 Task: Personal: Personal Workflow Board.
Action: Mouse moved to (308, 224)
Screenshot: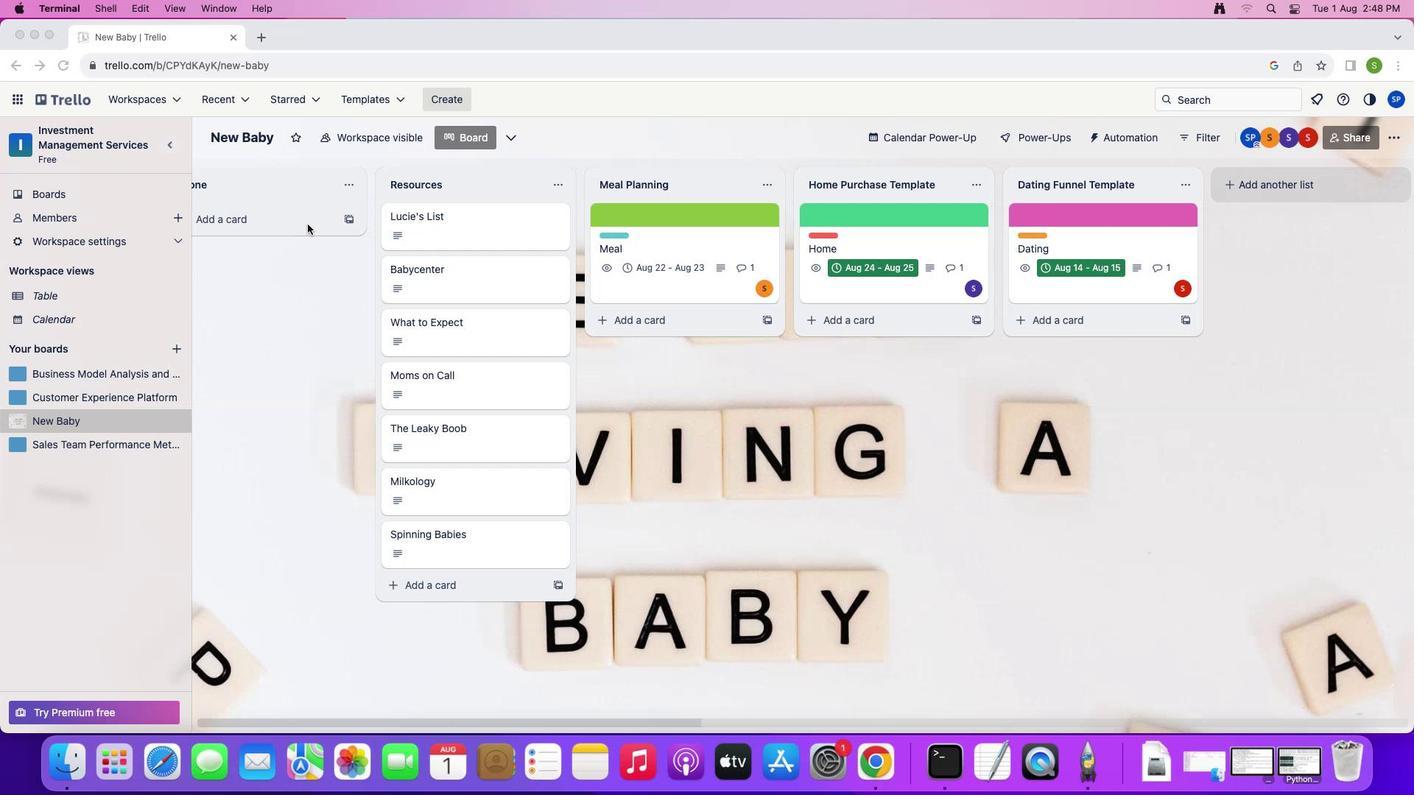 
Action: Mouse pressed left at (308, 224)
Screenshot: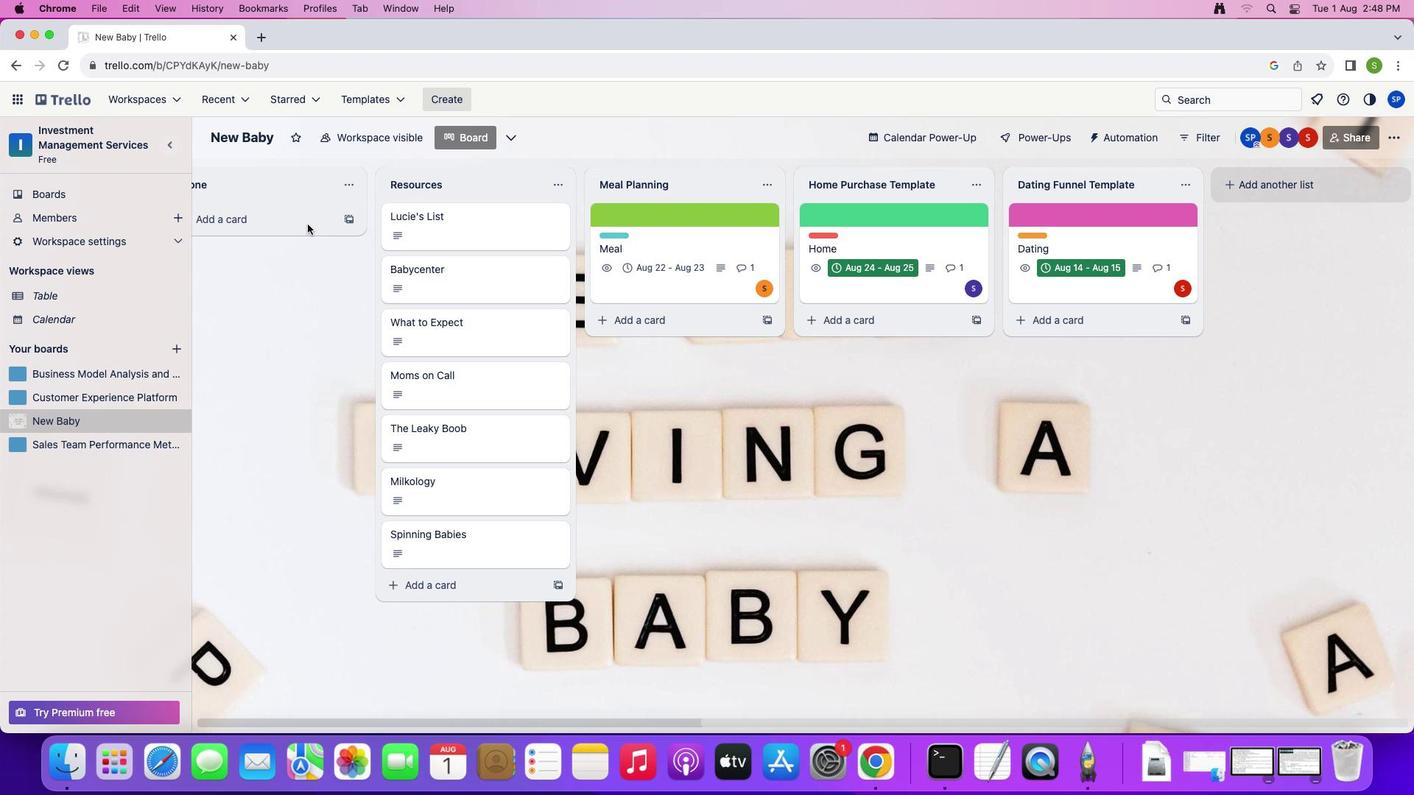
Action: Mouse moved to (82, 103)
Screenshot: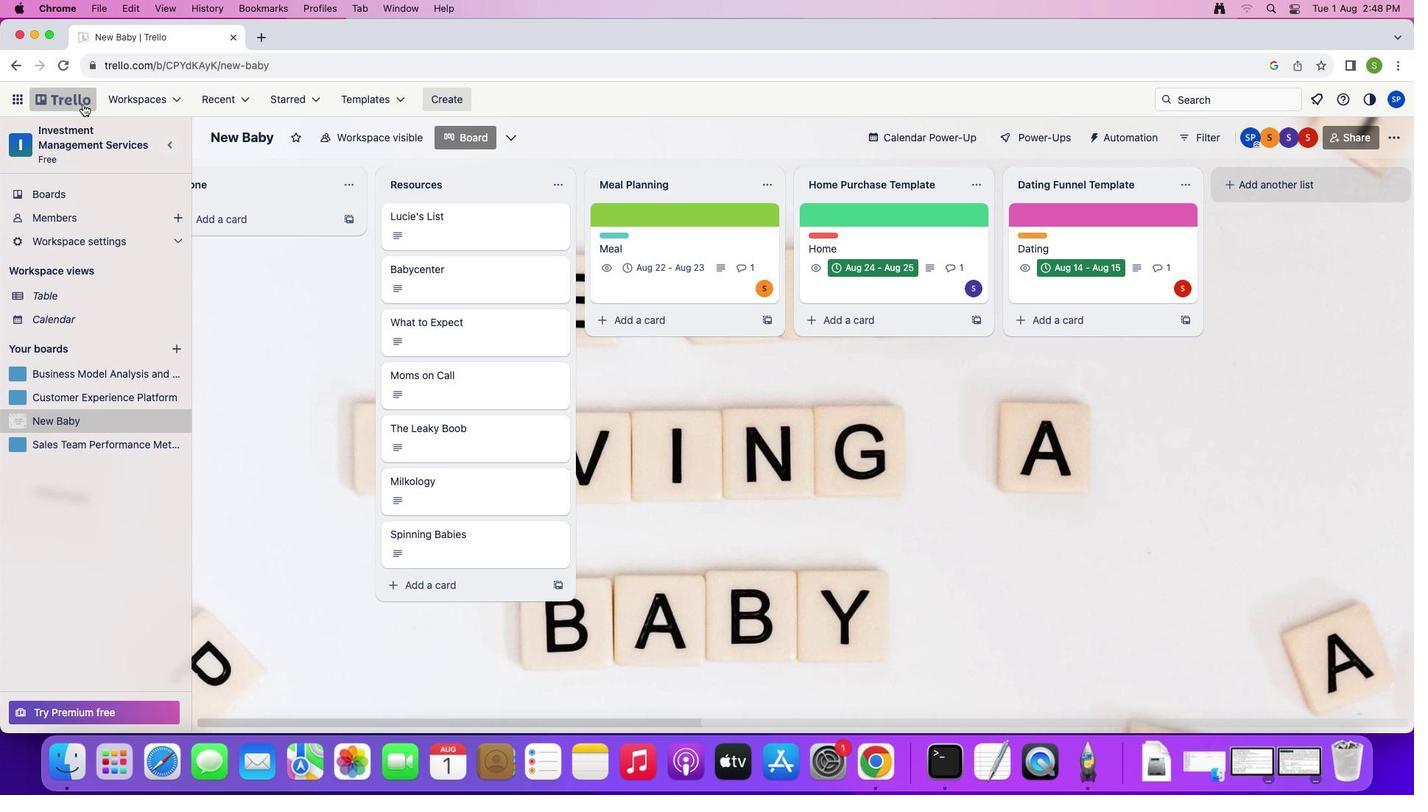 
Action: Mouse pressed left at (82, 103)
Screenshot: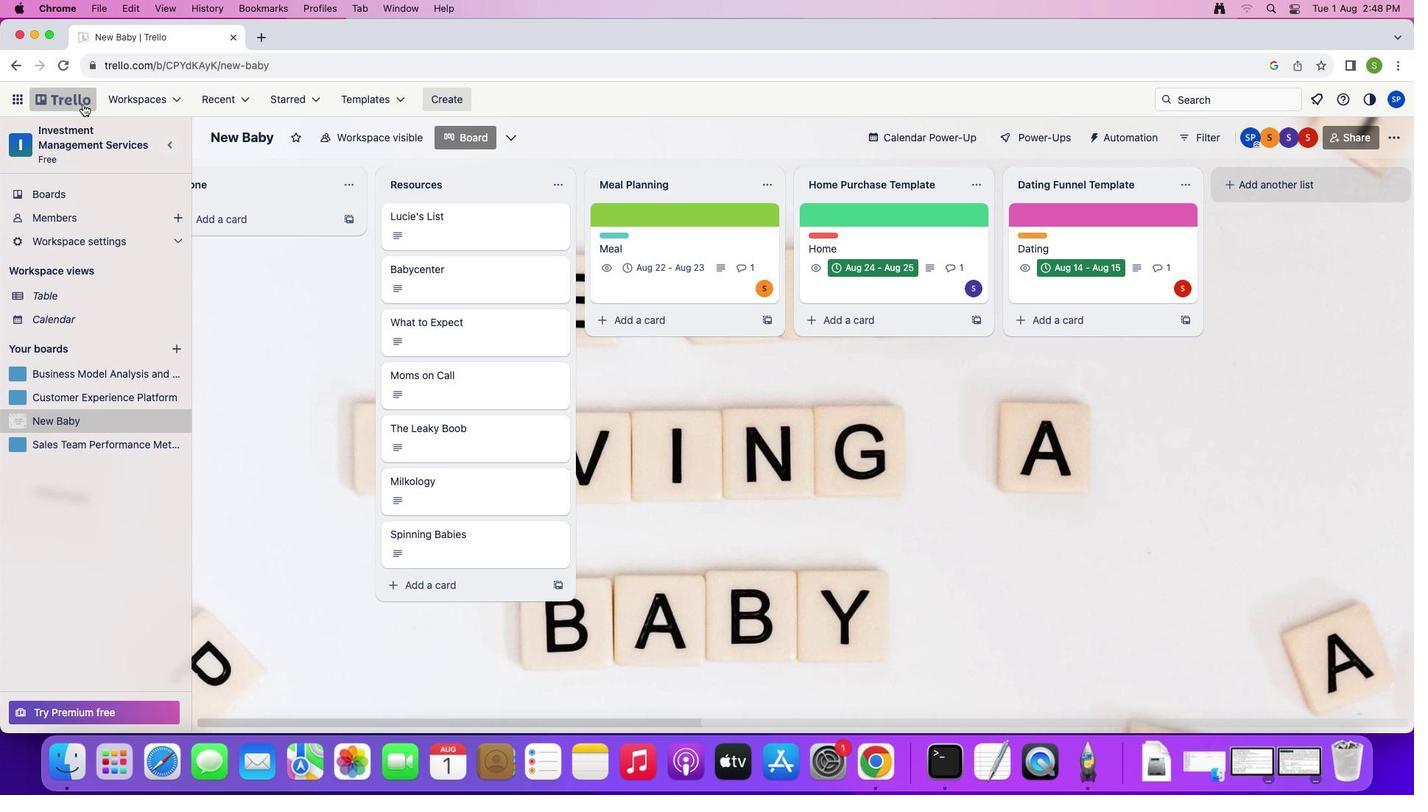 
Action: Mouse moved to (362, 190)
Screenshot: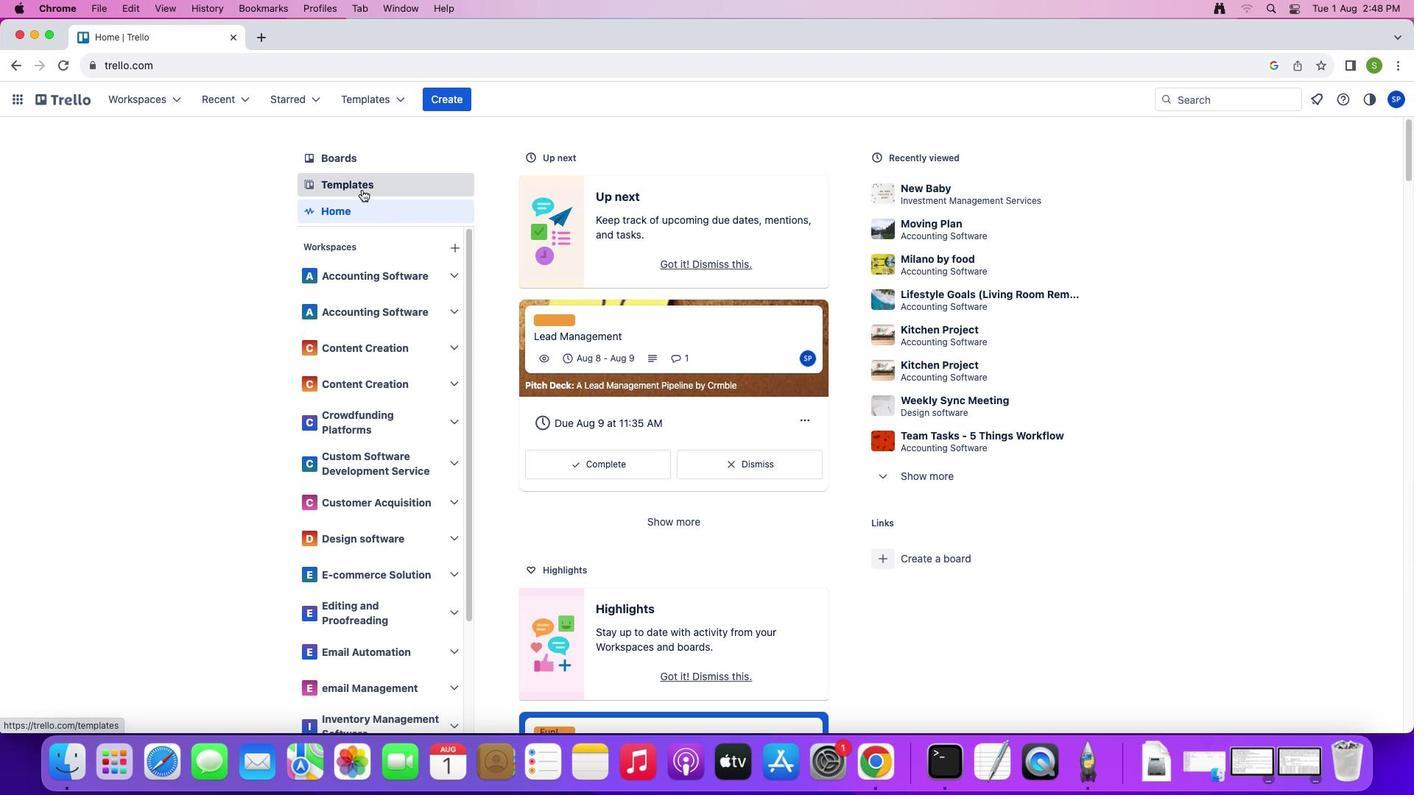 
Action: Mouse pressed left at (362, 190)
Screenshot: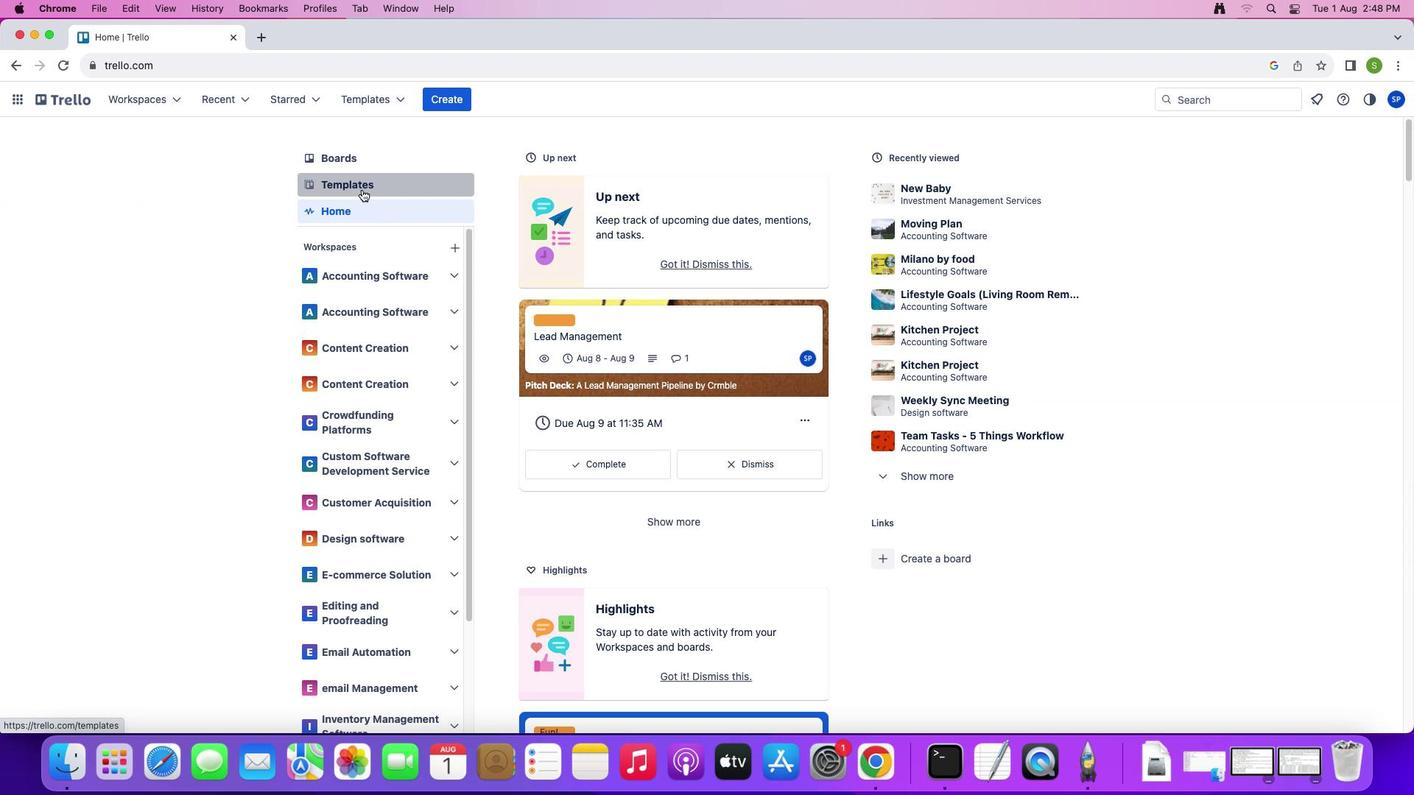 
Action: Mouse moved to (369, 388)
Screenshot: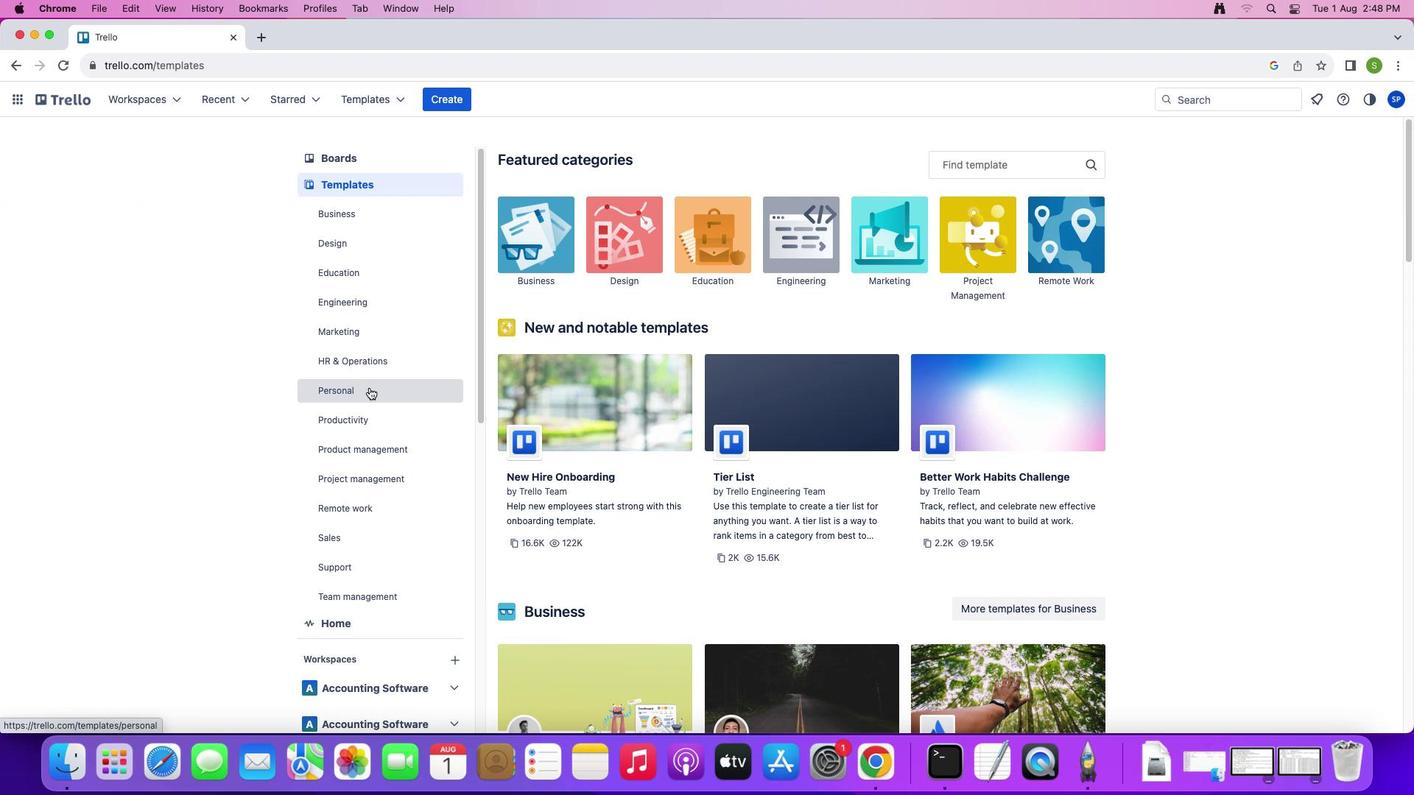 
Action: Mouse pressed left at (369, 388)
Screenshot: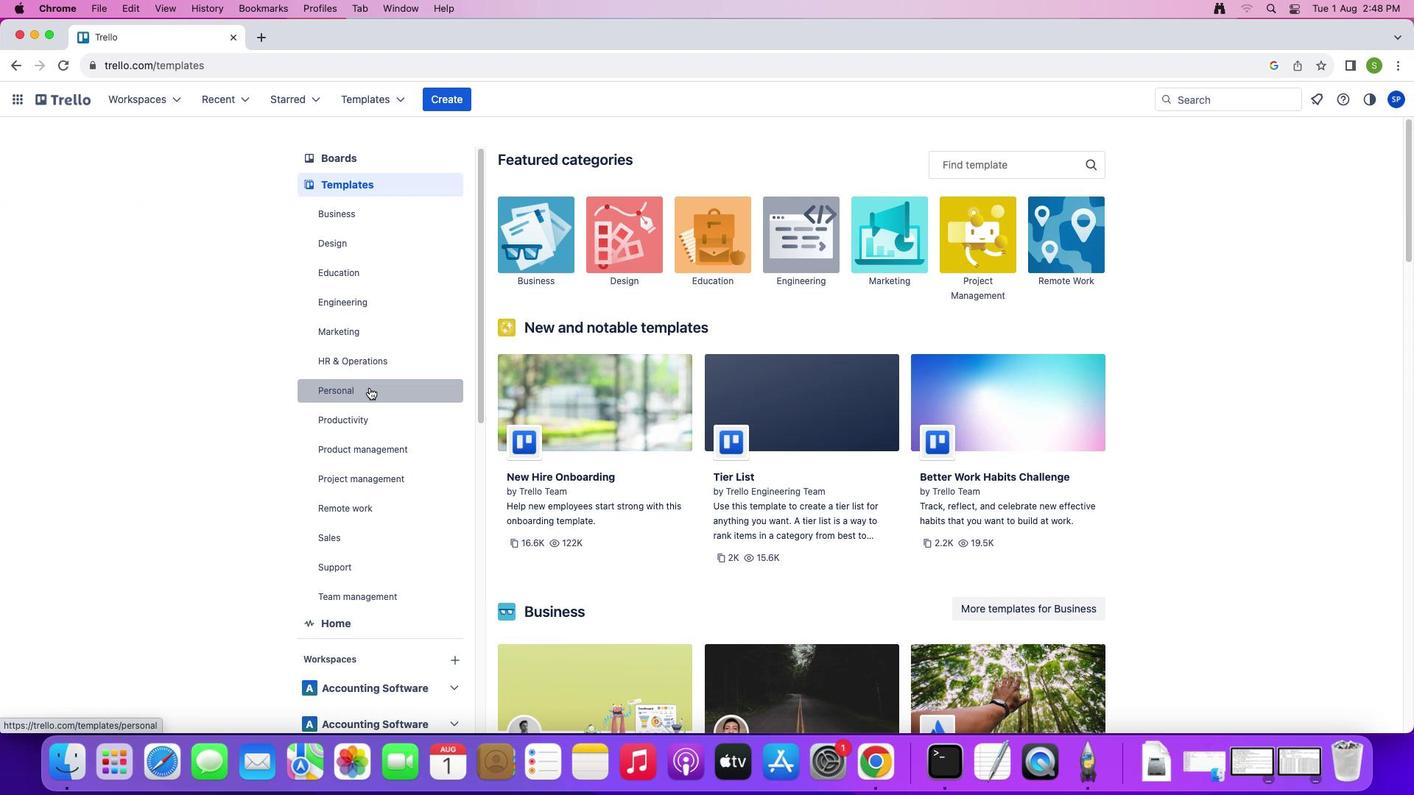 
Action: Mouse moved to (960, 156)
Screenshot: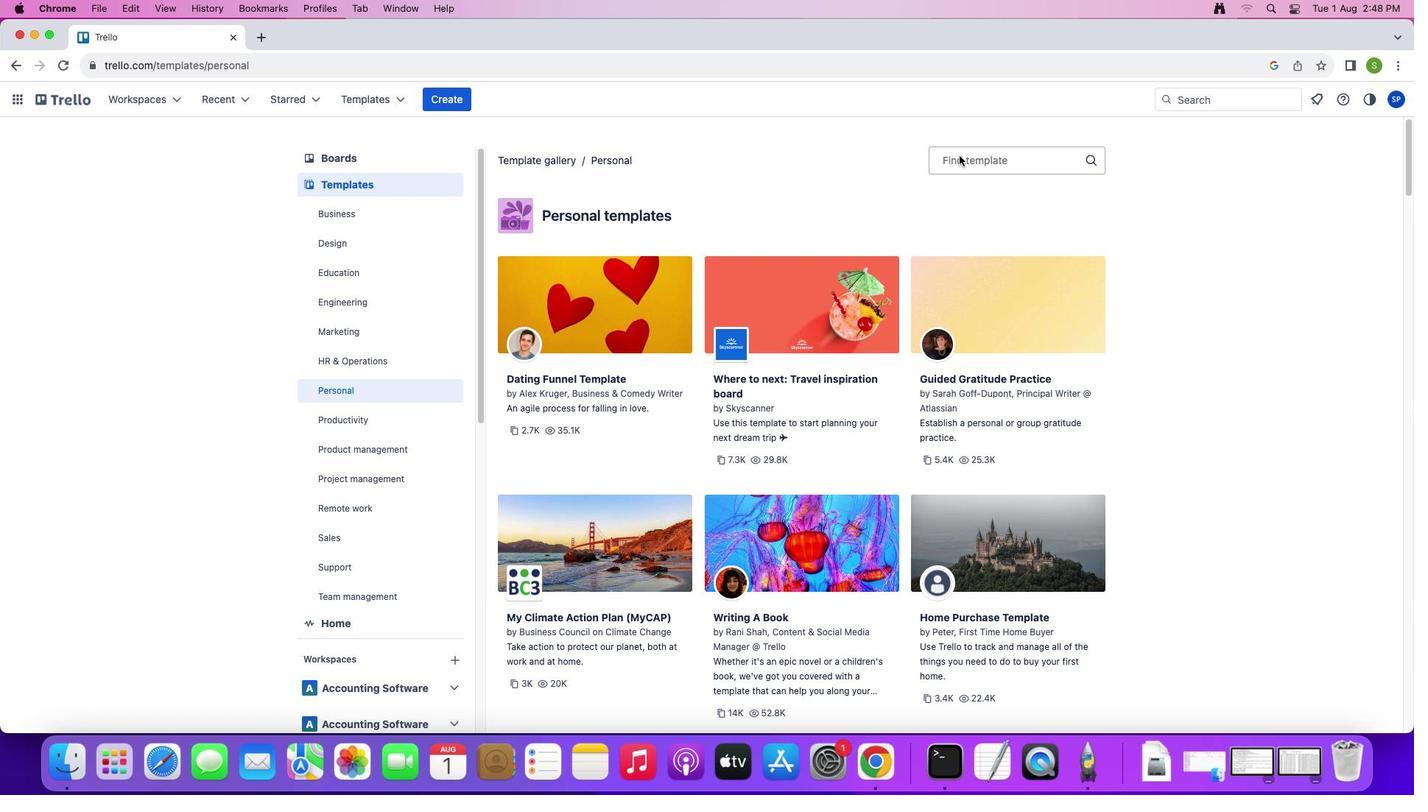 
Action: Mouse pressed left at (960, 156)
Screenshot: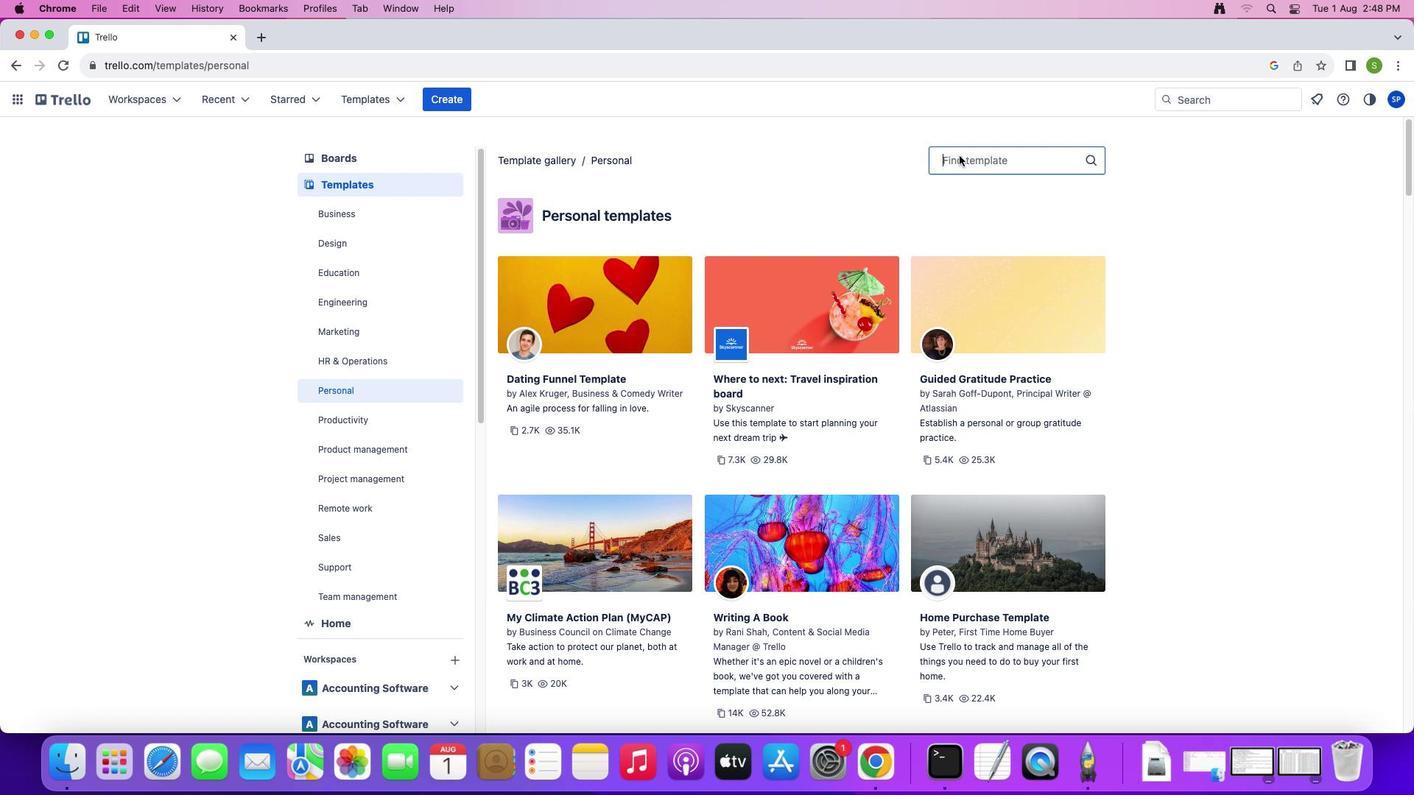 
Action: Mouse moved to (959, 154)
Screenshot: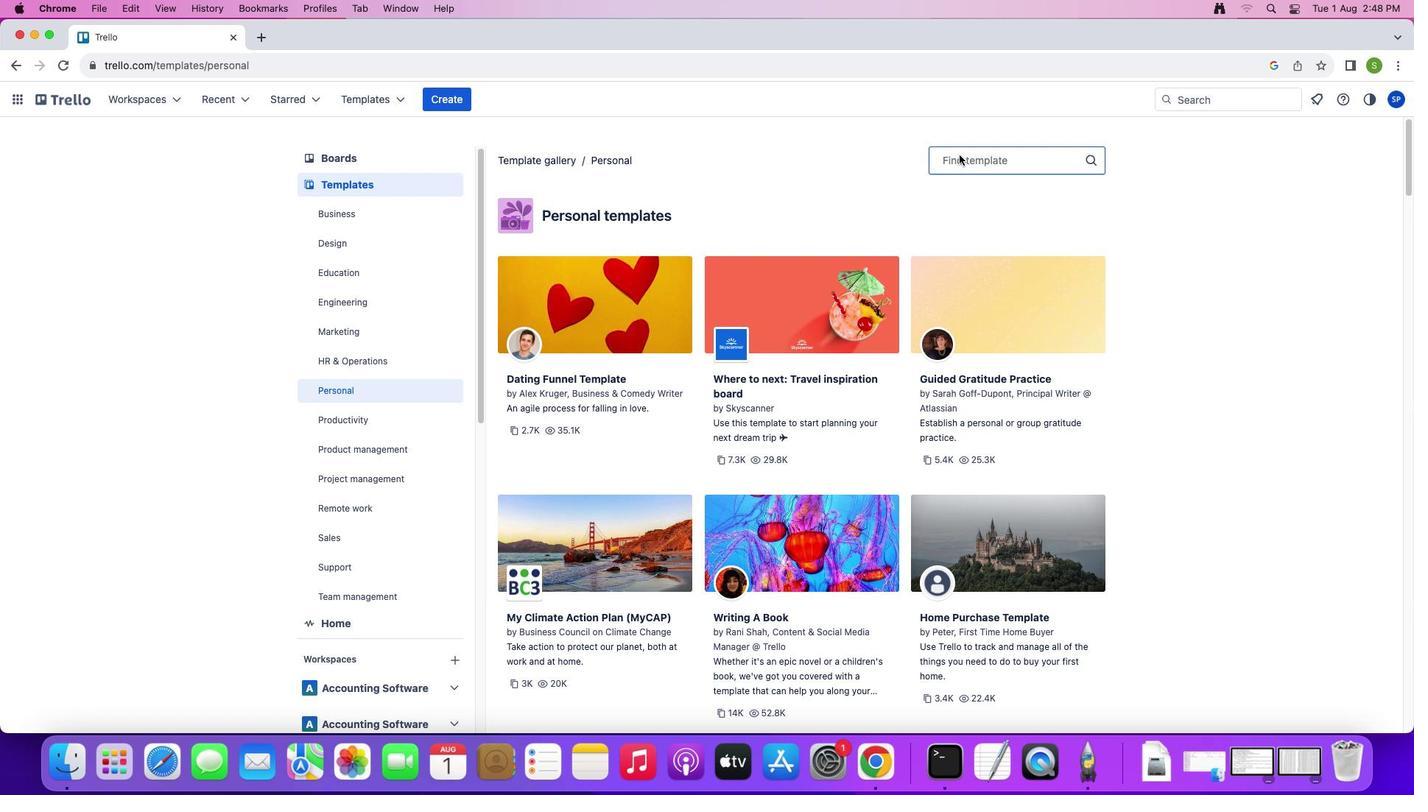 
Action: Key pressed 'P'Key.caps_lock'e''r''s''o''n''a''l'Key.spaceKey.shift'w'Key.shift'o''r''k''f''l''o''w'Key.spaceKey.shift'b'Key.shift'o''a''r''d'
Screenshot: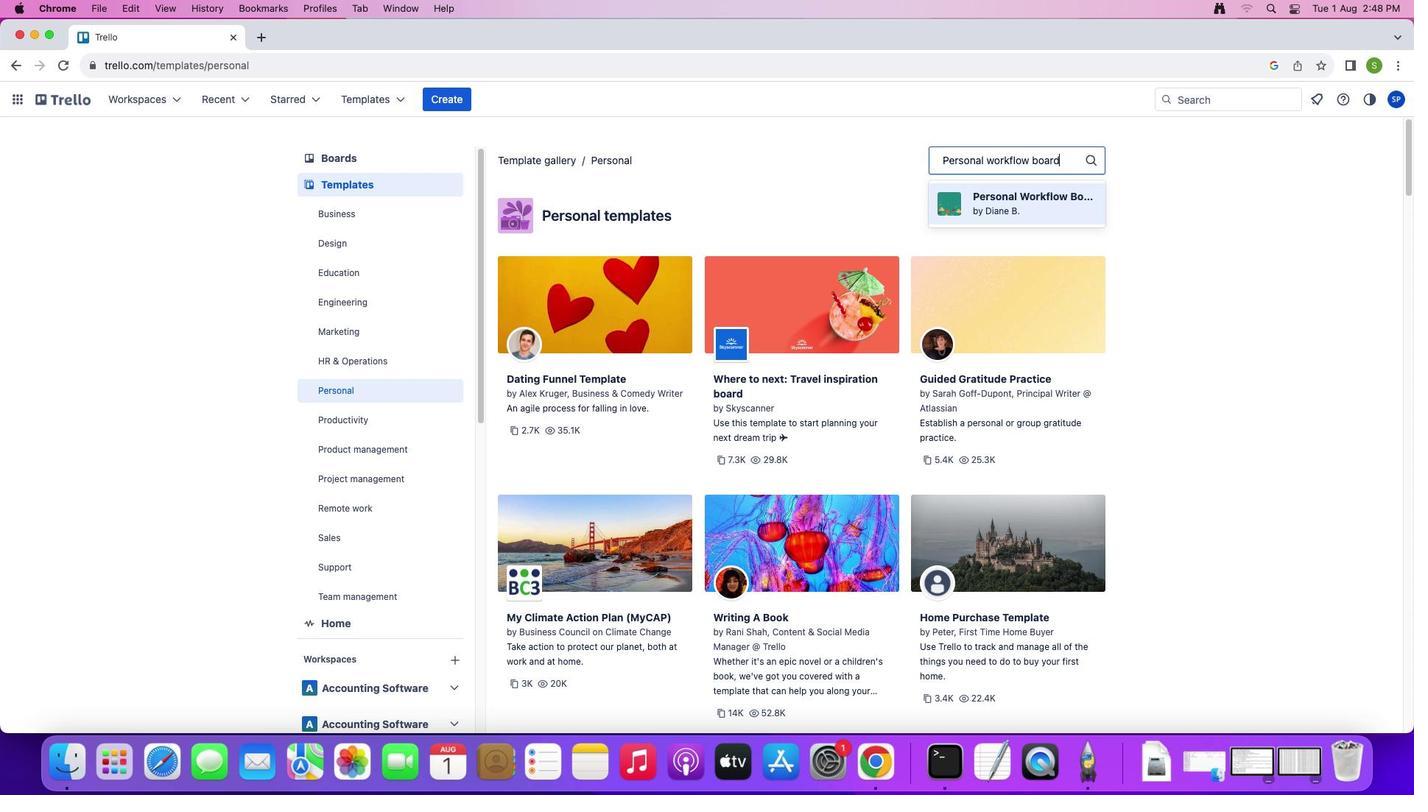 
Action: Mouse moved to (1001, 201)
Screenshot: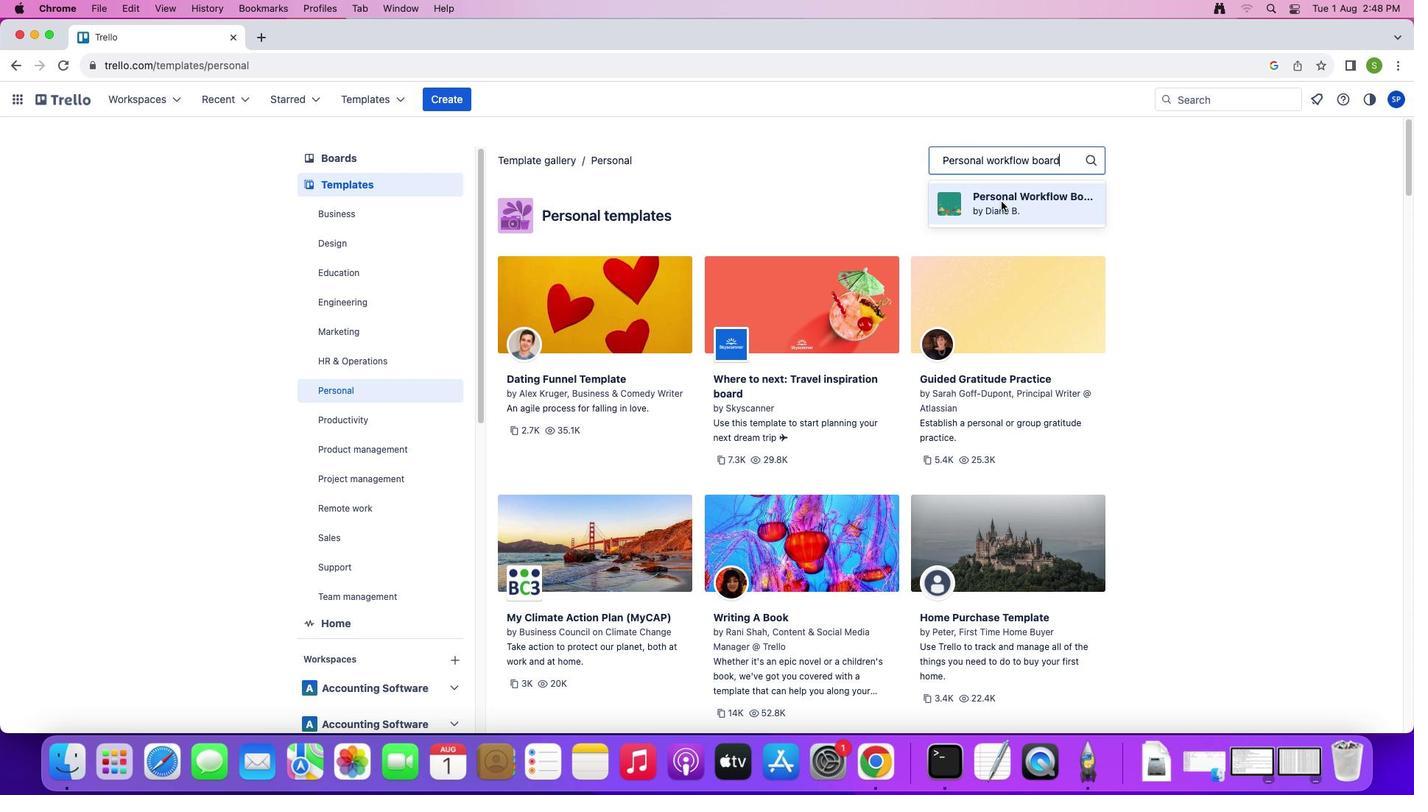 
Action: Mouse pressed left at (1001, 201)
Screenshot: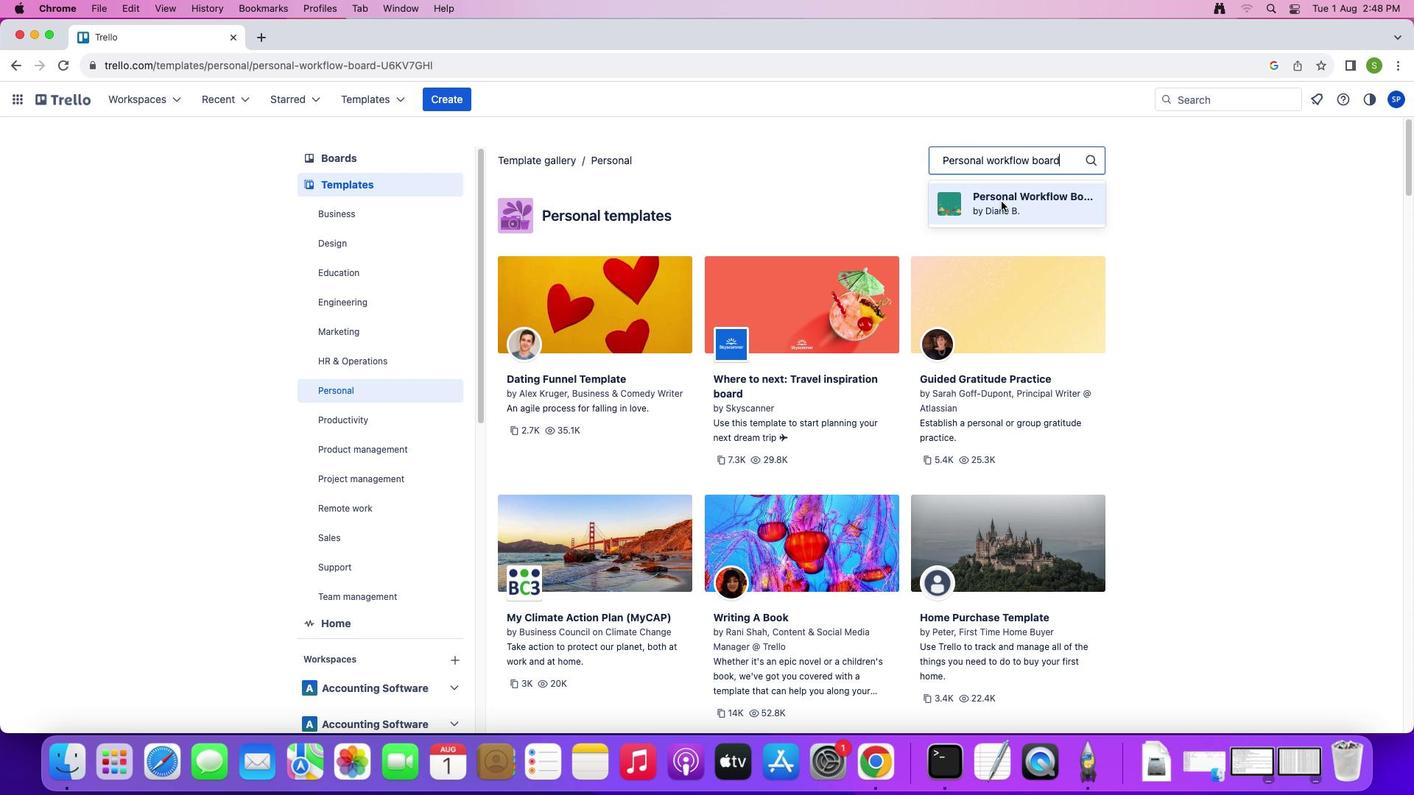 
Action: Mouse moved to (1067, 222)
Screenshot: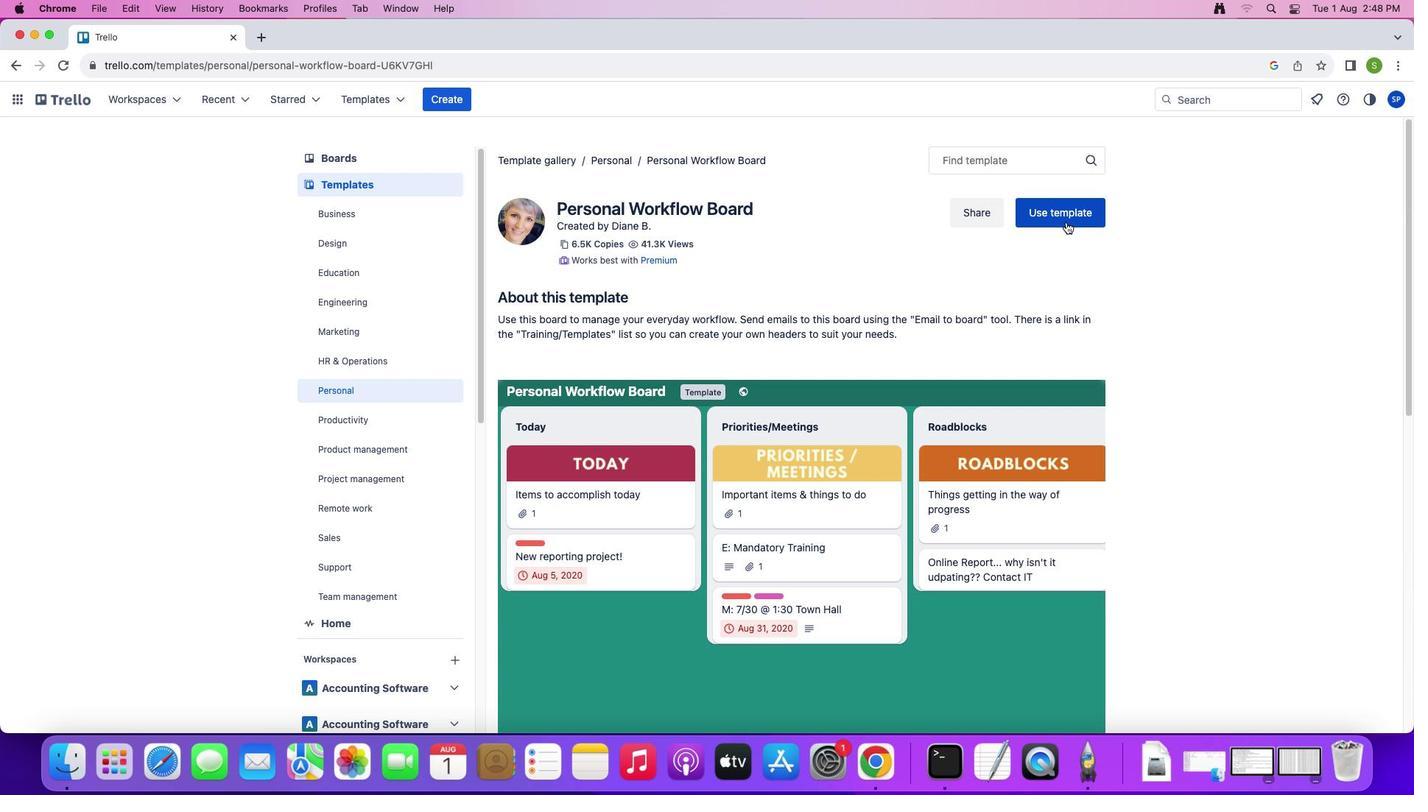 
Action: Mouse pressed left at (1067, 222)
Screenshot: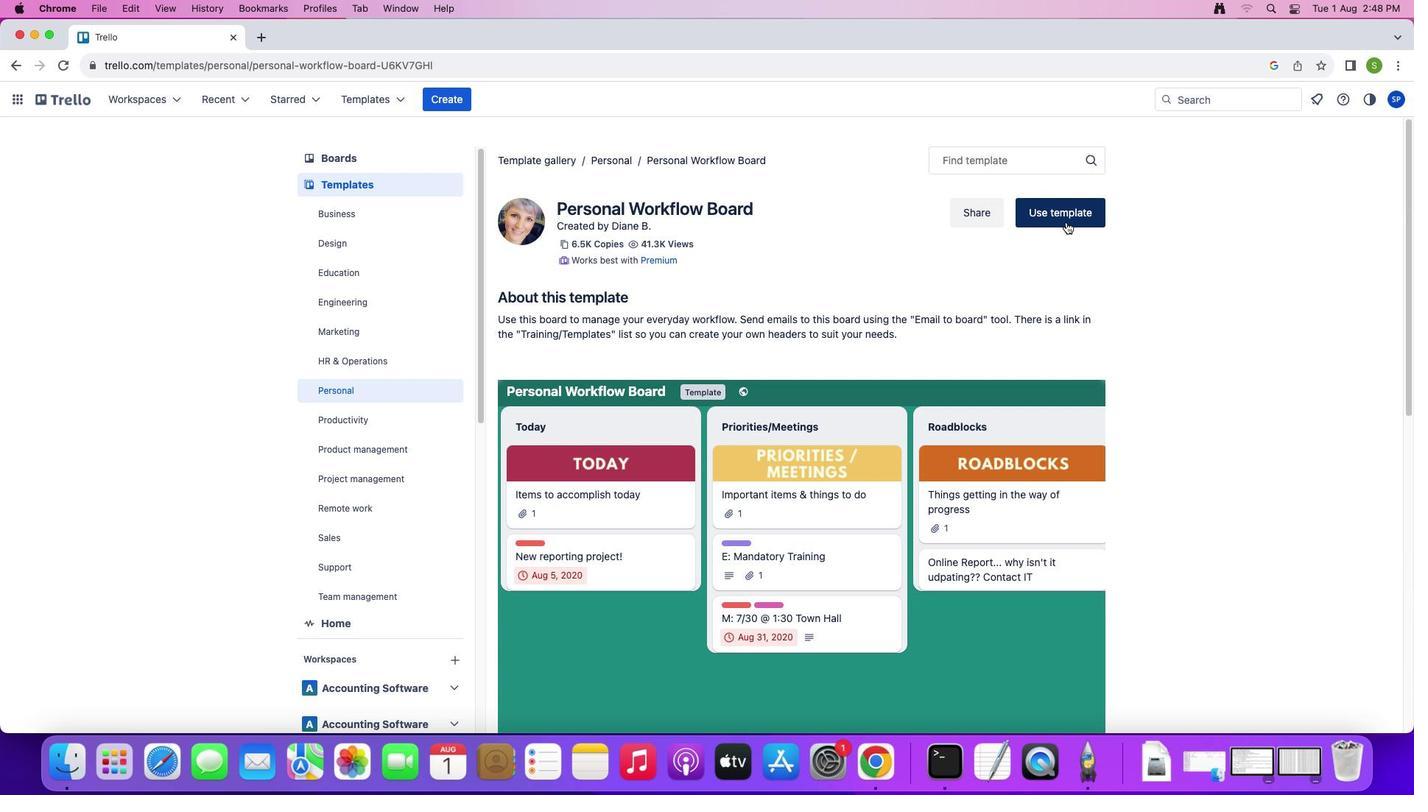 
Action: Mouse moved to (1106, 344)
Screenshot: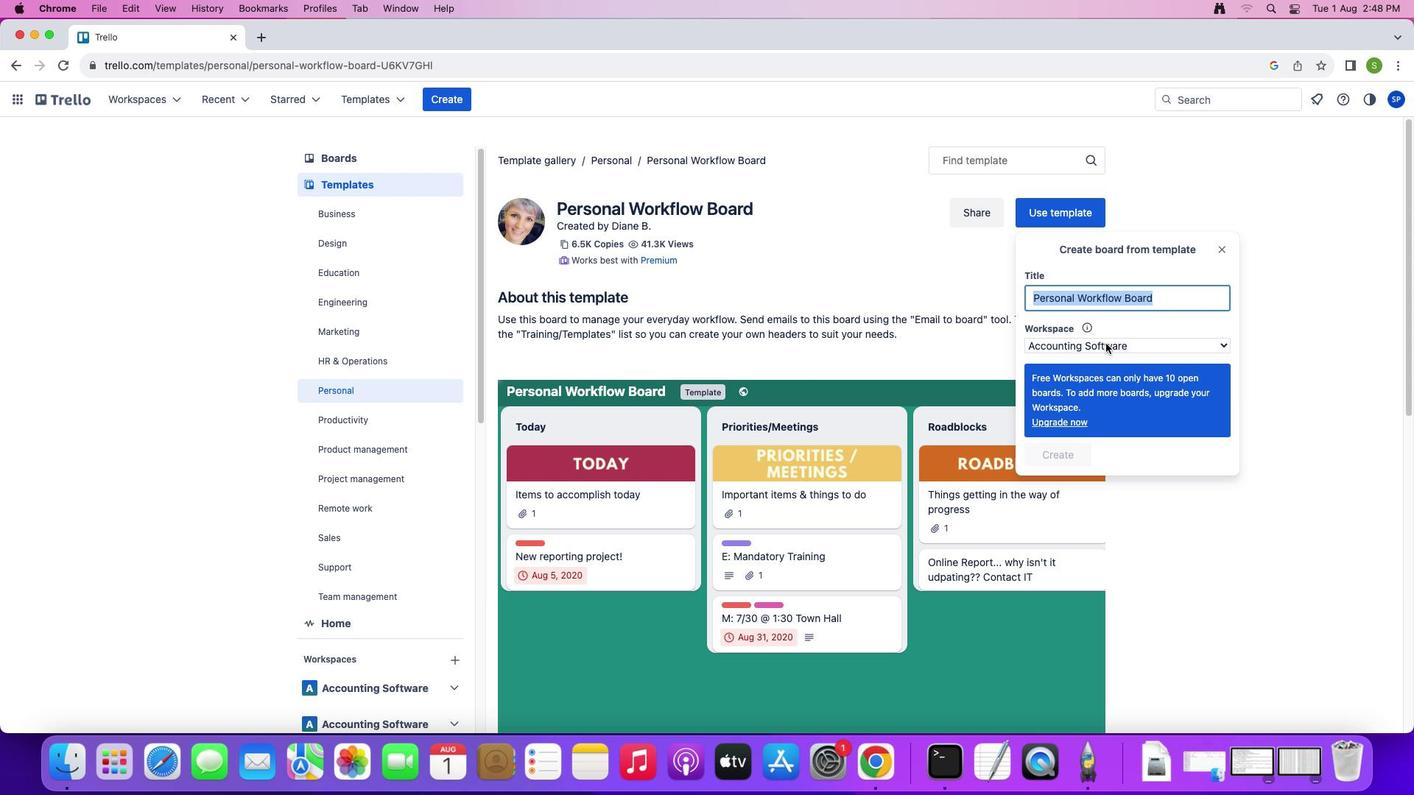 
Action: Mouse pressed left at (1106, 344)
Screenshot: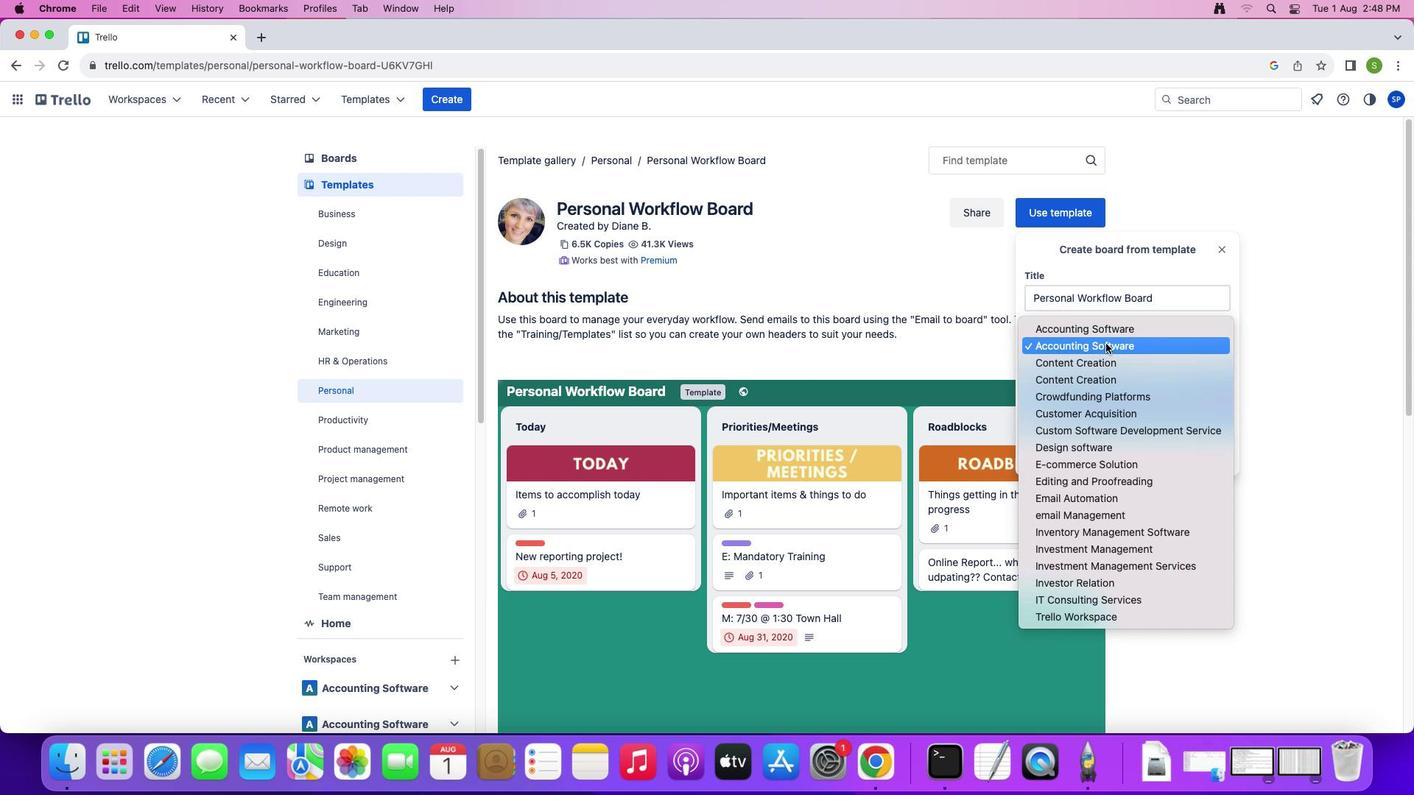 
Action: Mouse moved to (1082, 538)
Screenshot: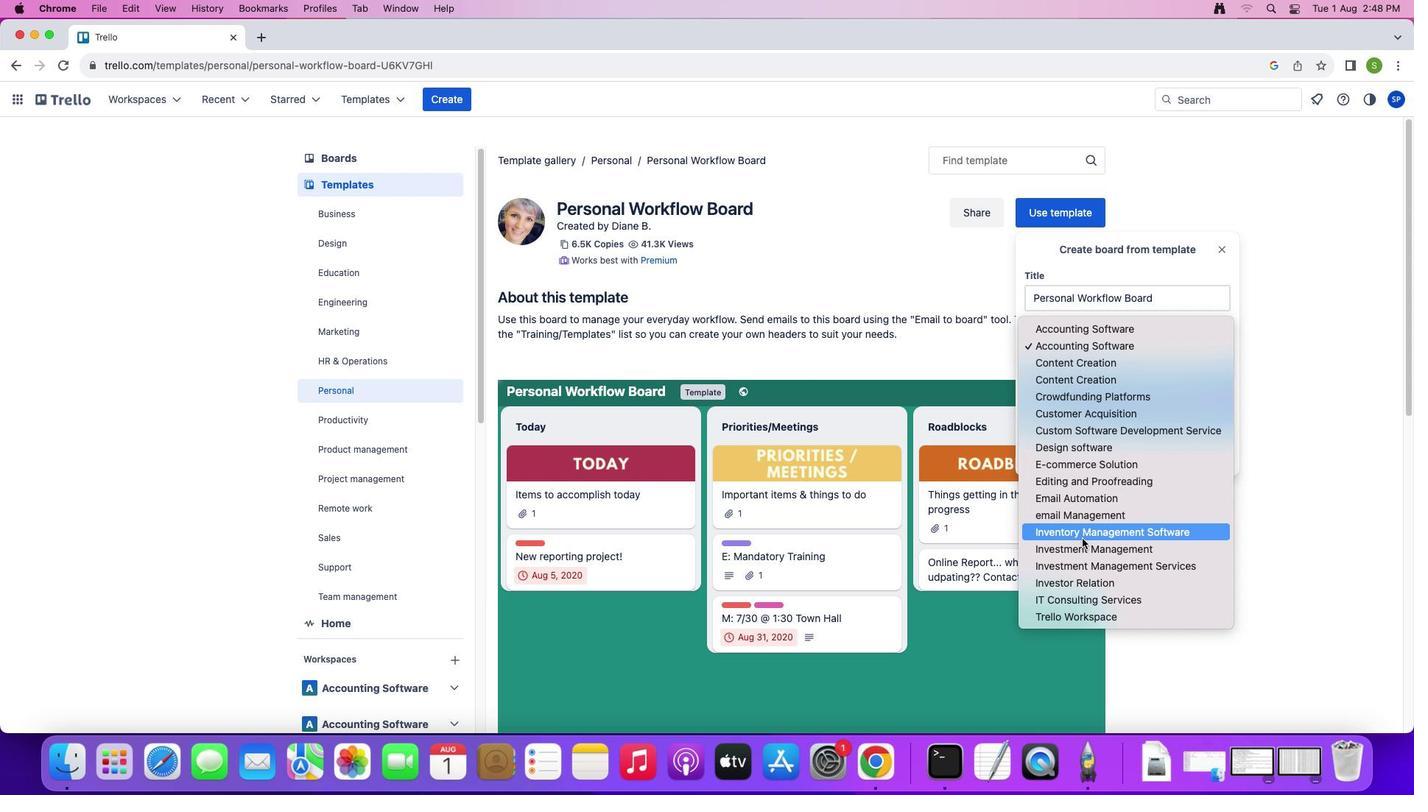 
Action: Mouse pressed left at (1082, 538)
Screenshot: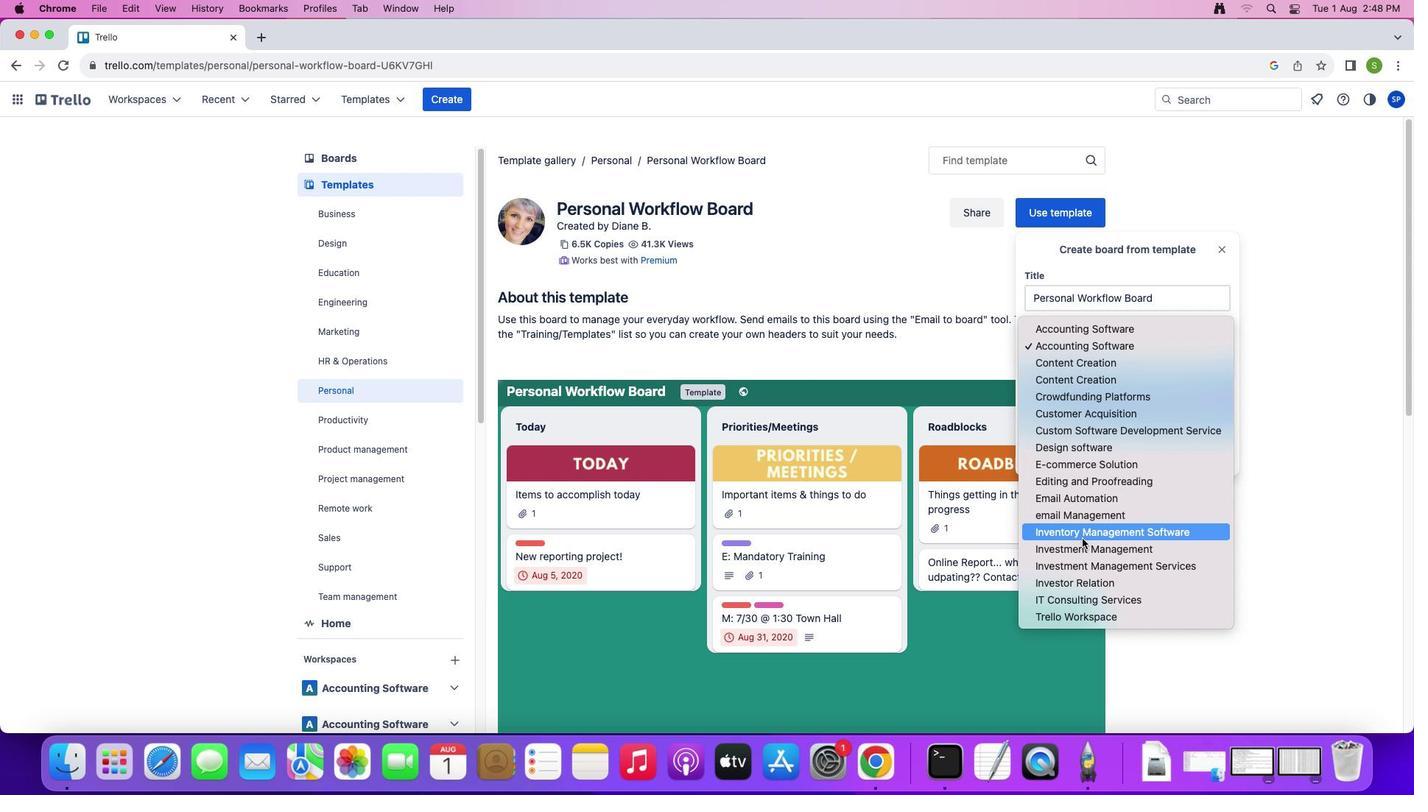 
Action: Mouse moved to (1055, 490)
Screenshot: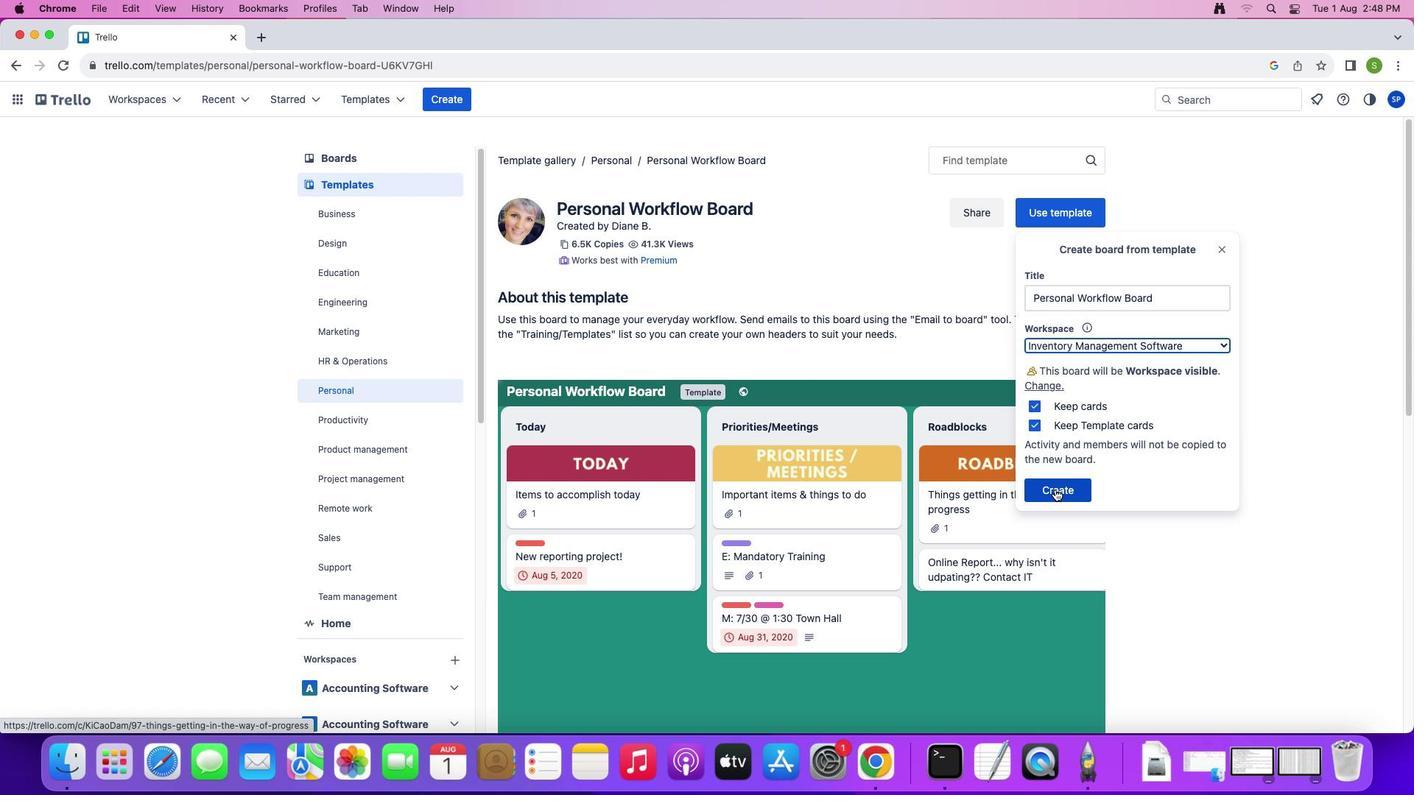 
Action: Mouse pressed left at (1055, 490)
Screenshot: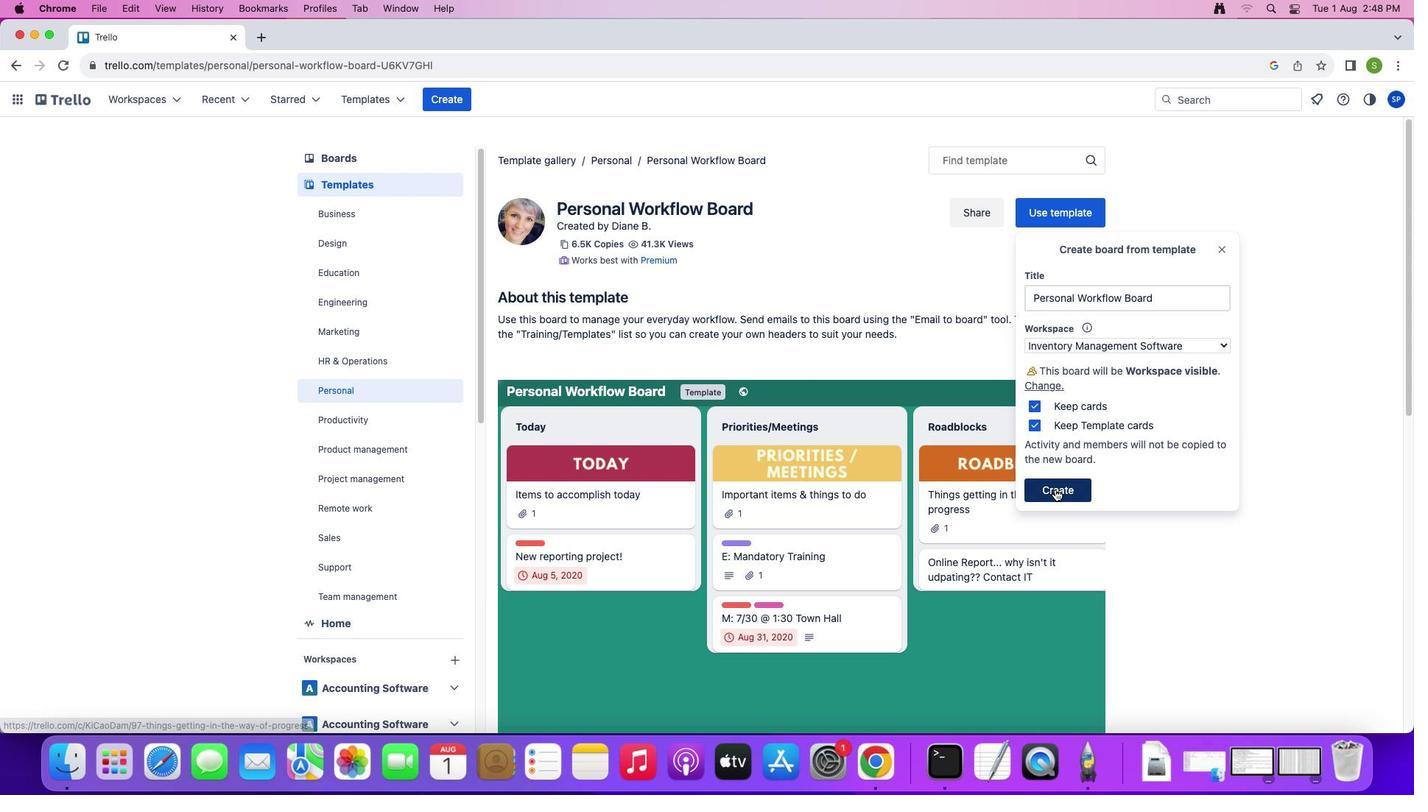 
Action: Mouse moved to (800, 723)
Screenshot: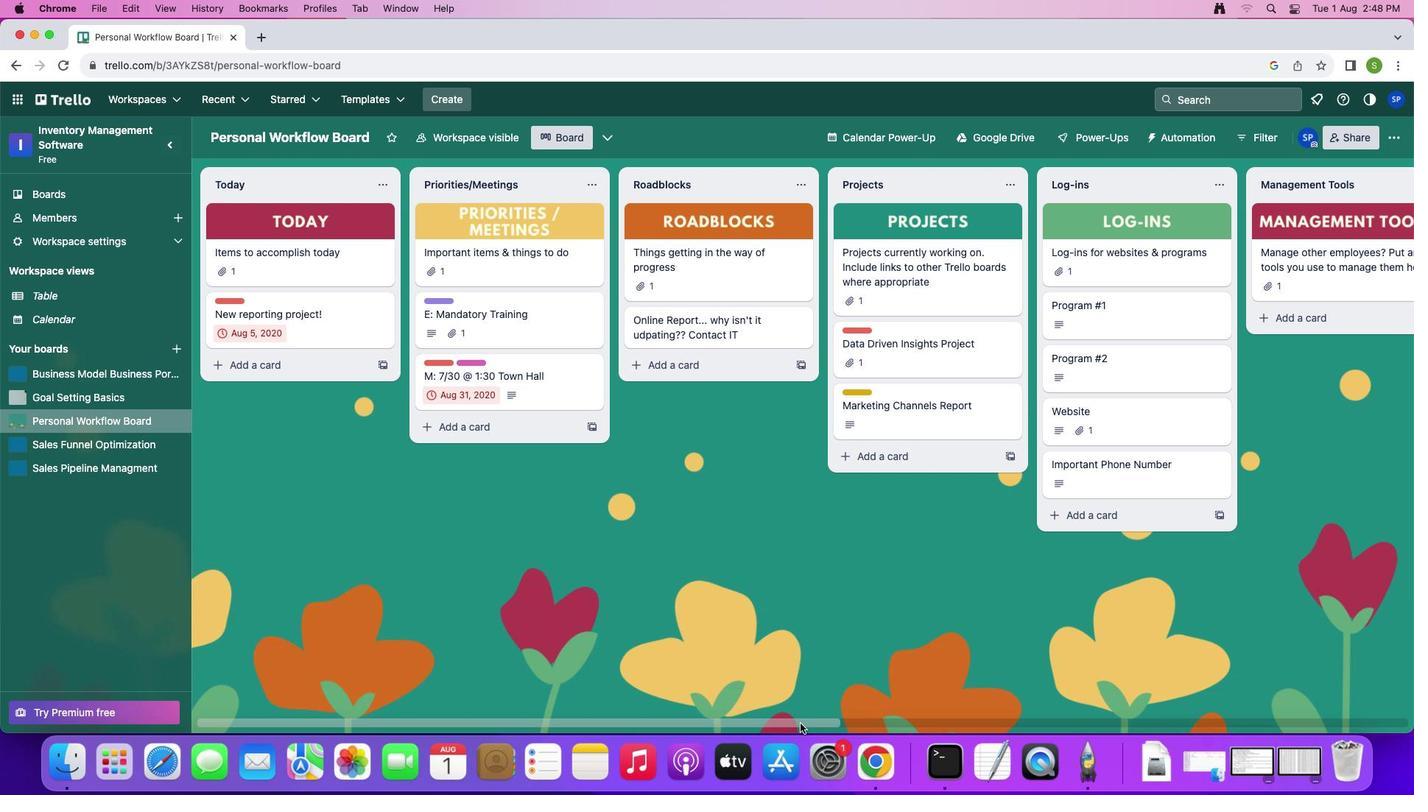 
Action: Mouse pressed left at (800, 723)
Screenshot: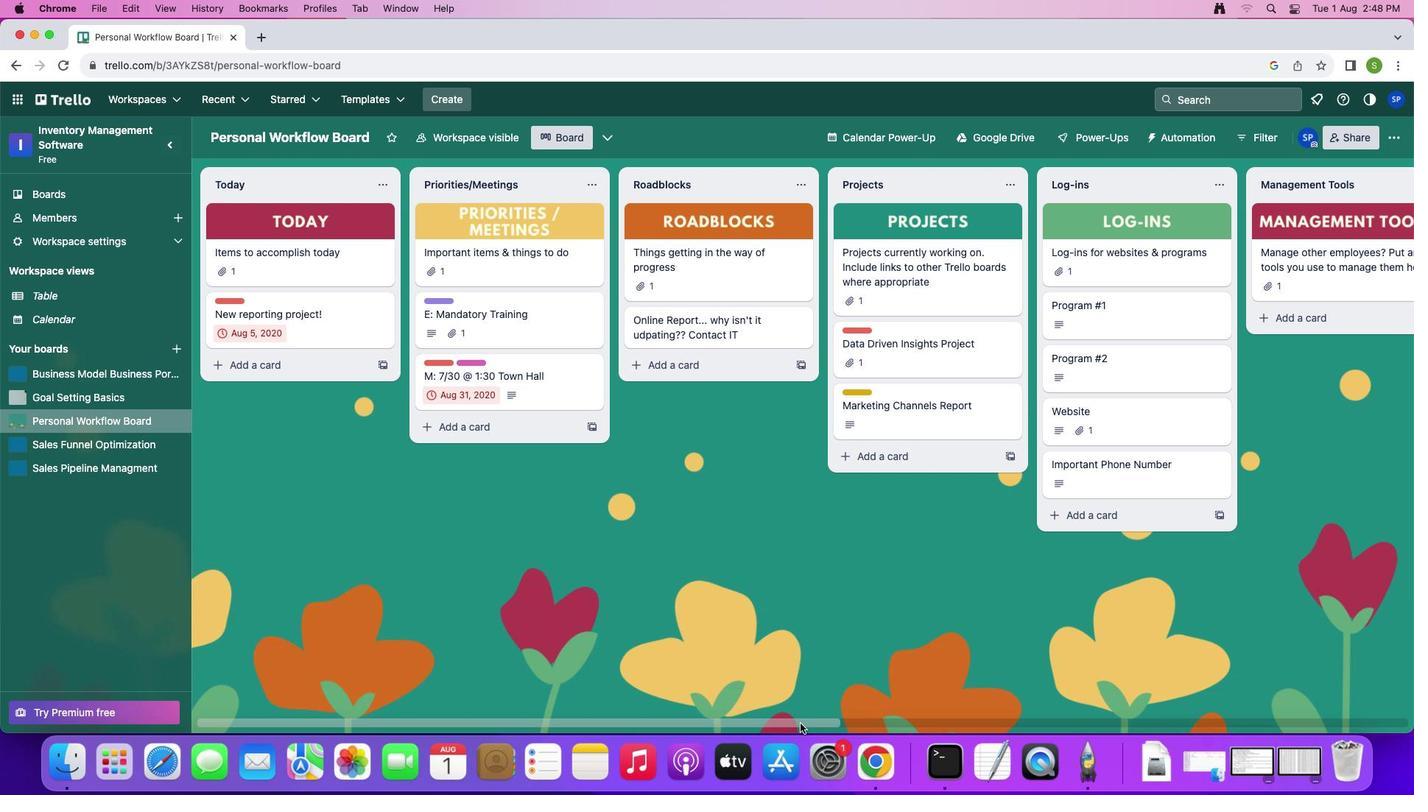 
Action: Mouse moved to (1309, 186)
Screenshot: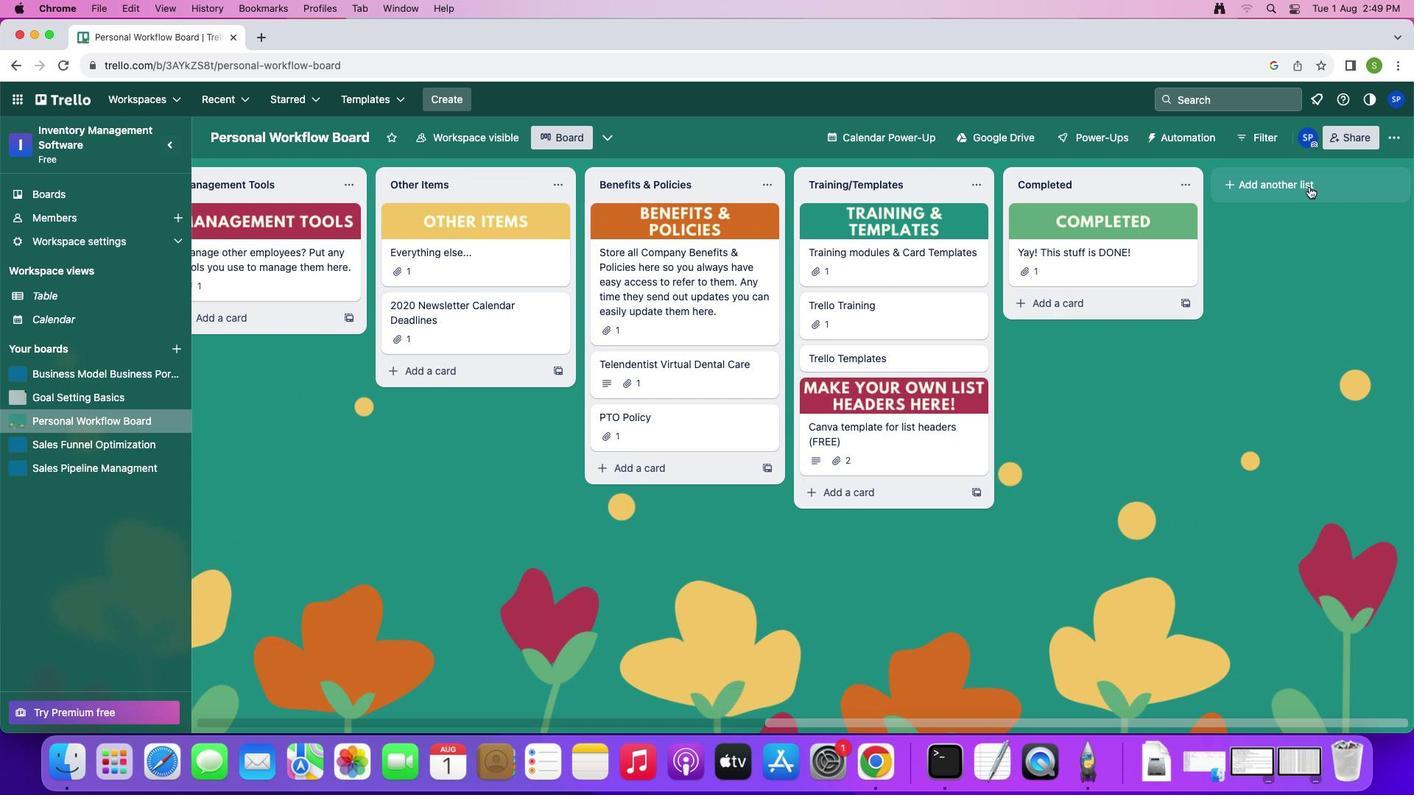 
Action: Mouse pressed left at (1309, 186)
Screenshot: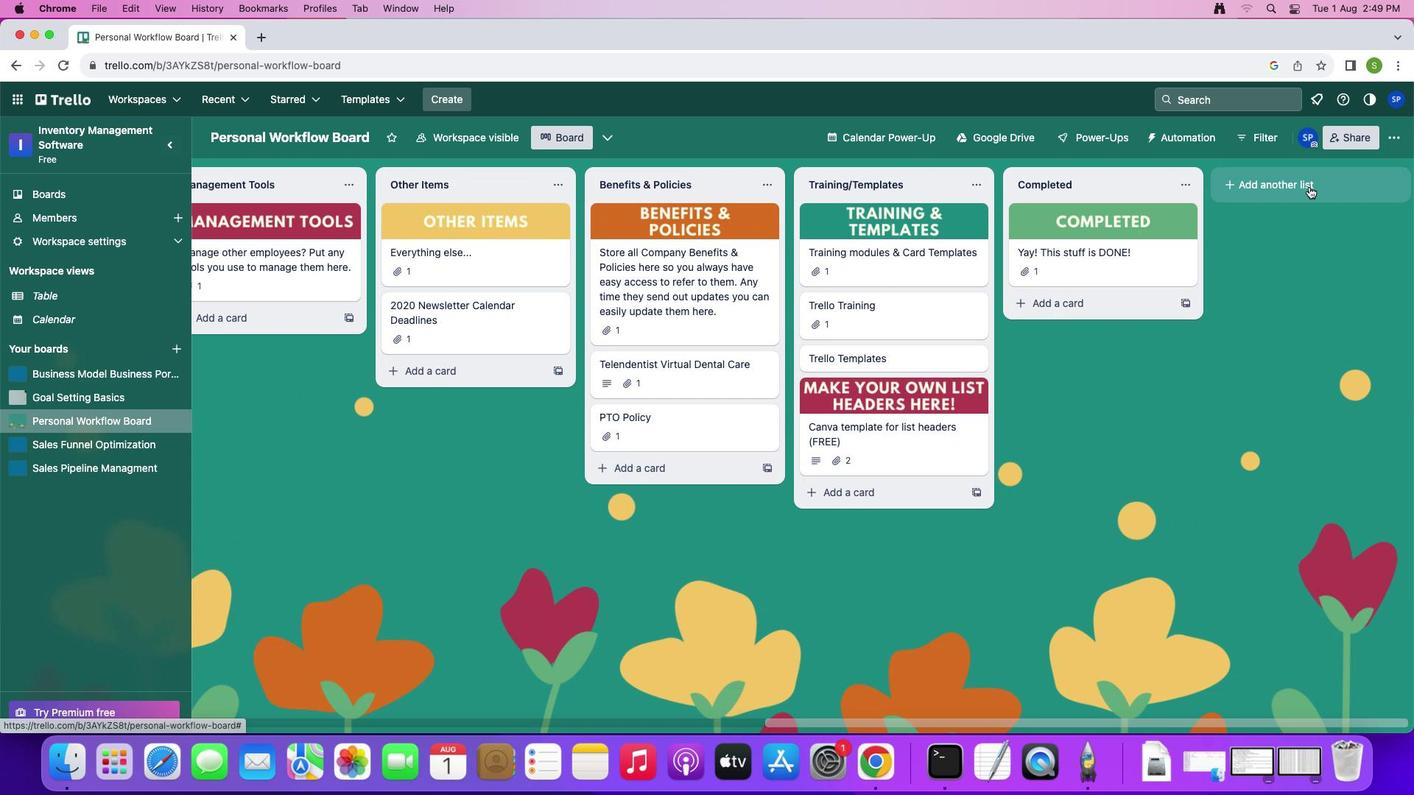 
Action: Mouse moved to (1270, 186)
Screenshot: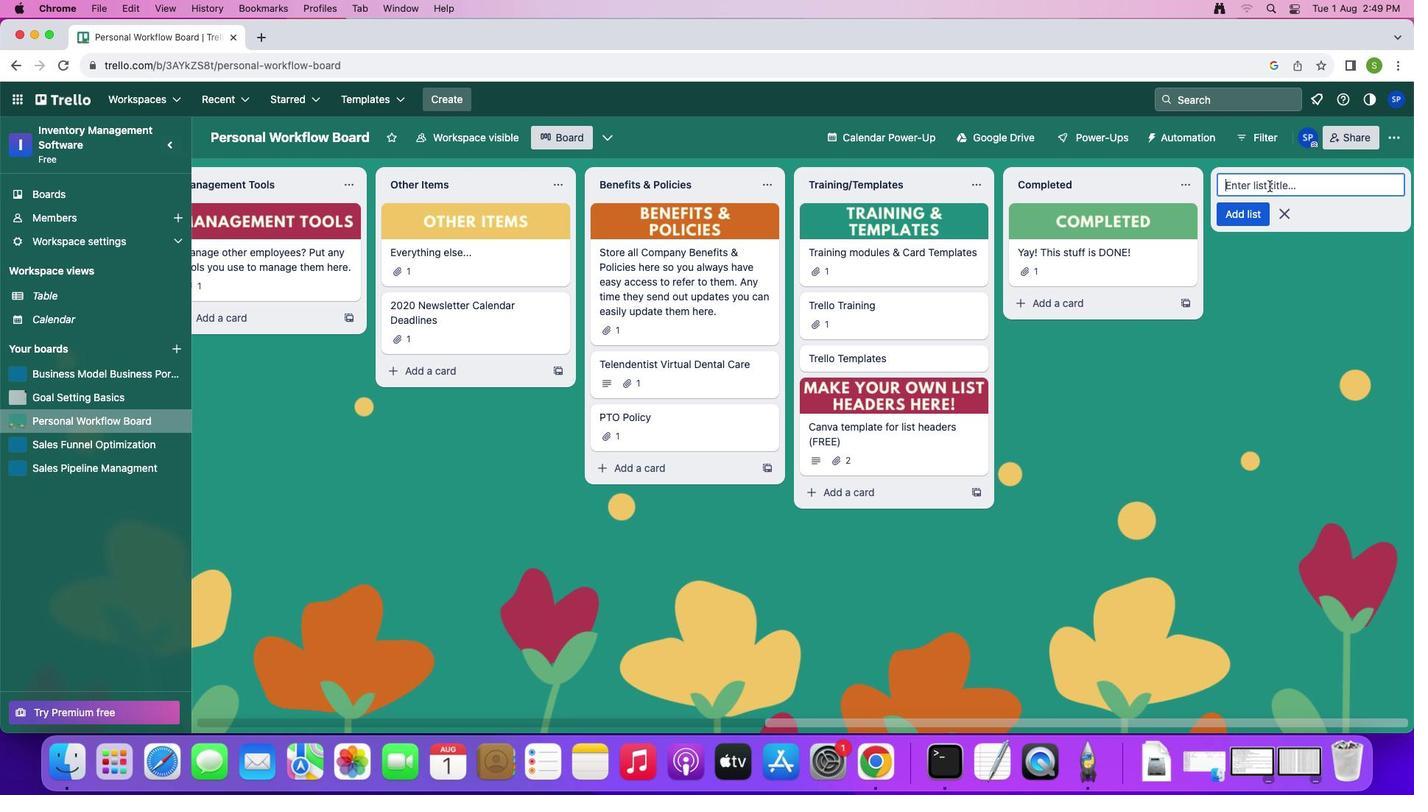 
Action: Mouse pressed left at (1270, 186)
Screenshot: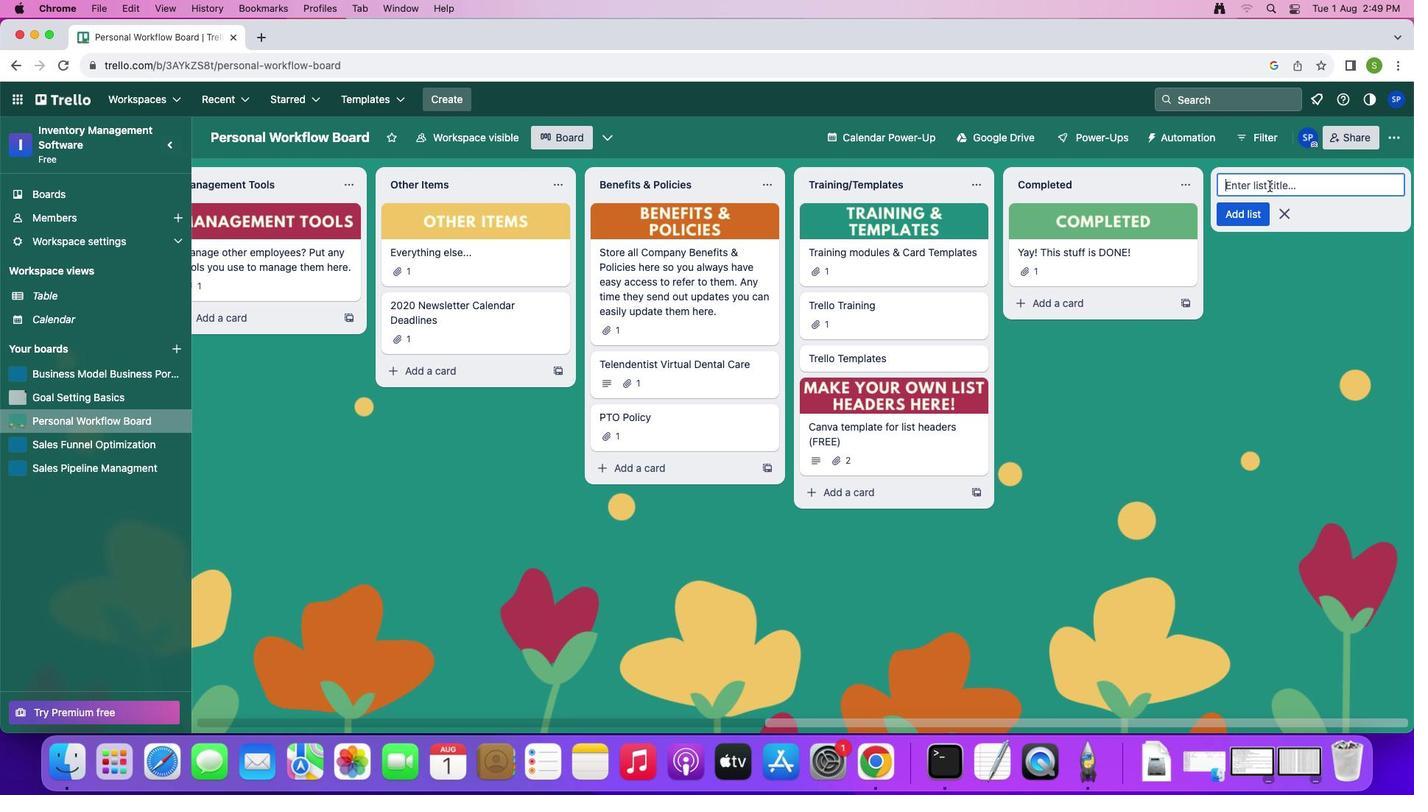 
Action: Mouse moved to (1267, 437)
Screenshot: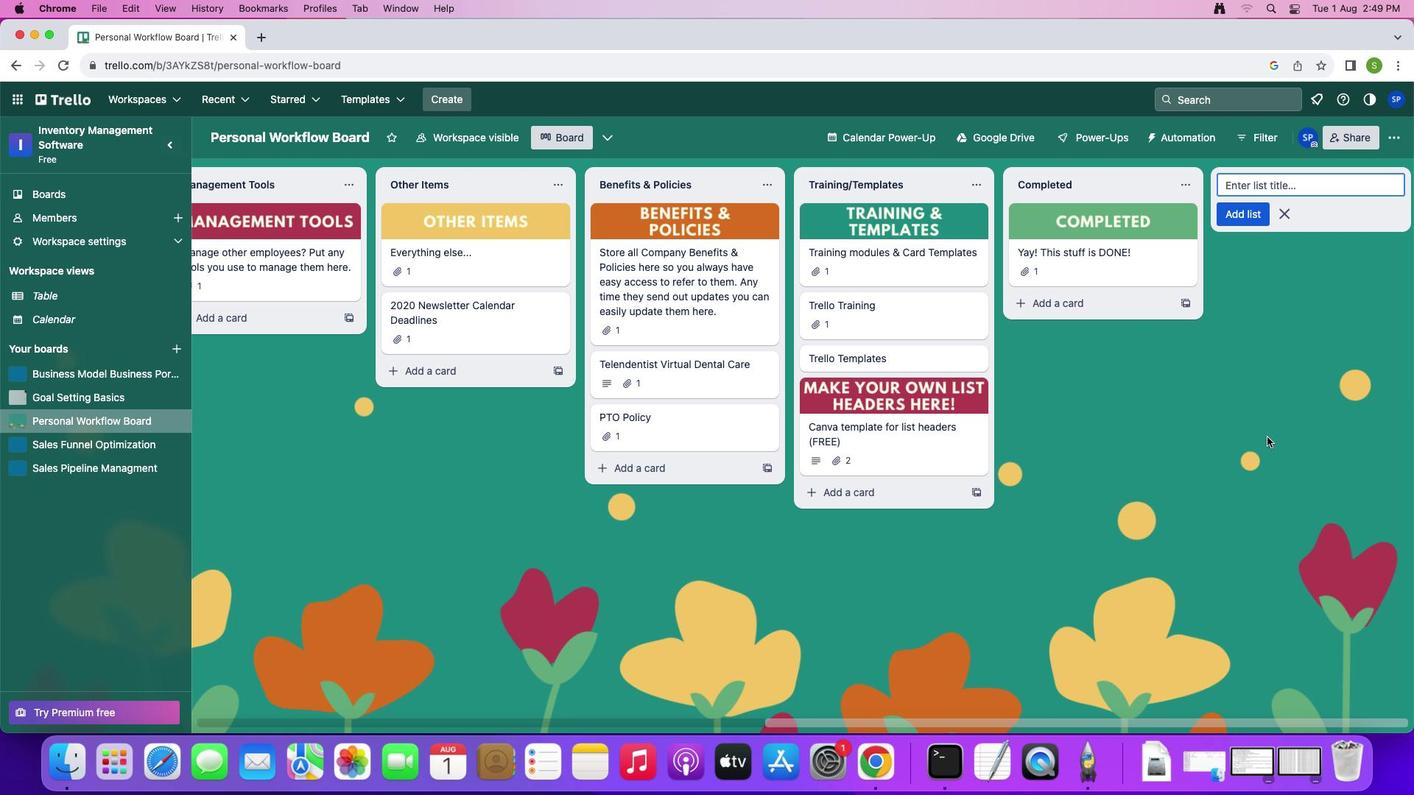 
Action: Key pressed Key.shift'C''o''m''m''i''s''i''o''n'
Screenshot: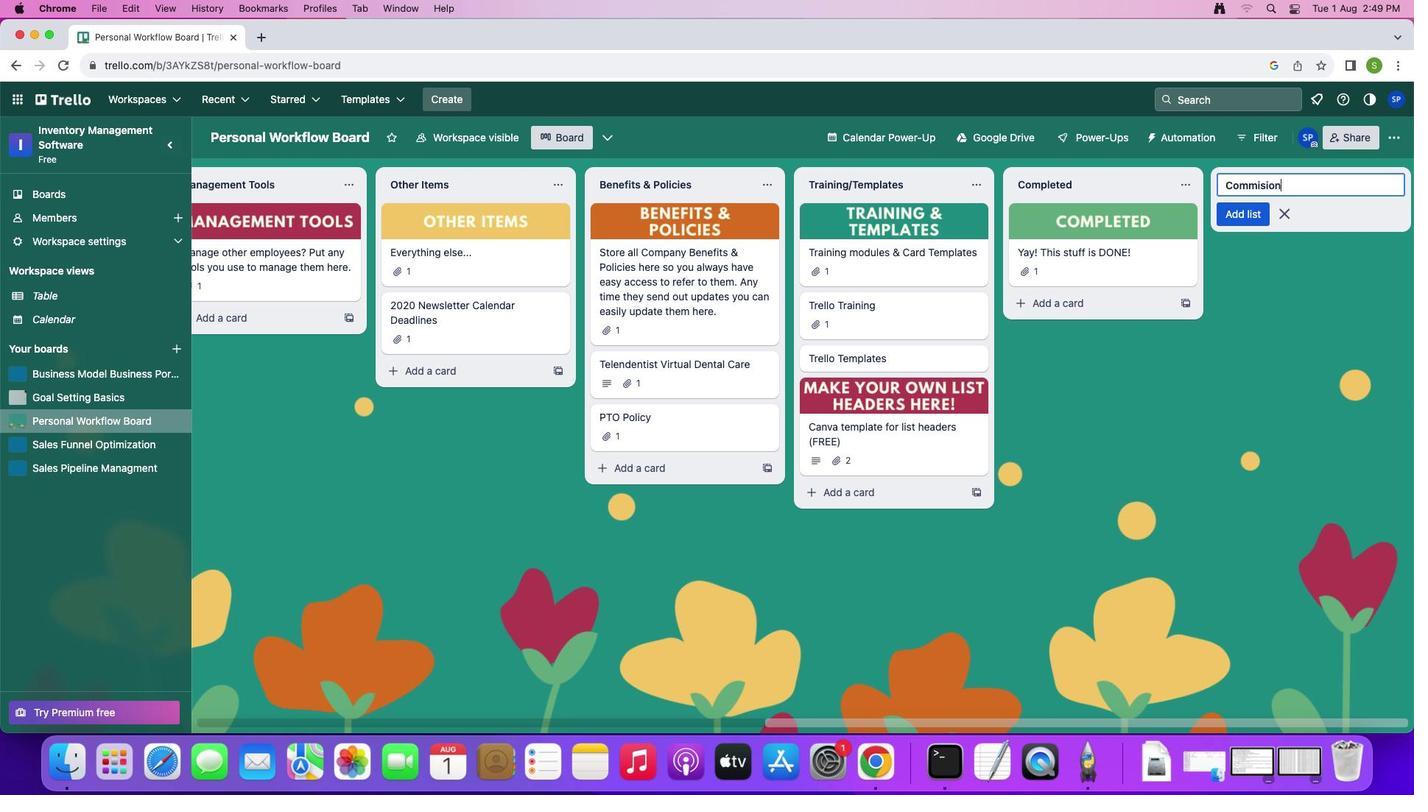 
Action: Mouse moved to (1265, 187)
Screenshot: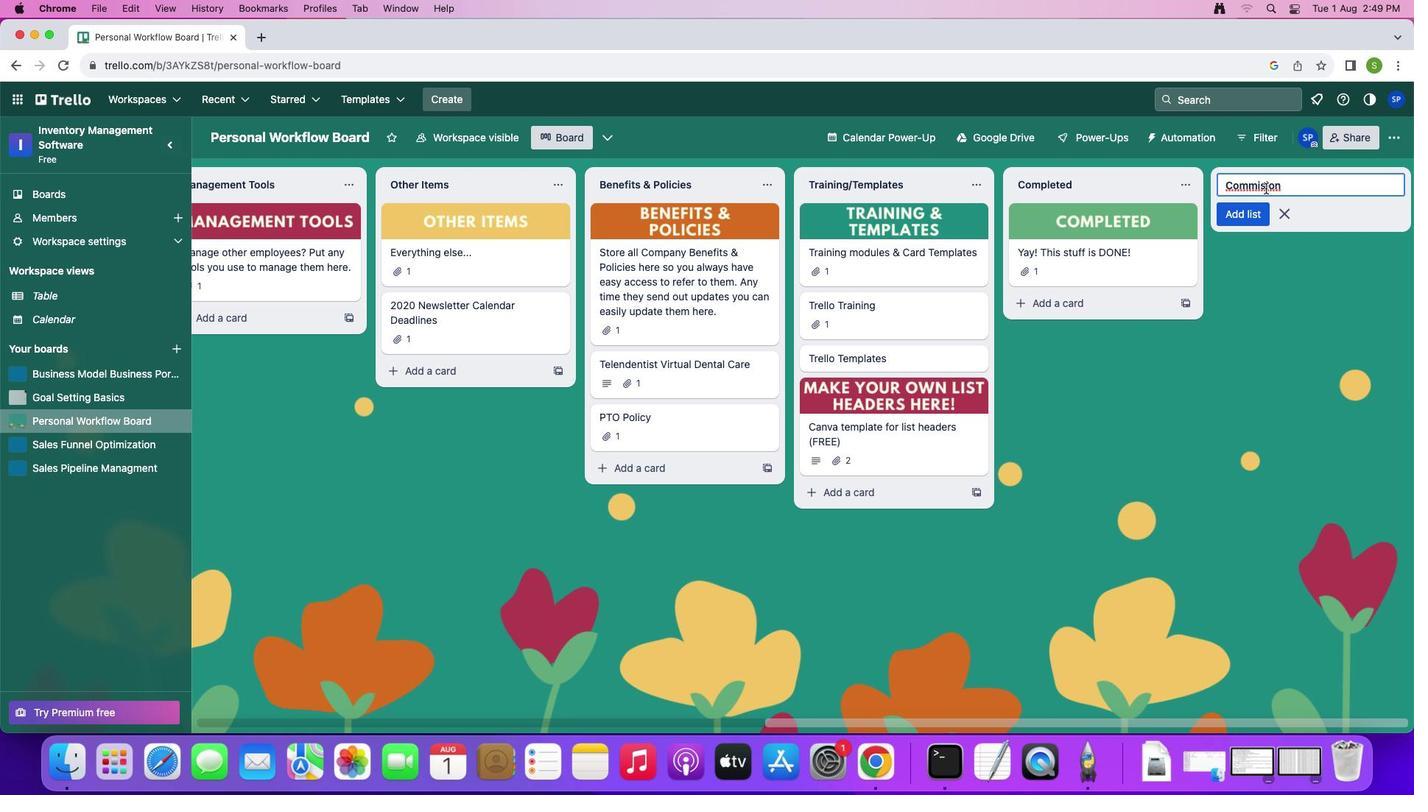 
Action: Mouse pressed left at (1265, 187)
Screenshot: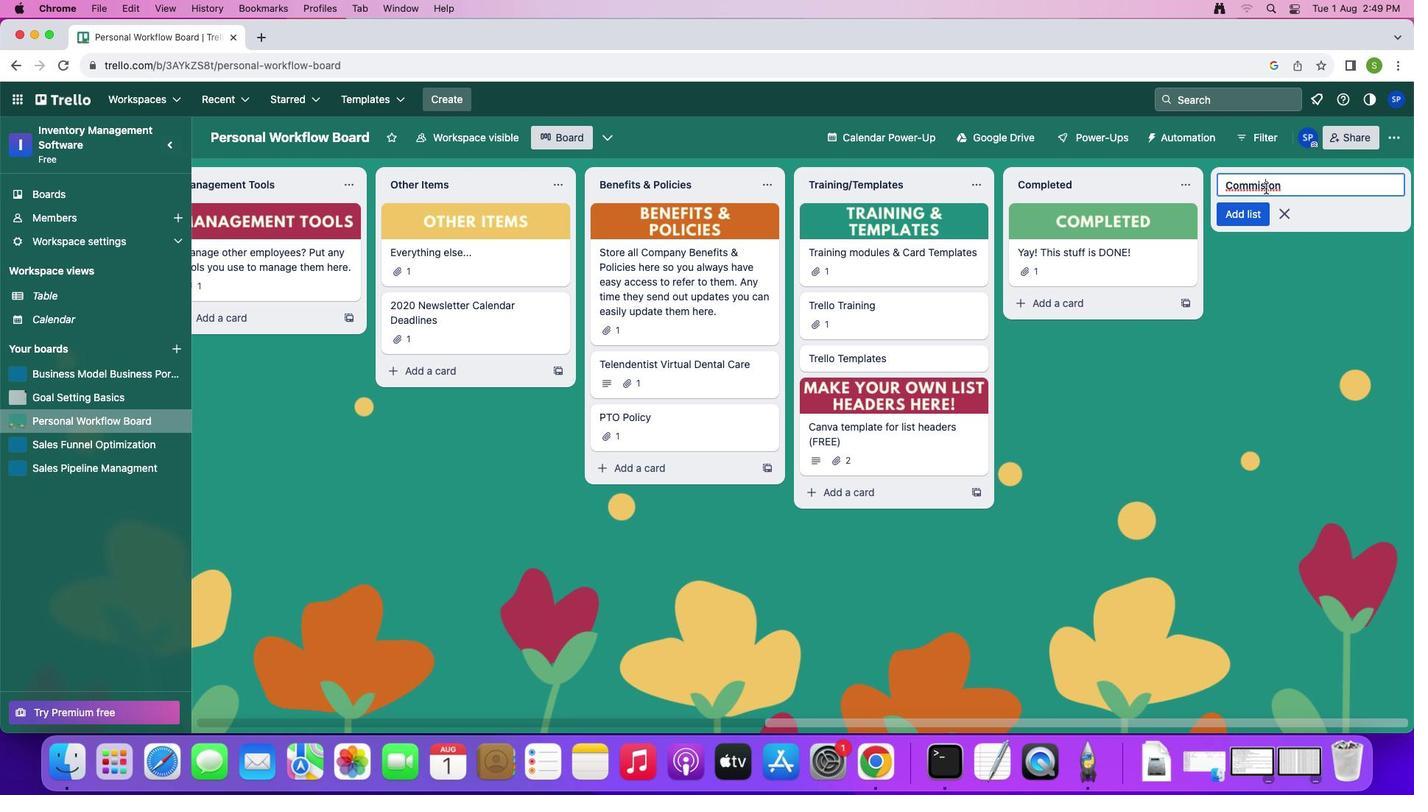 
Action: Mouse moved to (1298, 206)
Screenshot: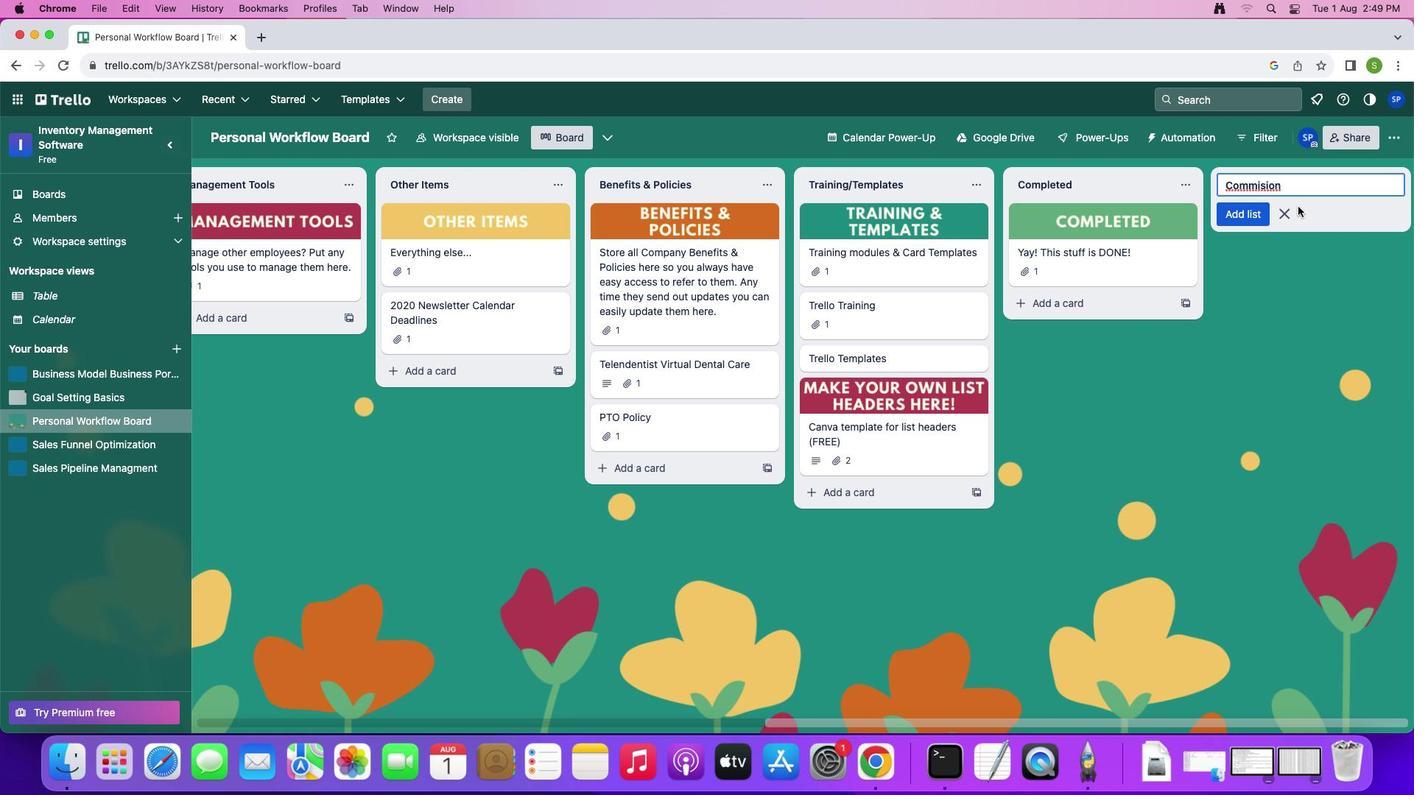 
Action: Key pressed 's'
Screenshot: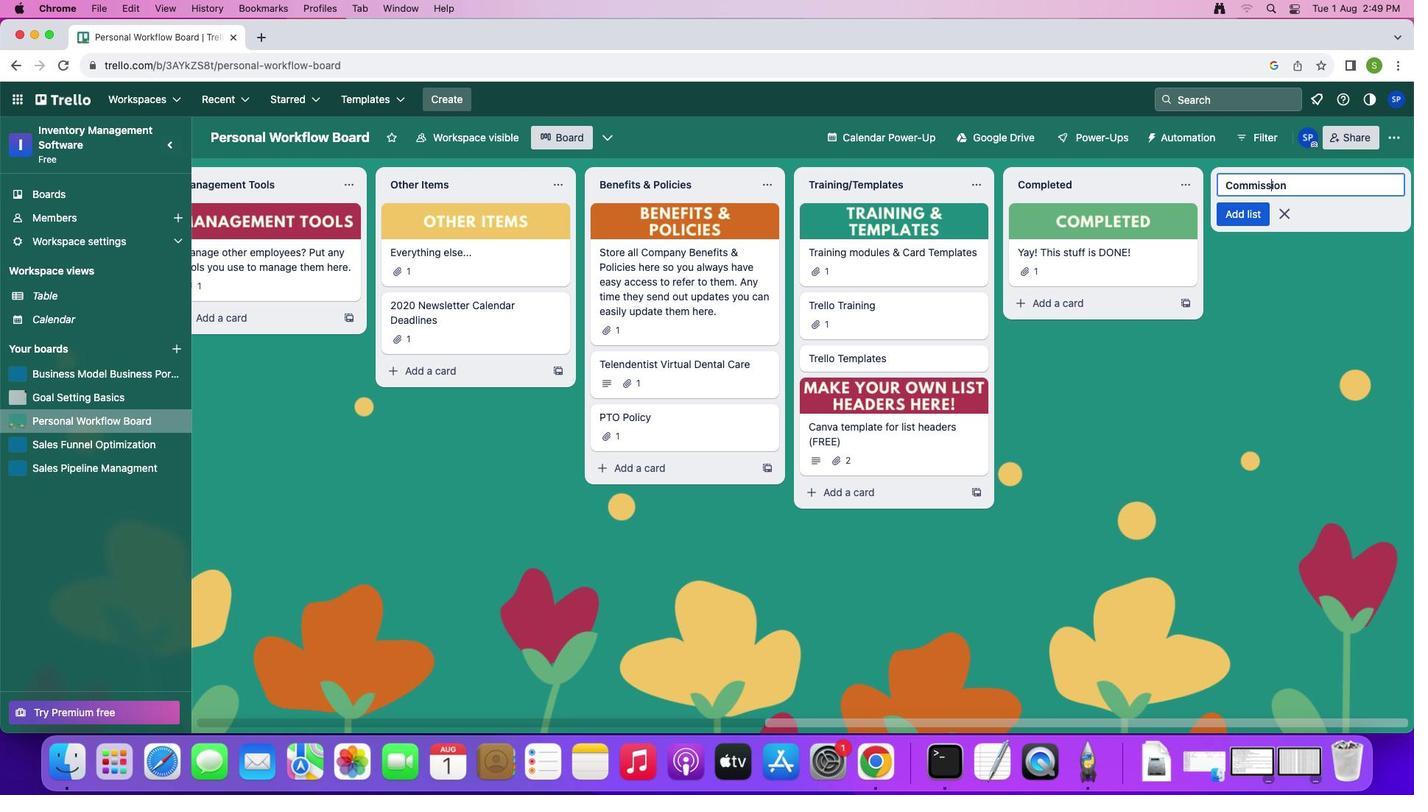 
Action: Mouse moved to (1301, 187)
Screenshot: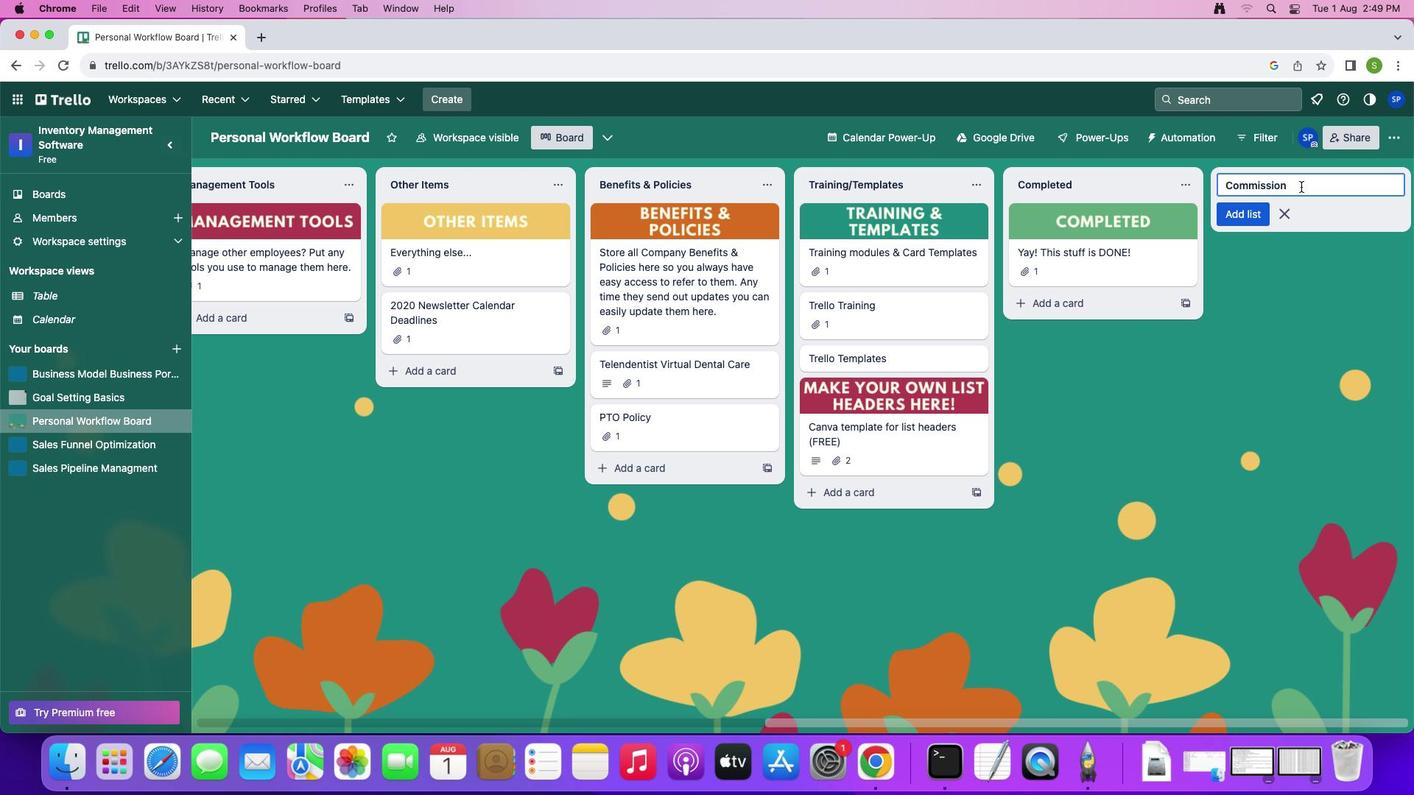 
Action: Mouse pressed left at (1301, 187)
Screenshot: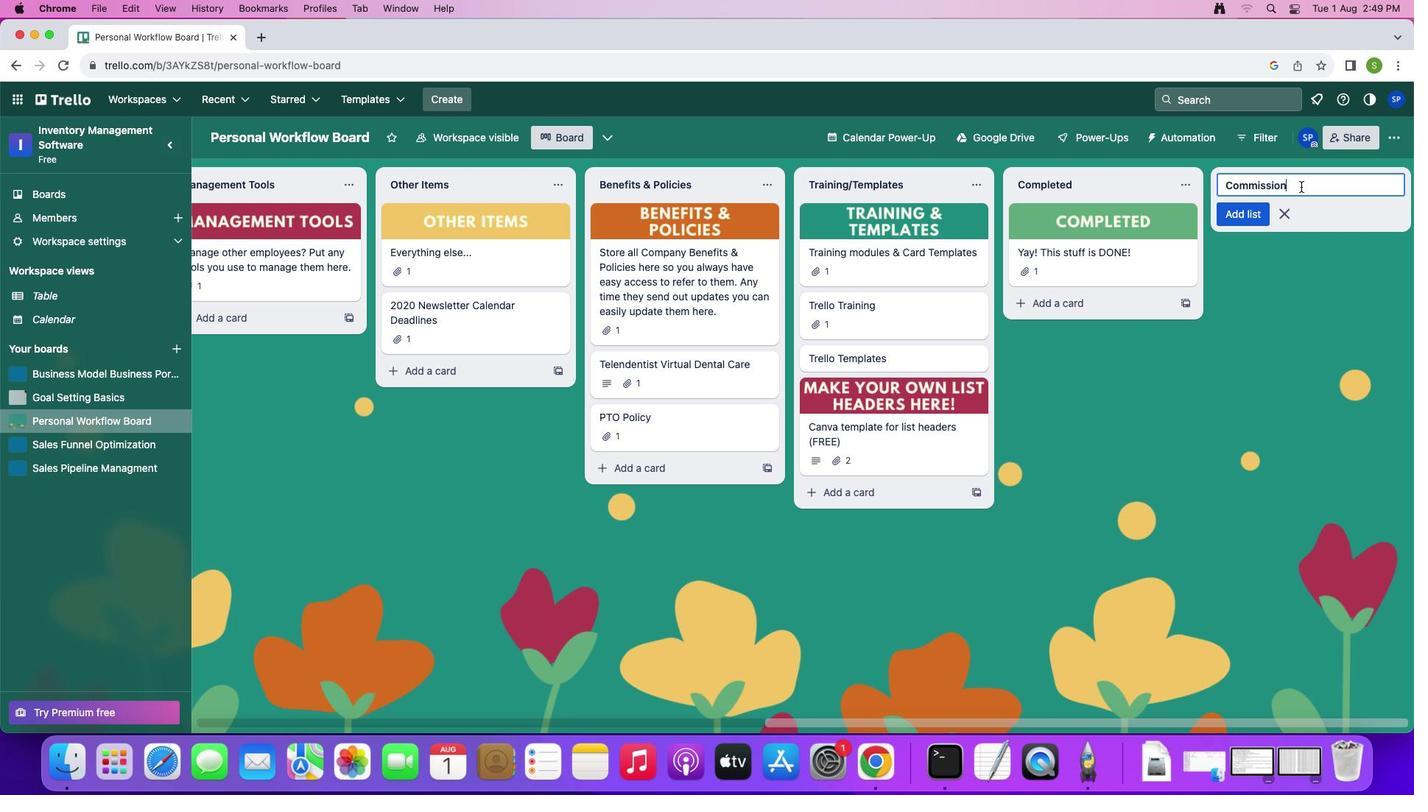 
Action: Mouse moved to (1302, 187)
Screenshot: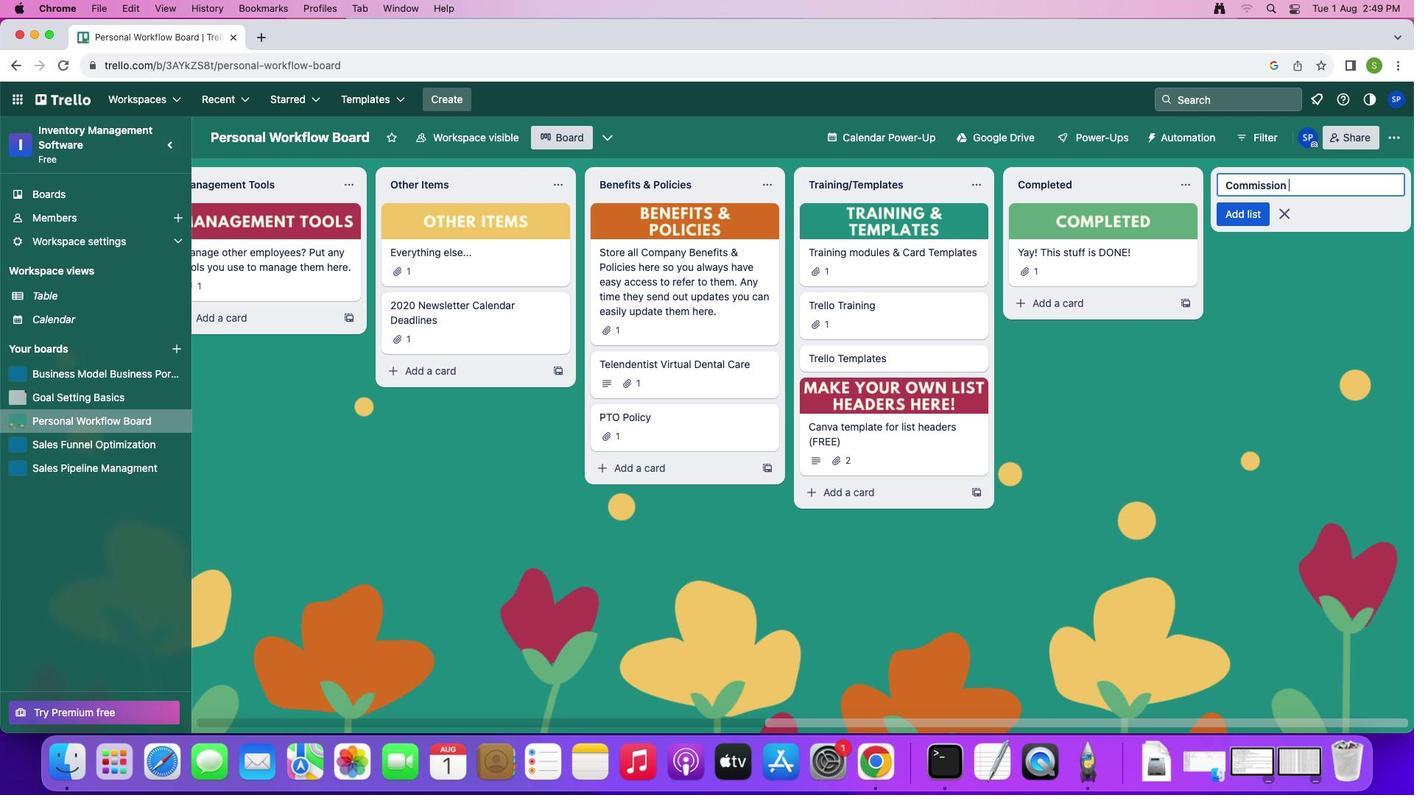 
Action: Key pressed Key.space
Screenshot: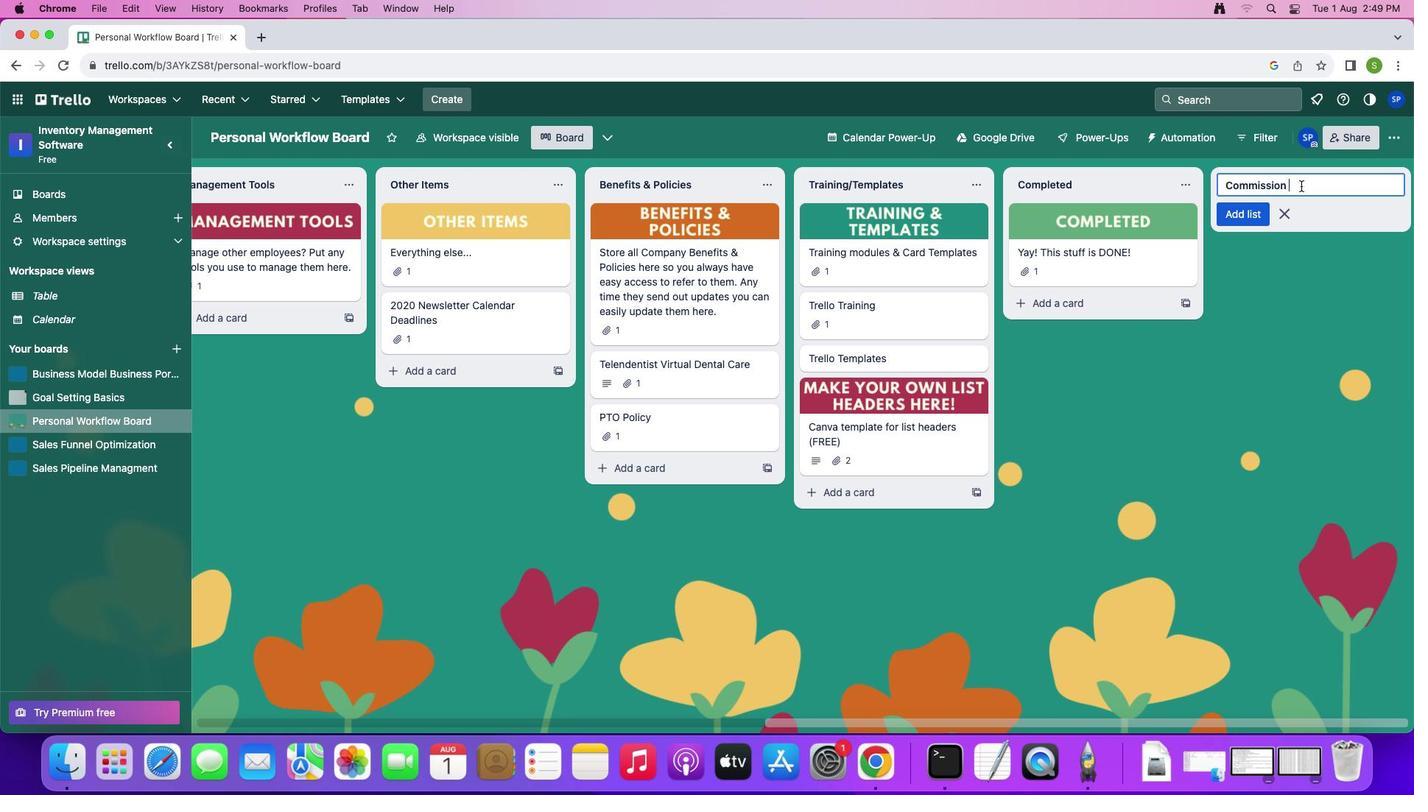 
Action: Mouse moved to (1302, 186)
Screenshot: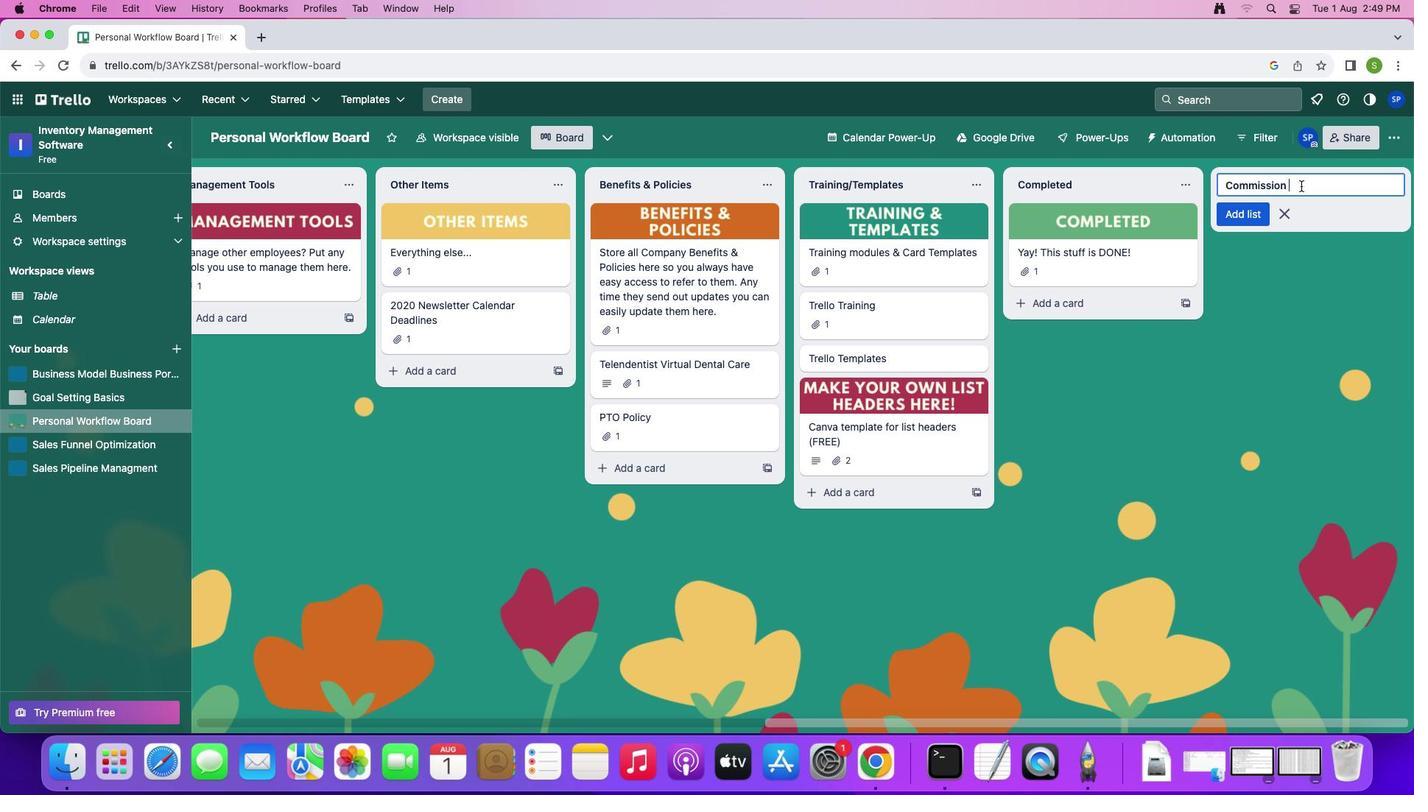 
Action: Key pressed Key.shift'Q''u''e''u''e'Key.space'f''o''r'Key.spaceKey.shift'a''r''t''i''s''t''s'Key.enterKey.shift'A''p''a''r''t''m''e''n''t'Key.spaceKey.shift'S''e''a''r''c''h'Key.spaceKey.shift'T''e''m''p''l''a''t''e'Key.enterKey.shift'G''u''i''d''e''d'Key.spaceKey.shift'G''r''a''t''i''t''u''d''e'Key.space'p''r''a''c''t''i''c''e'Key.enter
Screenshot: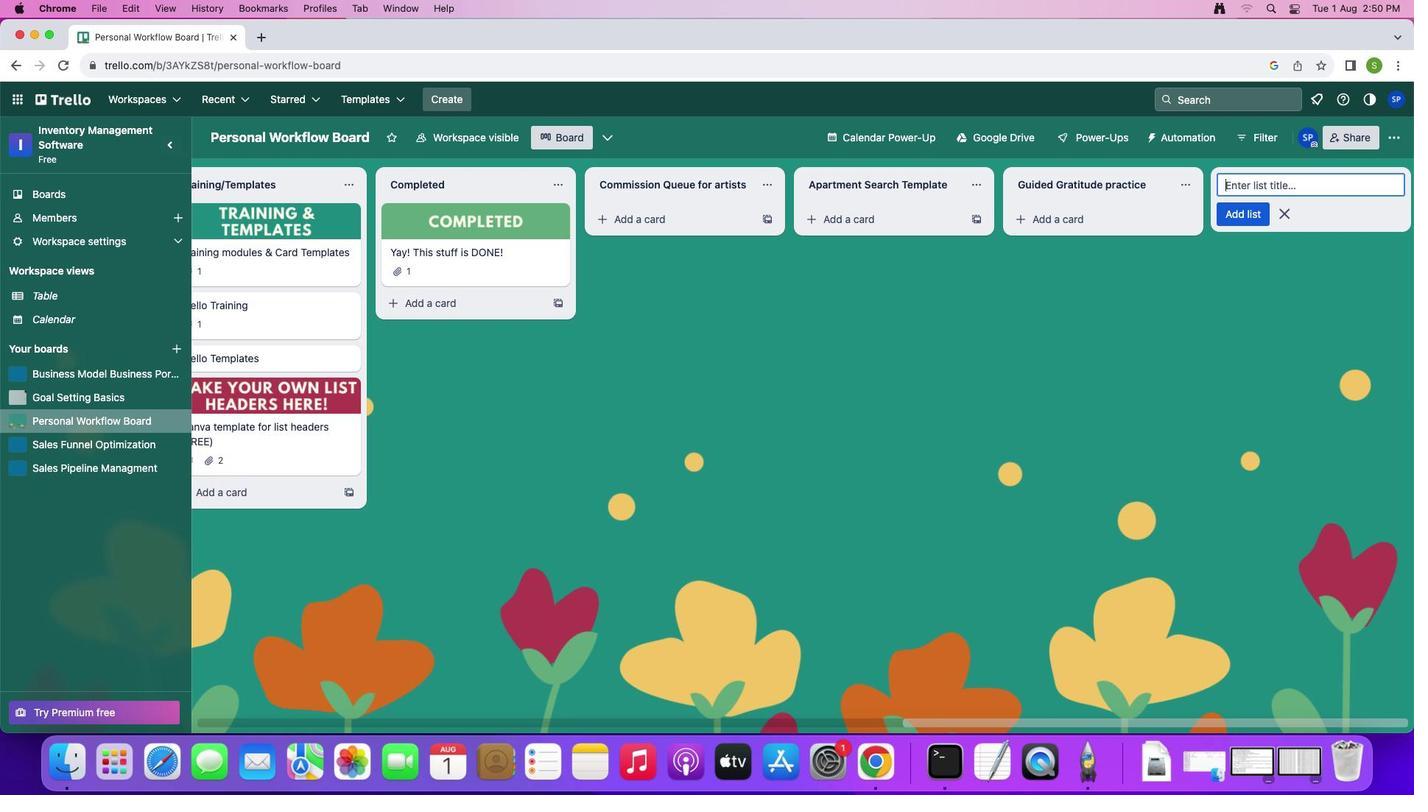 
Action: Mouse moved to (677, 215)
Screenshot: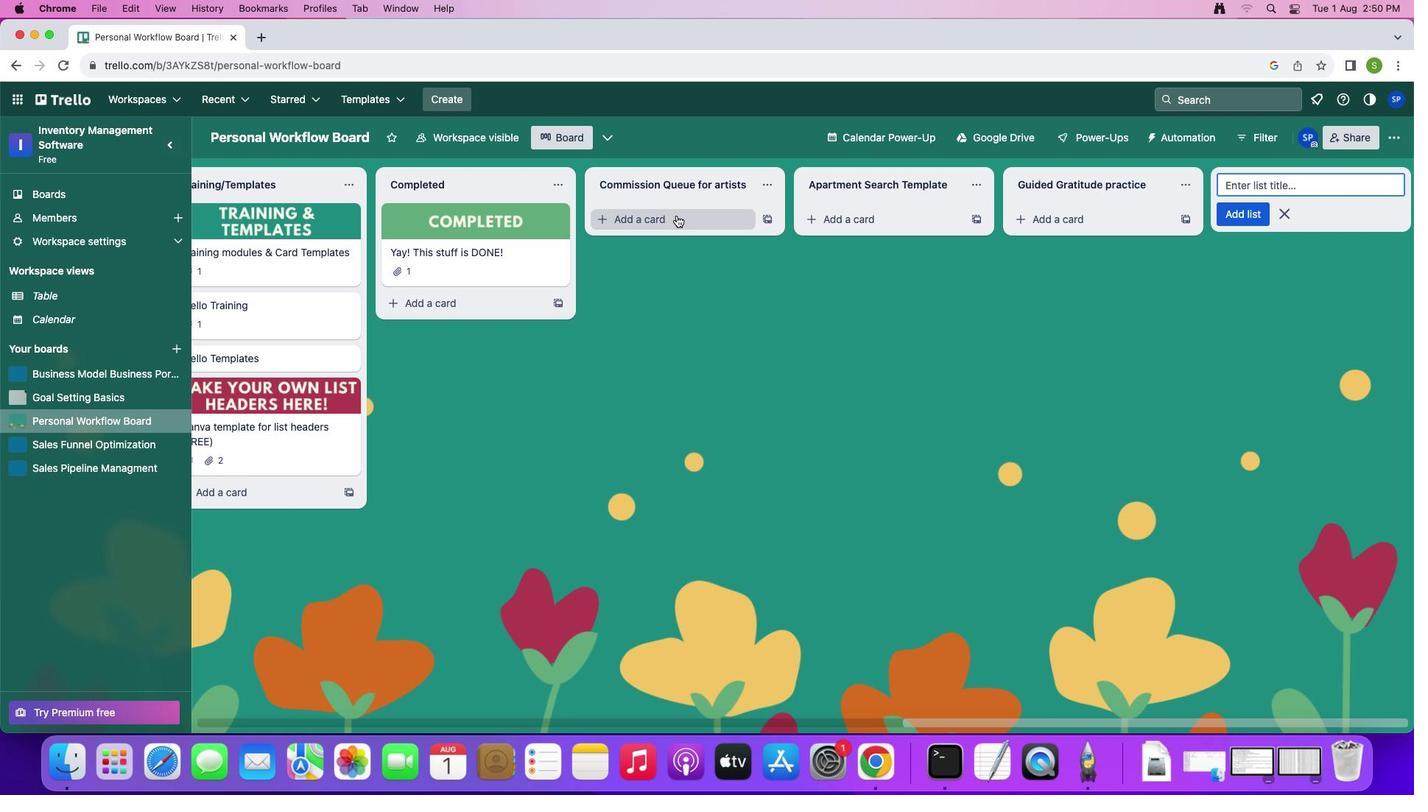 
Action: Mouse pressed left at (677, 215)
Screenshot: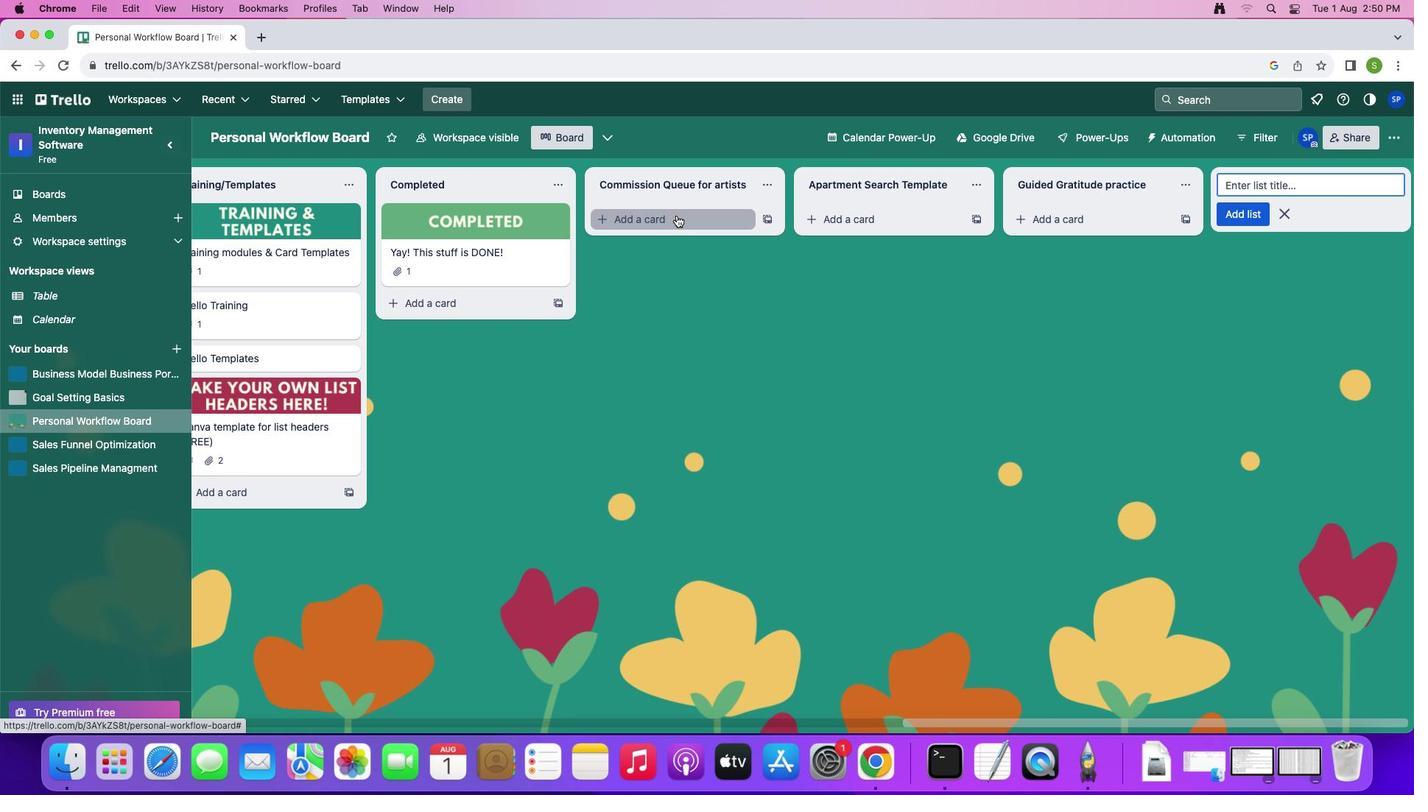 
Action: Mouse moved to (672, 226)
Screenshot: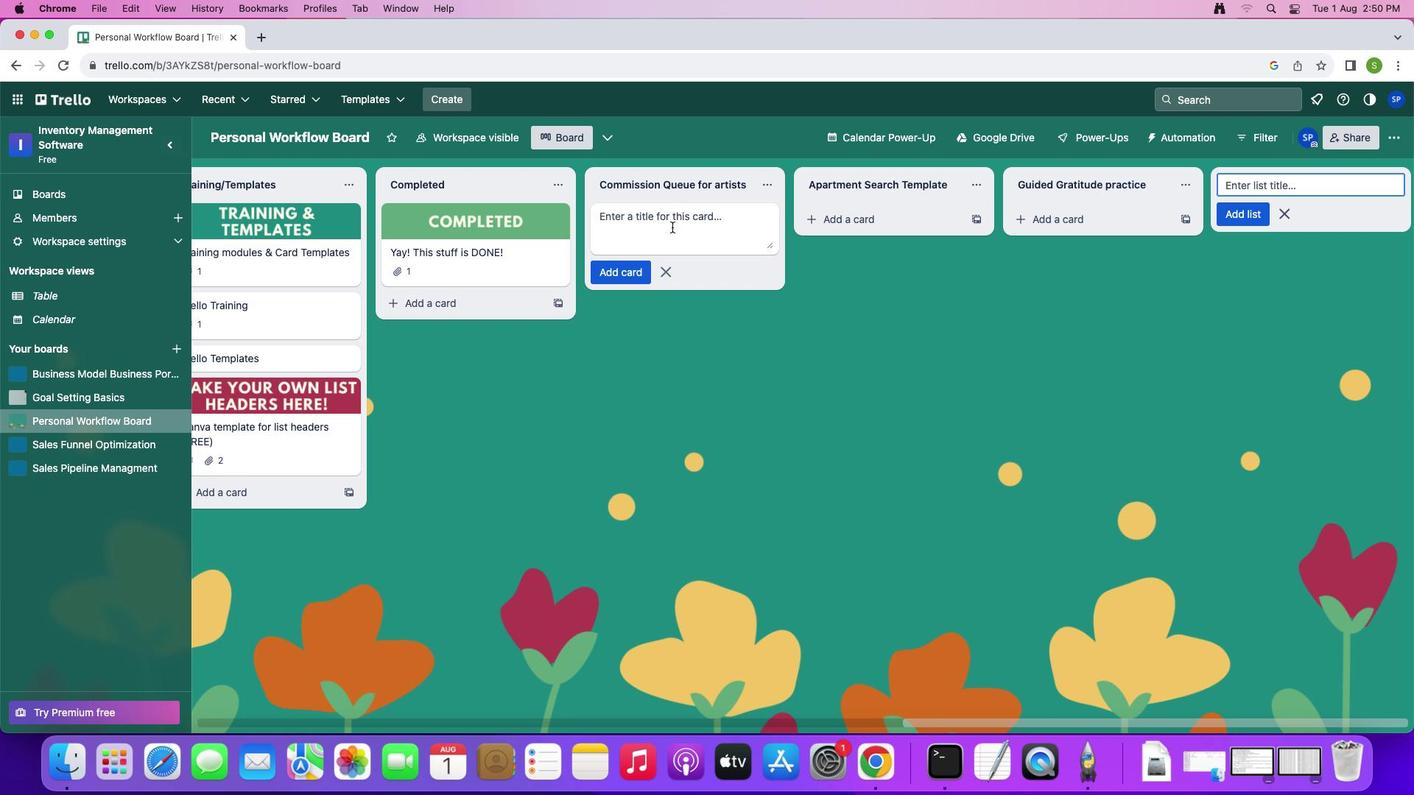 
Action: Key pressed Key.shift'C''o''m''m''i''s''i''o''n'Key.enter
Screenshot: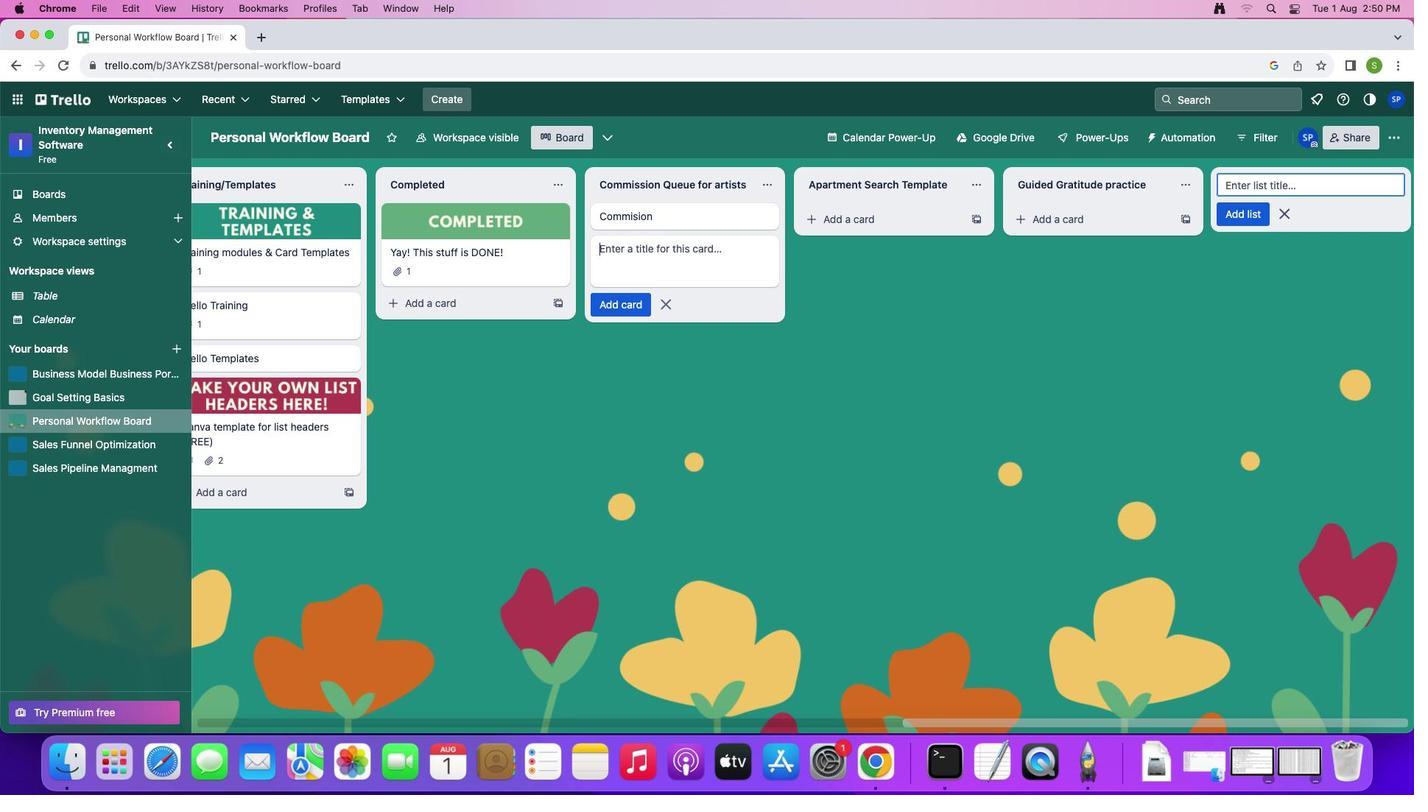 
Action: Mouse moved to (867, 220)
Screenshot: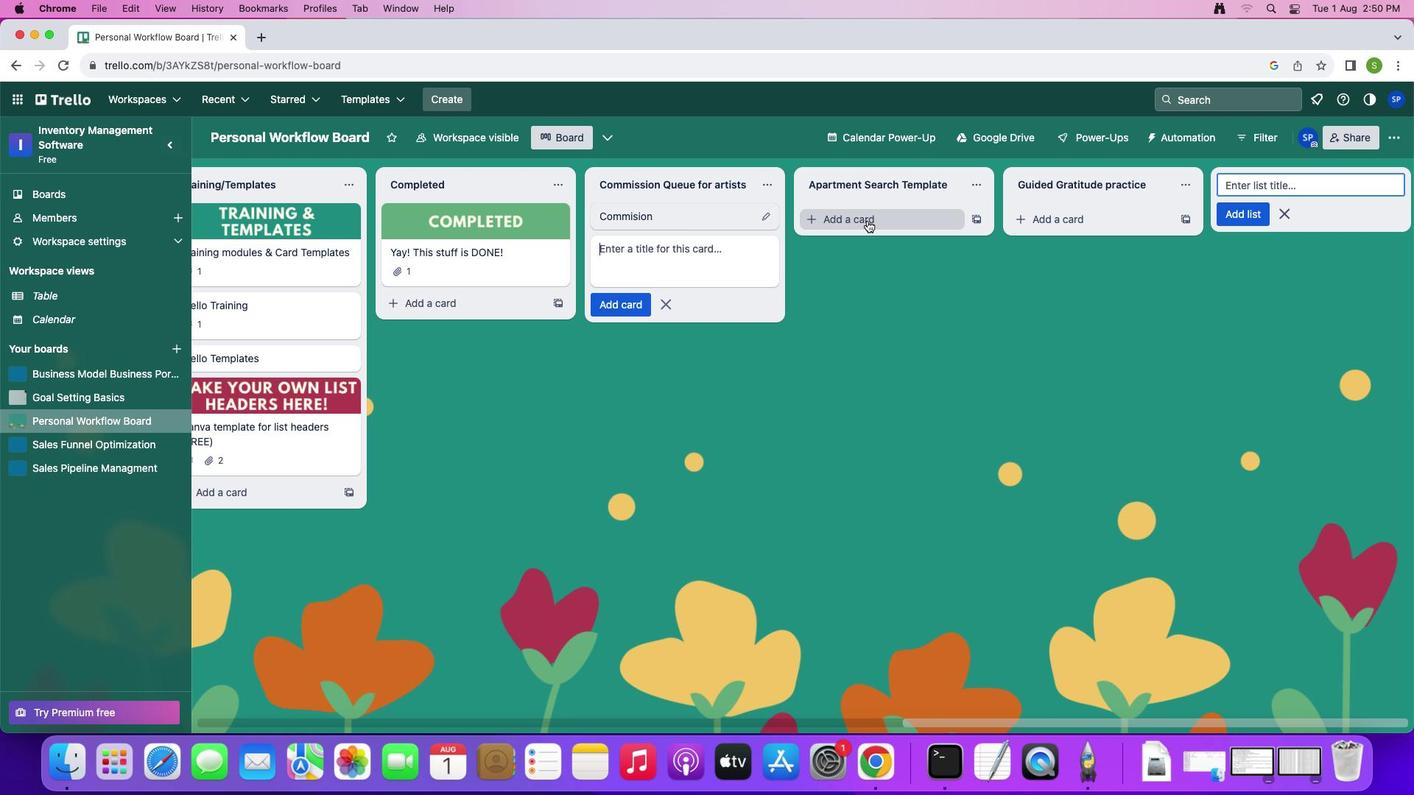
Action: Mouse pressed left at (867, 220)
Screenshot: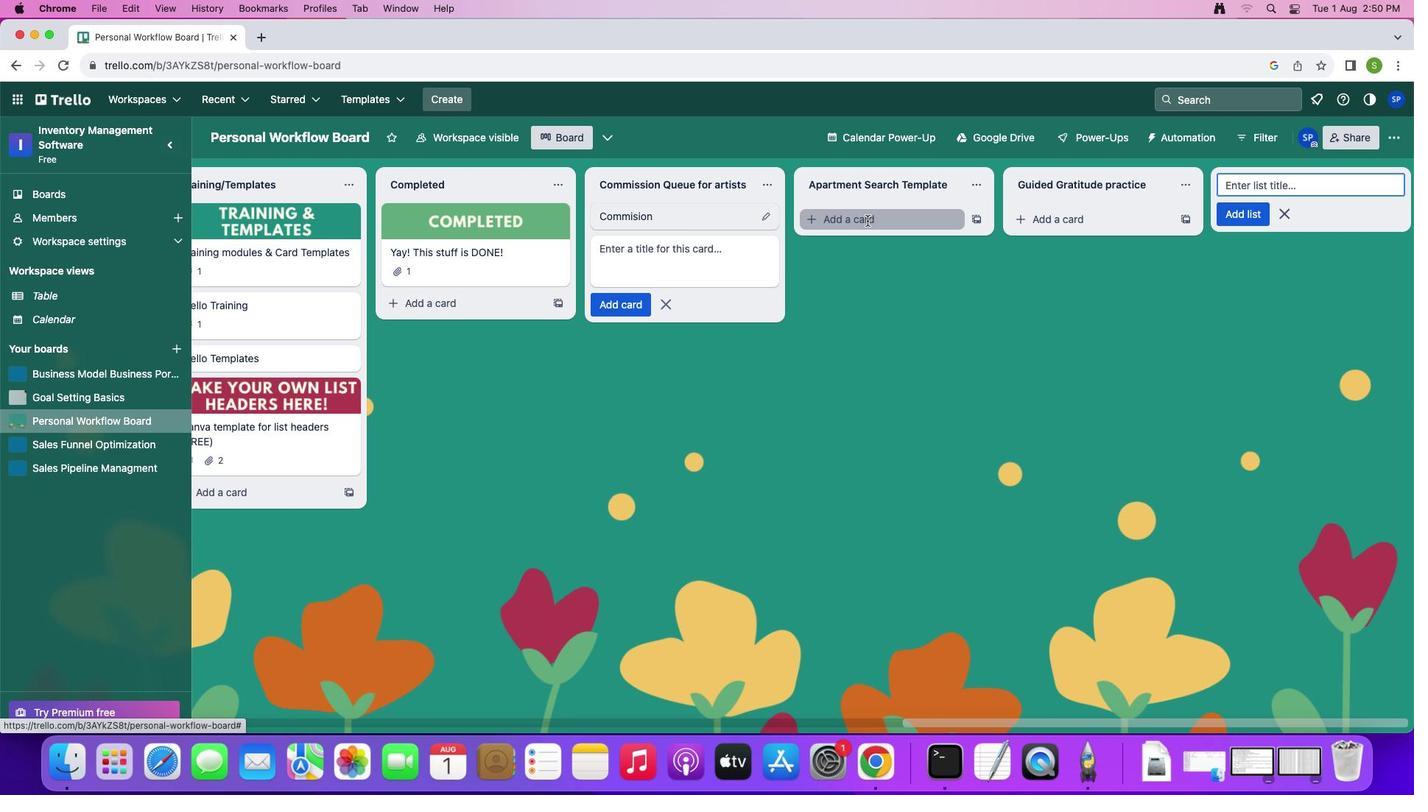 
Action: Mouse moved to (867, 219)
Screenshot: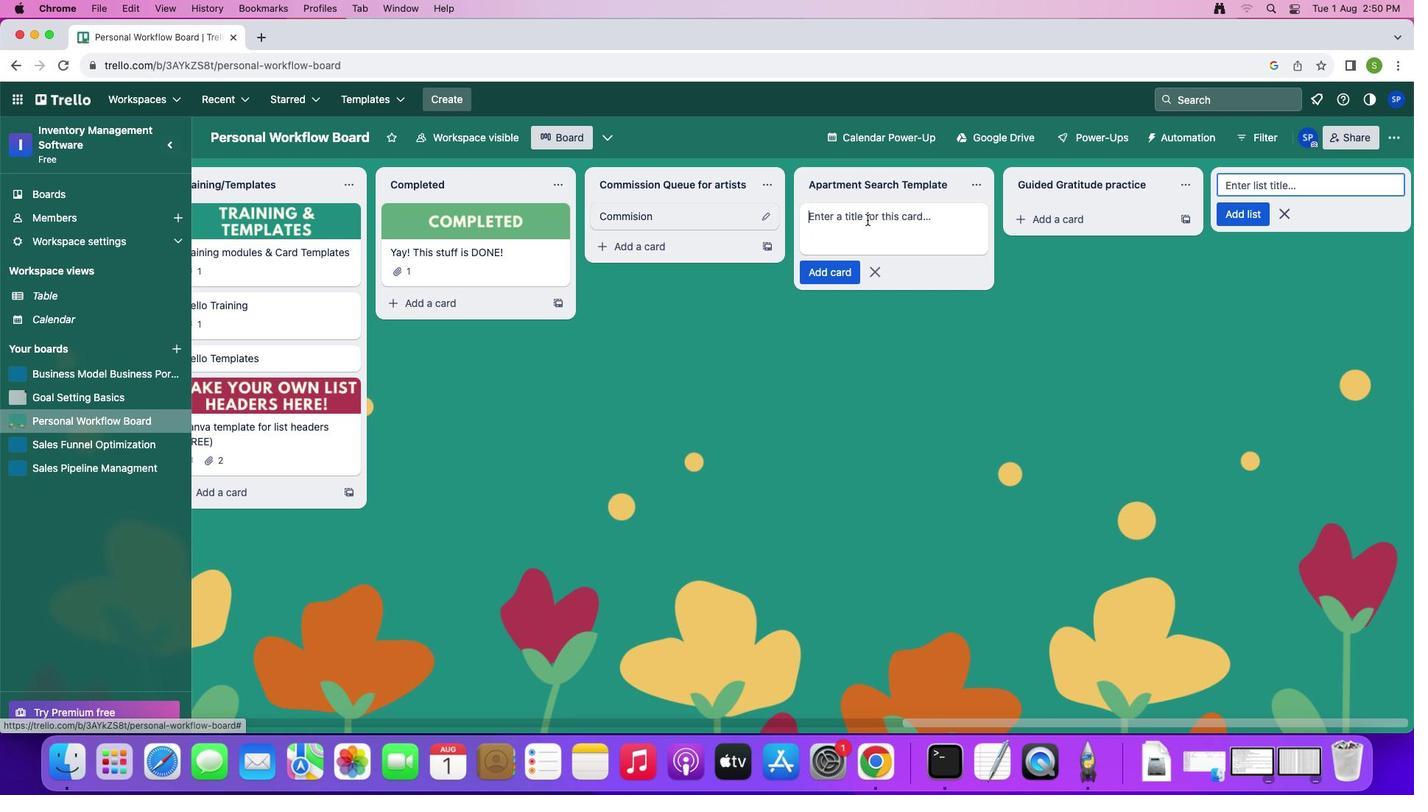 
Action: Key pressed Key.shift'A''p''a''r''t''m''e''n''t'Key.enter
Screenshot: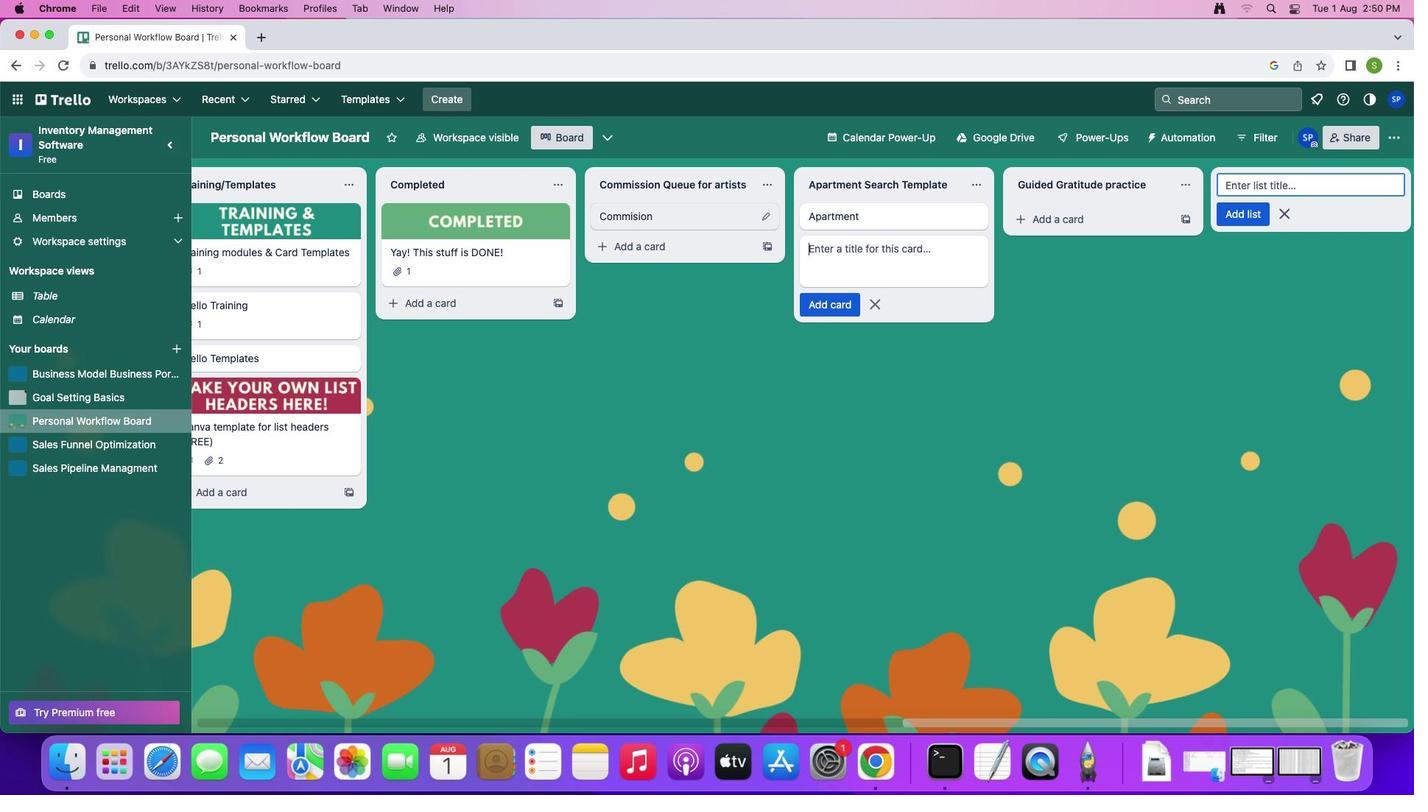 
Action: Mouse moved to (1071, 212)
Screenshot: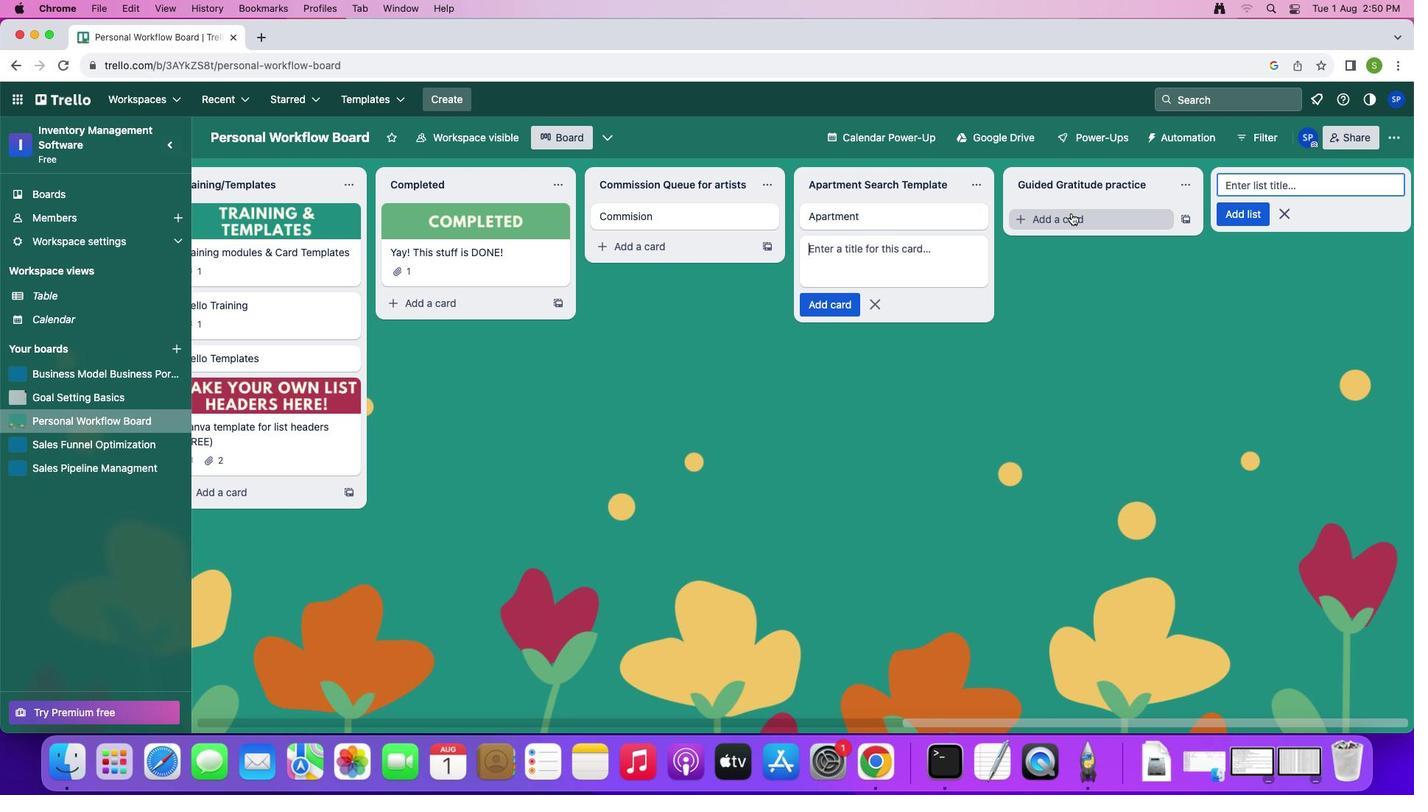 
Action: Mouse pressed left at (1071, 212)
Screenshot: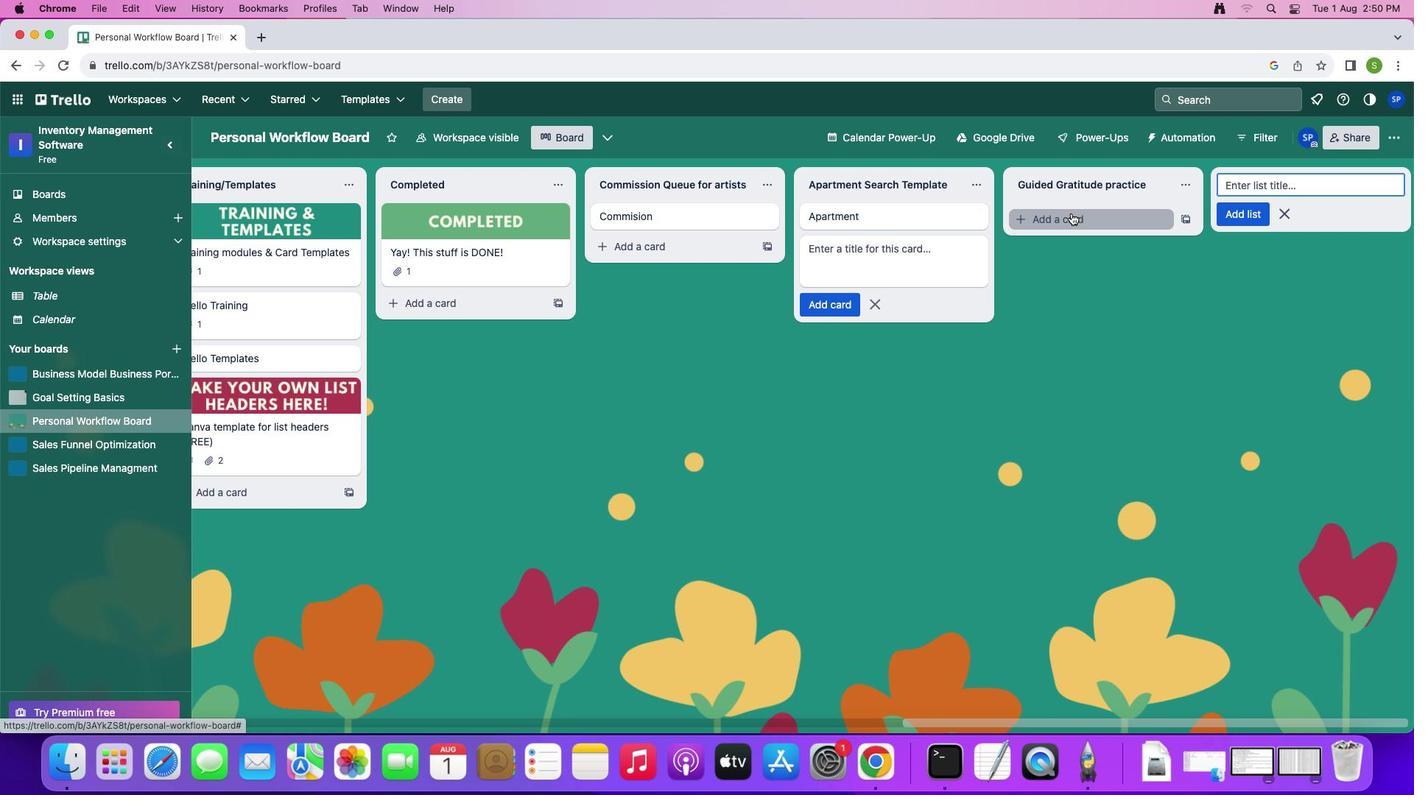 
Action: Key pressed Key.shift'G''u''i''d''e''d'Key.enter
Screenshot: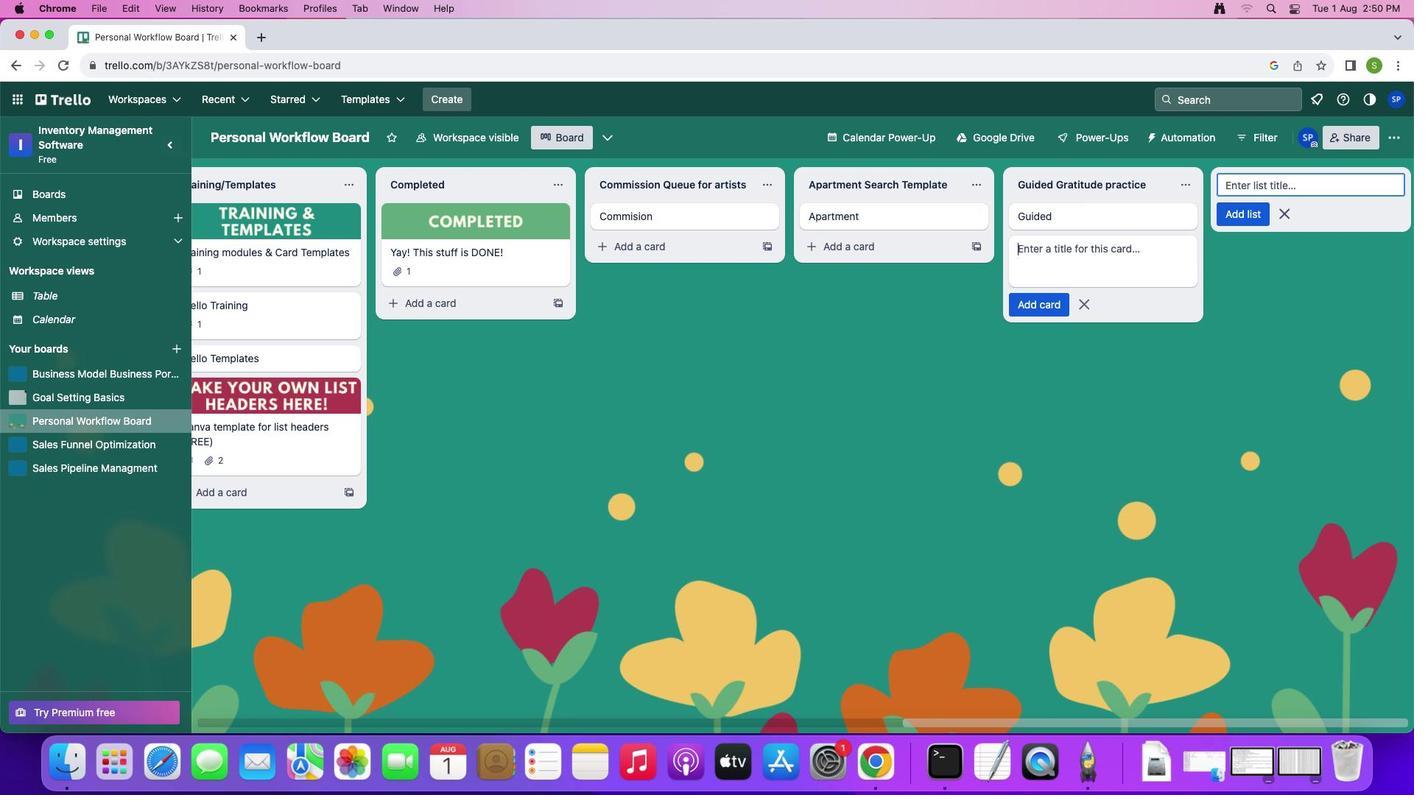 
Action: Mouse moved to (1290, 210)
Screenshot: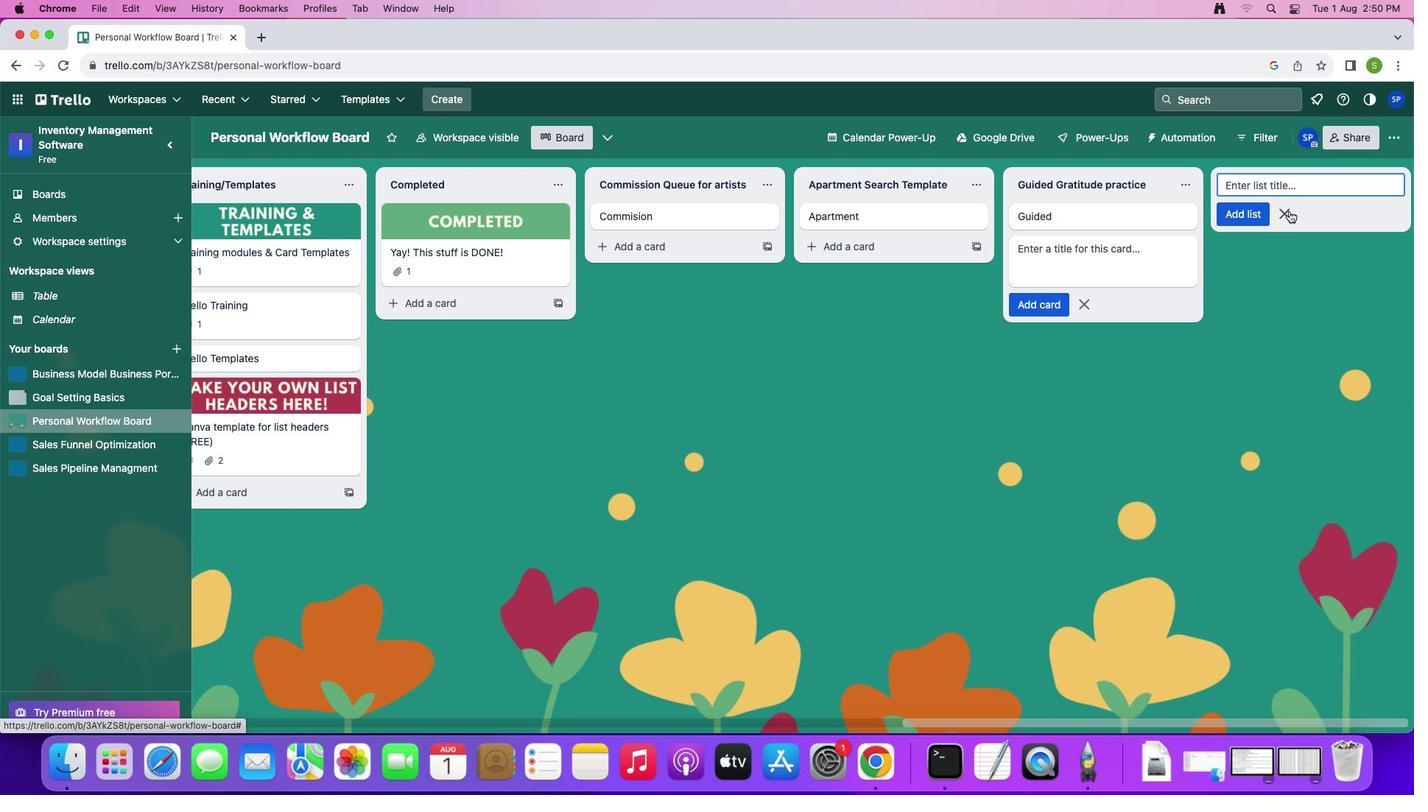 
Action: Mouse pressed left at (1290, 210)
Screenshot: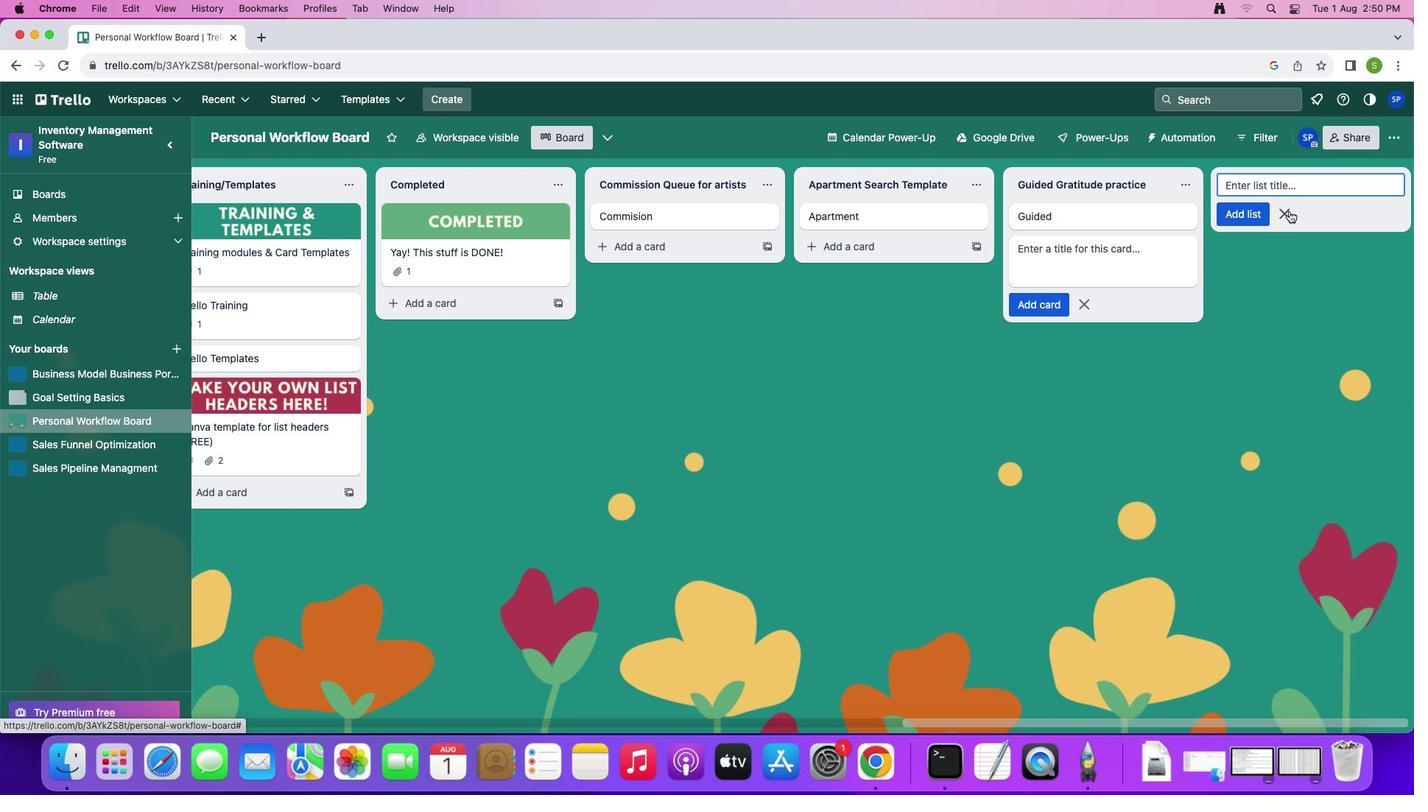 
Action: Mouse moved to (640, 221)
Screenshot: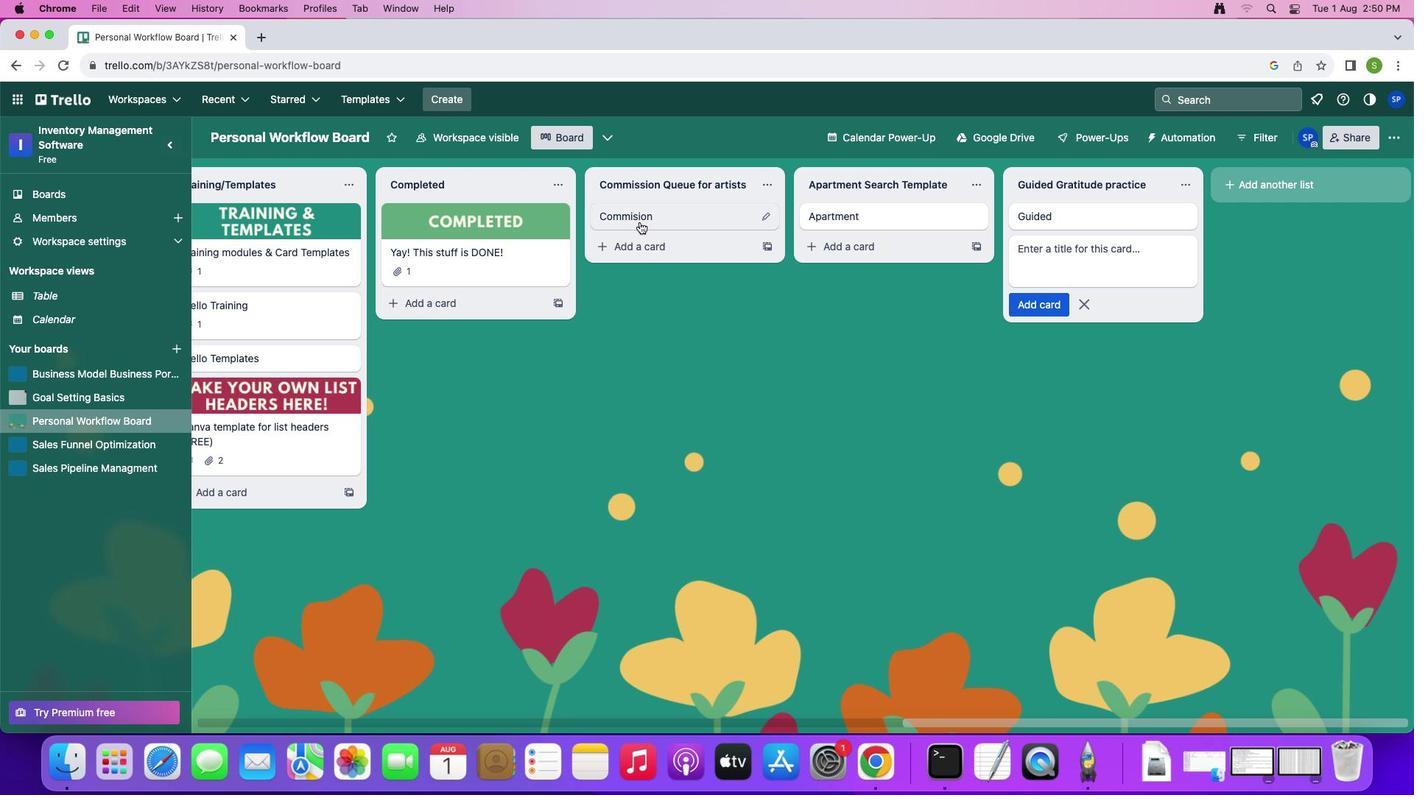 
Action: Mouse pressed left at (640, 221)
Screenshot: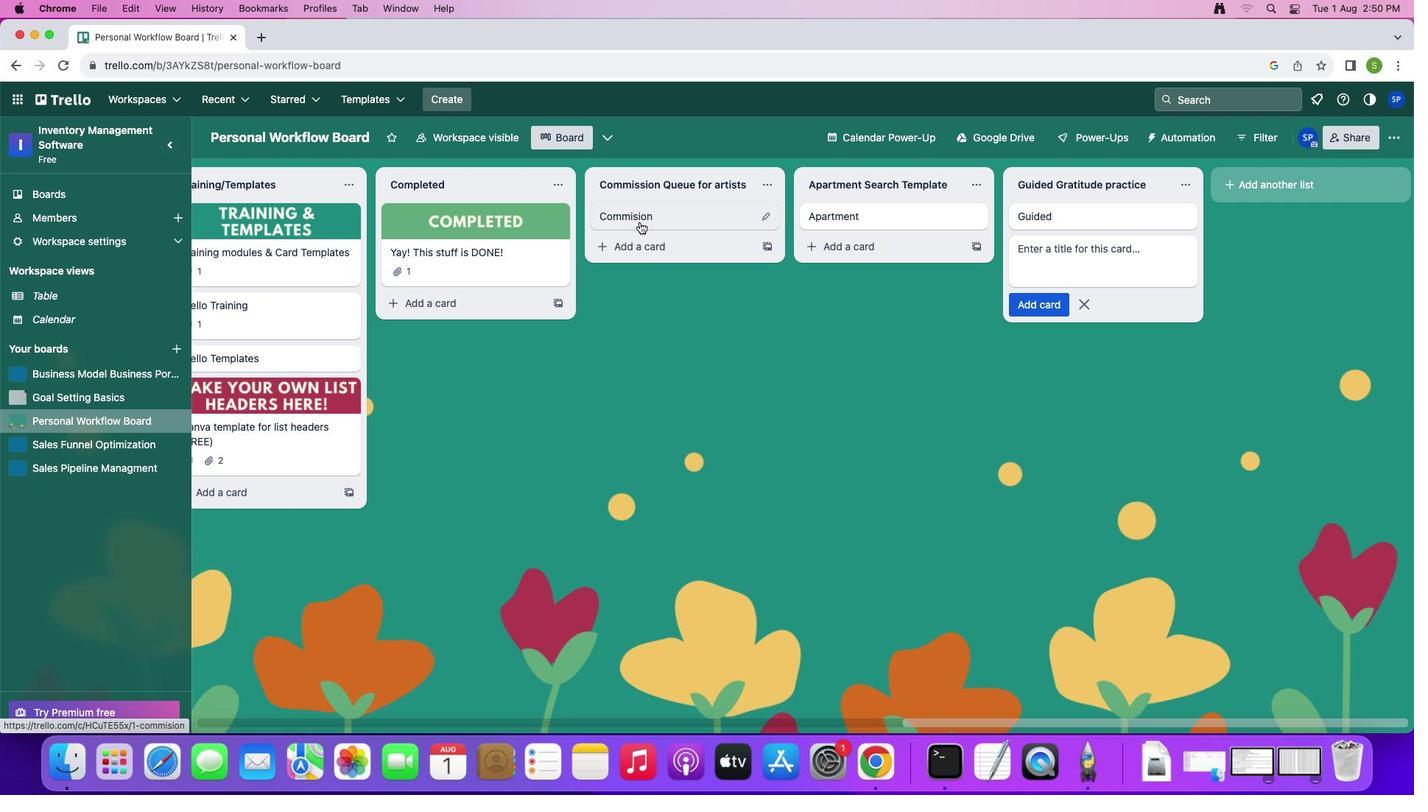 
Action: Mouse moved to (925, 212)
Screenshot: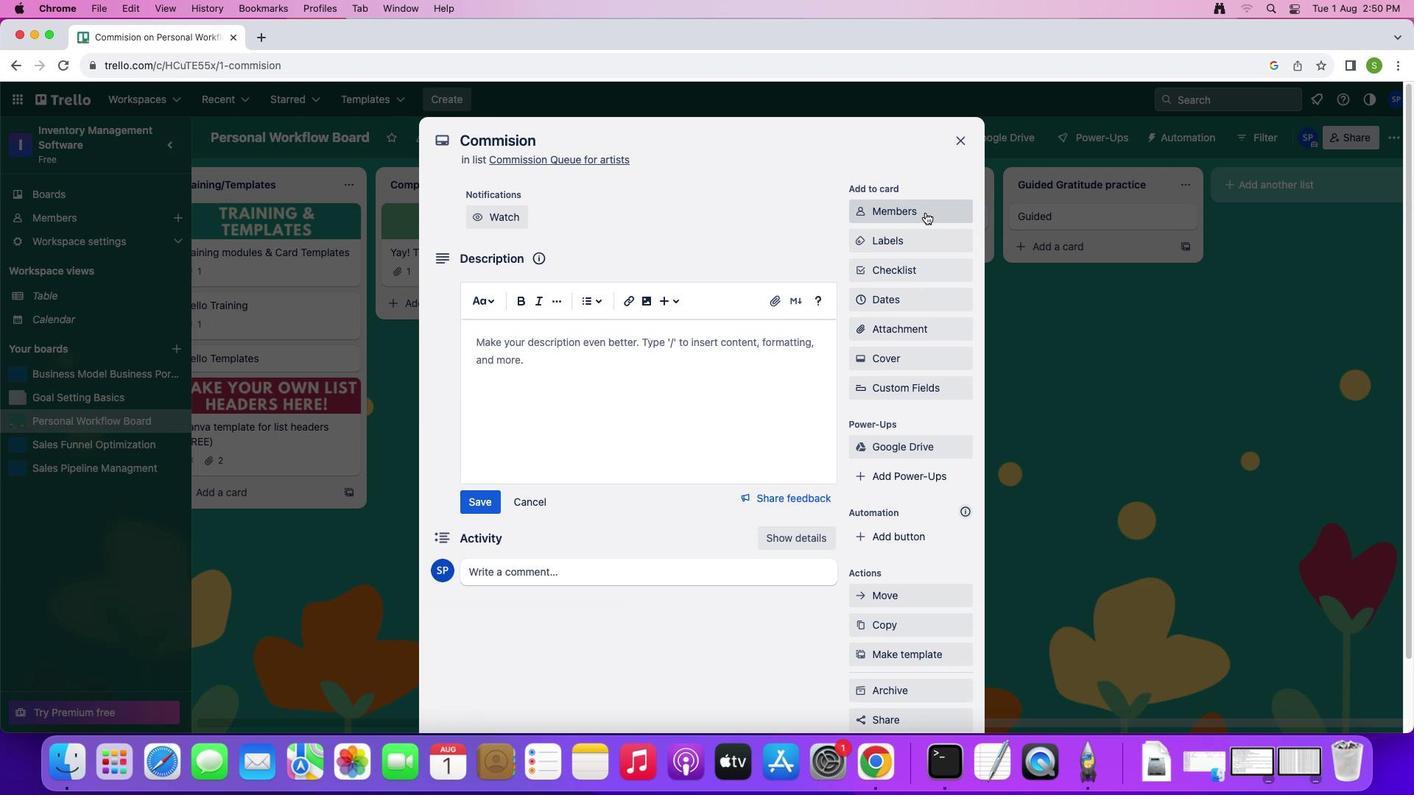 
Action: Mouse pressed left at (925, 212)
Screenshot: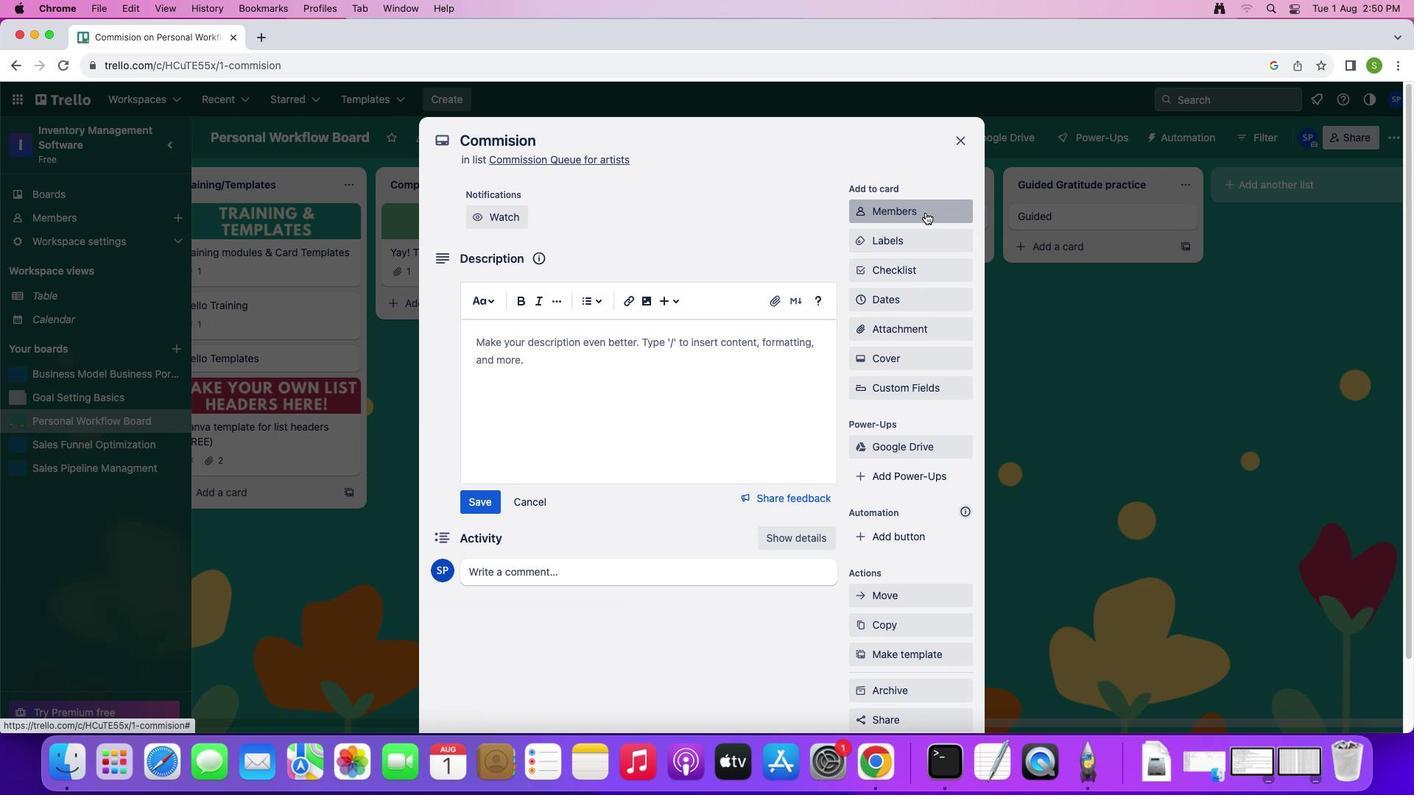 
Action: Mouse moved to (914, 279)
Screenshot: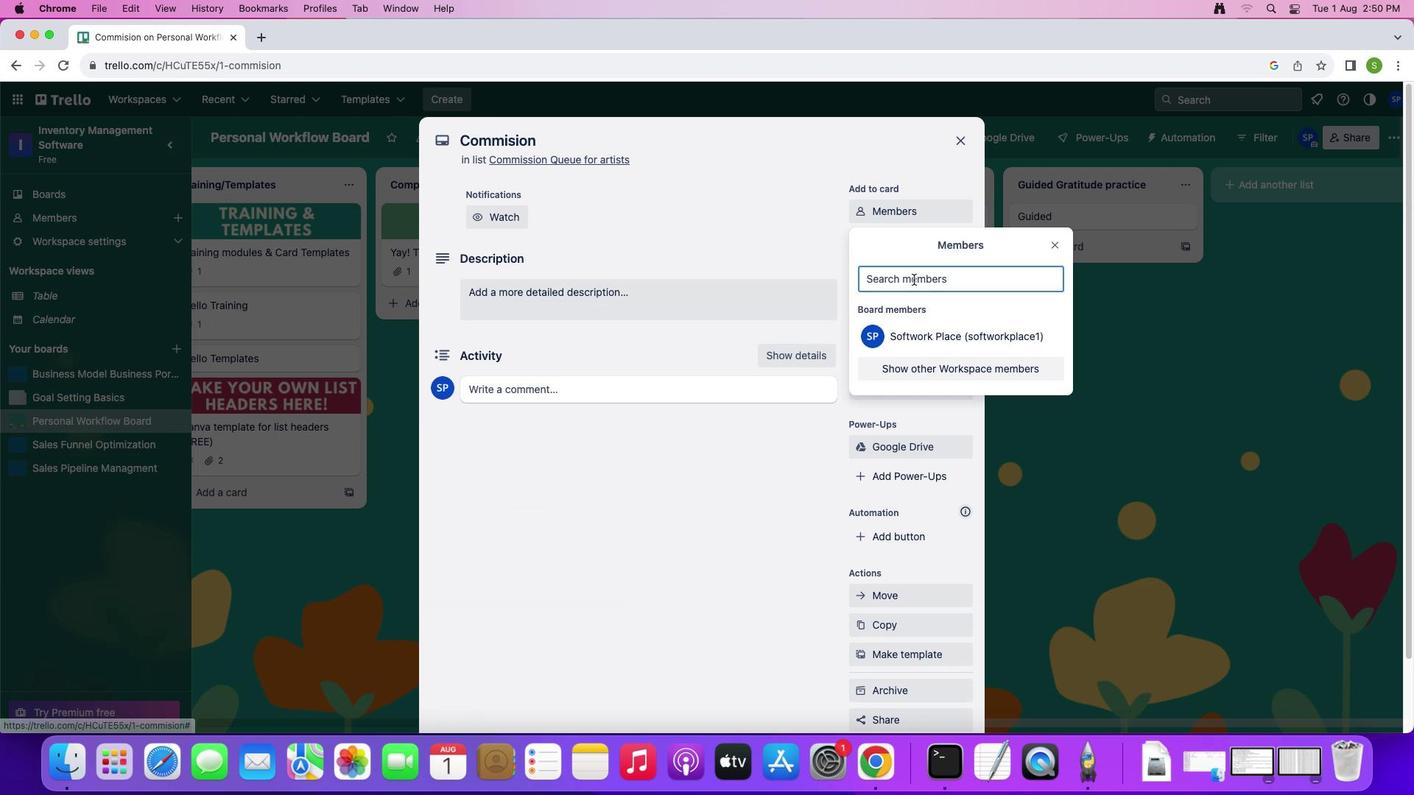
Action: Mouse pressed left at (914, 279)
Screenshot: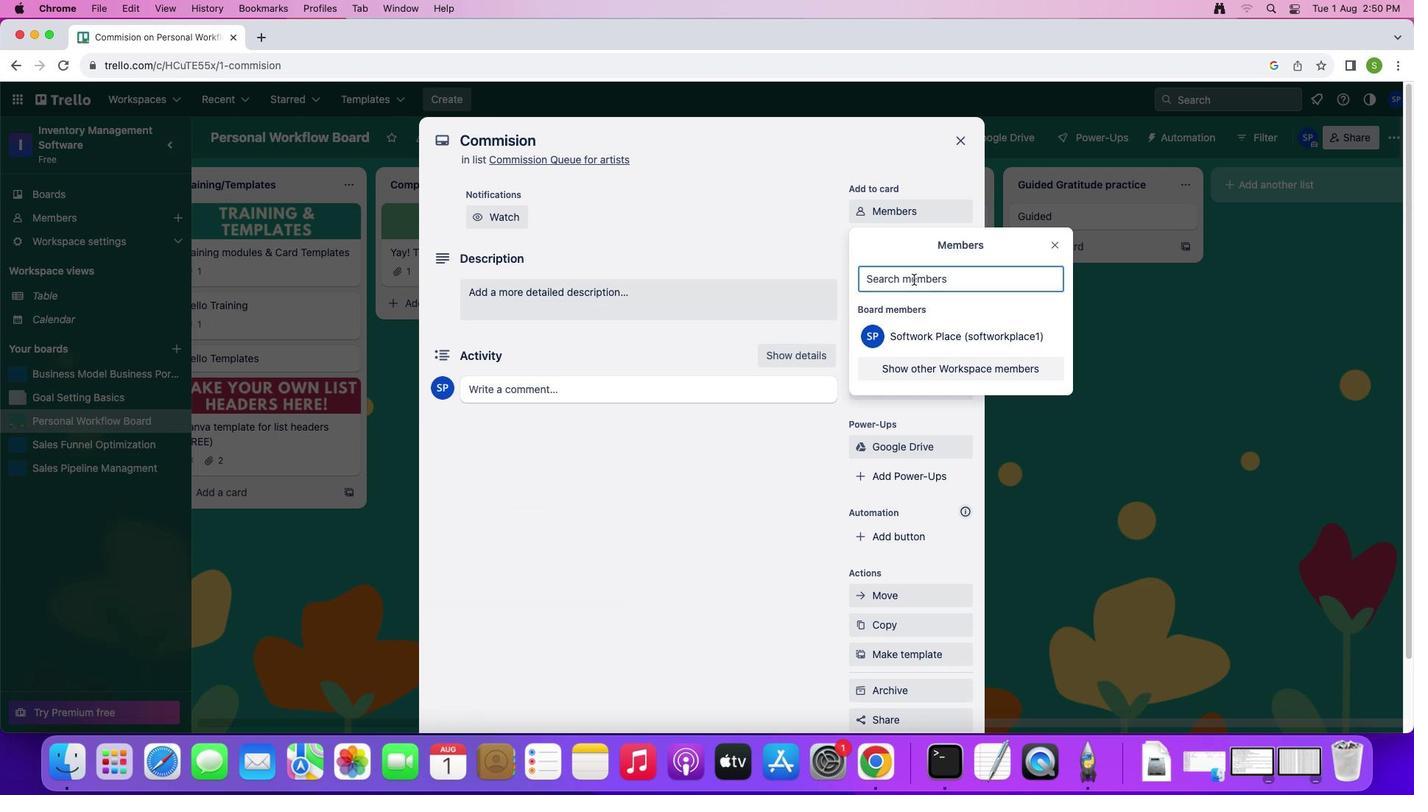 
Action: Mouse moved to (914, 281)
Screenshot: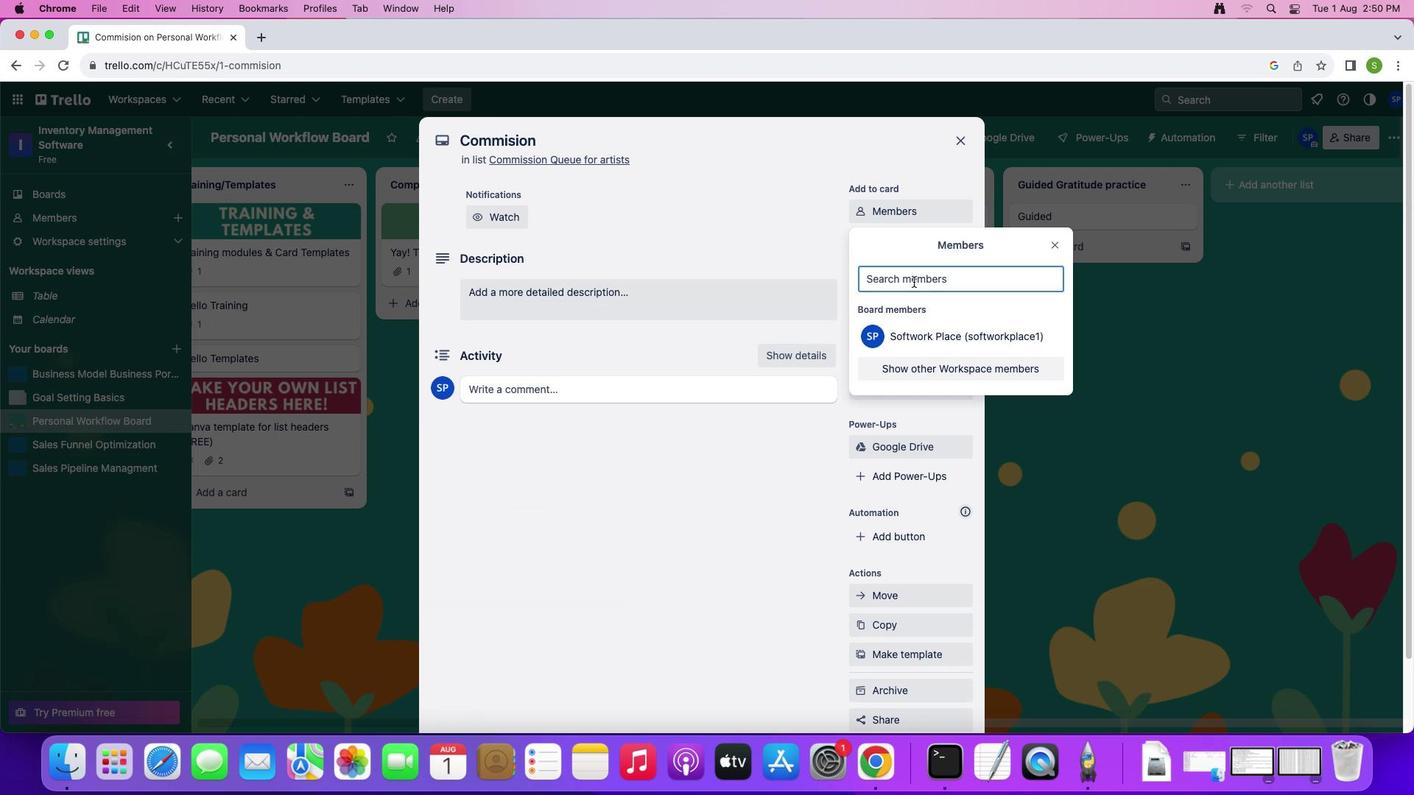 
Action: Key pressed 's''o''f''t''a''g''e''.''4'Key.shift'@''s''o''f''t''a''g''e''.''n''e''t'
Screenshot: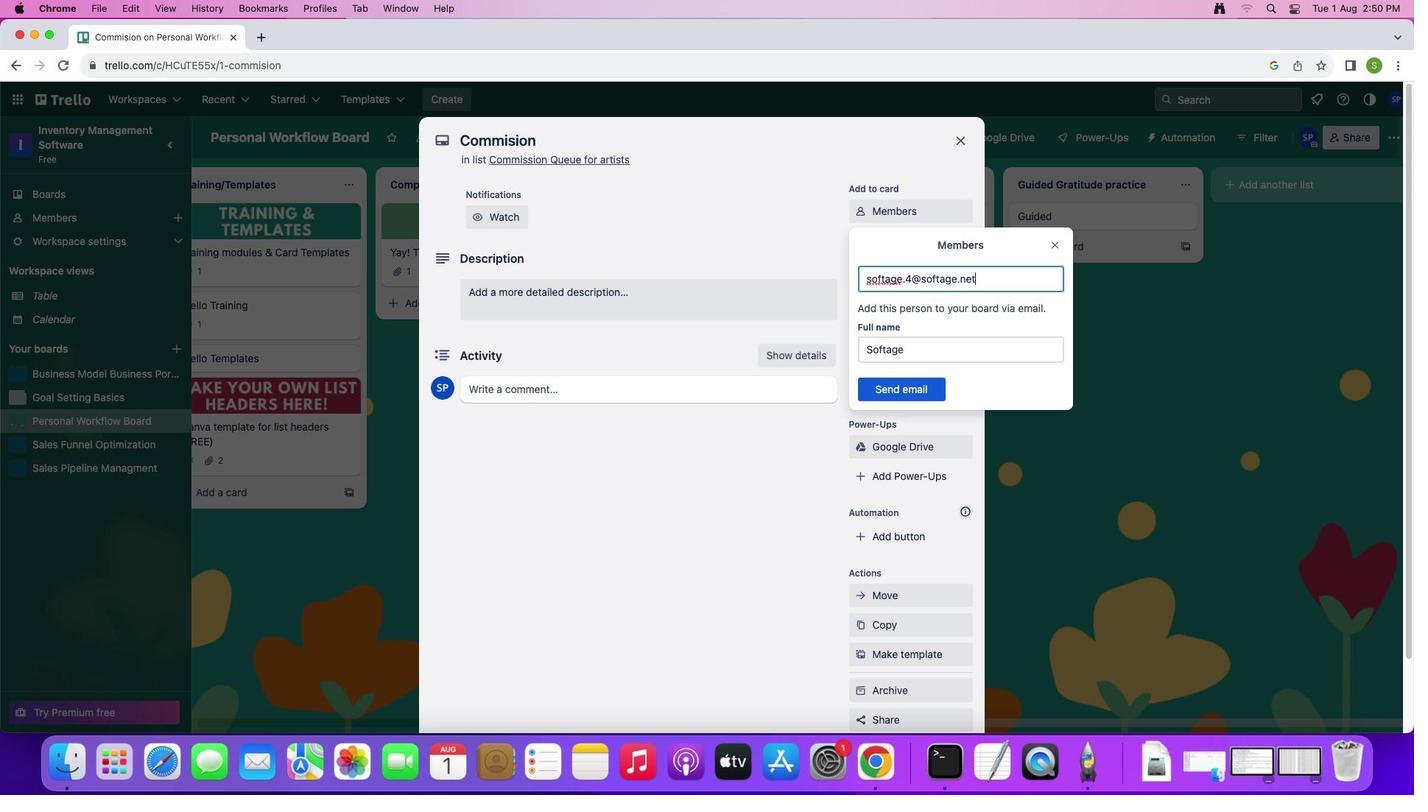 
Action: Mouse moved to (913, 386)
Screenshot: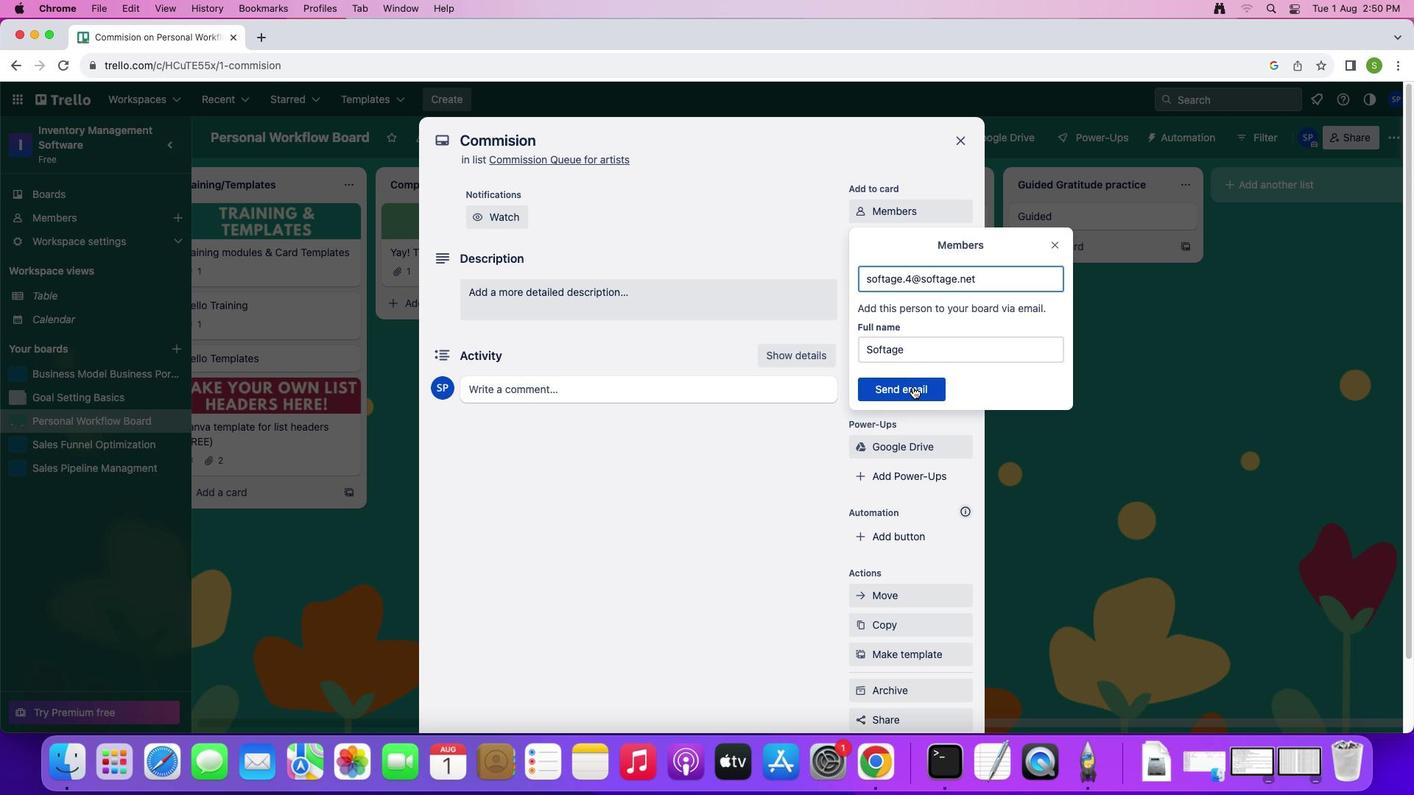 
Action: Mouse pressed left at (913, 386)
Screenshot: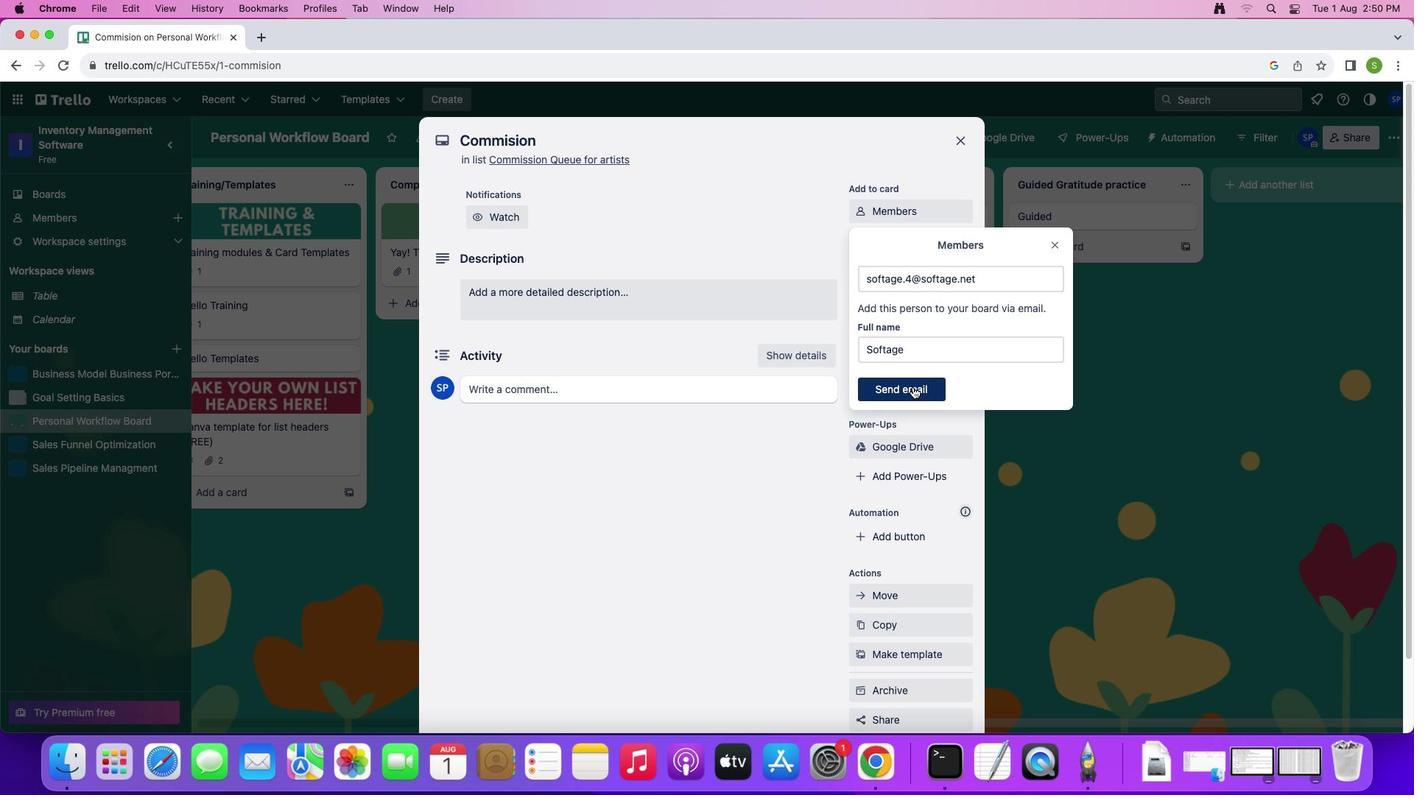 
Action: Mouse moved to (881, 290)
Screenshot: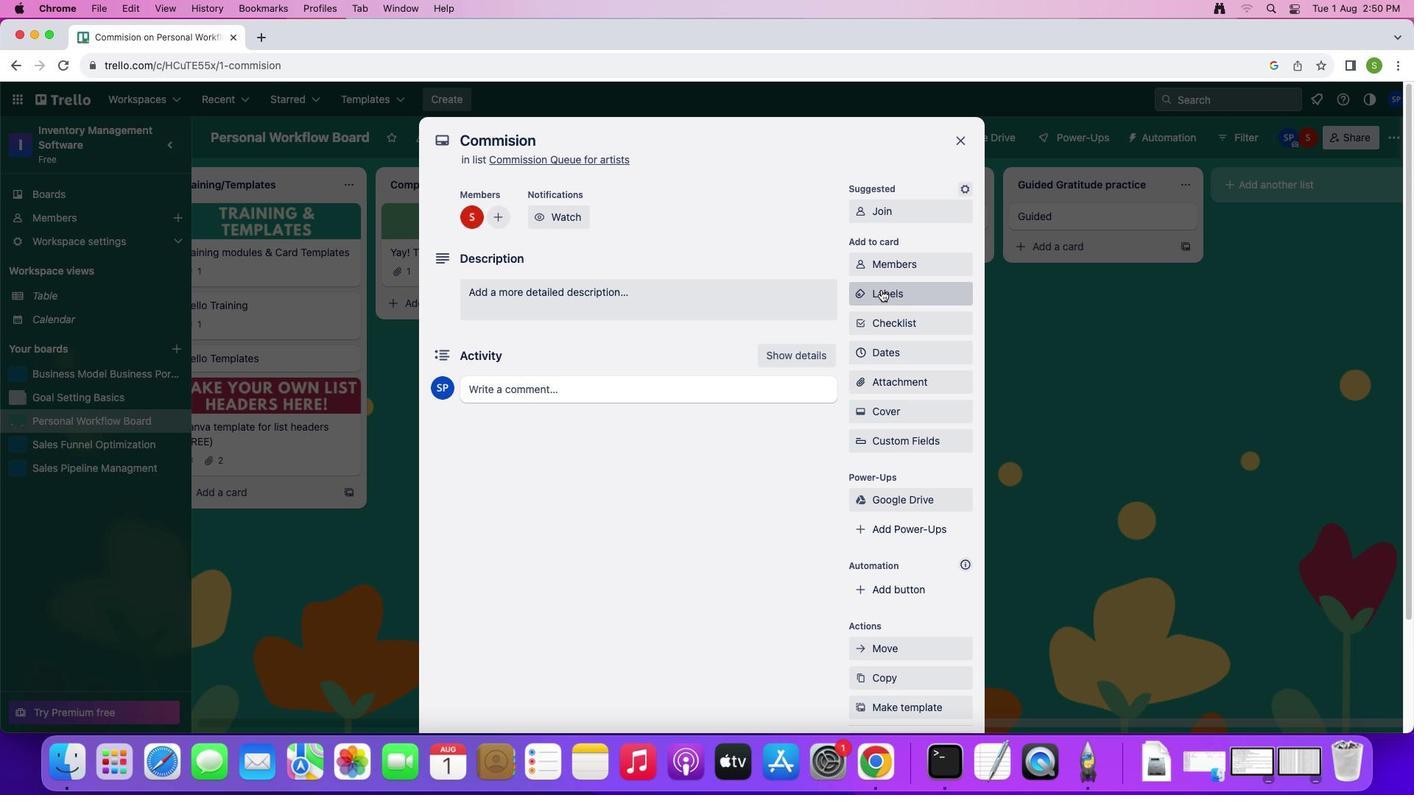 
Action: Mouse pressed left at (881, 290)
Screenshot: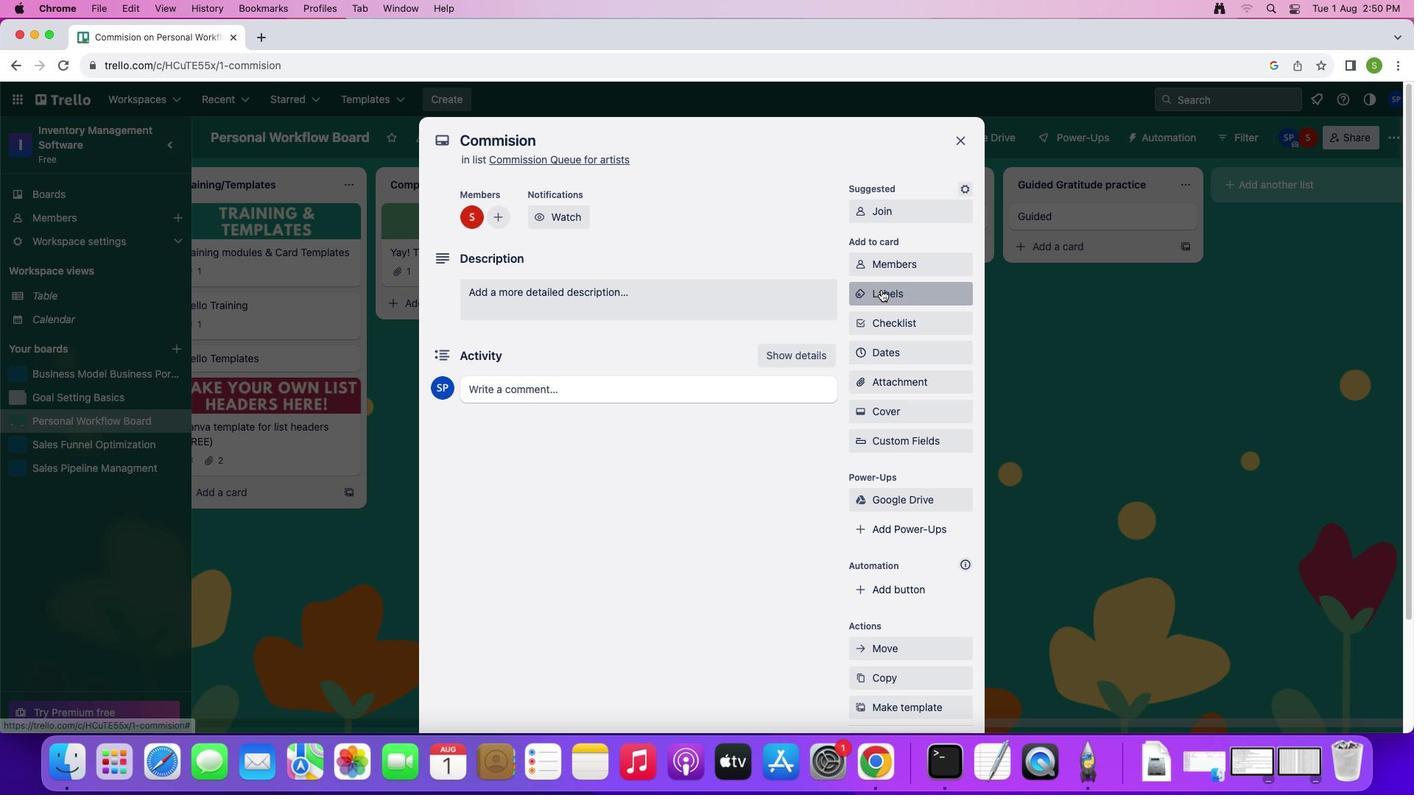 
Action: Mouse moved to (937, 439)
Screenshot: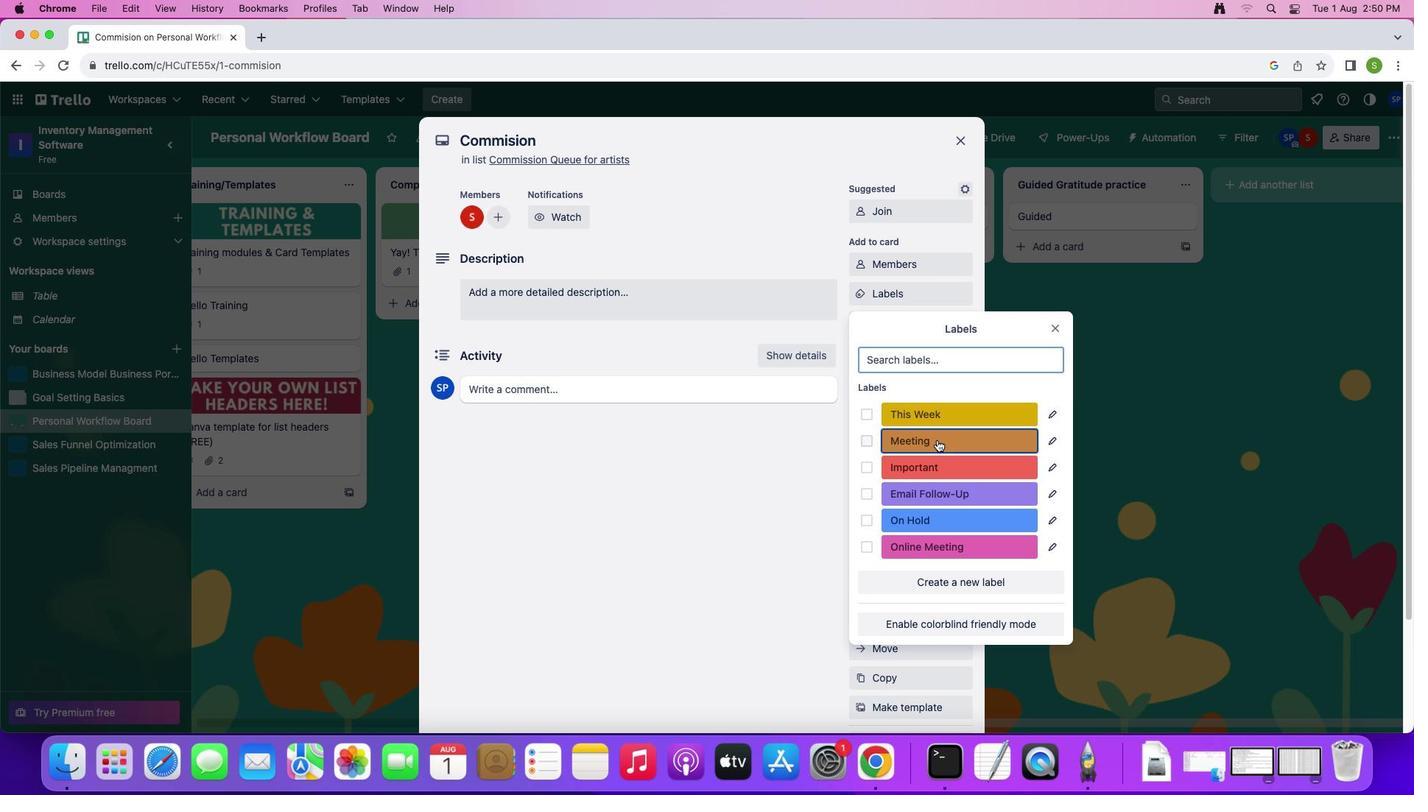 
Action: Mouse pressed left at (937, 439)
Screenshot: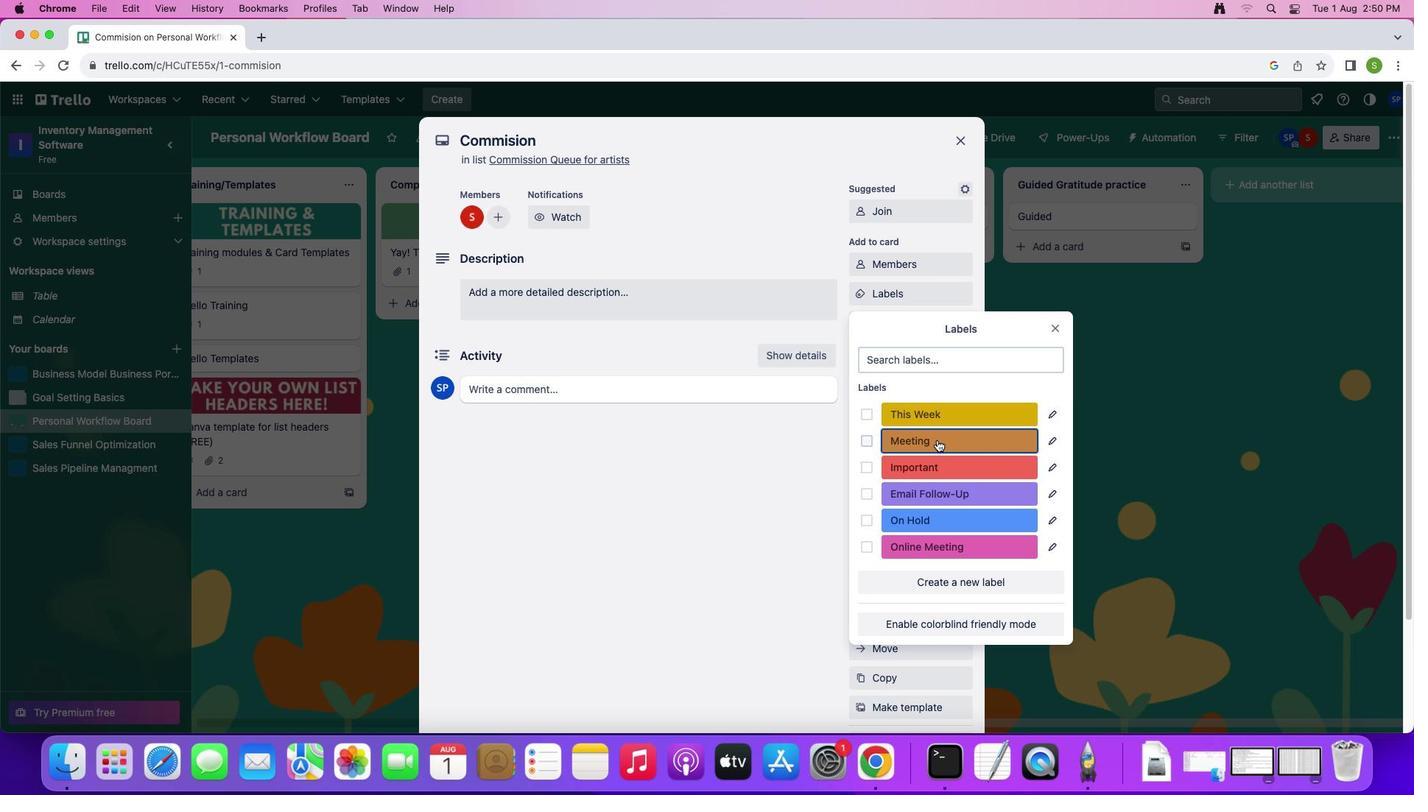 
Action: Mouse moved to (1059, 331)
Screenshot: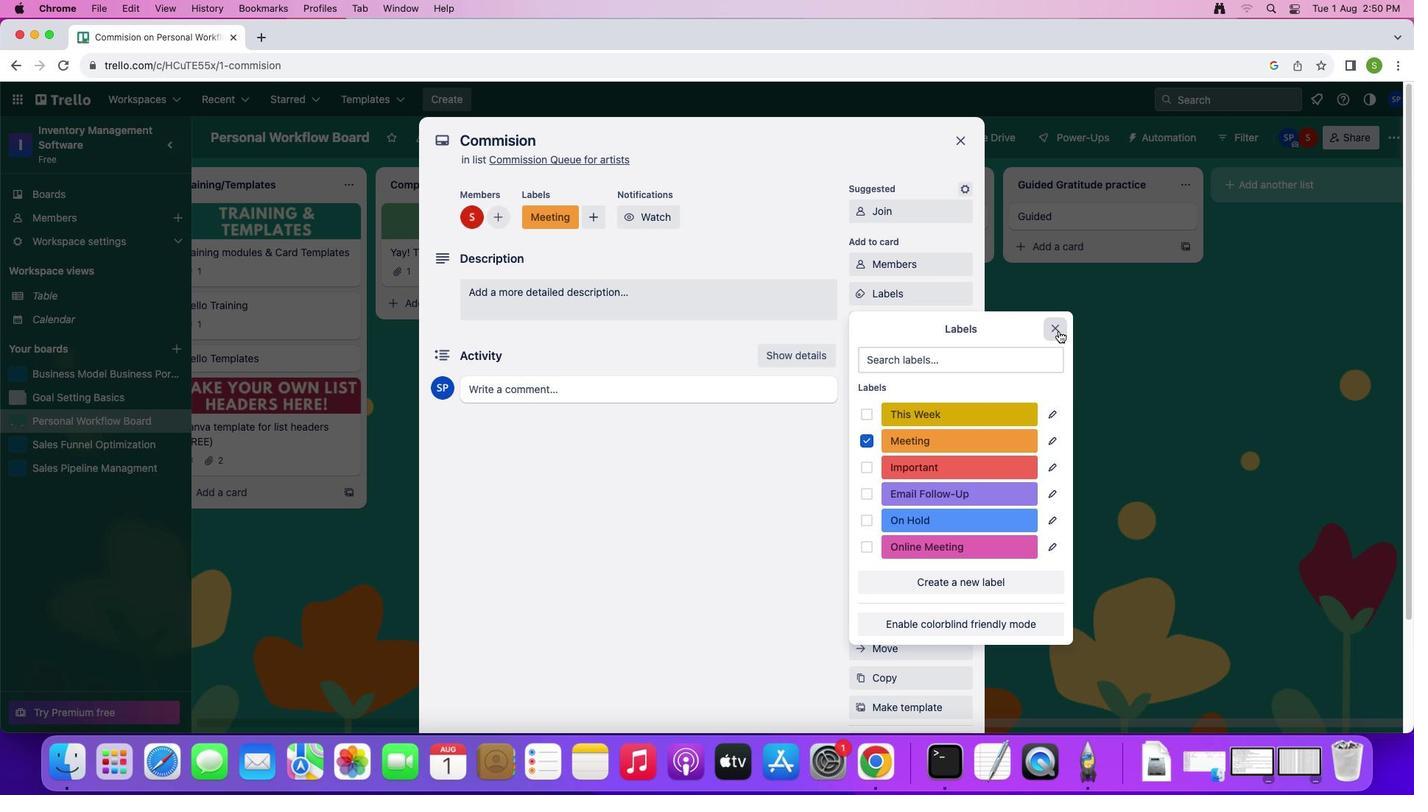 
Action: Mouse pressed left at (1059, 331)
Screenshot: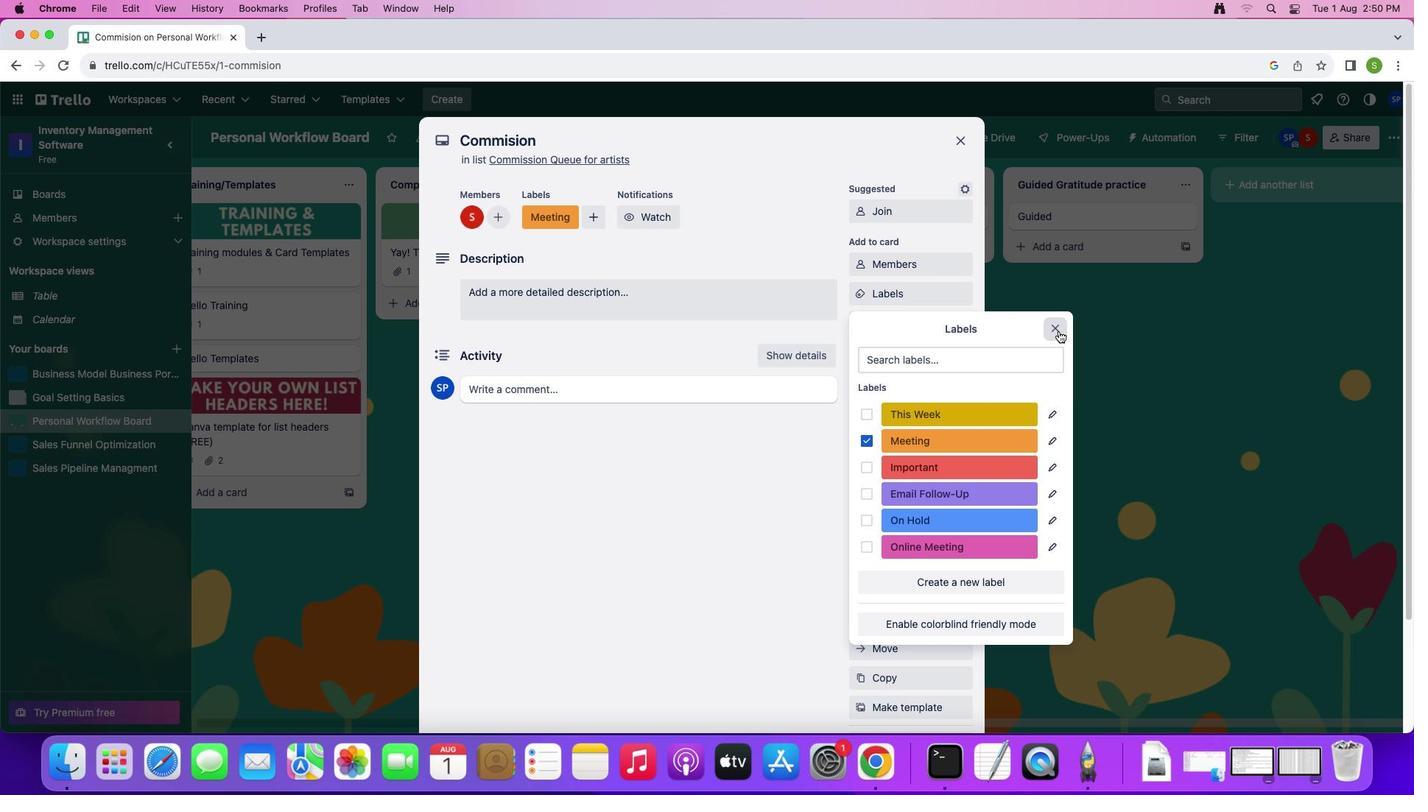 
Action: Mouse moved to (874, 324)
Screenshot: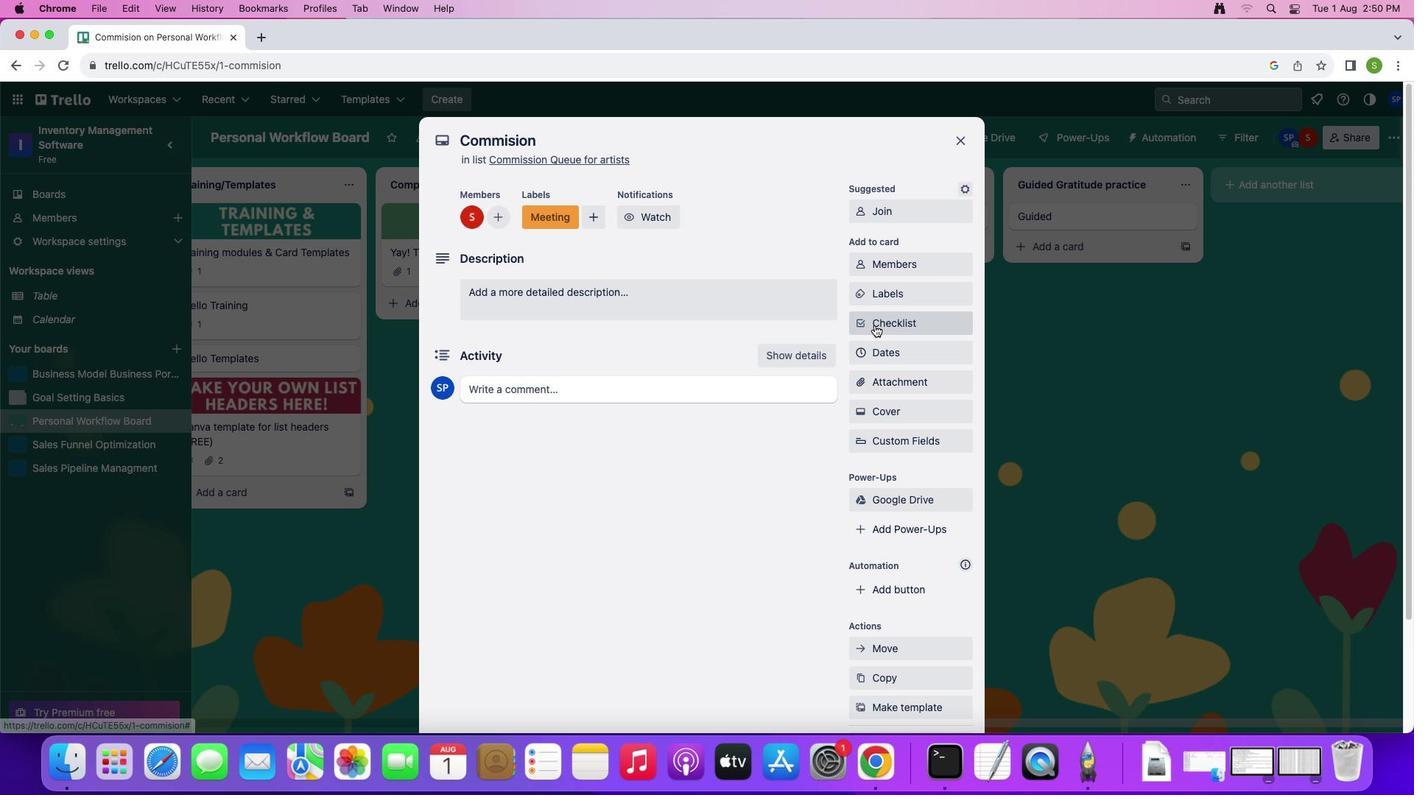 
Action: Mouse pressed left at (874, 324)
Screenshot: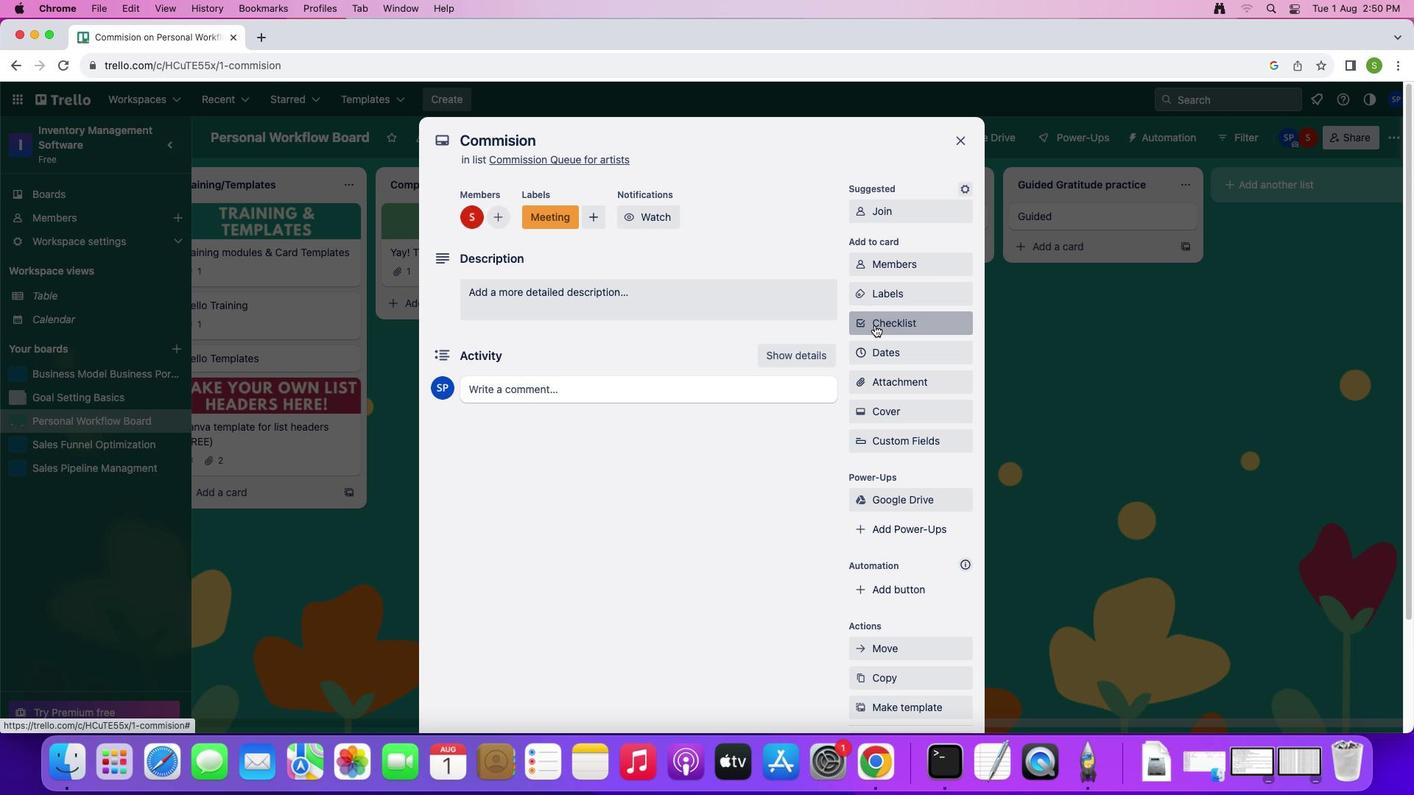 
Action: Mouse moved to (969, 396)
Screenshot: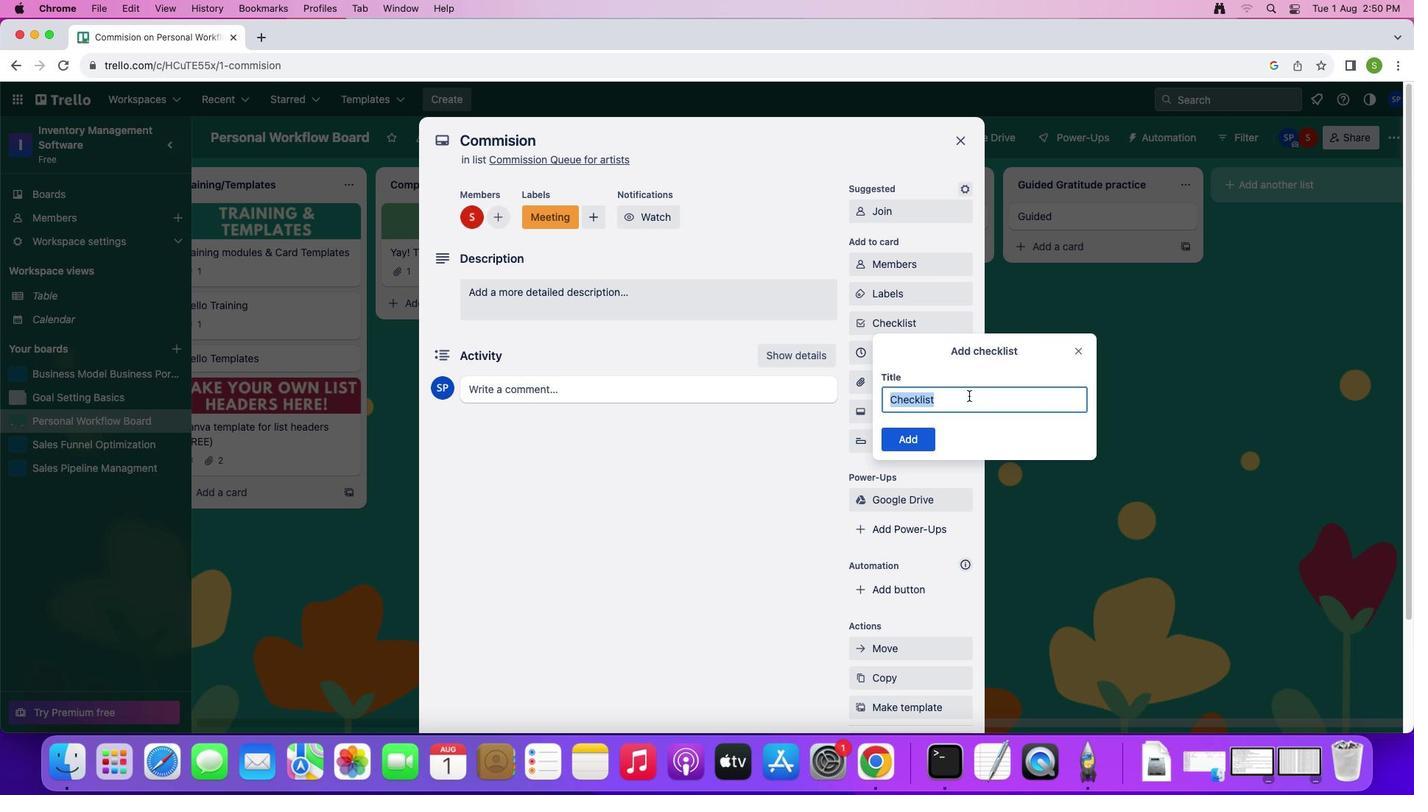 
Action: Key pressed Key.shift'A''r''t''i''s''t''s'
Screenshot: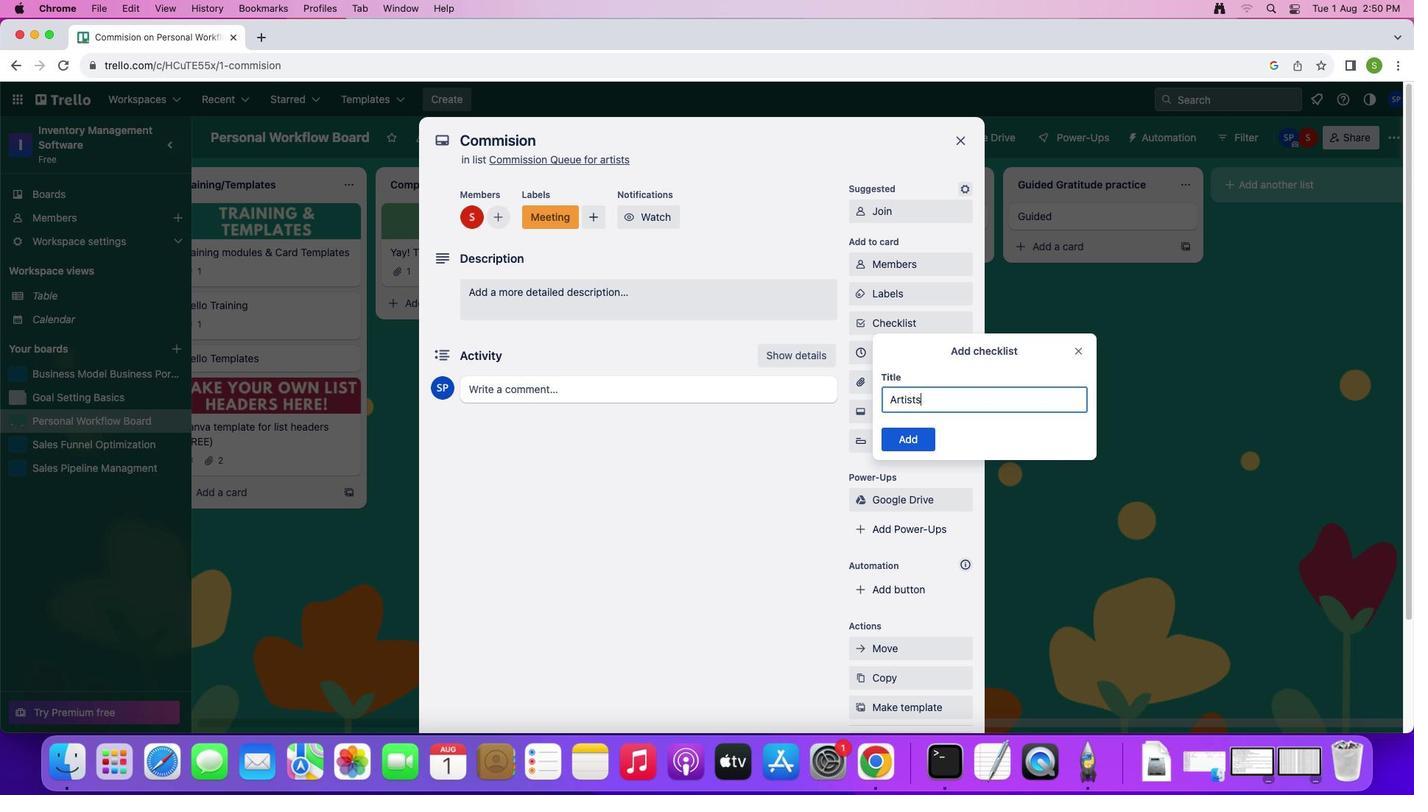 
Action: Mouse moved to (921, 445)
Screenshot: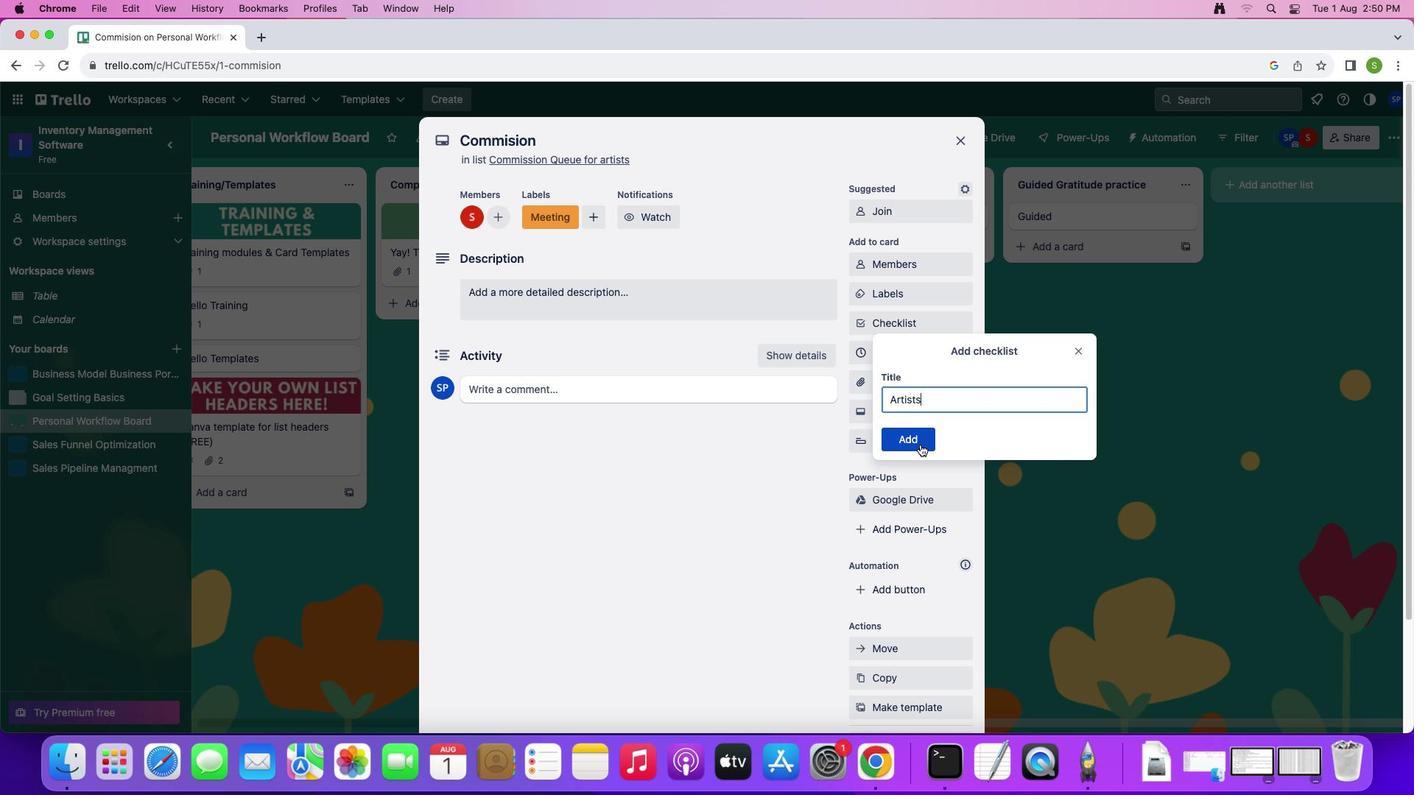 
Action: Mouse pressed left at (921, 445)
Screenshot: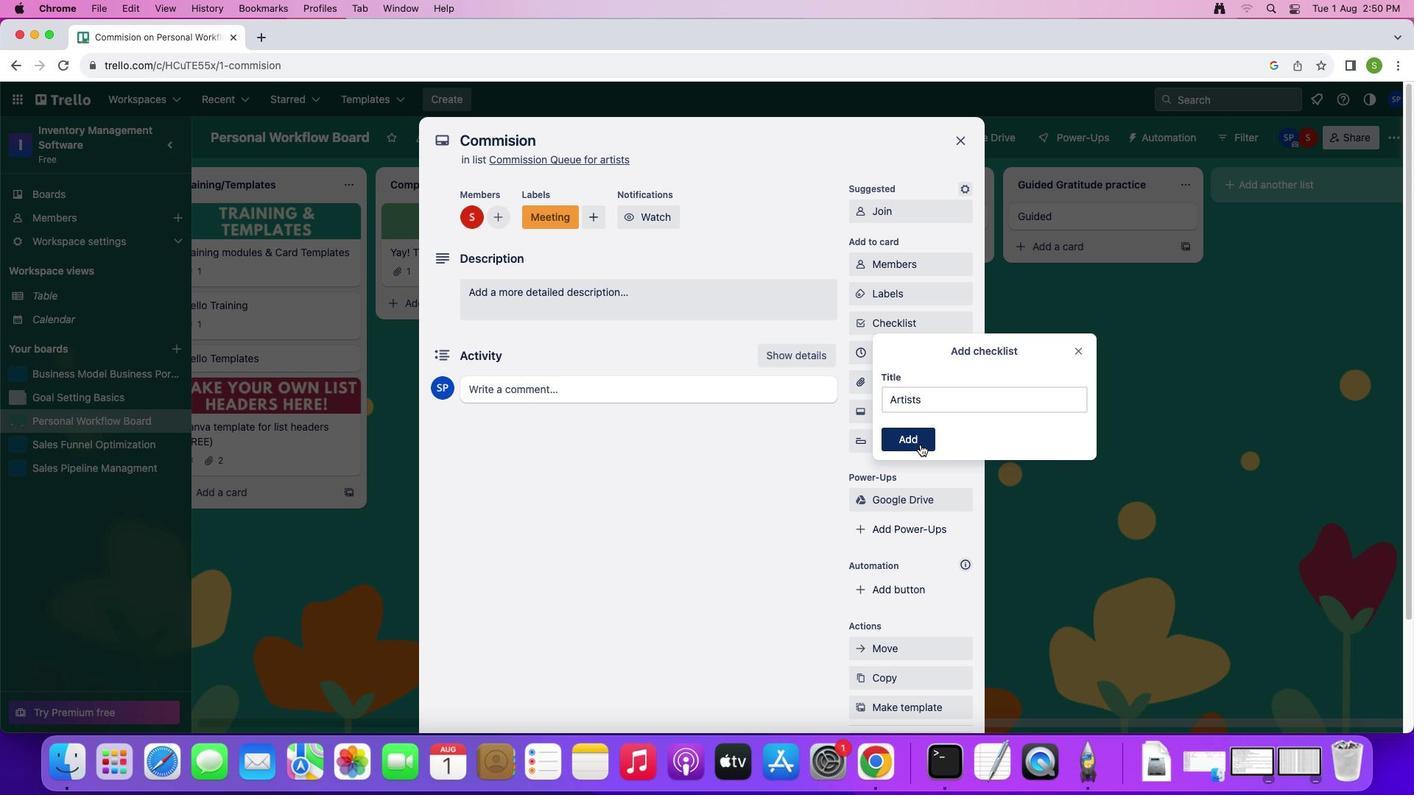 
Action: Mouse moved to (915, 349)
Screenshot: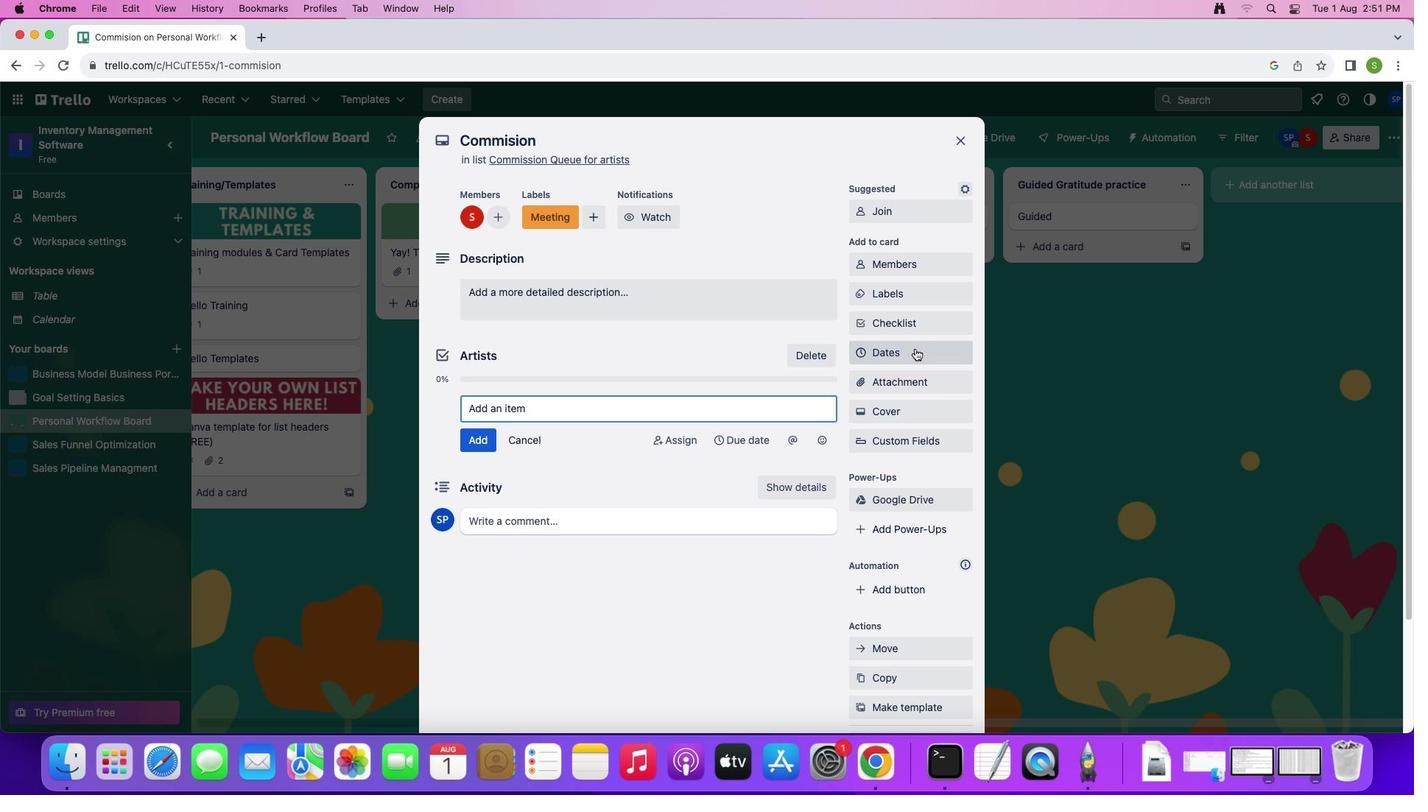 
Action: Mouse pressed left at (915, 349)
Screenshot: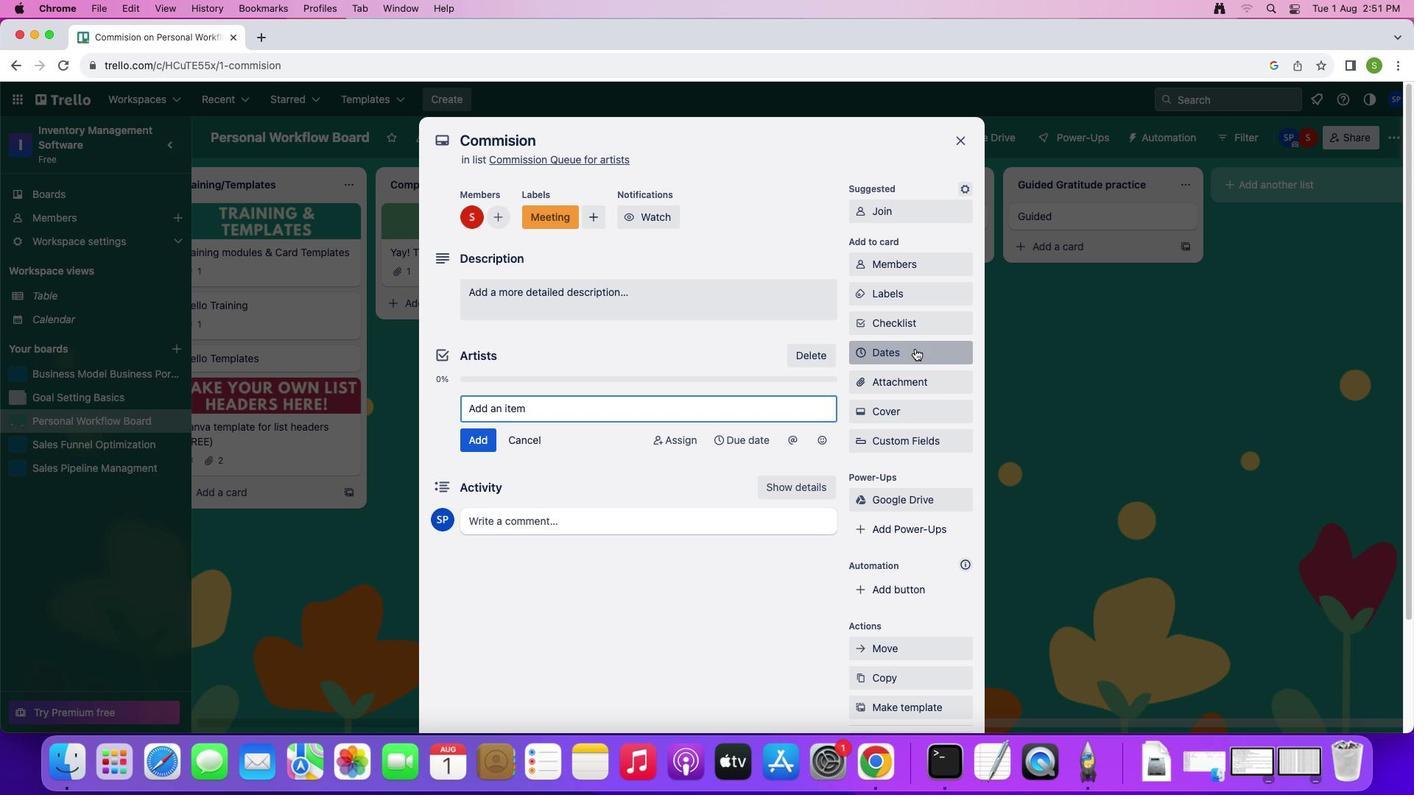 
Action: Mouse moved to (1018, 282)
Screenshot: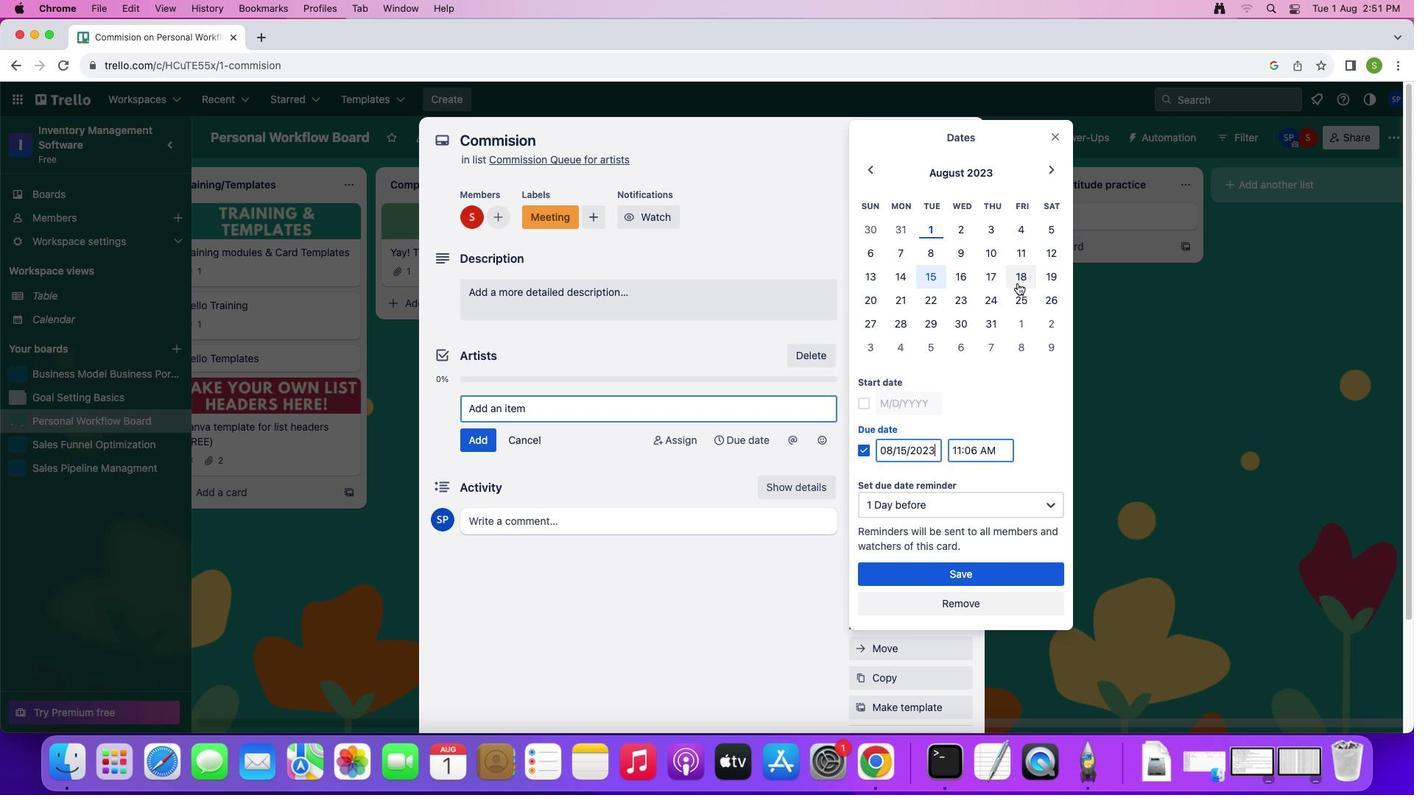 
Action: Mouse pressed left at (1018, 282)
Screenshot: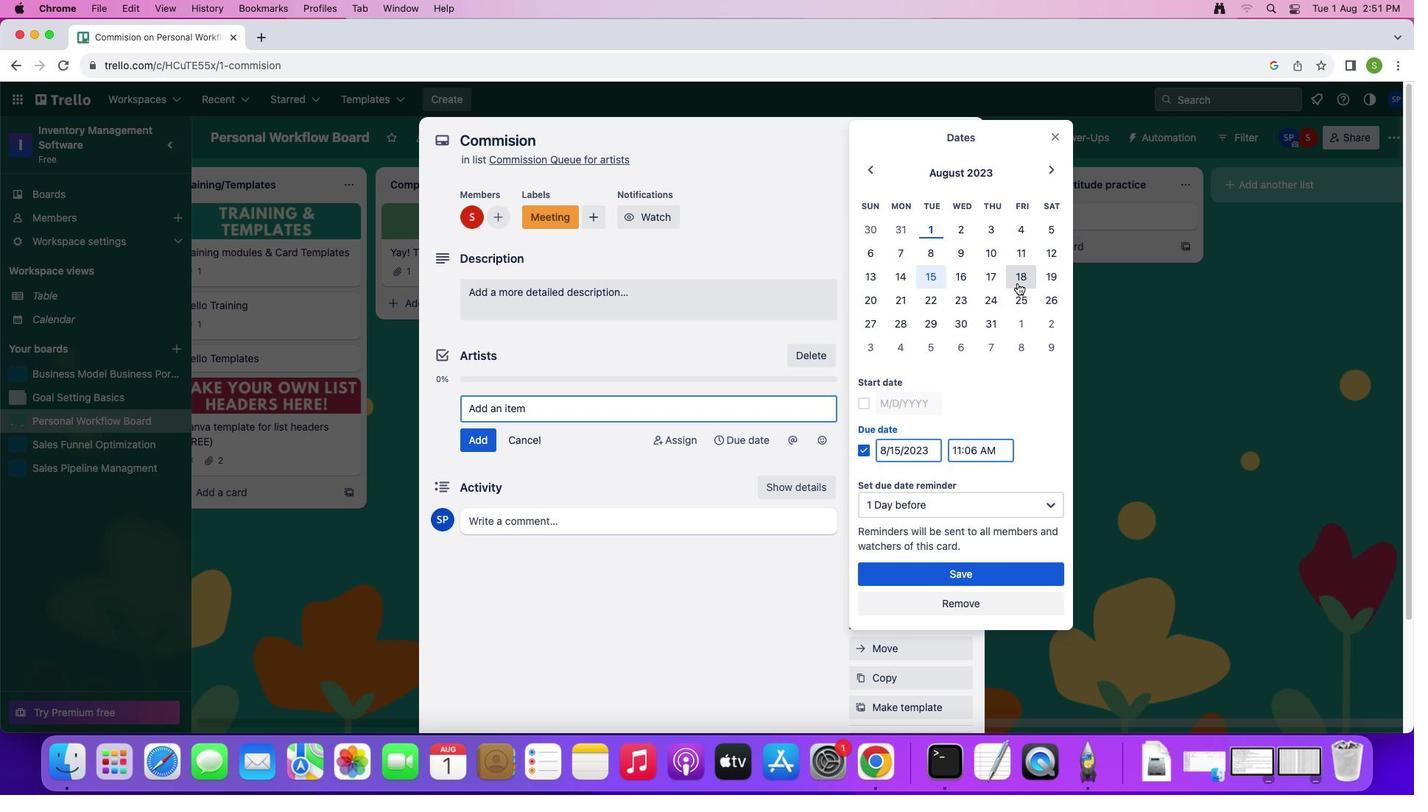
Action: Mouse moved to (869, 402)
Screenshot: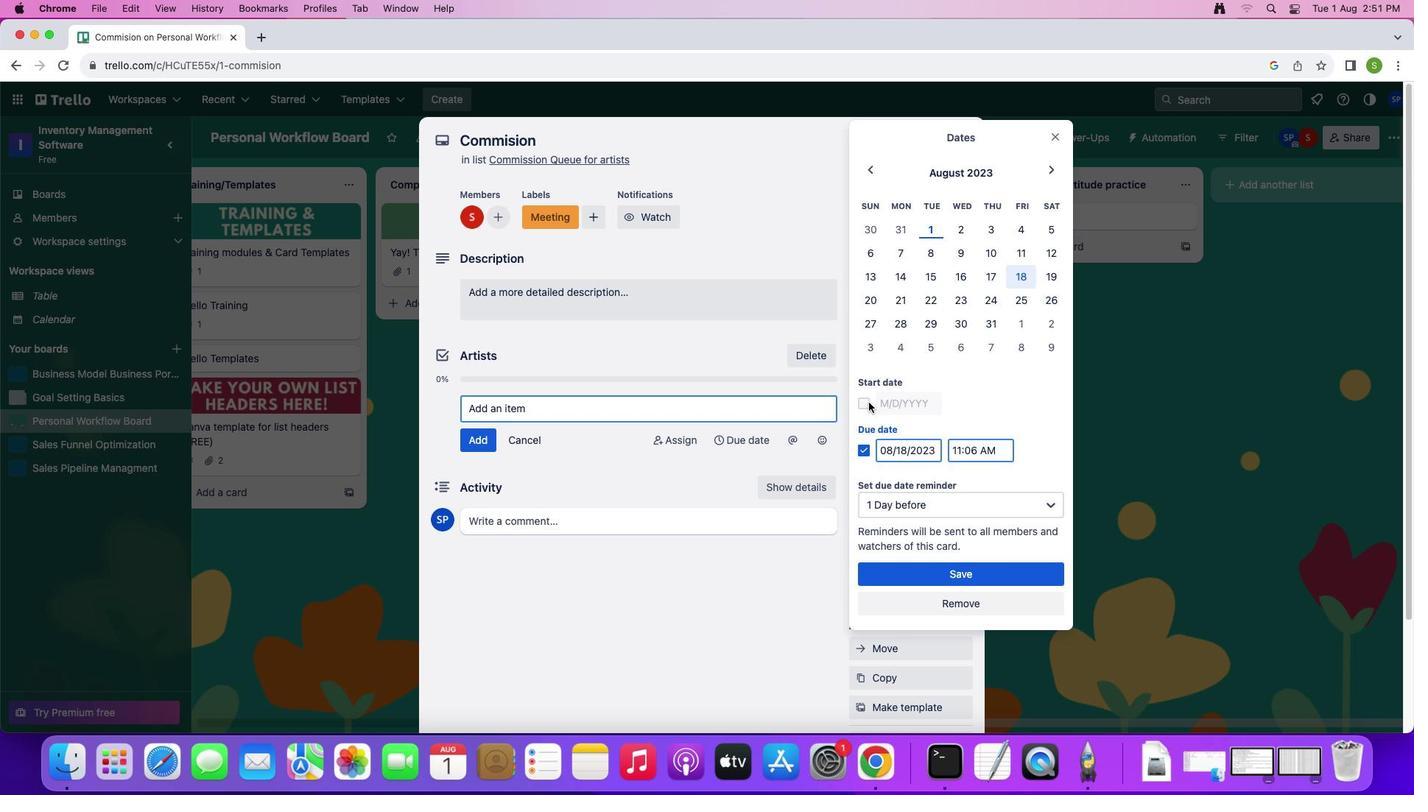 
Action: Mouse pressed left at (869, 402)
Screenshot: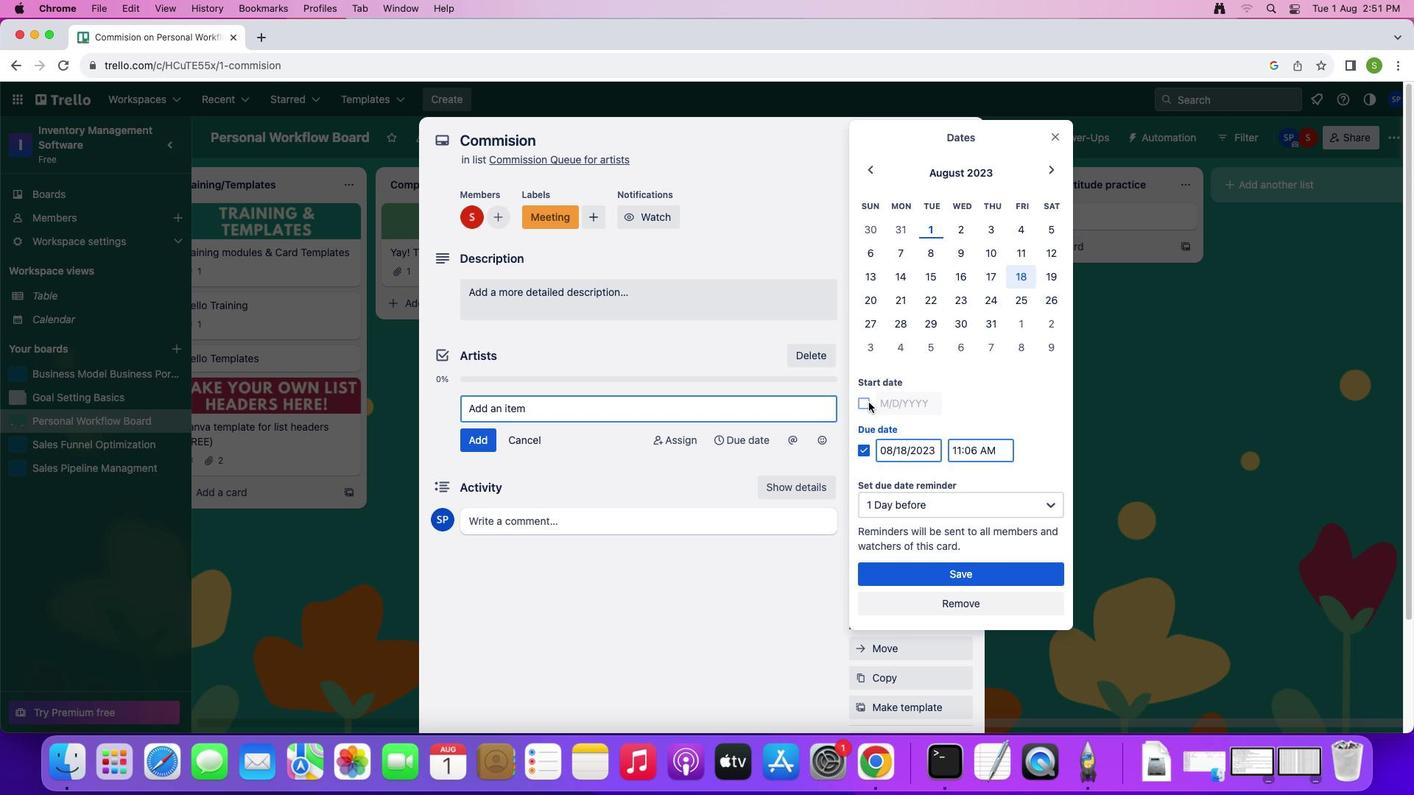 
Action: Mouse moved to (924, 571)
Screenshot: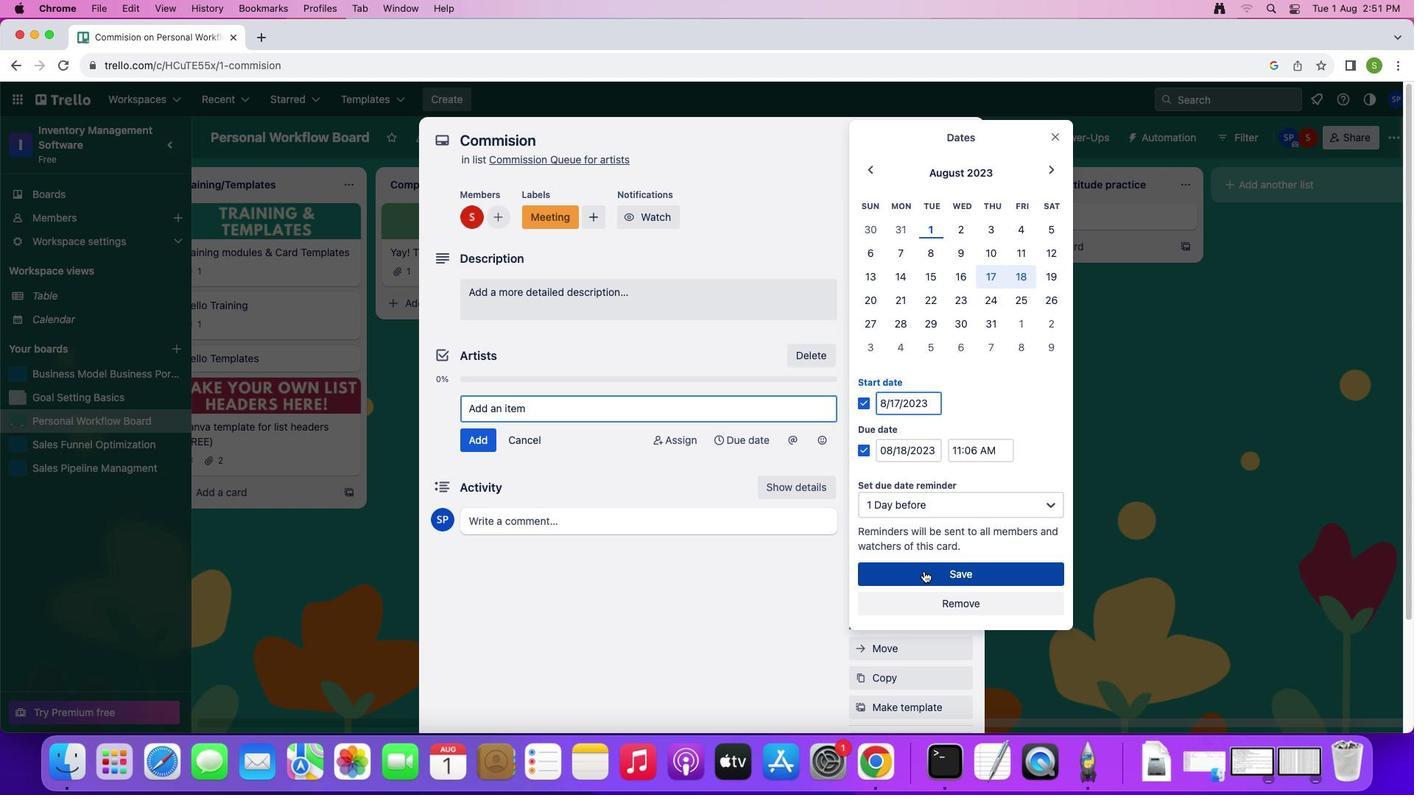 
Action: Mouse pressed left at (924, 571)
Screenshot: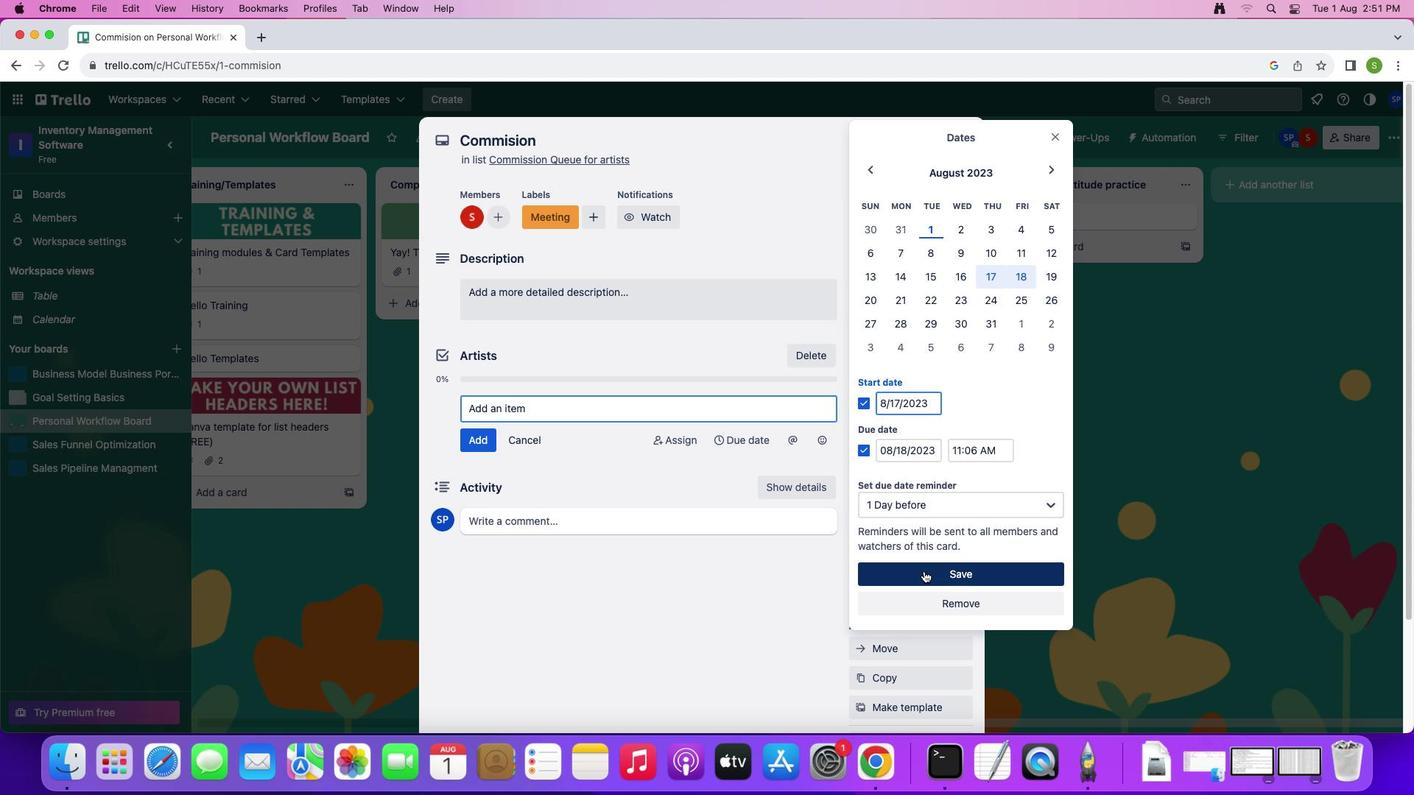 
Action: Mouse moved to (915, 420)
Screenshot: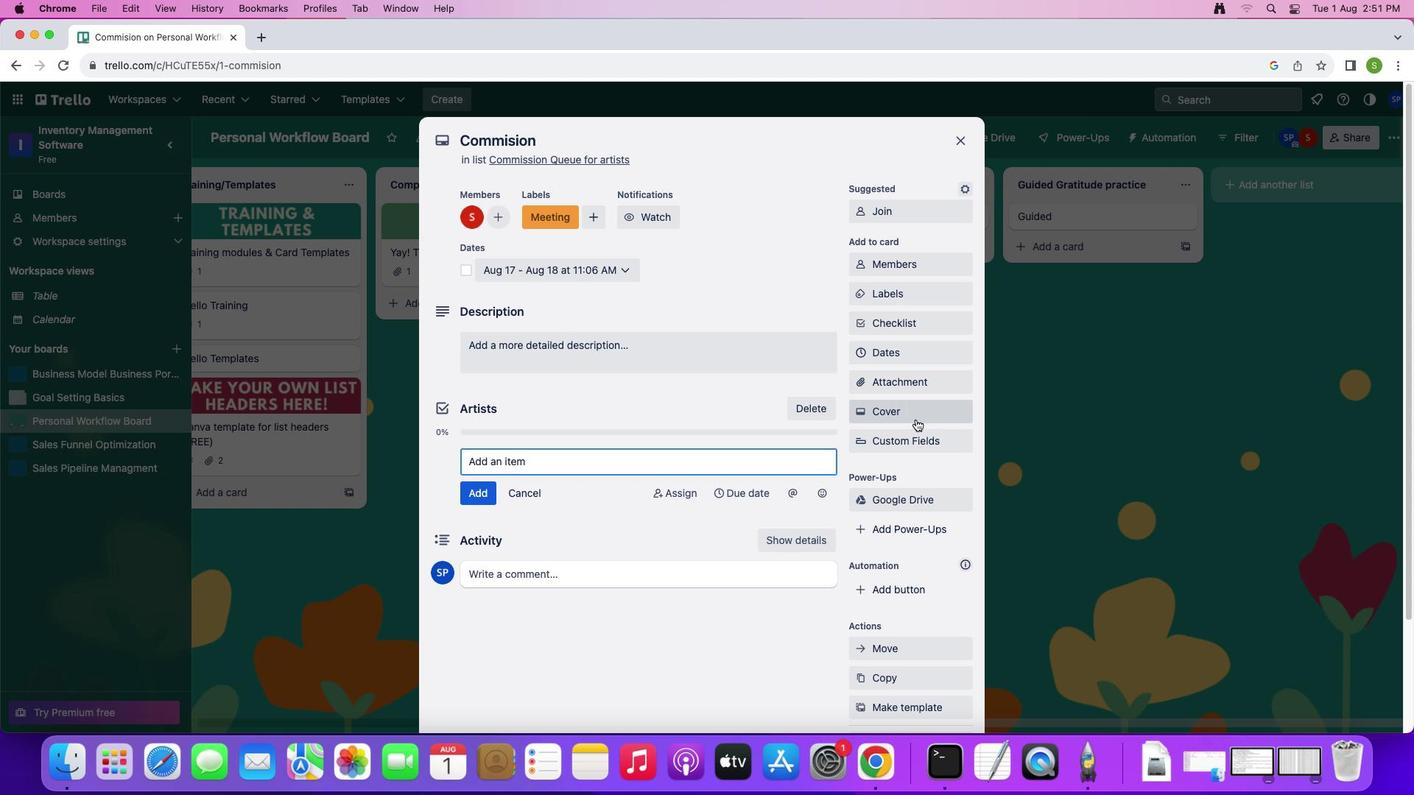 
Action: Mouse pressed left at (915, 420)
Screenshot: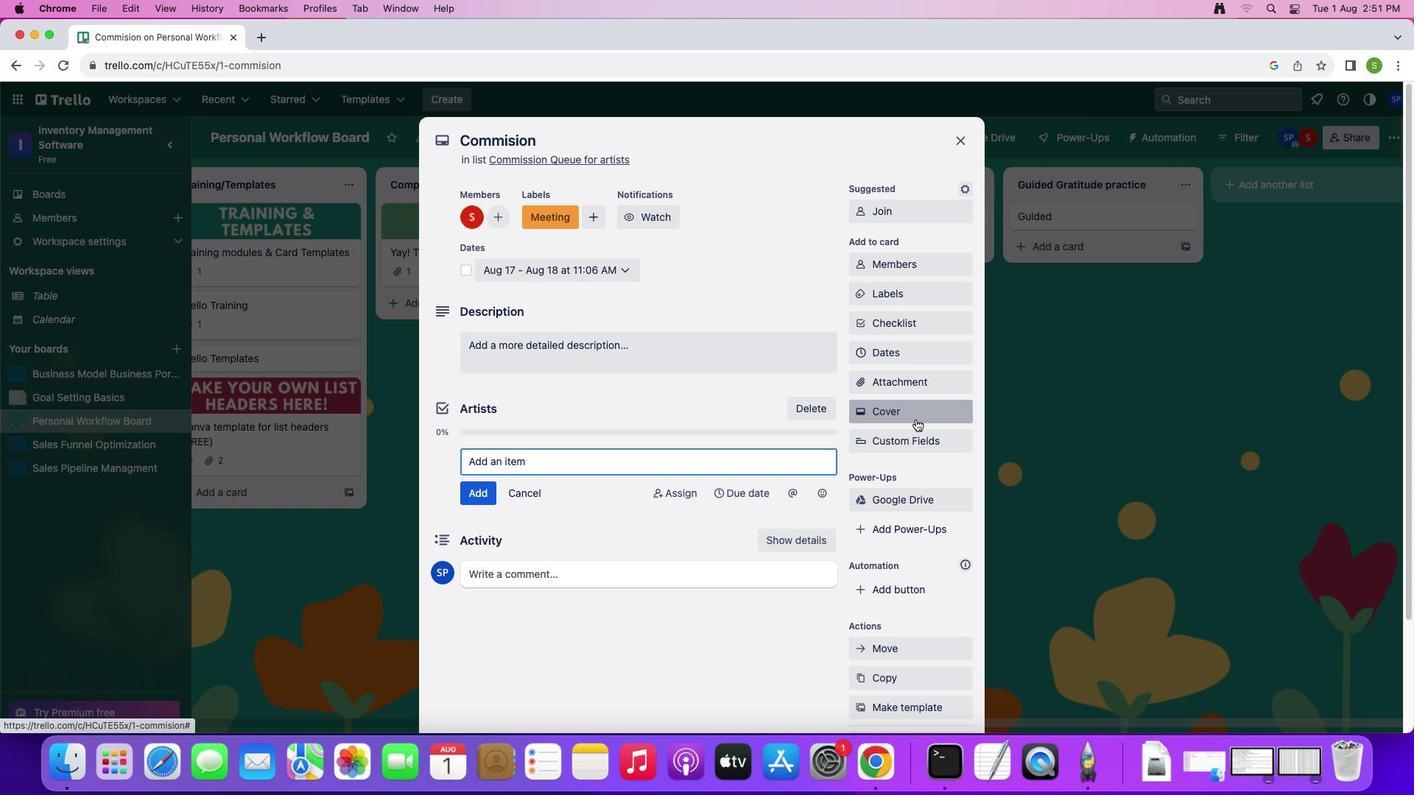 
Action: Mouse moved to (1033, 463)
Screenshot: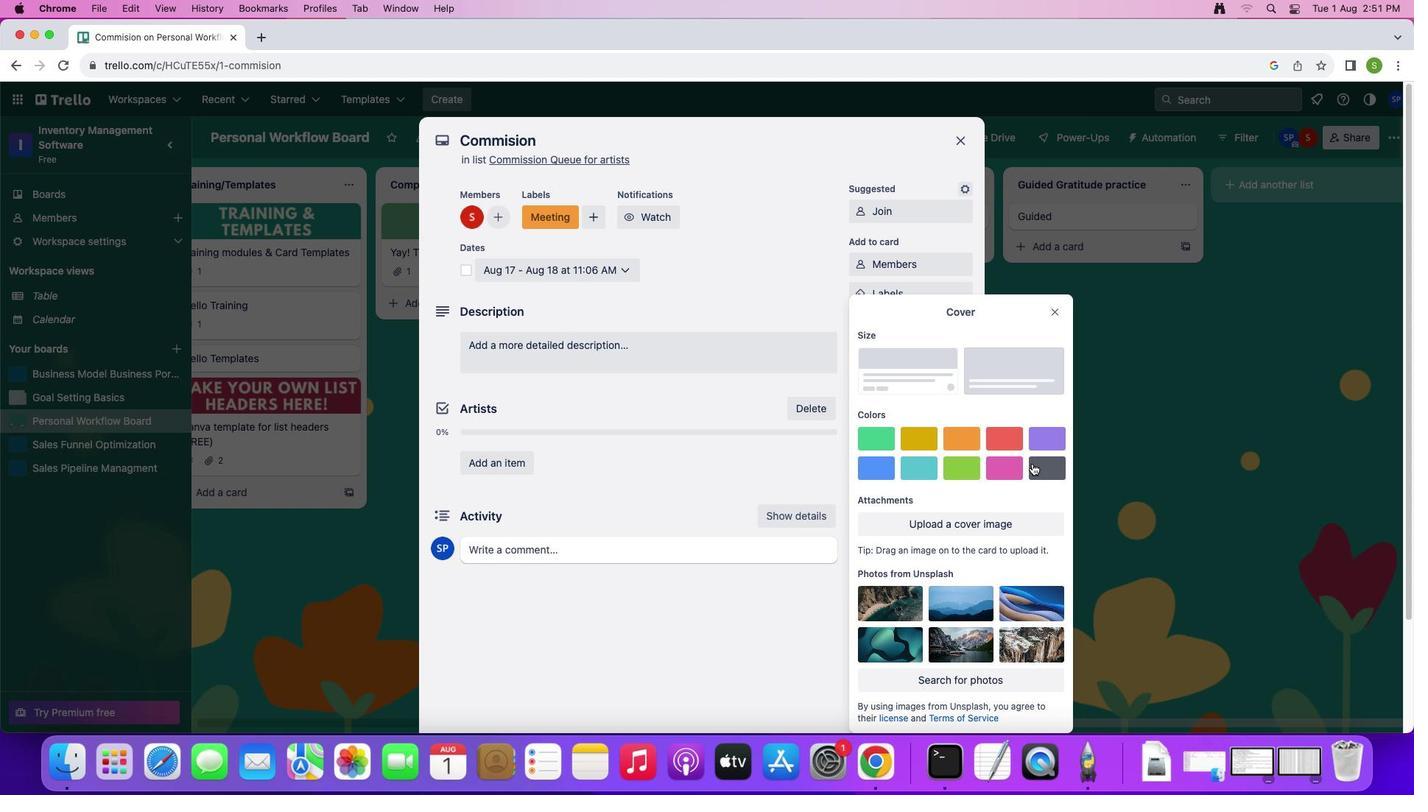 
Action: Mouse pressed left at (1033, 463)
Screenshot: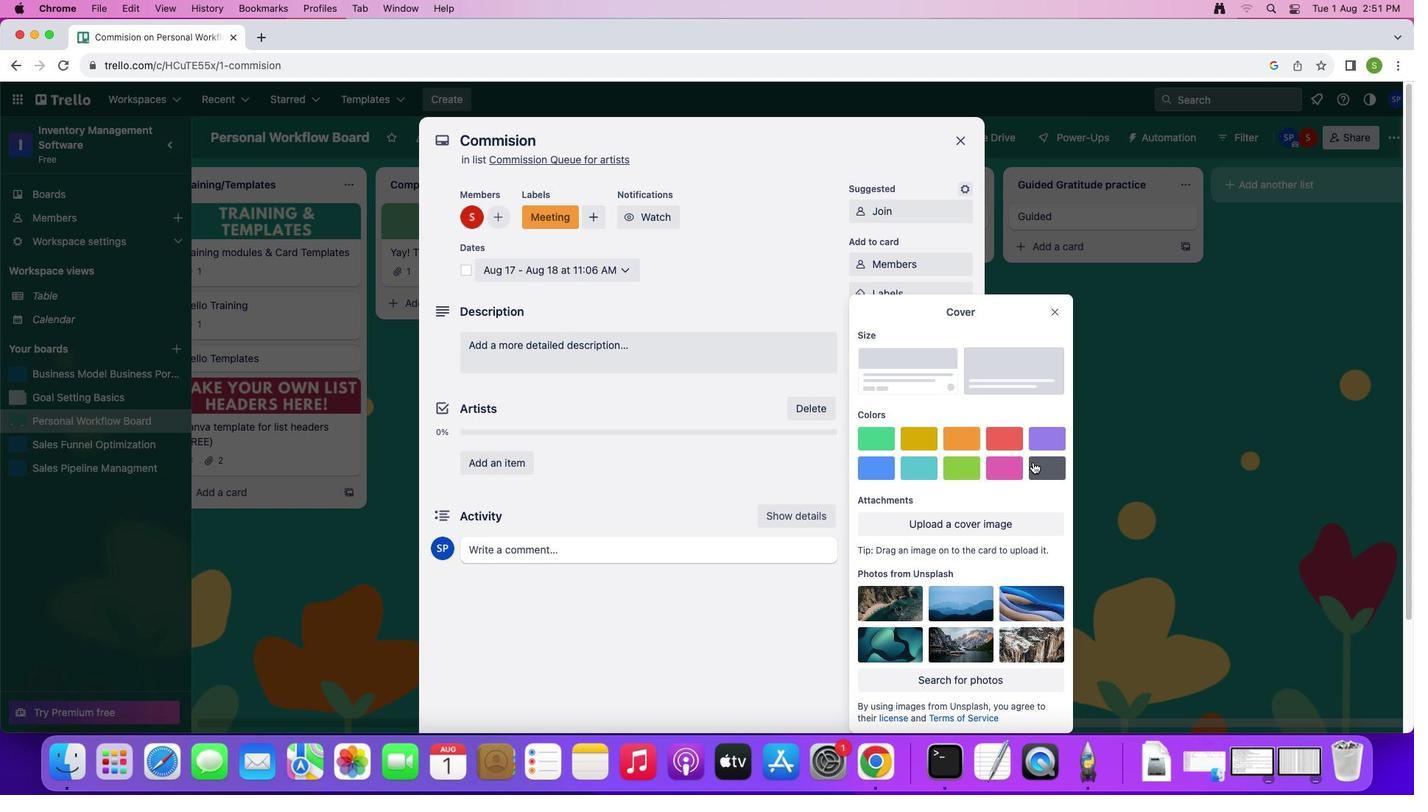 
Action: Mouse moved to (1055, 281)
Screenshot: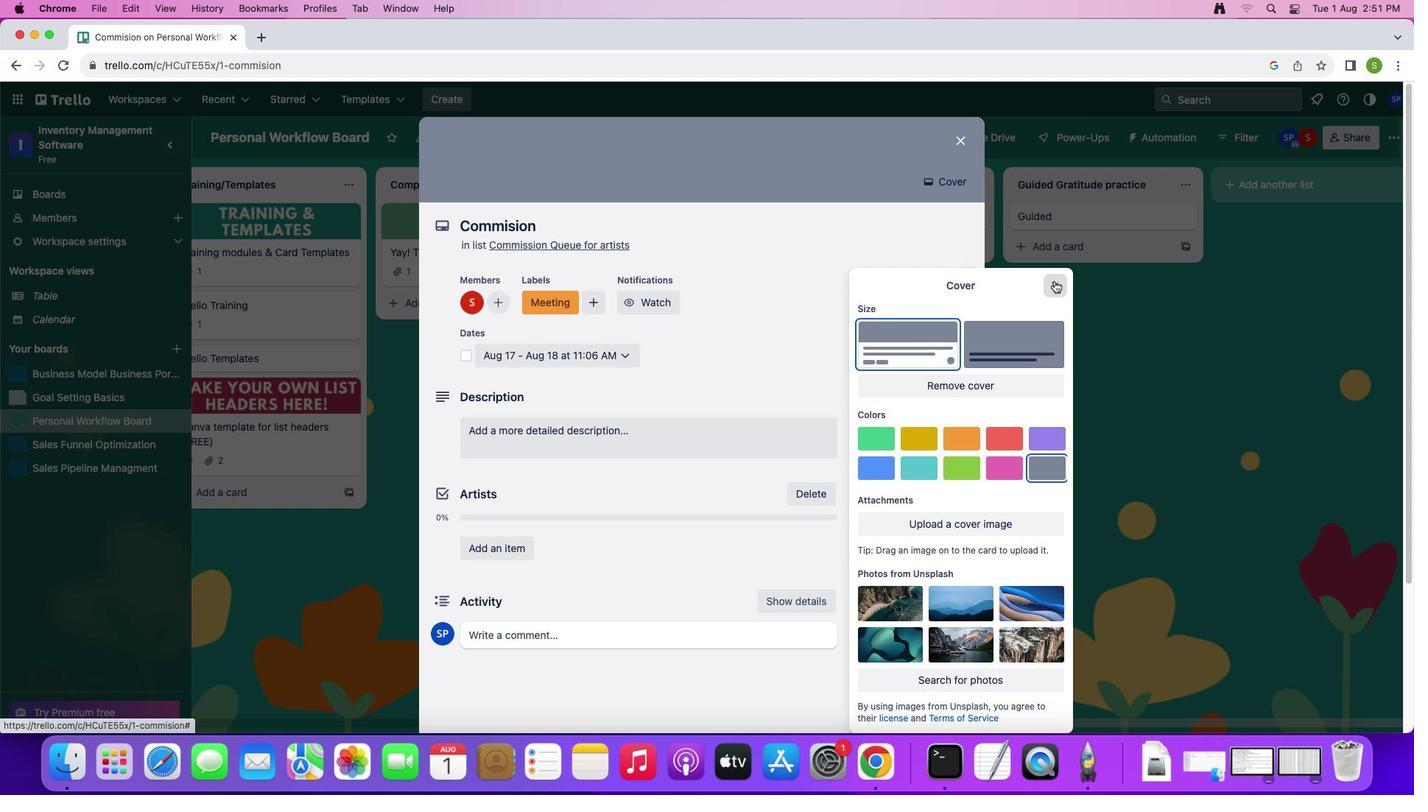 
Action: Mouse pressed left at (1055, 281)
Screenshot: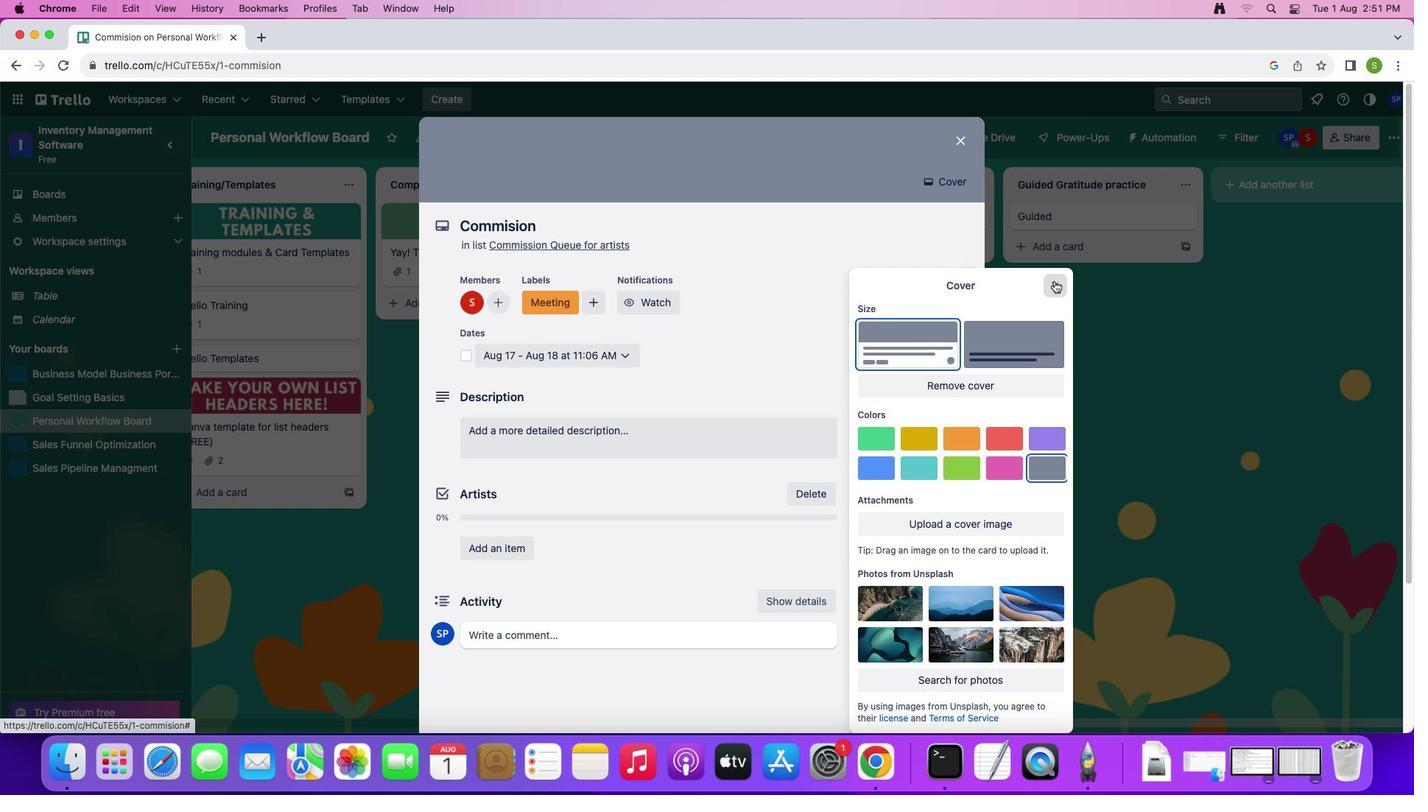 
Action: Mouse moved to (461, 355)
Screenshot: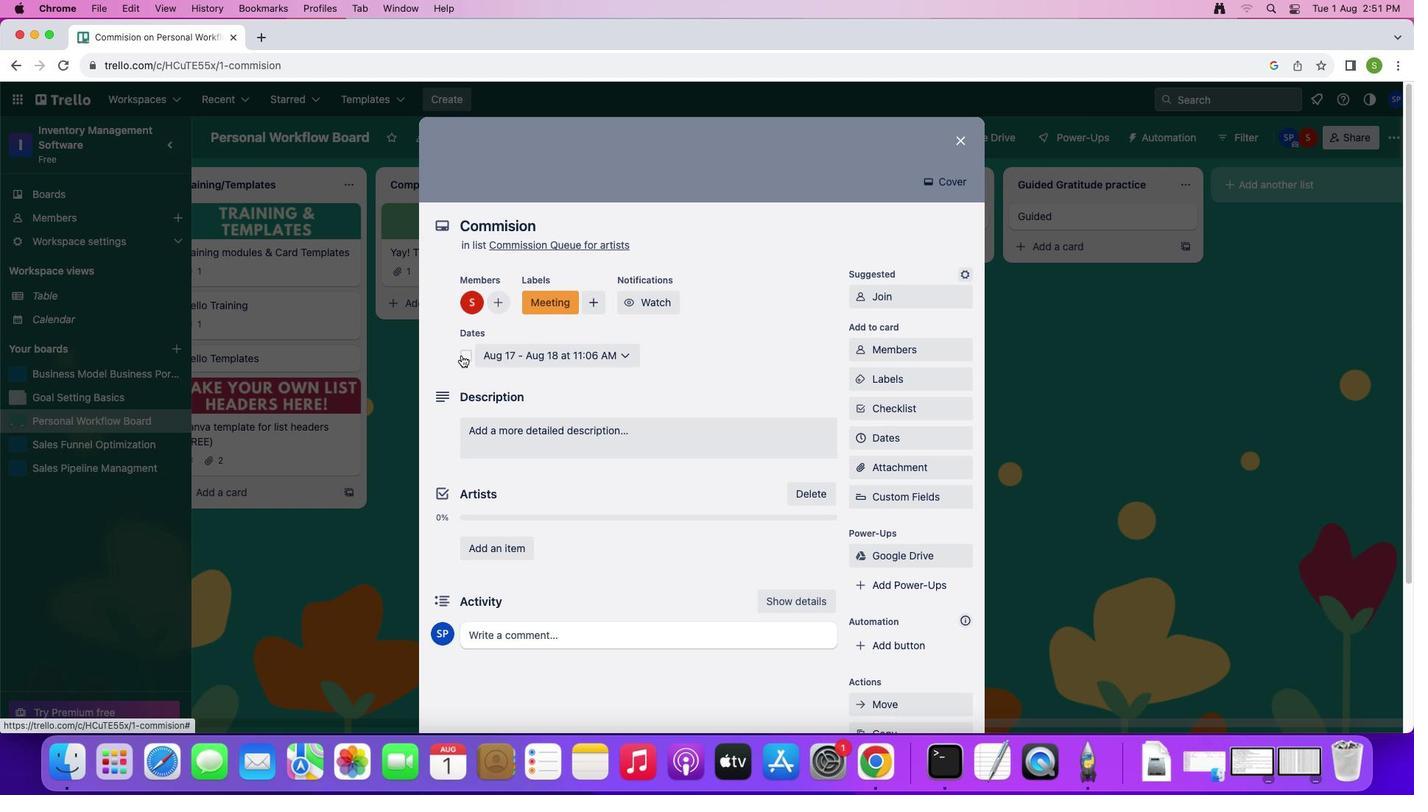 
Action: Mouse pressed left at (461, 355)
Screenshot: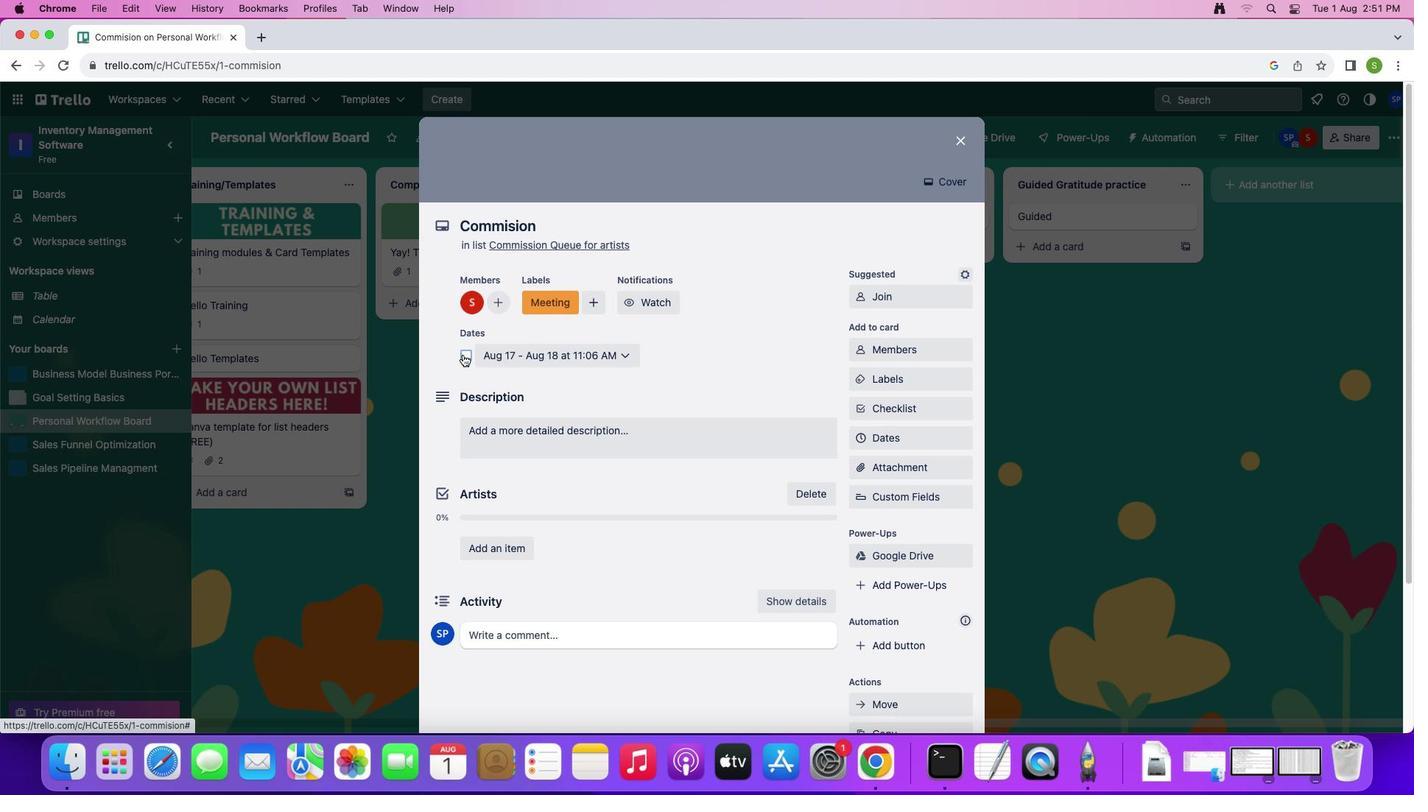 
Action: Mouse moved to (650, 296)
Screenshot: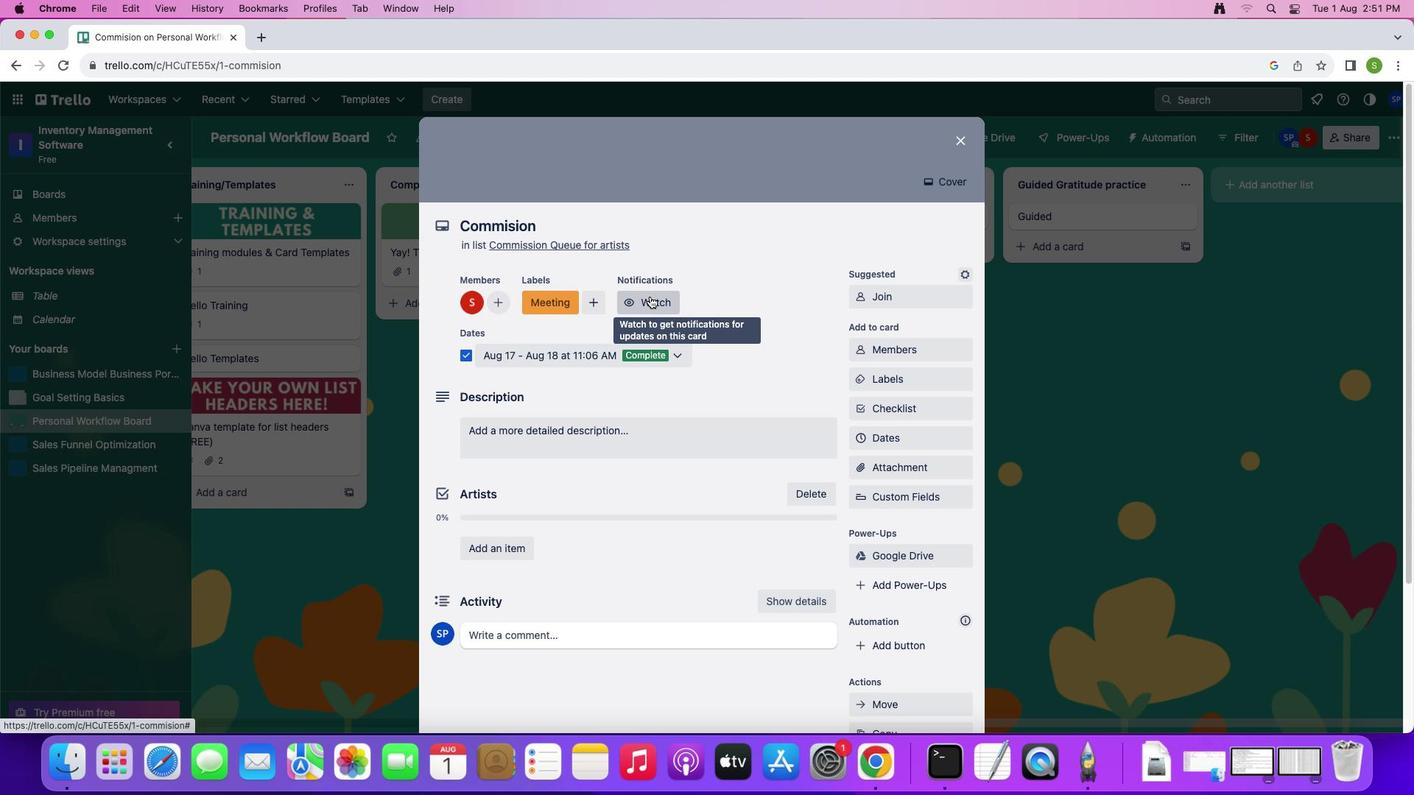 
Action: Mouse pressed left at (650, 296)
Screenshot: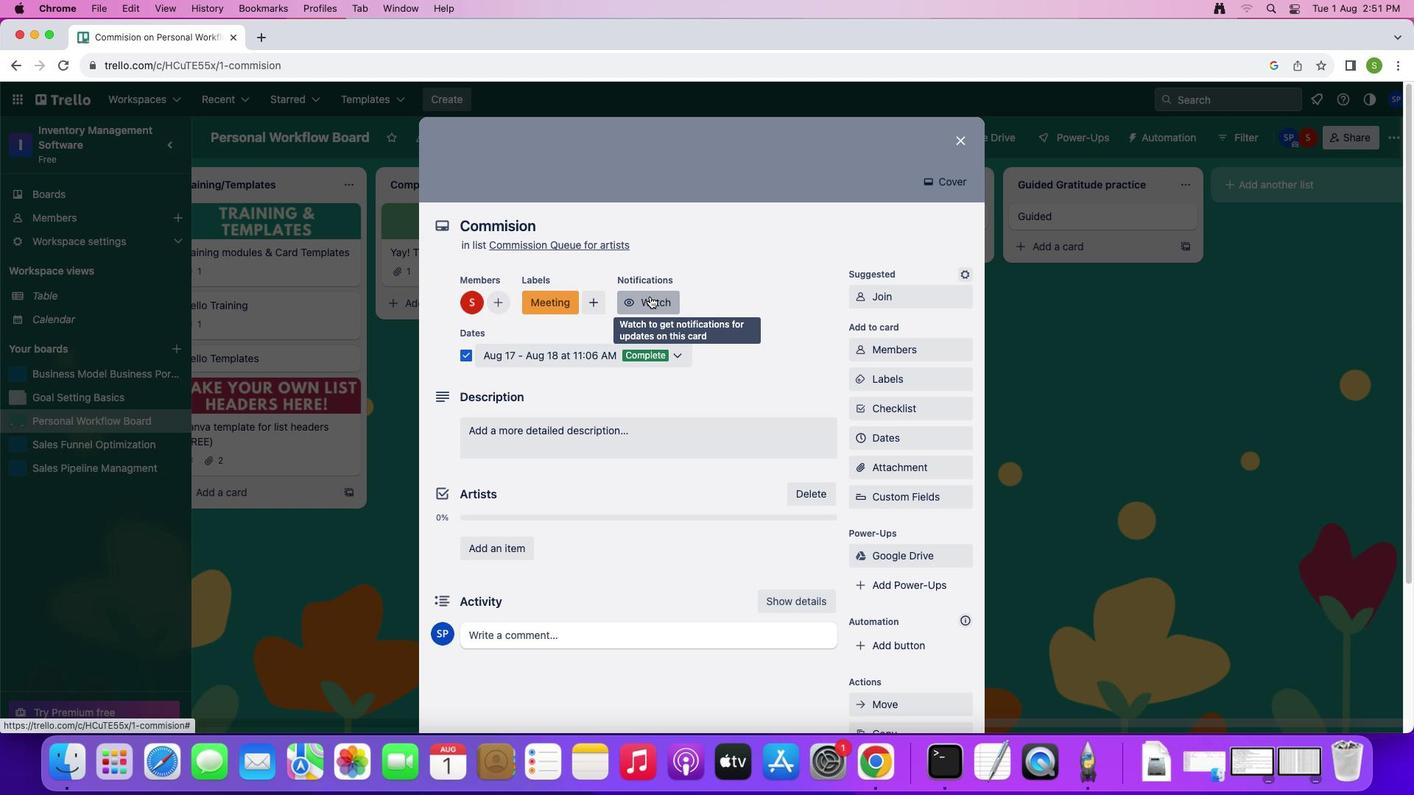 
Action: Mouse moved to (554, 437)
Screenshot: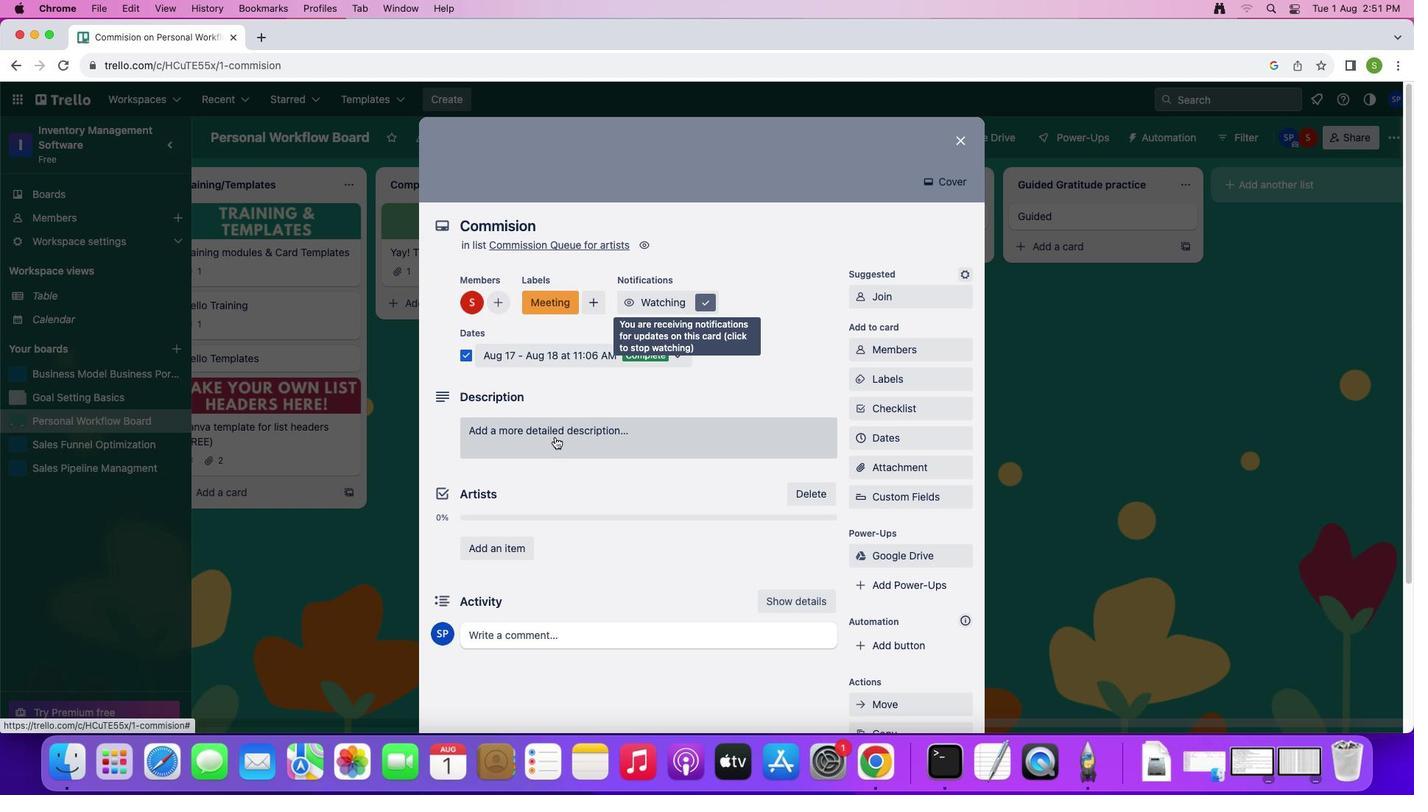 
Action: Mouse pressed left at (554, 437)
Screenshot: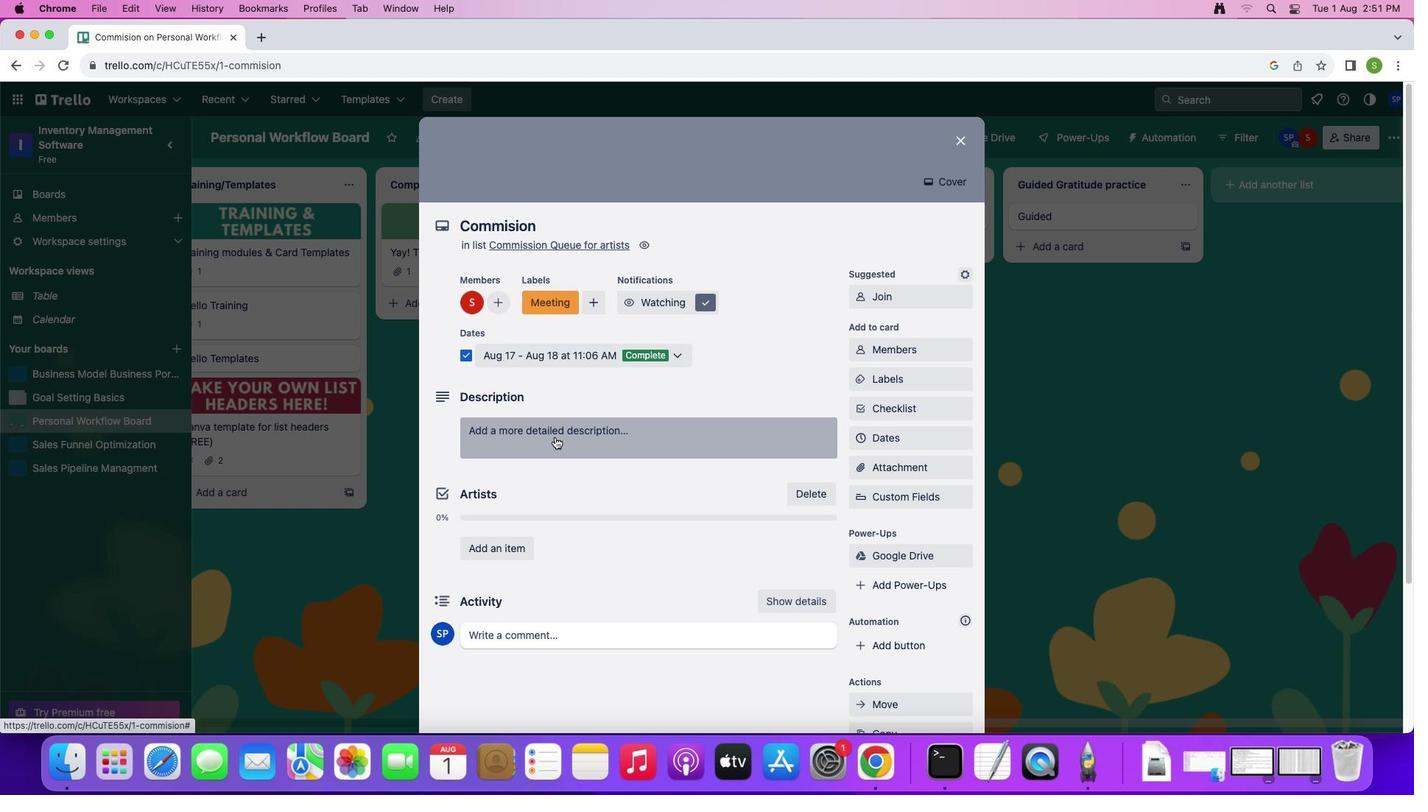 
Action: Mouse moved to (554, 437)
Screenshot: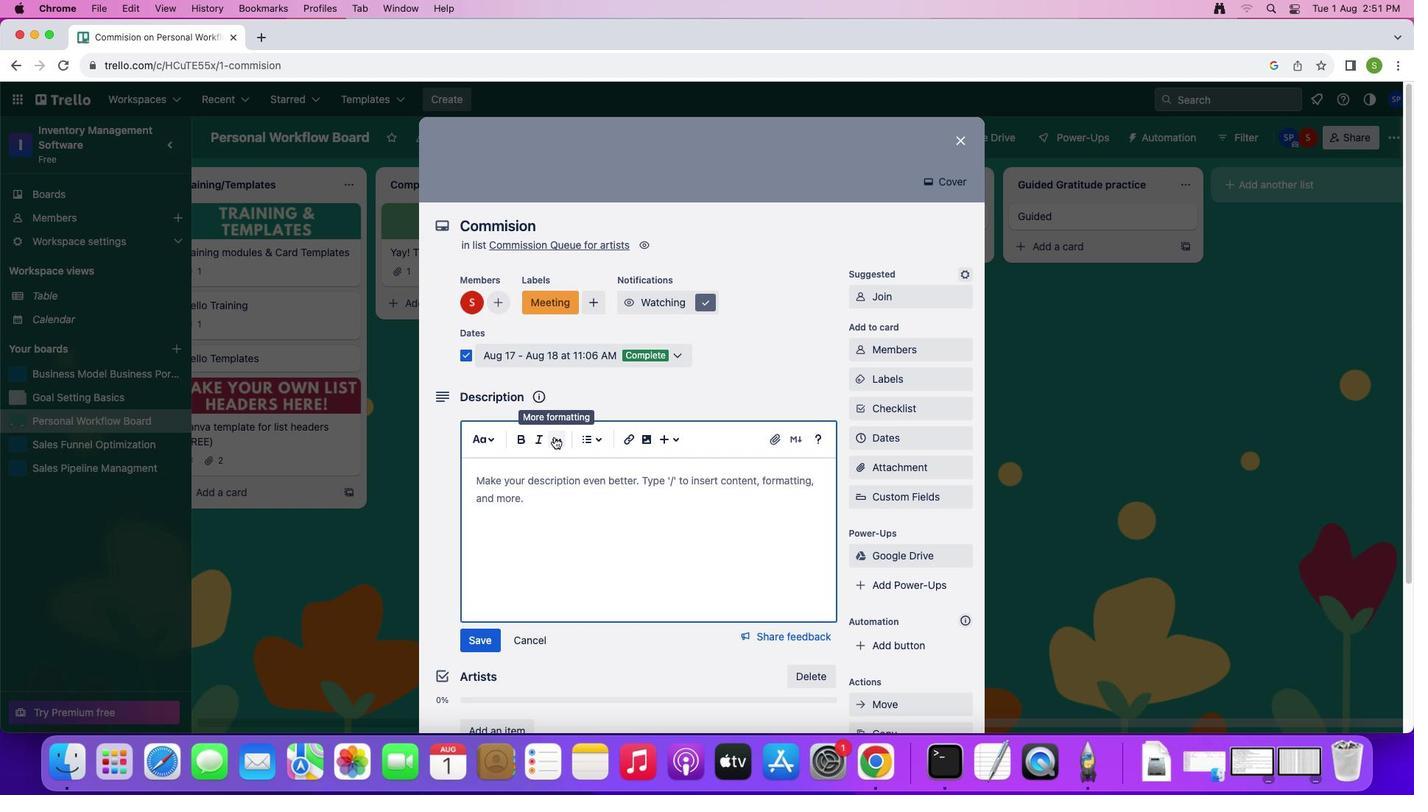 
Action: Key pressed Key.shift'A''t''t''e''n''t''u'Key.backspace'i''o''n'Key.space'a''r''t''i''s''t''s'Key.shift'!'Key.space'u''s''e'Key.space't''h''i''s'Key.space't''e''m''p''l''a''t''e'Key.space't''o'Key.space'm''a''n''a''g''e'Key.space'y''o''u''r'Key.space'b''a''c''k''l''o''g'Key.space'o''f'Key.space'u''p''c''o''m''p'Key.backspace'i''n''g'Key.space'p''r''o''j''e''c''t''s'','Key.space'k''e''e''p'Key.space't''a''b''s'Key.space'o''n'Key.space'y''o''u''r'Key.space'c''o''m''m''i''s''i''o''n'
Screenshot: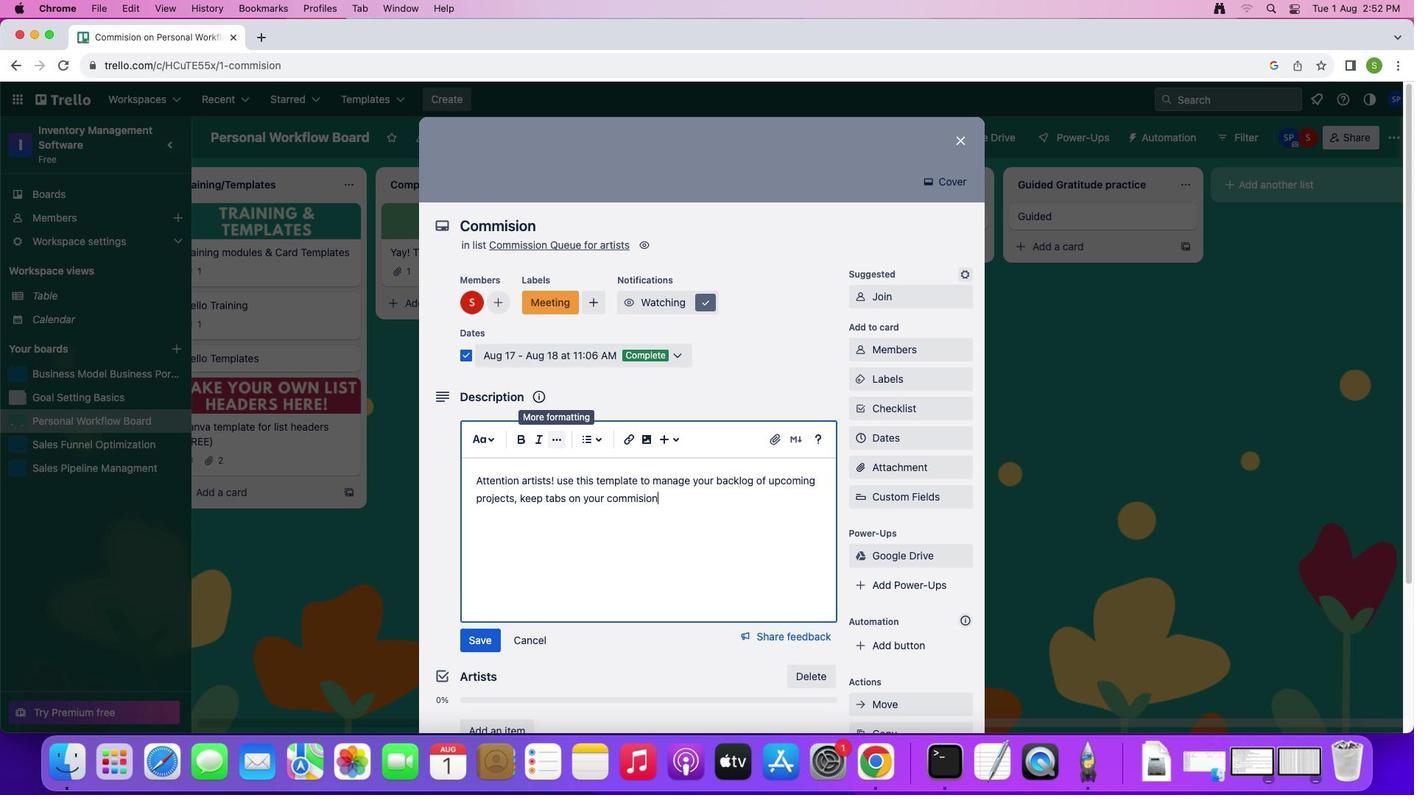 
Action: Mouse moved to (644, 499)
Screenshot: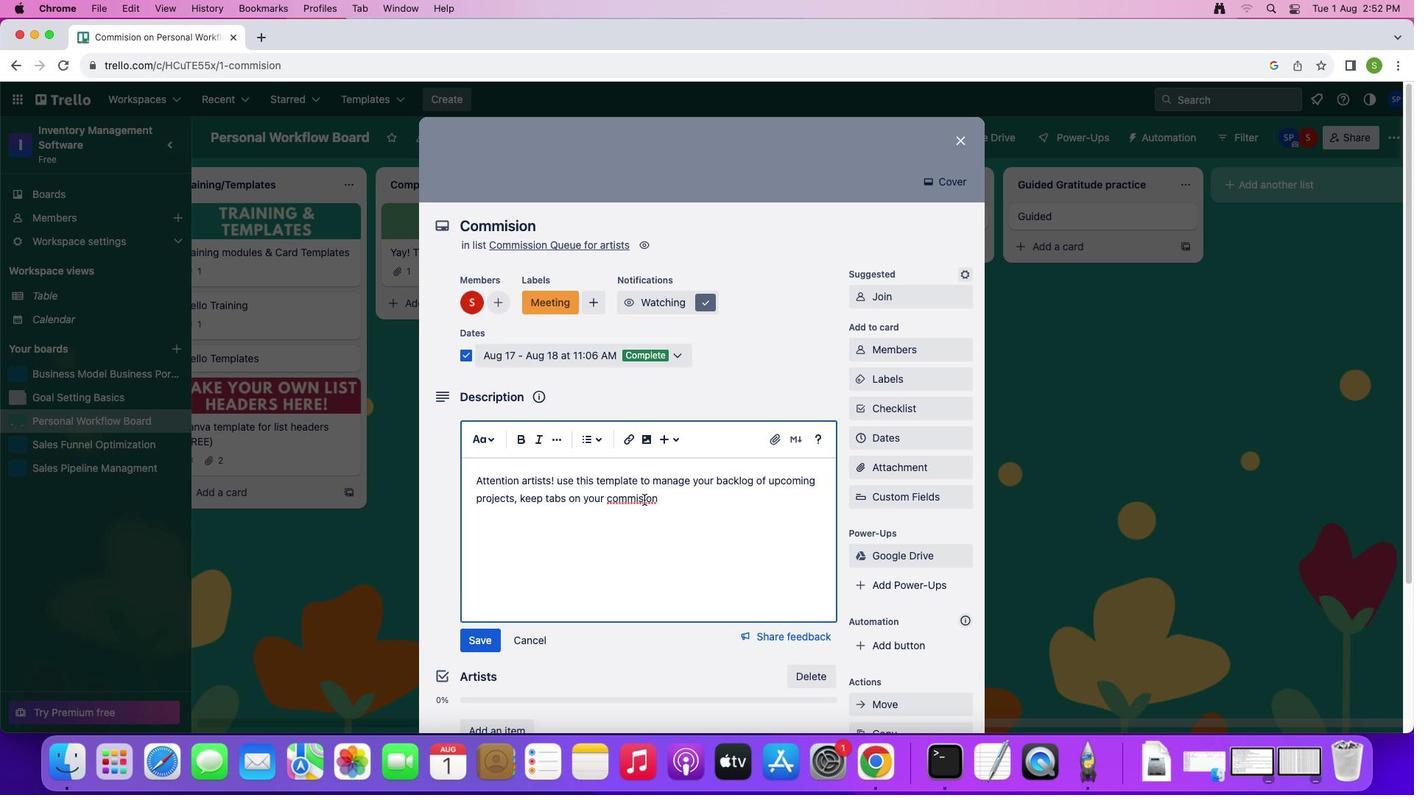 
Action: Mouse pressed left at (644, 499)
Screenshot: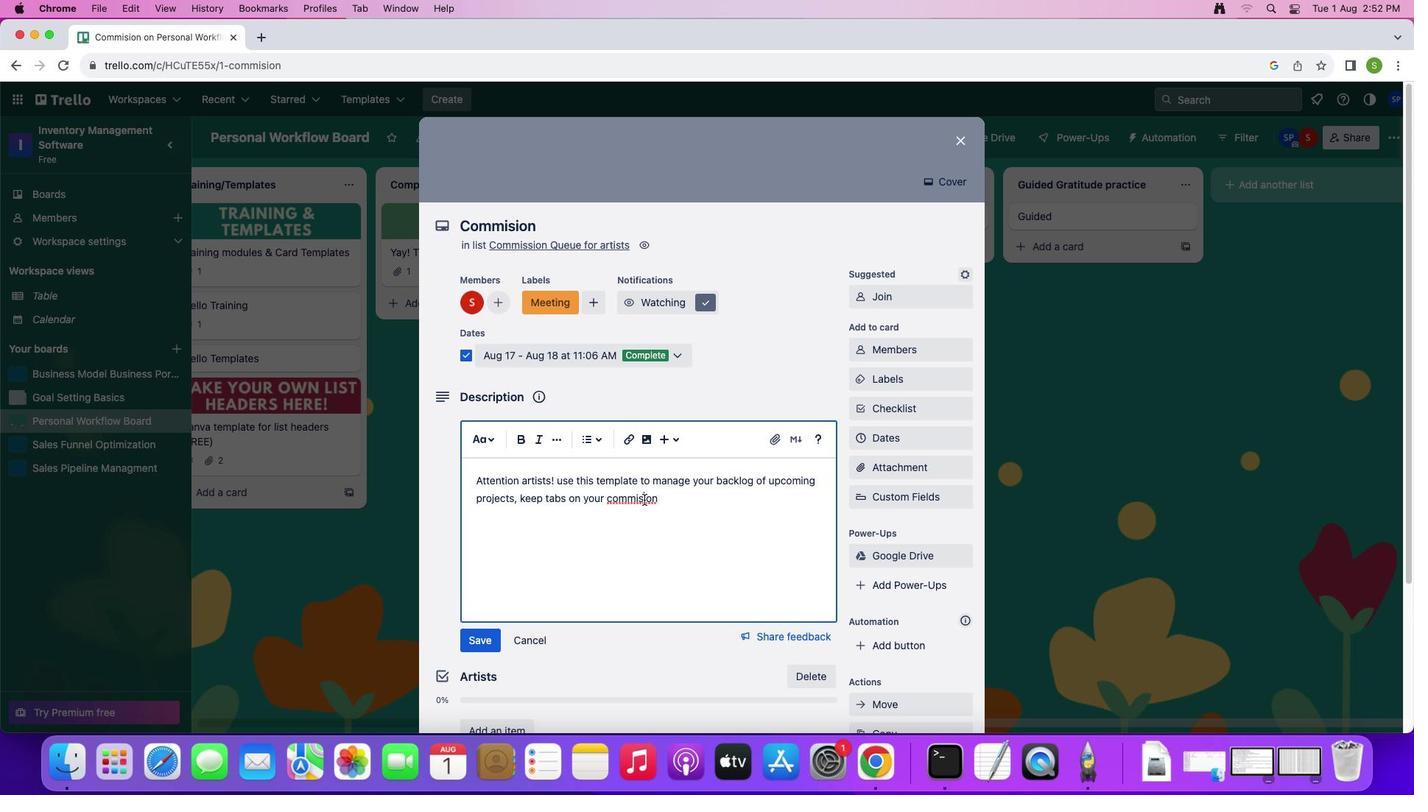 
Action: Mouse moved to (744, 500)
Screenshot: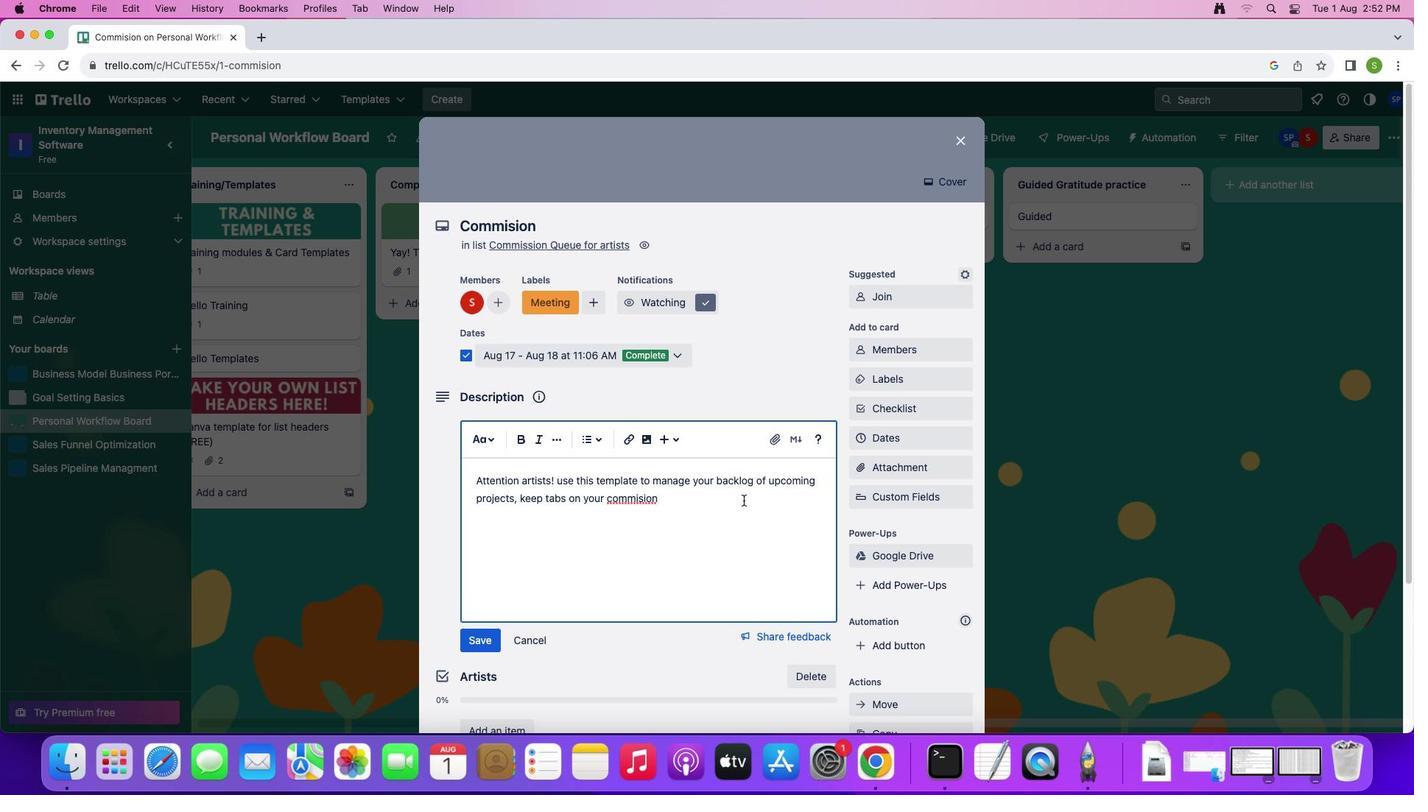
Action: Key pressed 's'
Screenshot: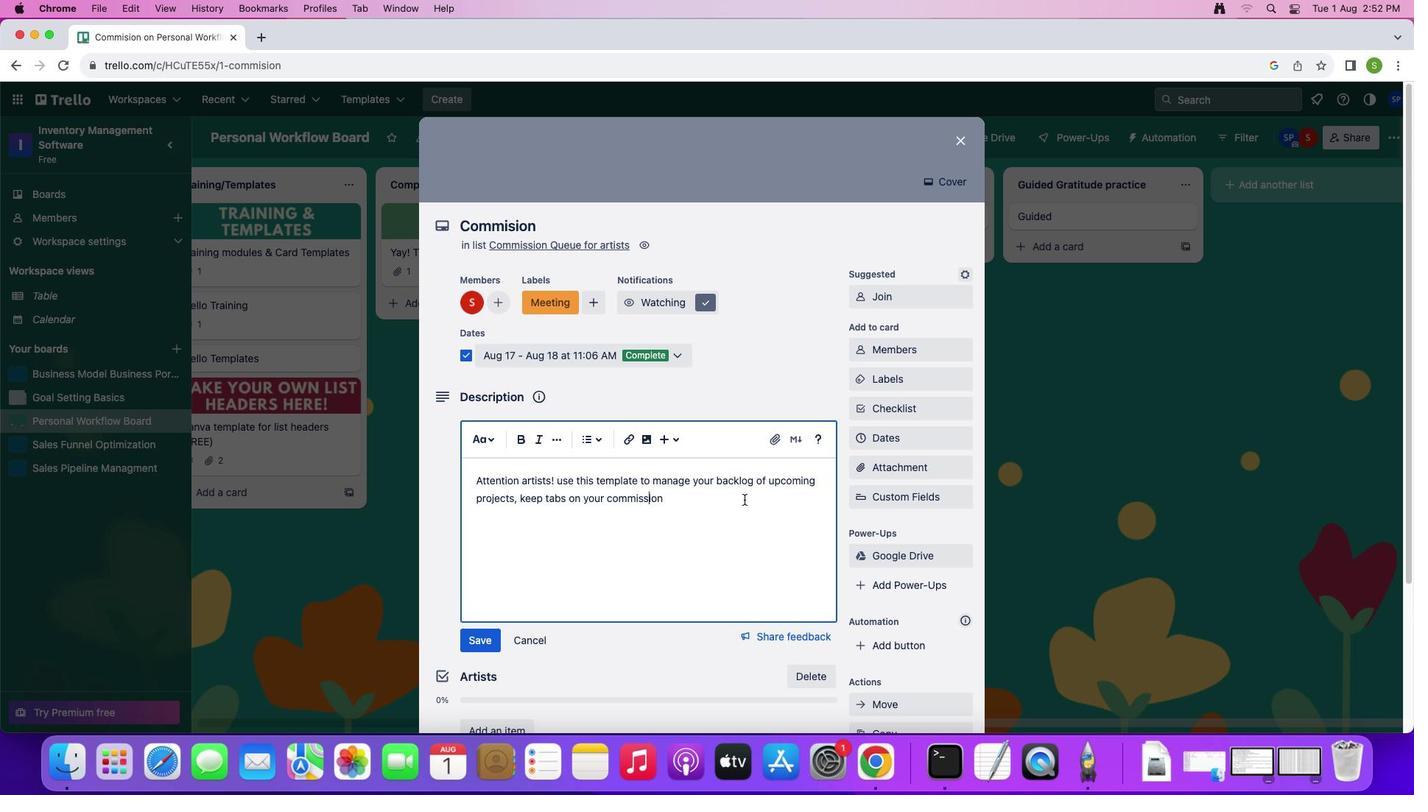 
Action: Mouse moved to (682, 501)
Screenshot: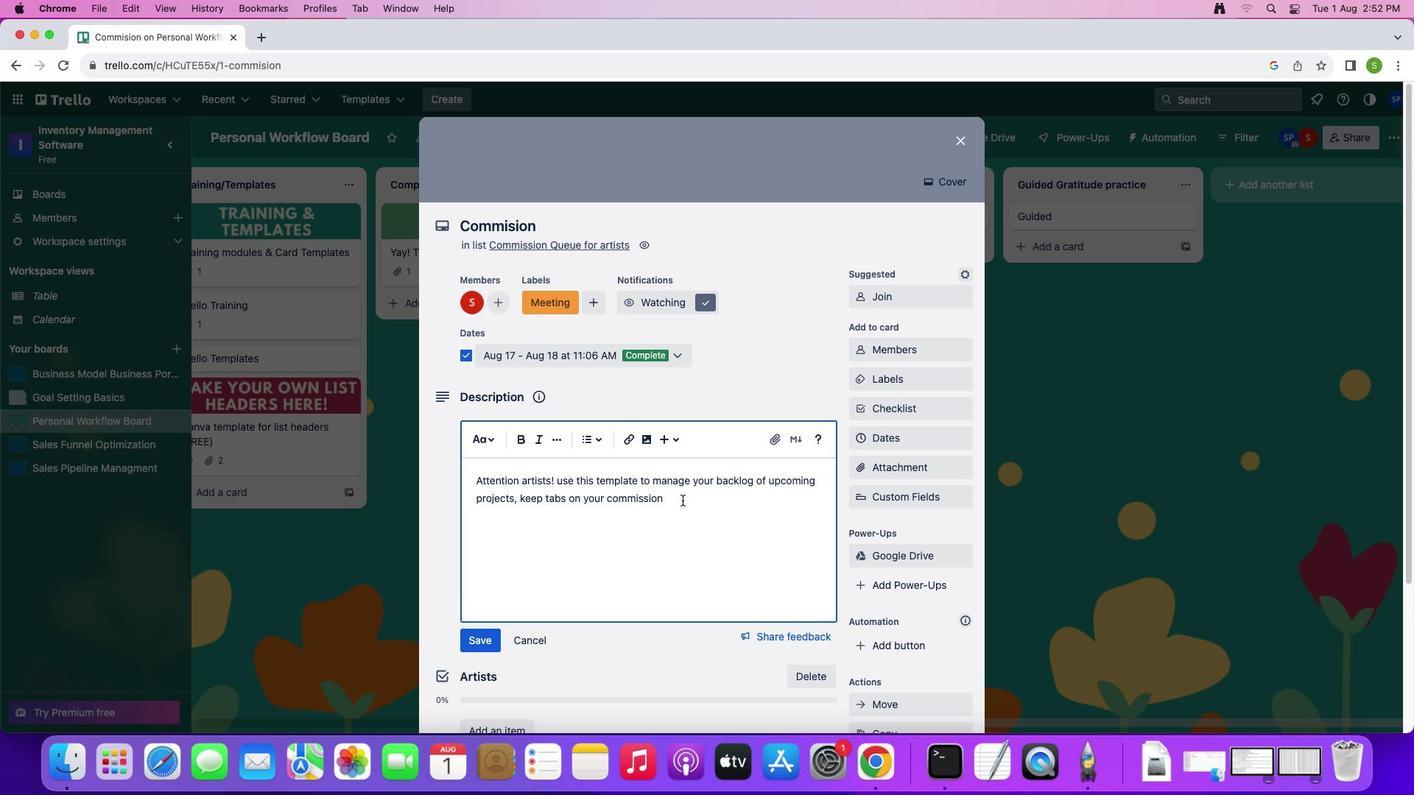 
Action: Mouse pressed left at (682, 501)
Screenshot: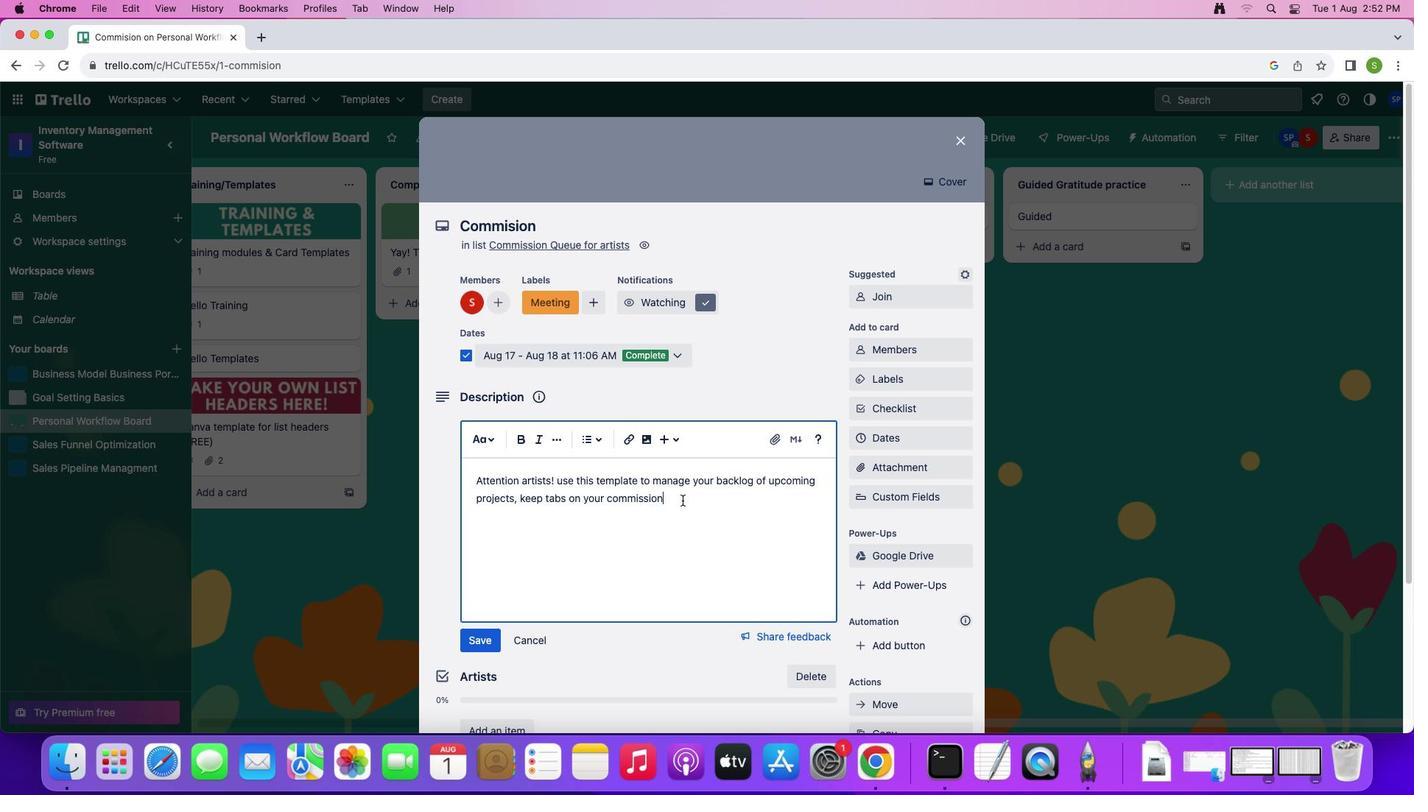 
Action: Key pressed ','Key.space'a''n''d'Key.space's''h''a''r''e'Key.space'p''r''o''g''r''e''s''s'Key.space'w''i''t''h'Key.space'c''i''e''n''t''s''.'
Screenshot: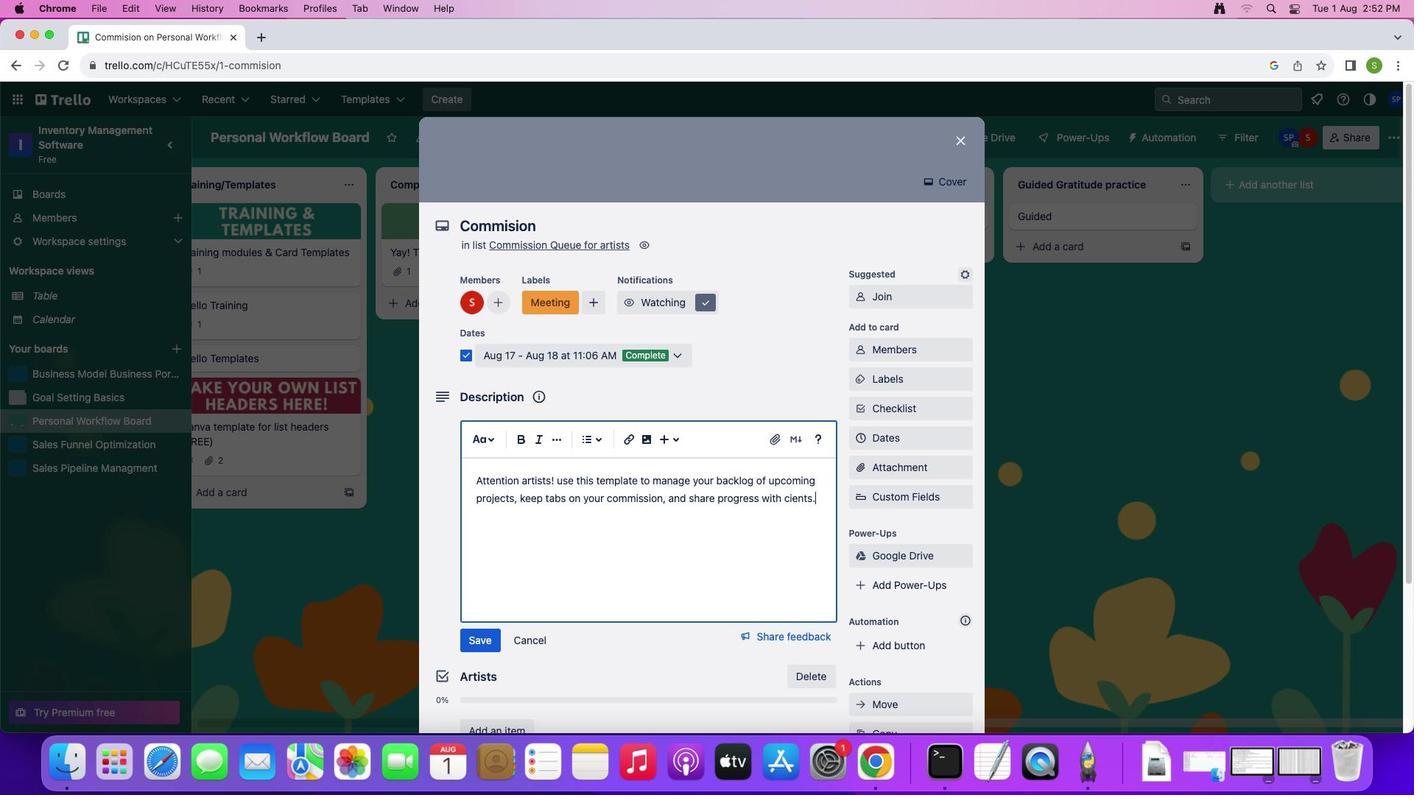 
Action: Mouse moved to (789, 499)
Screenshot: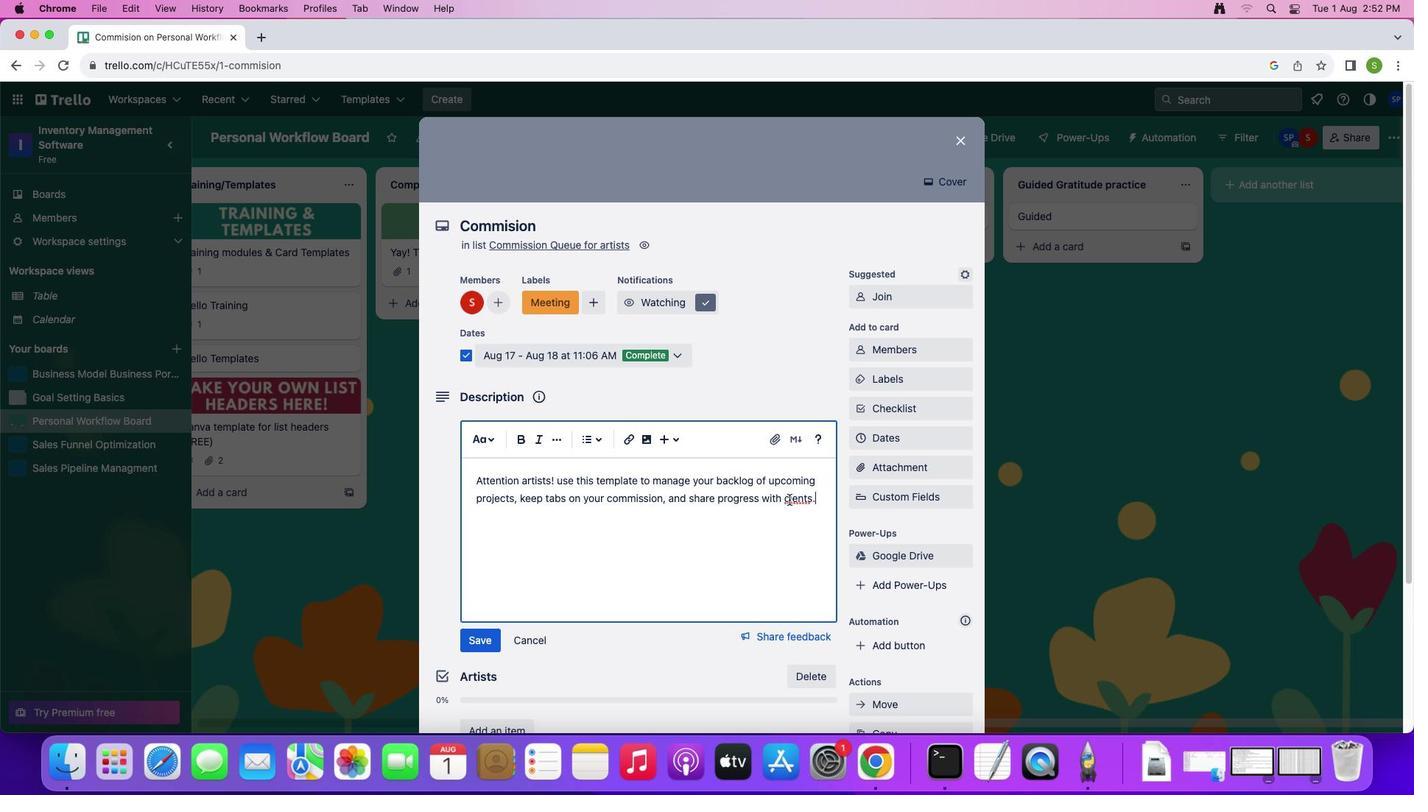 
Action: Mouse pressed left at (789, 499)
Screenshot: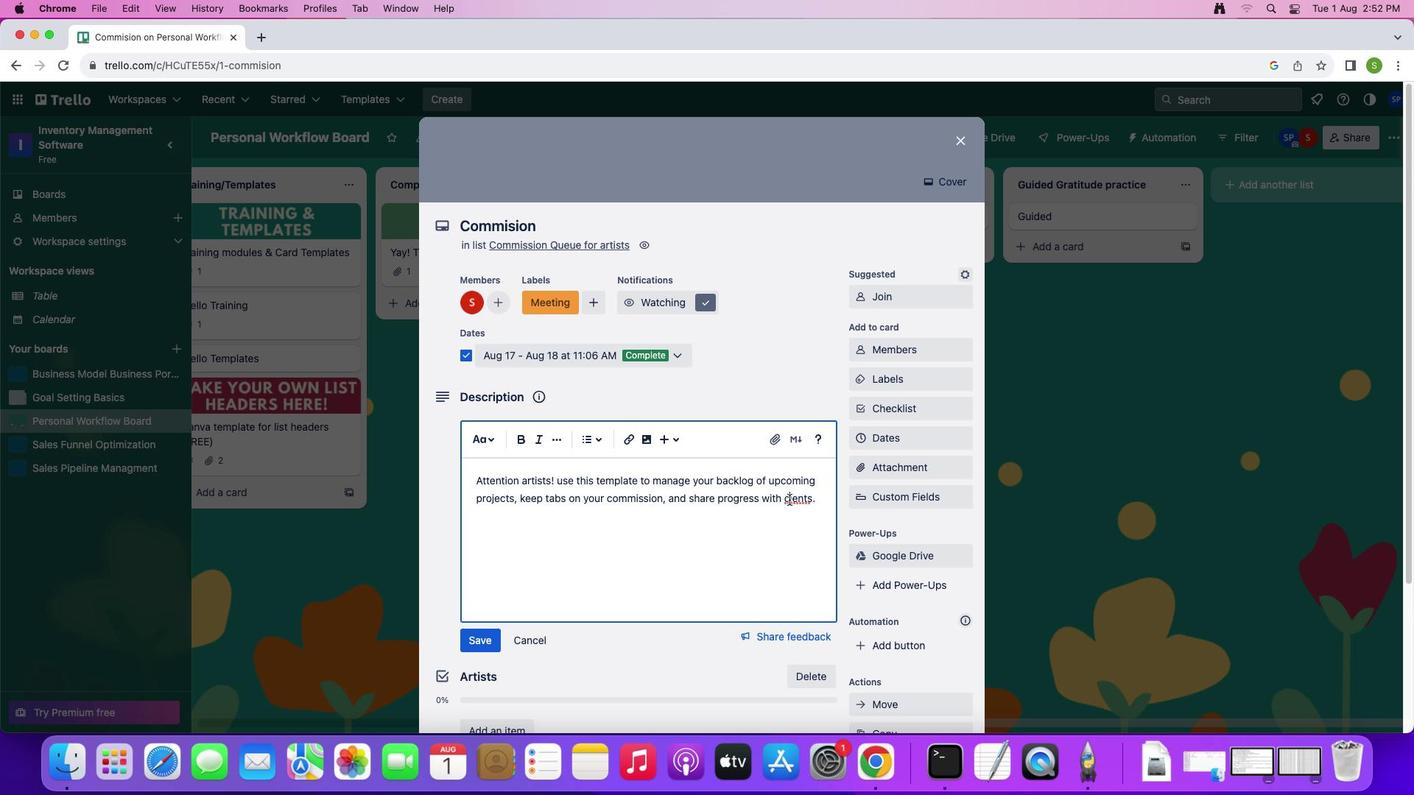 
Action: Mouse moved to (950, 548)
Screenshot: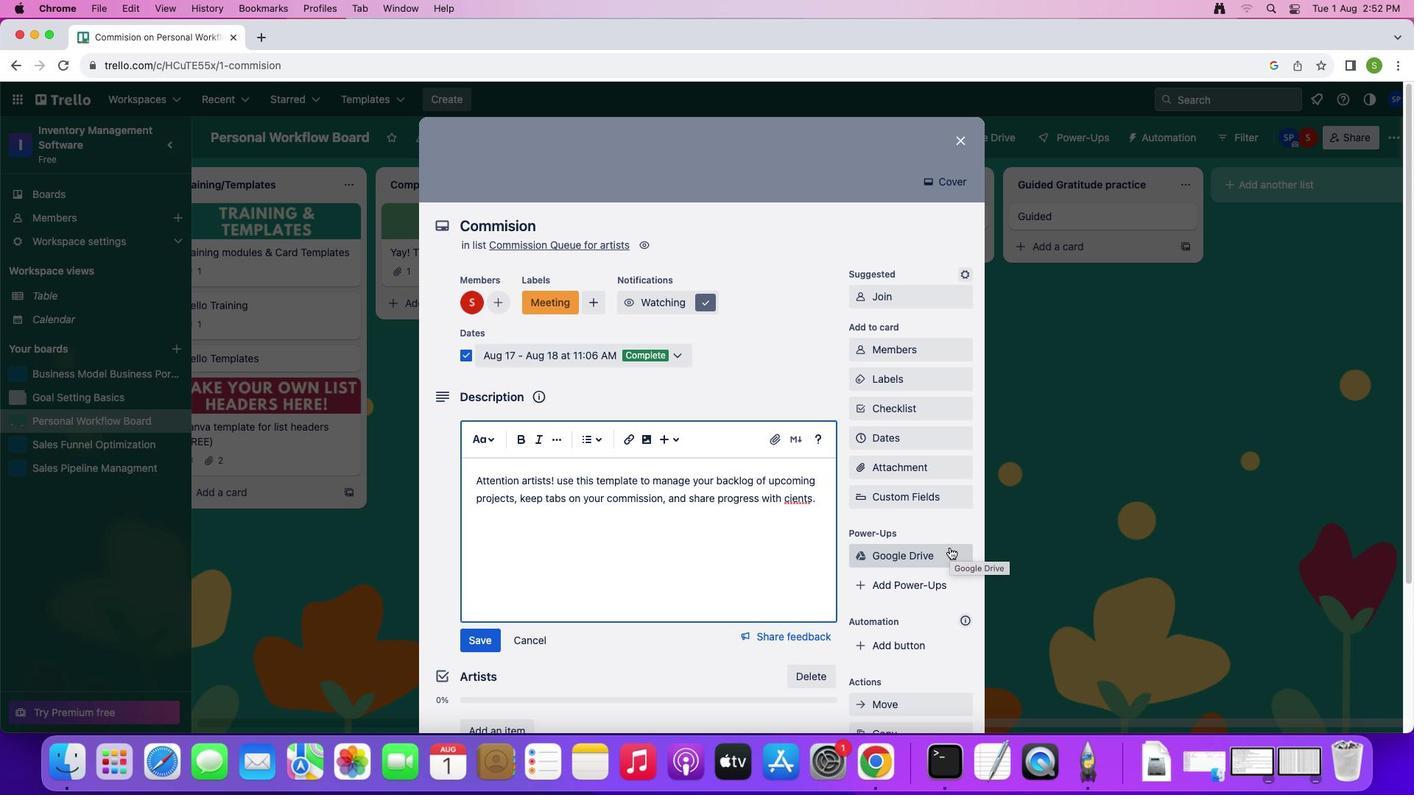 
Action: Key pressed 'l'
Screenshot: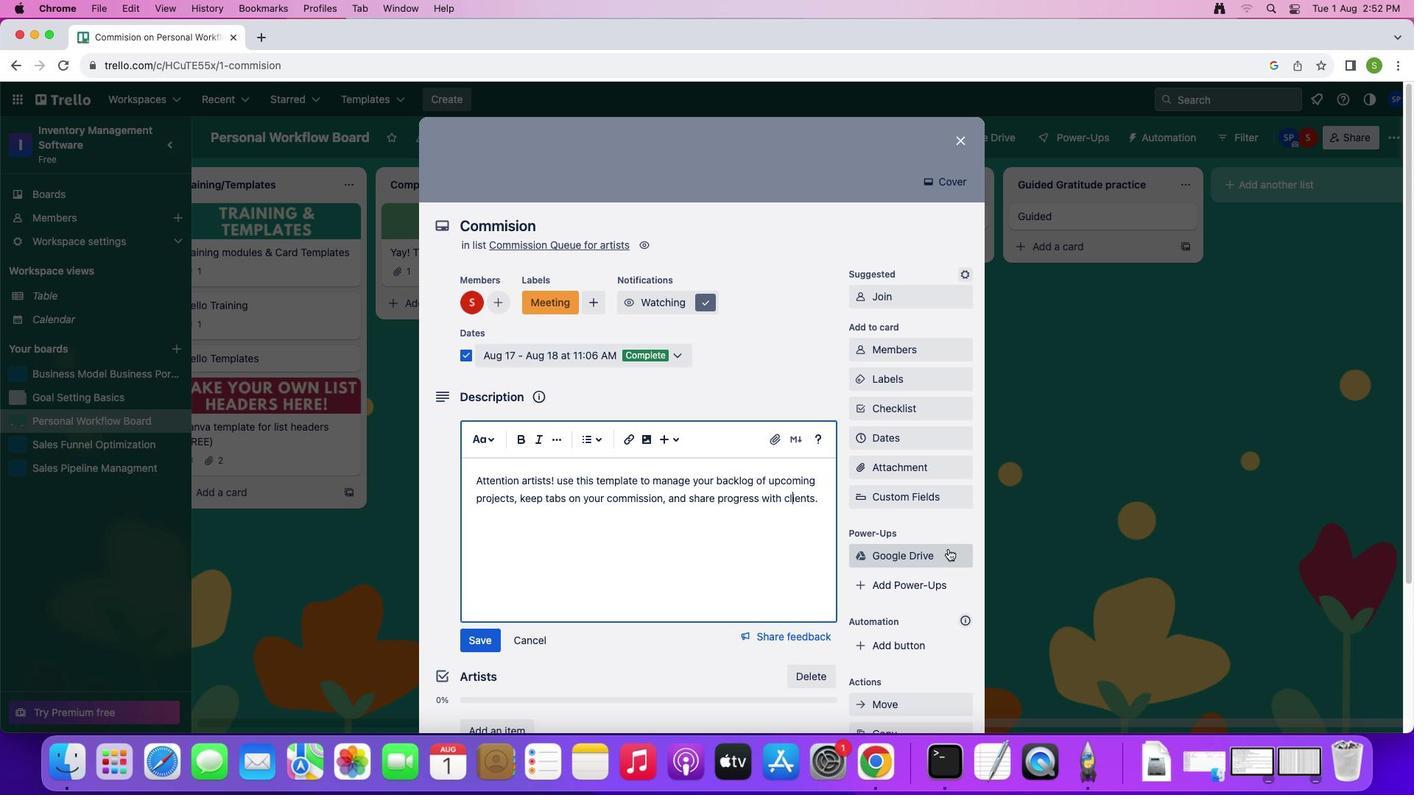 
Action: Mouse moved to (492, 632)
Screenshot: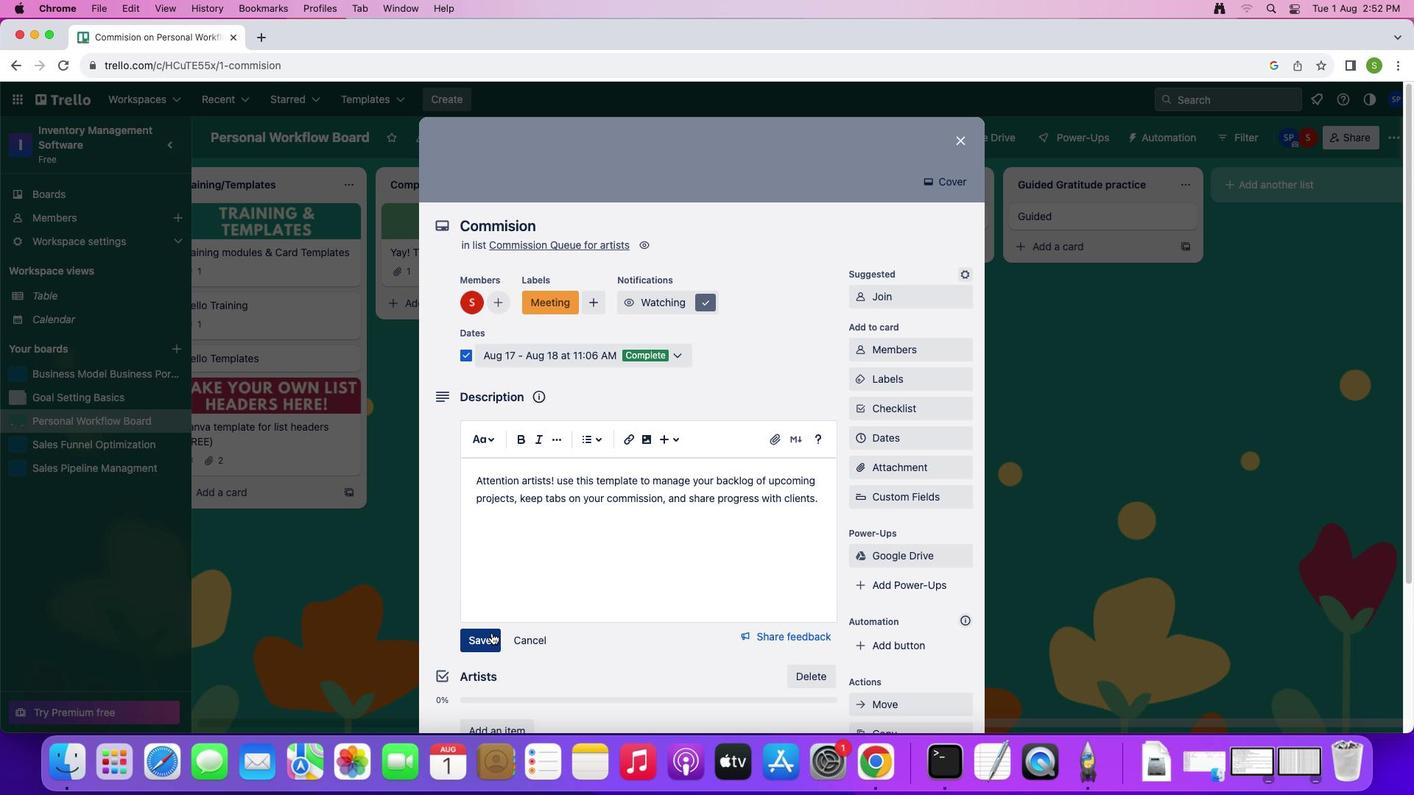
Action: Mouse pressed left at (492, 632)
Screenshot: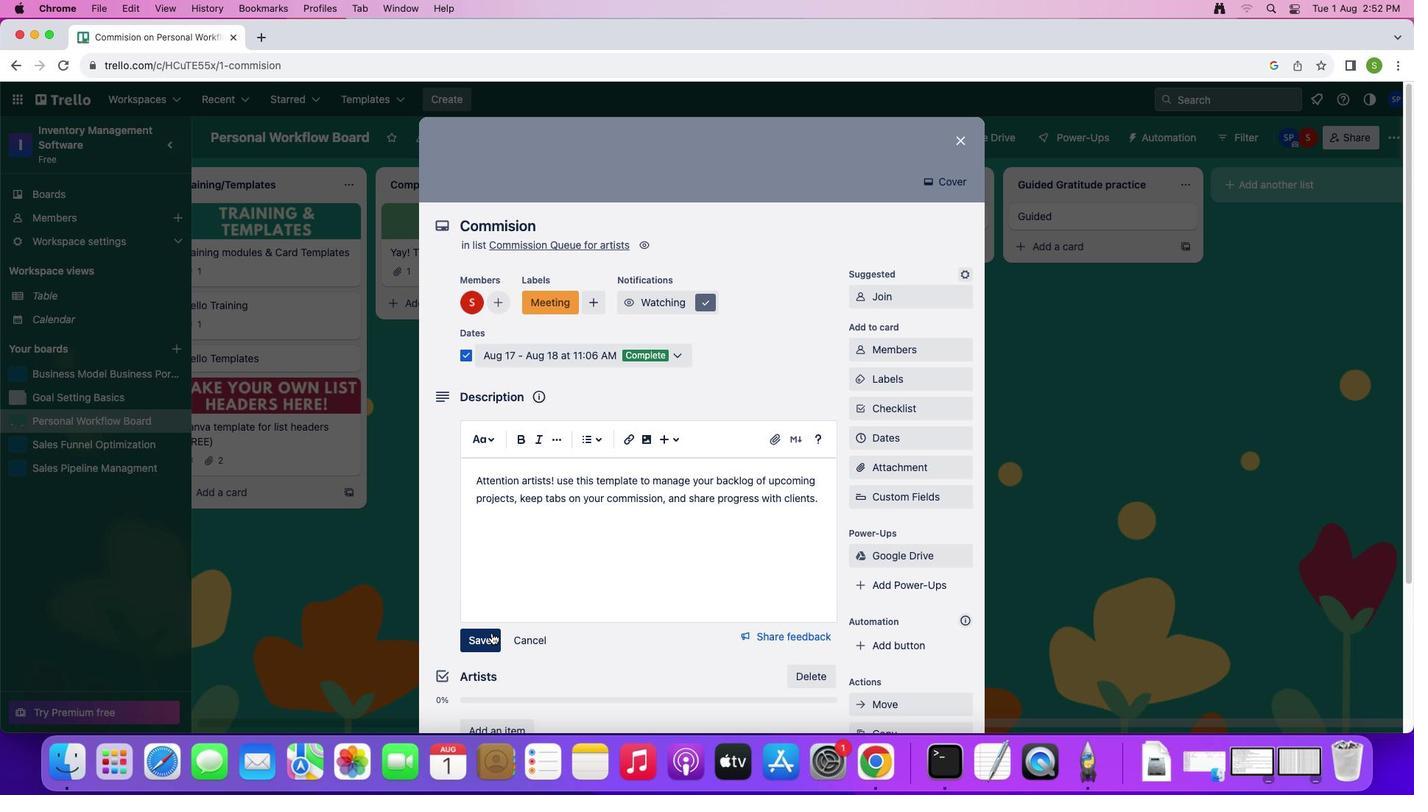
Action: Mouse moved to (524, 620)
Screenshot: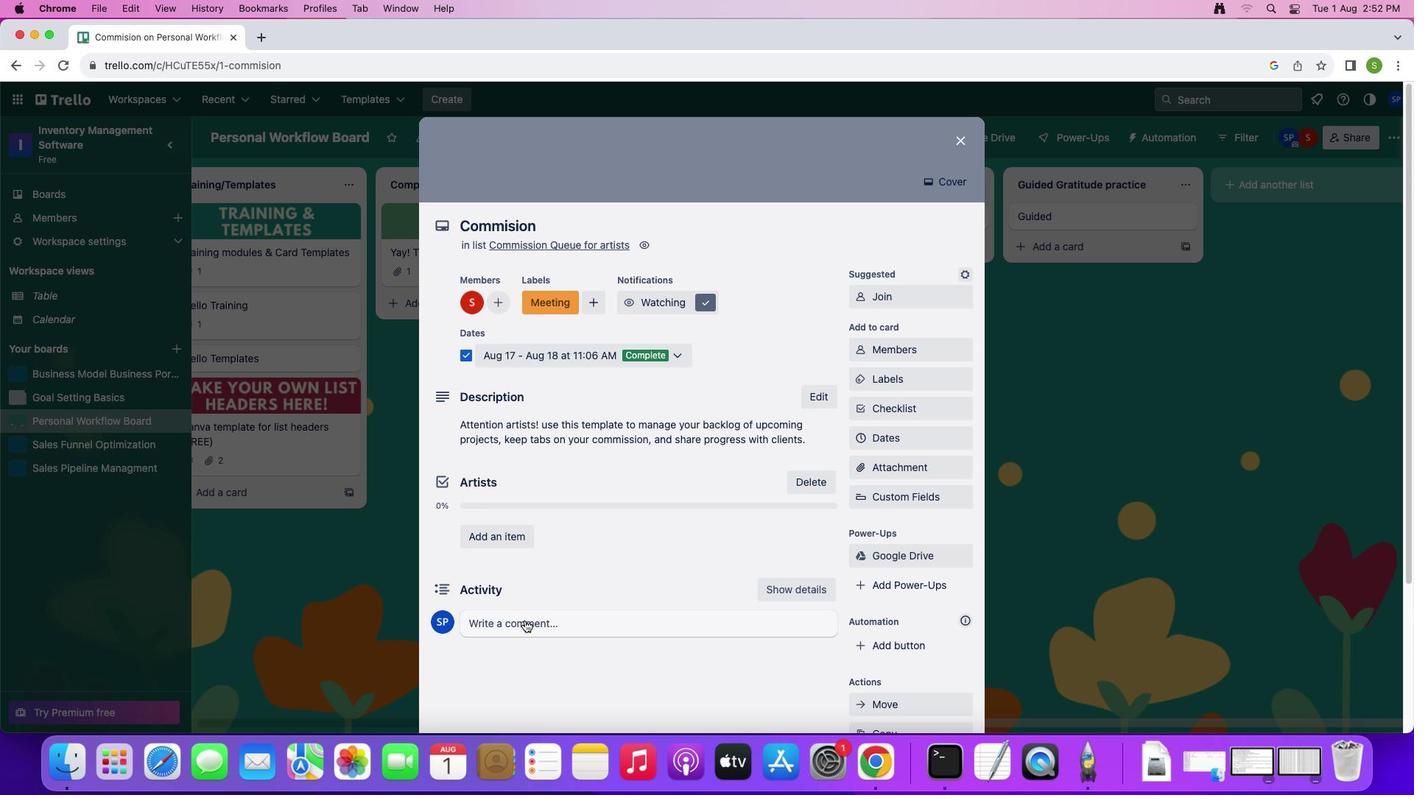 
Action: Mouse pressed left at (524, 620)
Screenshot: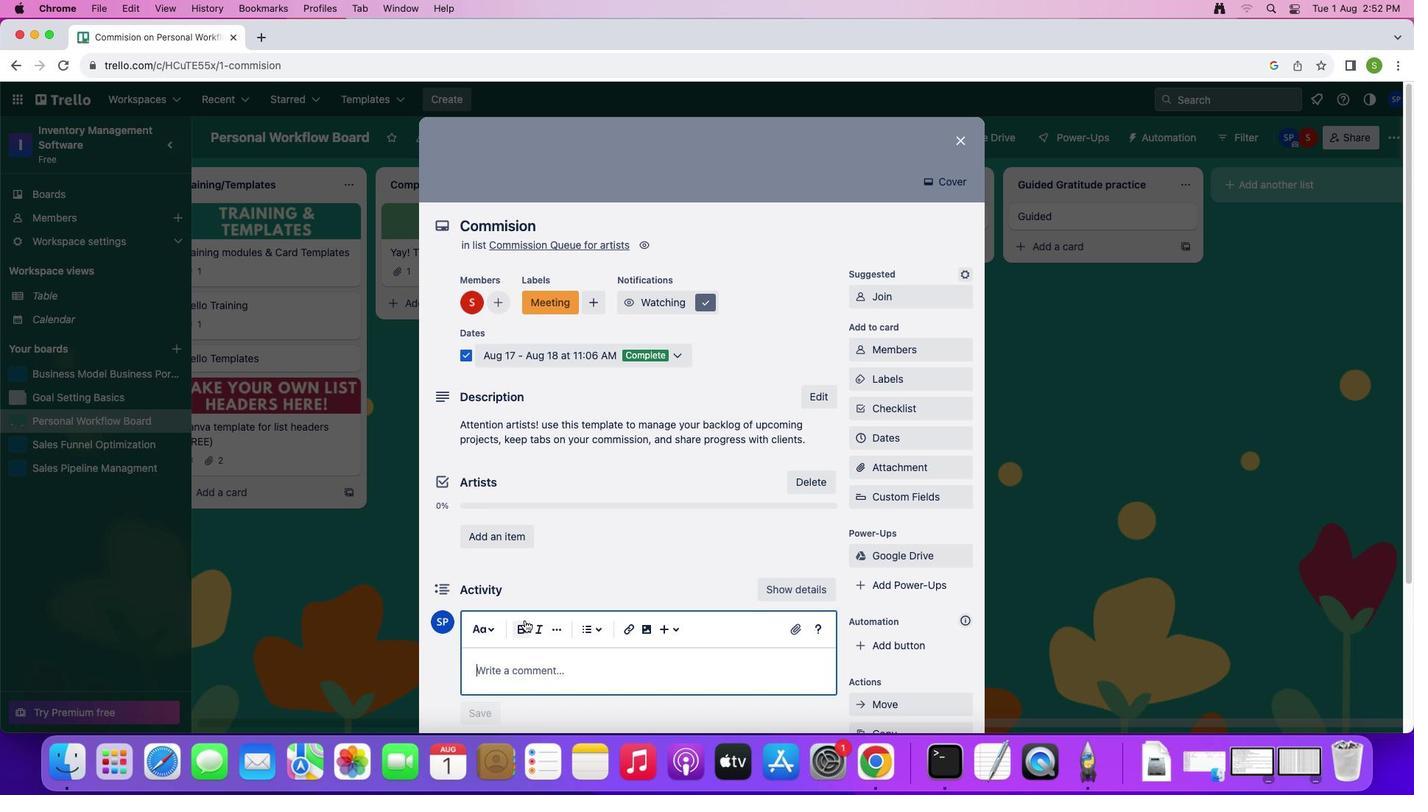 
Action: Mouse moved to (607, 662)
Screenshot: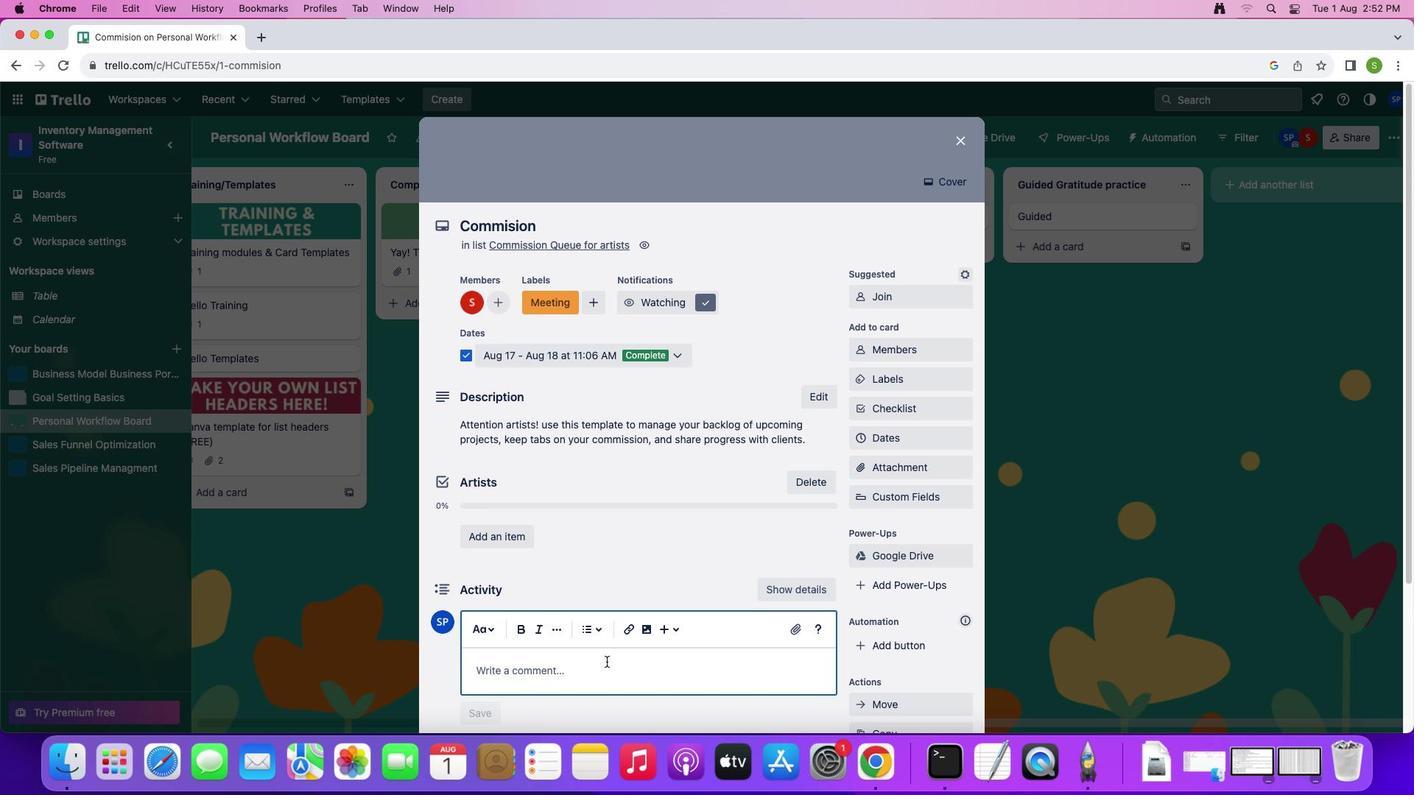 
Action: Key pressed Key.shift'C''l''i''e''n''t''s'
Screenshot: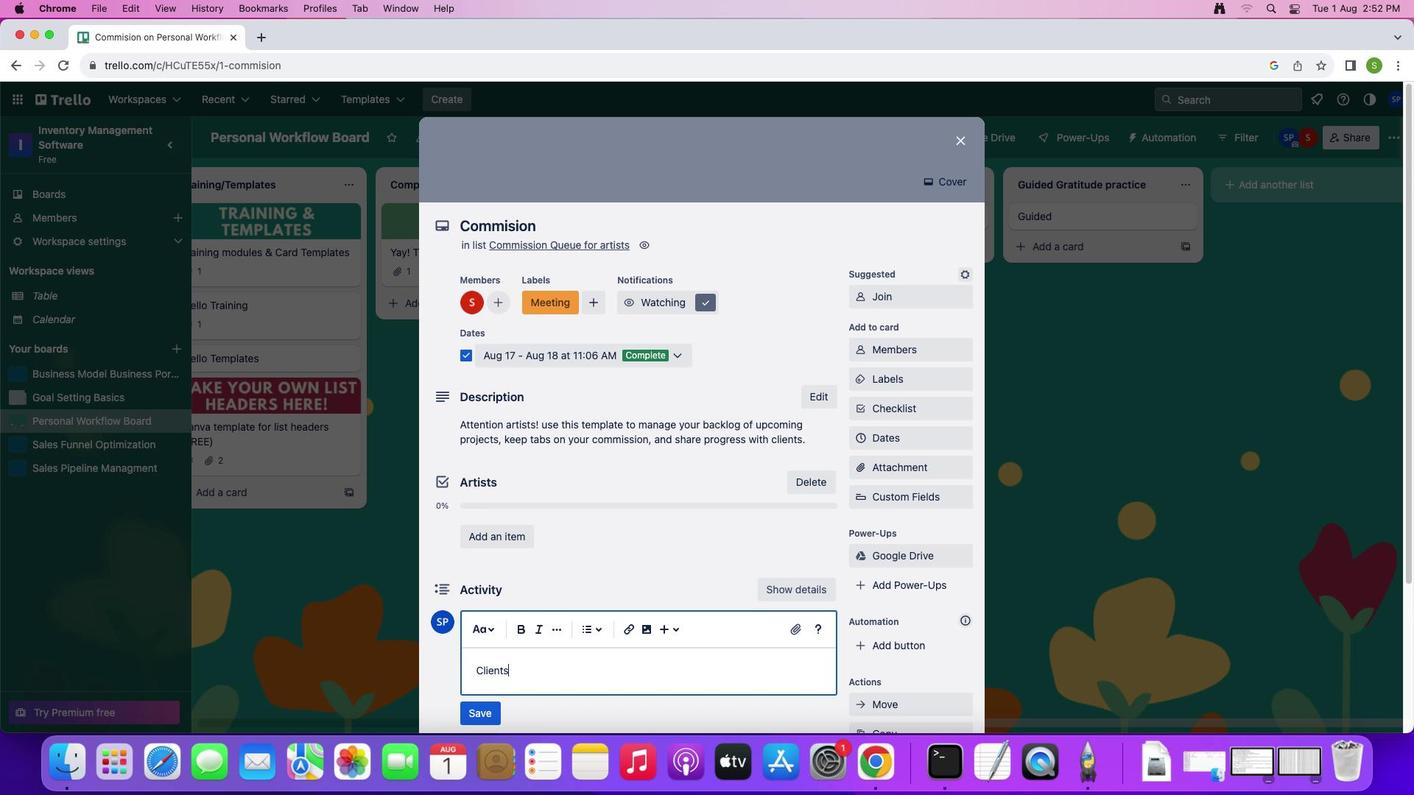 
Action: Mouse moved to (477, 715)
Screenshot: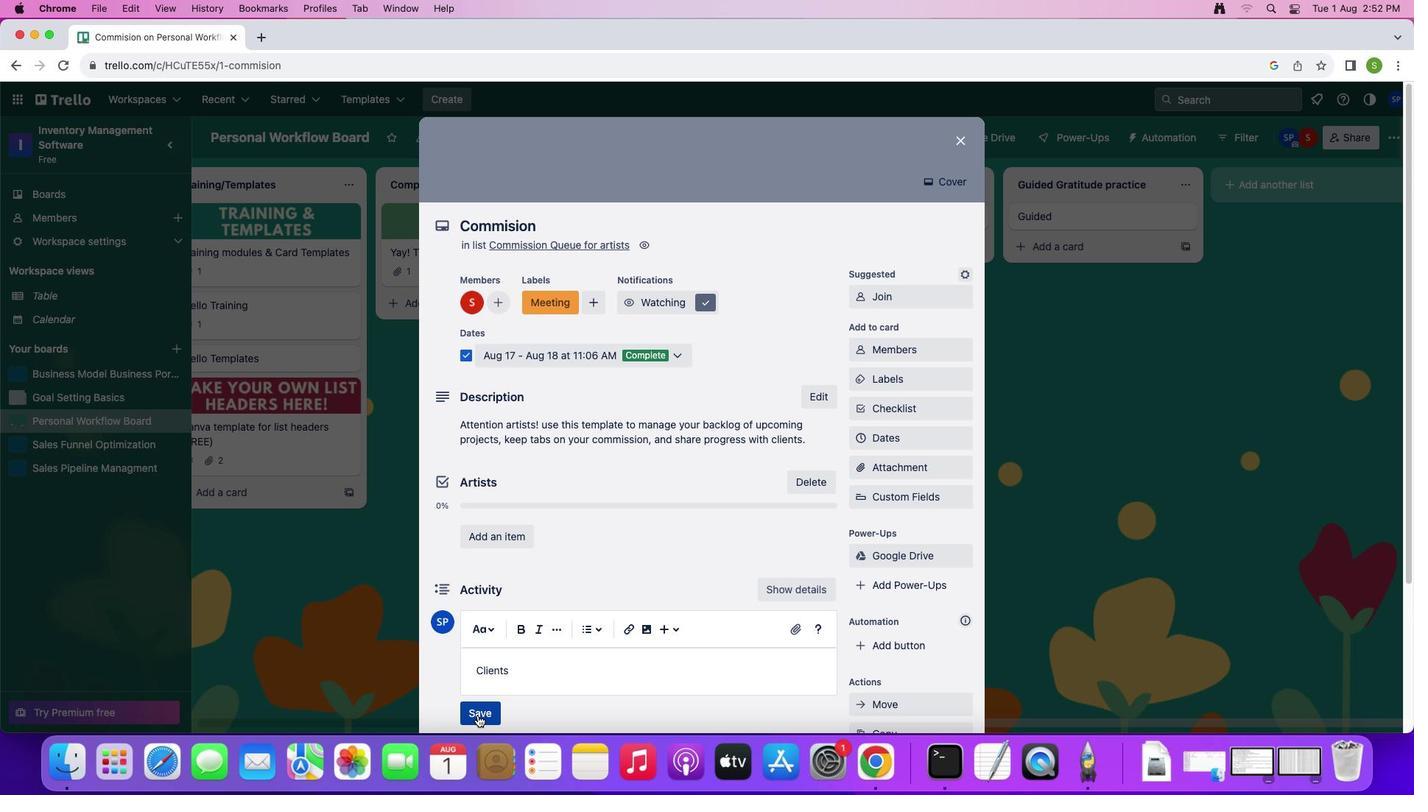 
Action: Mouse pressed left at (477, 715)
Screenshot: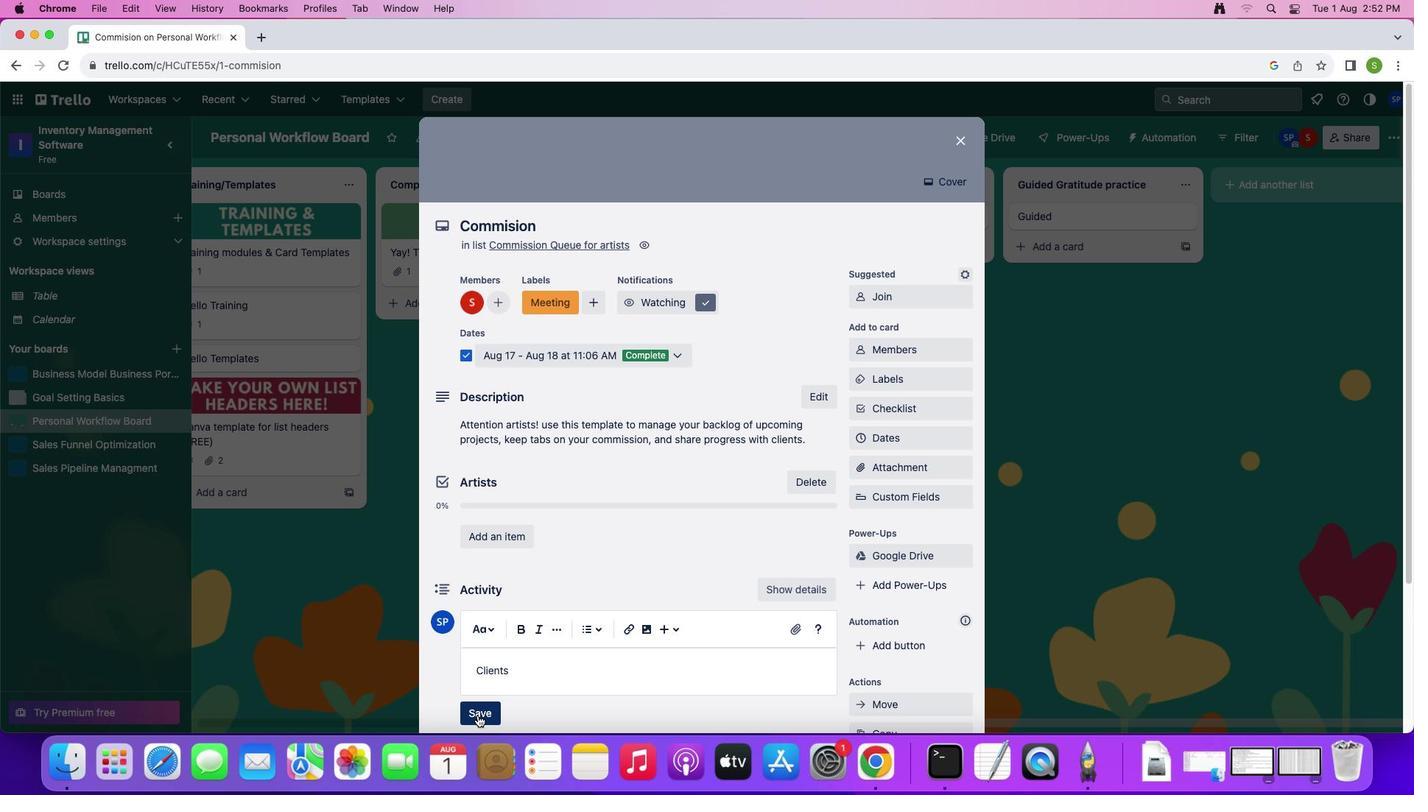 
Action: Mouse moved to (960, 148)
Screenshot: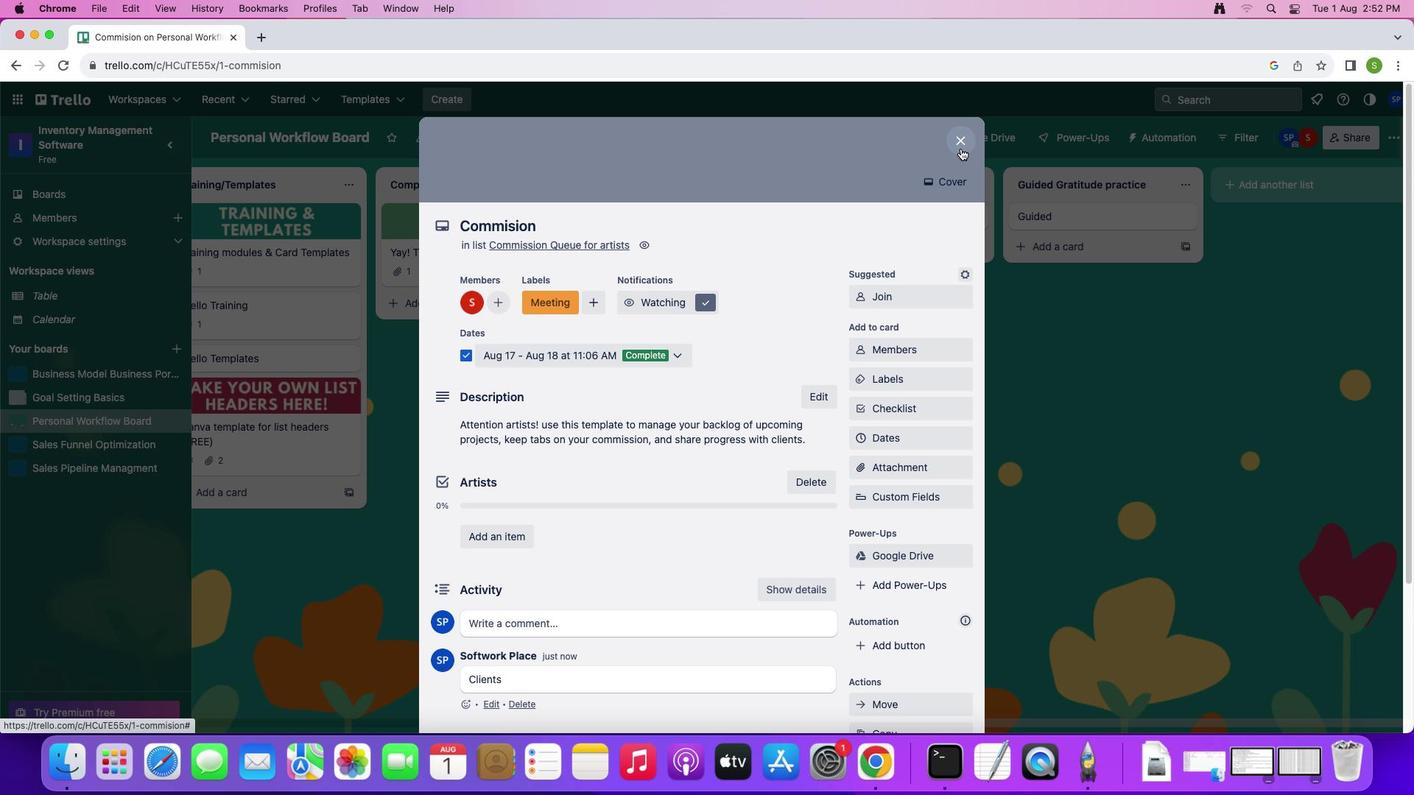 
Action: Mouse pressed left at (960, 148)
Screenshot: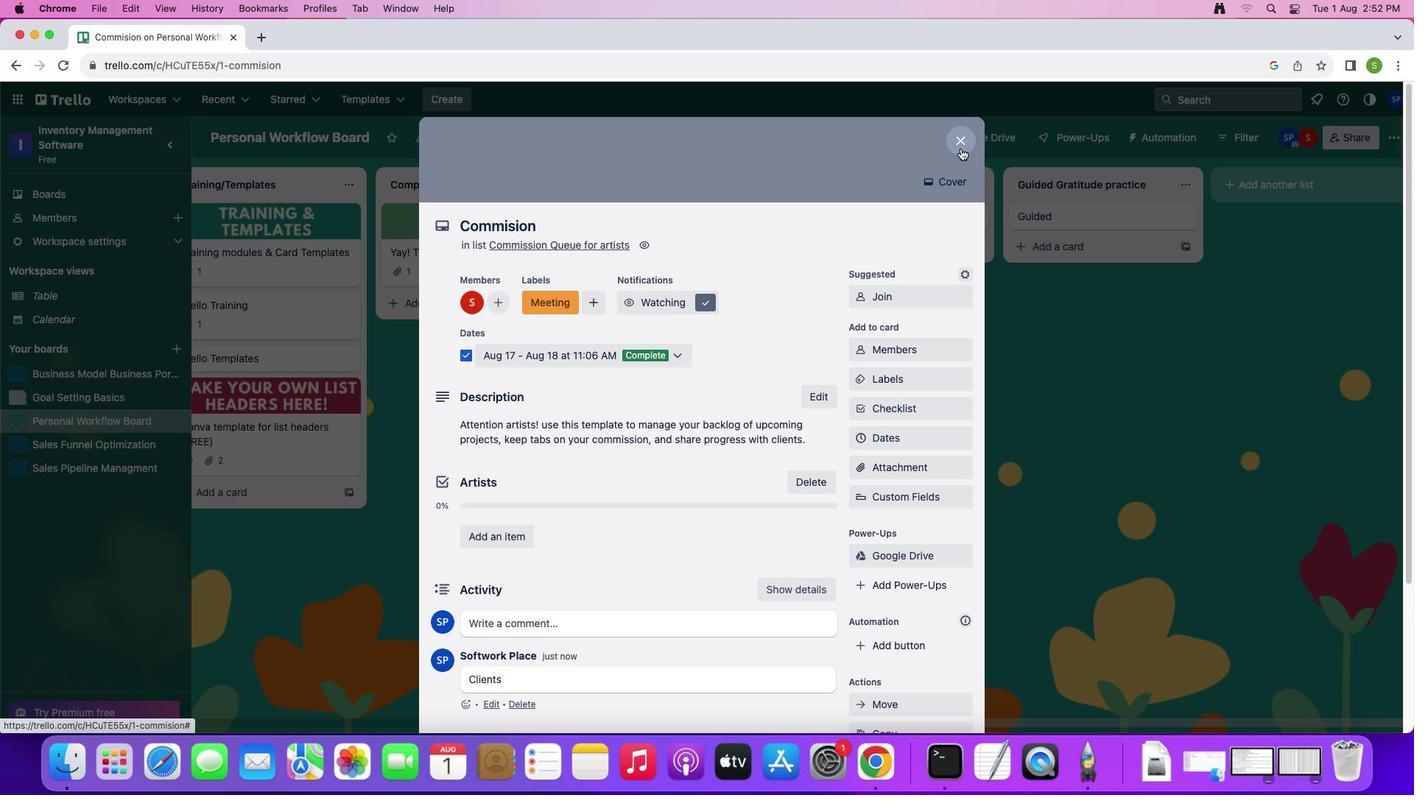 
Action: Mouse moved to (886, 219)
Screenshot: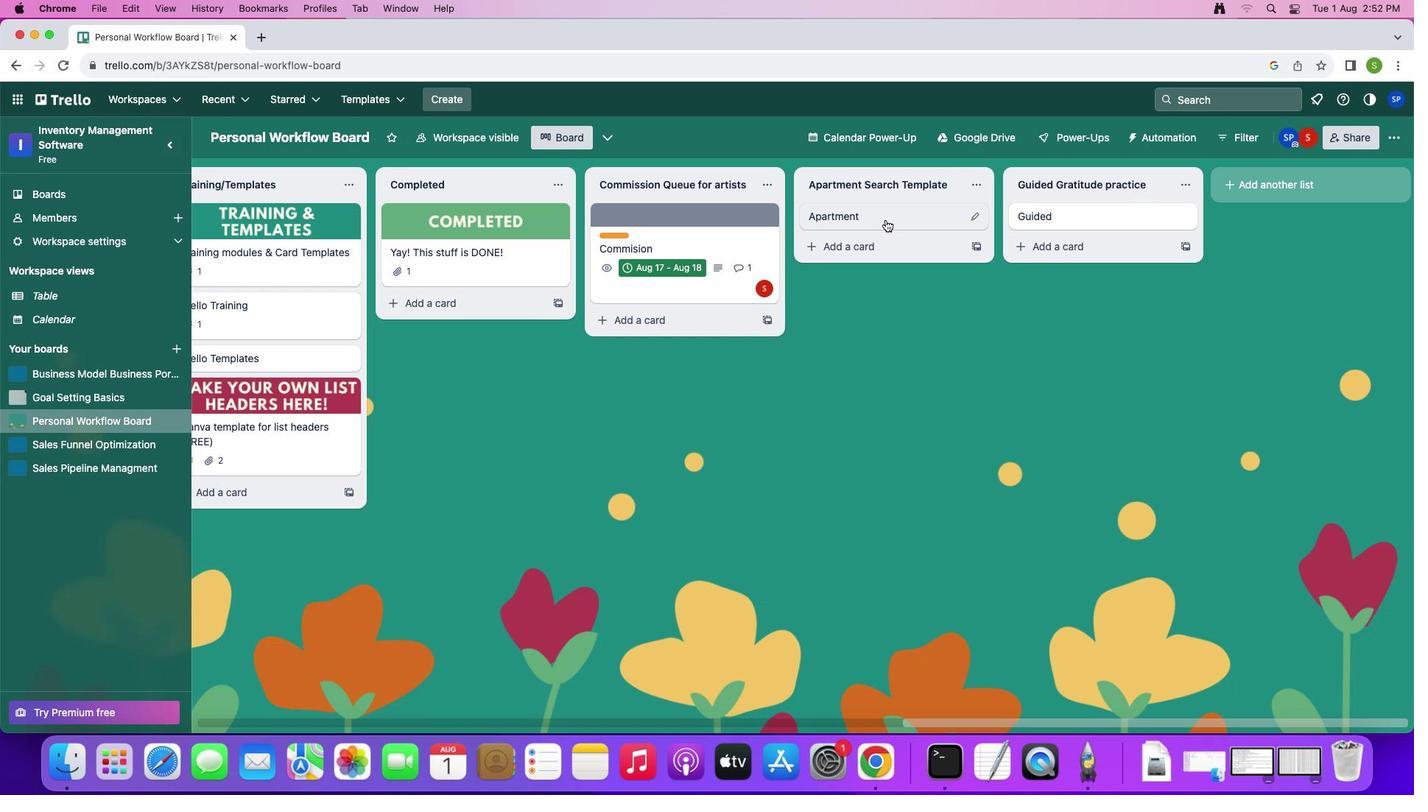 
Action: Mouse pressed left at (886, 219)
Screenshot: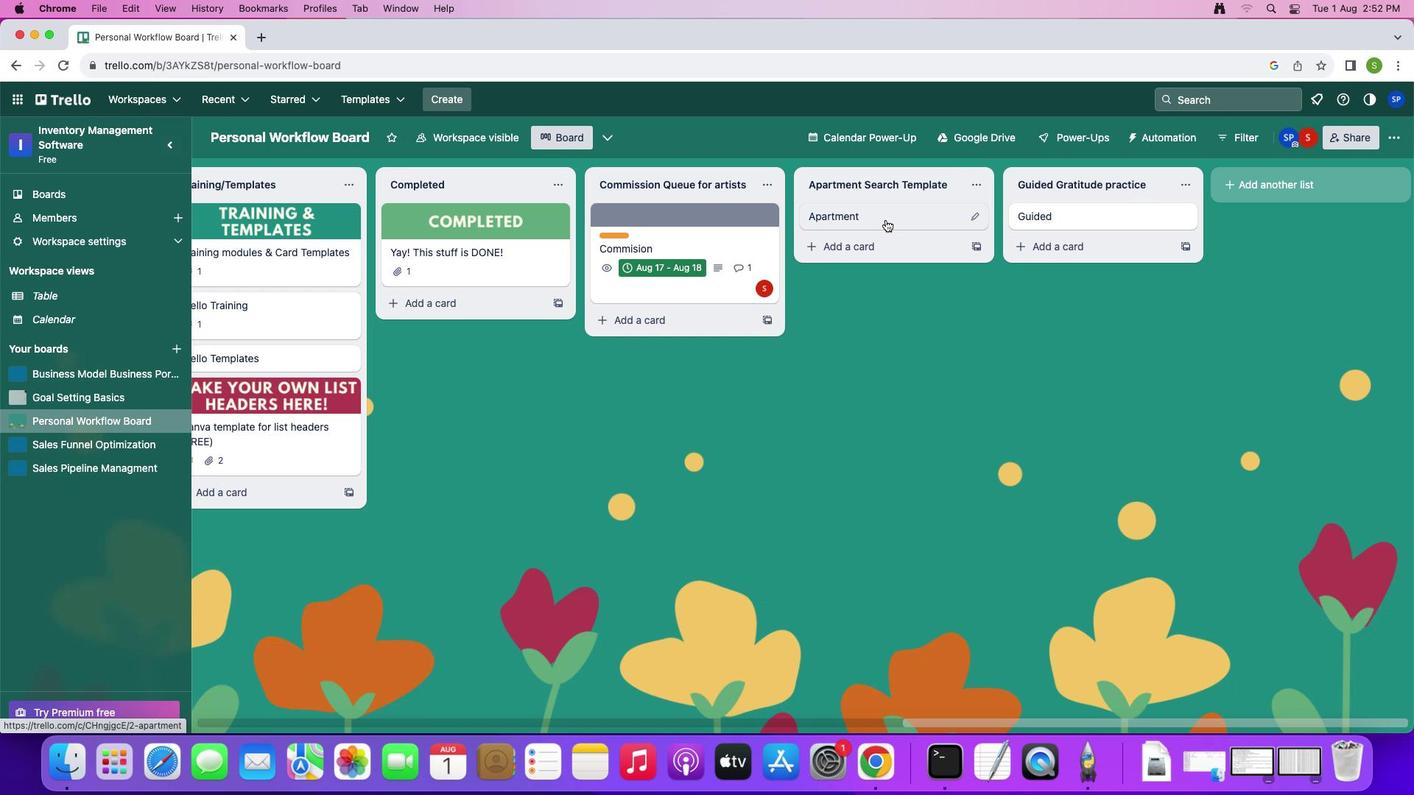 
Action: Mouse moved to (895, 260)
Screenshot: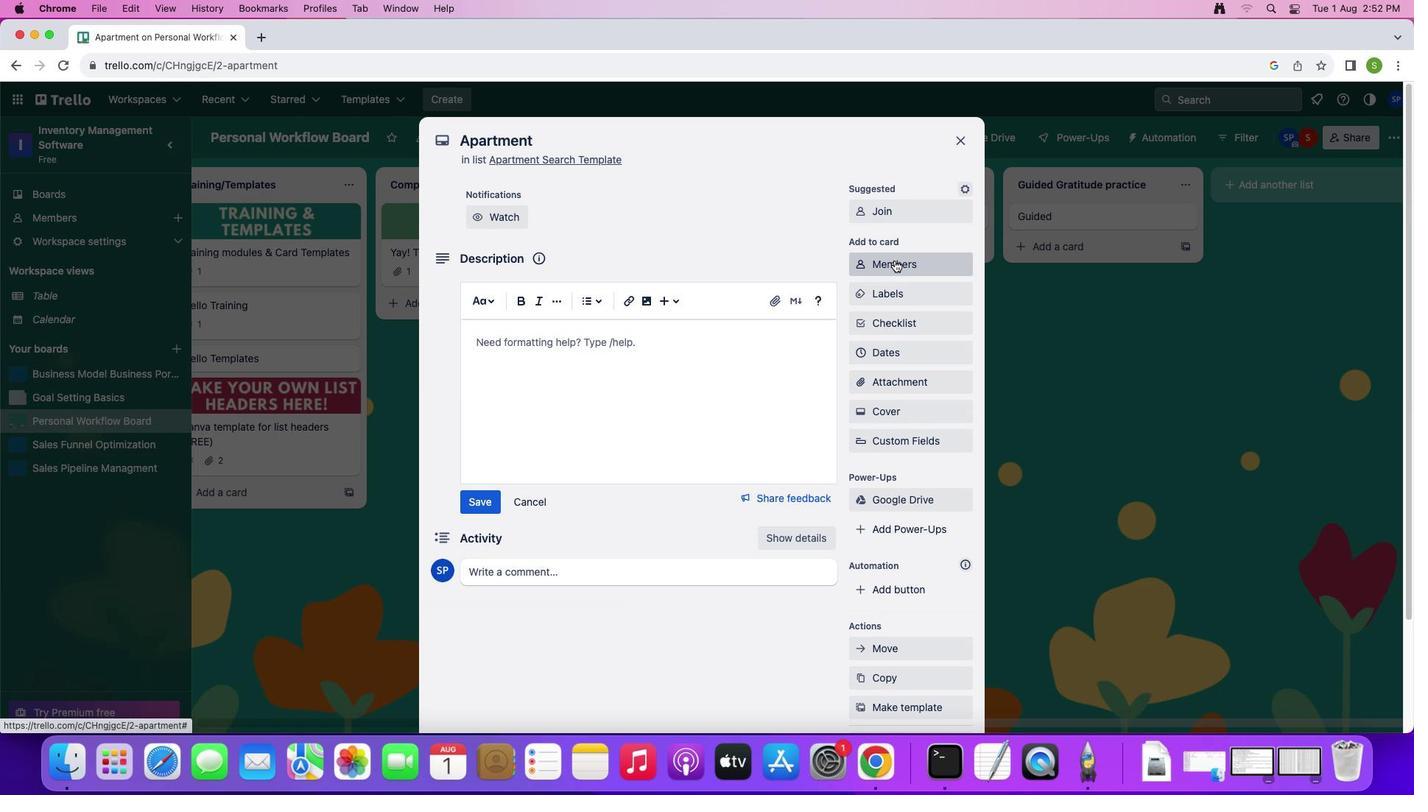 
Action: Mouse pressed left at (895, 260)
Screenshot: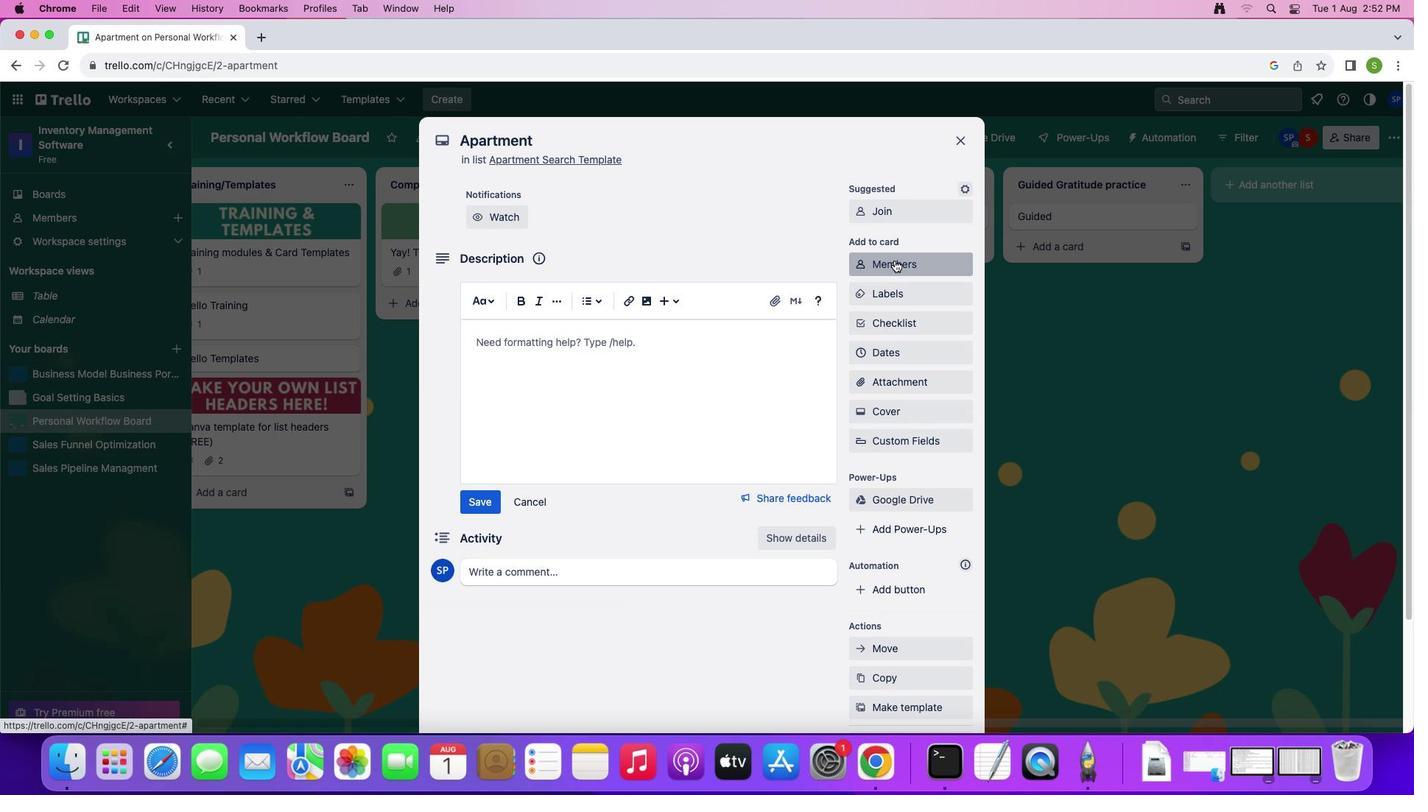 
Action: Mouse moved to (901, 270)
Screenshot: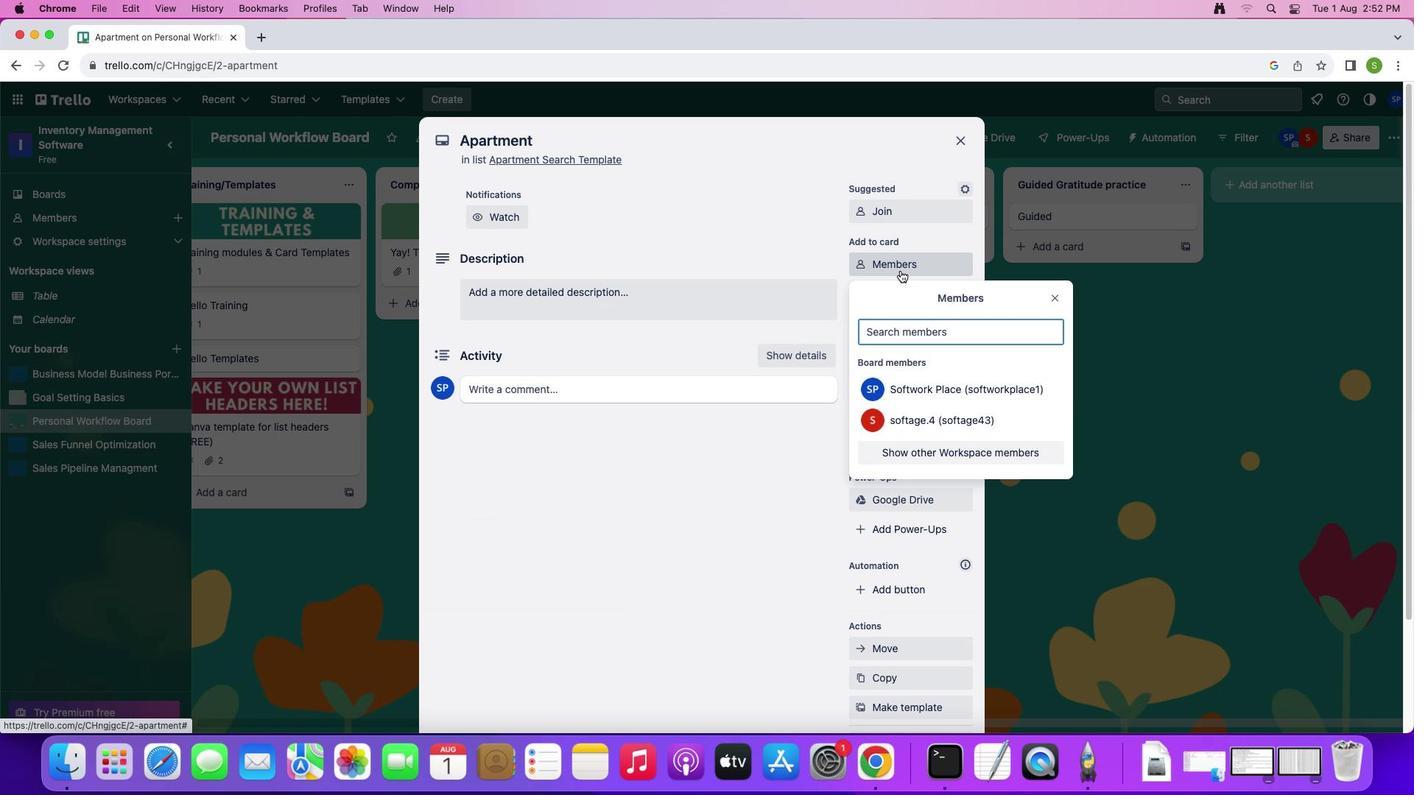
Action: Key pressed 's''o''f''a''t''g''e'
Screenshot: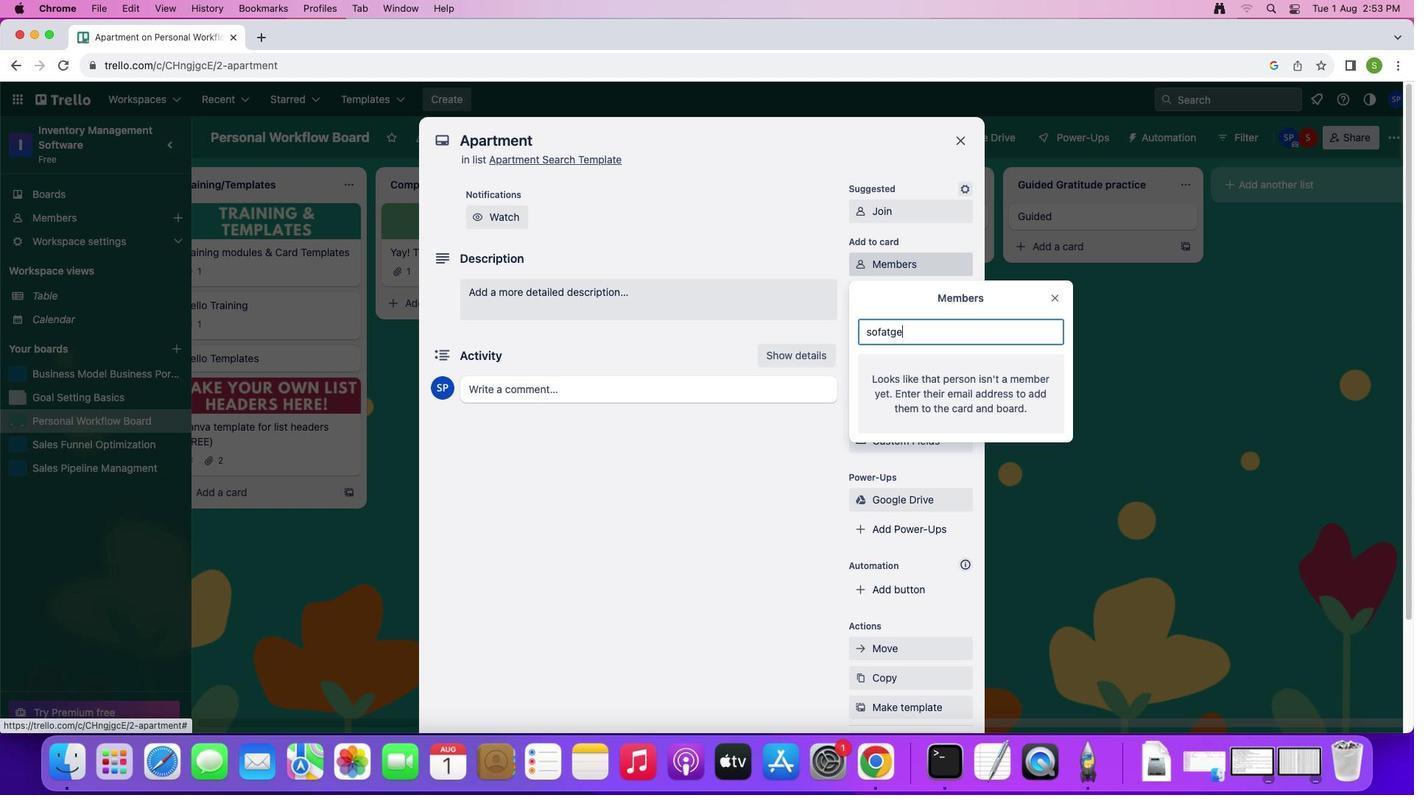 
Action: Mouse moved to (905, 330)
Screenshot: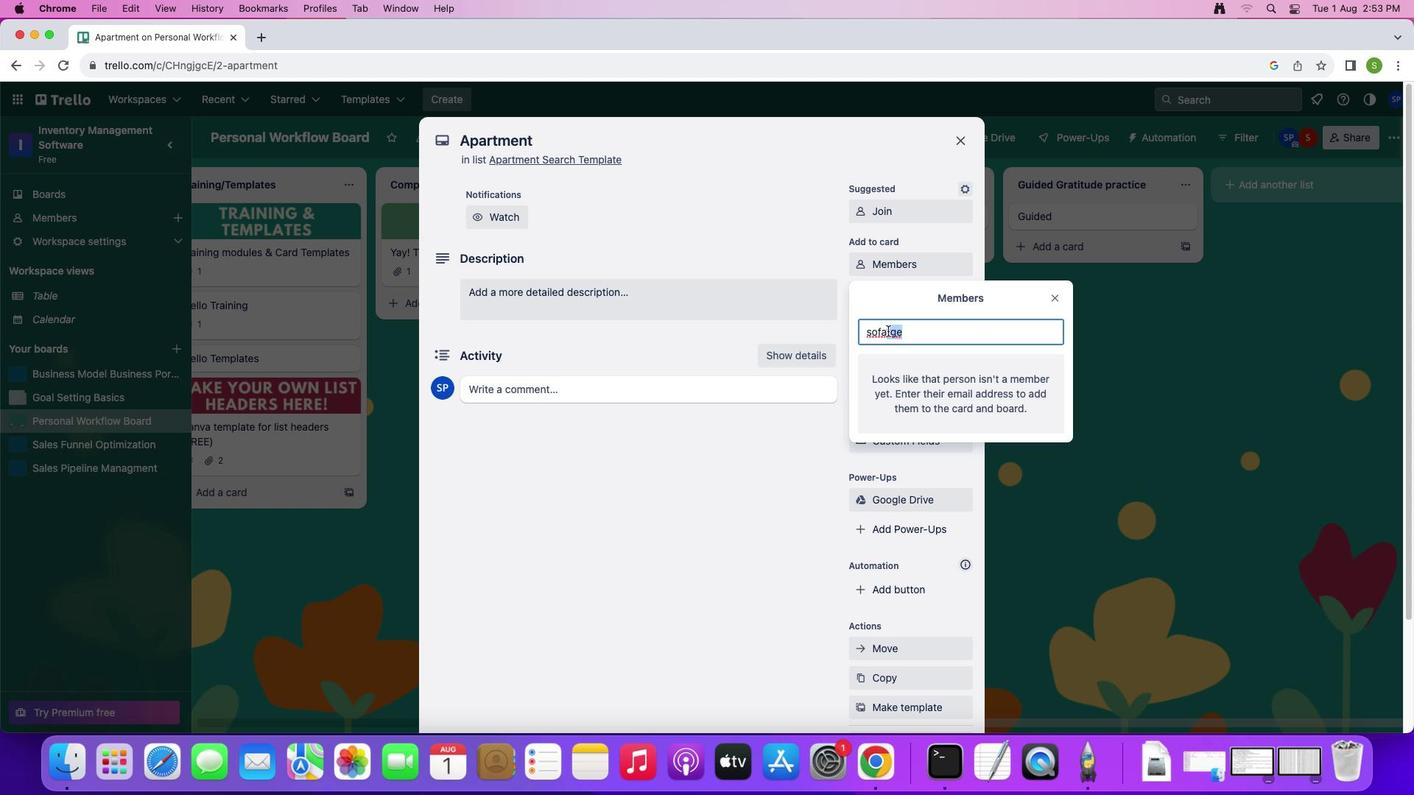 
Action: Mouse pressed left at (905, 330)
Screenshot: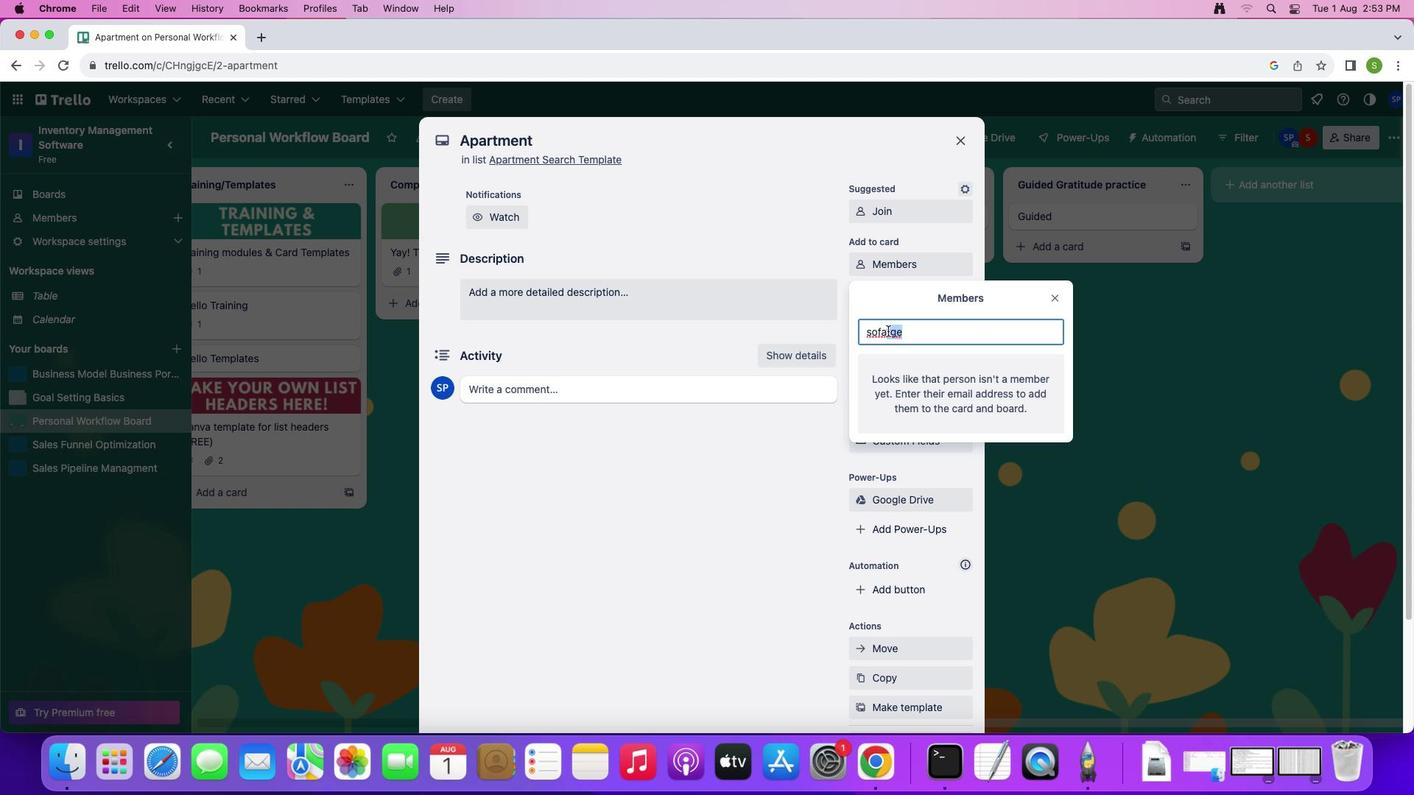 
Action: Mouse moved to (1067, 322)
Screenshot: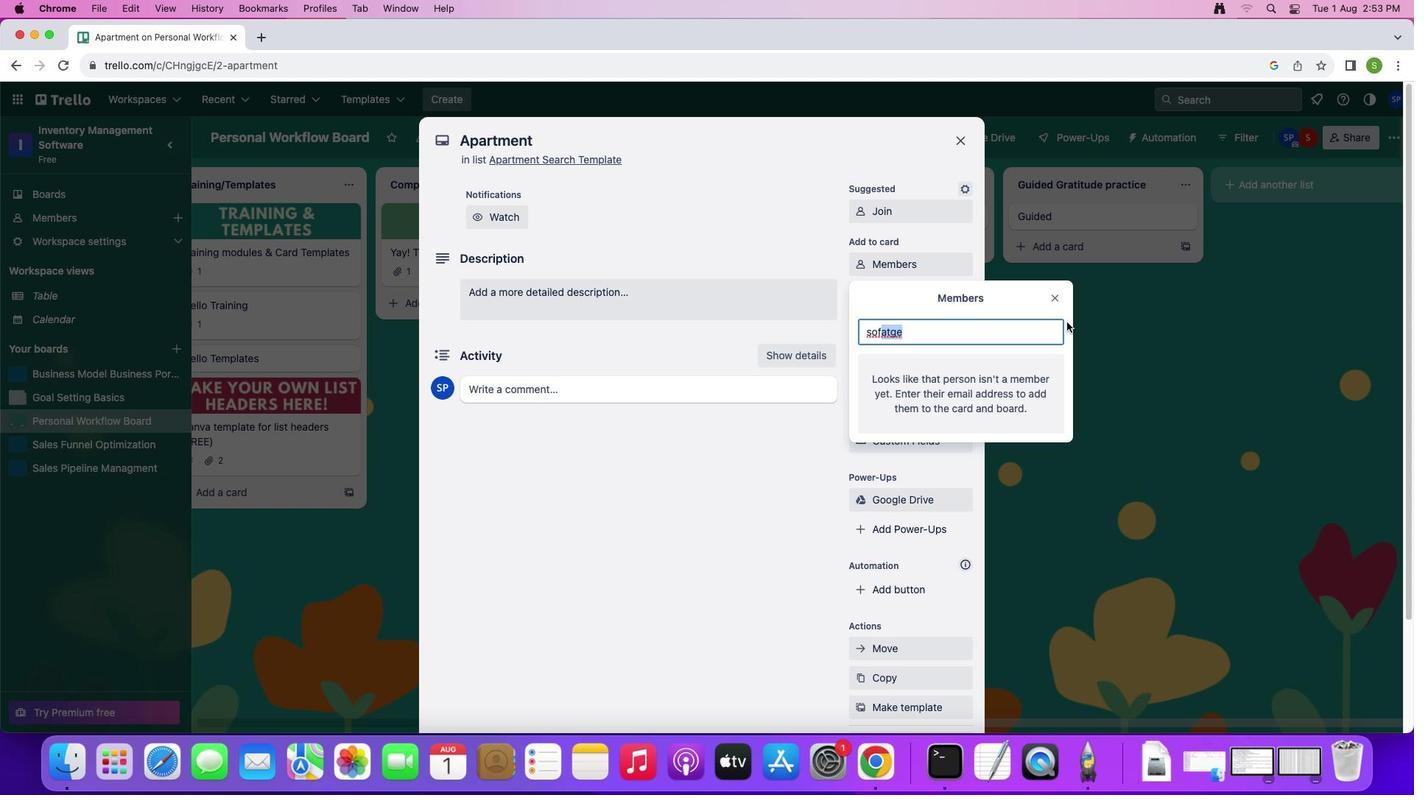 
Action: Key pressed 't''a''g''e''.''4'Key.shift'@''s''o''f''t''a''g''e''.''n''e''t'Key.enter
Screenshot: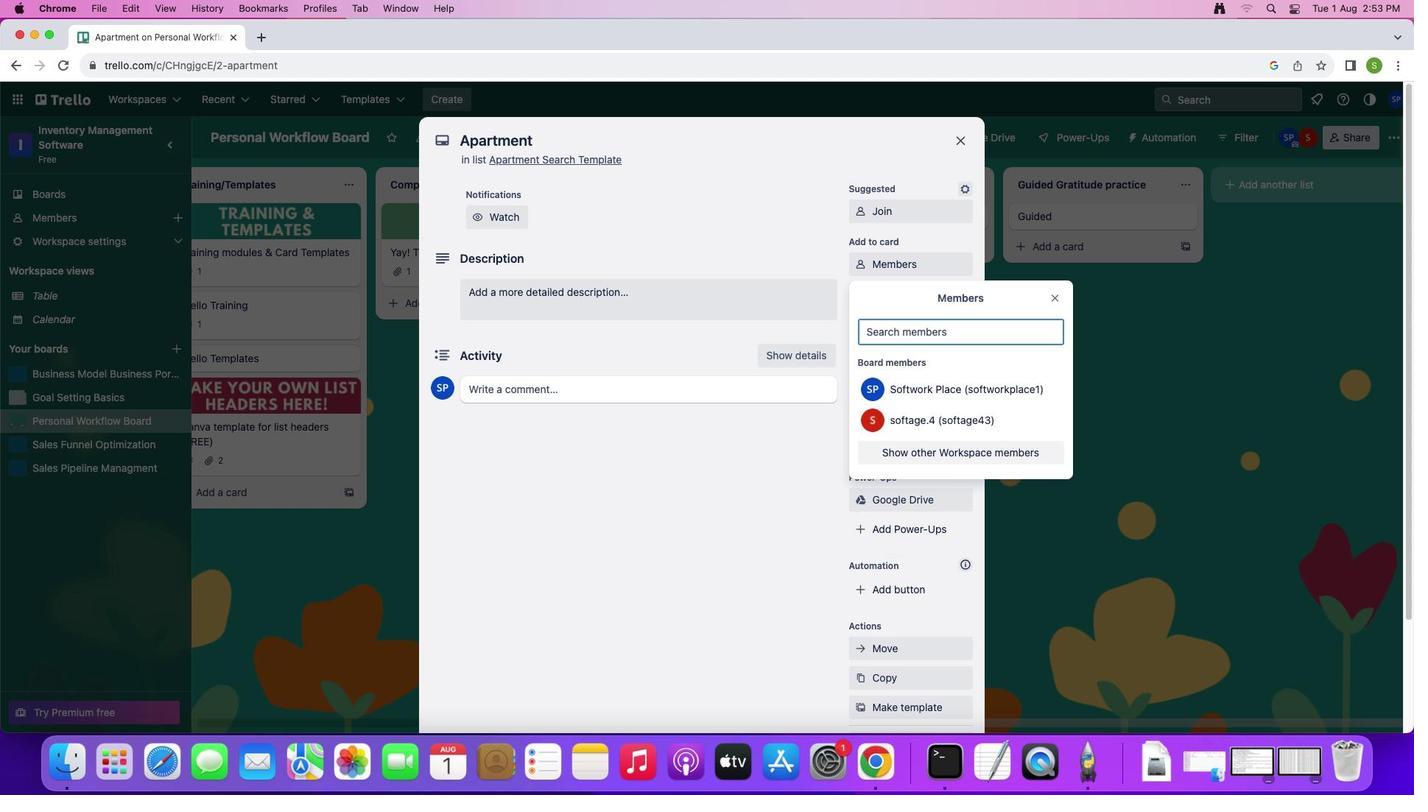 
Action: Mouse moved to (1055, 298)
Screenshot: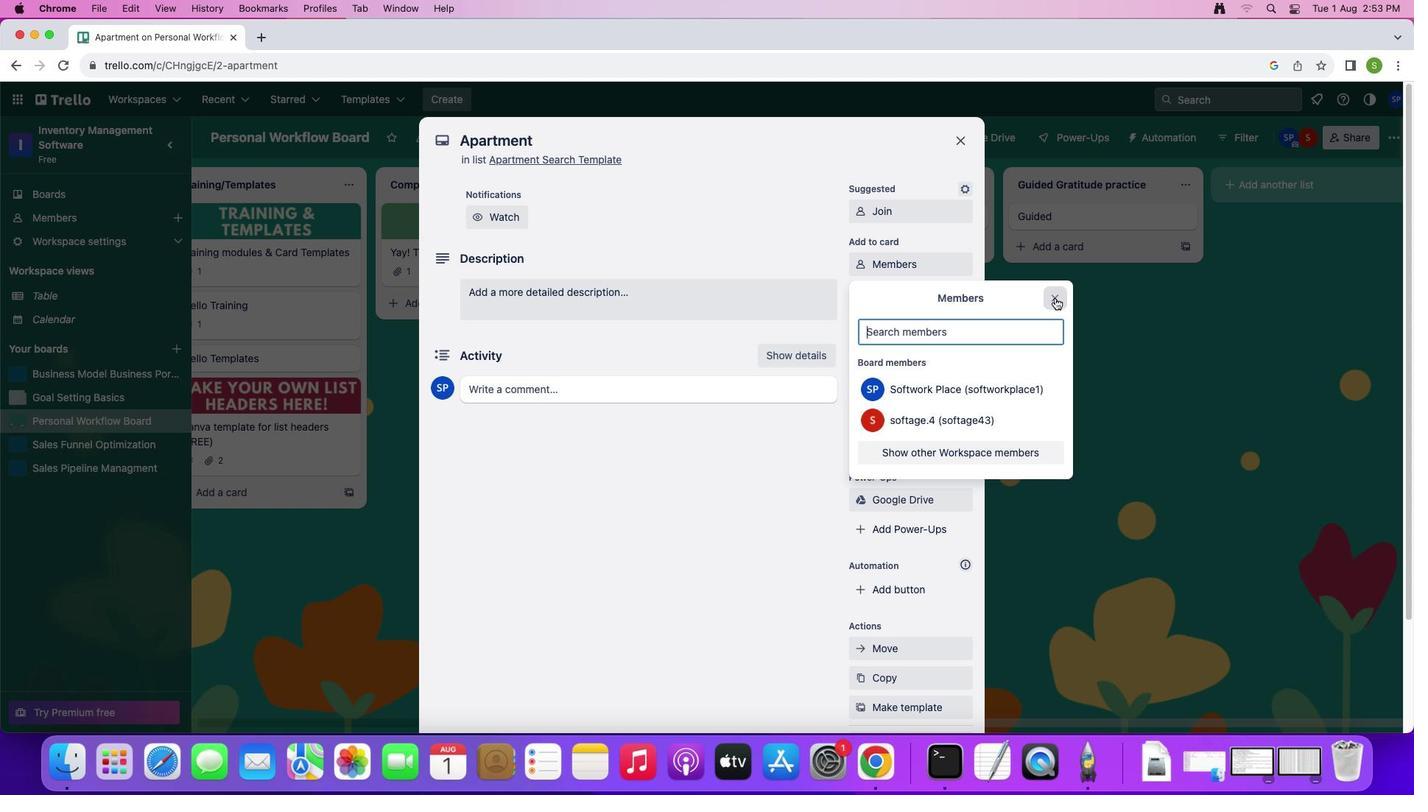 
Action: Mouse pressed left at (1055, 298)
Screenshot: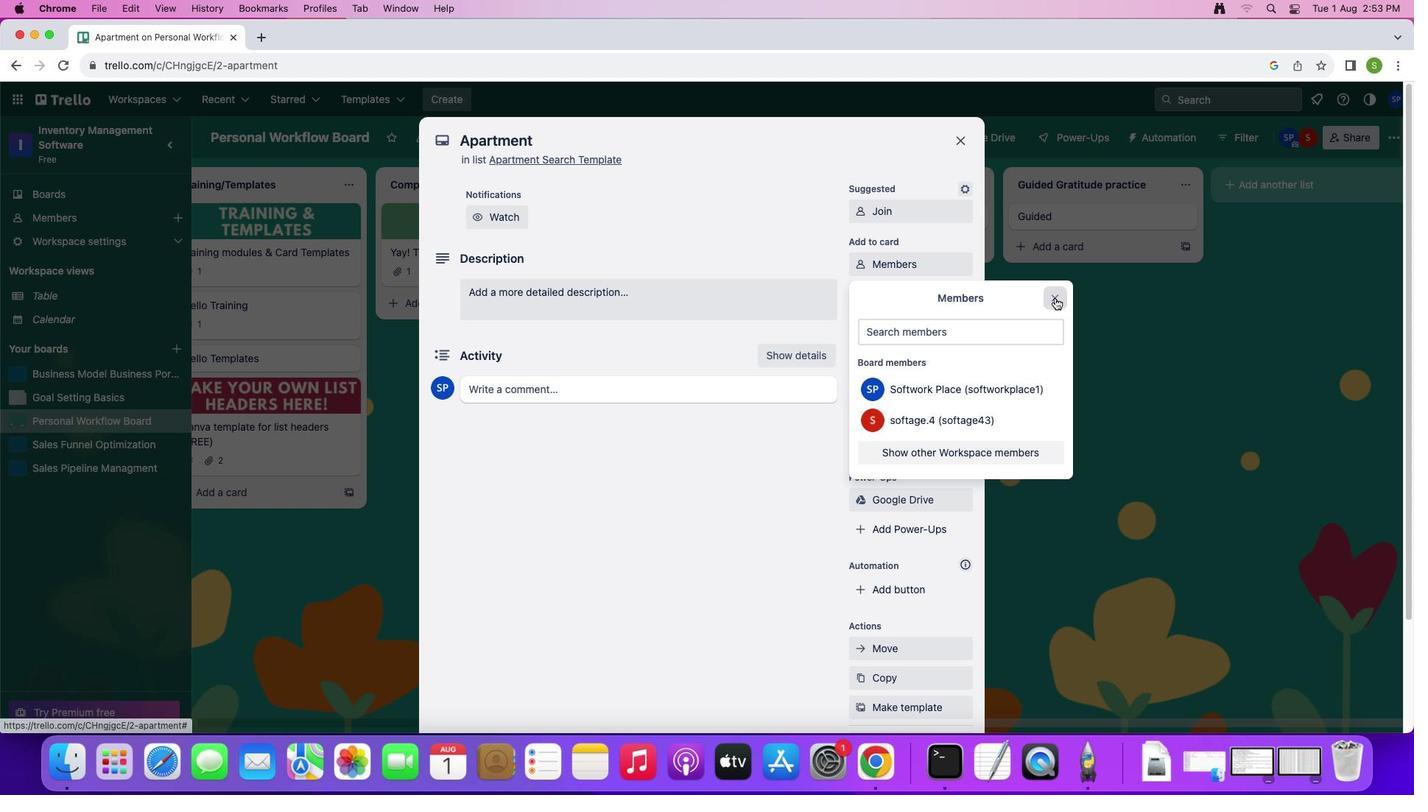 
Action: Mouse moved to (879, 288)
Screenshot: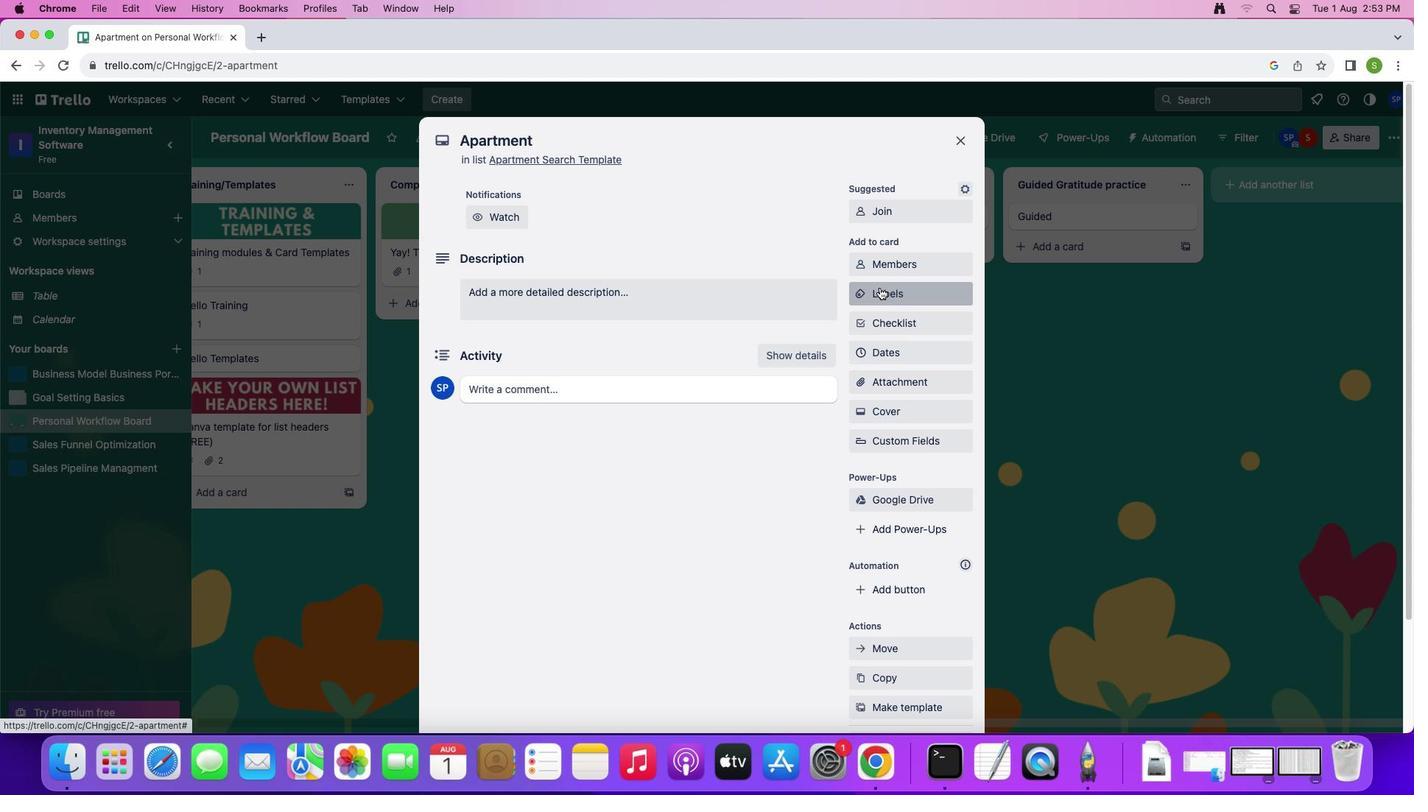 
Action: Mouse pressed left at (879, 288)
Screenshot: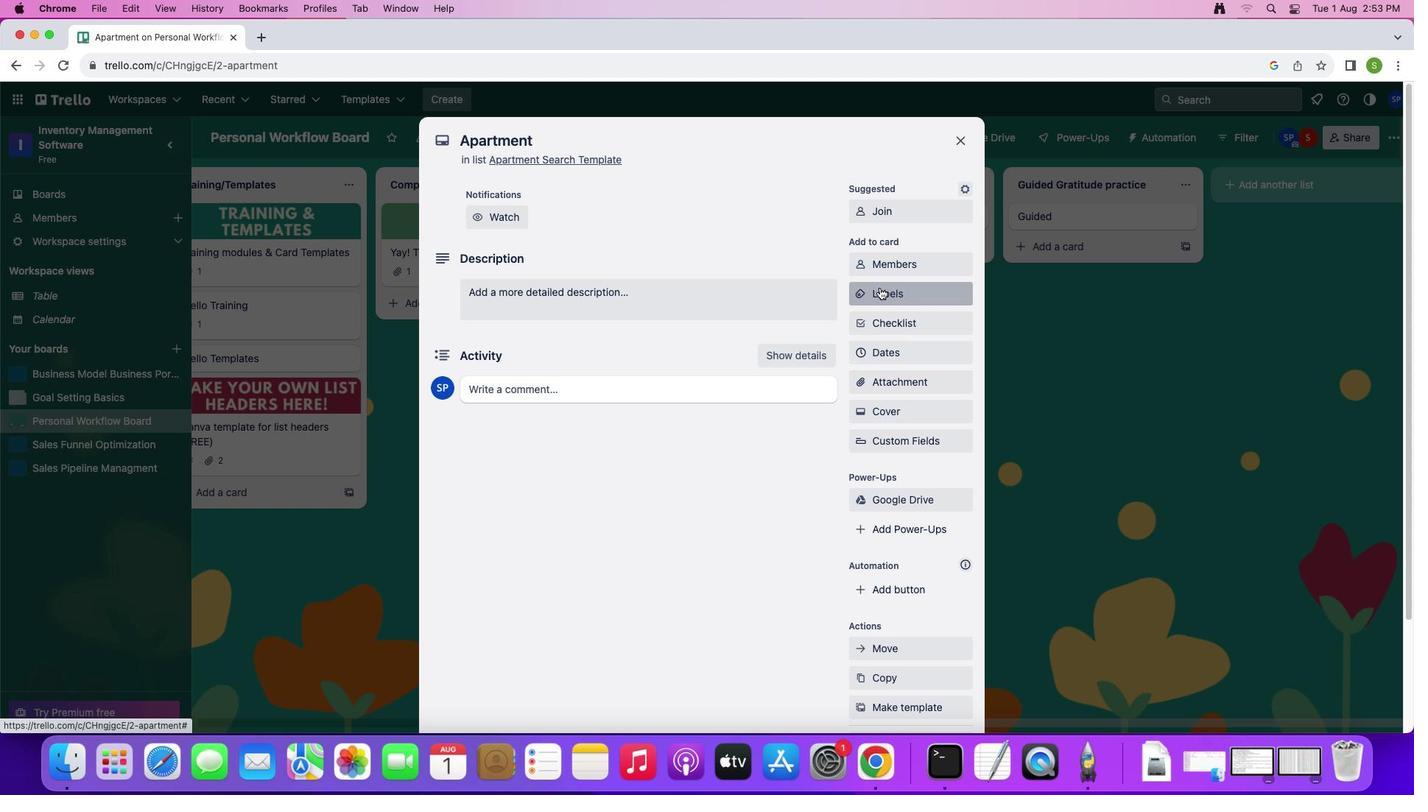
Action: Mouse moved to (927, 518)
Screenshot: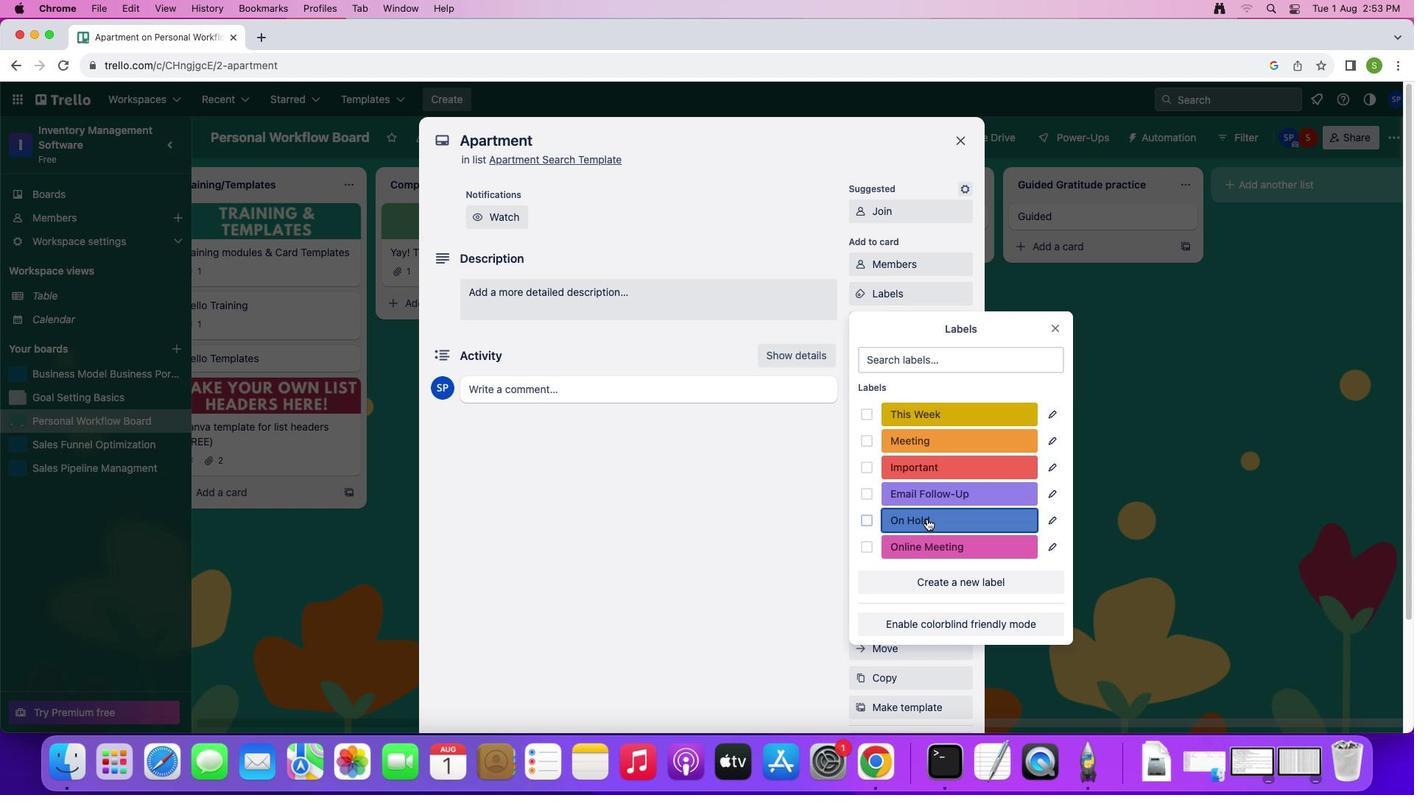 
Action: Mouse pressed left at (927, 518)
Screenshot: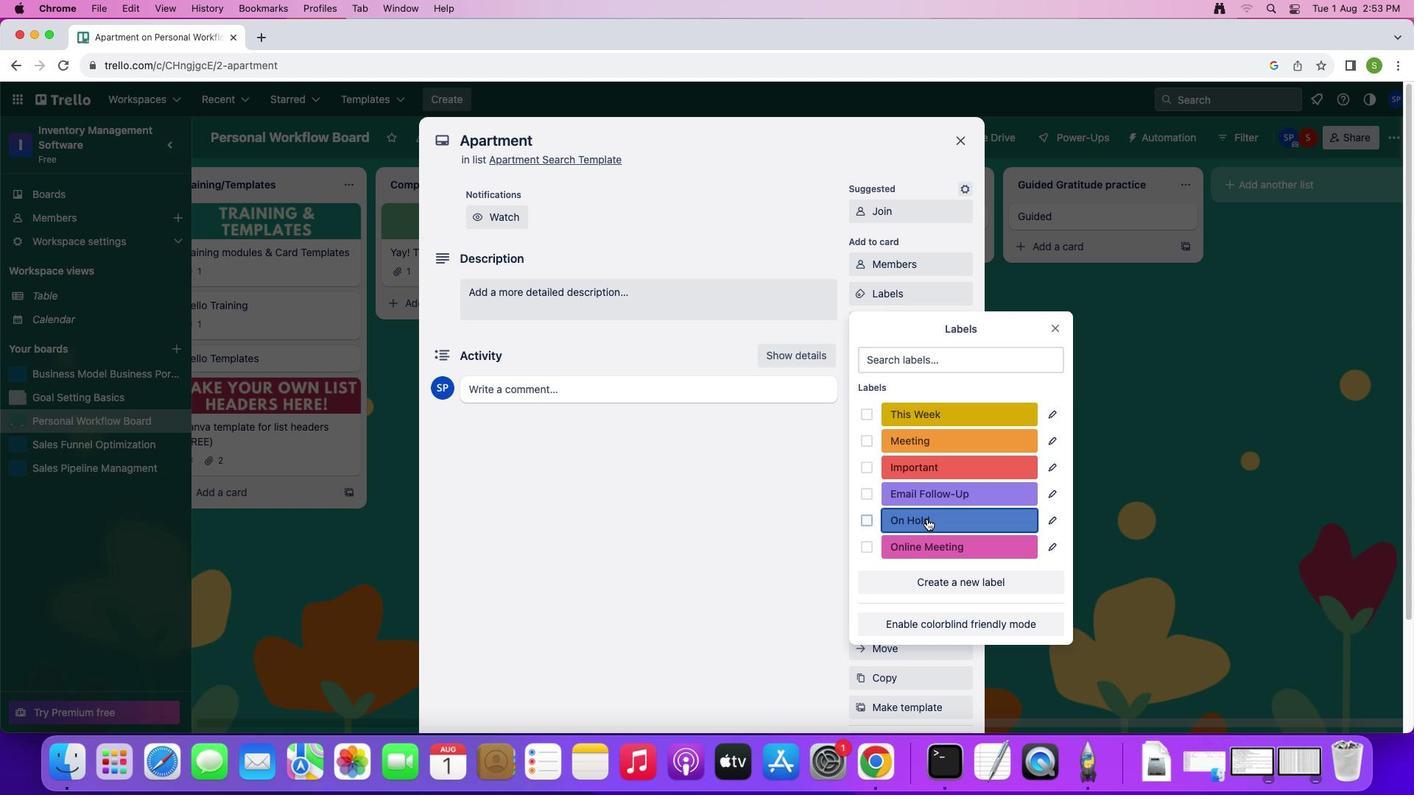 
Action: Mouse moved to (1058, 335)
Screenshot: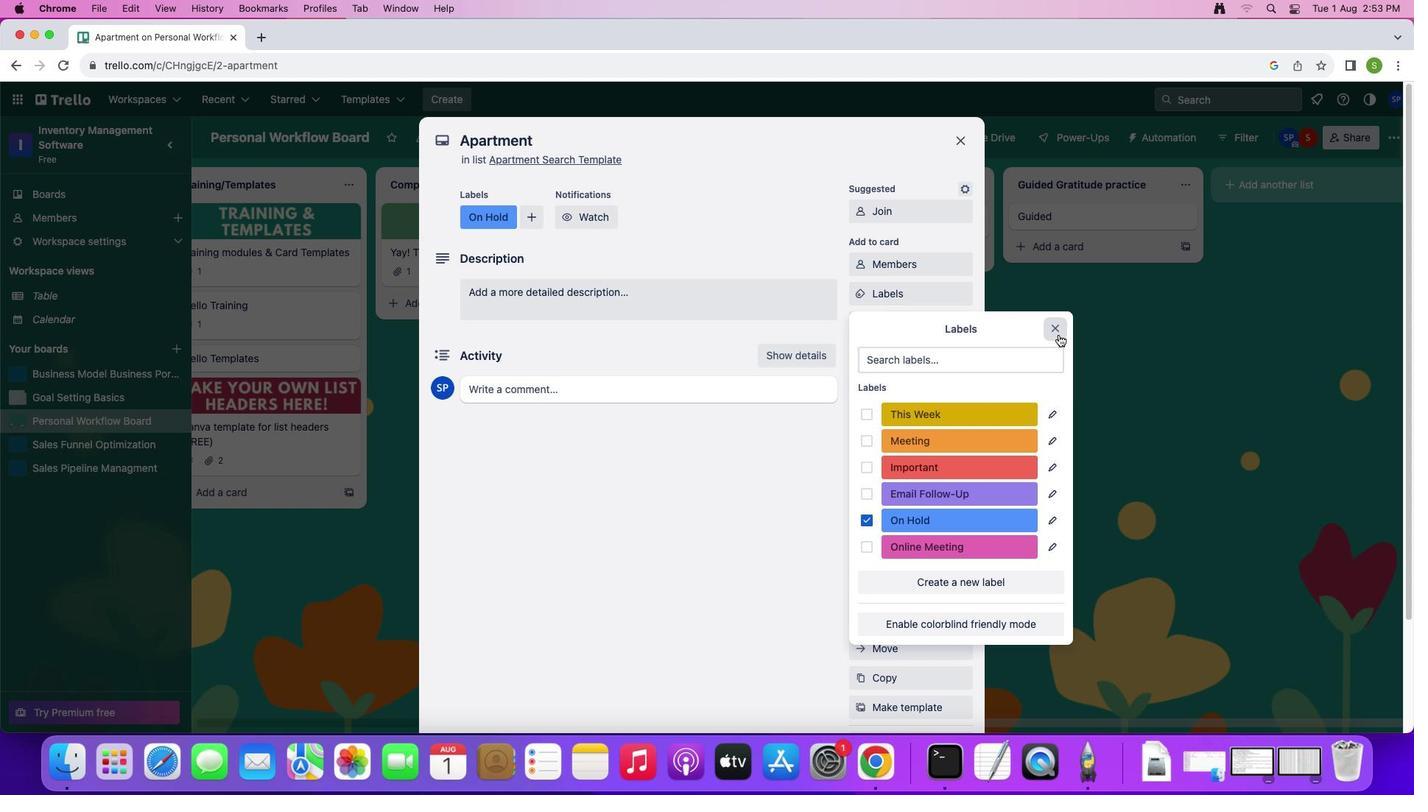 
Action: Mouse pressed left at (1058, 335)
Screenshot: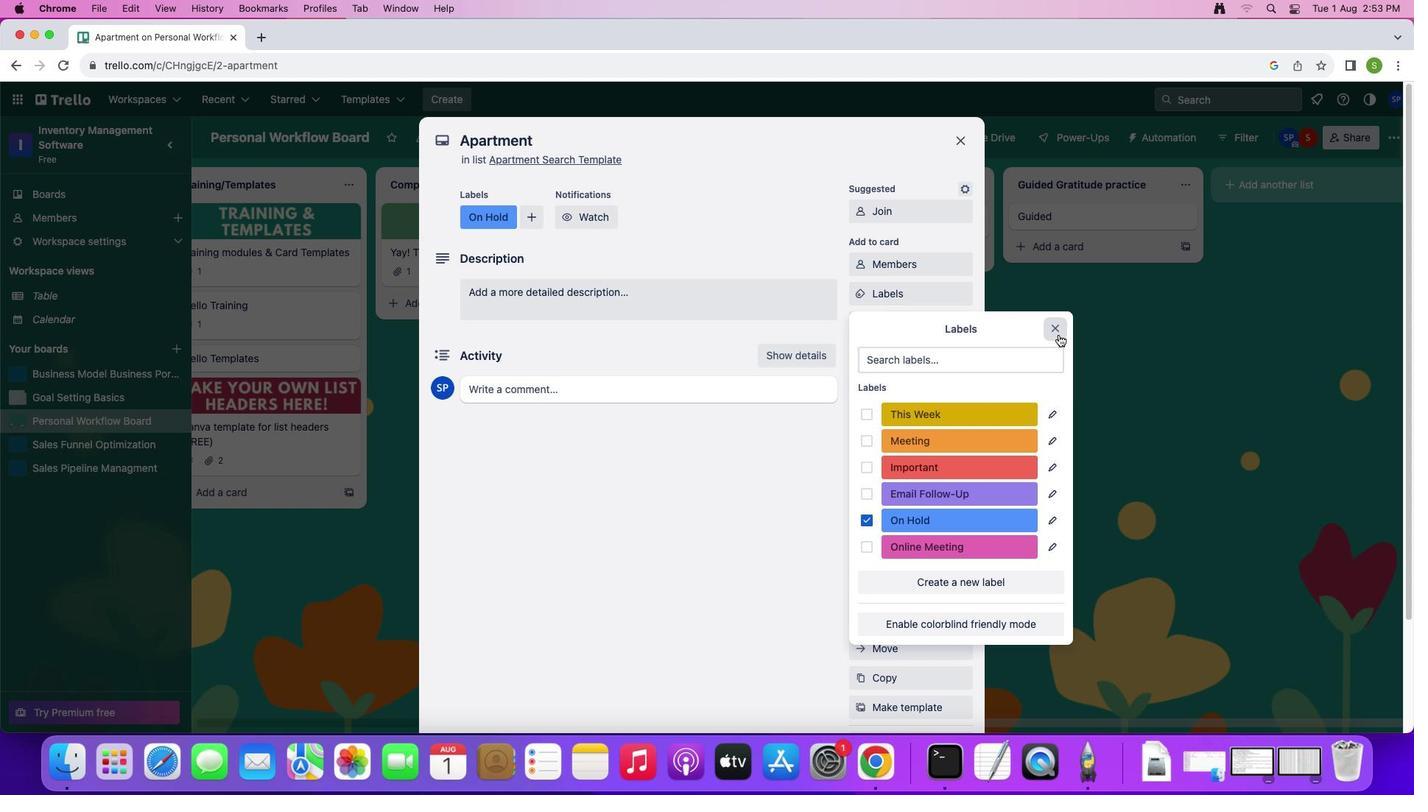 
Action: Mouse moved to (893, 324)
Screenshot: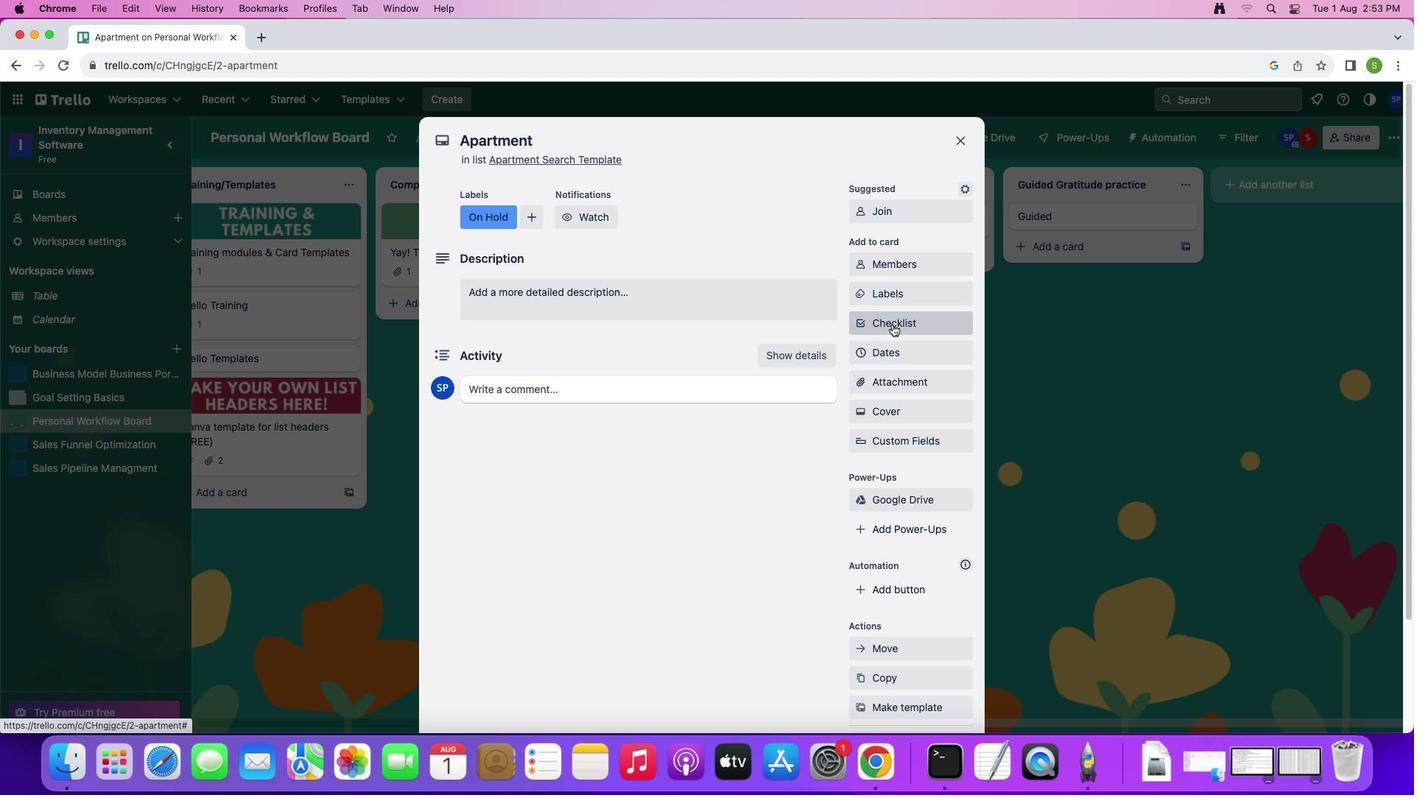 
Action: Mouse pressed left at (893, 324)
Screenshot: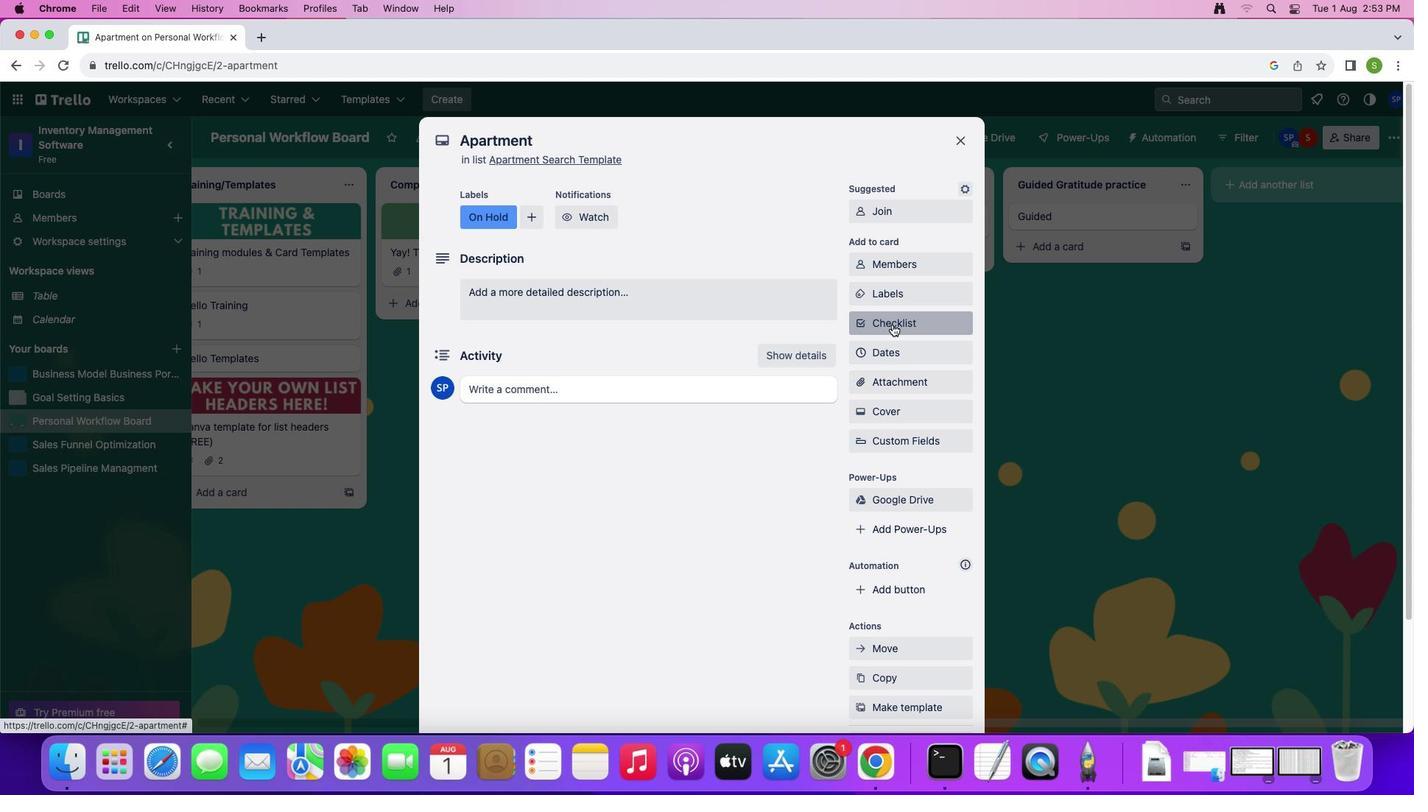 
Action: Mouse moved to (988, 389)
Screenshot: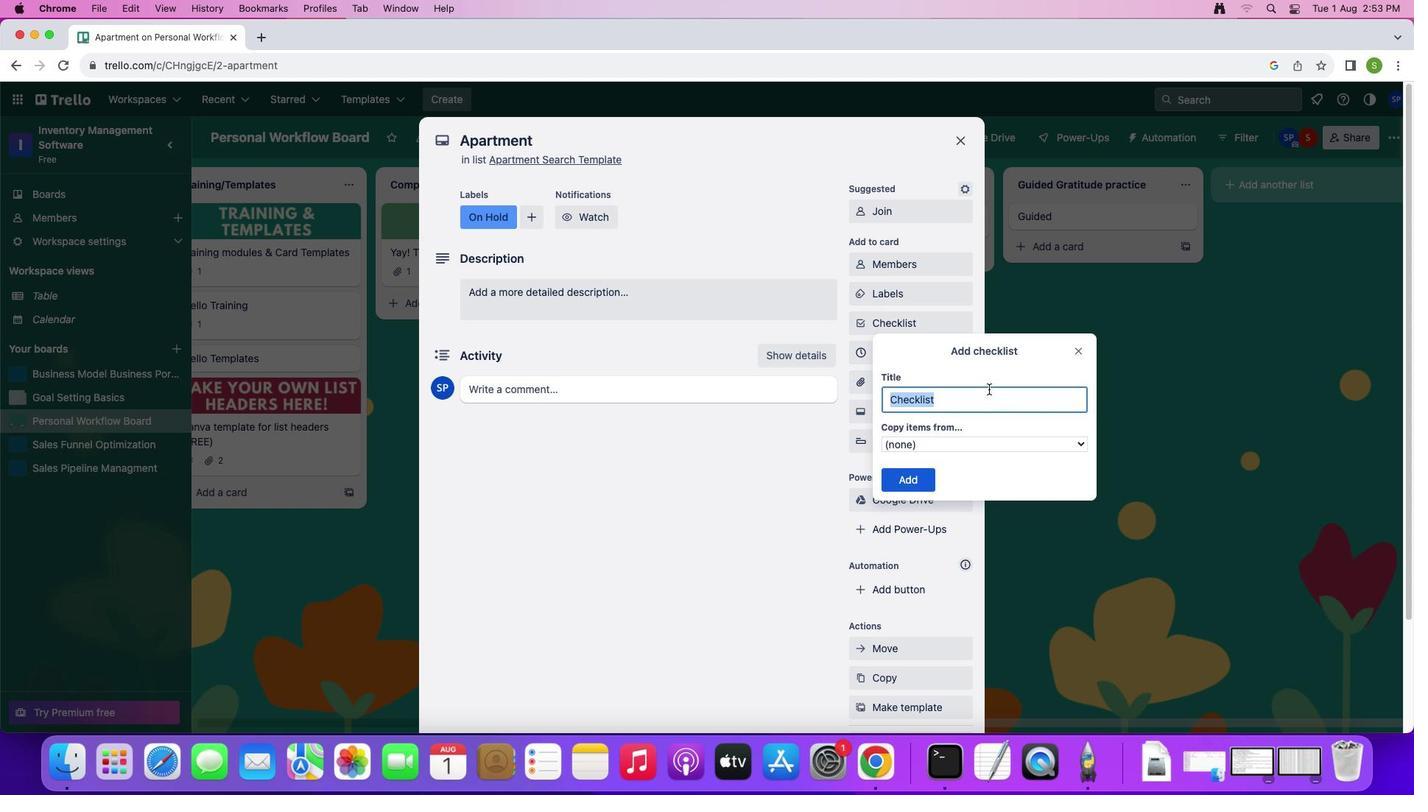 
Action: Key pressed Key.shift'T''e''m''p''l''a''t''e'
Screenshot: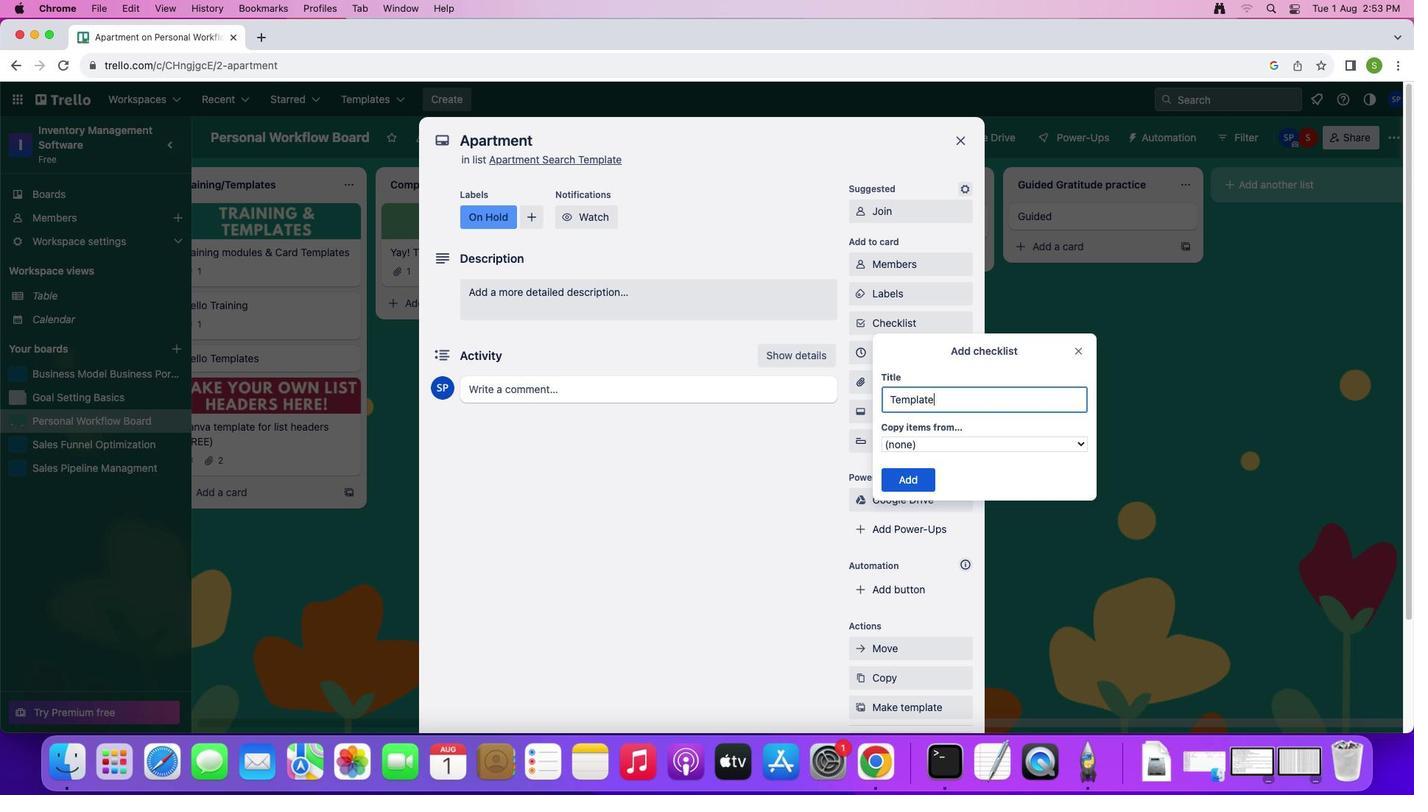 
Action: Mouse moved to (890, 489)
Screenshot: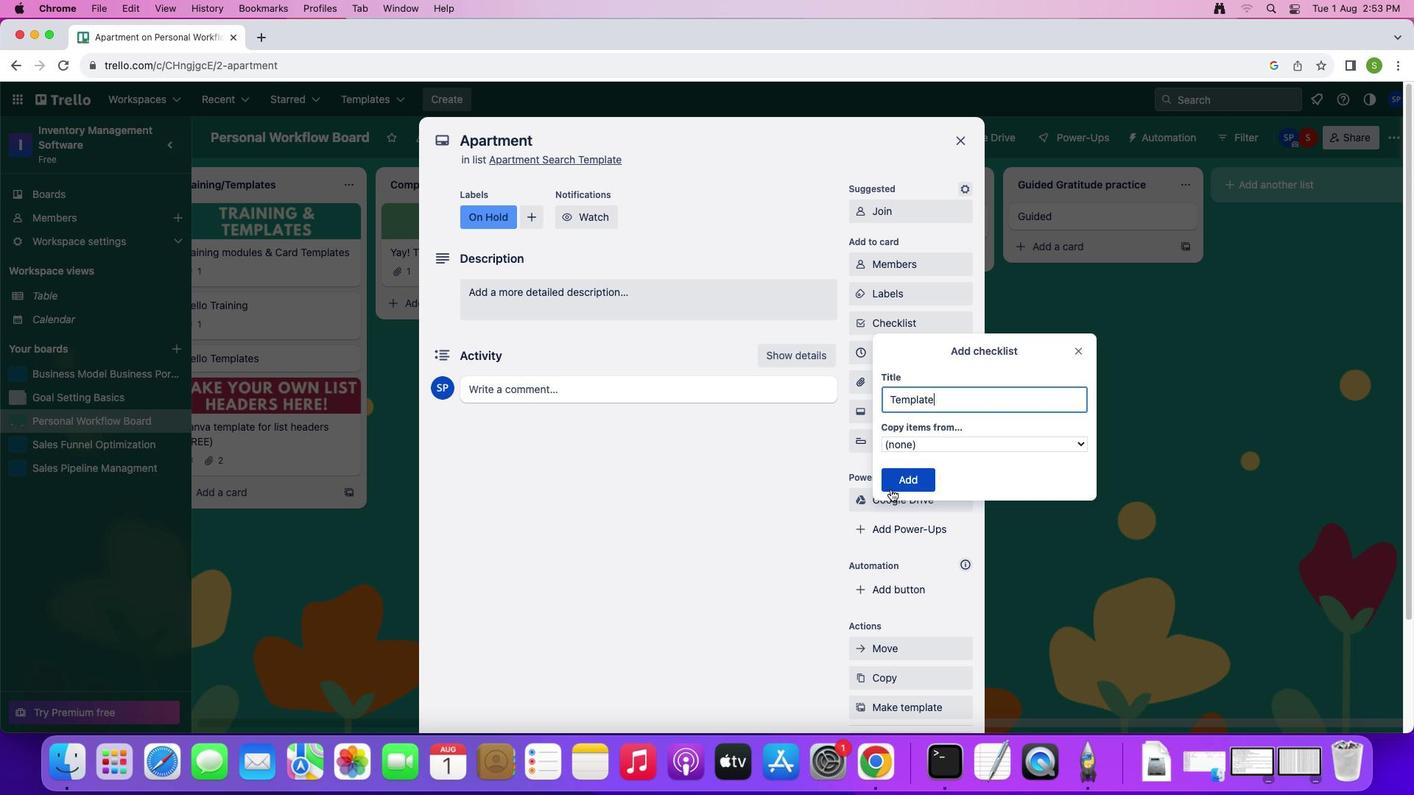 
Action: Mouse pressed left at (890, 489)
Screenshot: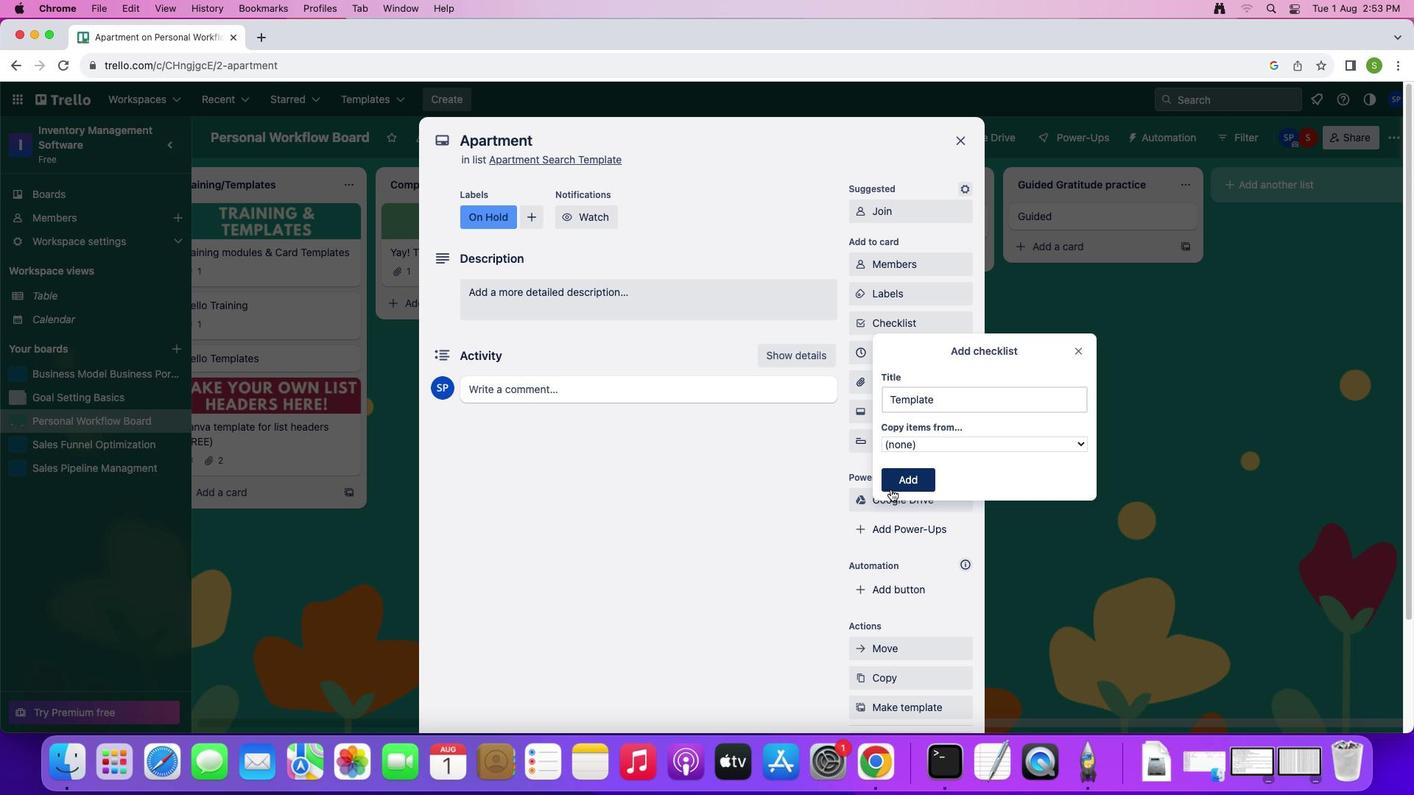 
Action: Mouse moved to (900, 352)
Screenshot: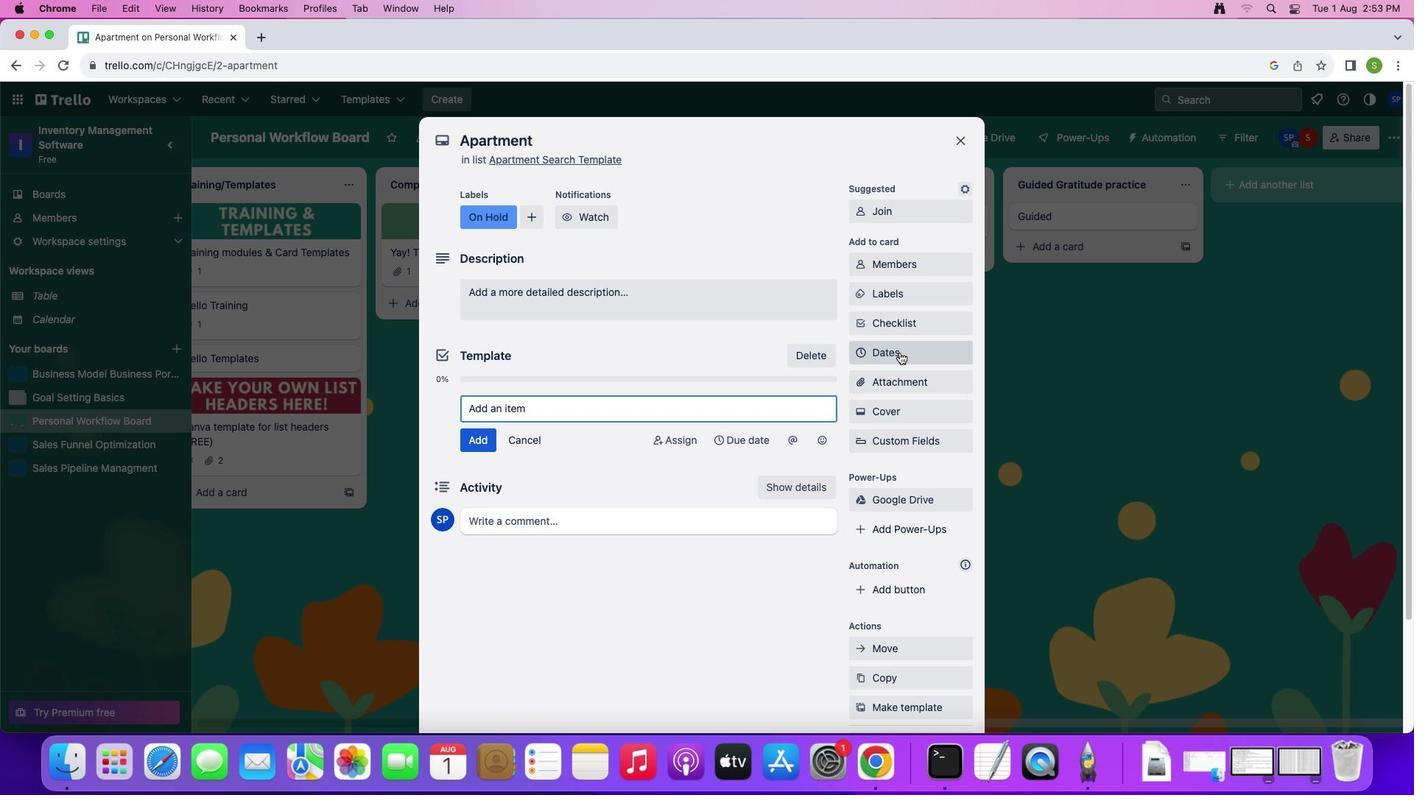 
Action: Mouse pressed left at (900, 352)
Screenshot: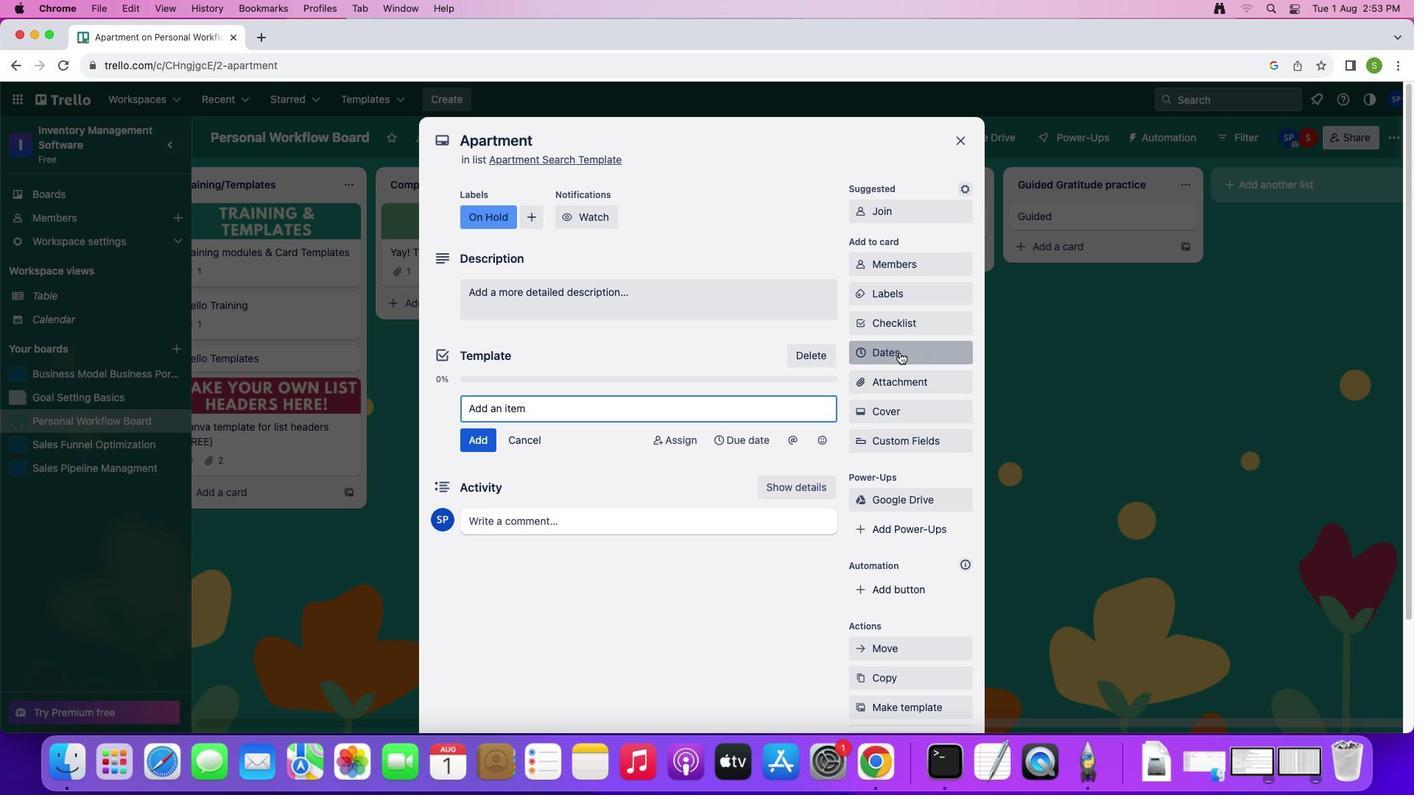 
Action: Mouse moved to (967, 303)
Screenshot: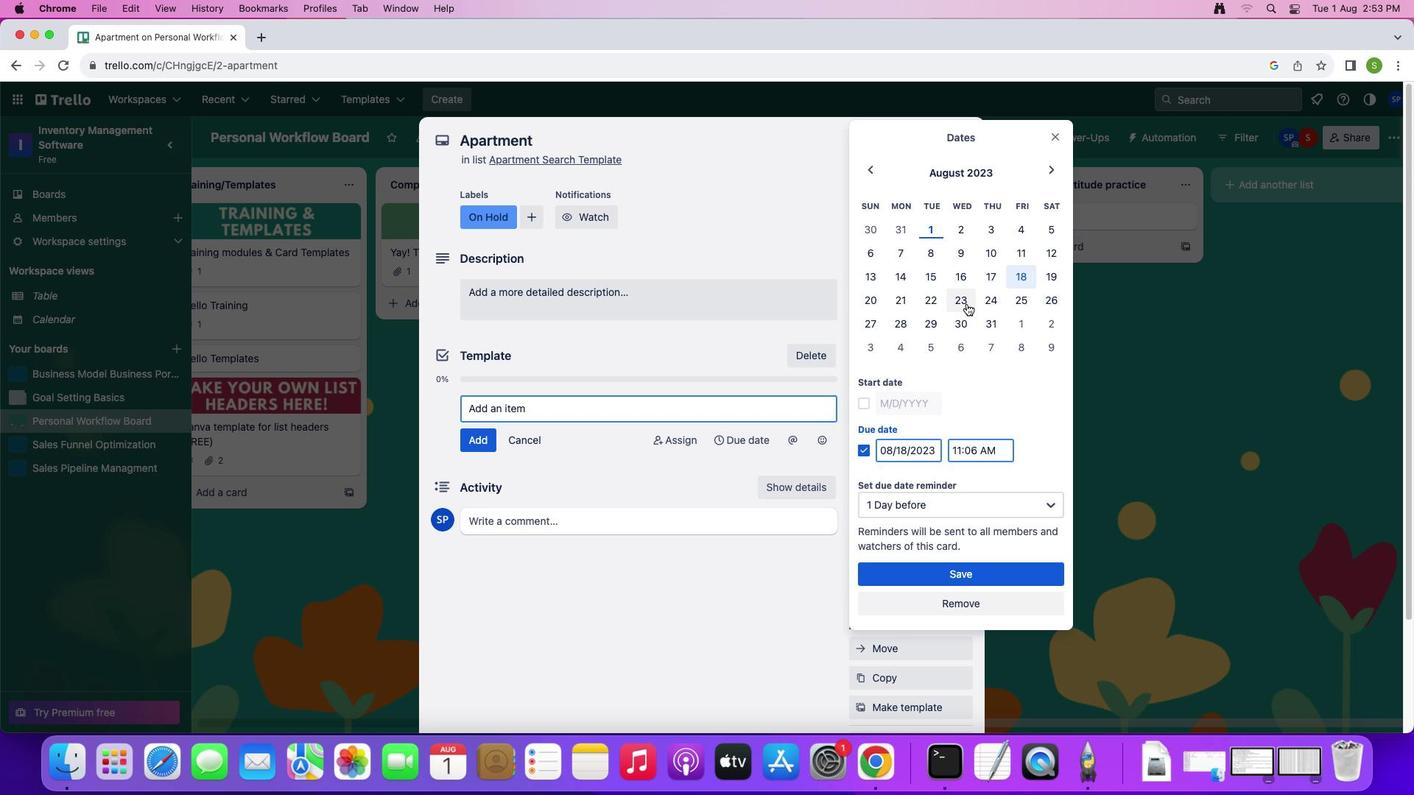 
Action: Mouse pressed left at (967, 303)
Screenshot: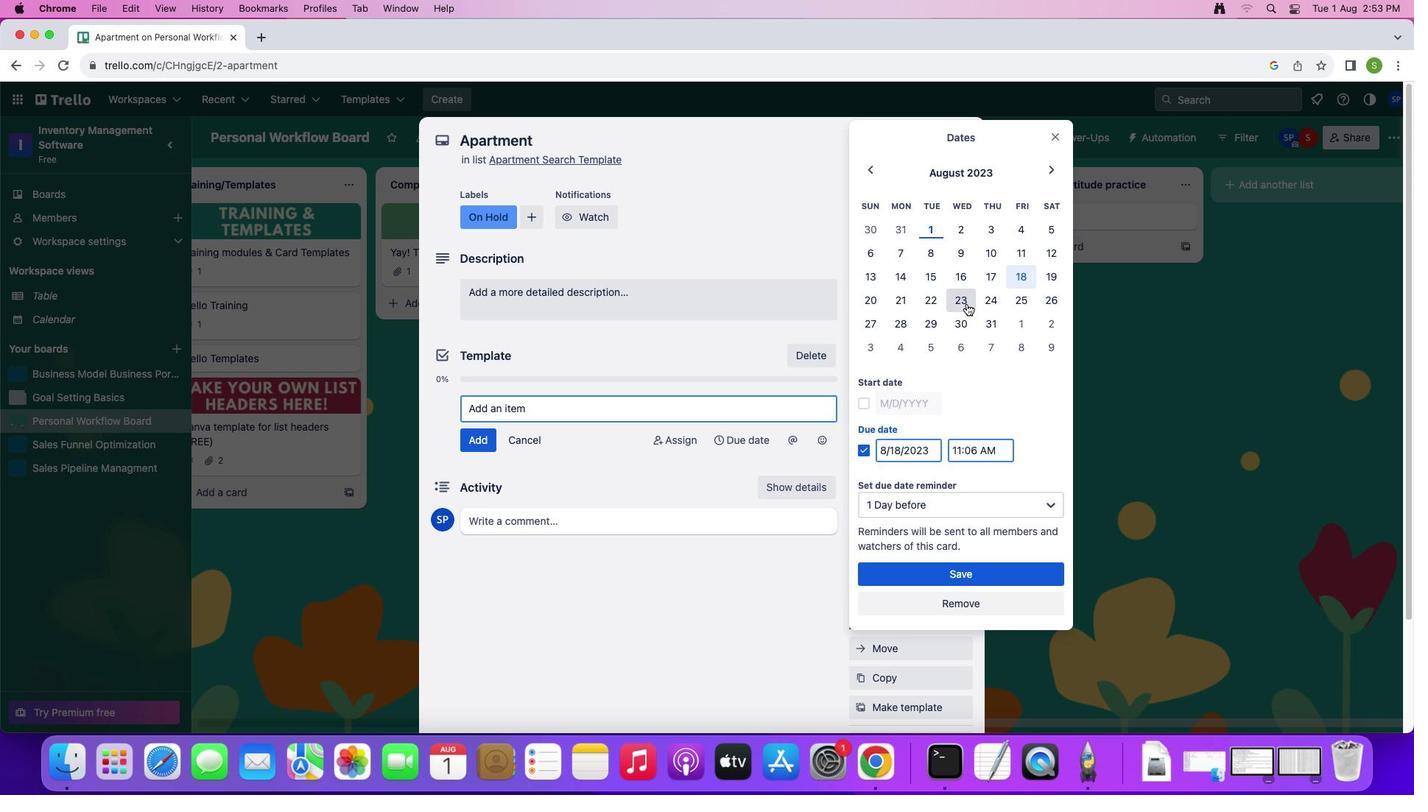 
Action: Mouse moved to (866, 406)
Screenshot: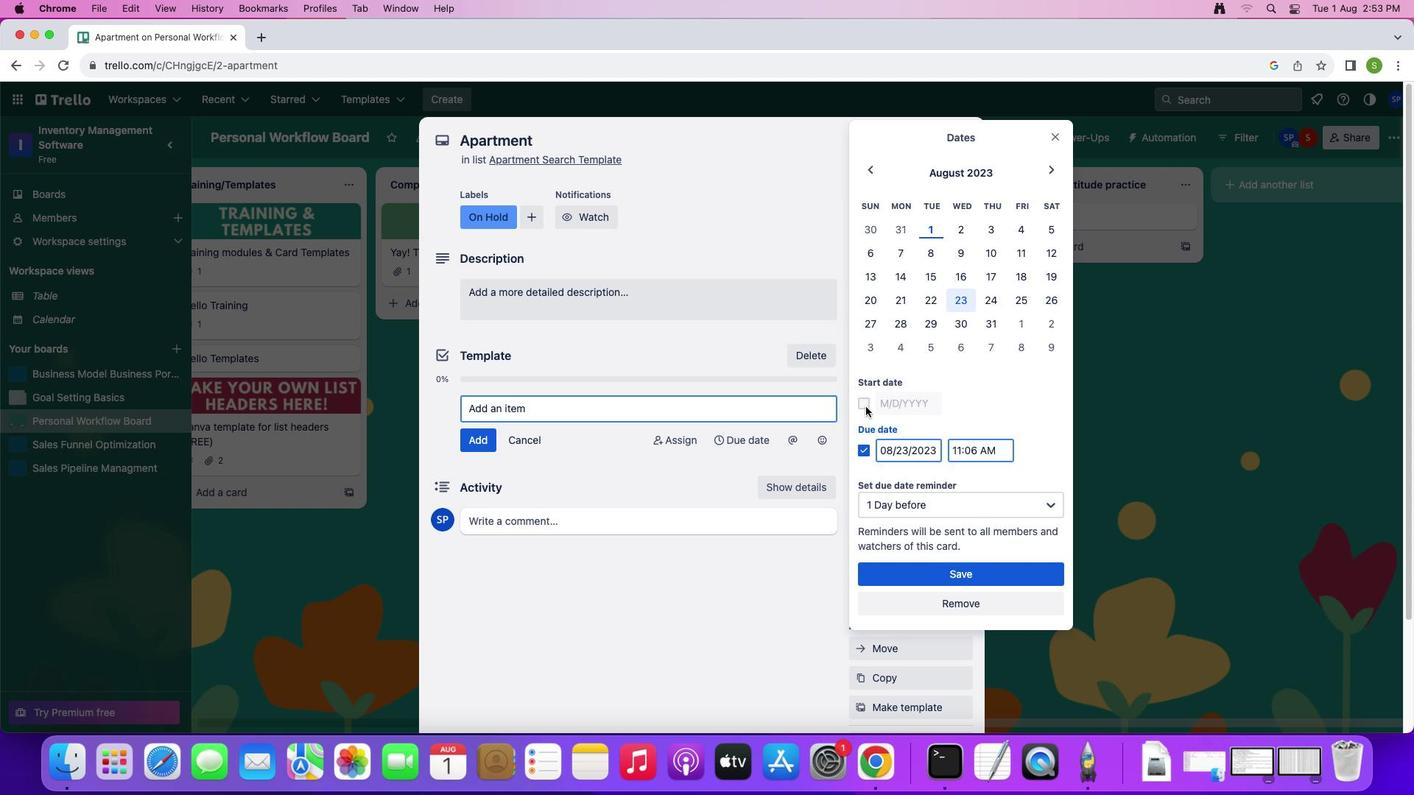 
Action: Mouse pressed left at (866, 406)
Screenshot: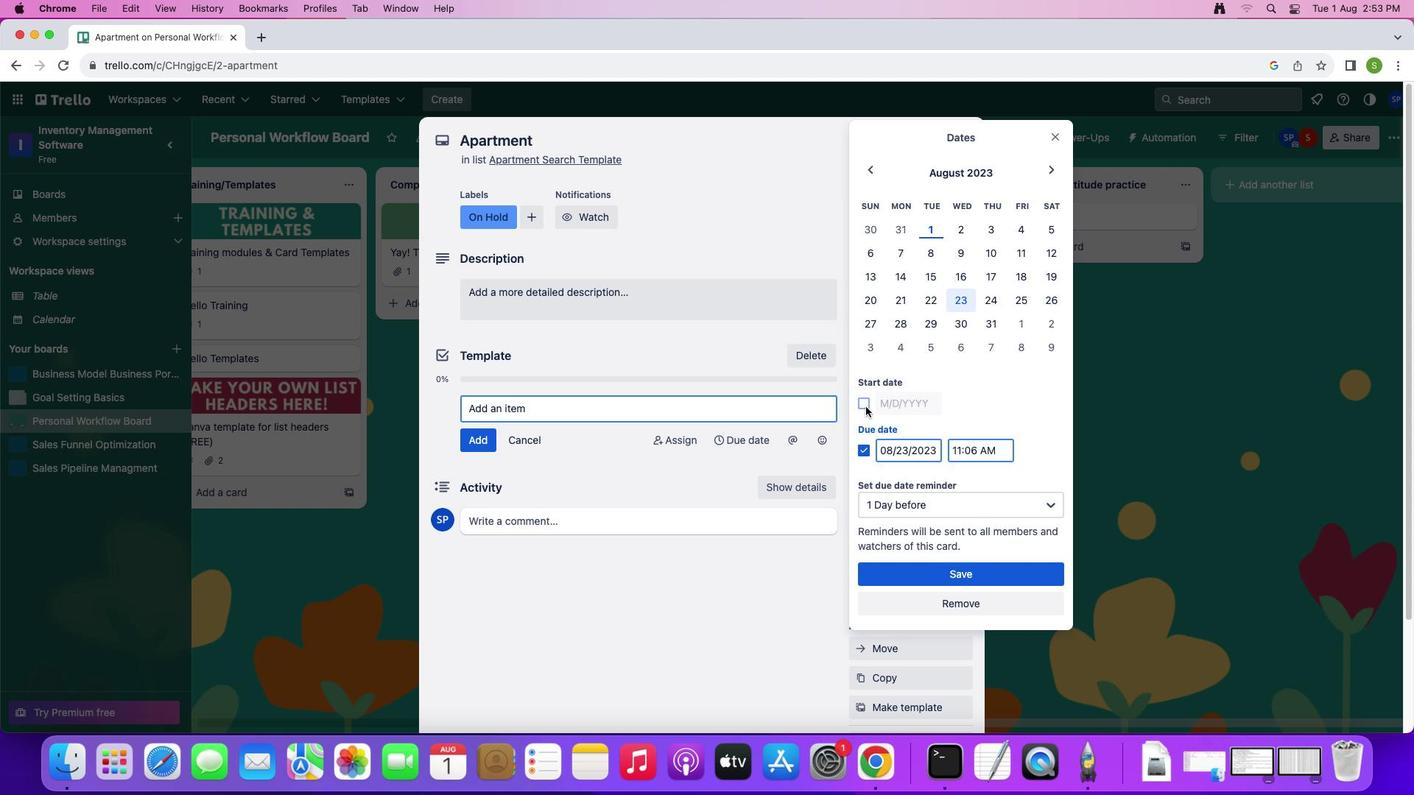 
Action: Mouse moved to (935, 566)
Screenshot: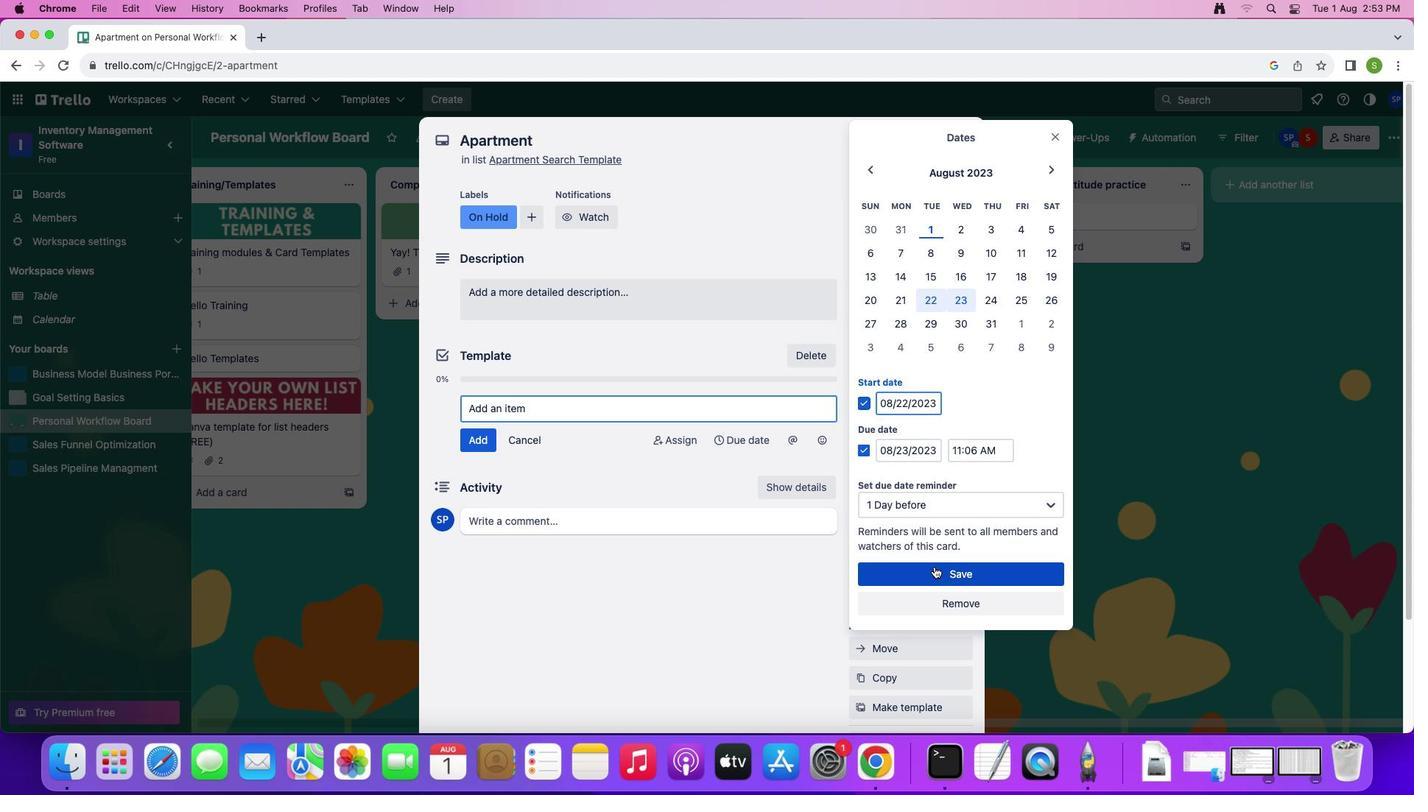 
Action: Mouse pressed left at (935, 566)
Screenshot: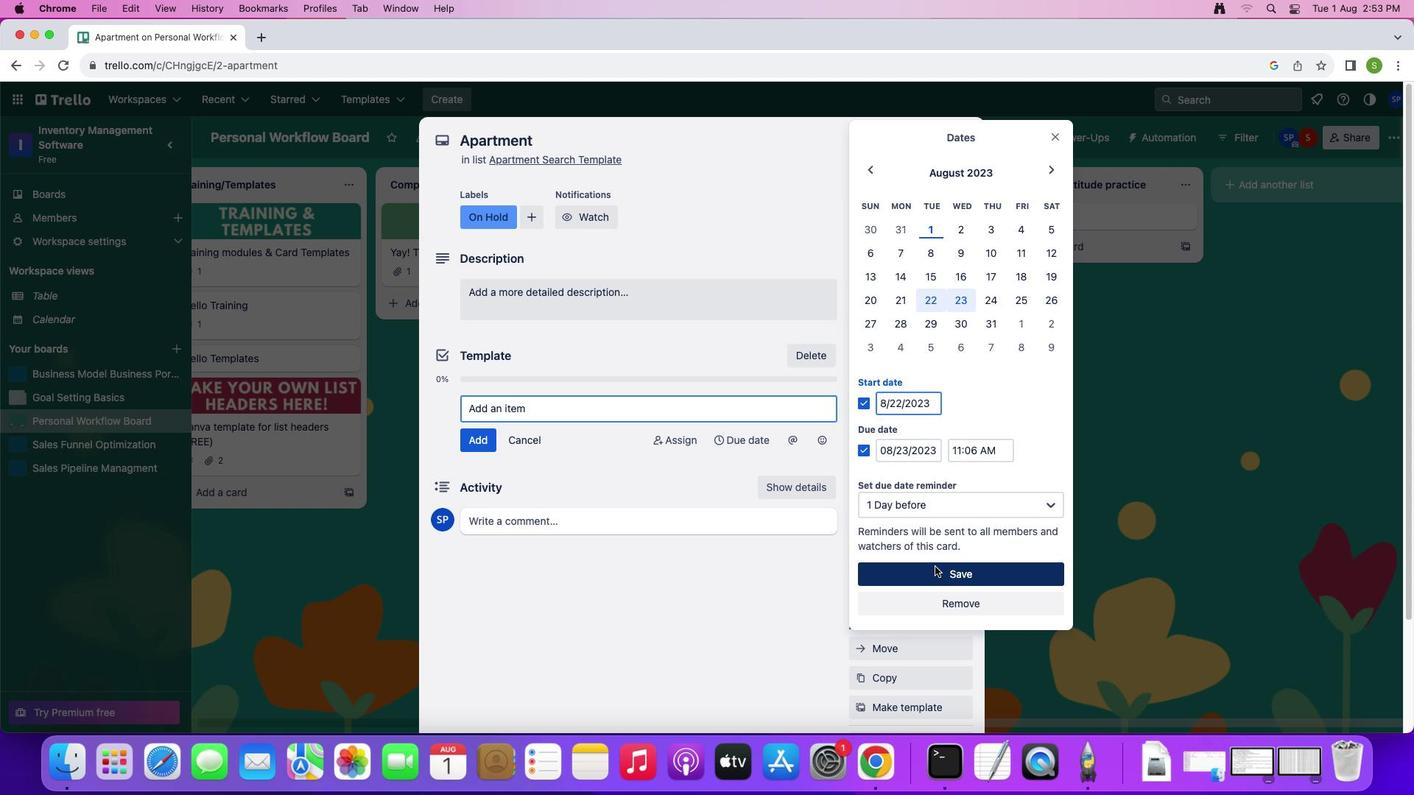 
Action: Mouse moved to (907, 411)
Screenshot: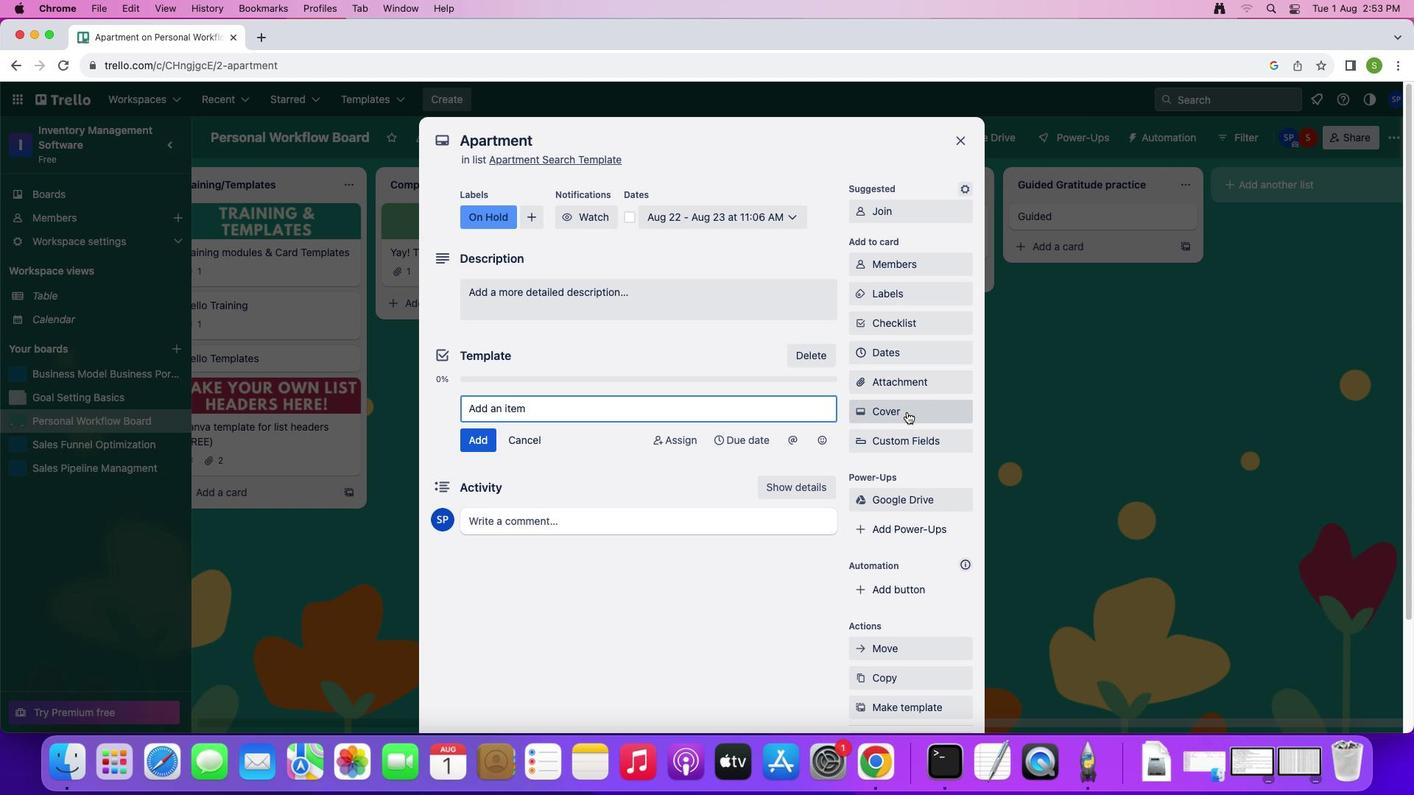 
Action: Mouse pressed left at (907, 411)
Screenshot: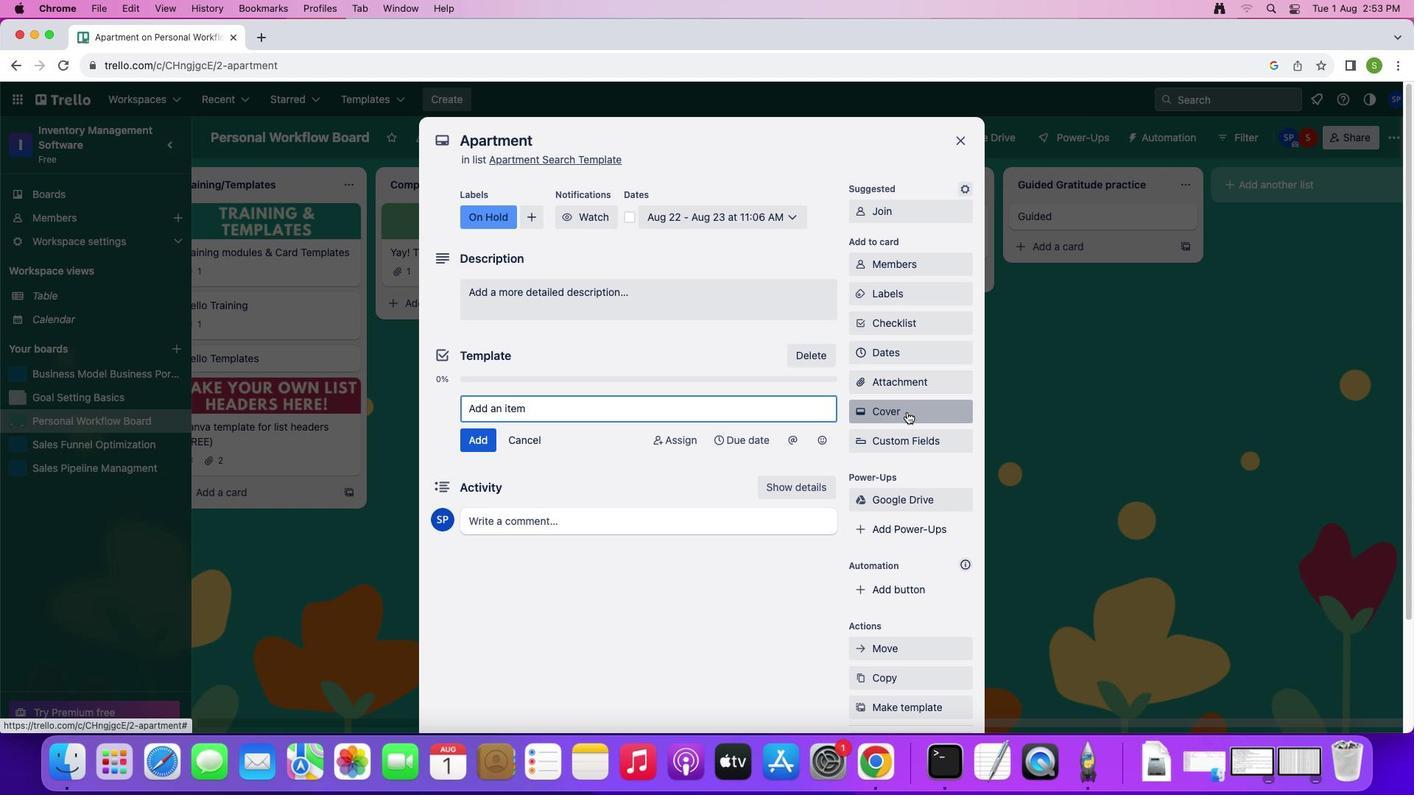 
Action: Mouse moved to (1005, 432)
Screenshot: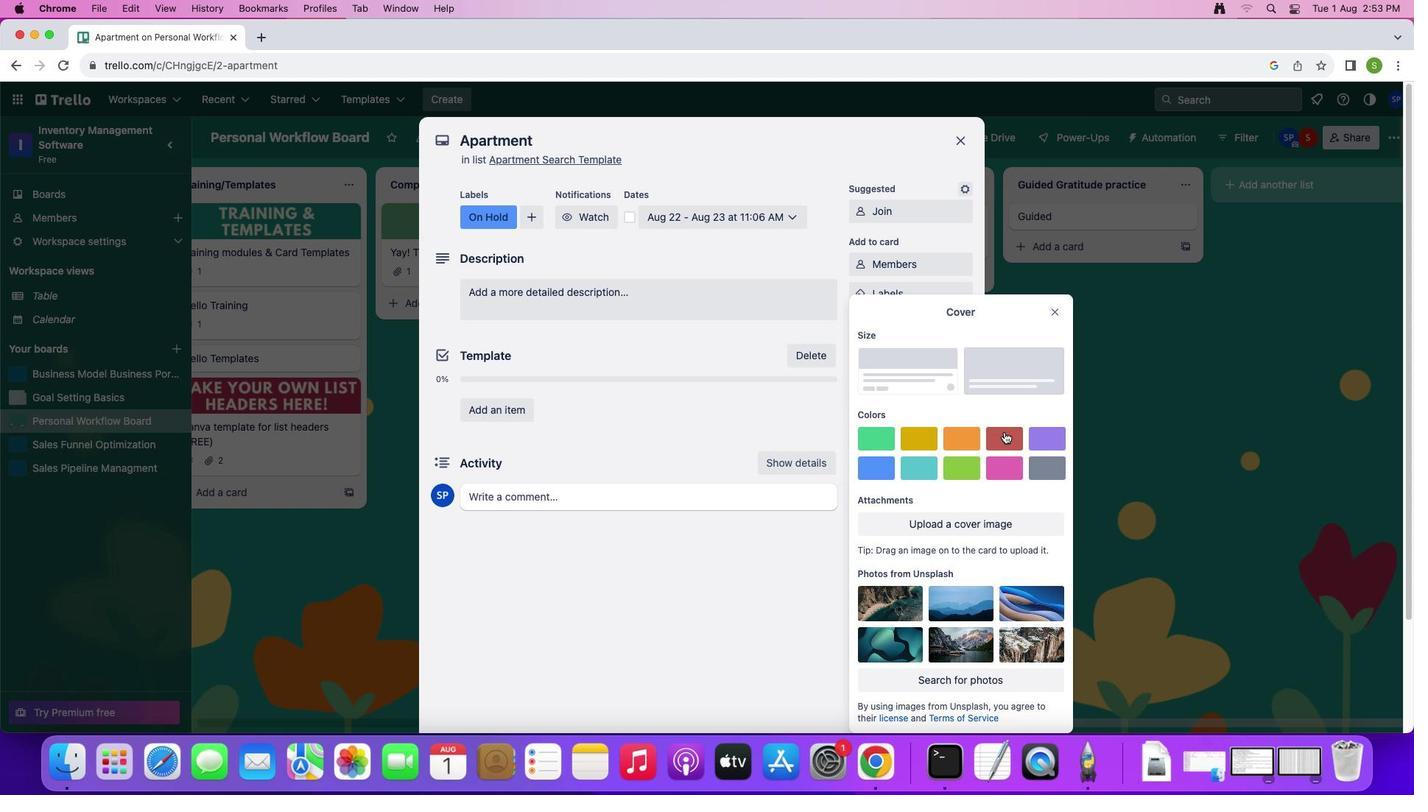 
Action: Mouse pressed left at (1005, 432)
Screenshot: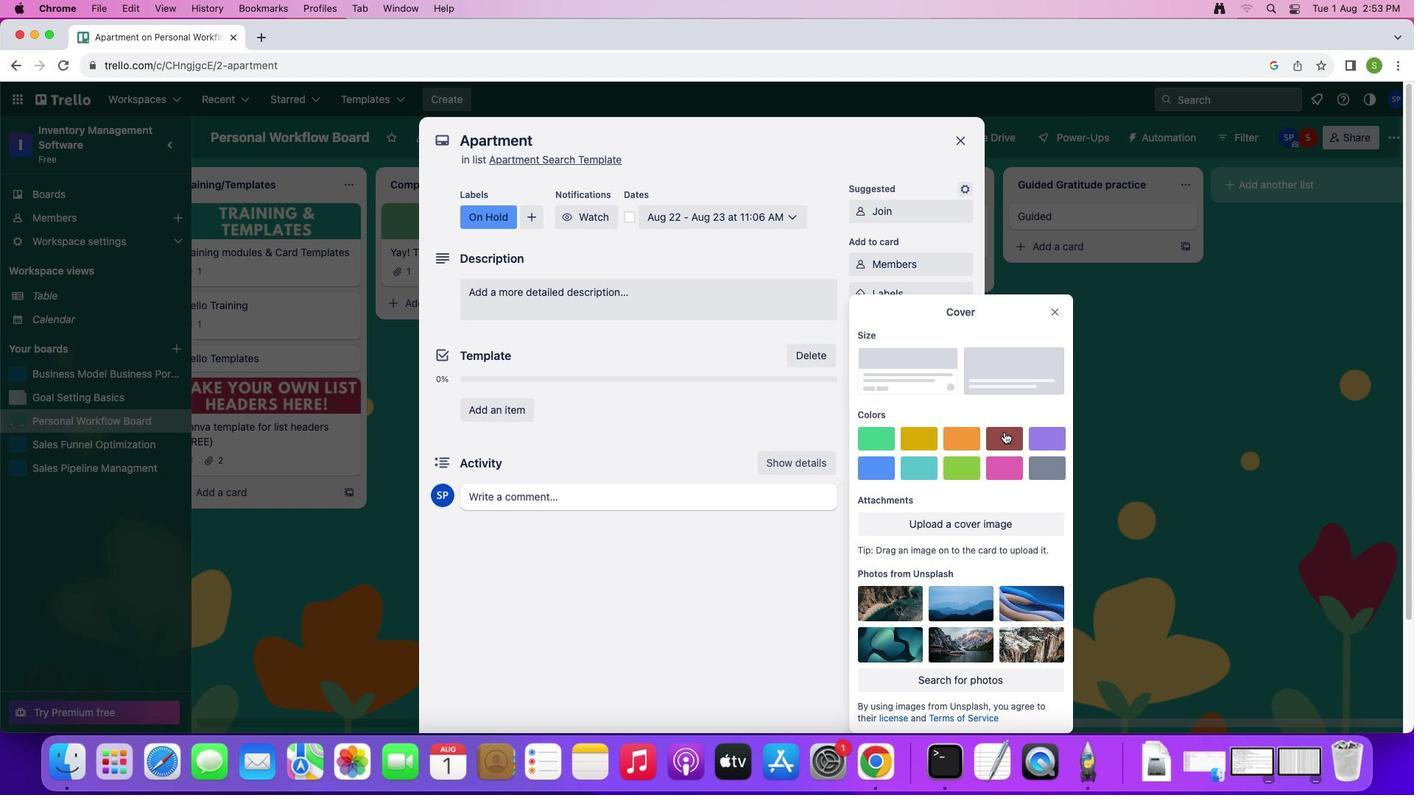 
Action: Mouse moved to (1055, 294)
Screenshot: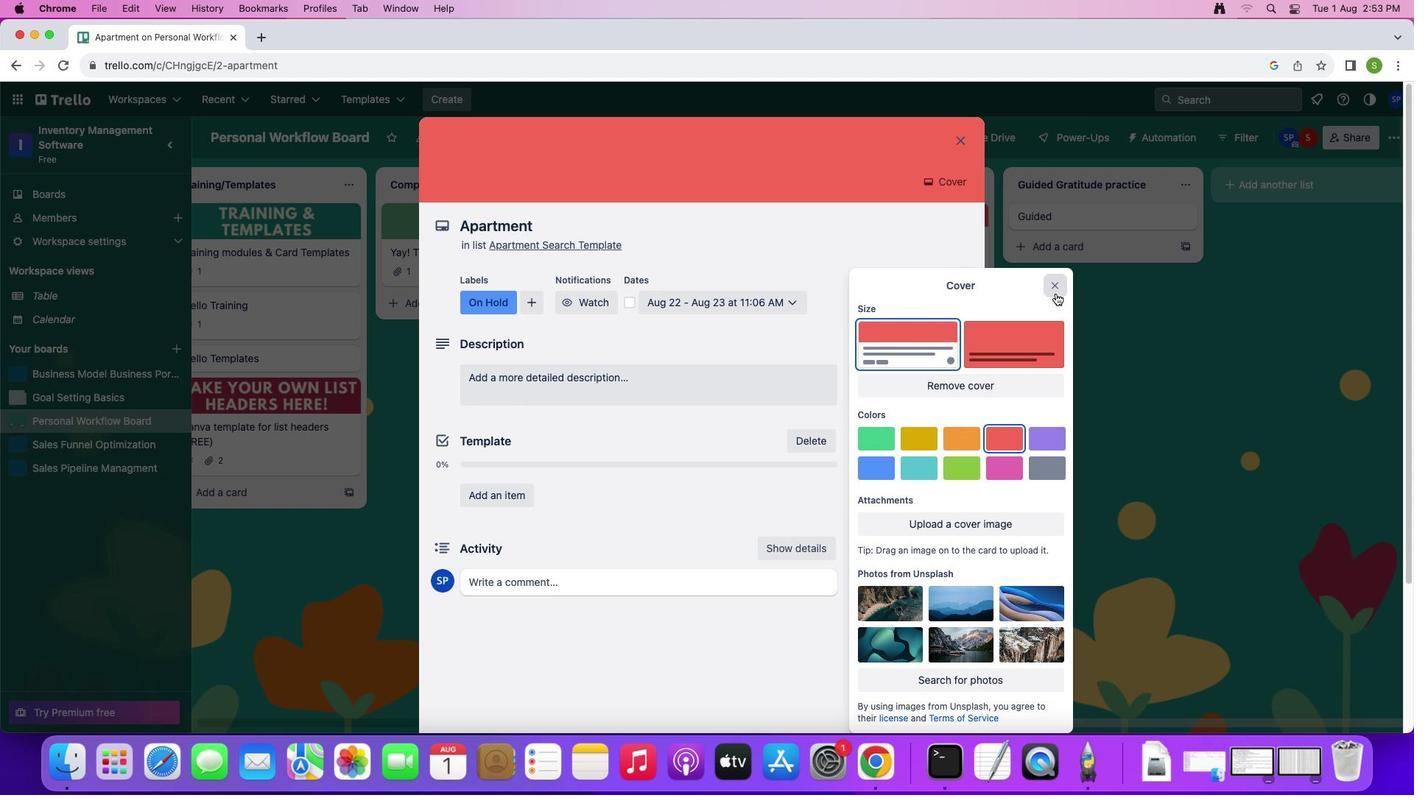 
Action: Mouse pressed left at (1055, 294)
Screenshot: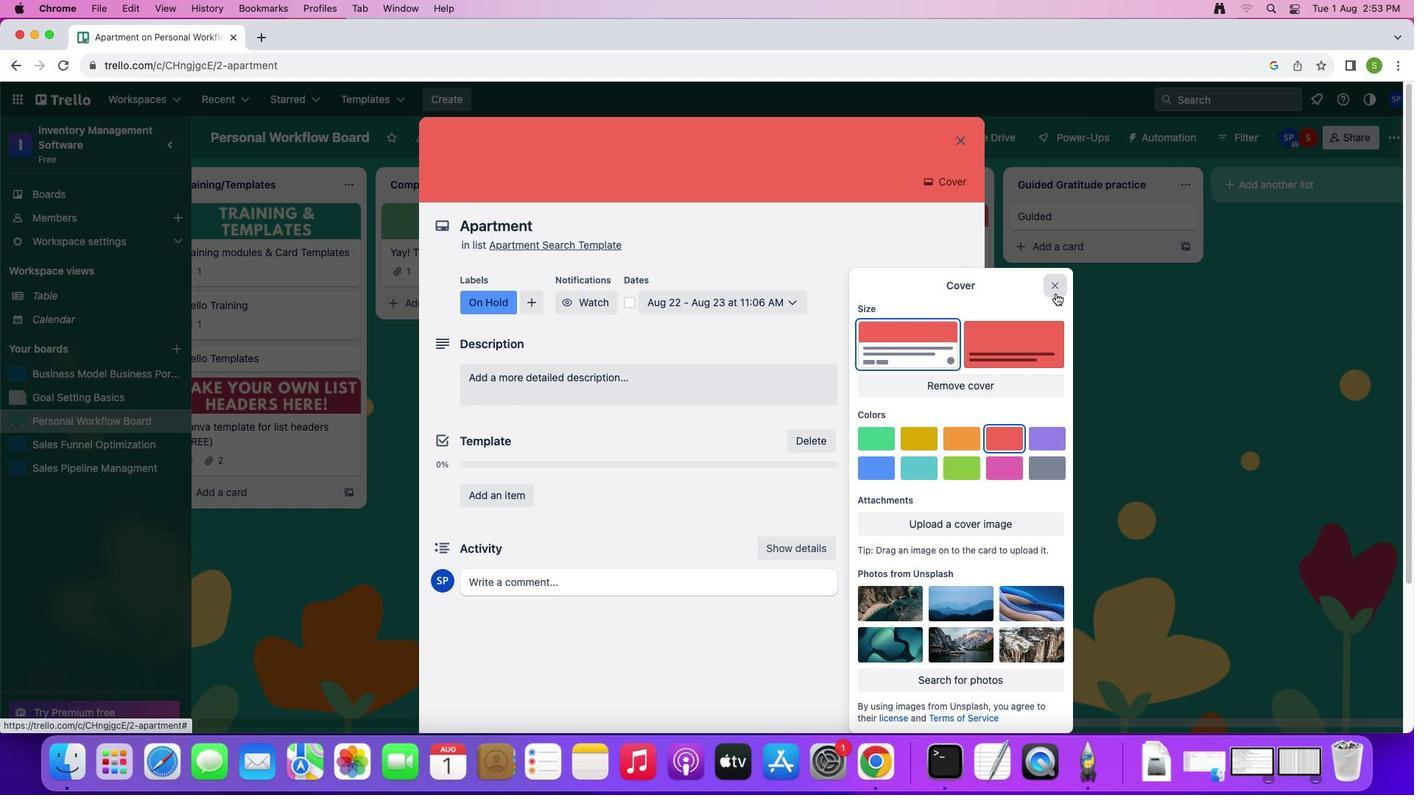 
Action: Mouse moved to (919, 525)
Screenshot: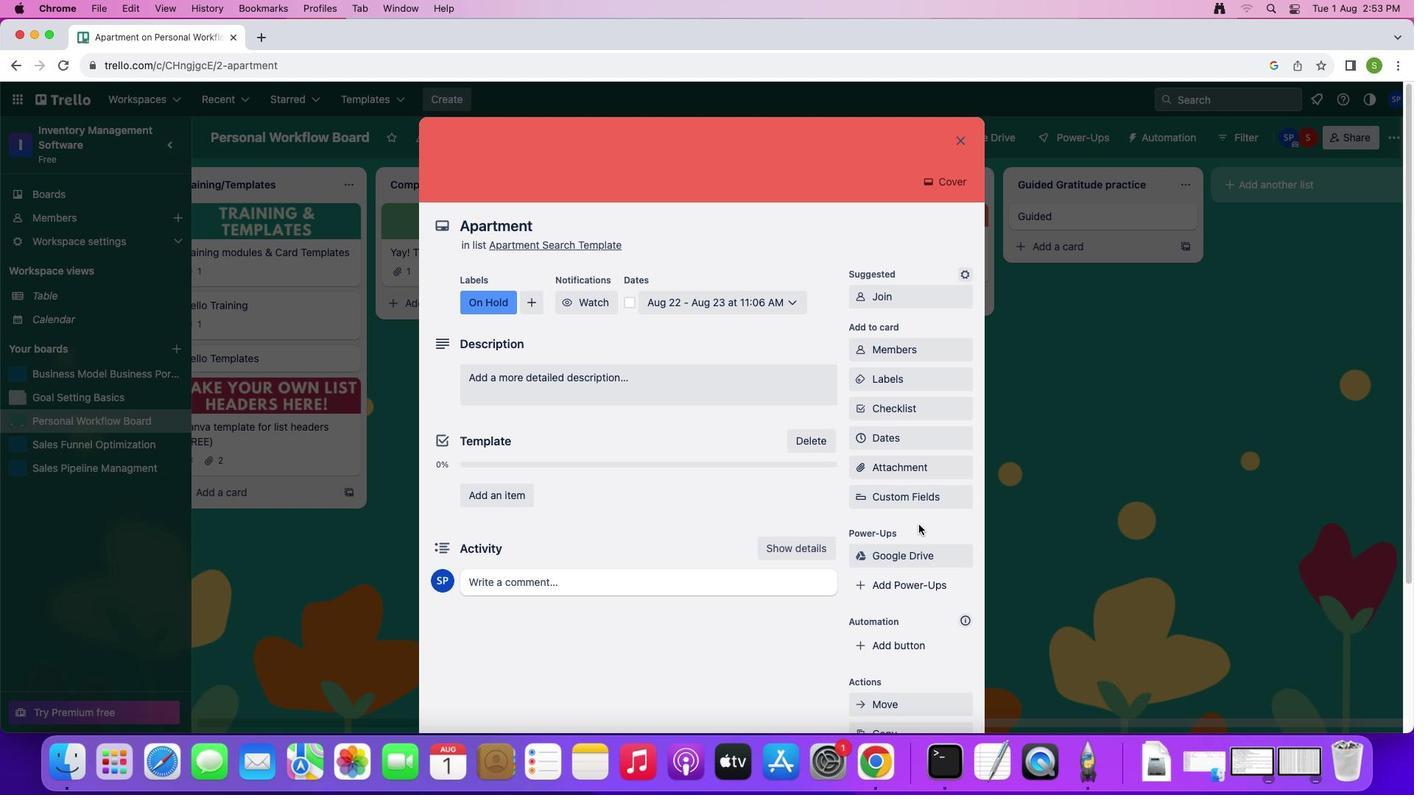 
Action: Mouse scrolled (919, 525) with delta (0, 0)
Screenshot: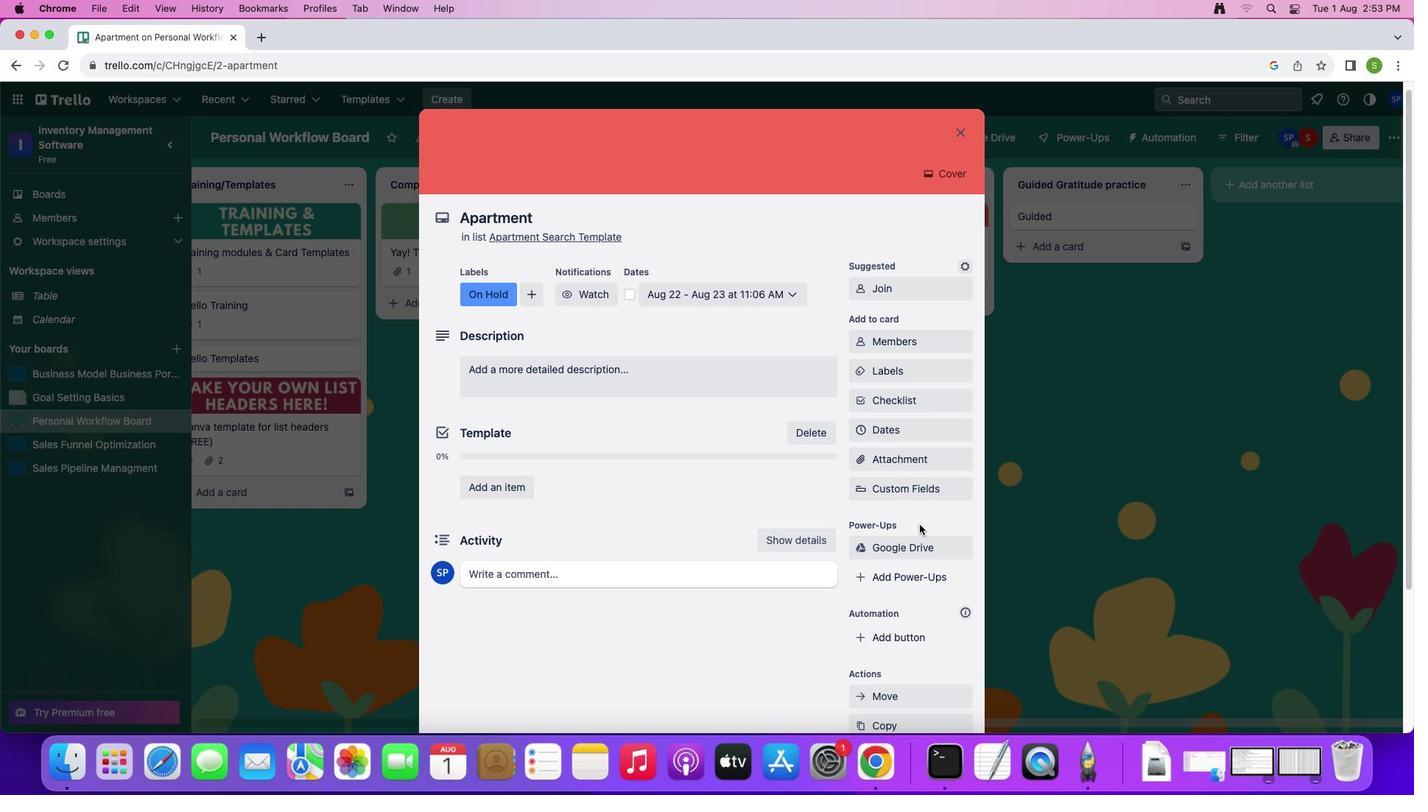 
Action: Mouse scrolled (919, 525) with delta (0, 0)
Screenshot: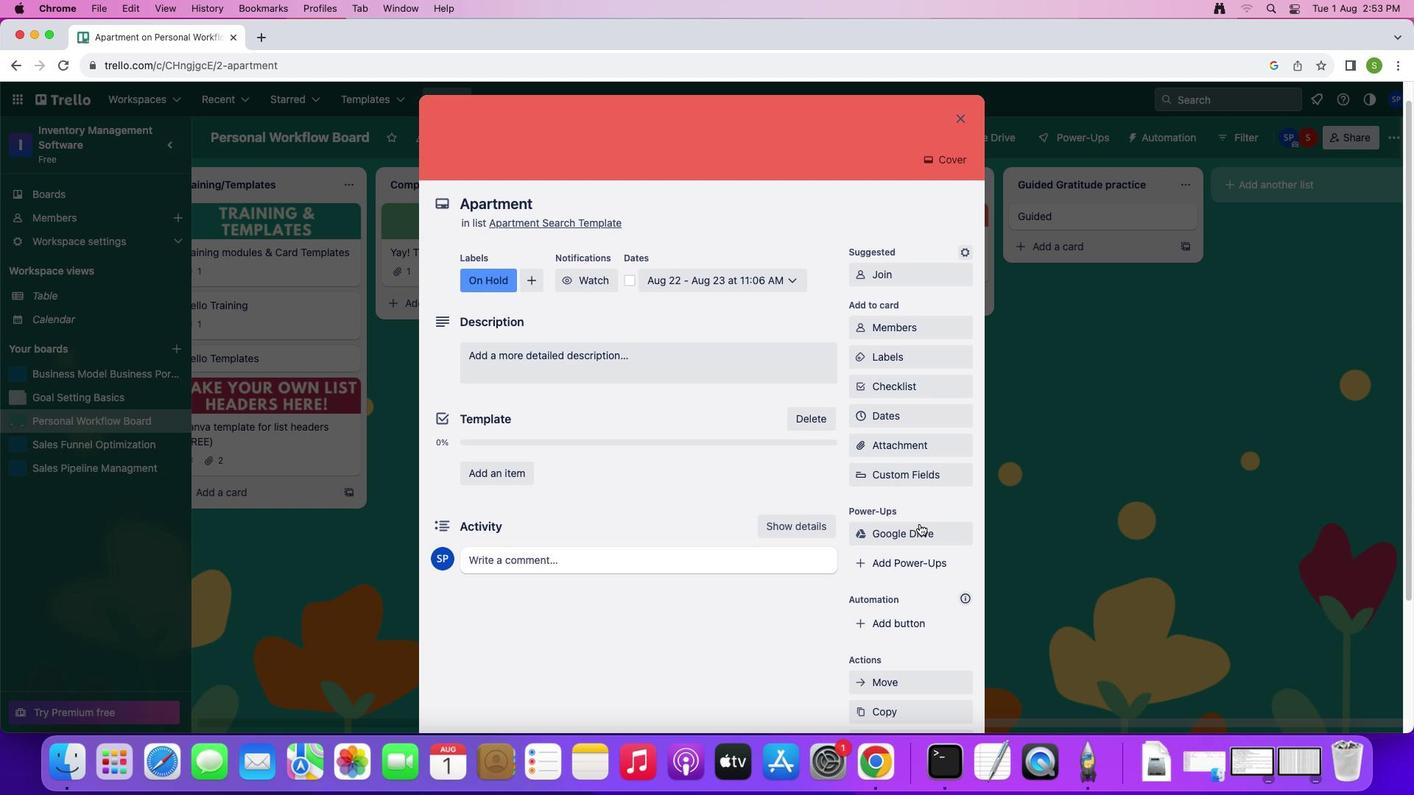
Action: Mouse moved to (919, 525)
Screenshot: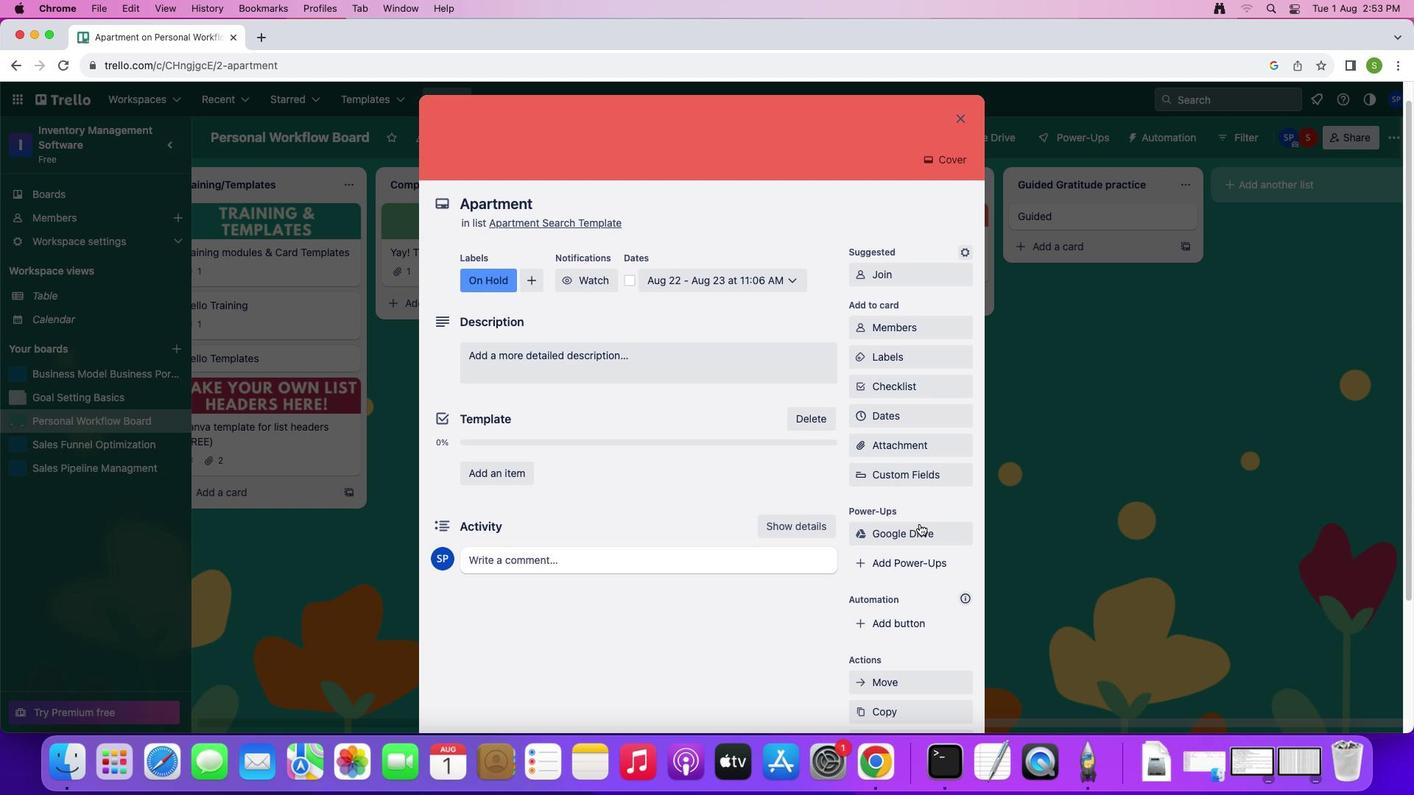 
Action: Mouse scrolled (919, 525) with delta (0, -1)
Screenshot: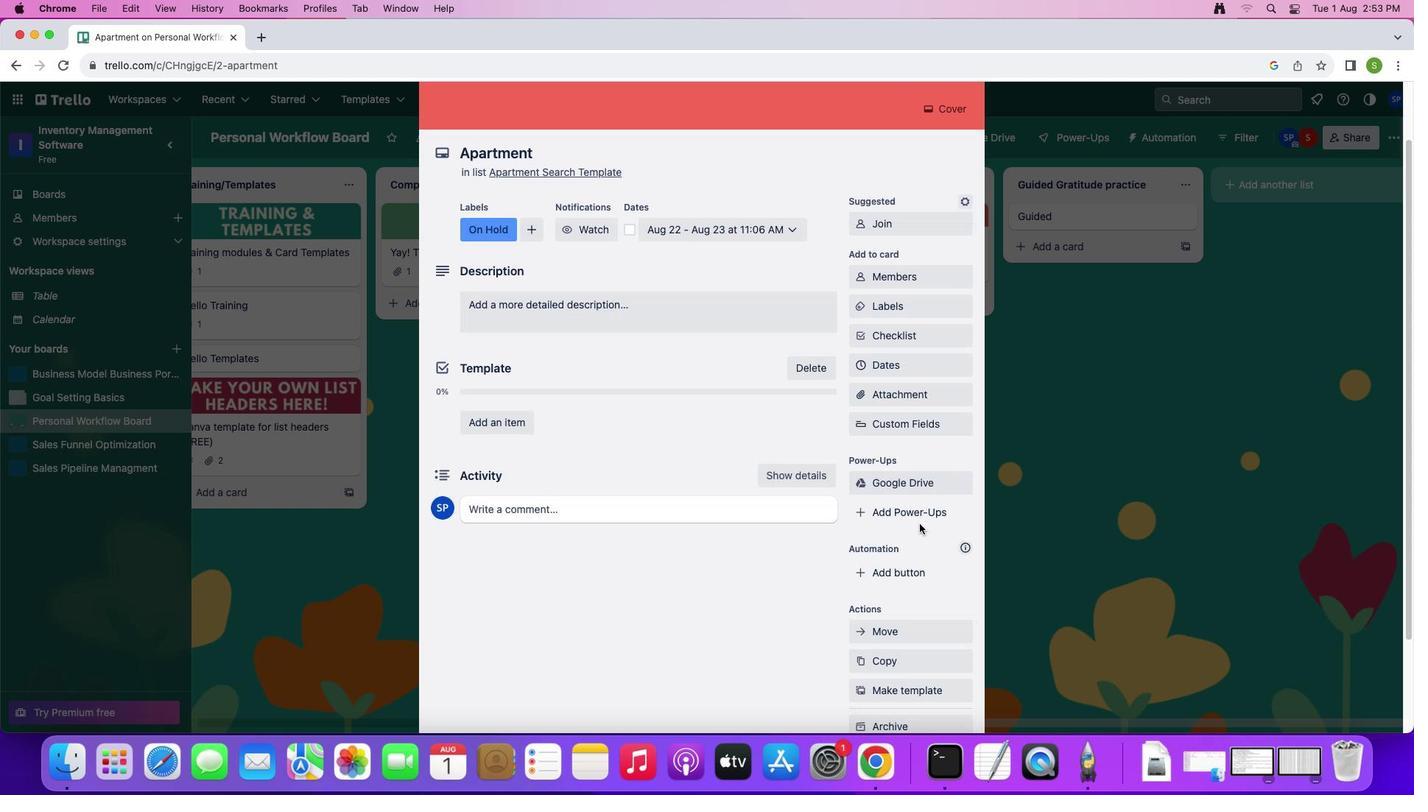 
Action: Mouse moved to (596, 195)
Screenshot: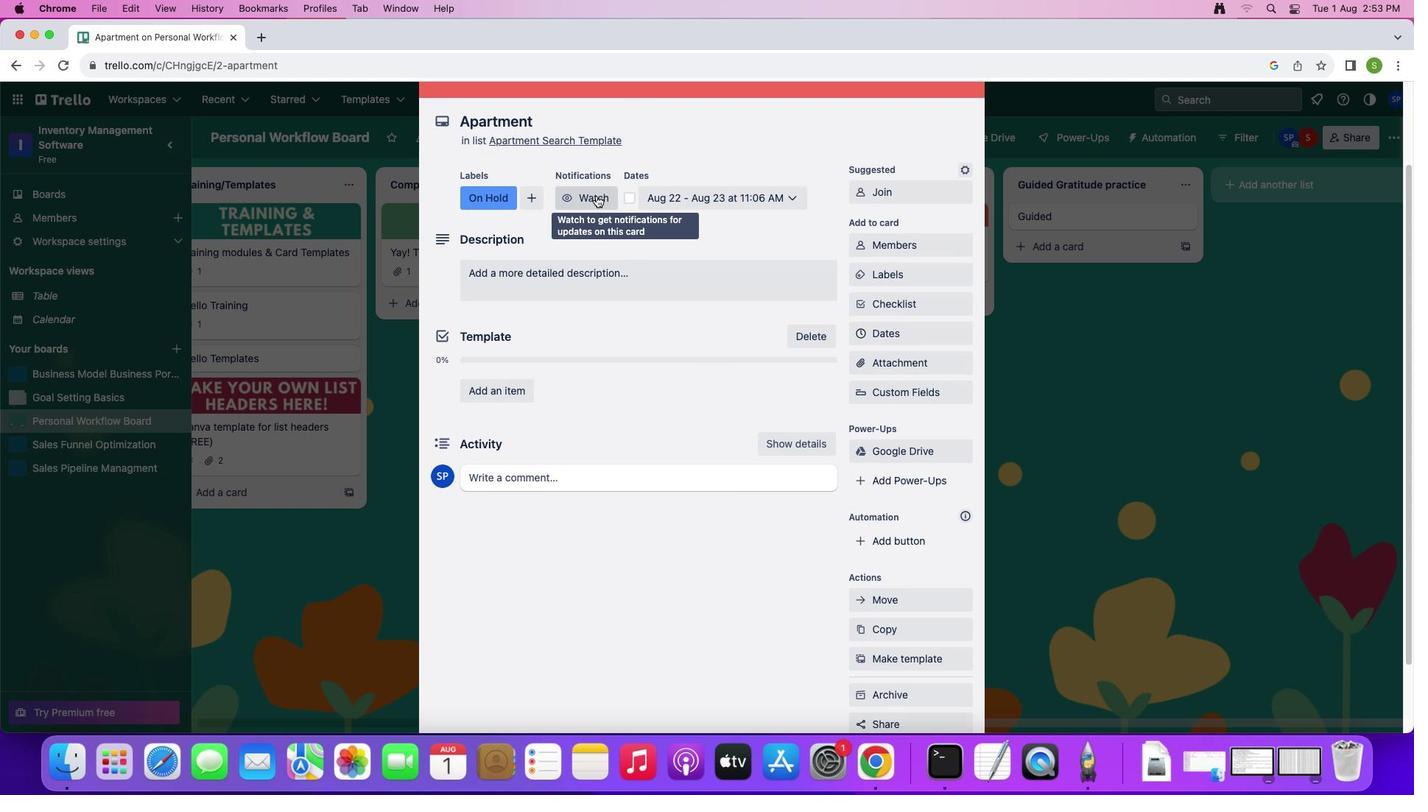 
Action: Mouse pressed left at (596, 195)
Screenshot: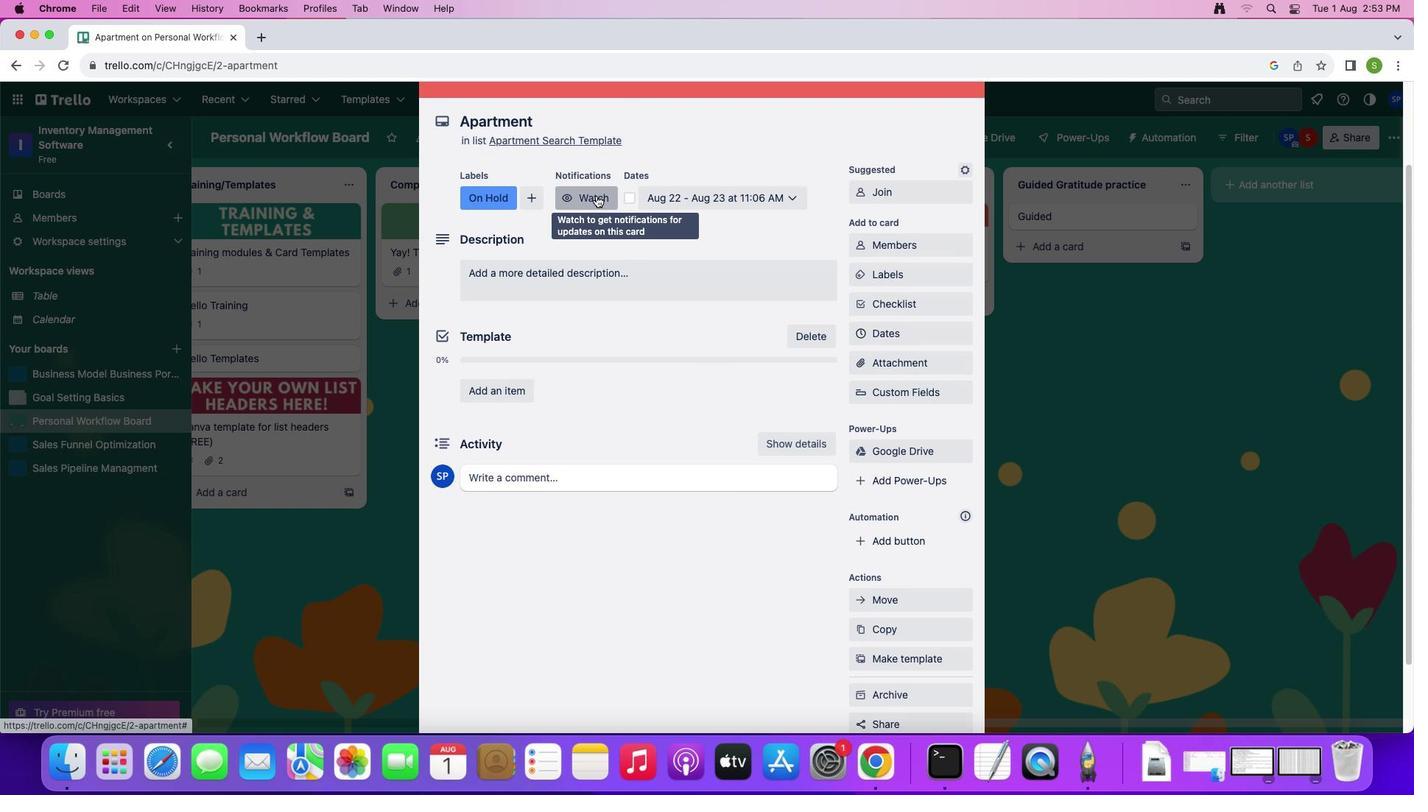 
Action: Mouse moved to (464, 254)
Screenshot: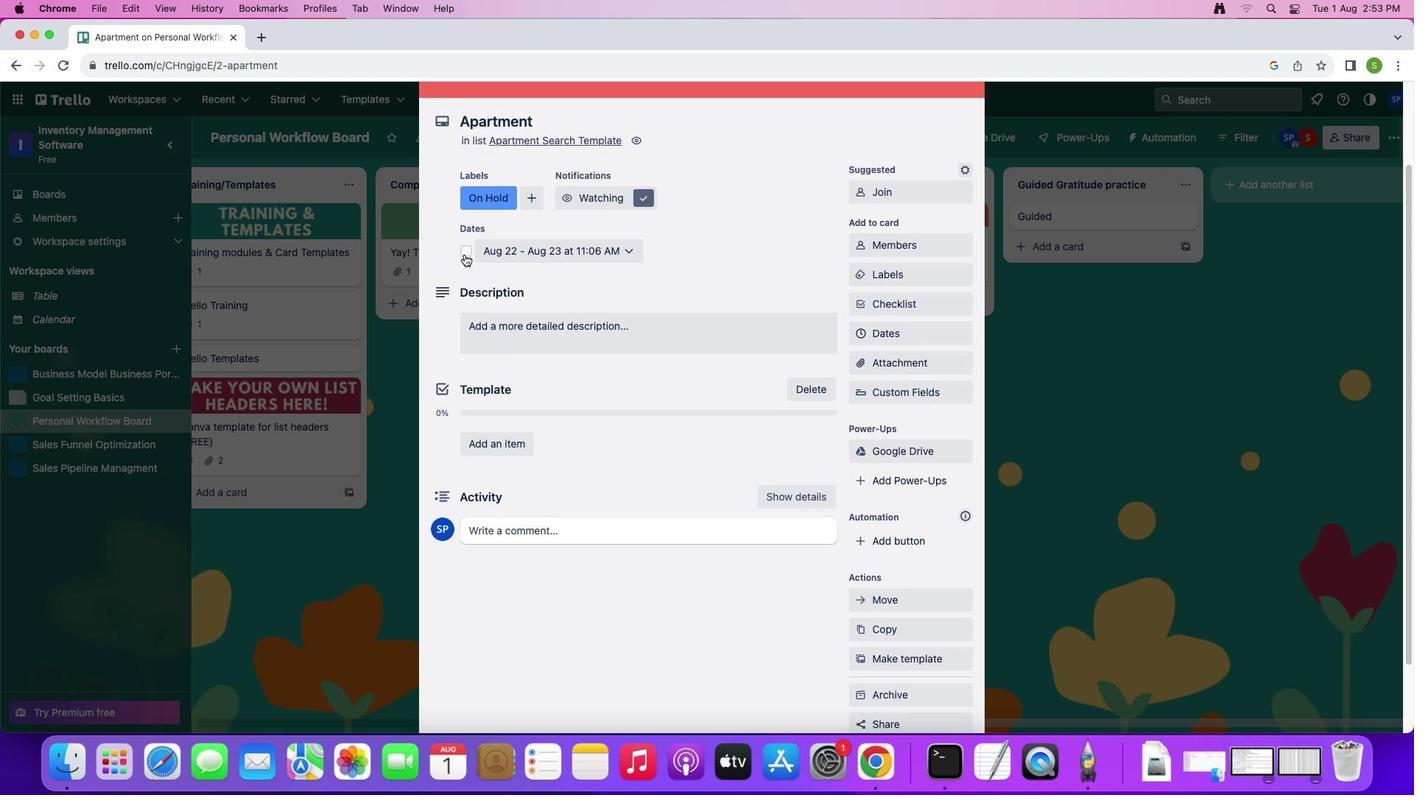 
Action: Mouse pressed left at (464, 254)
Screenshot: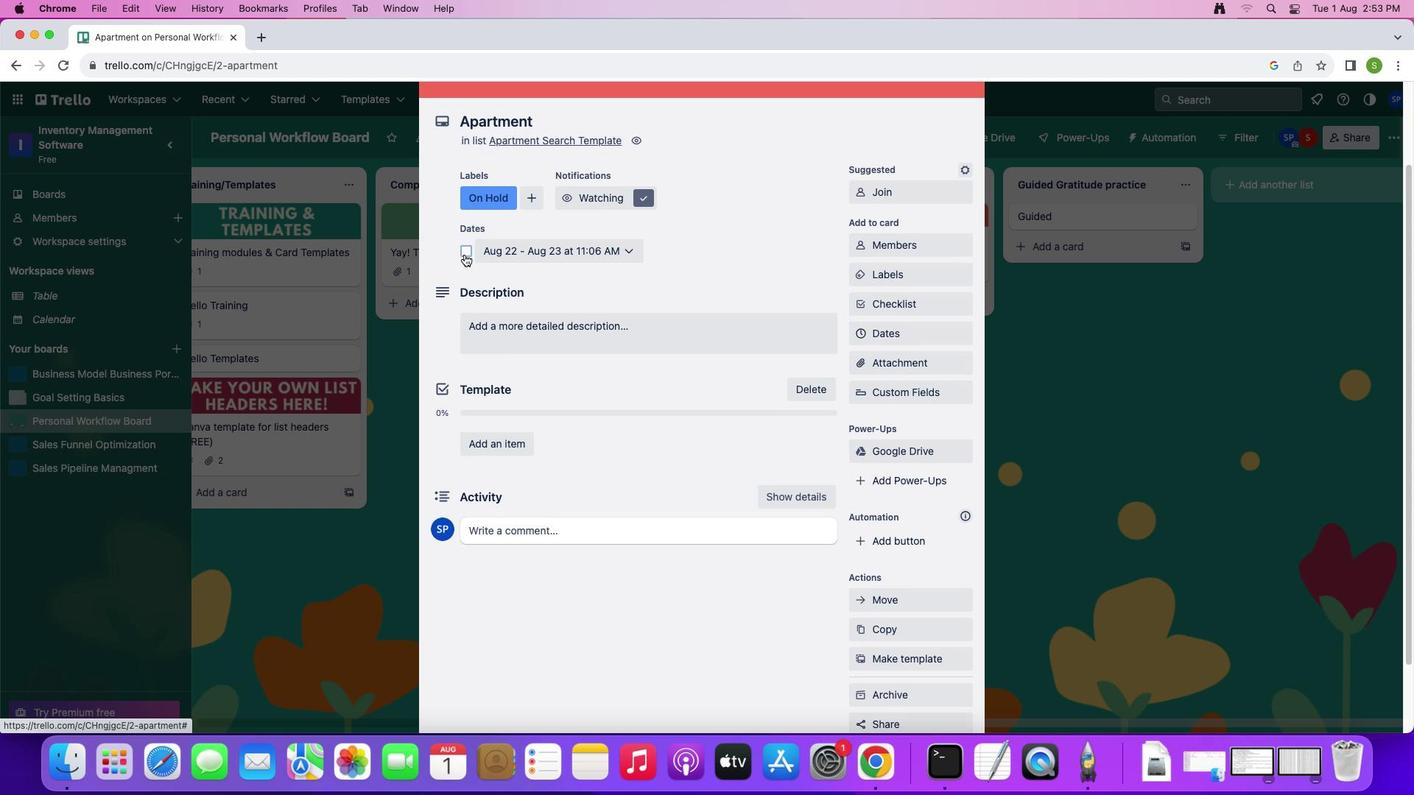 
Action: Mouse moved to (484, 324)
Screenshot: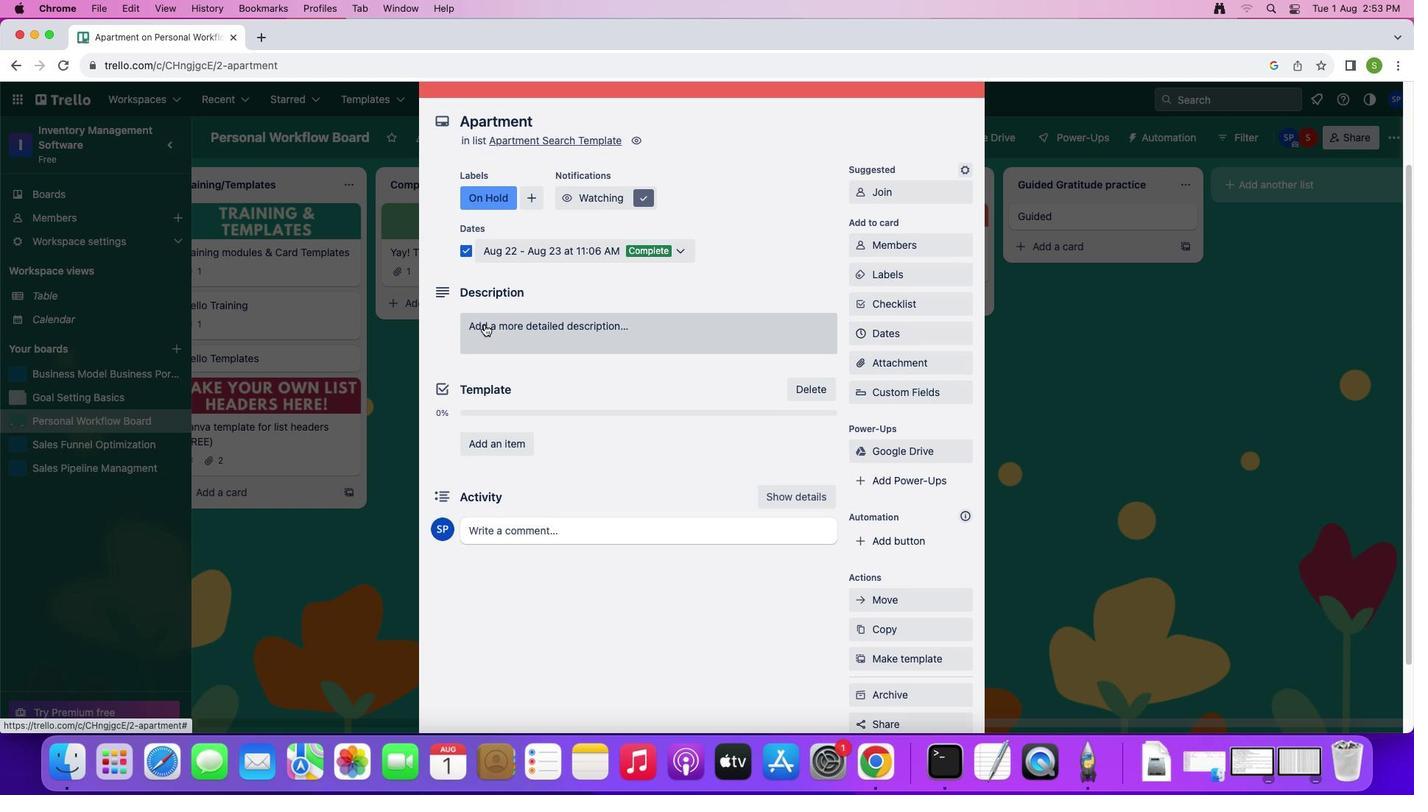 
Action: Mouse pressed left at (484, 324)
Screenshot: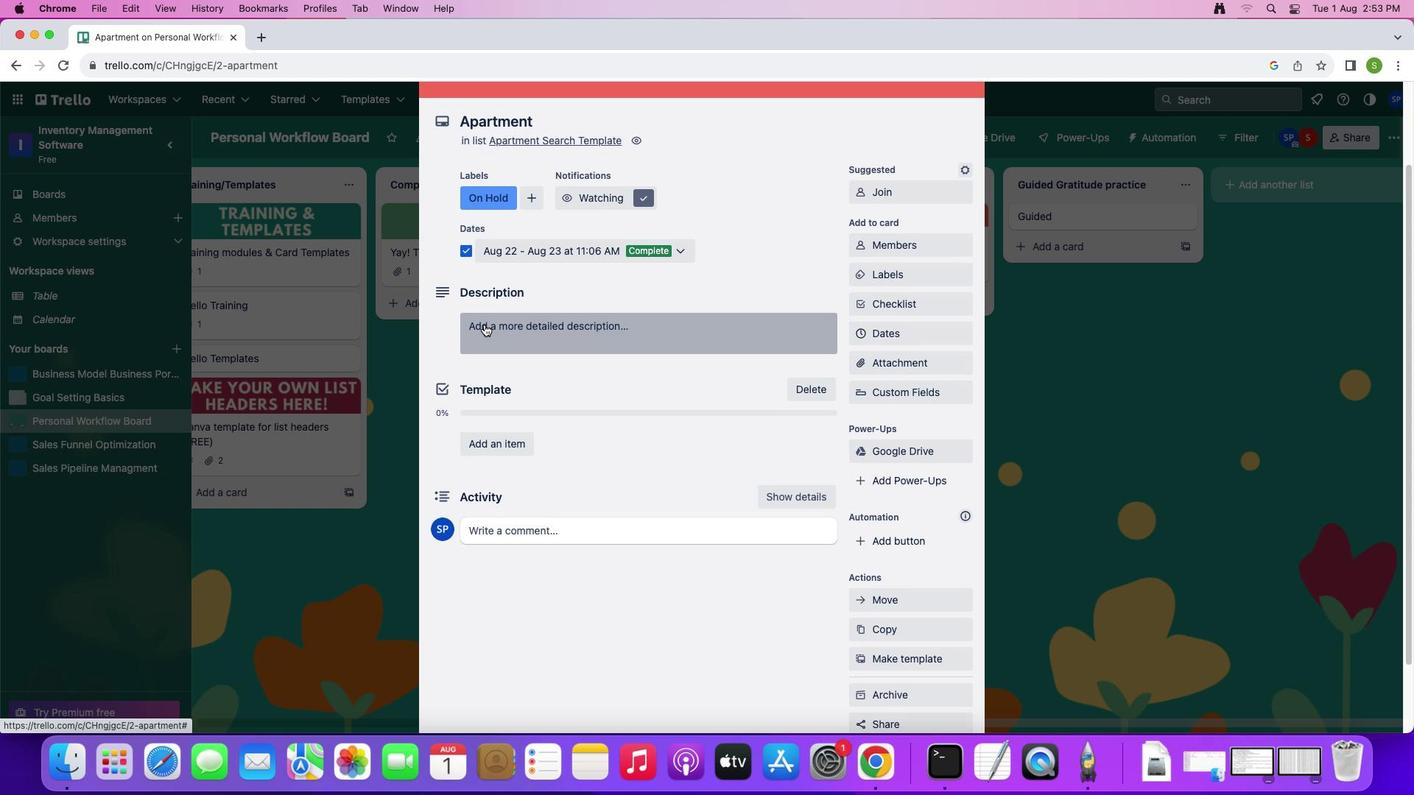 
Action: Mouse moved to (609, 344)
Screenshot: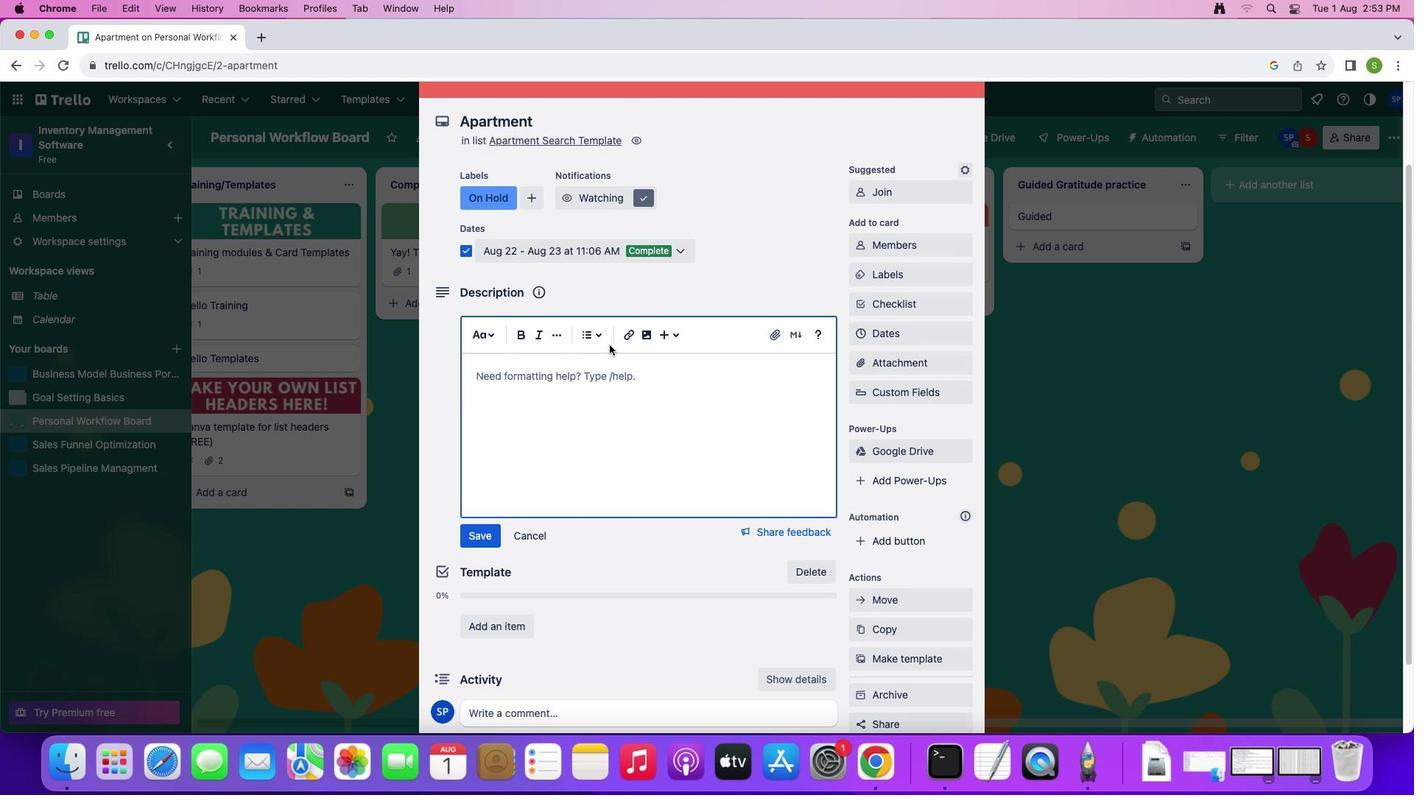 
Action: Key pressed Key.shift'O''r''g''a''n''i''z''e'Key.space'y''o''u''r'Key.space's''e''a''r''c''h'Key.space'f''o''r'Key.space'a'Key.space'r''e''n''t''a''l'Key.space'a''p''a''r''t''m''e''n''t'Key.space'o''r'Key.space'h''o''u''s''e'
Screenshot: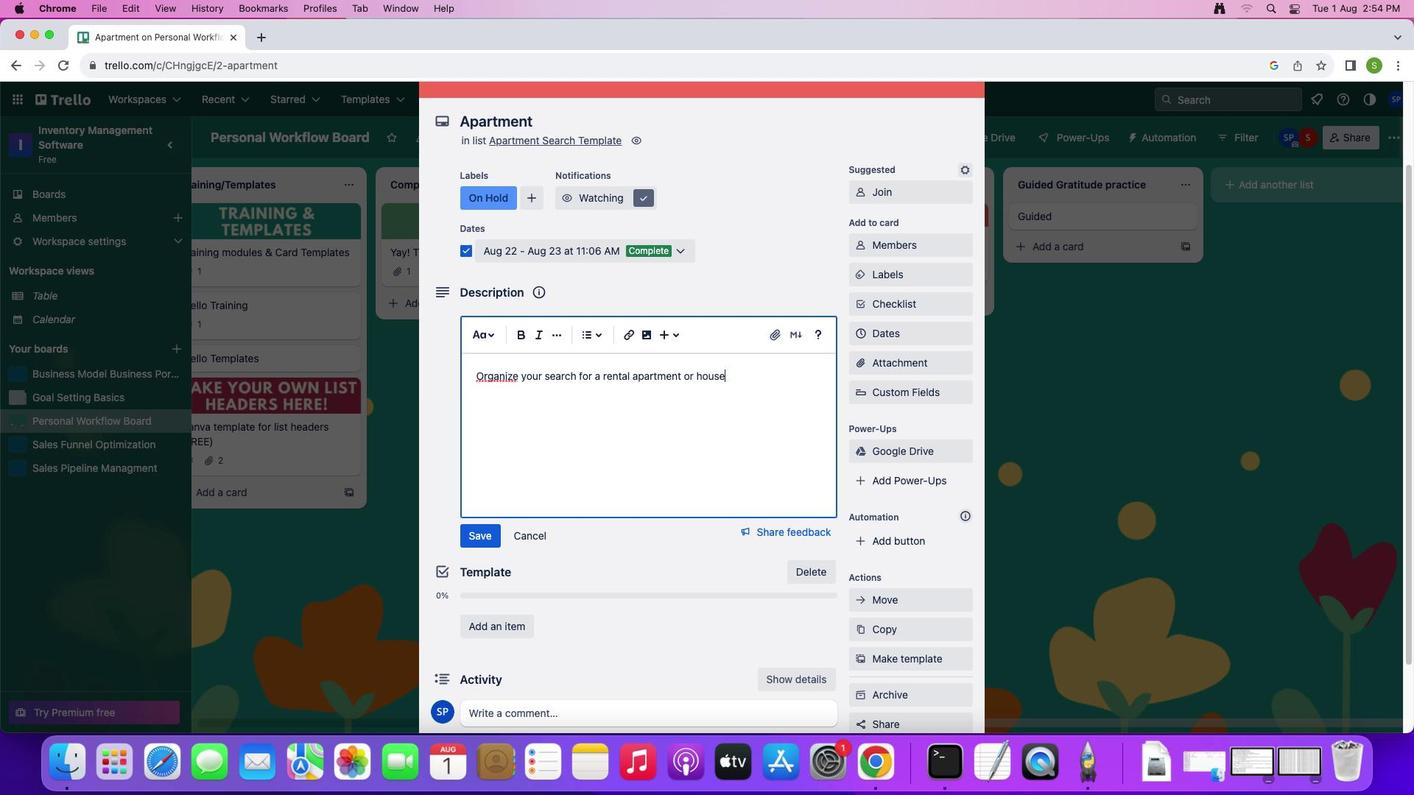 
Action: Mouse moved to (613, 343)
Screenshot: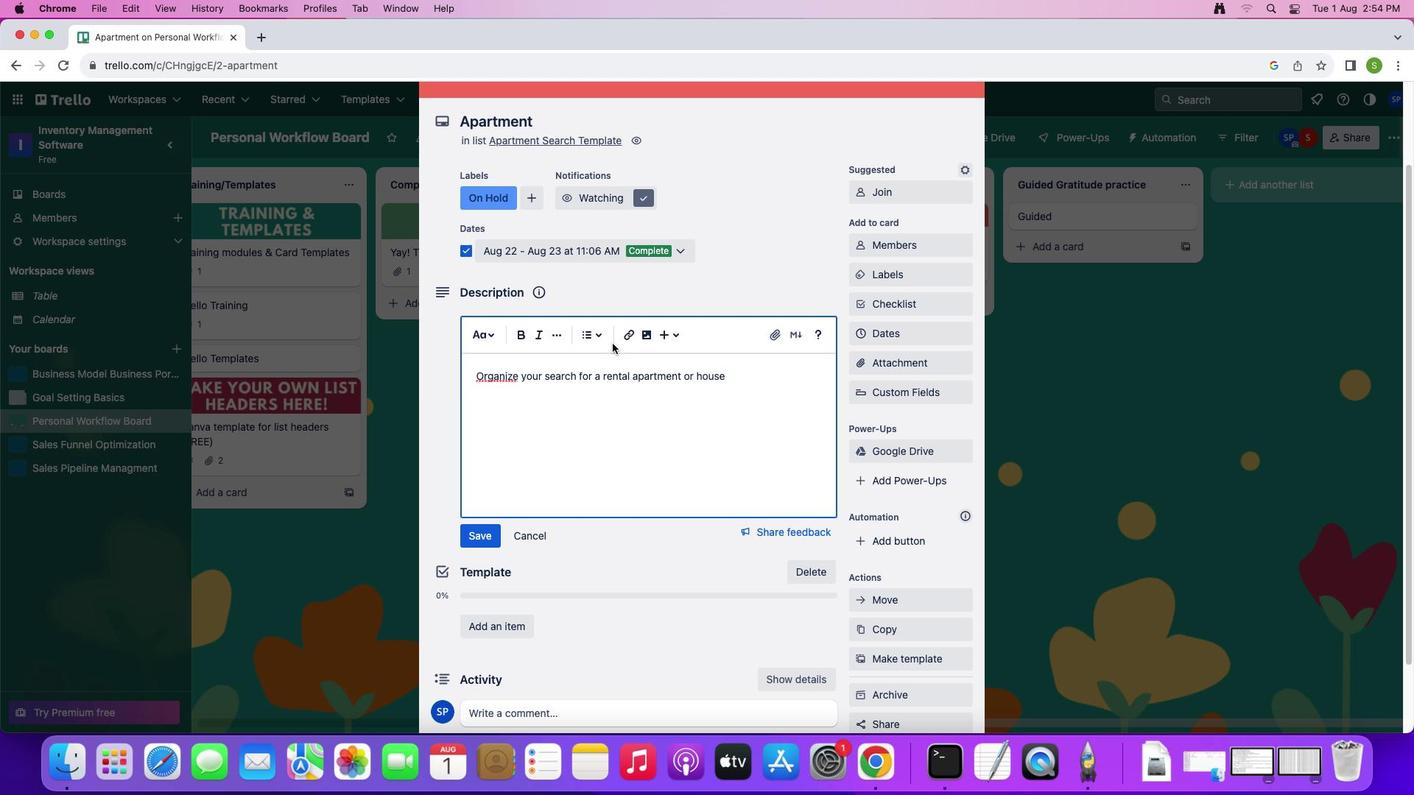 
Action: Key pressed '.'
Screenshot: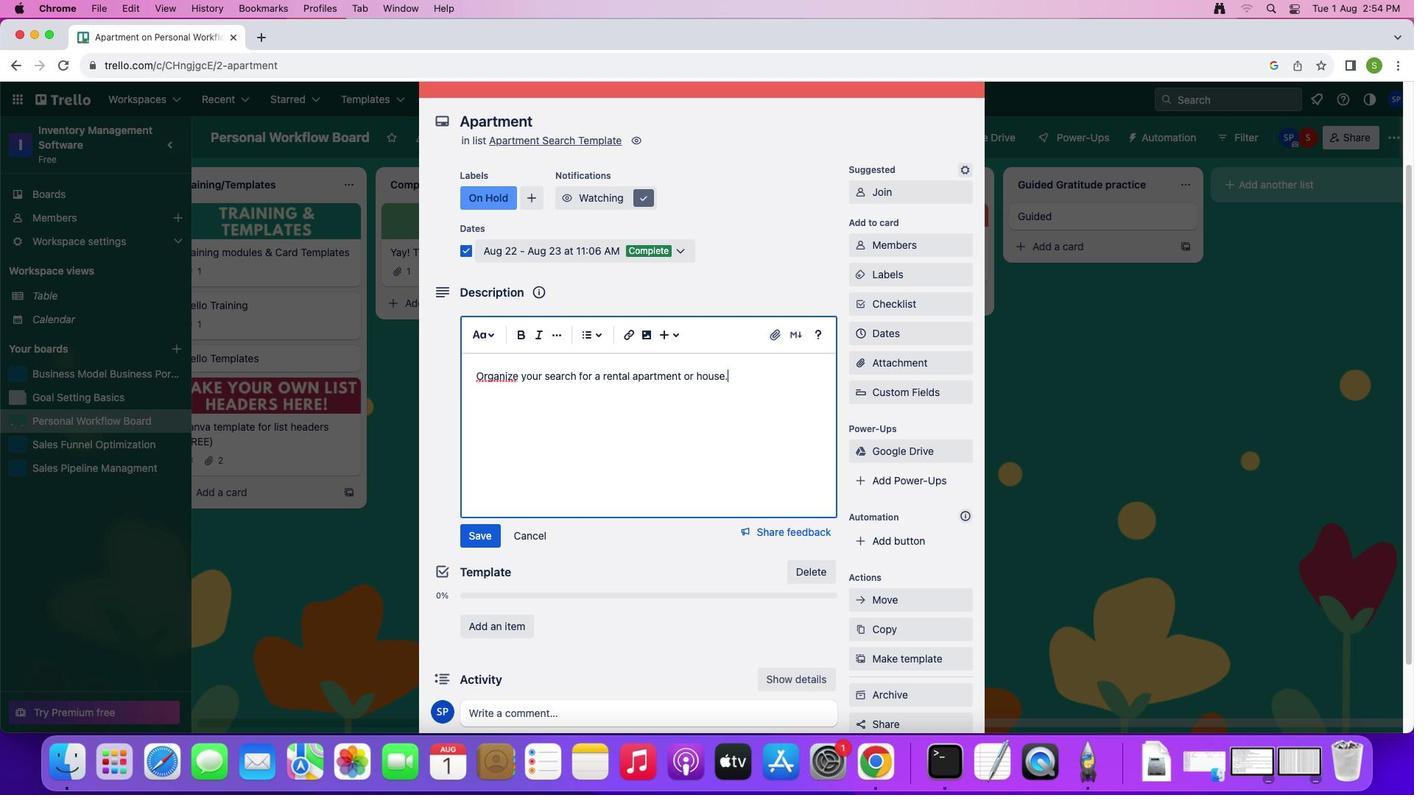 
Action: Mouse moved to (494, 538)
Screenshot: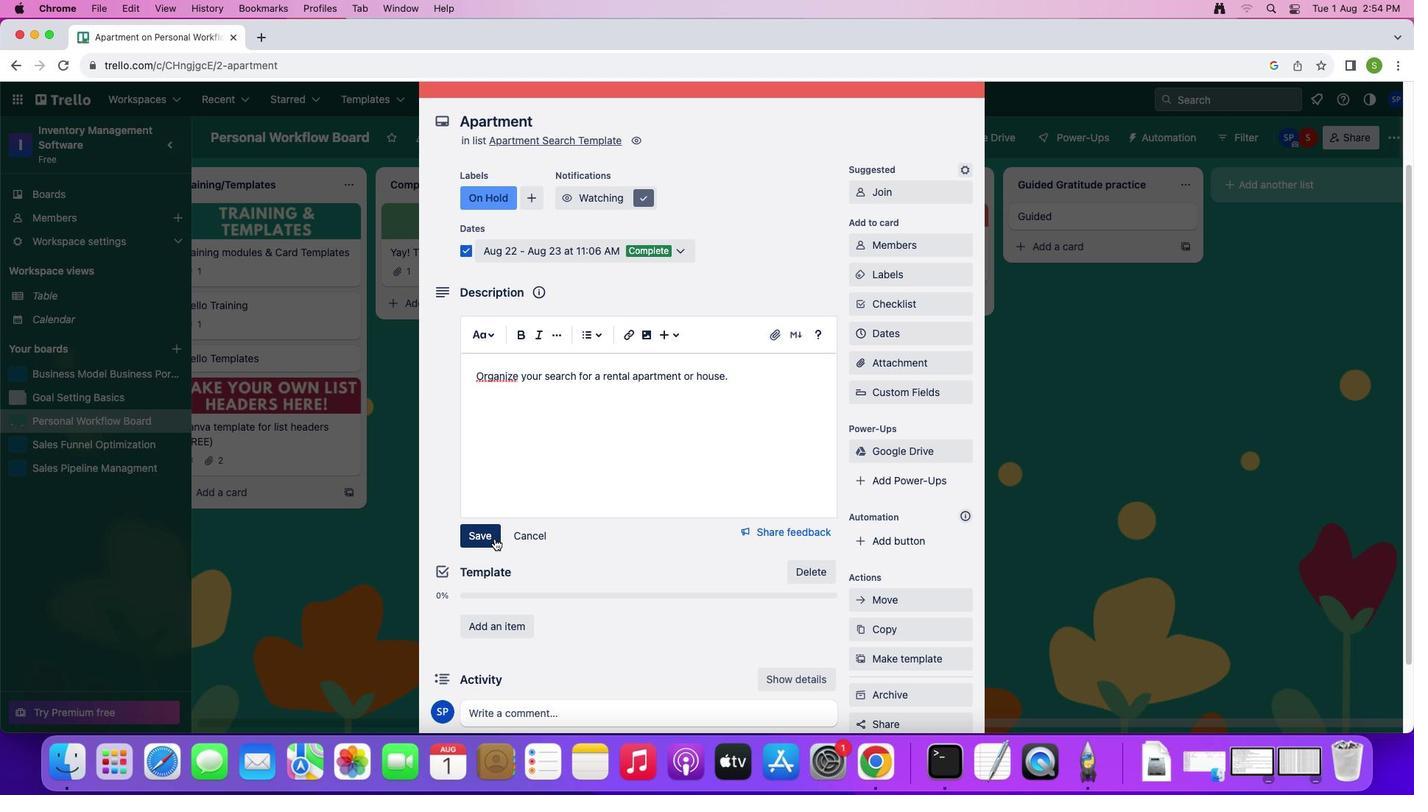 
Action: Mouse pressed left at (494, 538)
Screenshot: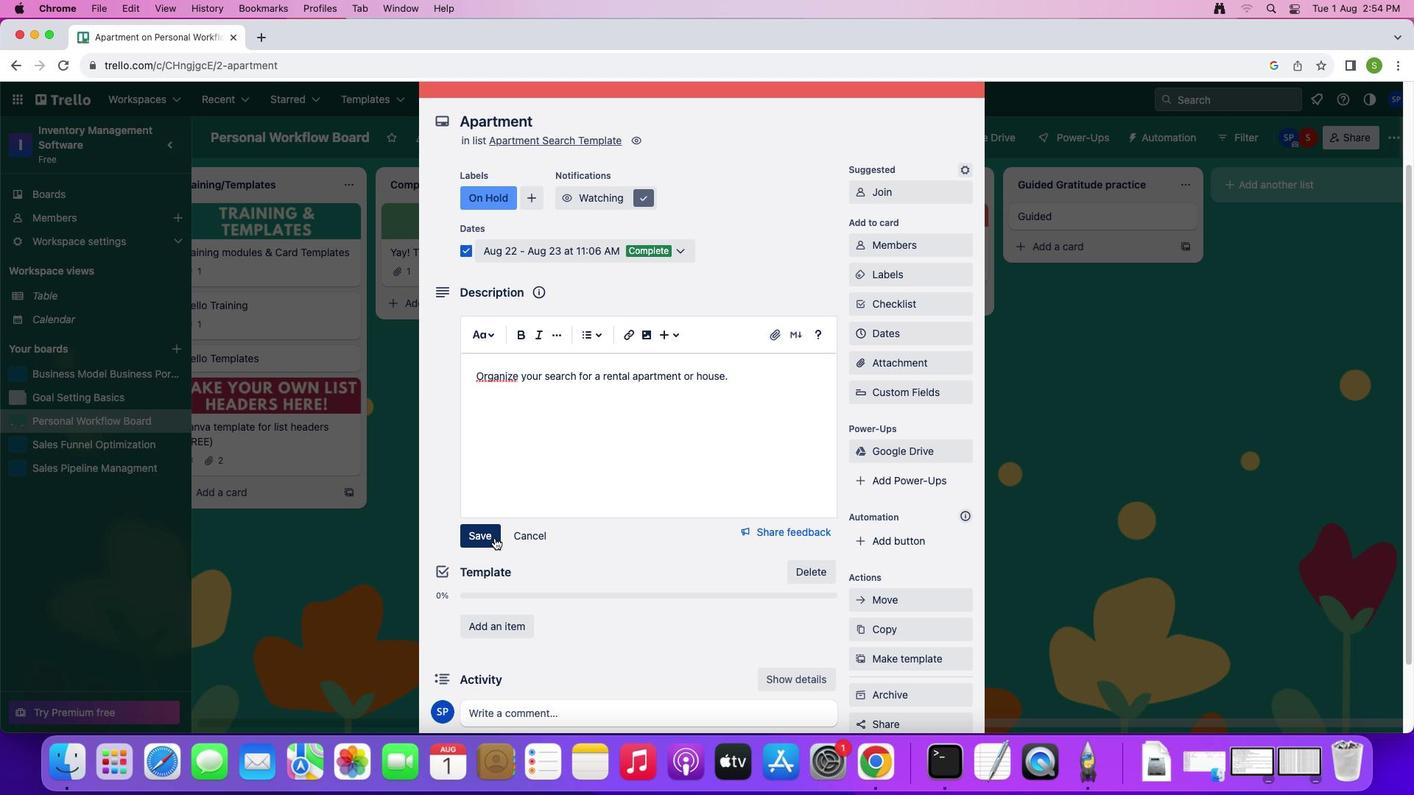 
Action: Mouse moved to (641, 464)
Screenshot: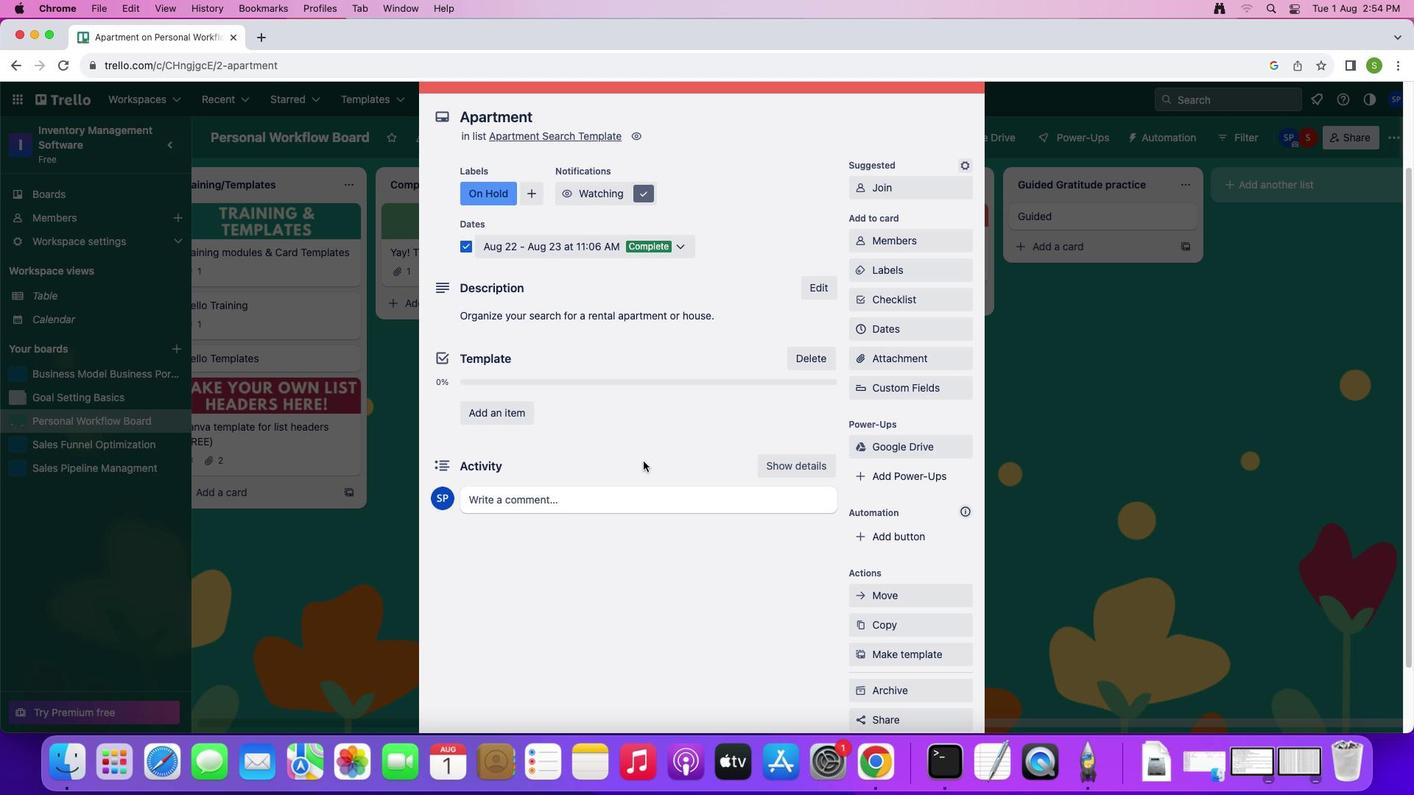 
Action: Mouse scrolled (641, 464) with delta (0, 0)
Screenshot: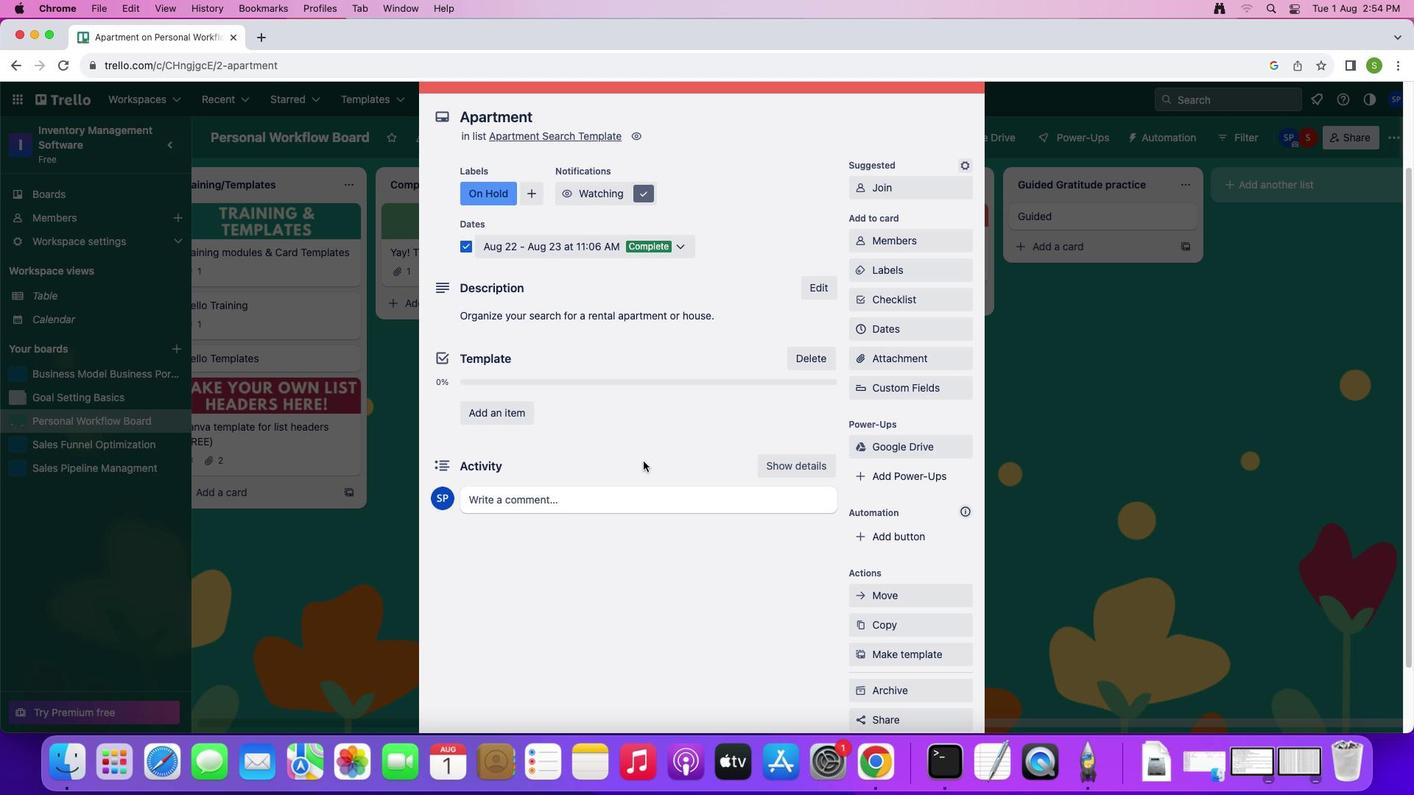 
Action: Mouse moved to (642, 464)
Screenshot: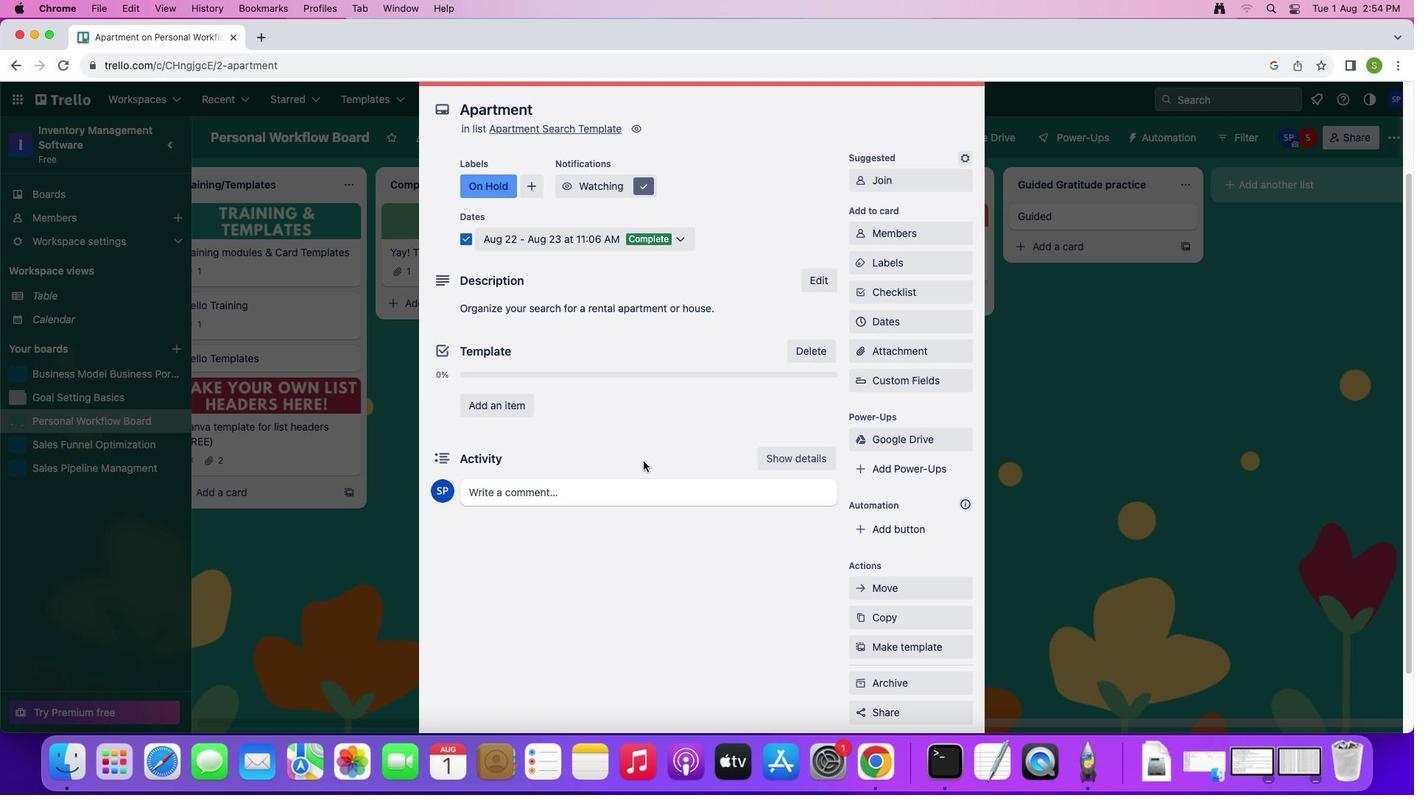
Action: Mouse scrolled (642, 464) with delta (0, 0)
Screenshot: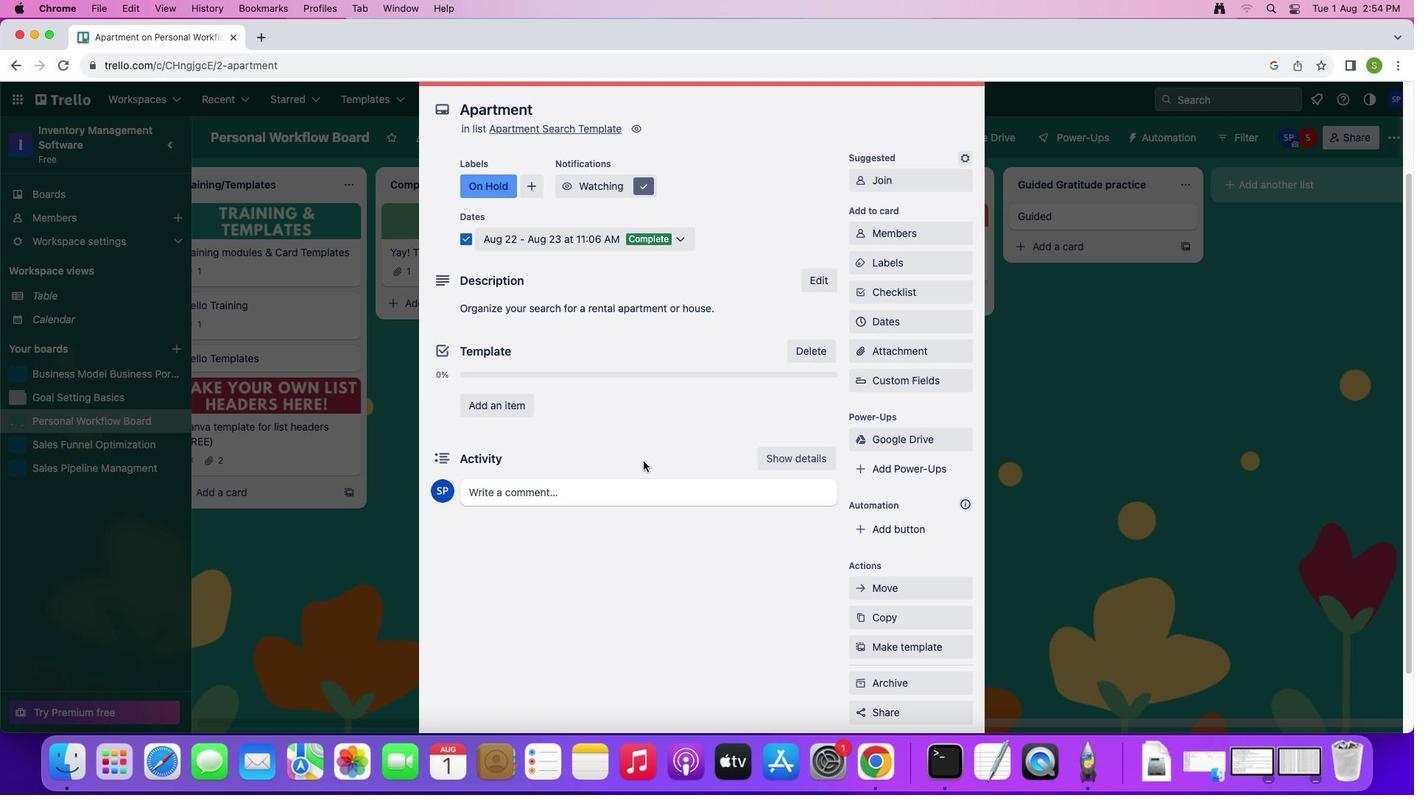 
Action: Mouse moved to (643, 461)
Screenshot: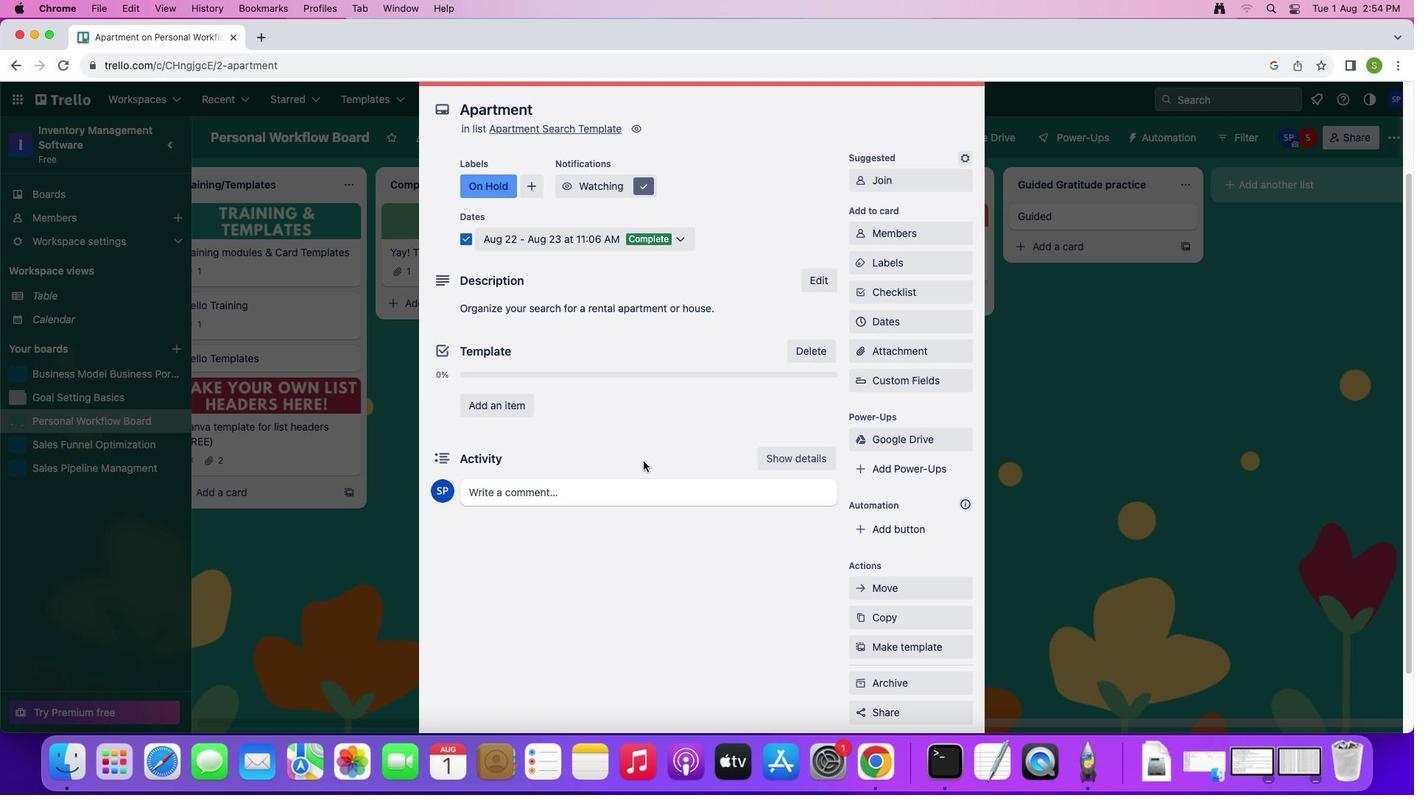 
Action: Mouse scrolled (643, 461) with delta (0, -1)
Screenshot: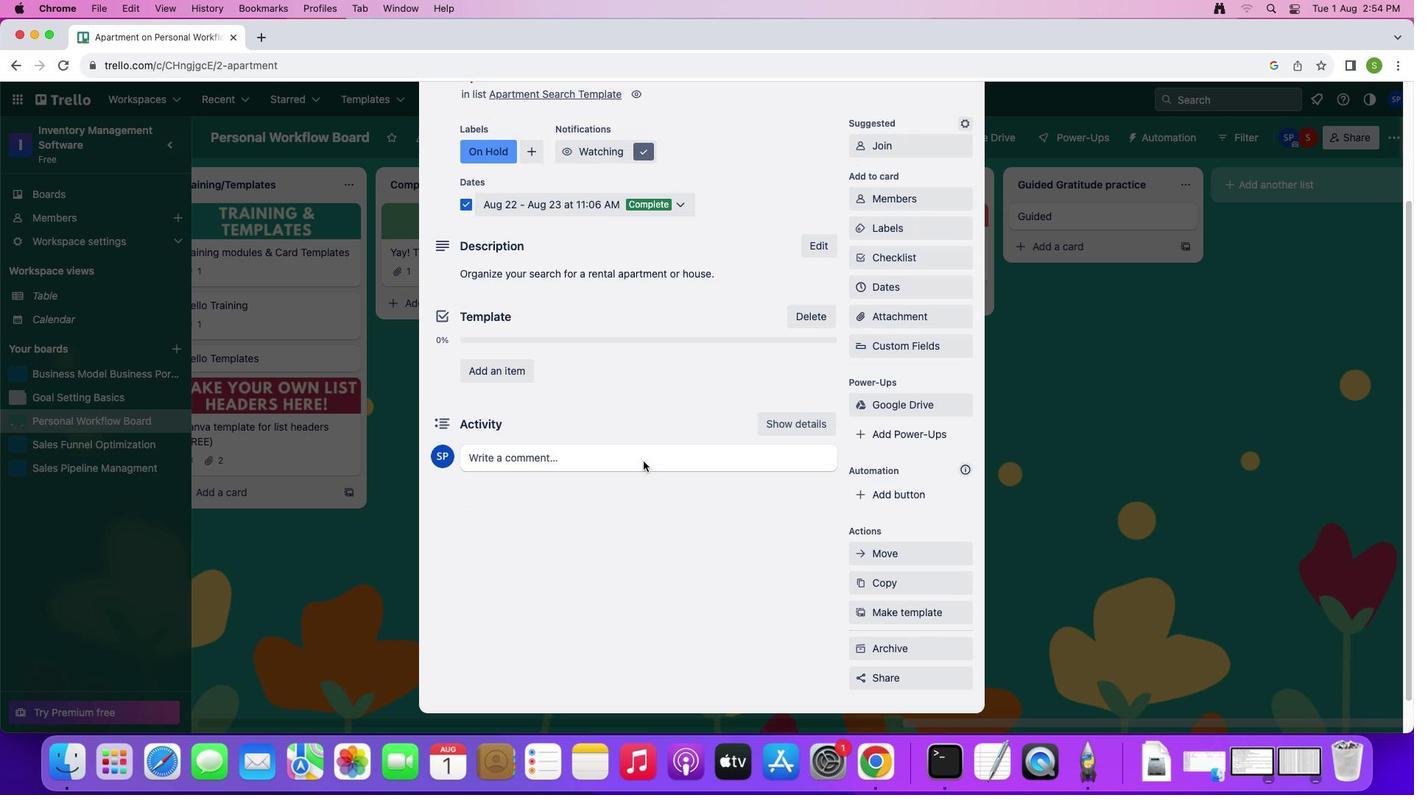 
Action: Mouse moved to (592, 422)
Screenshot: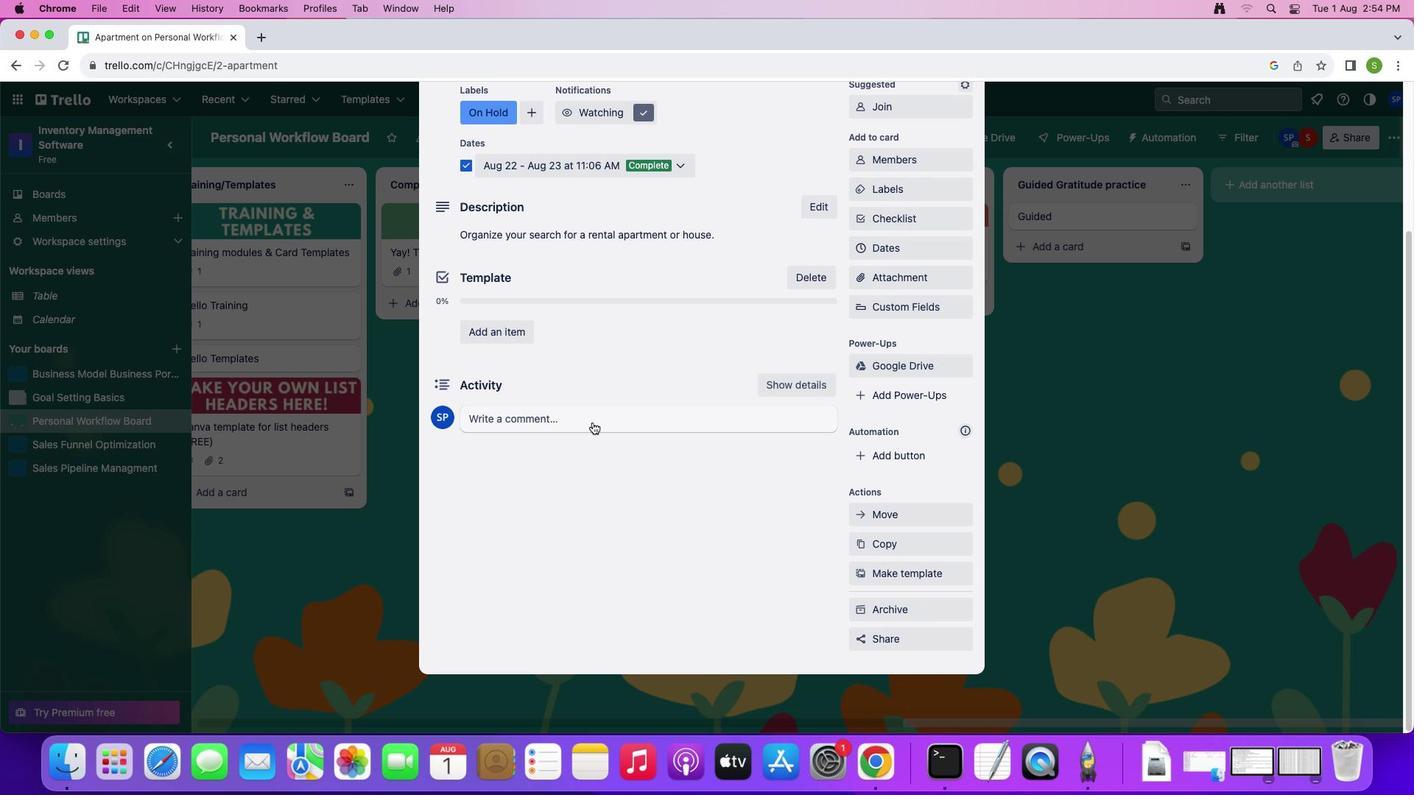 
Action: Mouse pressed left at (592, 422)
Screenshot: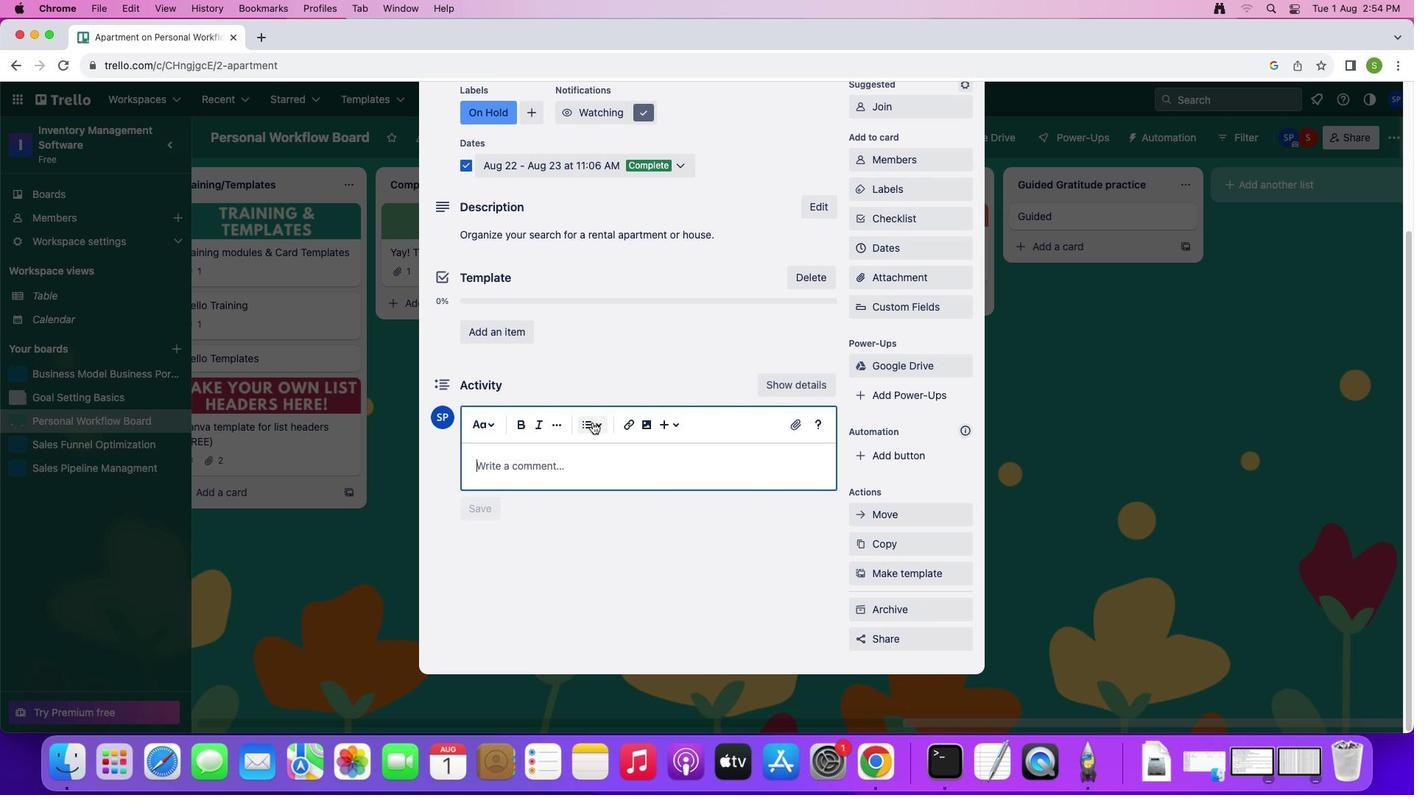 
Action: Mouse moved to (782, 400)
Screenshot: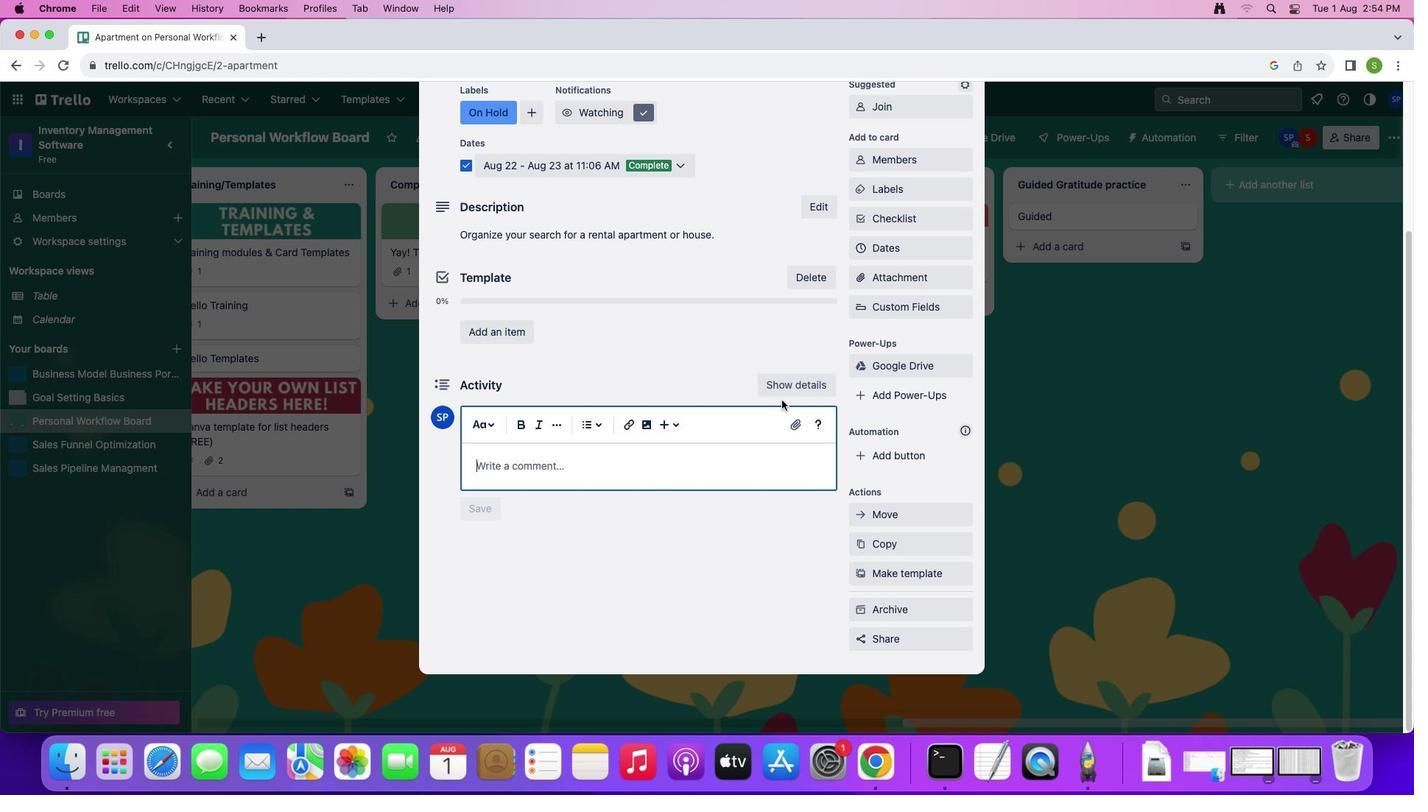 
Action: Key pressed Key.shift'H''o''u''s''e'
Screenshot: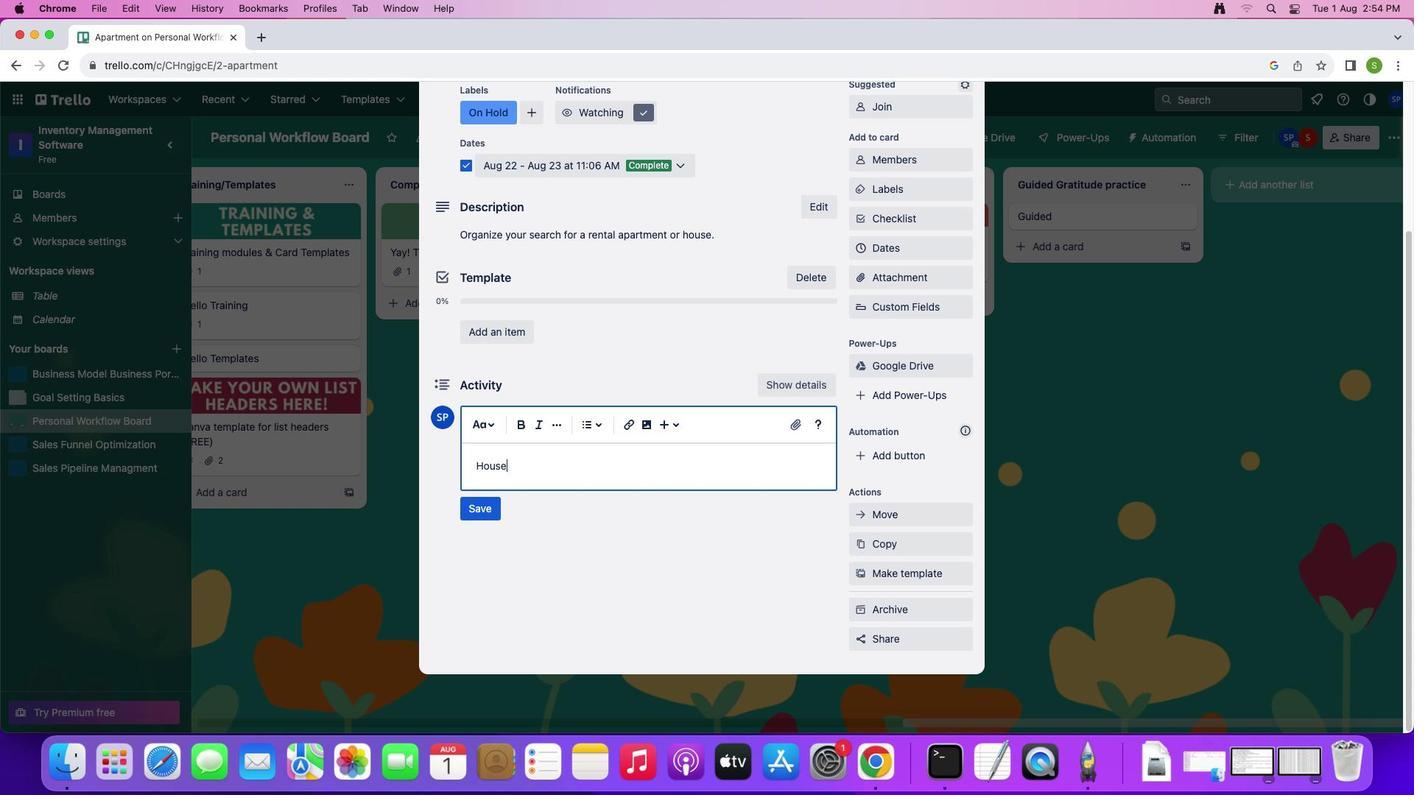 
Action: Mouse moved to (493, 506)
Screenshot: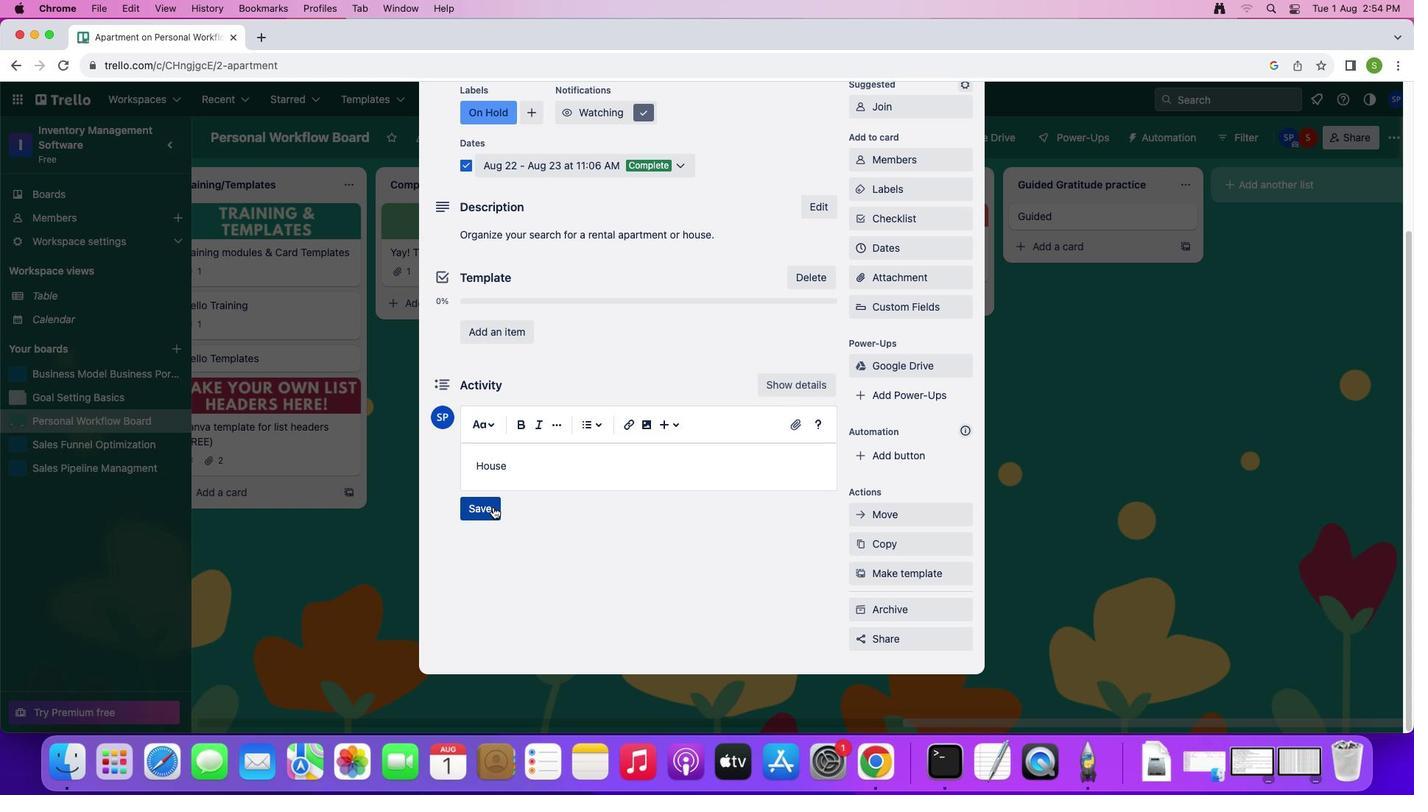 
Action: Mouse pressed left at (493, 506)
Screenshot: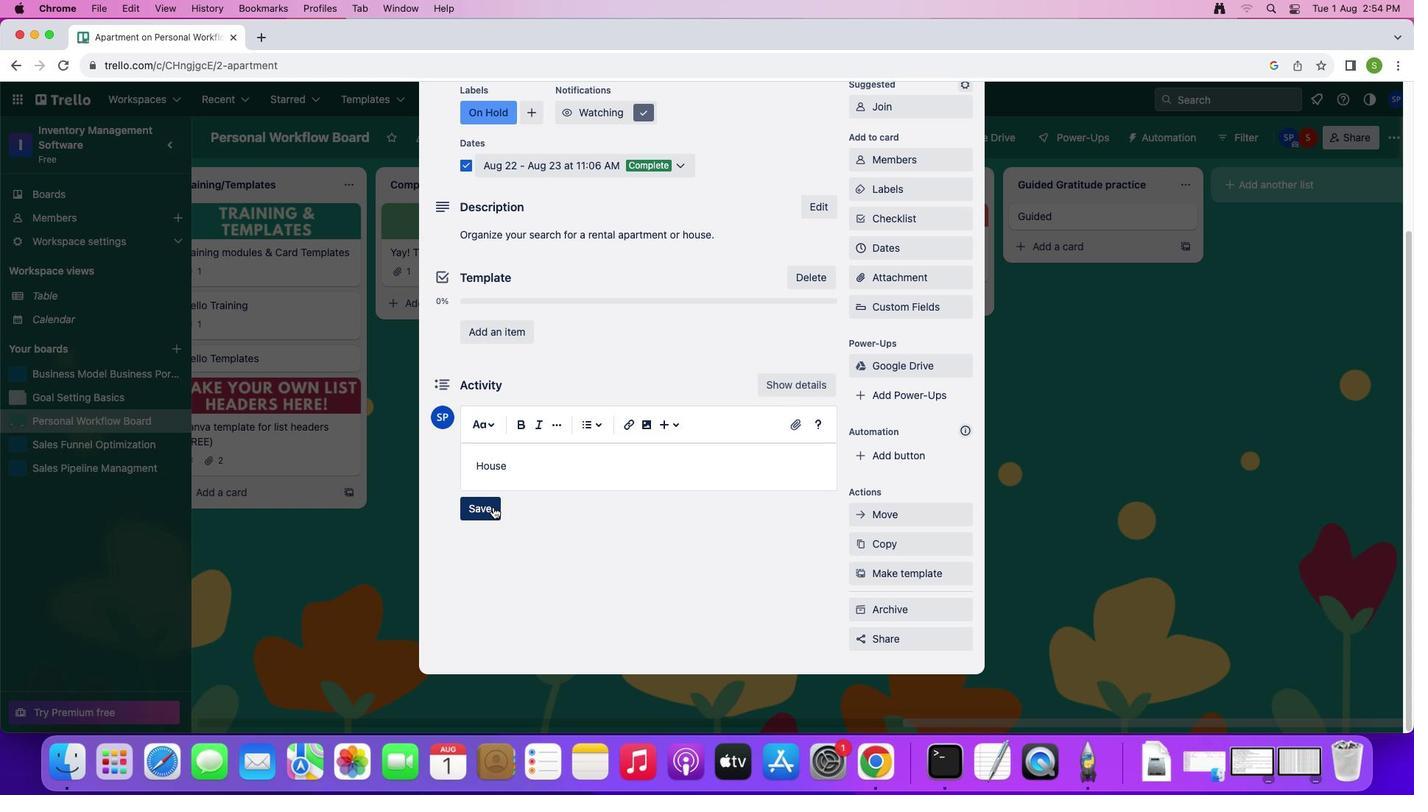
Action: Mouse moved to (827, 245)
Screenshot: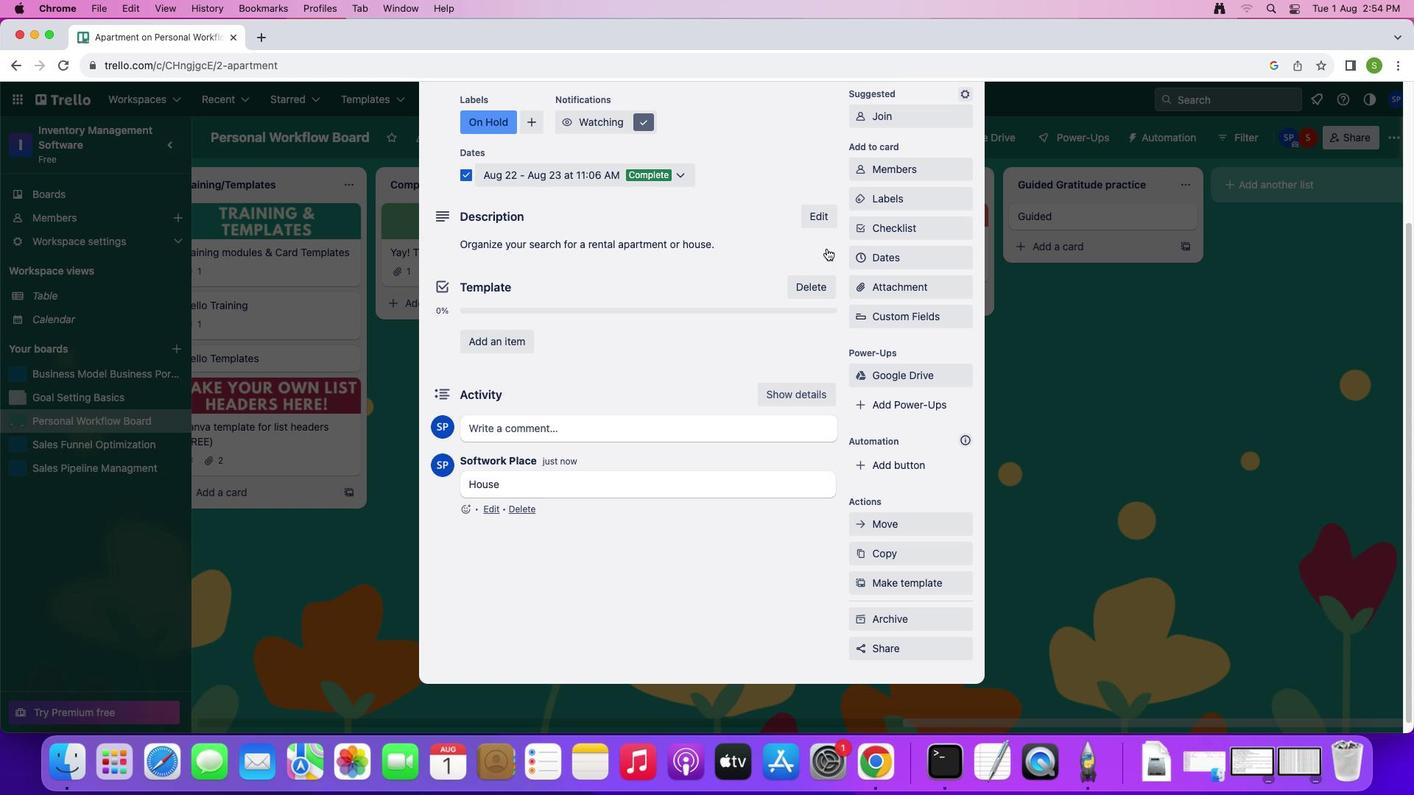 
Action: Mouse scrolled (827, 245) with delta (0, 0)
Screenshot: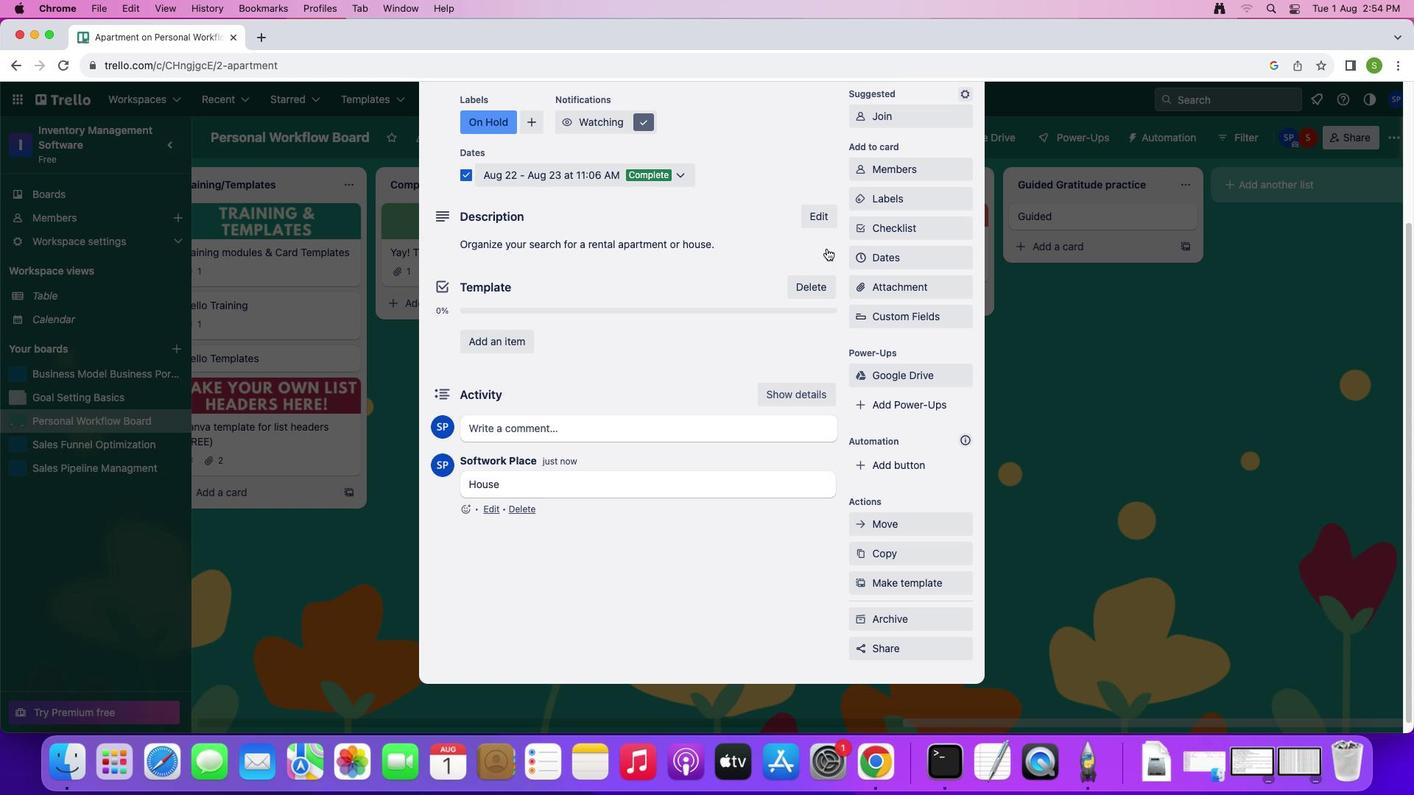 
Action: Mouse moved to (827, 246)
Screenshot: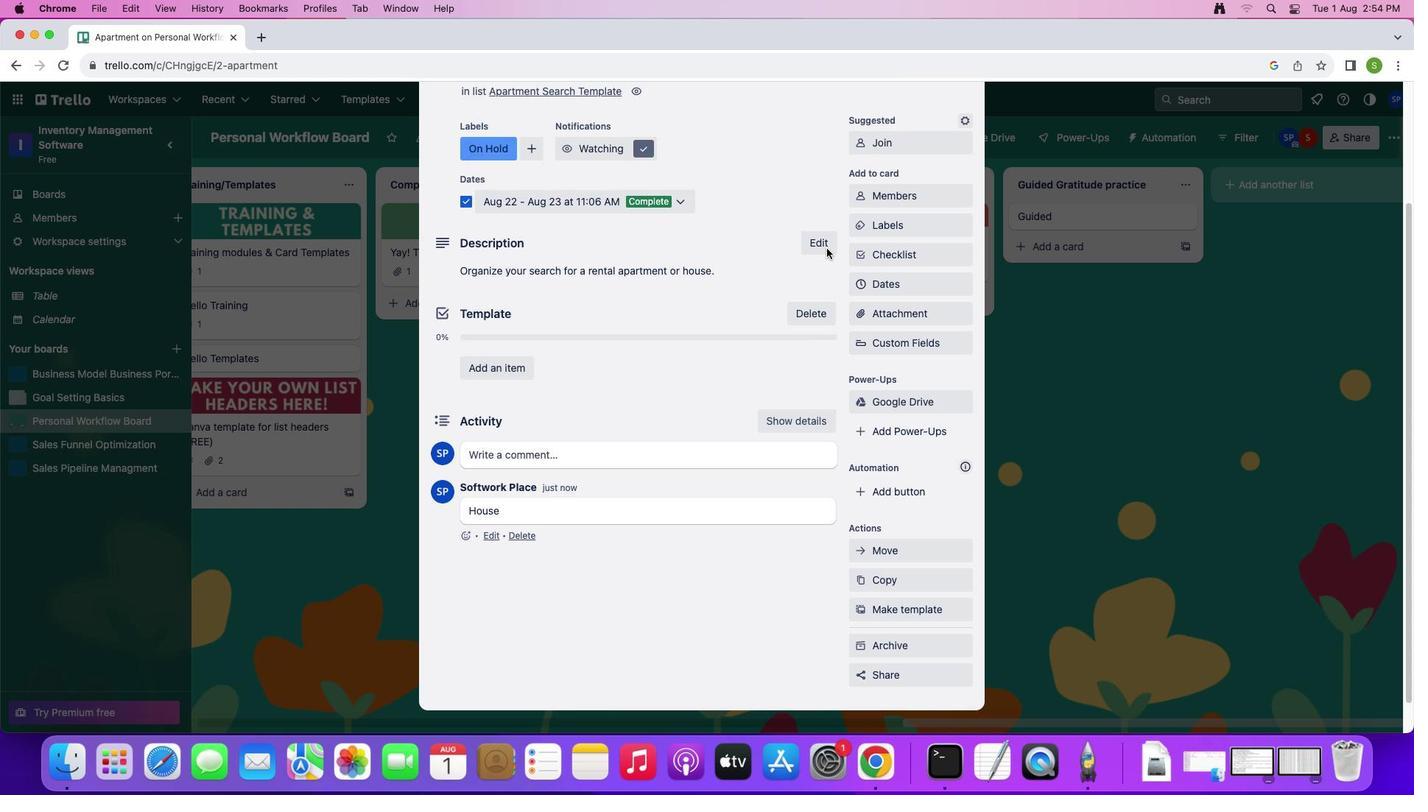 
Action: Mouse scrolled (827, 246) with delta (0, 0)
Screenshot: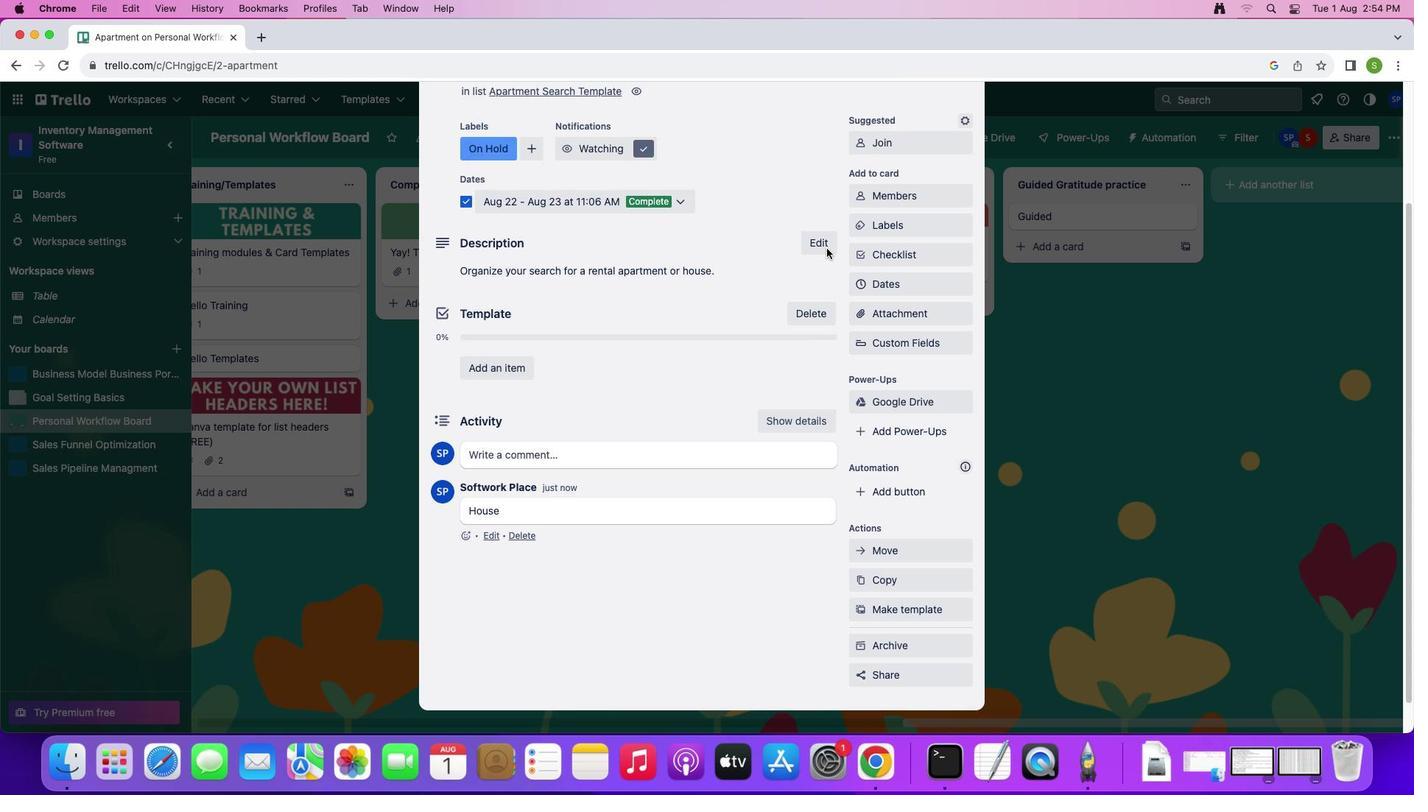 
Action: Mouse moved to (827, 246)
Screenshot: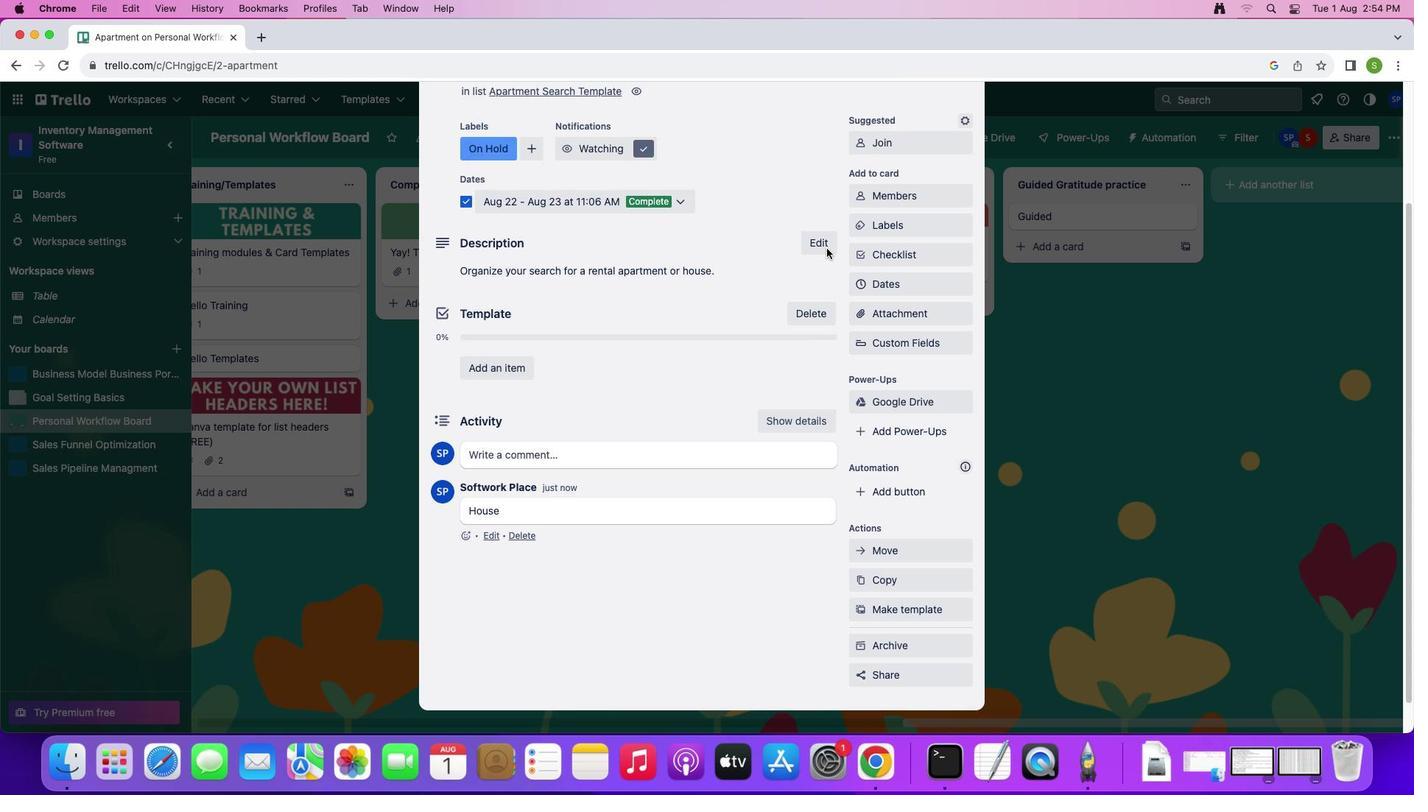 
Action: Mouse scrolled (827, 246) with delta (0, 2)
Screenshot: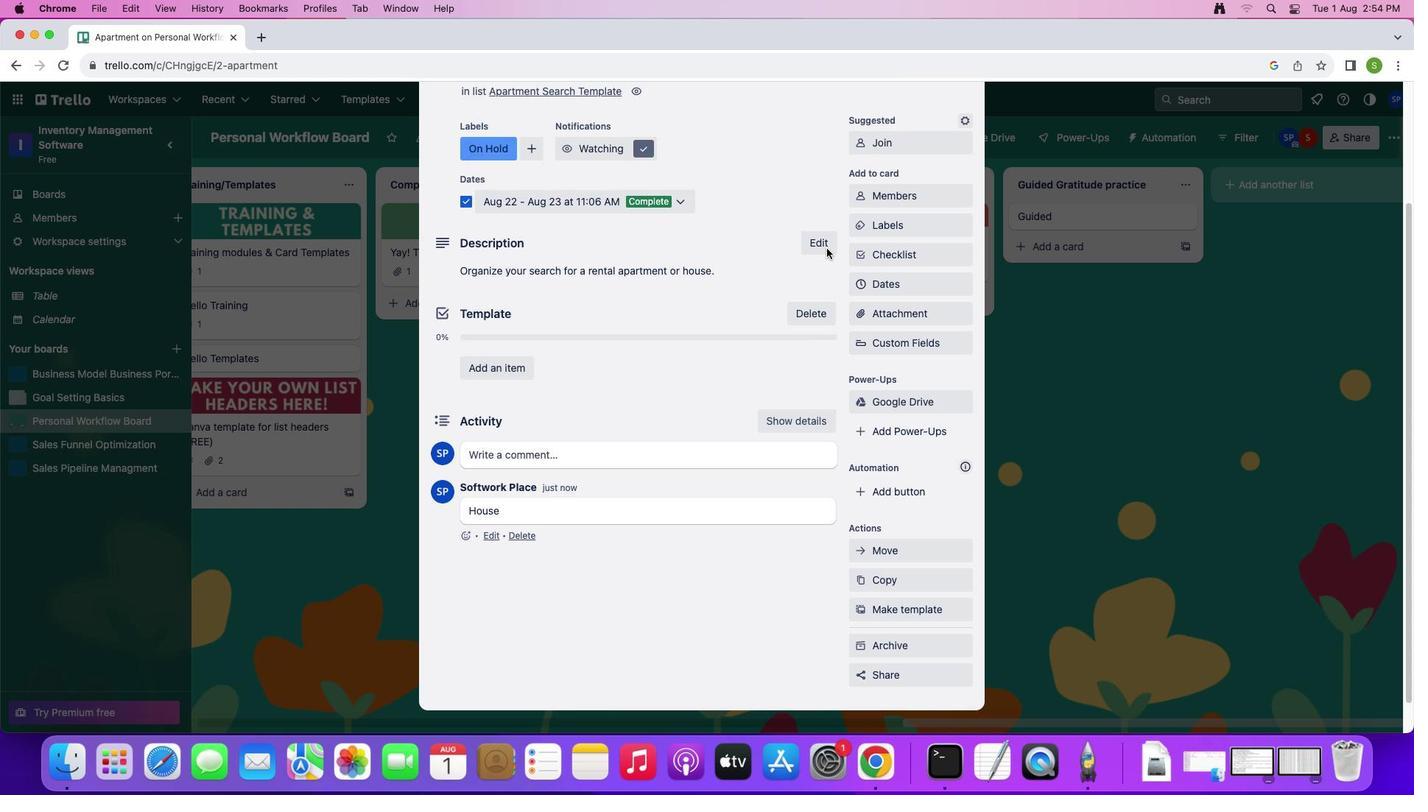 
Action: Mouse moved to (827, 248)
Screenshot: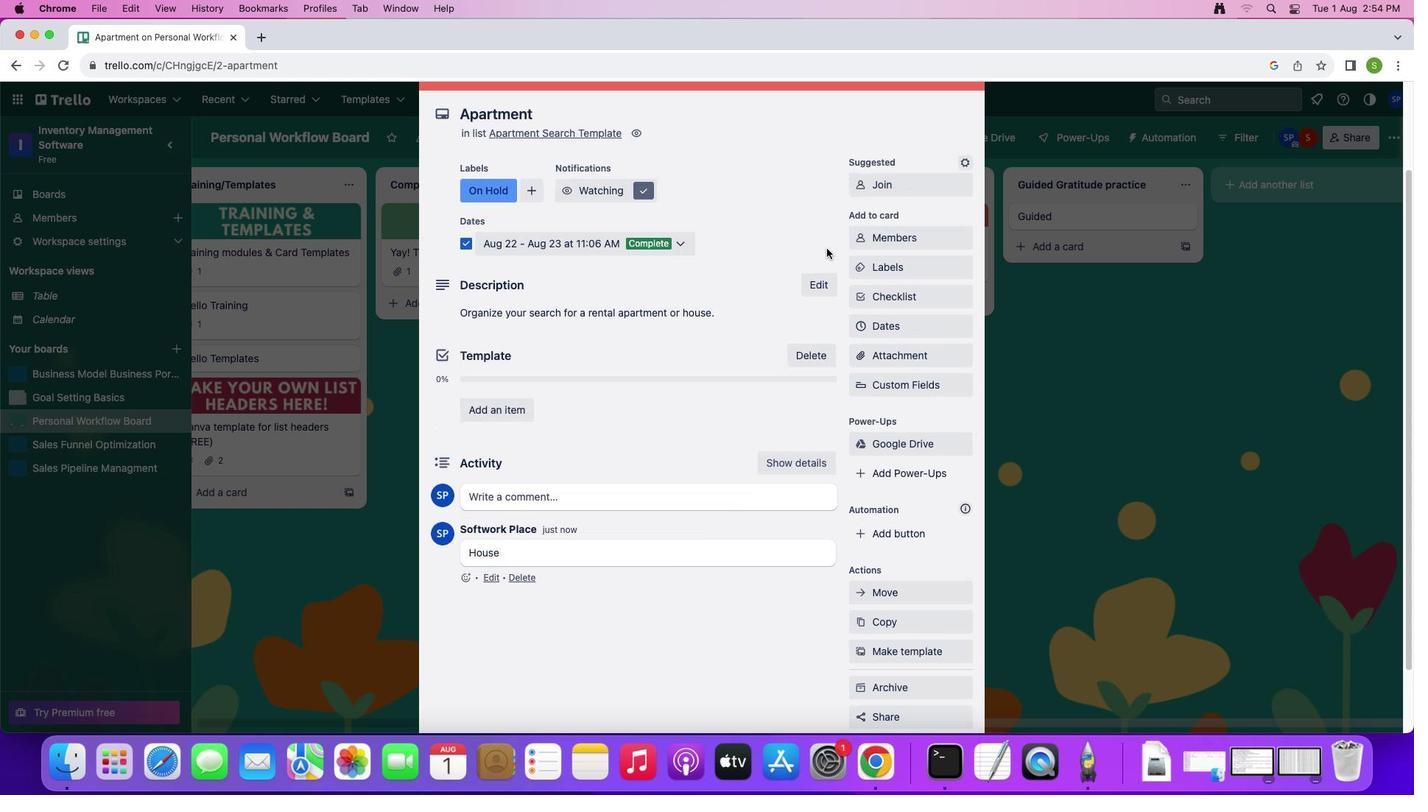 
Action: Mouse scrolled (827, 248) with delta (0, 2)
Screenshot: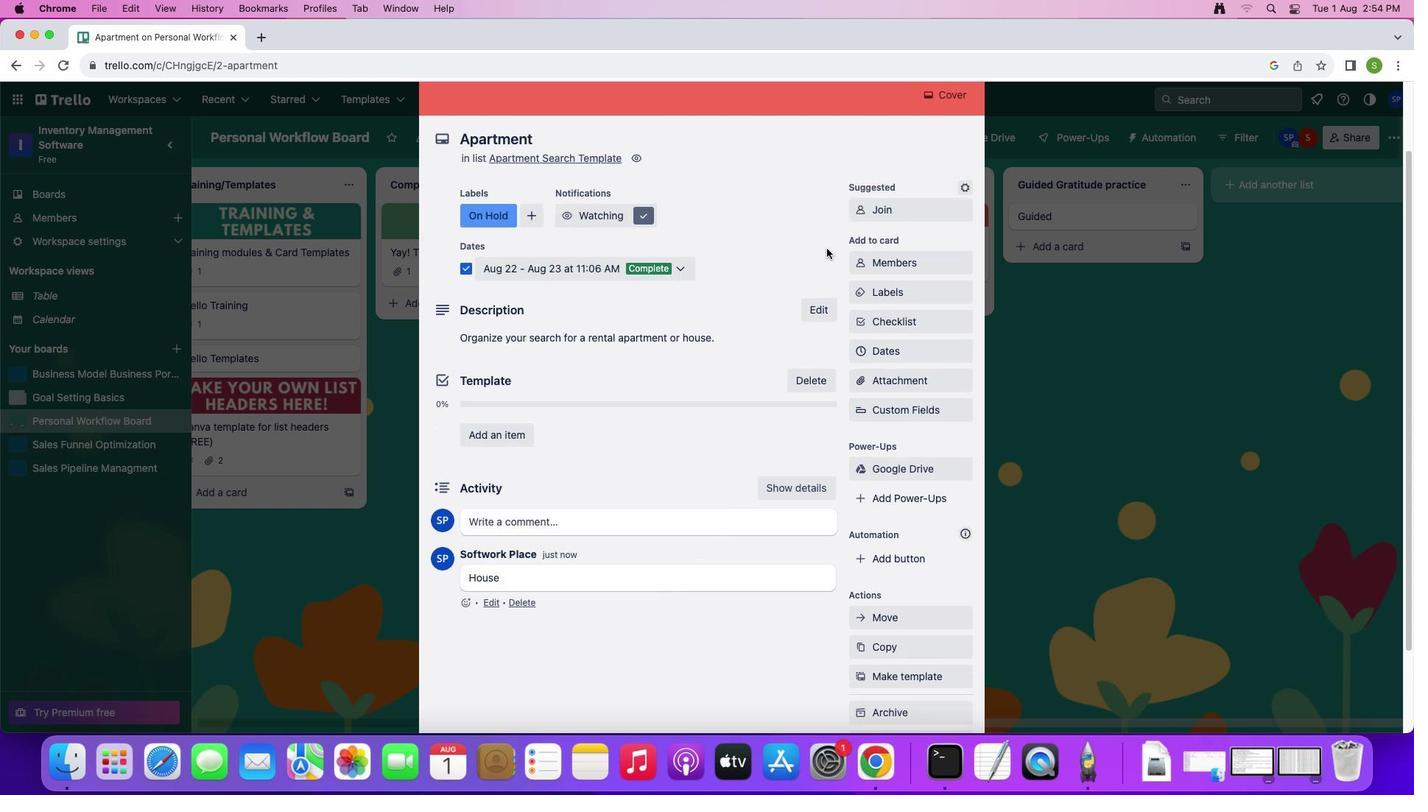
Action: Mouse moved to (826, 248)
Screenshot: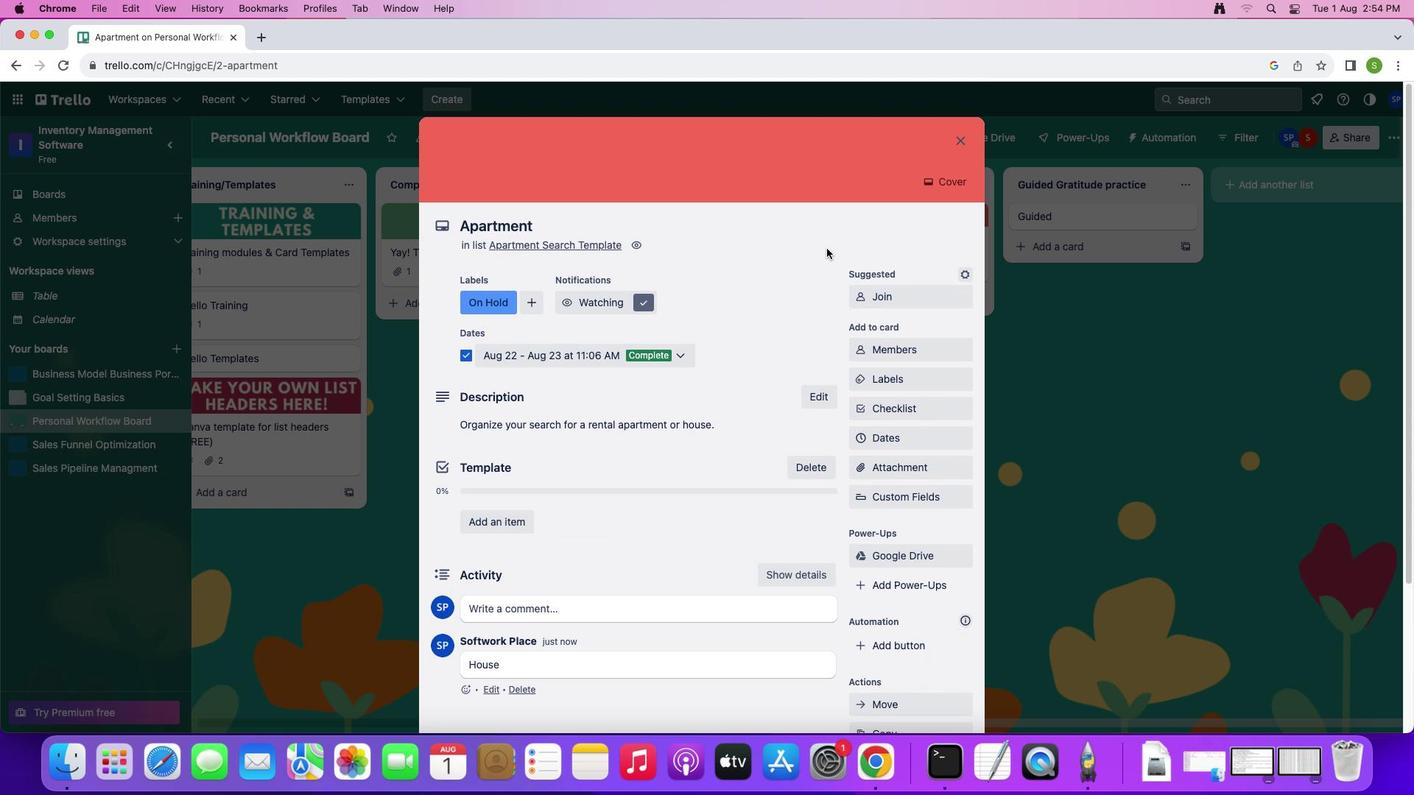 
Action: Mouse scrolled (826, 248) with delta (0, 0)
Screenshot: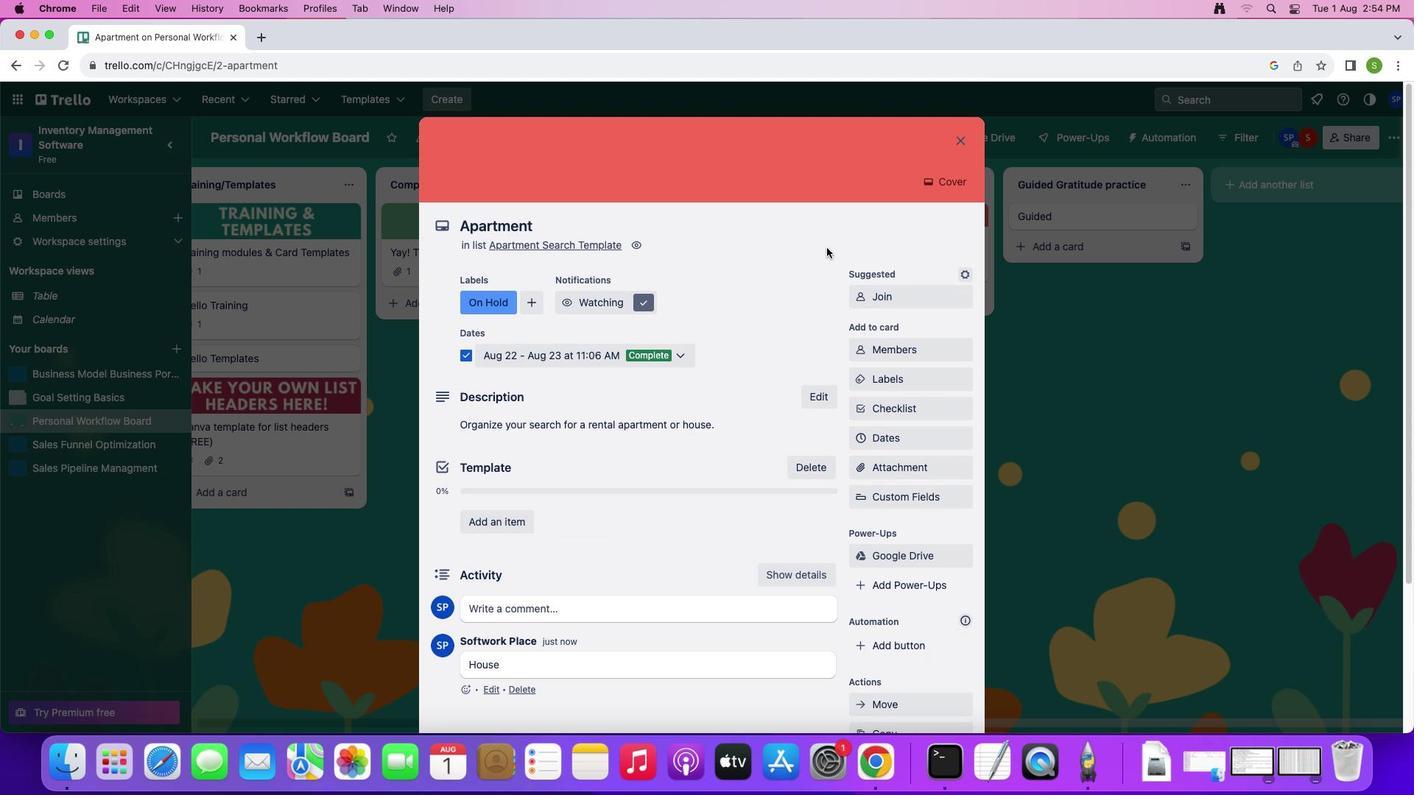 
Action: Mouse scrolled (826, 248) with delta (0, 0)
Screenshot: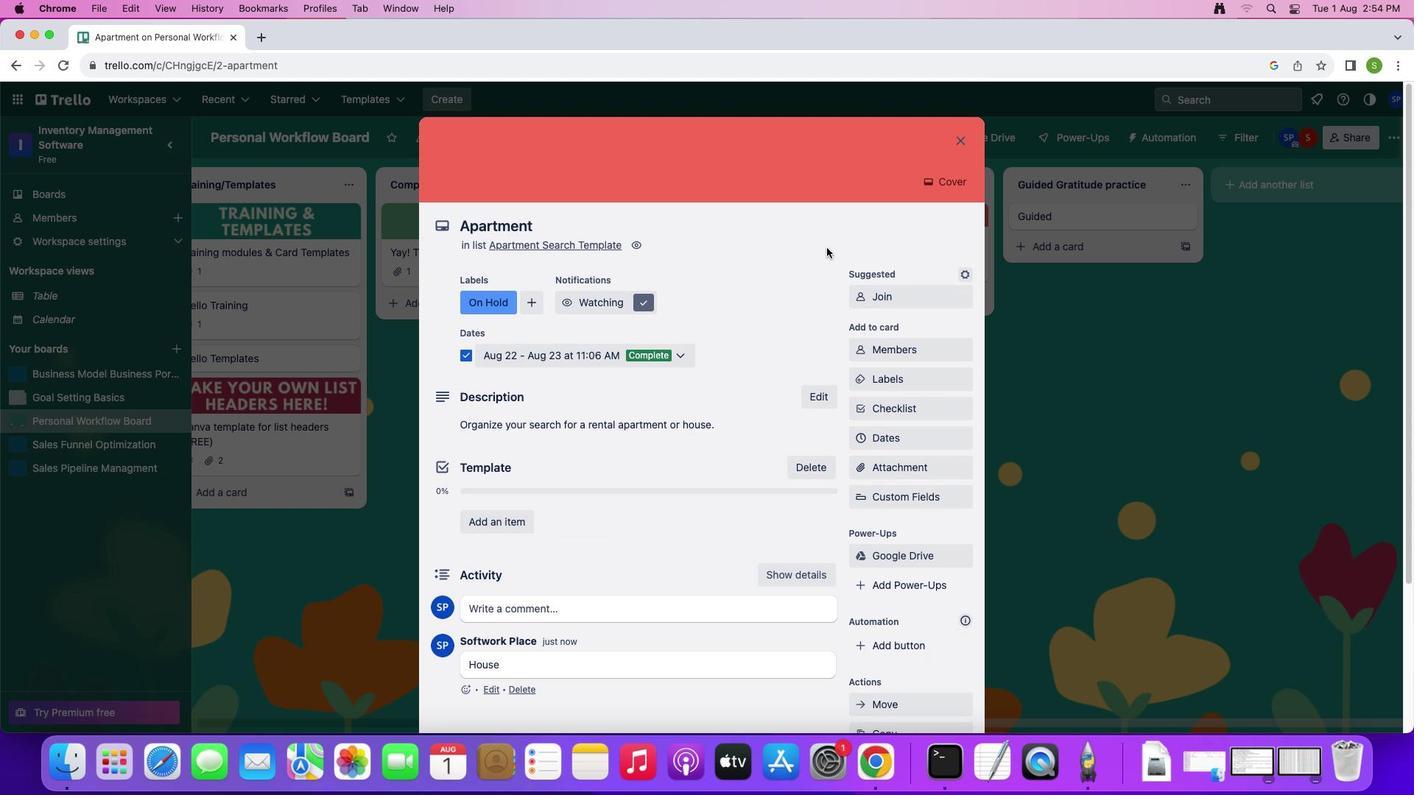 
Action: Mouse scrolled (826, 248) with delta (0, 2)
Screenshot: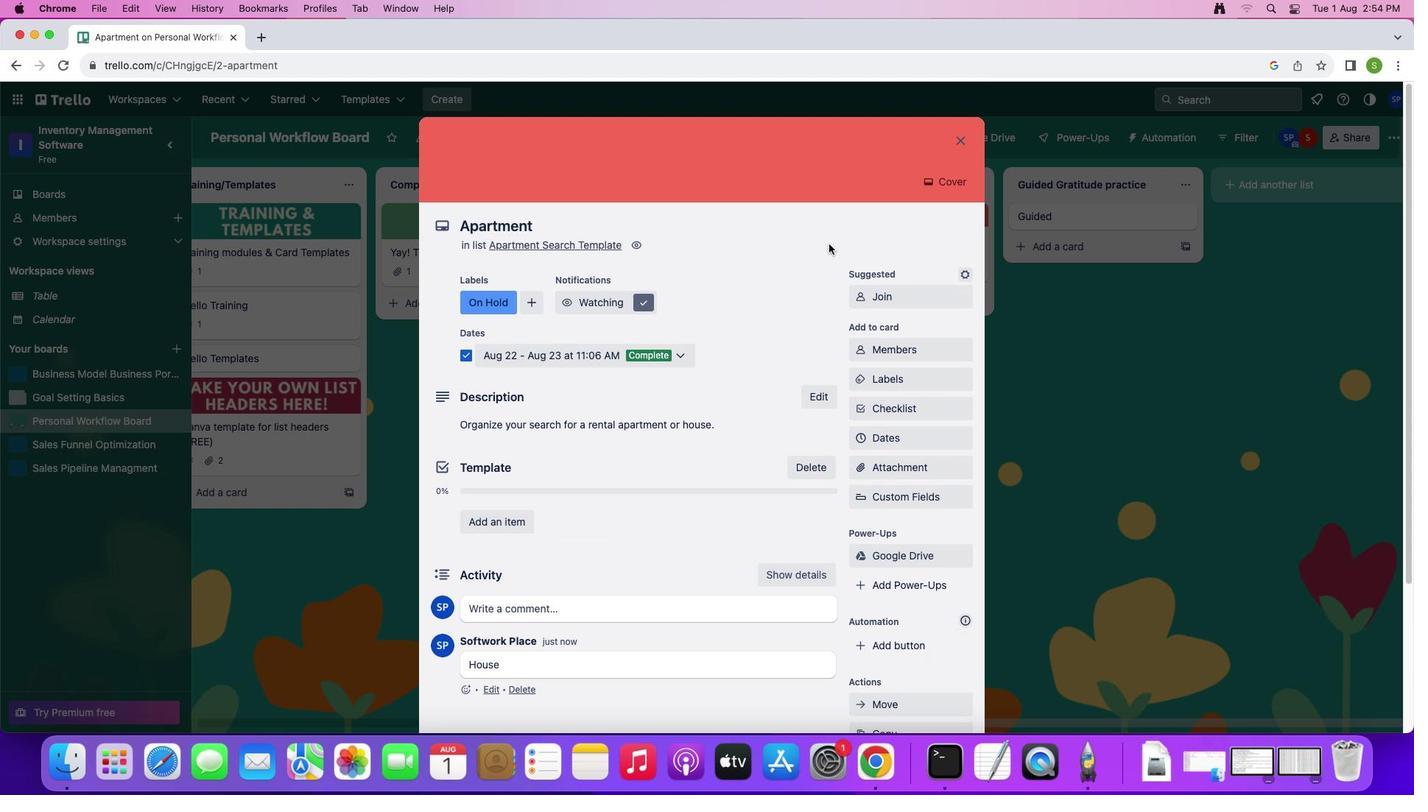 
Action: Mouse moved to (960, 140)
Screenshot: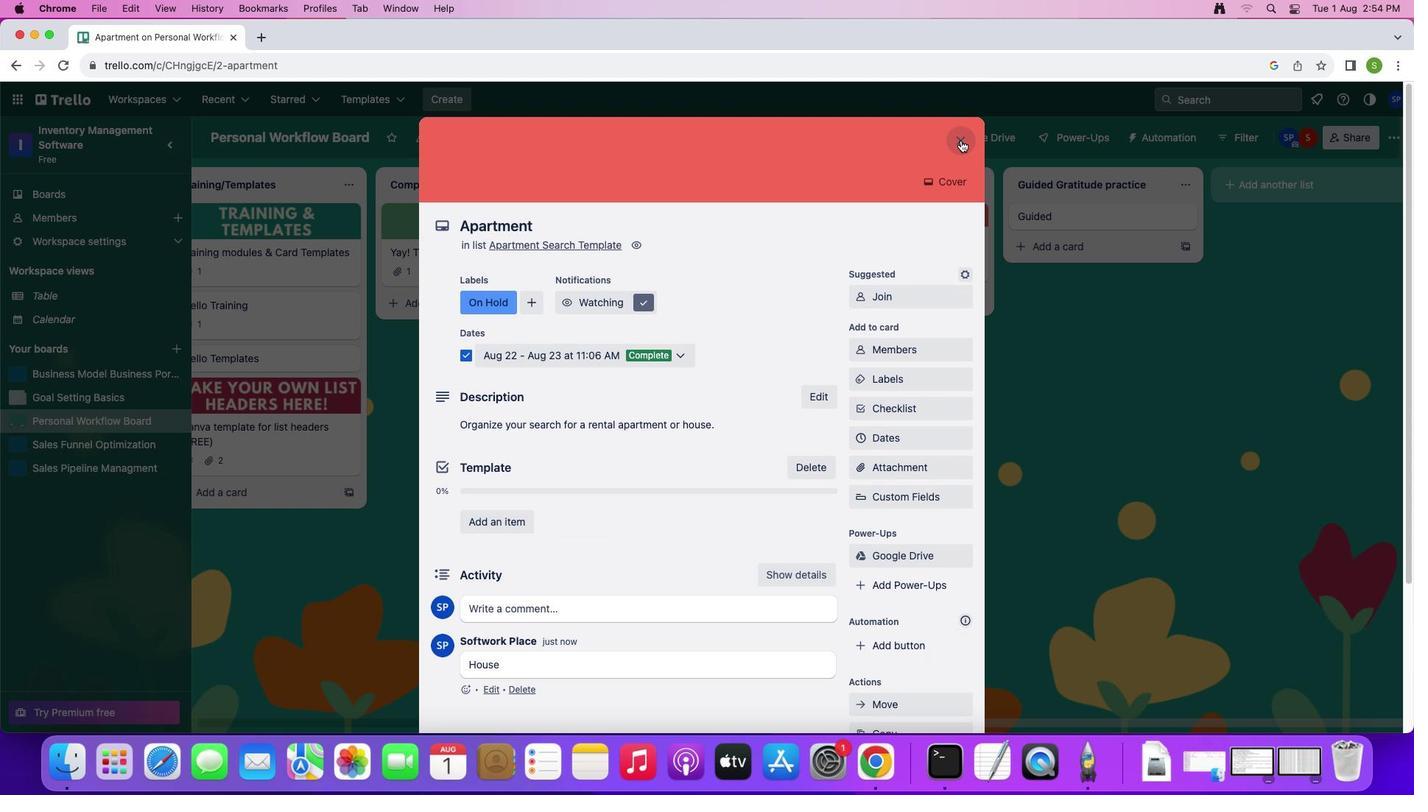 
Action: Mouse pressed left at (960, 140)
Screenshot: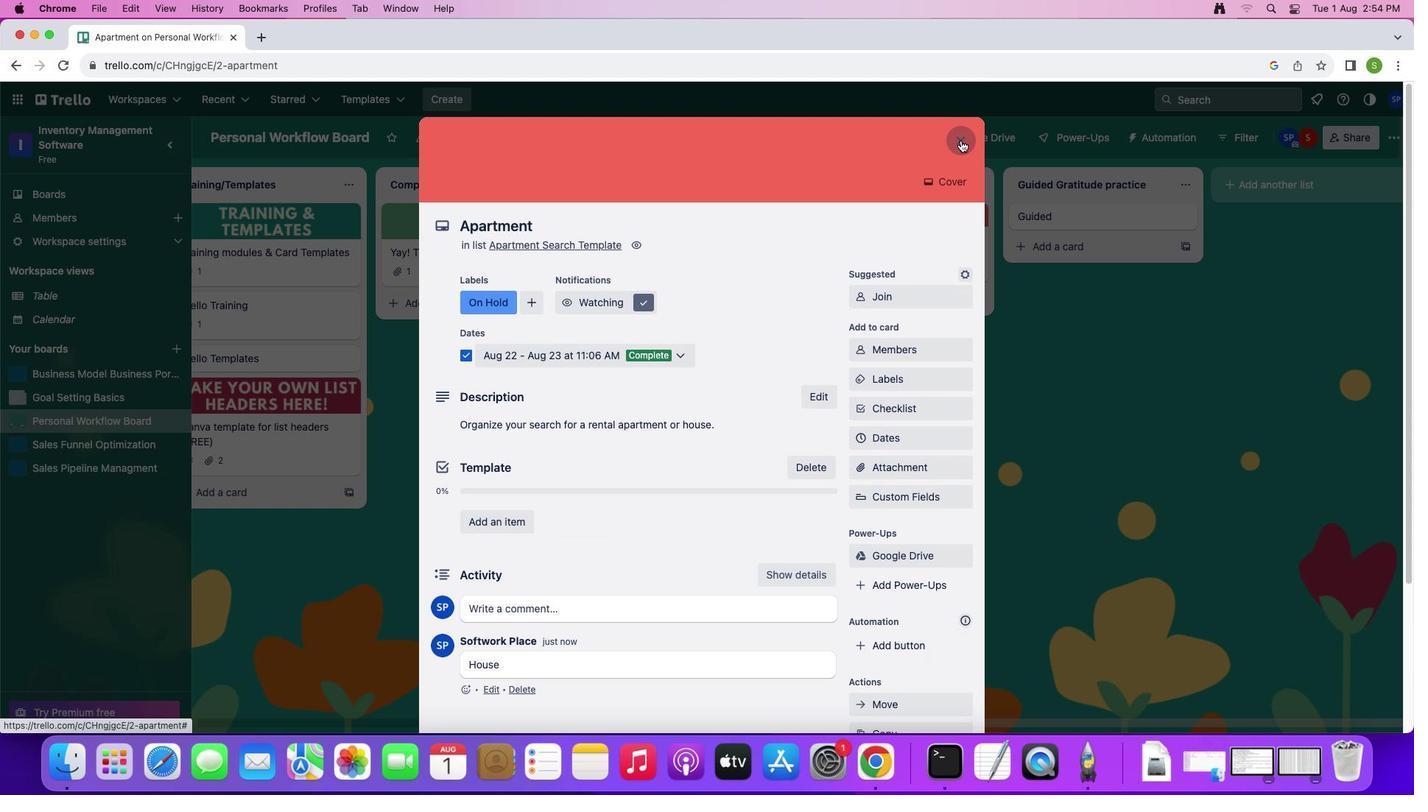 
Action: Mouse moved to (1114, 221)
Screenshot: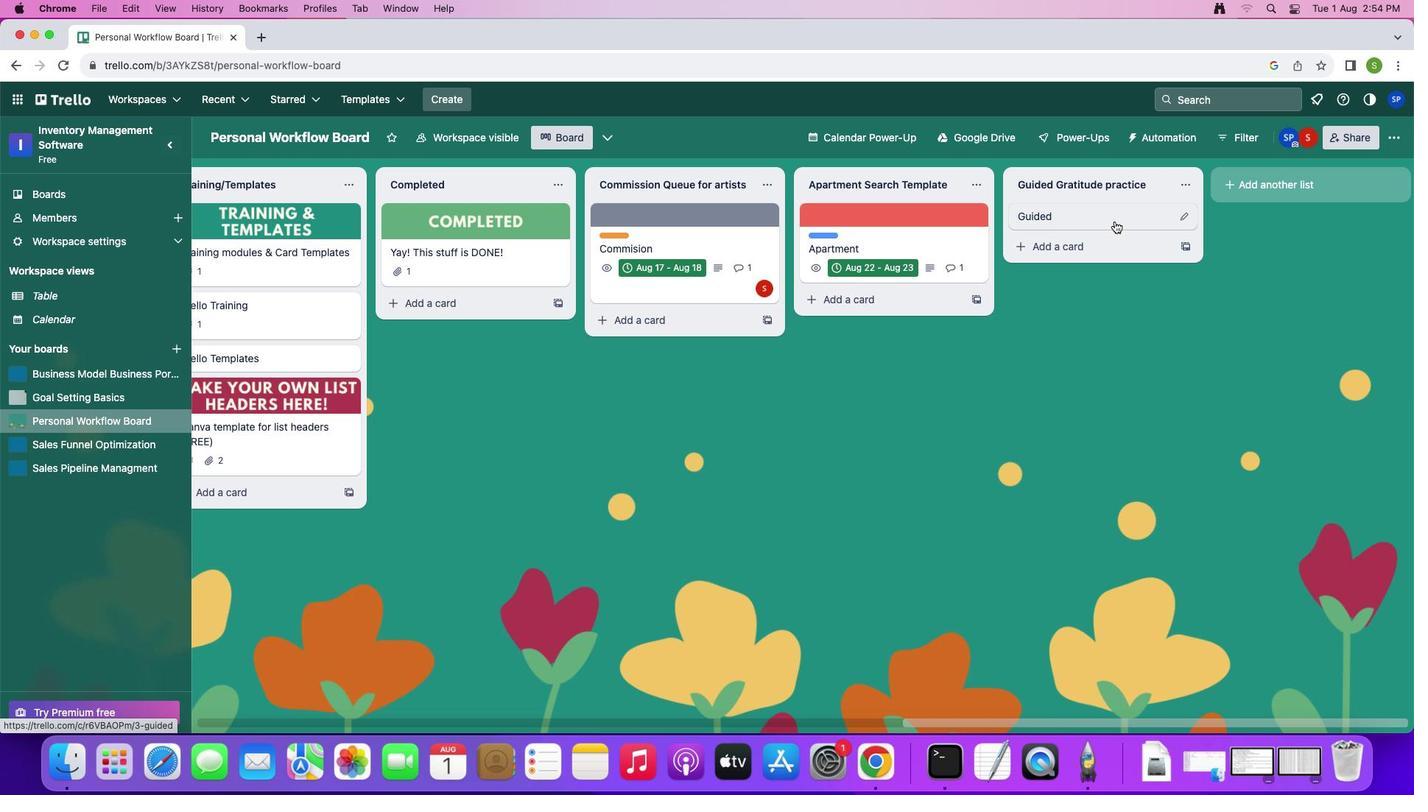 
Action: Mouse pressed left at (1114, 221)
Screenshot: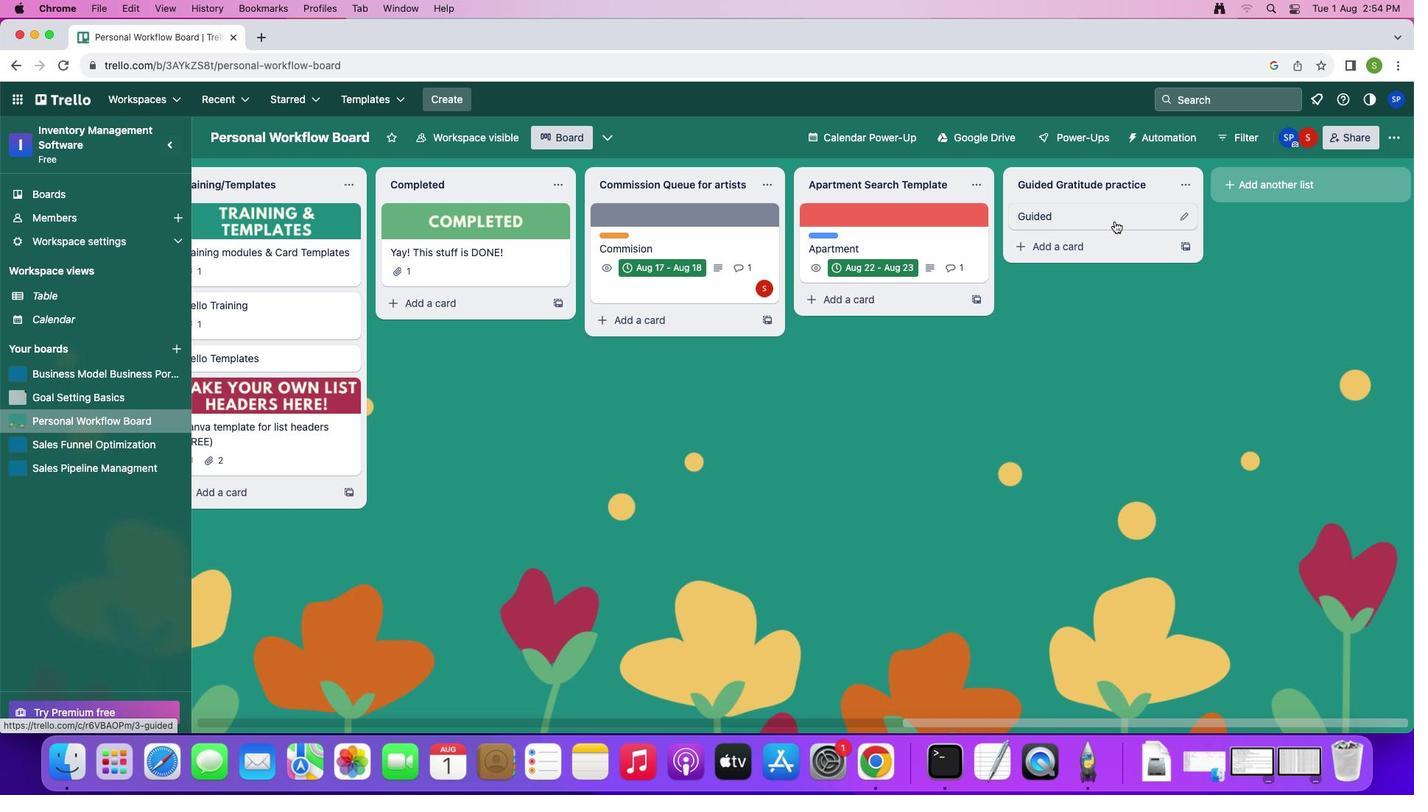 
Action: Mouse moved to (887, 261)
Screenshot: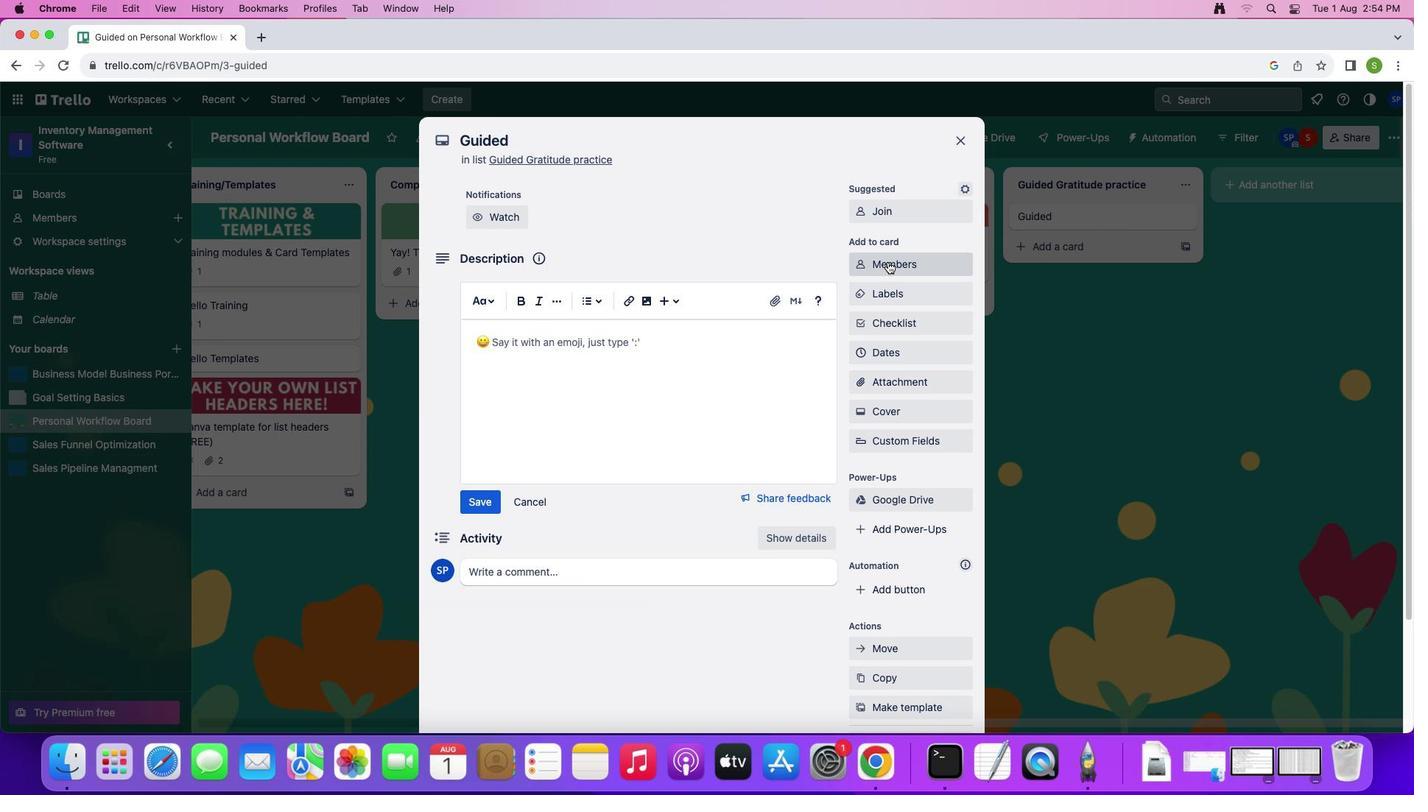 
Action: Mouse pressed left at (887, 261)
Screenshot: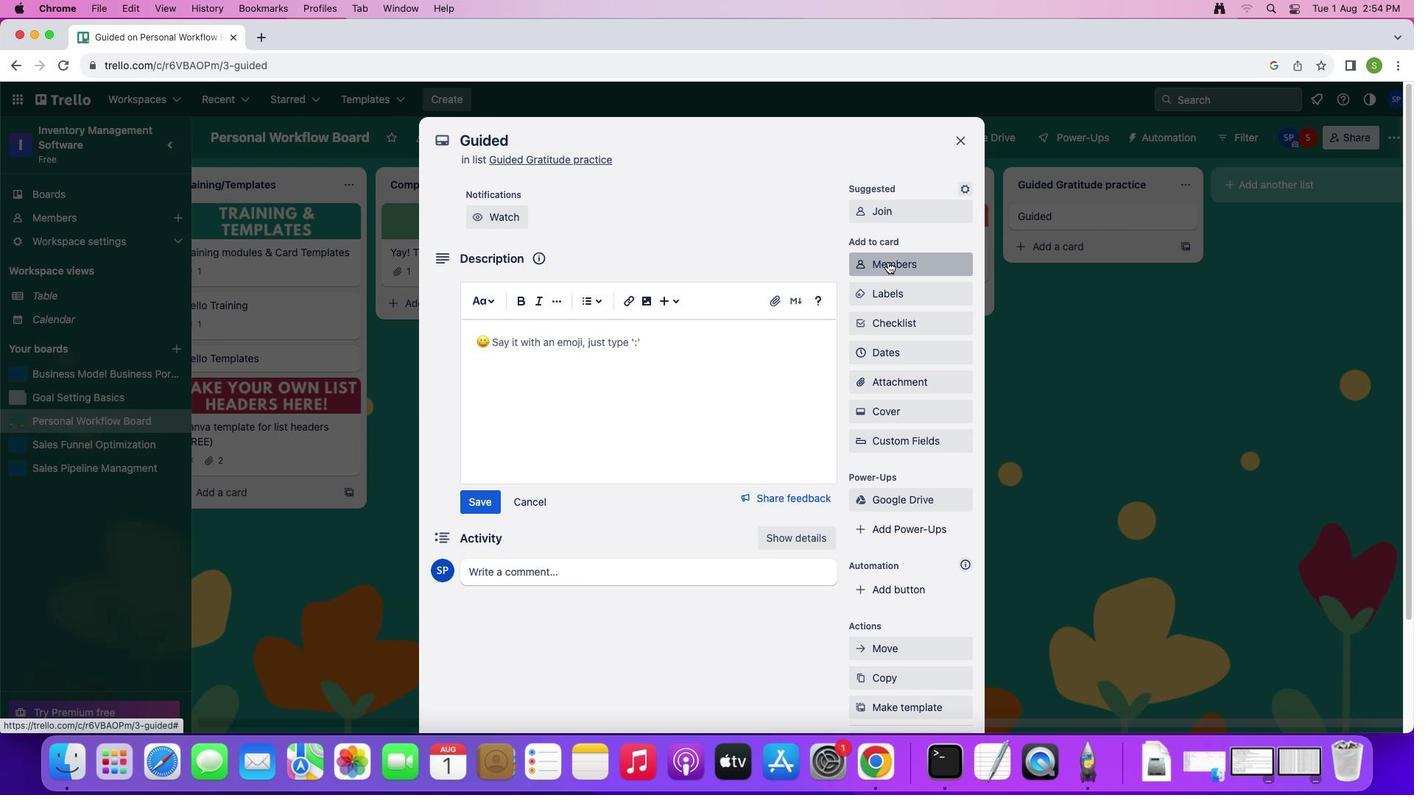 
Action: Mouse moved to (898, 276)
Screenshot: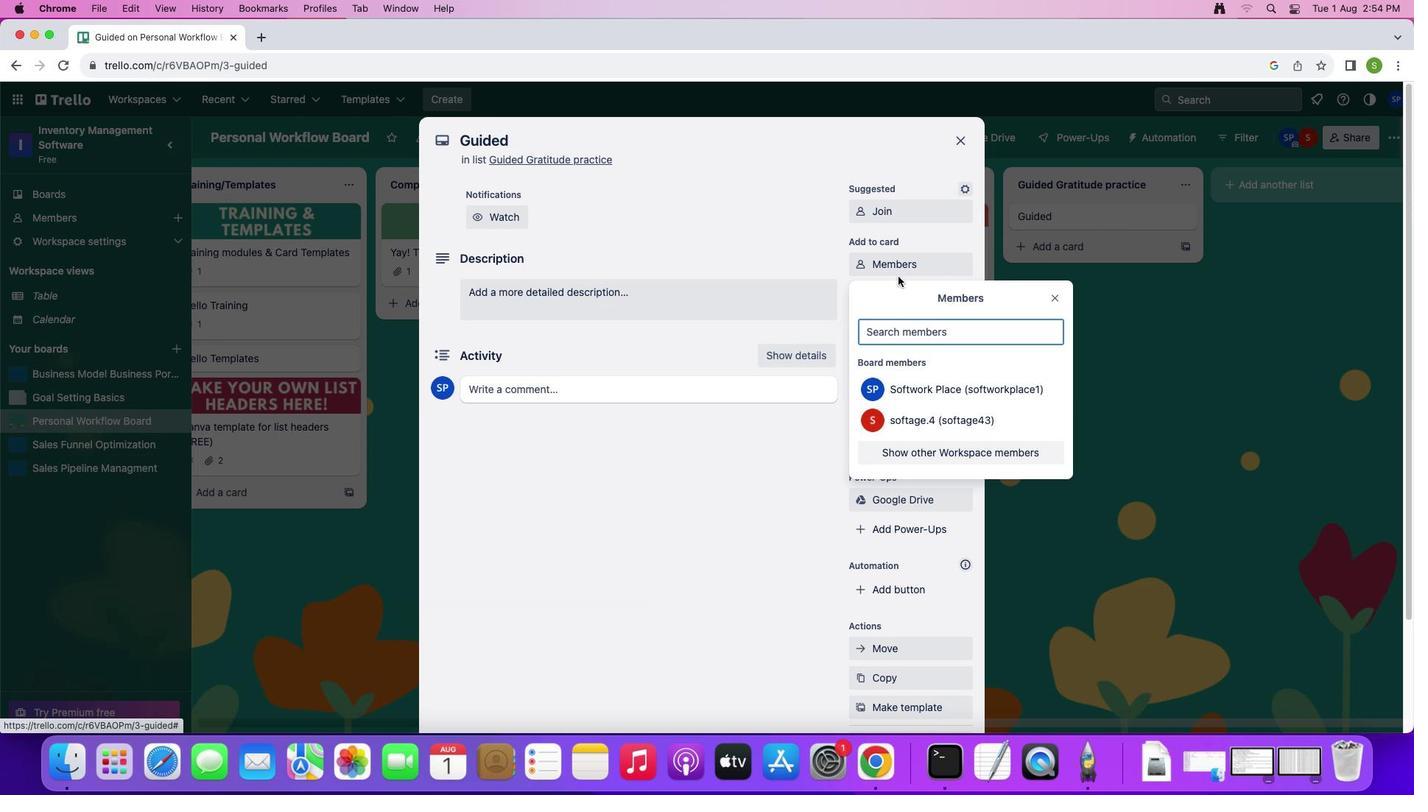 
Action: Key pressed 's''o''f''t''a''g''e''.''3'Key.shift'@''s''o''f''t''a''g''e''.''n''e''t'
Screenshot: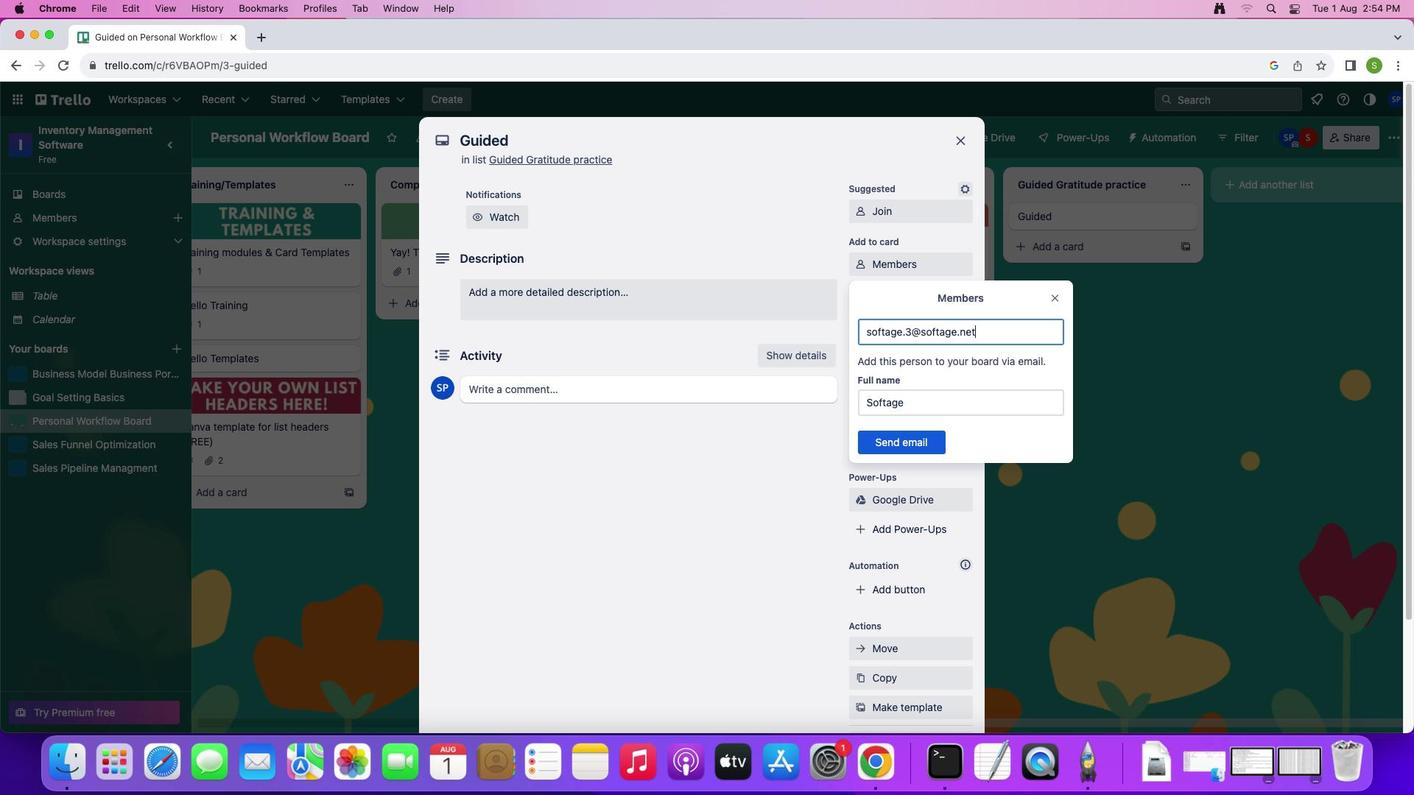
Action: Mouse moved to (907, 449)
Screenshot: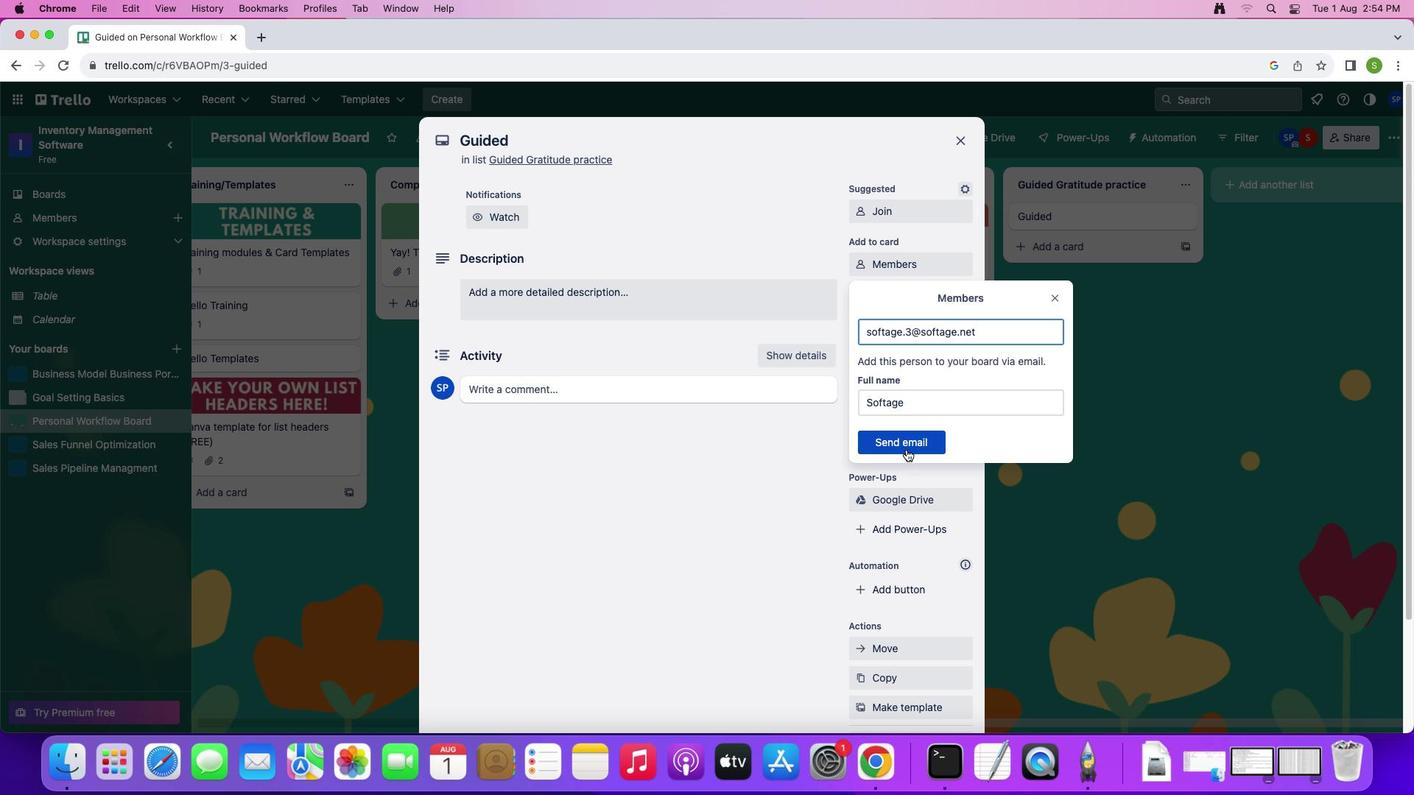 
Action: Mouse pressed left at (907, 449)
Screenshot: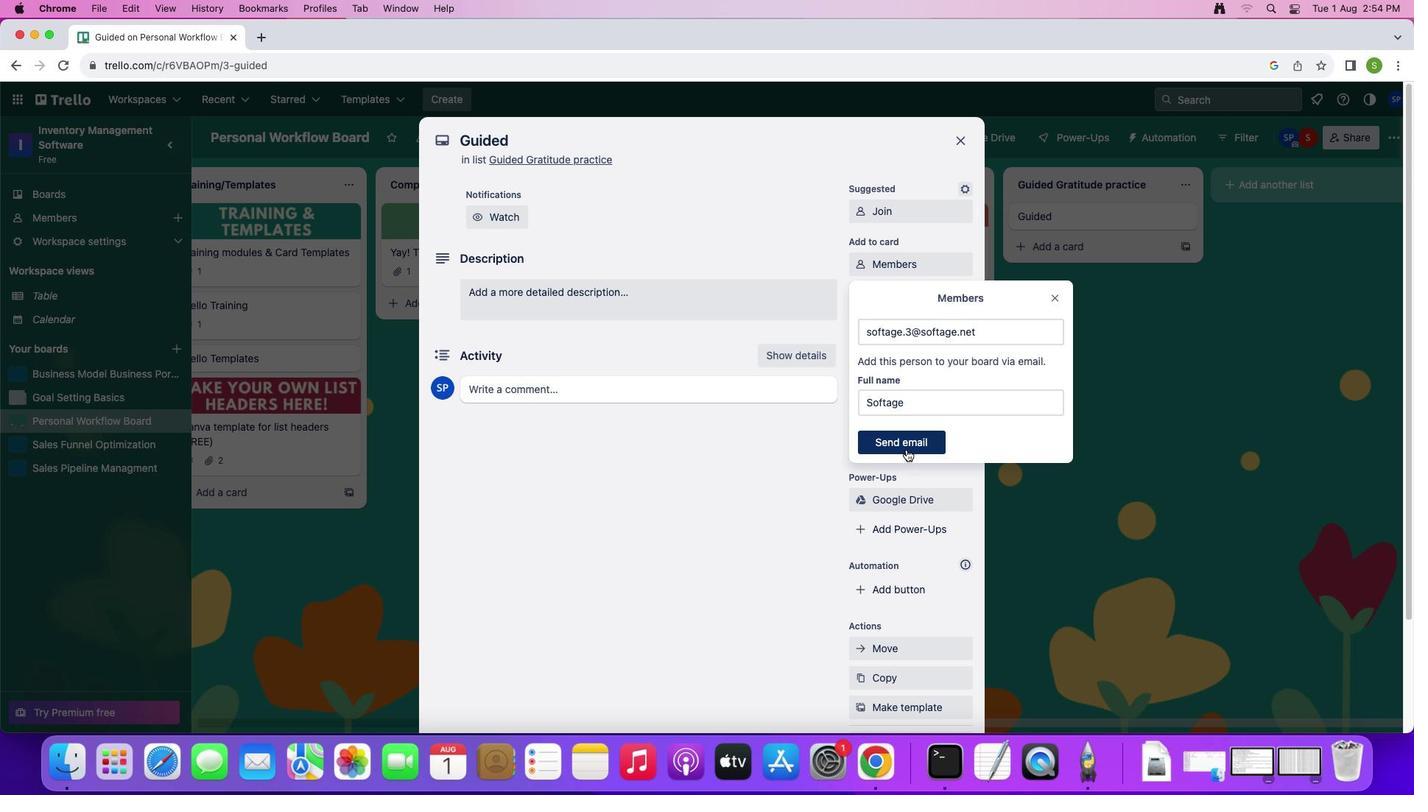 
Action: Mouse moved to (891, 292)
Screenshot: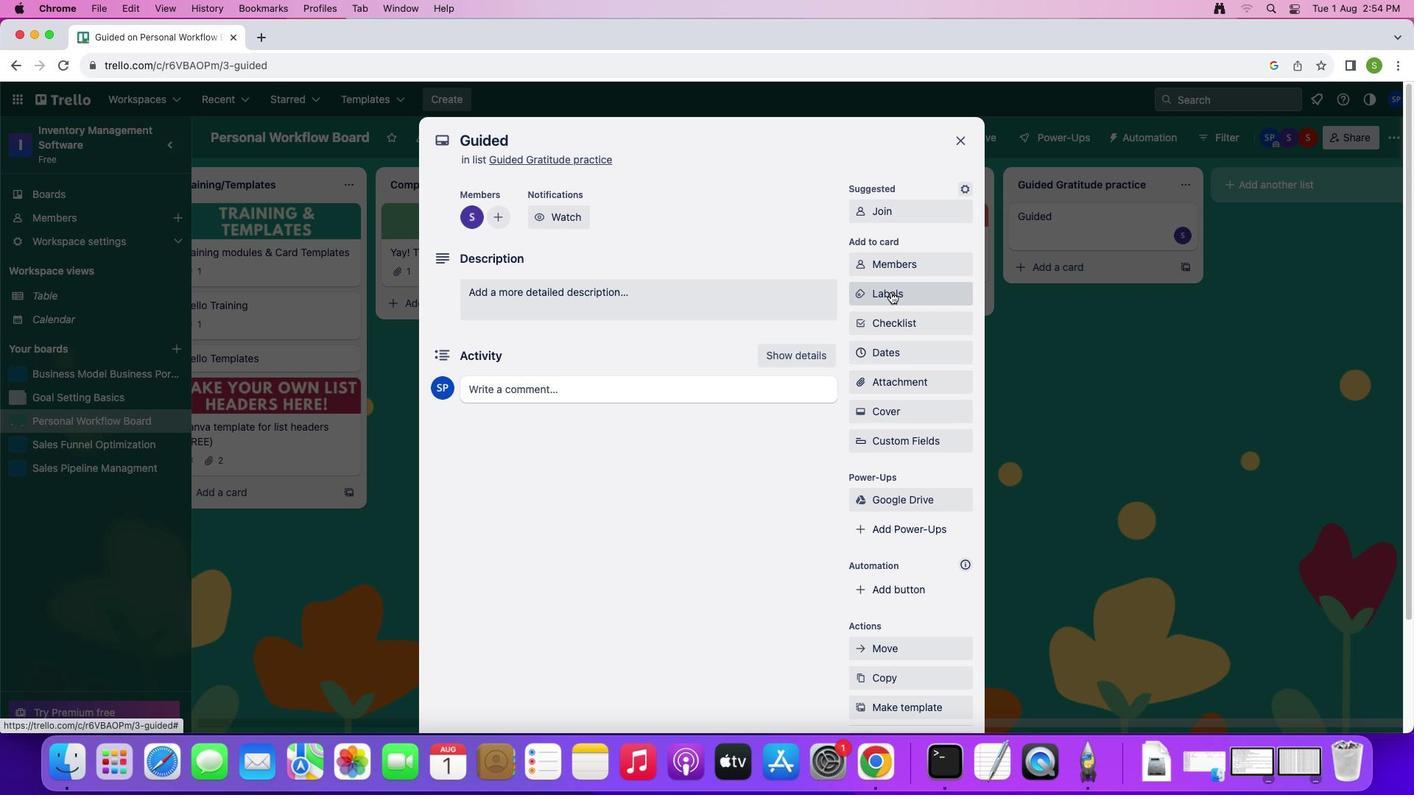 
Action: Mouse pressed left at (891, 292)
Screenshot: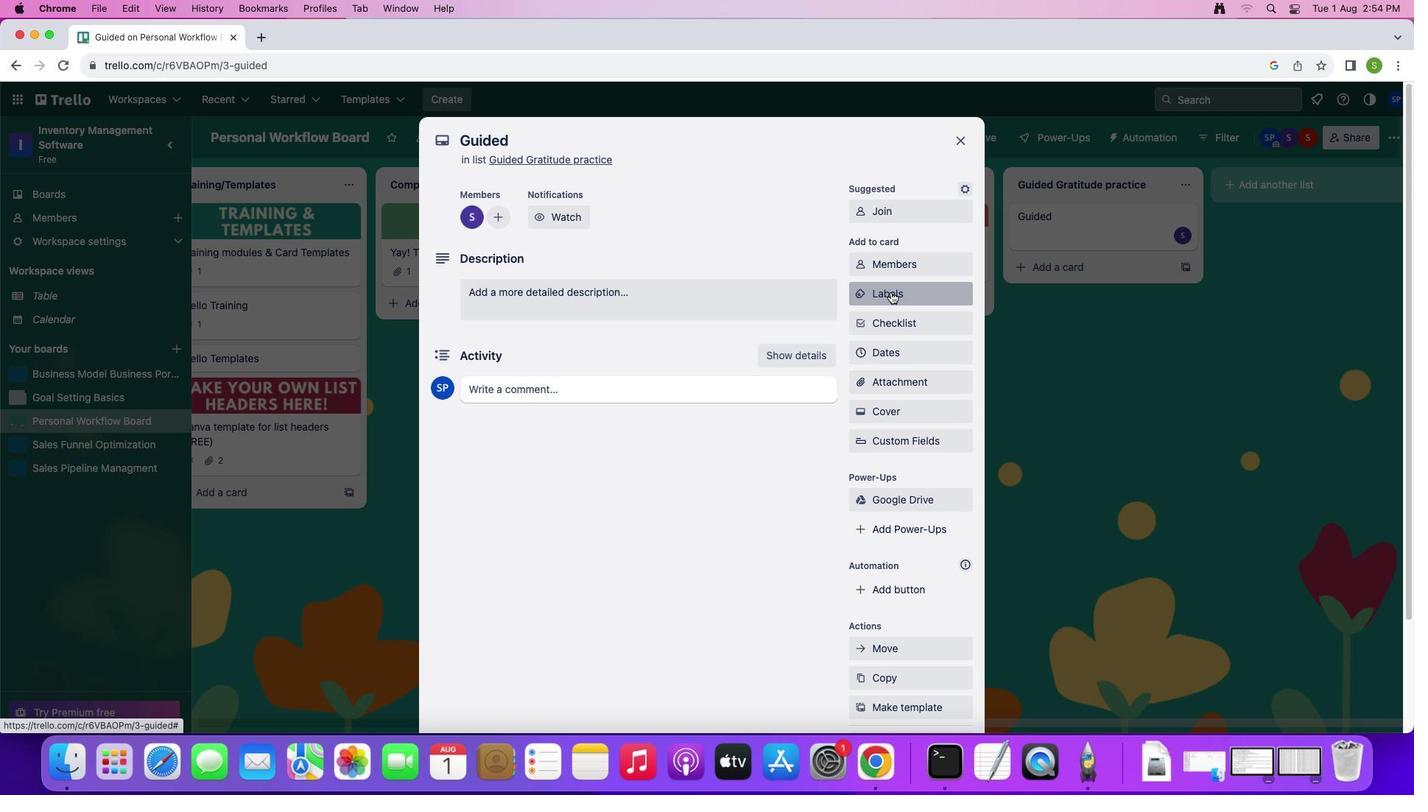 
Action: Mouse moved to (966, 417)
Screenshot: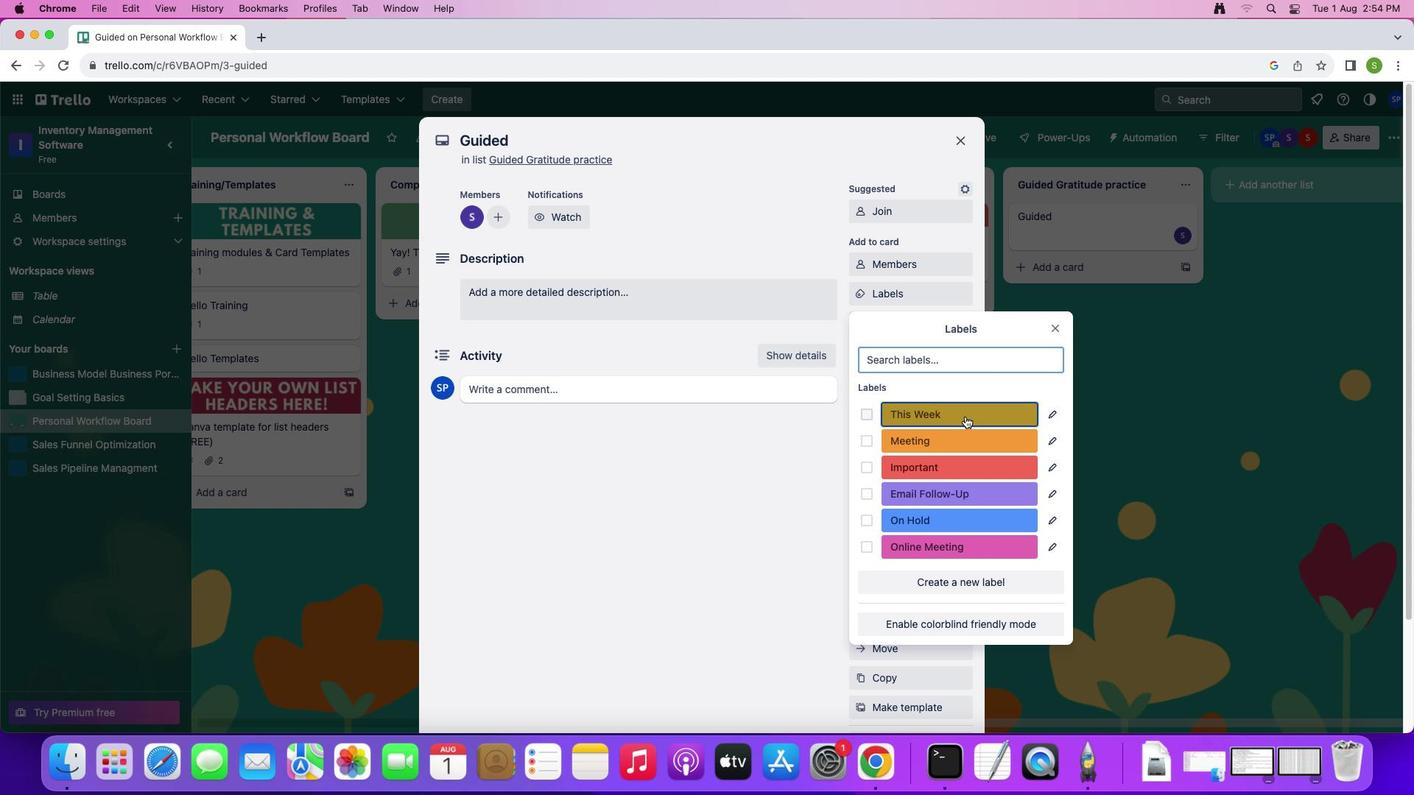 
Action: Mouse pressed left at (966, 417)
Screenshot: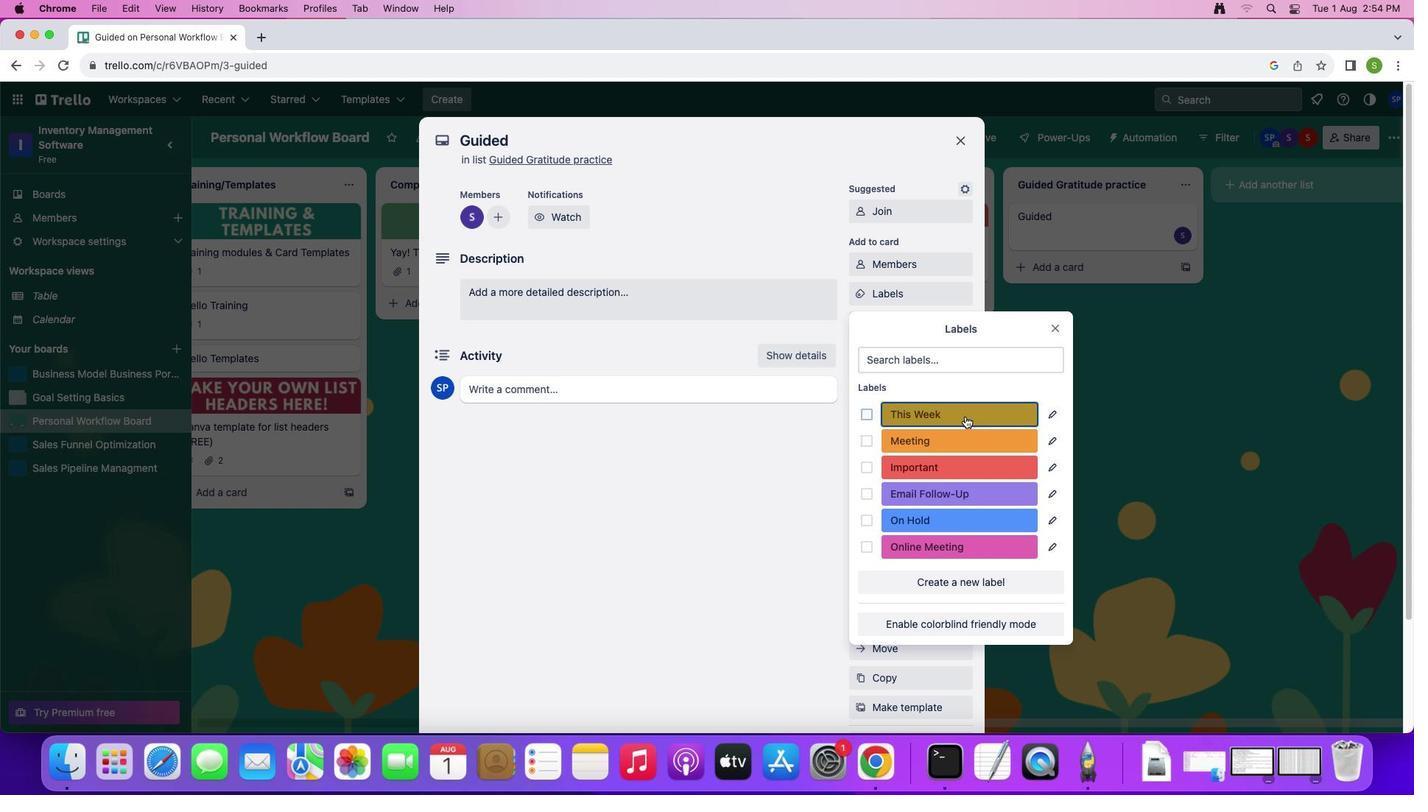 
Action: Mouse moved to (1052, 333)
Screenshot: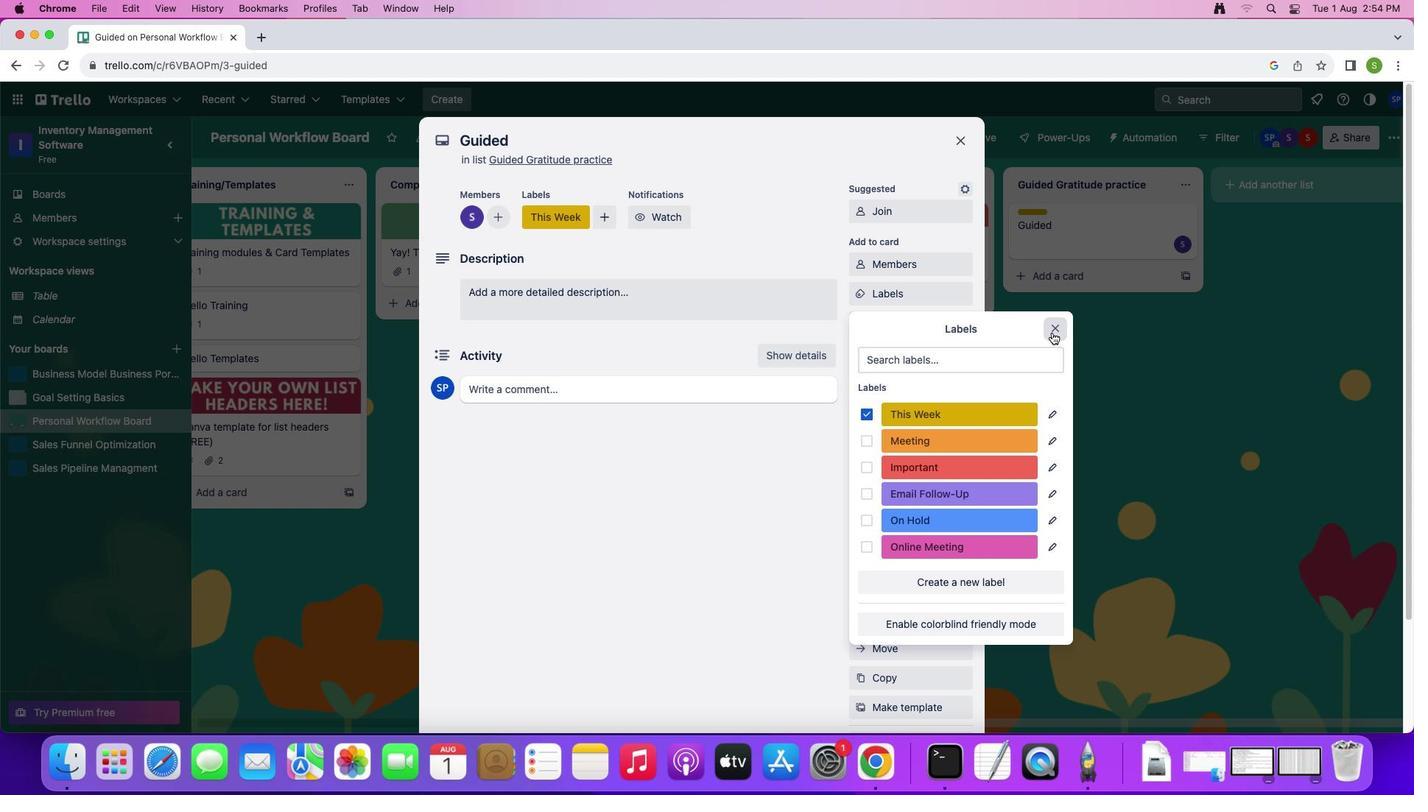 
Action: Mouse pressed left at (1052, 333)
Screenshot: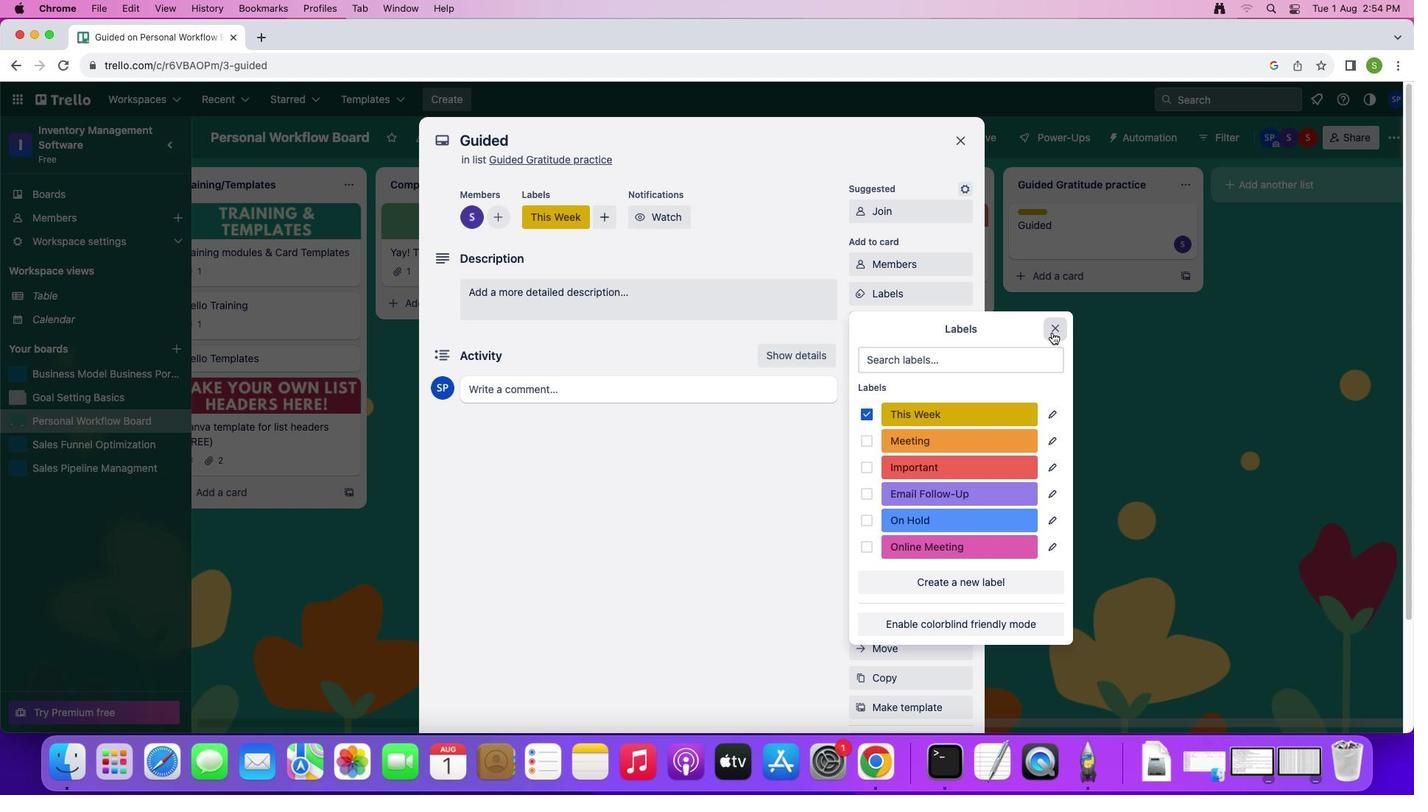 
Action: Mouse moved to (890, 327)
Screenshot: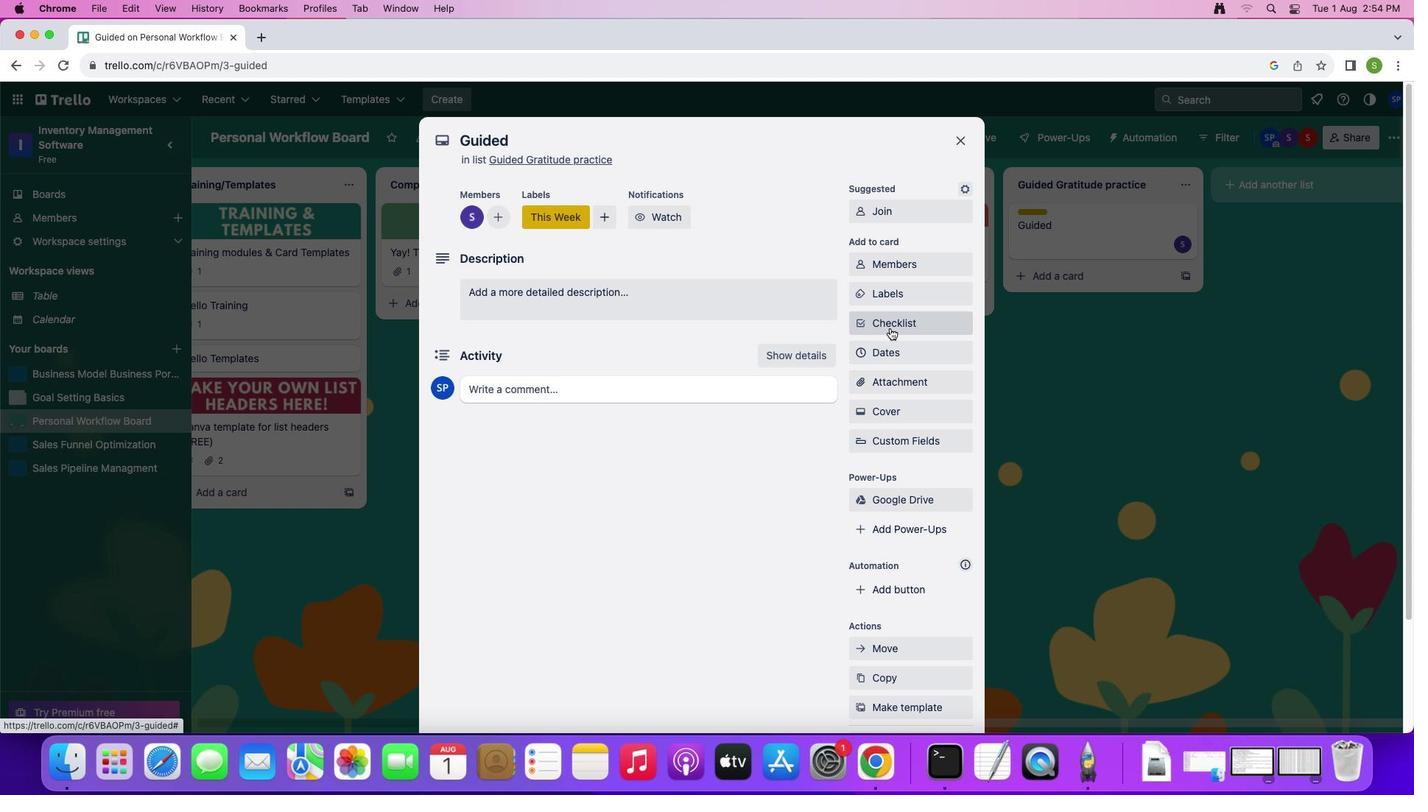 
Action: Mouse pressed left at (890, 327)
Screenshot: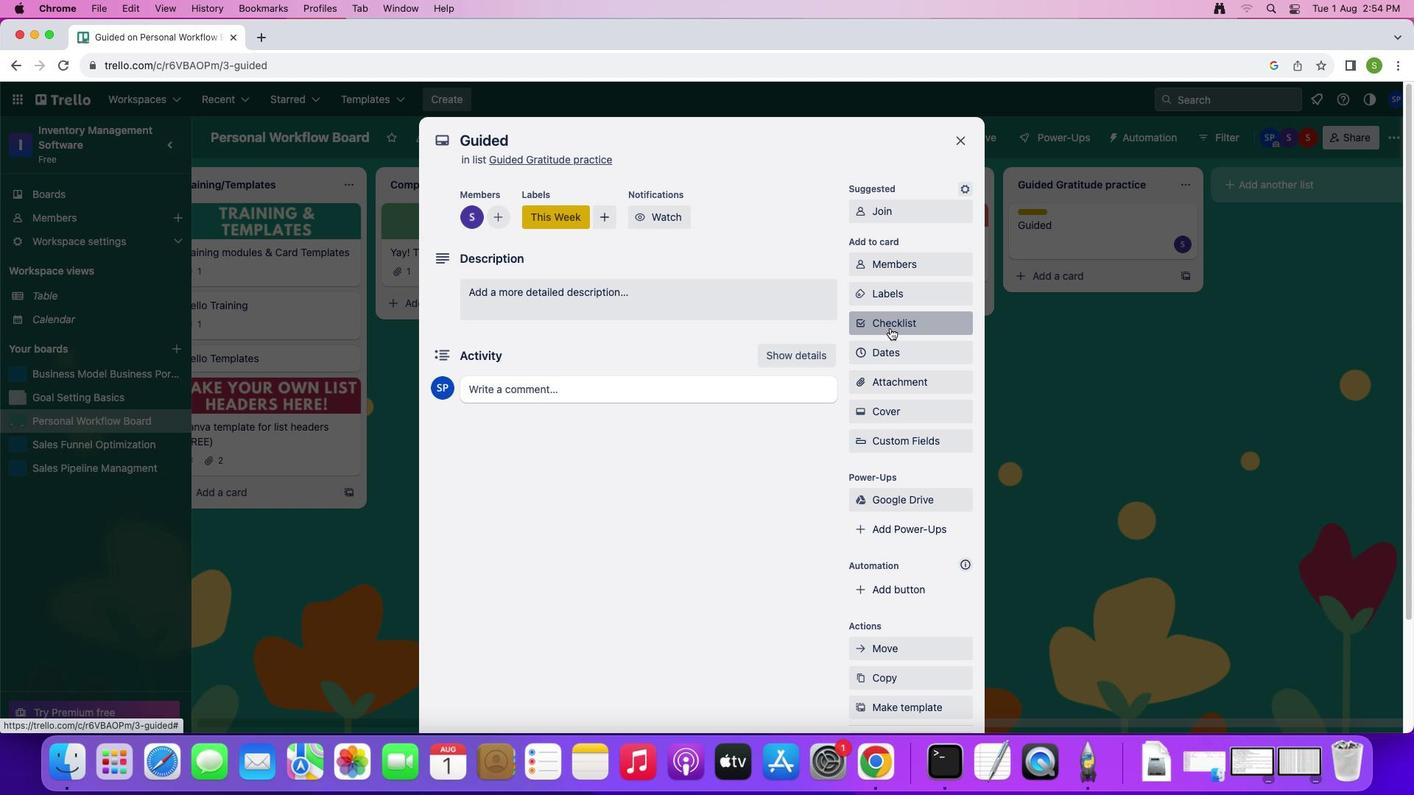 
Action: Mouse moved to (946, 401)
Screenshot: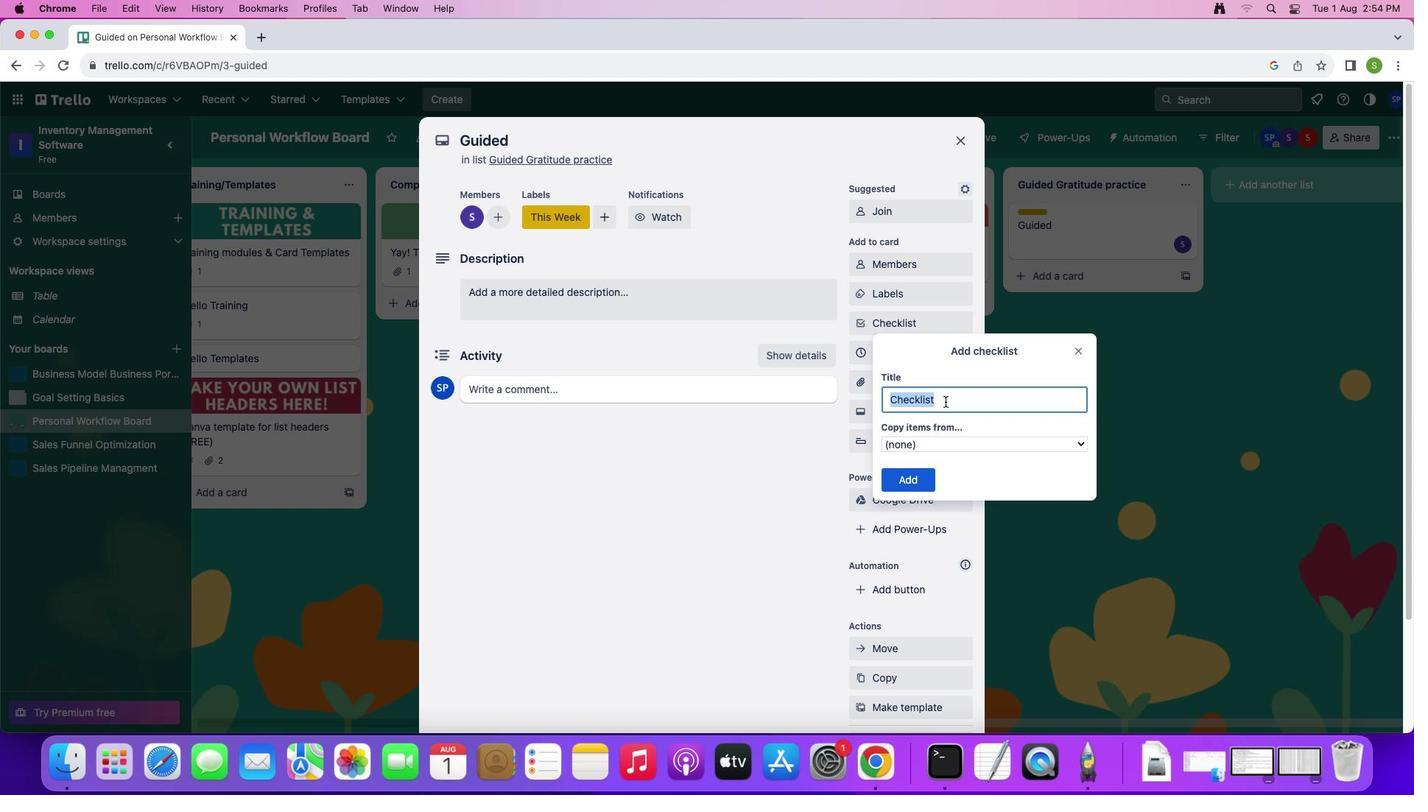 
Action: Key pressed Key.shift'R''e''n''t''a''l'
Screenshot: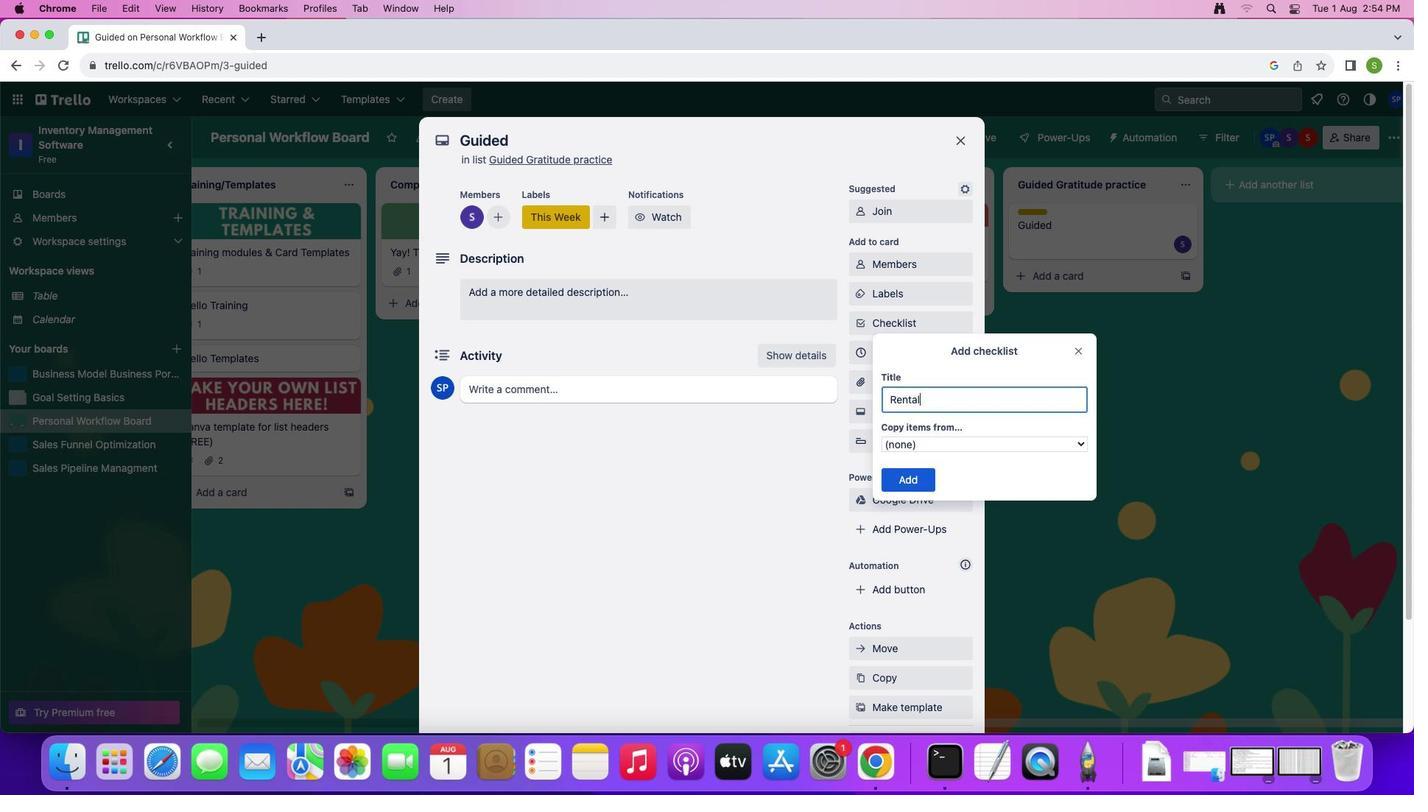 
Action: Mouse moved to (913, 487)
Screenshot: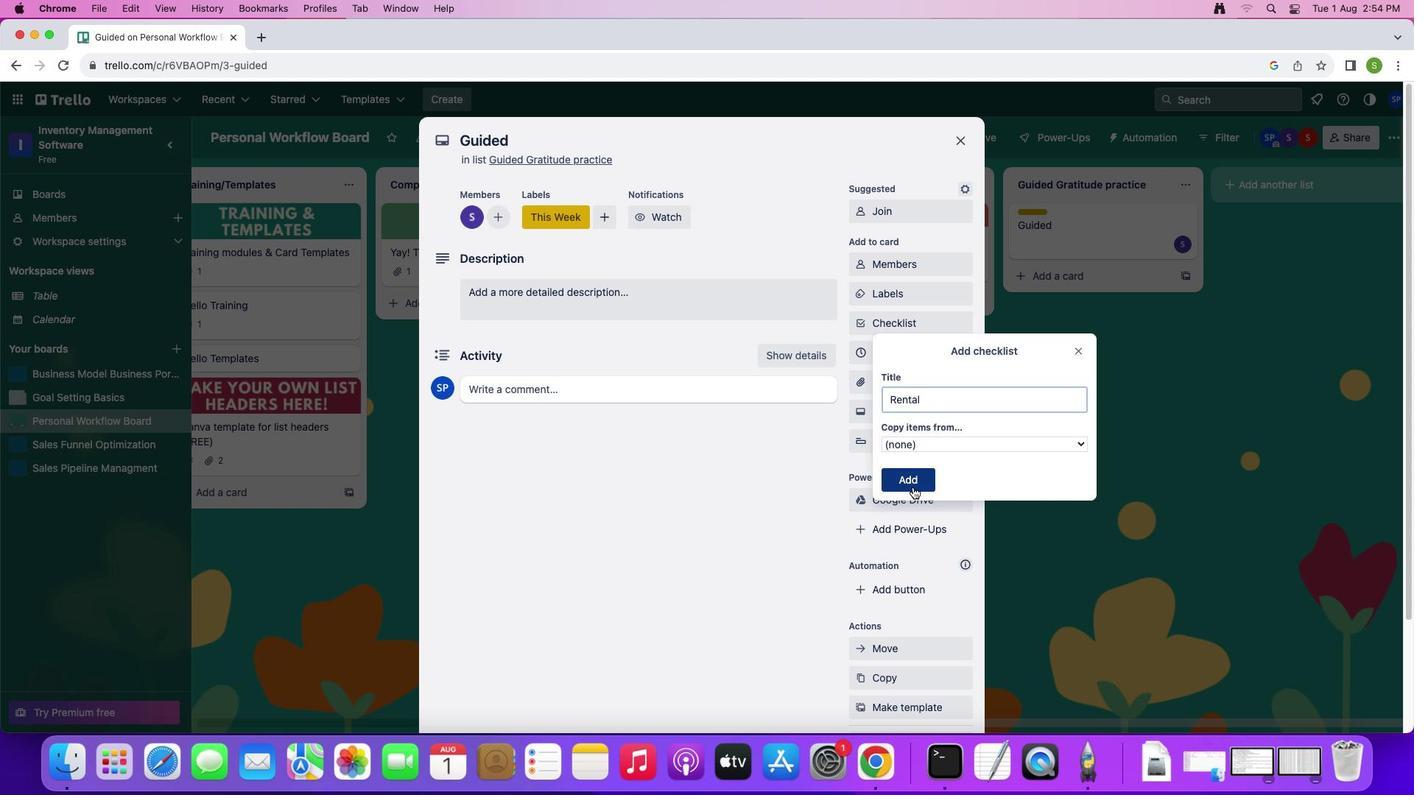 
Action: Mouse pressed left at (913, 487)
Screenshot: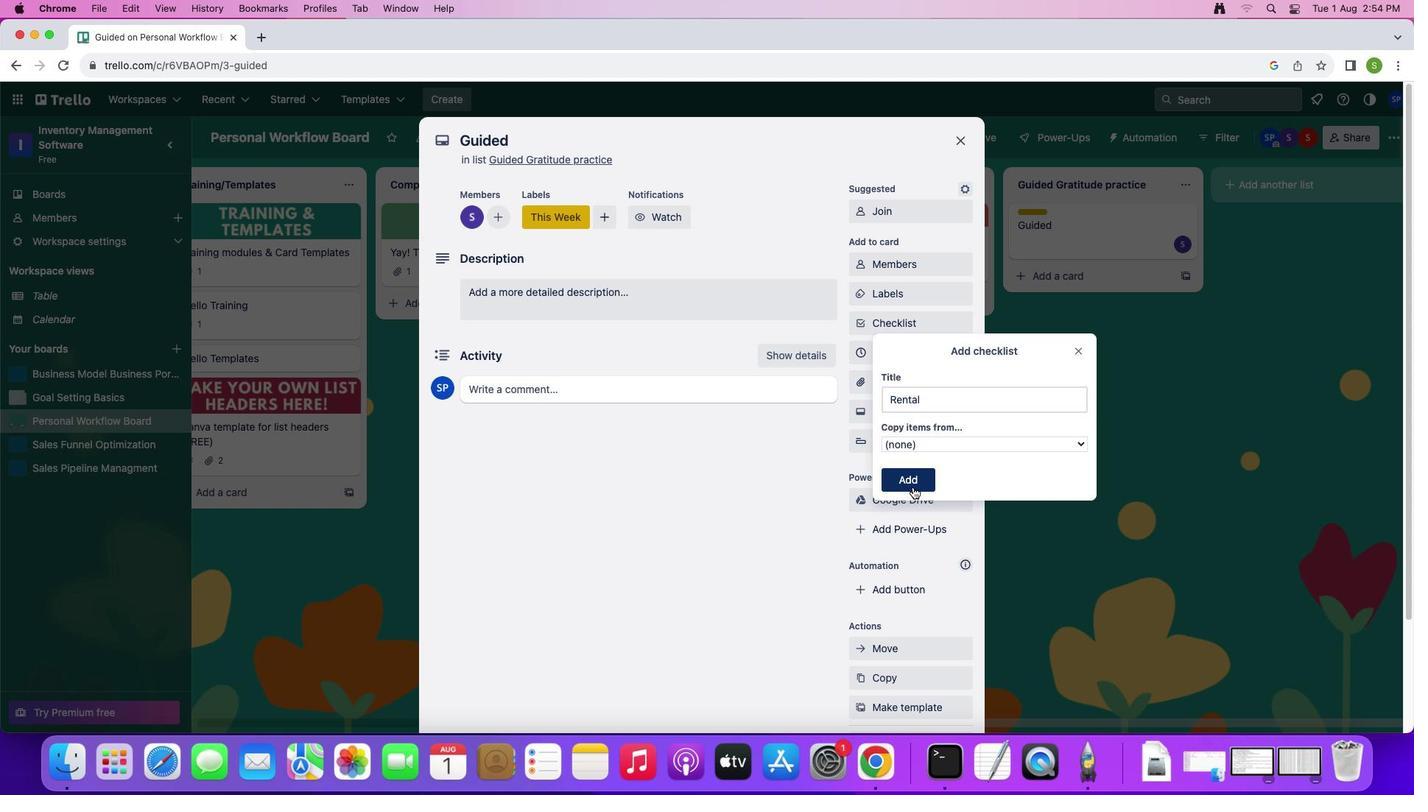 
Action: Mouse moved to (907, 327)
Screenshot: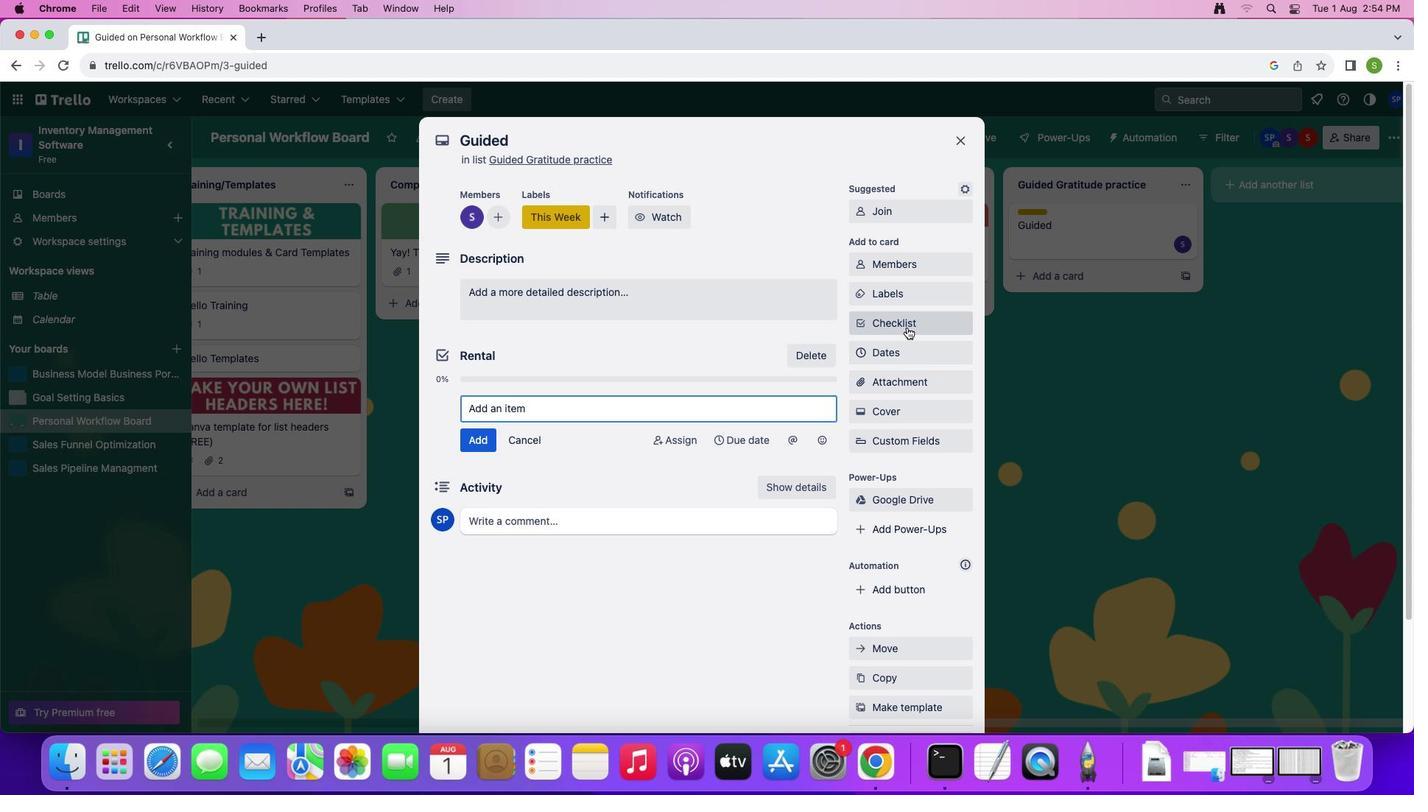 
Action: Mouse pressed left at (907, 327)
Screenshot: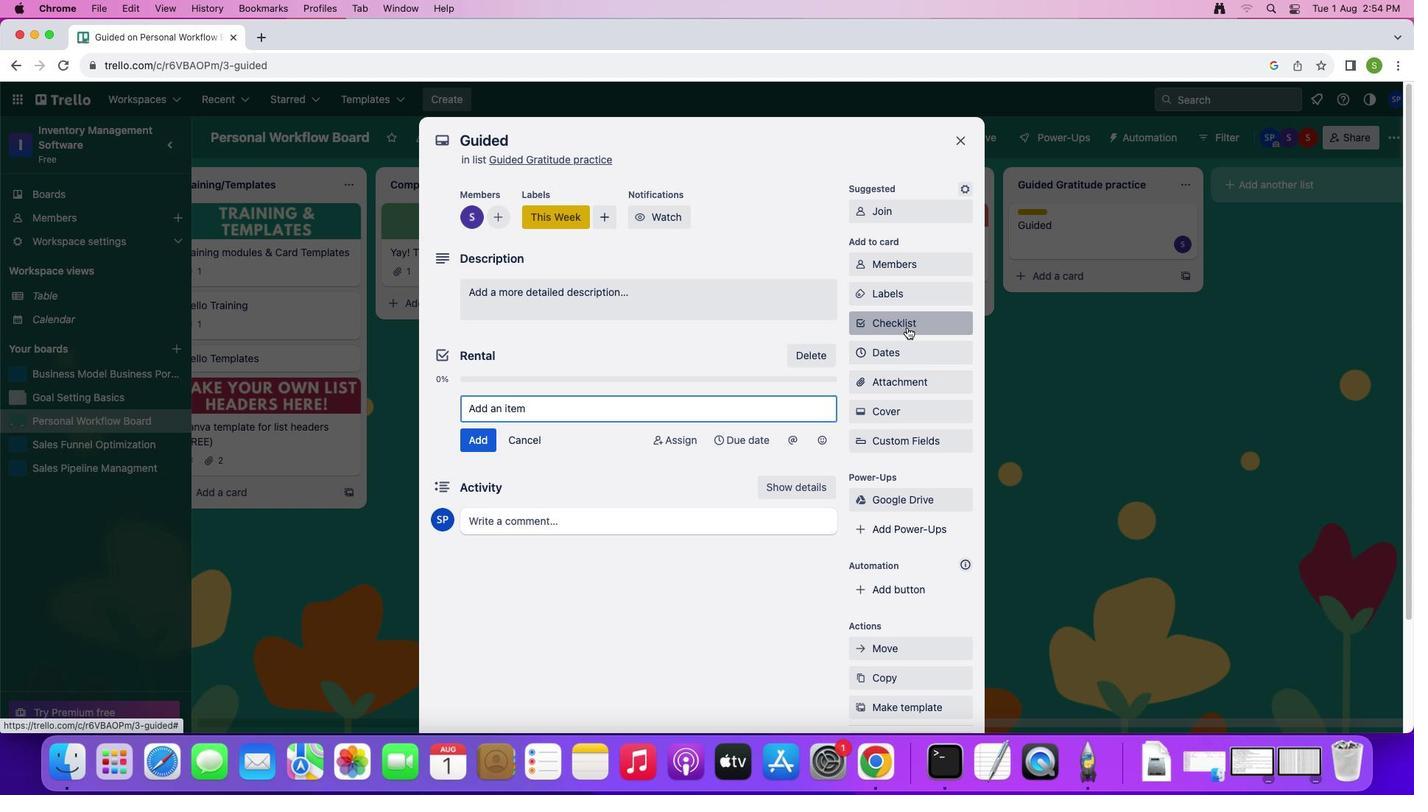
Action: Mouse moved to (1081, 347)
Screenshot: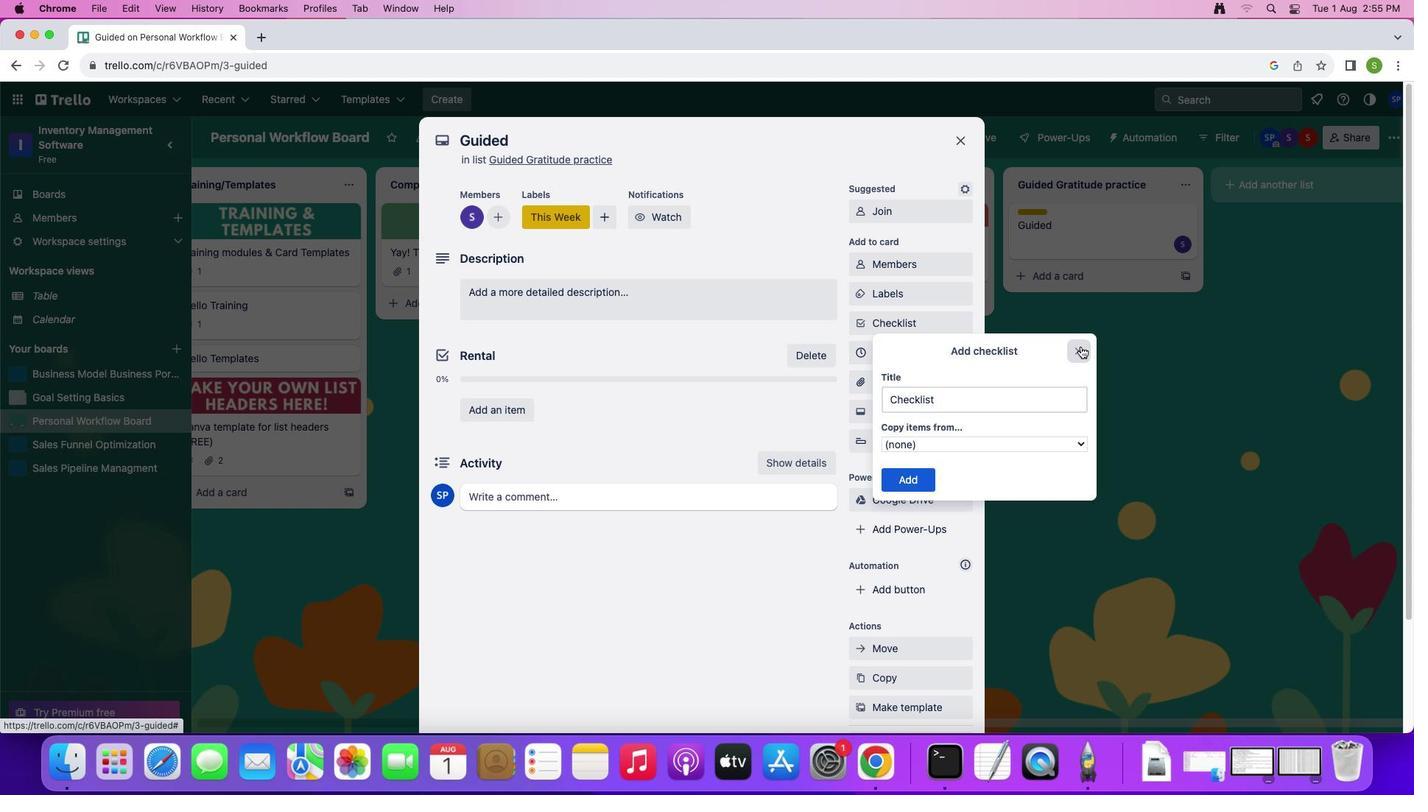 
Action: Mouse pressed left at (1081, 347)
Screenshot: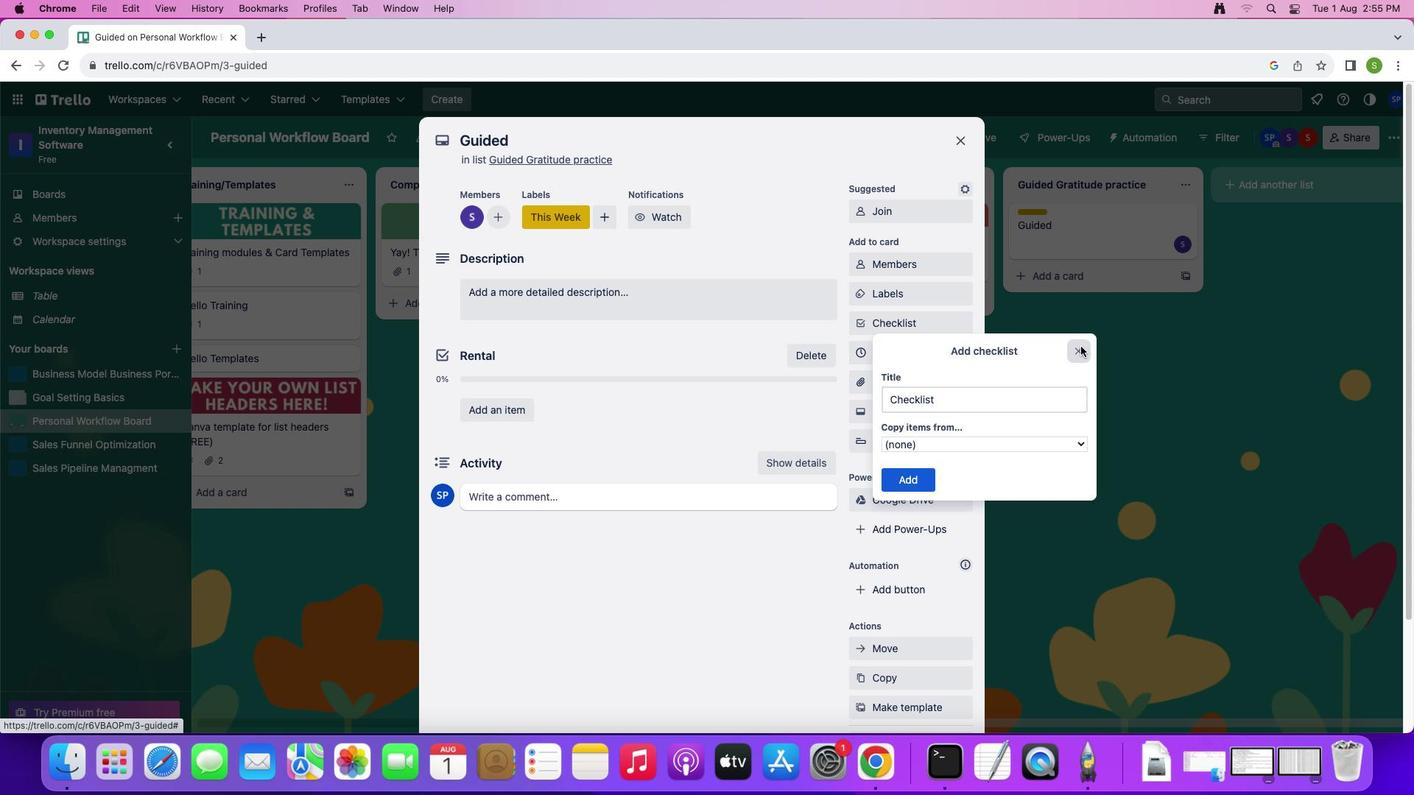 
Action: Mouse moved to (887, 354)
Screenshot: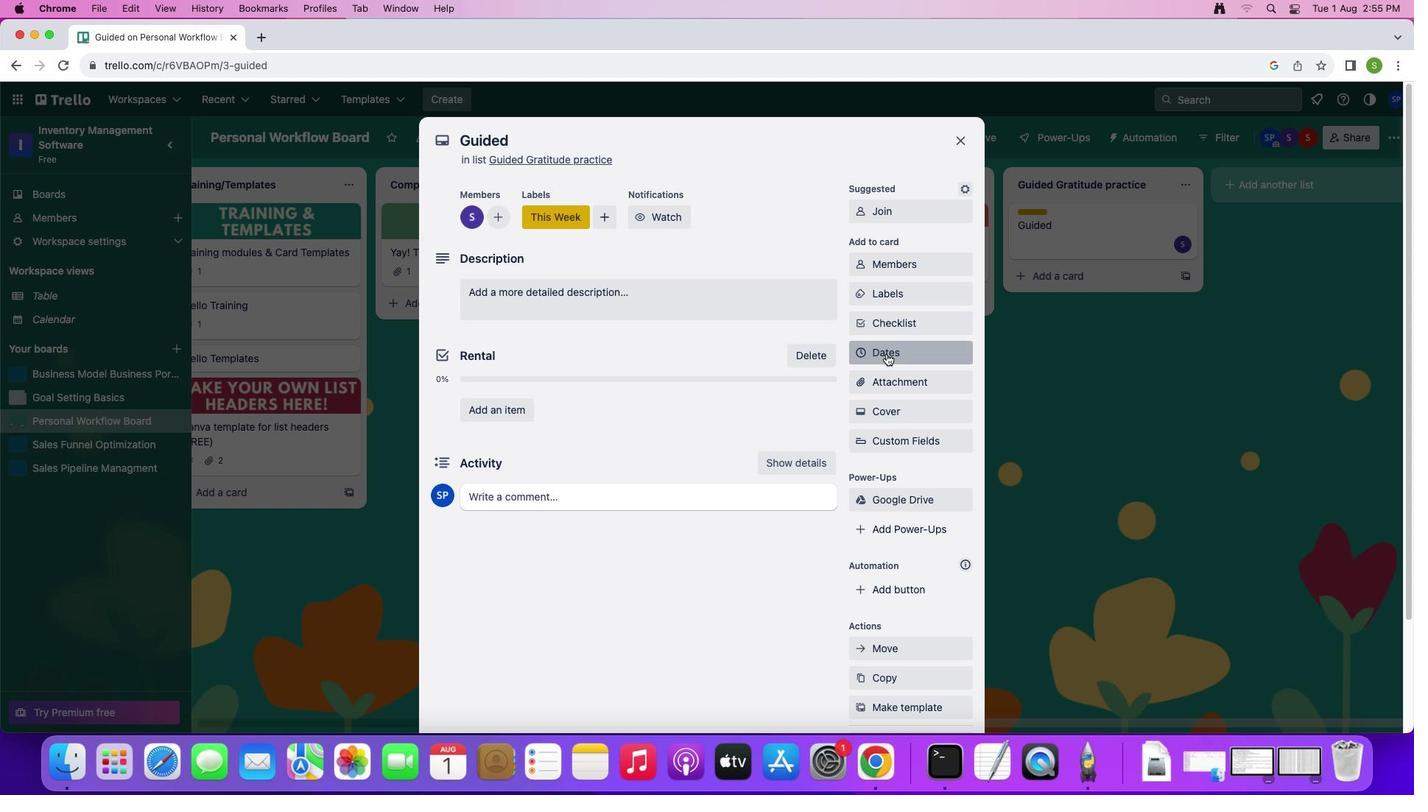 
Action: Mouse pressed left at (887, 354)
Screenshot: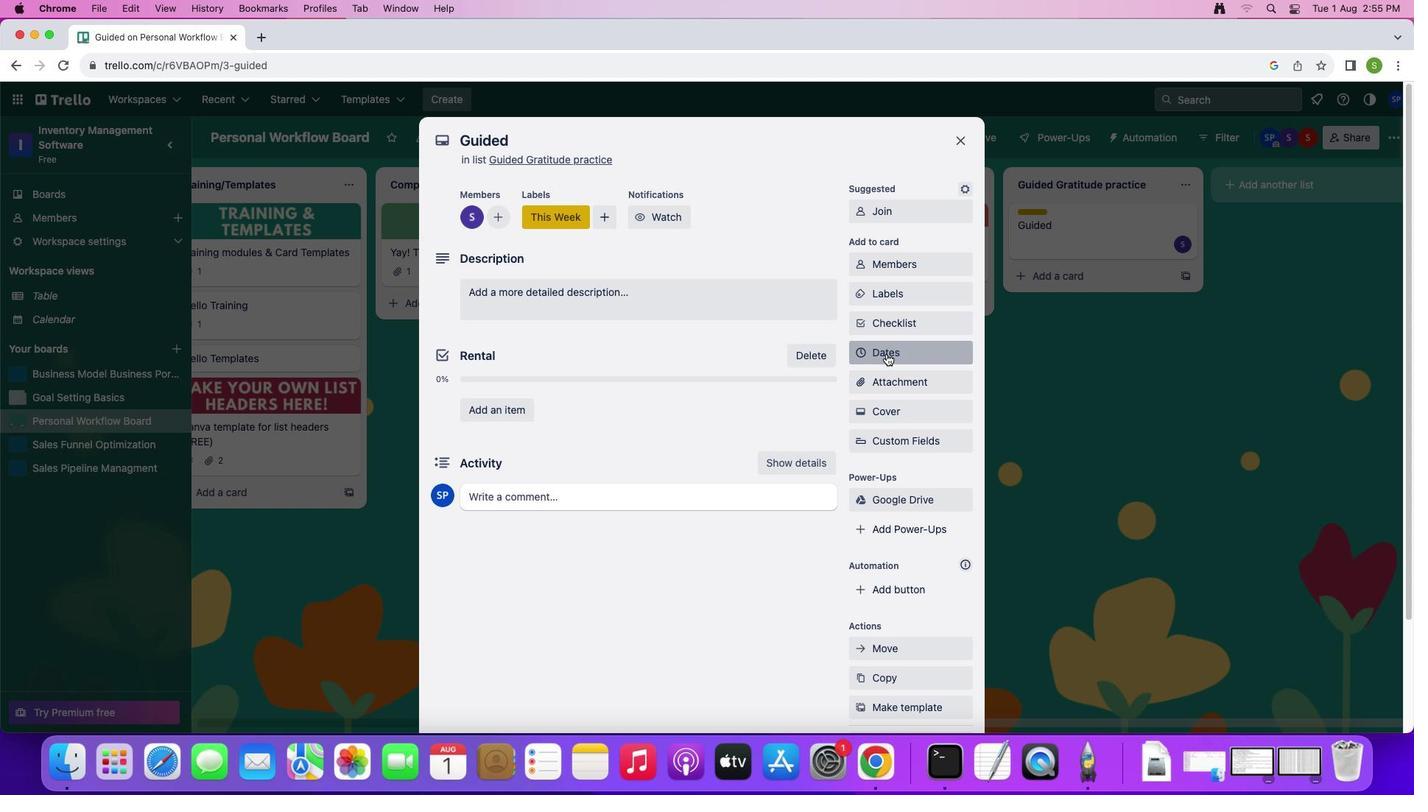 
Action: Mouse moved to (1023, 302)
Screenshot: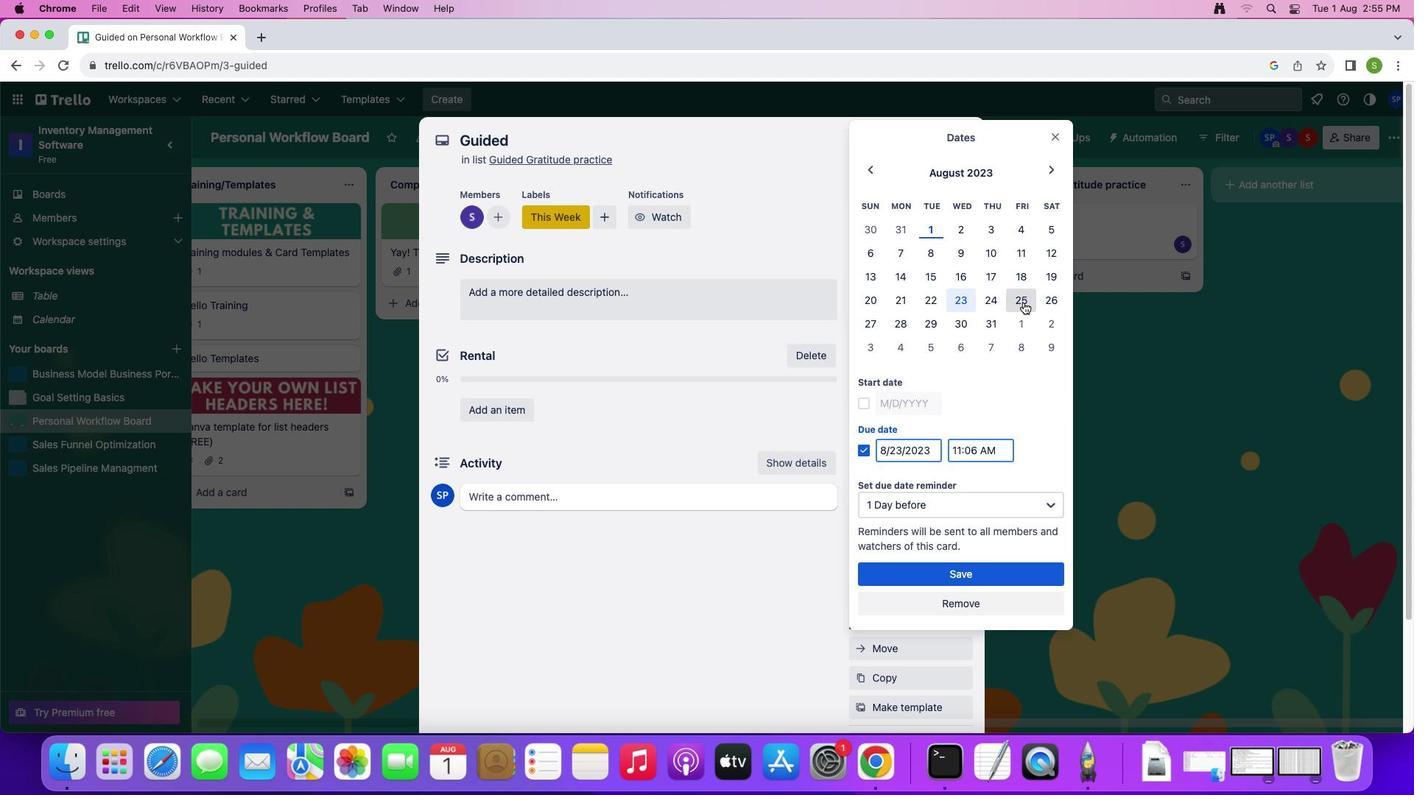 
Action: Mouse pressed left at (1023, 302)
Screenshot: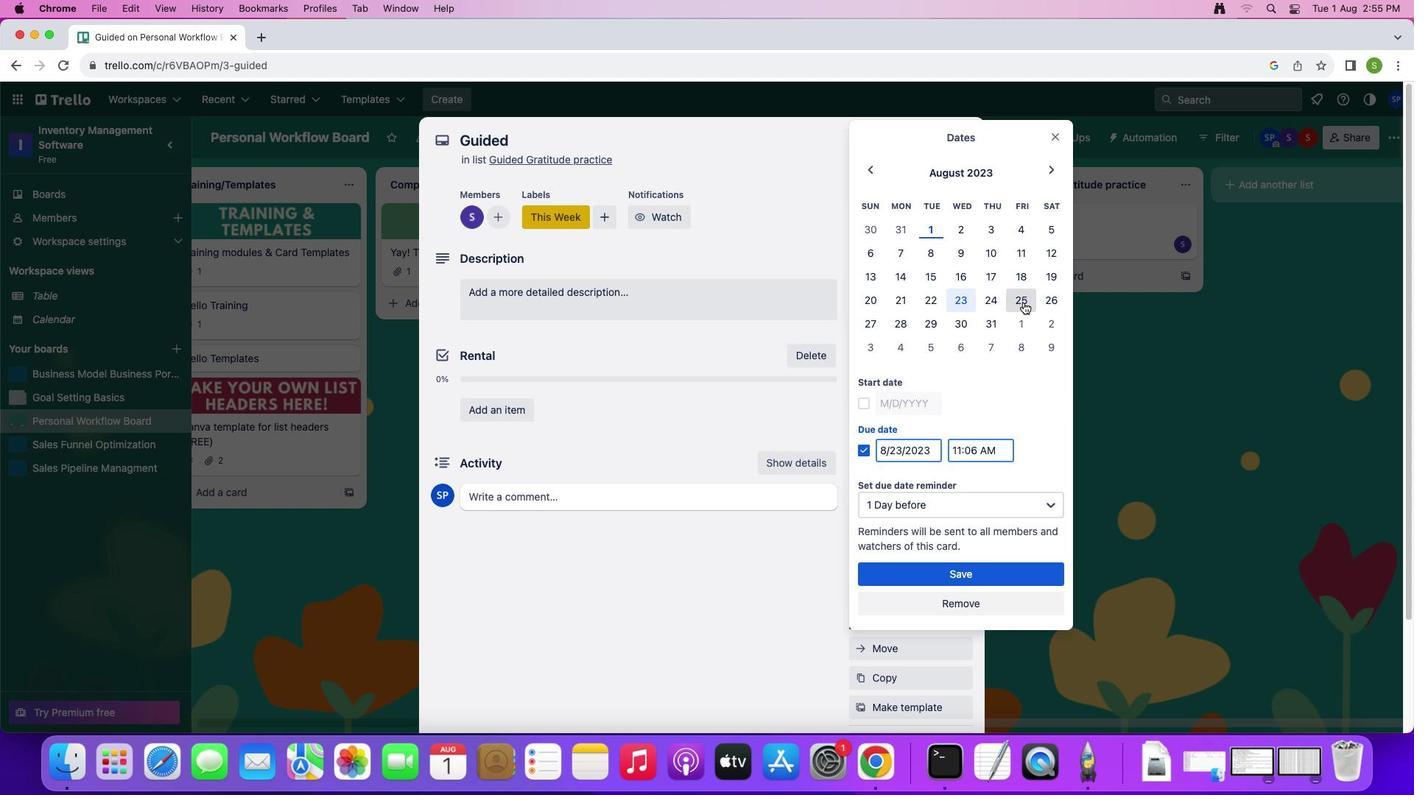 
Action: Mouse moved to (867, 403)
Screenshot: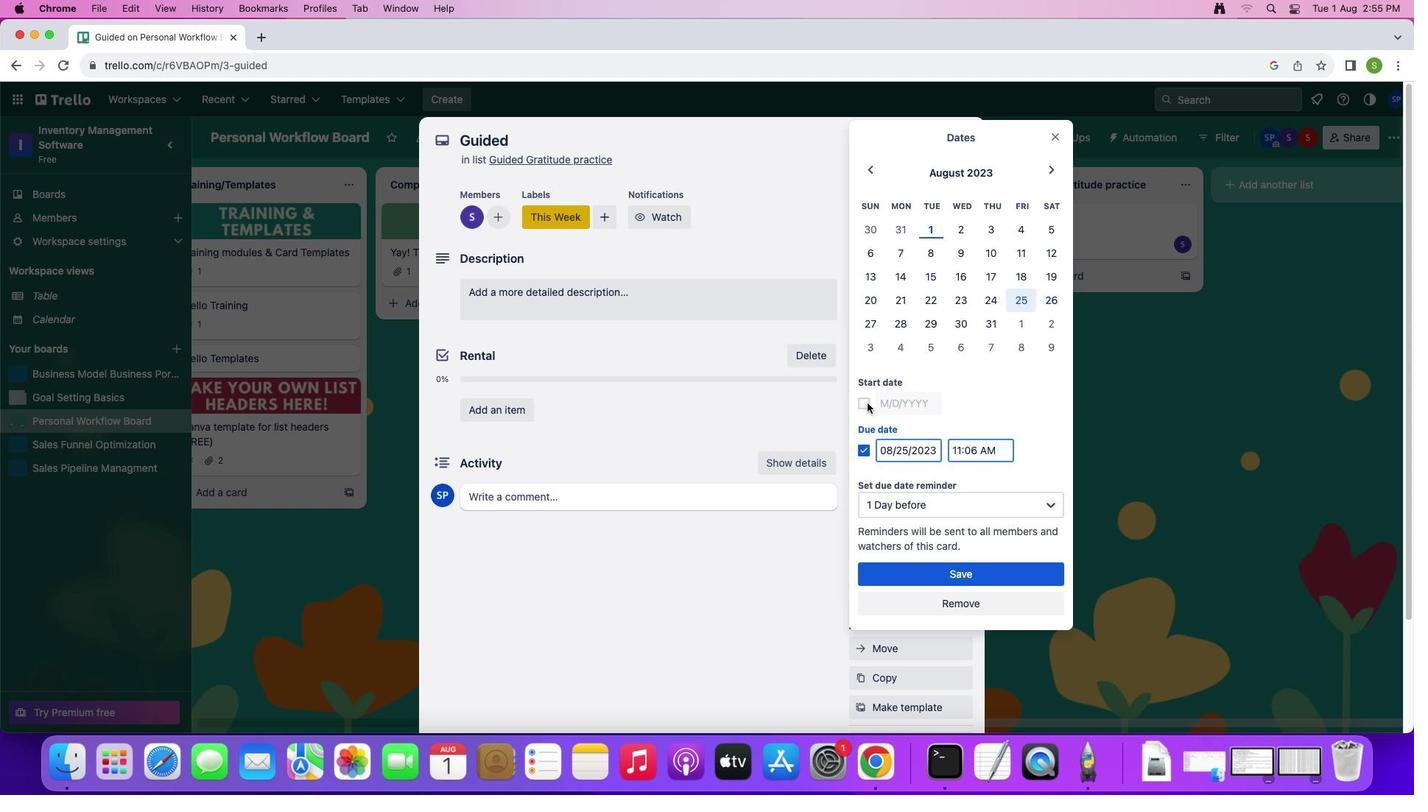 
Action: Mouse pressed left at (867, 403)
Screenshot: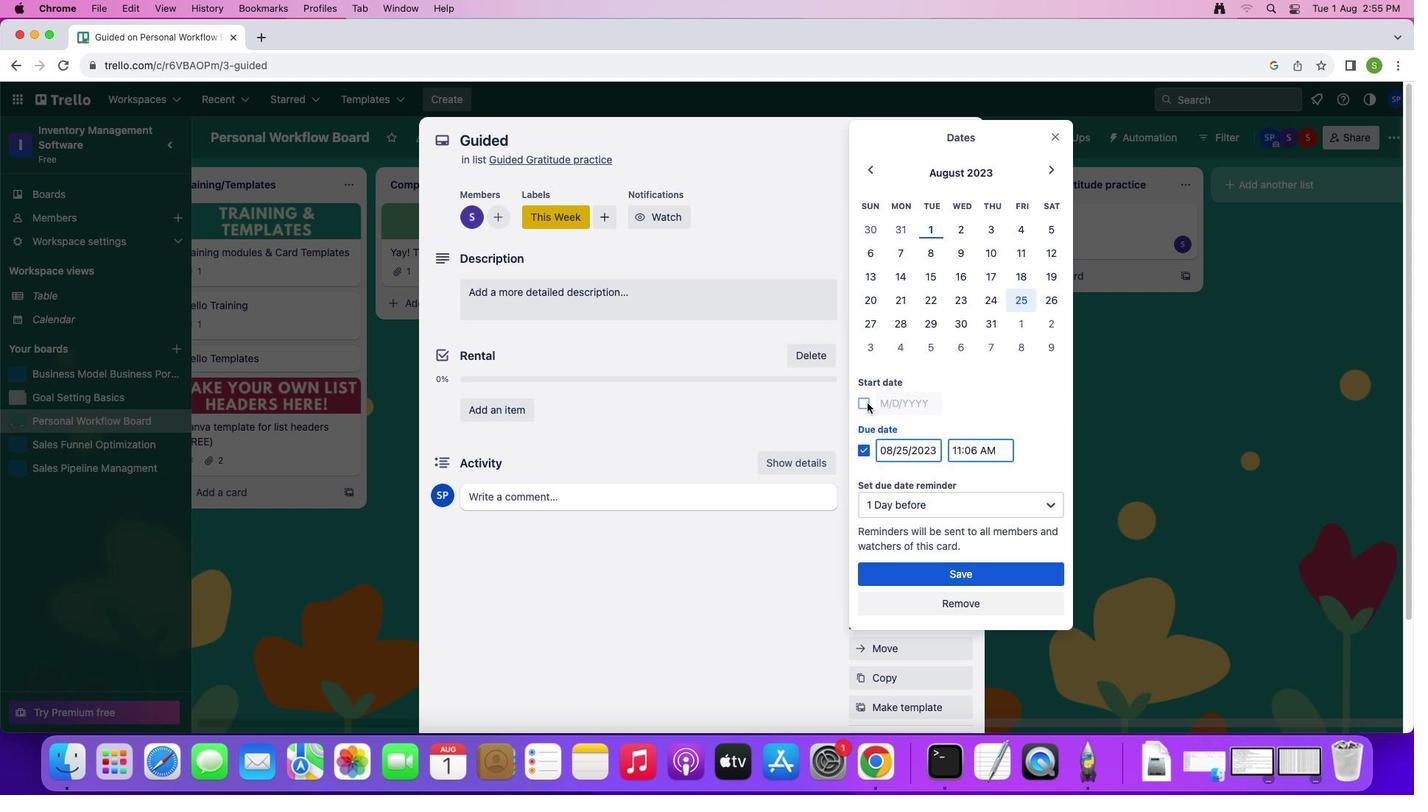
Action: Mouse moved to (933, 578)
Screenshot: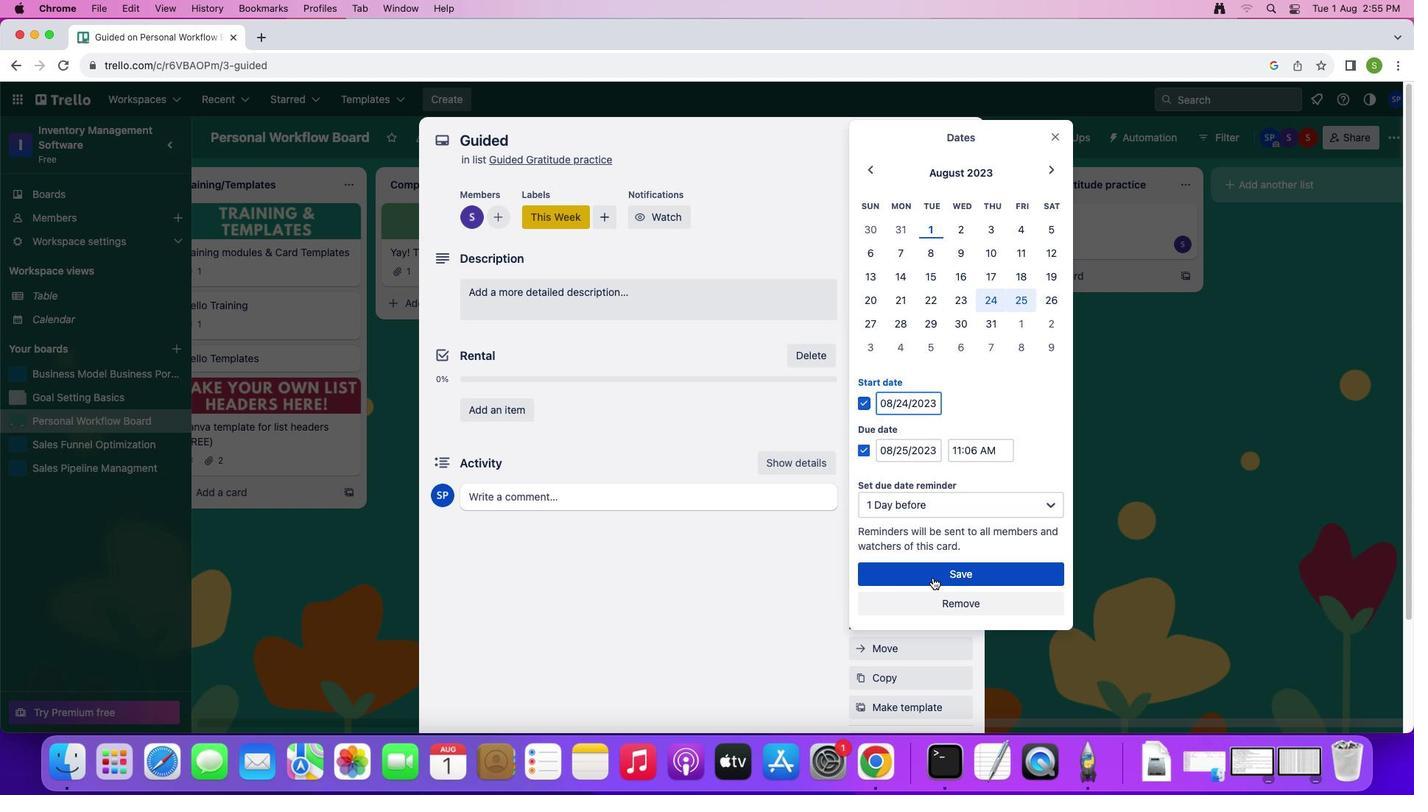 
Action: Mouse pressed left at (933, 578)
Screenshot: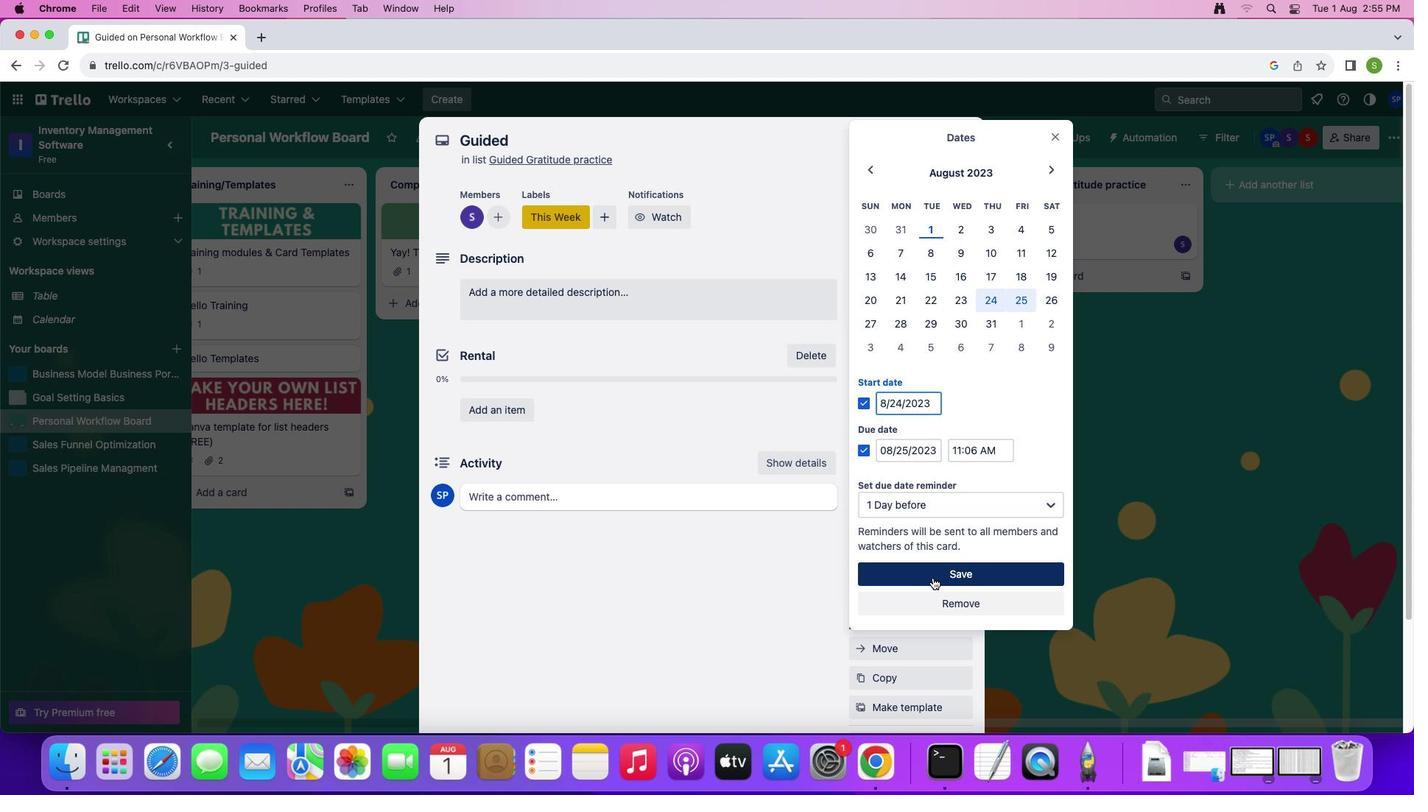 
Action: Mouse moved to (873, 407)
Screenshot: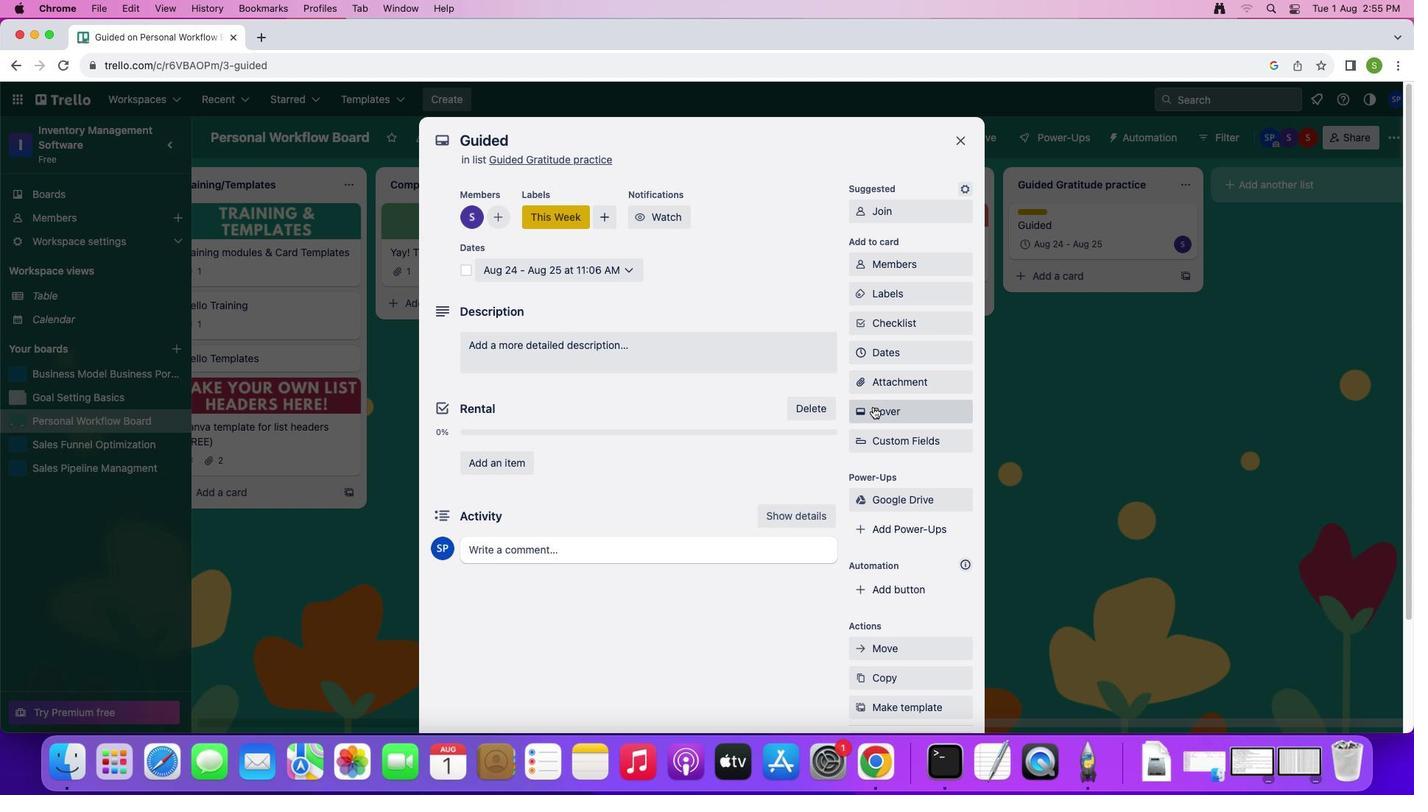 
Action: Mouse pressed left at (873, 407)
Screenshot: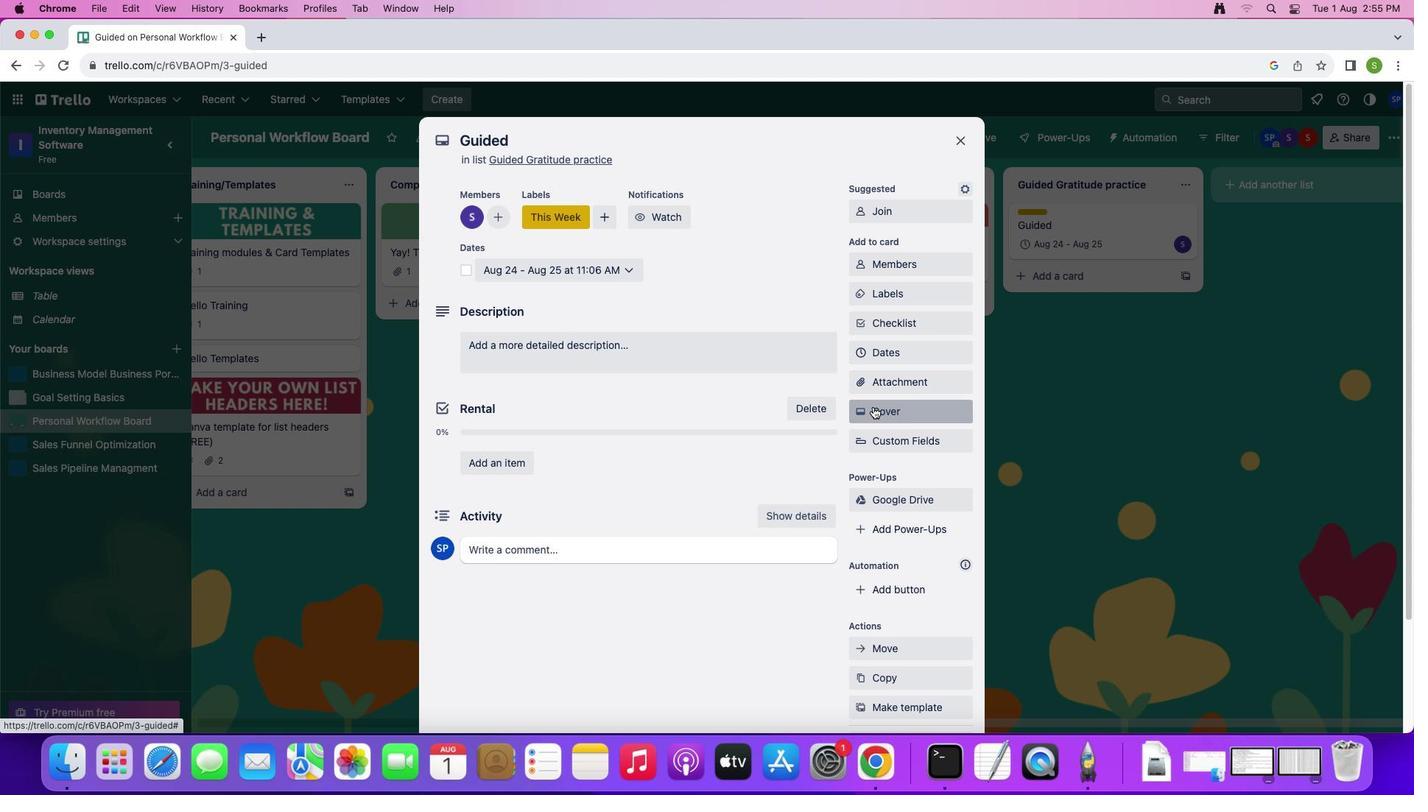 
Action: Mouse moved to (932, 434)
Screenshot: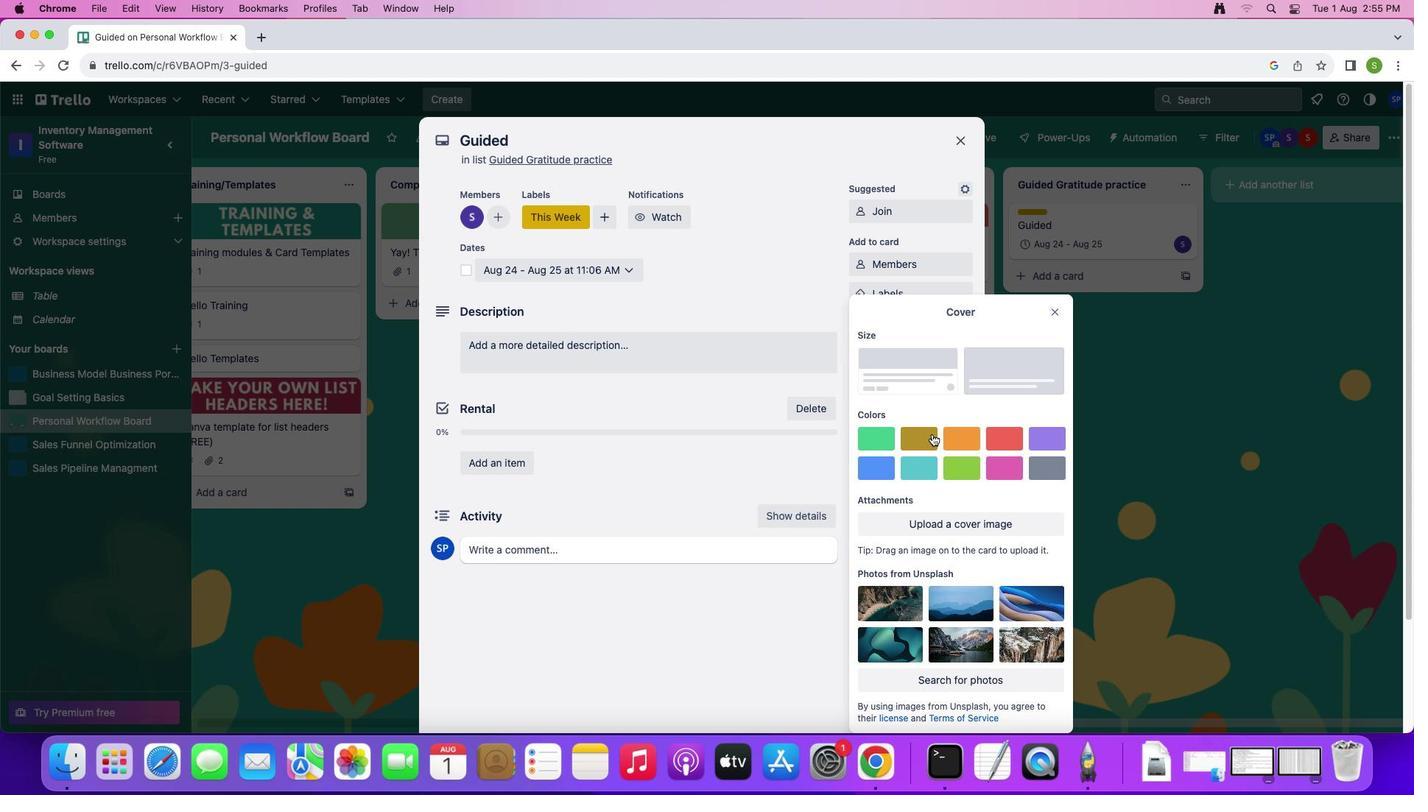 
Action: Mouse pressed left at (932, 434)
Screenshot: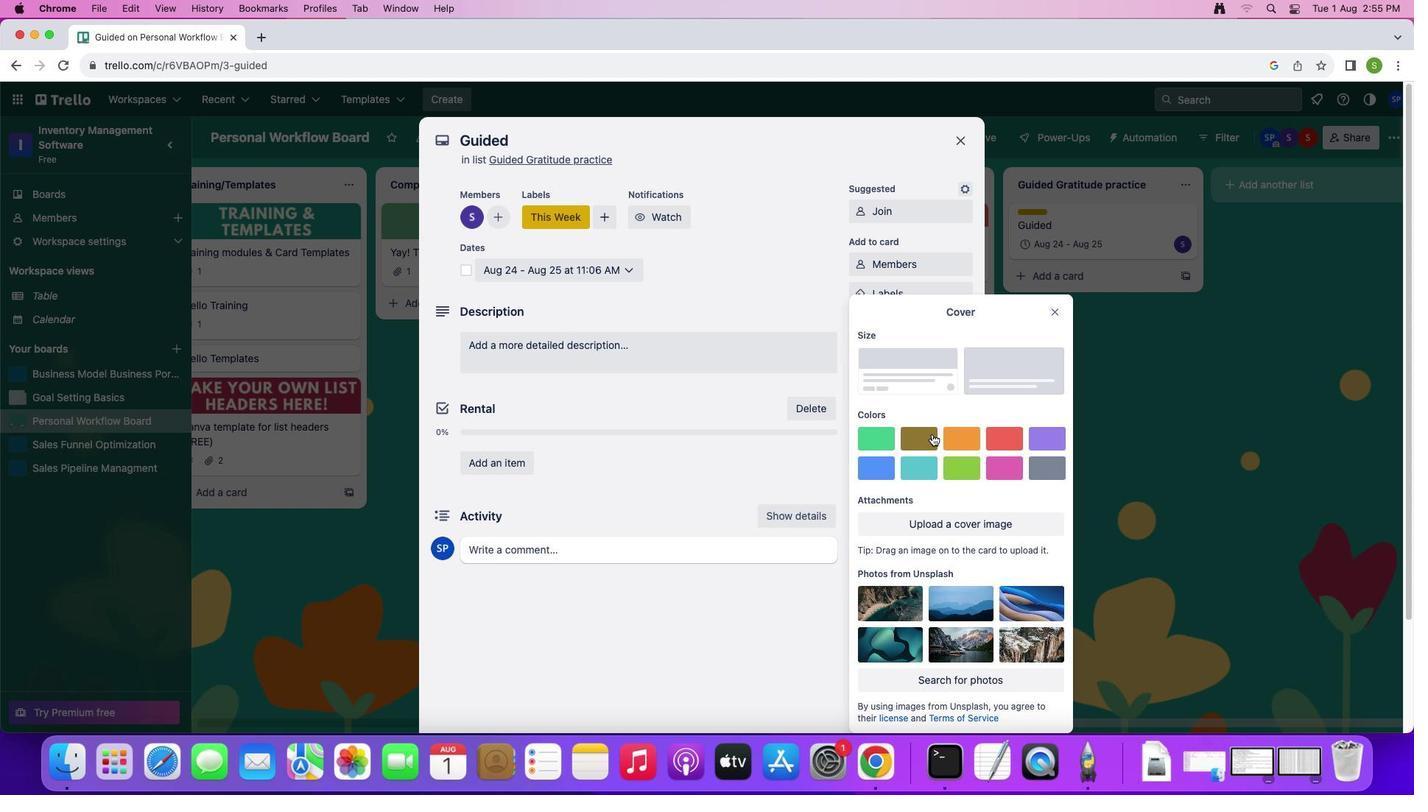 
Action: Mouse moved to (1050, 288)
Screenshot: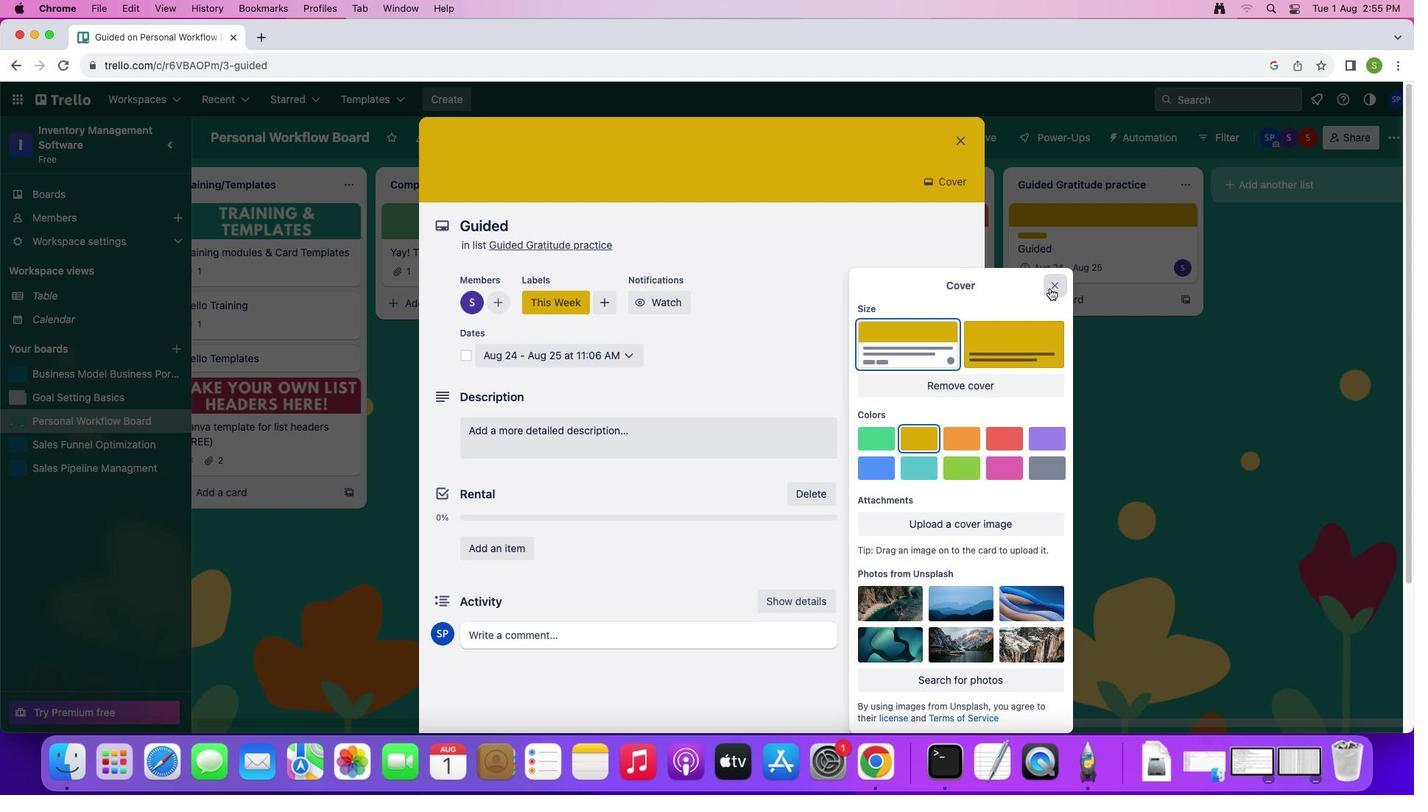 
Action: Mouse pressed left at (1050, 288)
Screenshot: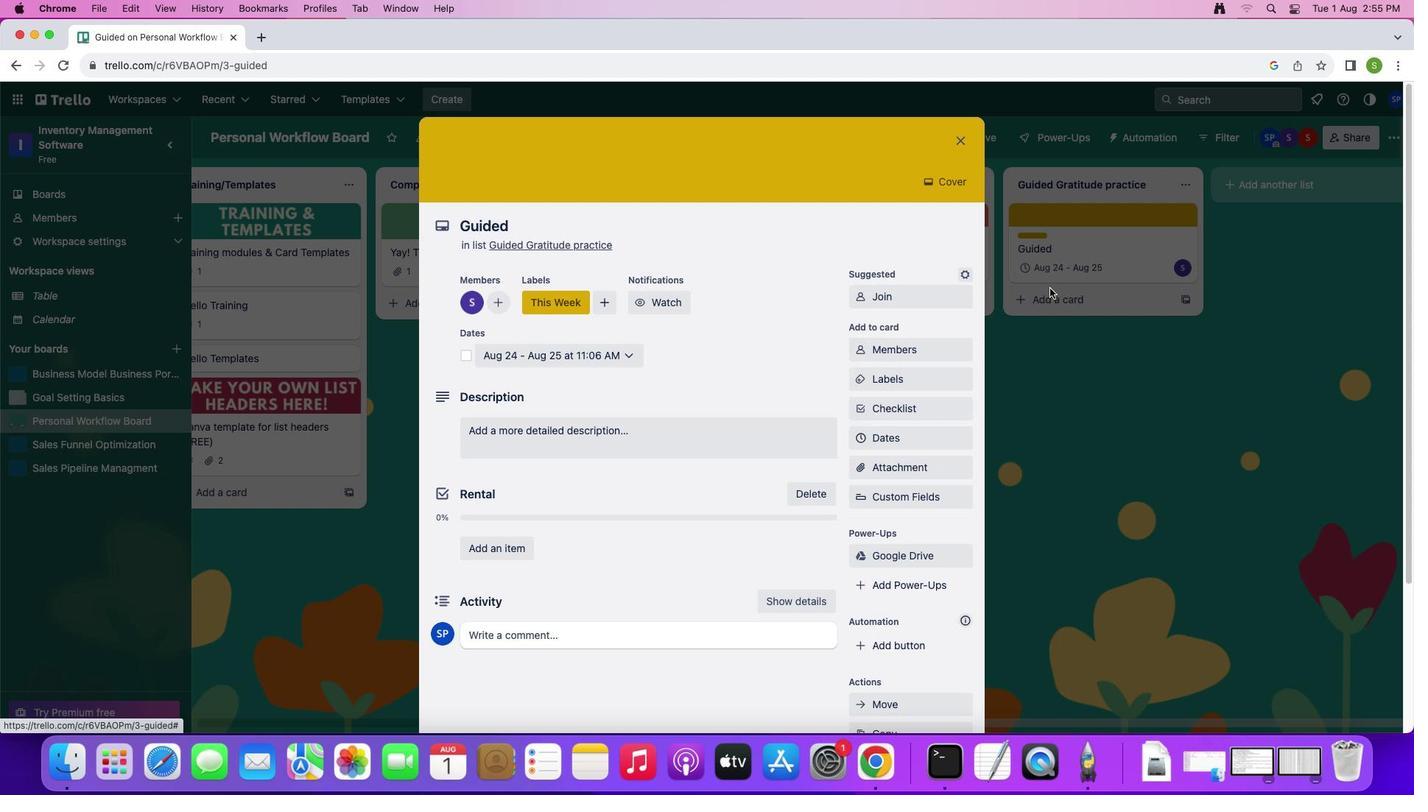 
Action: Mouse moved to (649, 302)
Screenshot: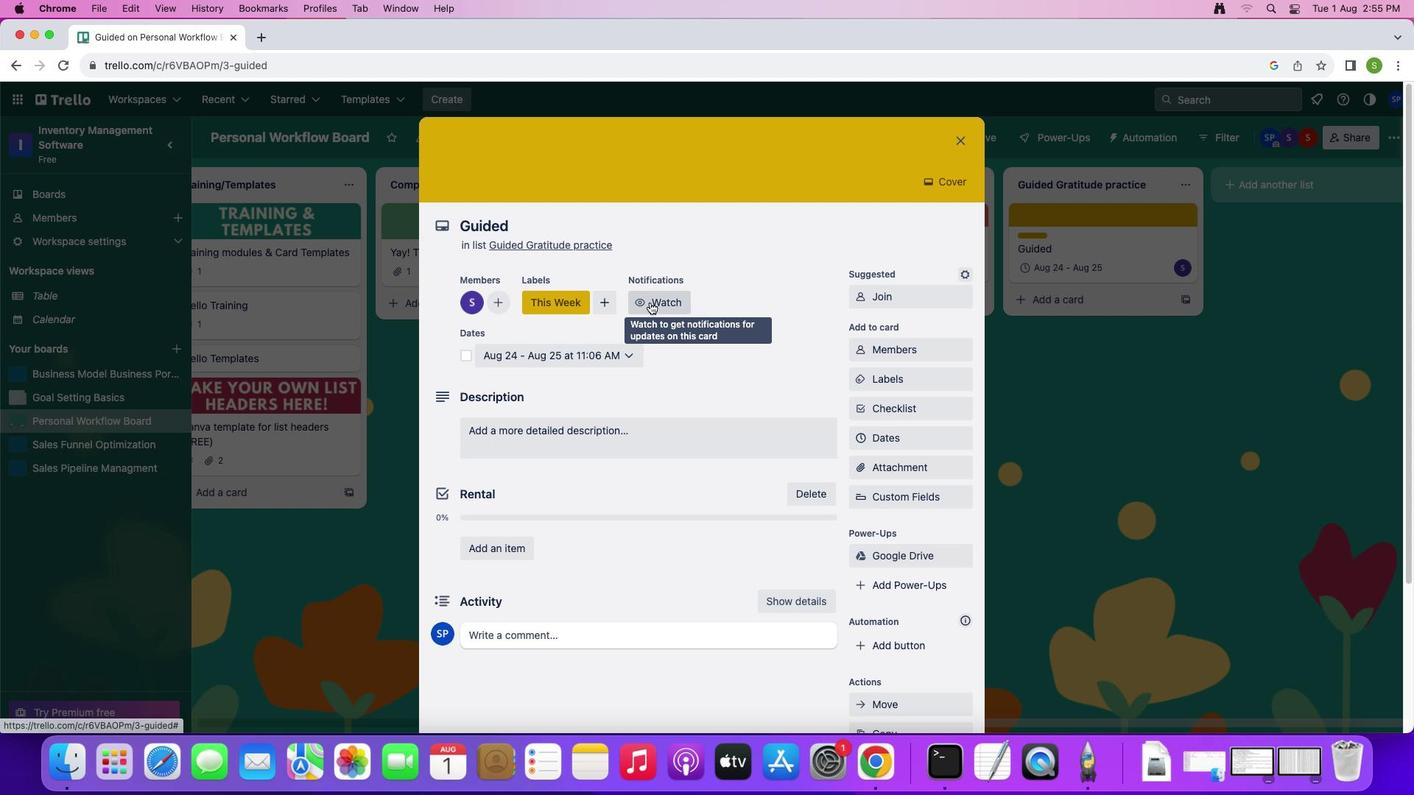 
Action: Mouse pressed left at (649, 302)
Screenshot: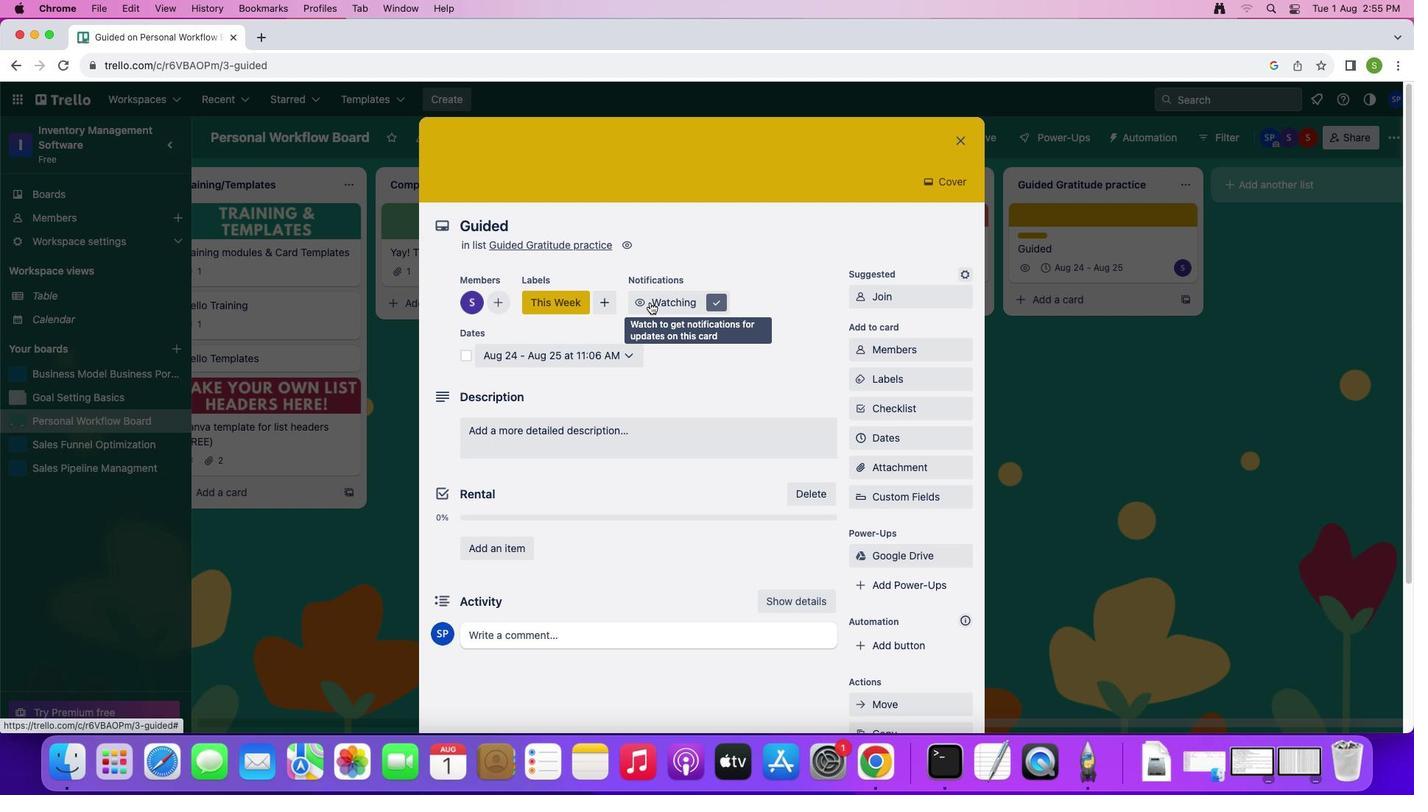 
Action: Mouse moved to (474, 358)
Screenshot: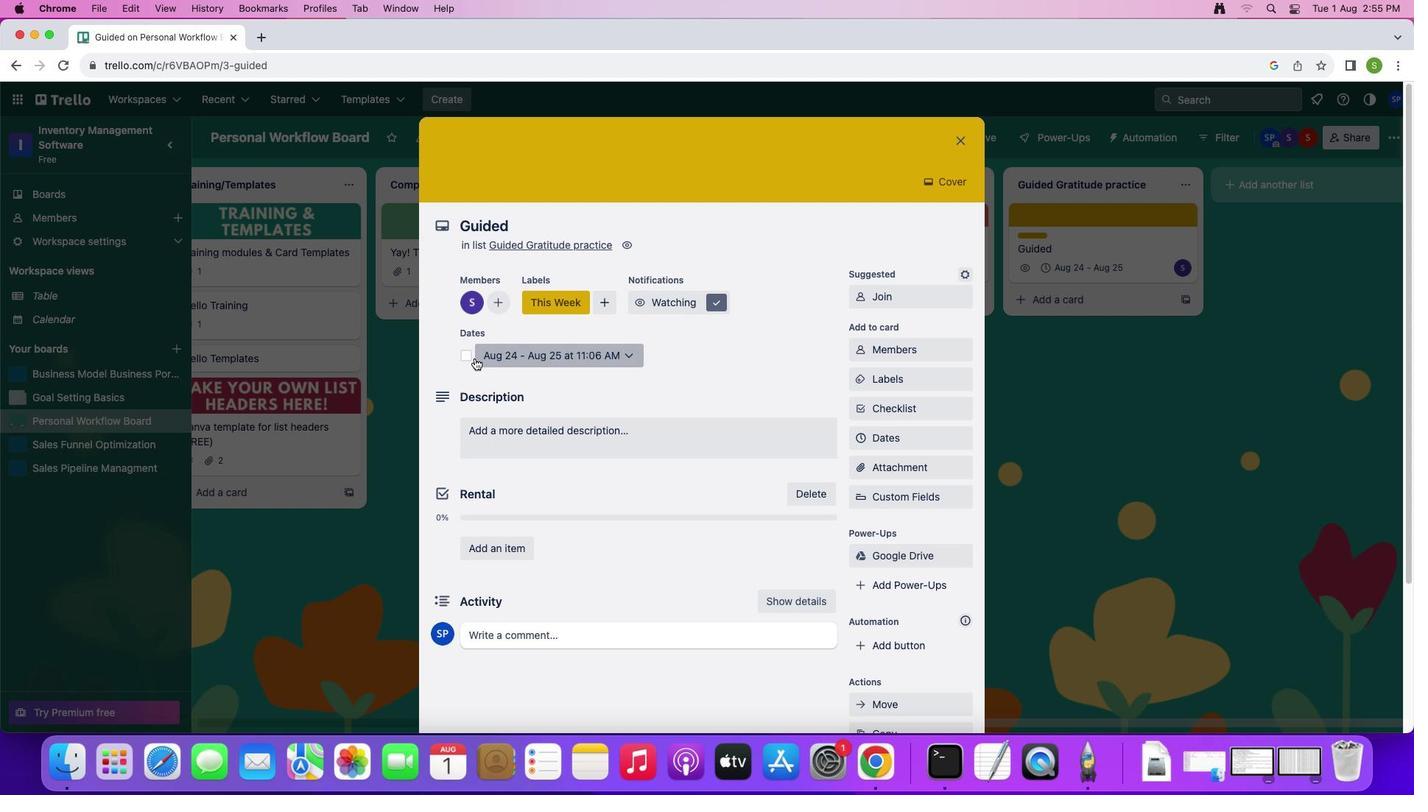 
Action: Mouse pressed left at (474, 358)
Screenshot: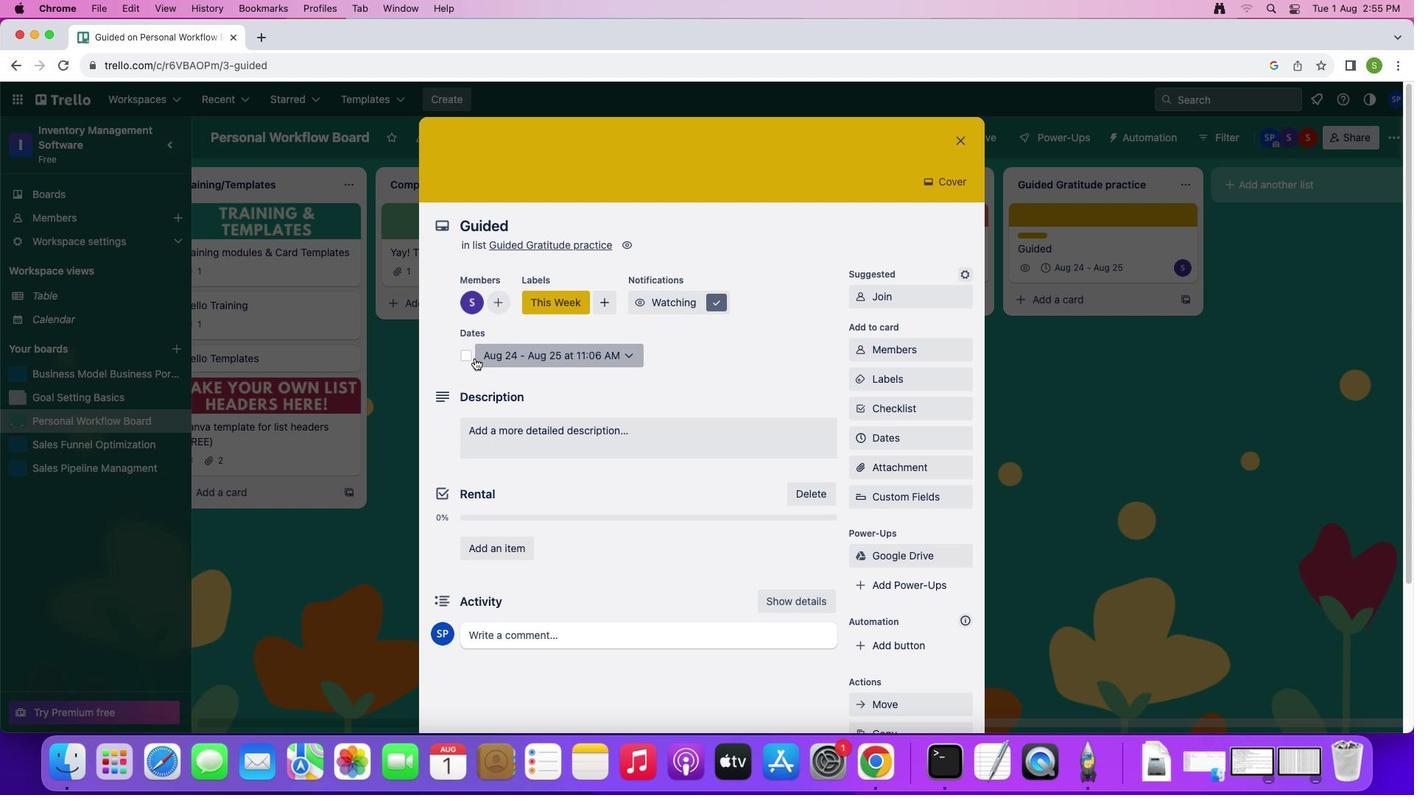 
Action: Mouse moved to (684, 137)
Screenshot: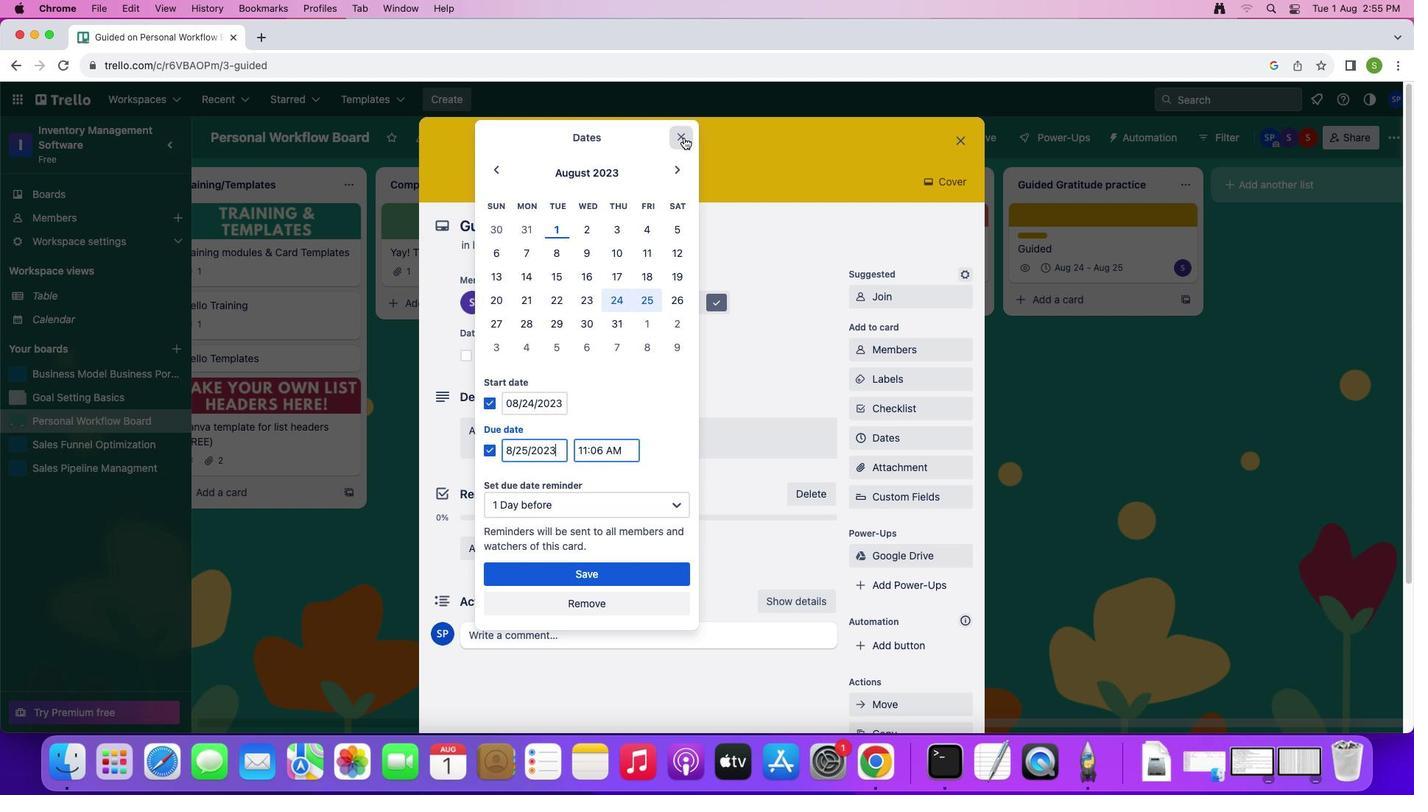 
Action: Mouse pressed left at (684, 137)
Screenshot: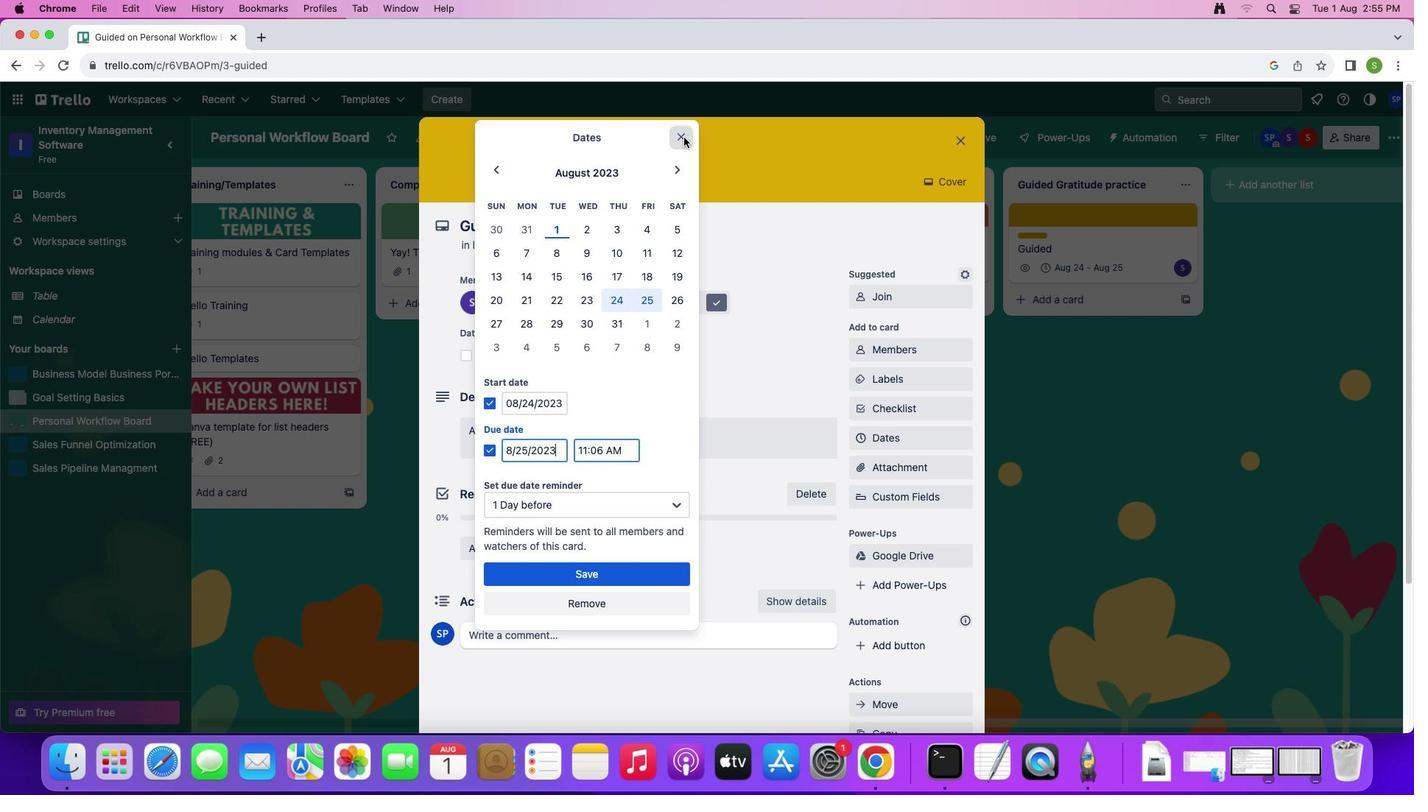 
Action: Mouse moved to (467, 358)
Screenshot: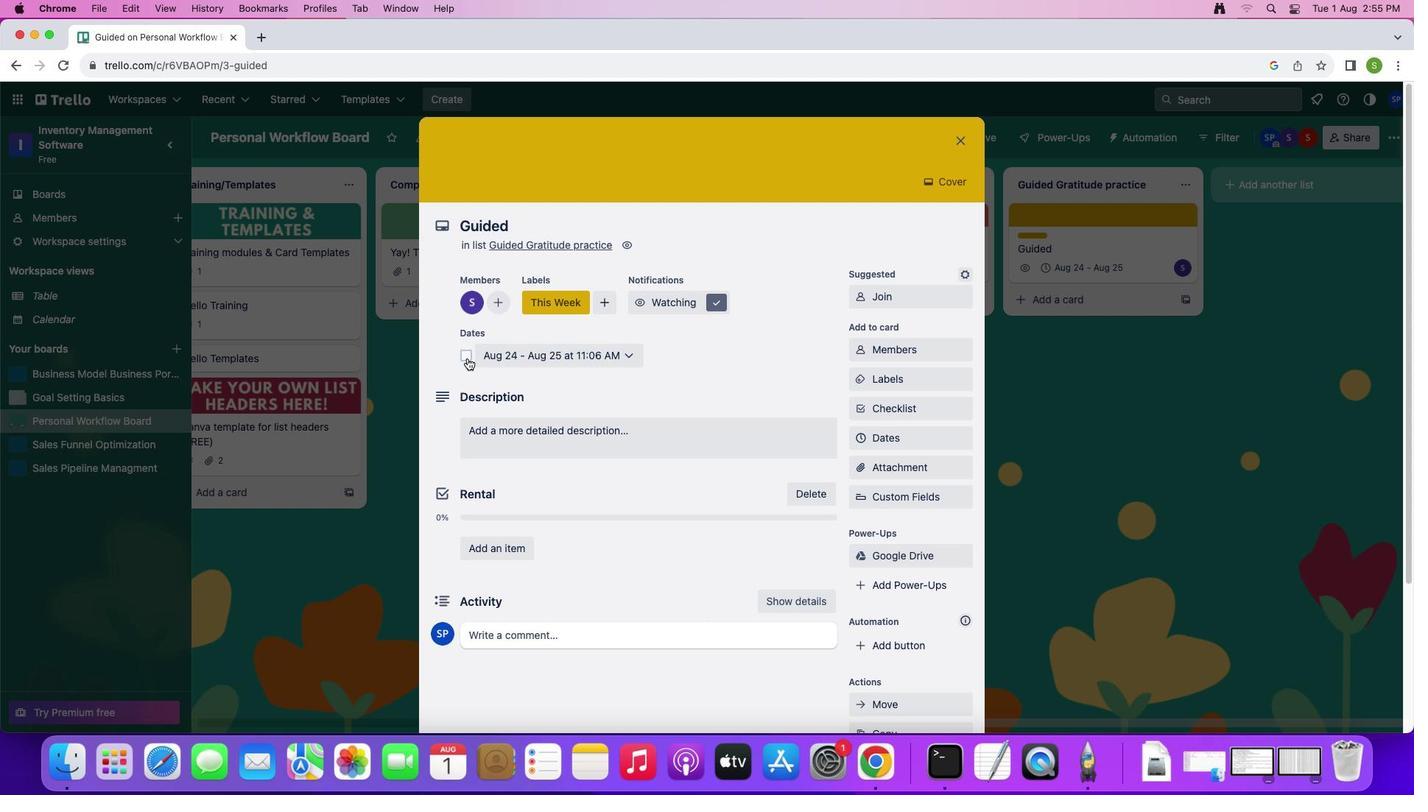
Action: Mouse pressed left at (467, 358)
Screenshot: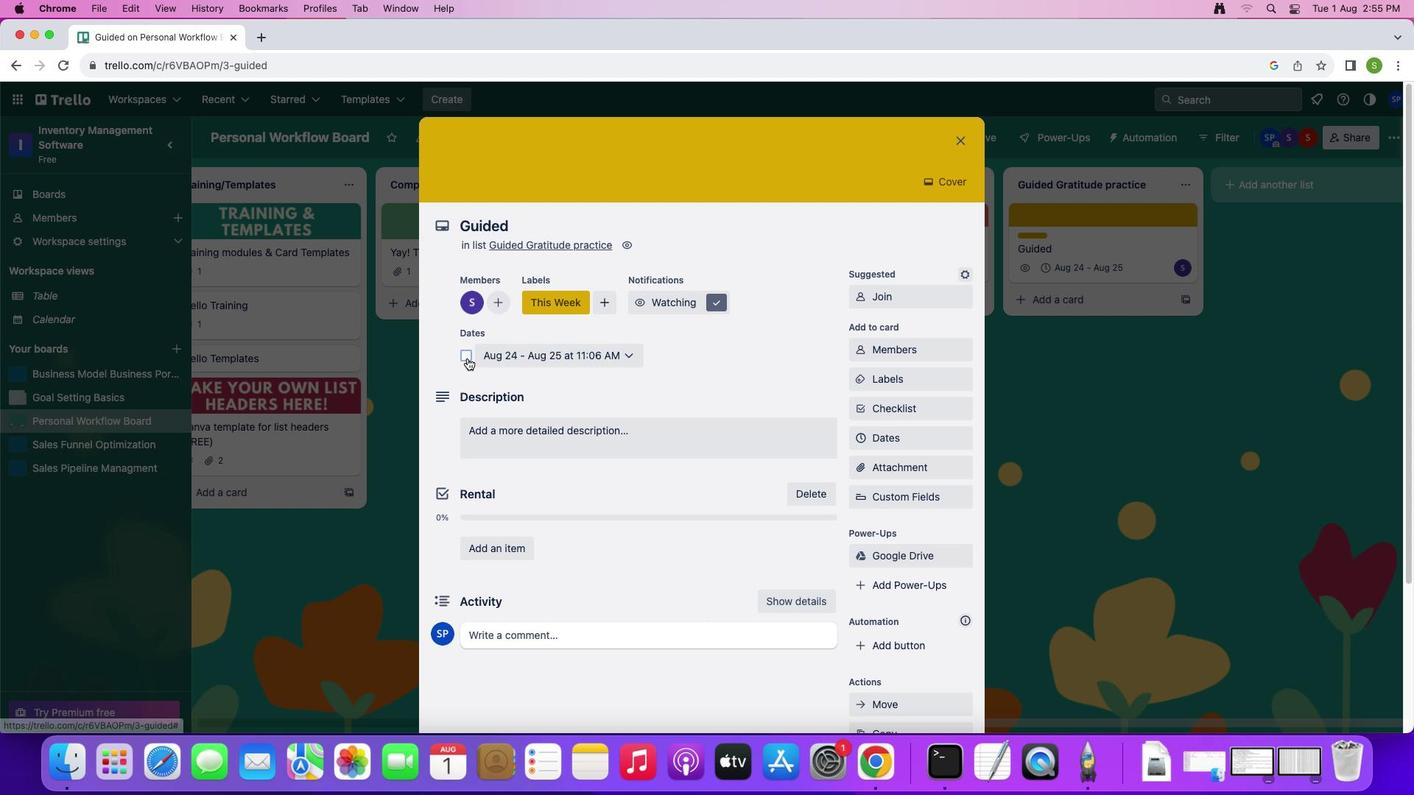 
Action: Mouse moved to (521, 430)
Screenshot: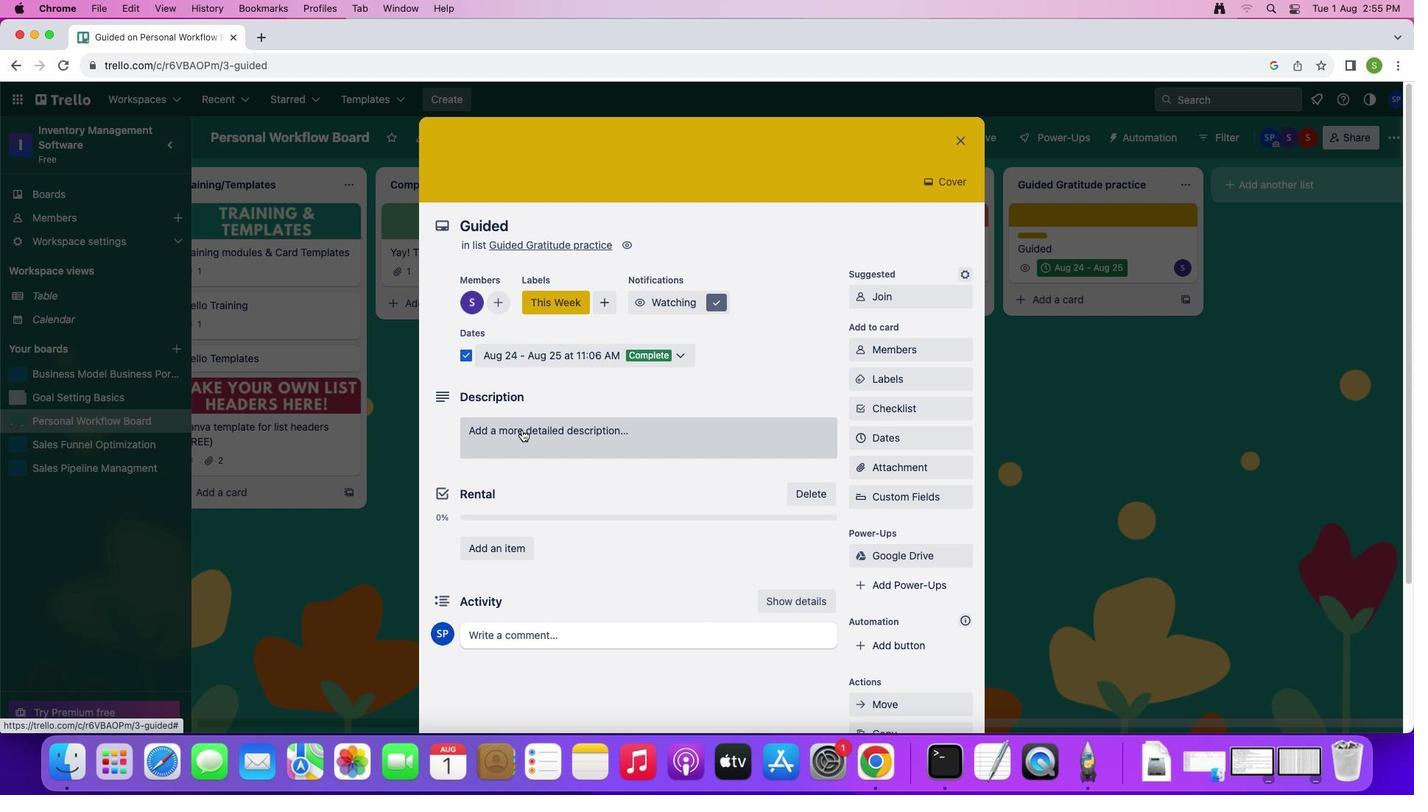 
Action: Mouse pressed left at (521, 430)
Screenshot: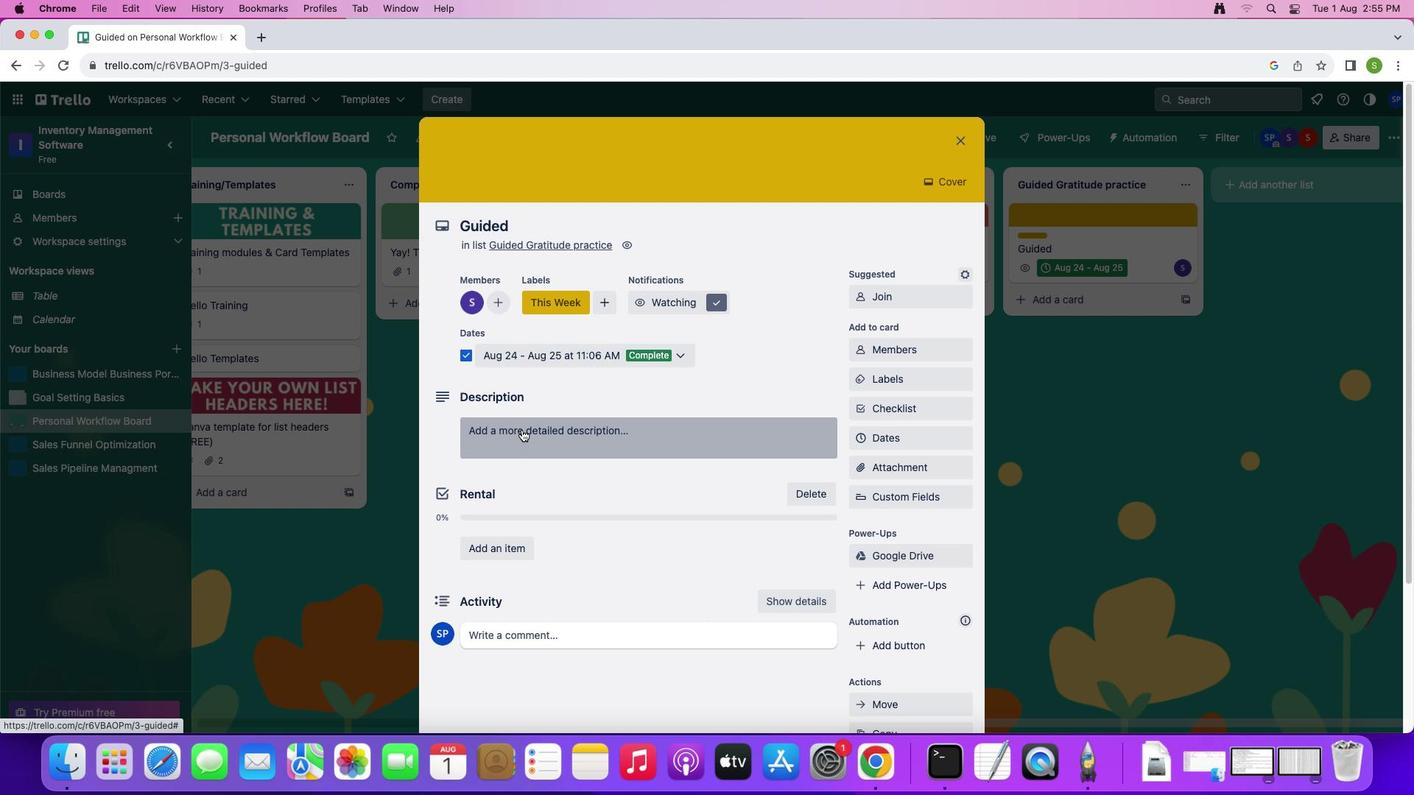 
Action: Mouse moved to (537, 481)
Screenshot: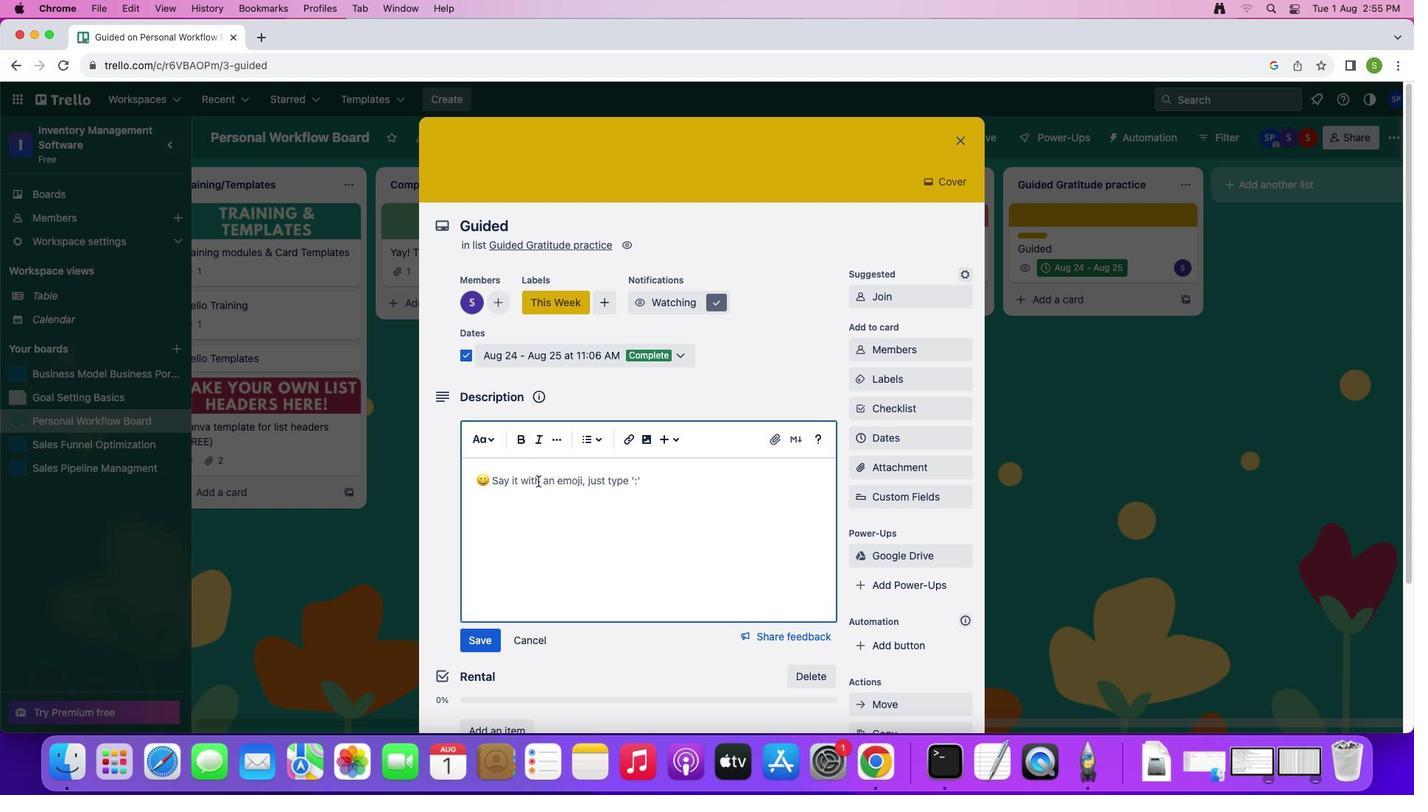 
Action: Key pressed Key.shift'E''s''t''a''b''l''i''s''h'Key.space'a'Key.space'p''e''r''s''o''n''a''l'Key.space'o''r'Key.space'g''r''o''u''p'Key.space'g''r''a''t''i''t''u''d''e'Key.space'p''a'Key.backspace'r''a''c''t''i''c''e''.'
Screenshot: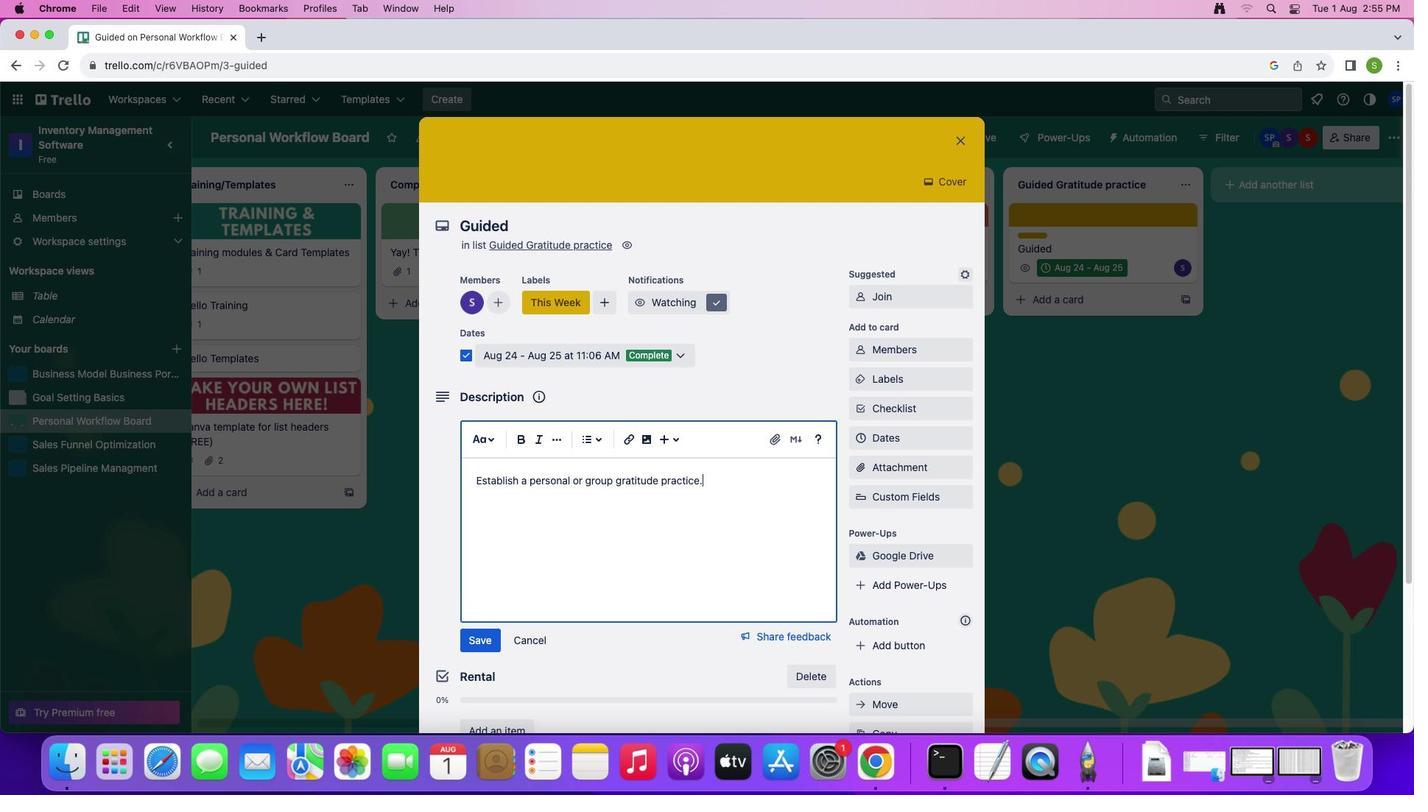 
Action: Mouse moved to (474, 635)
